 Task: Coach Bookkeeping Template.
Action: Mouse moved to (119, 204)
Screenshot: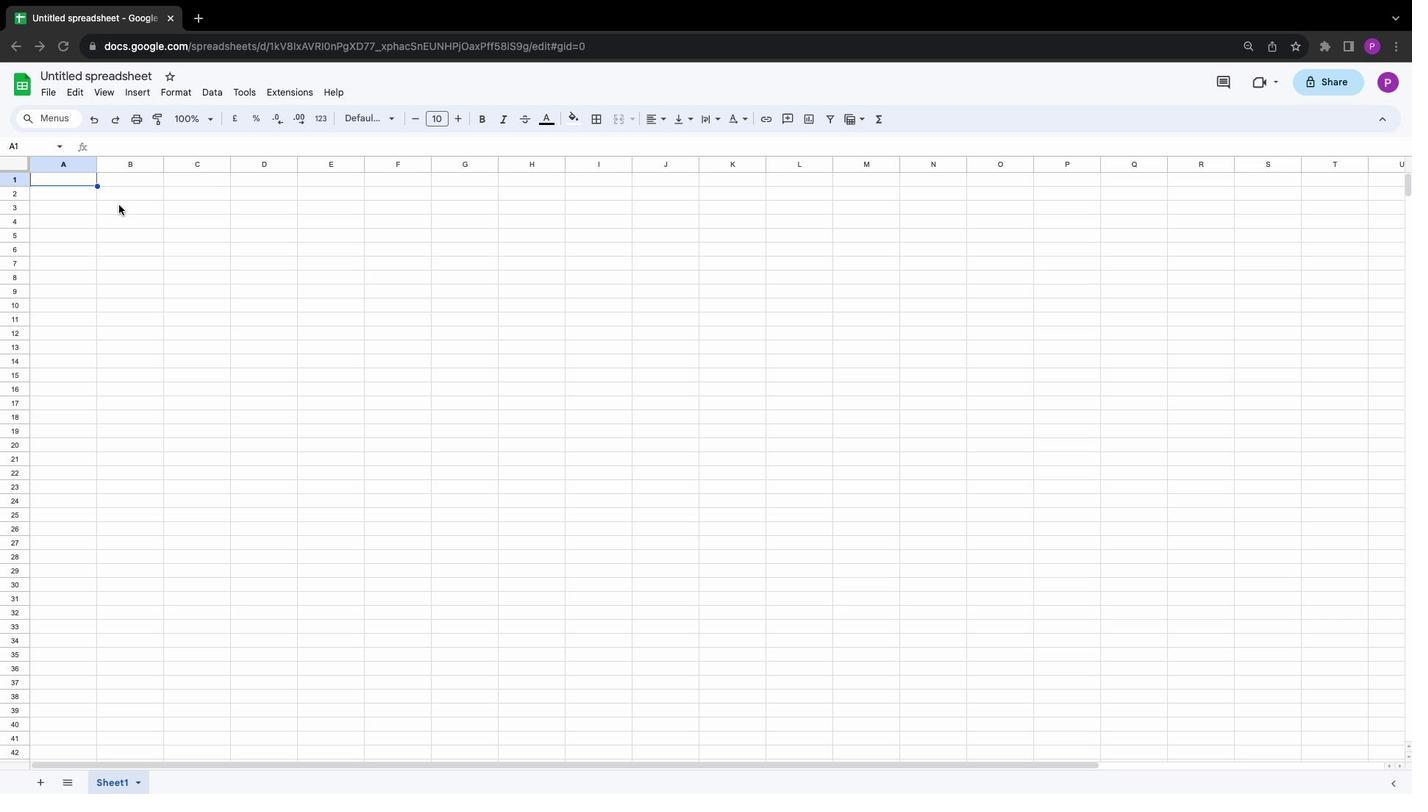
Action: Mouse pressed left at (119, 204)
Screenshot: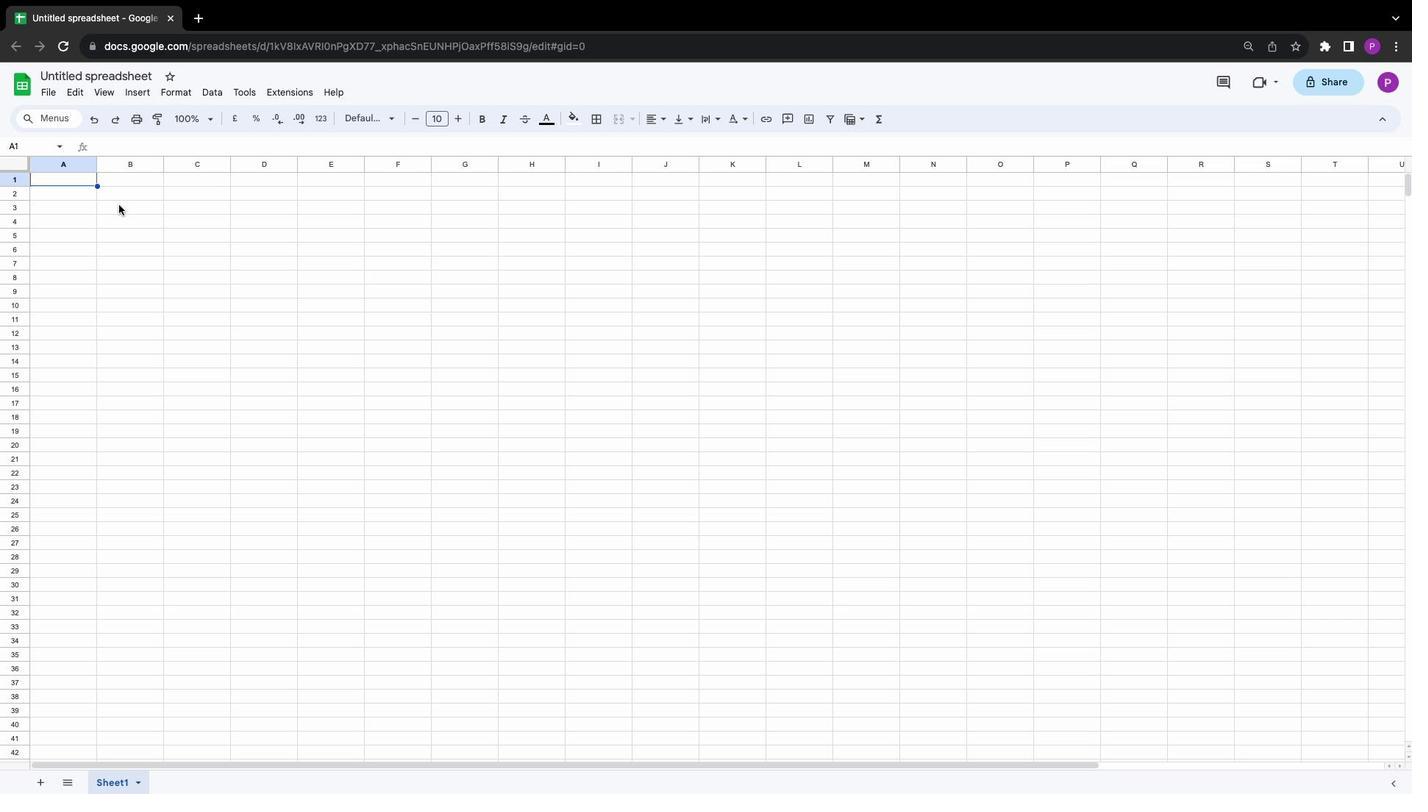 
Action: Mouse moved to (119, 204)
Screenshot: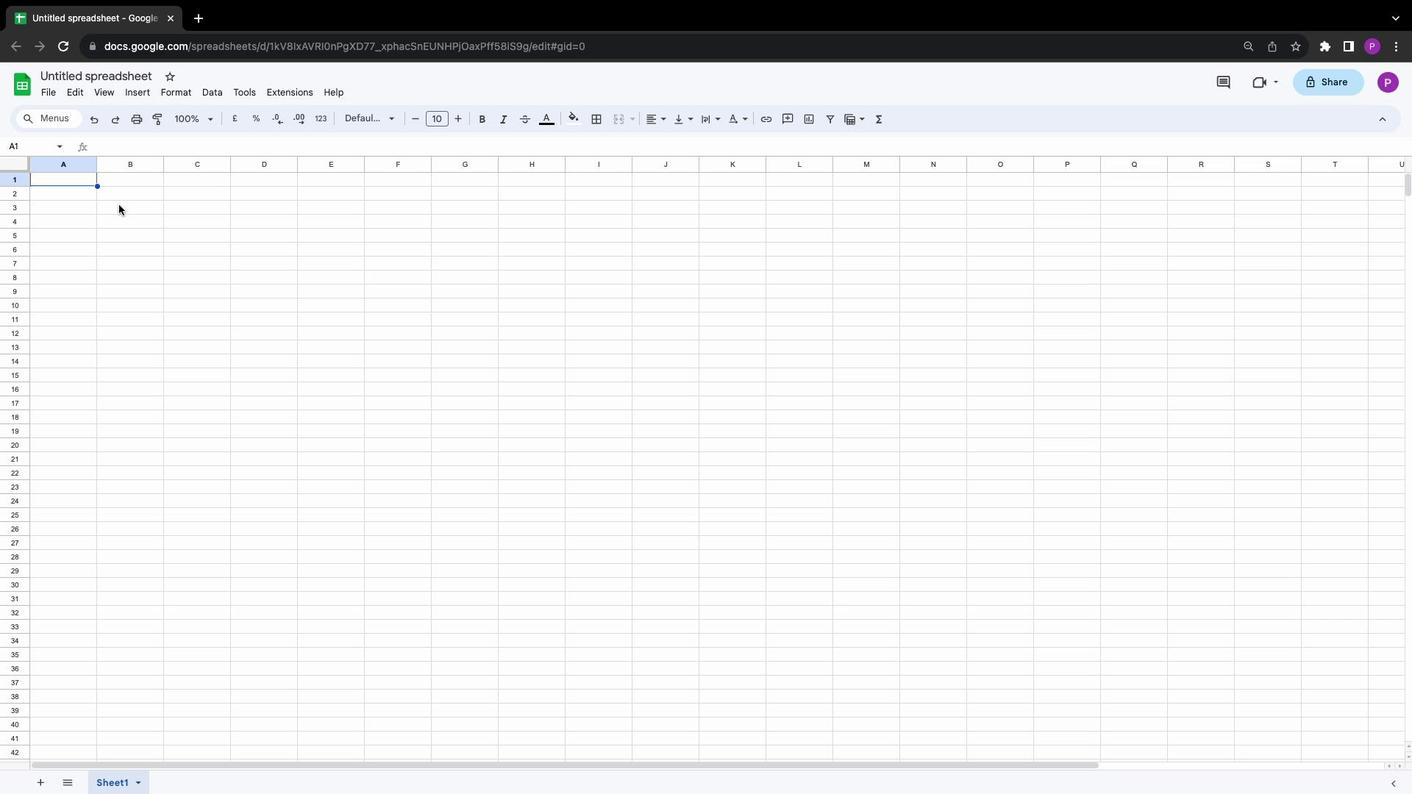 
Action: Mouse pressed left at (119, 204)
Screenshot: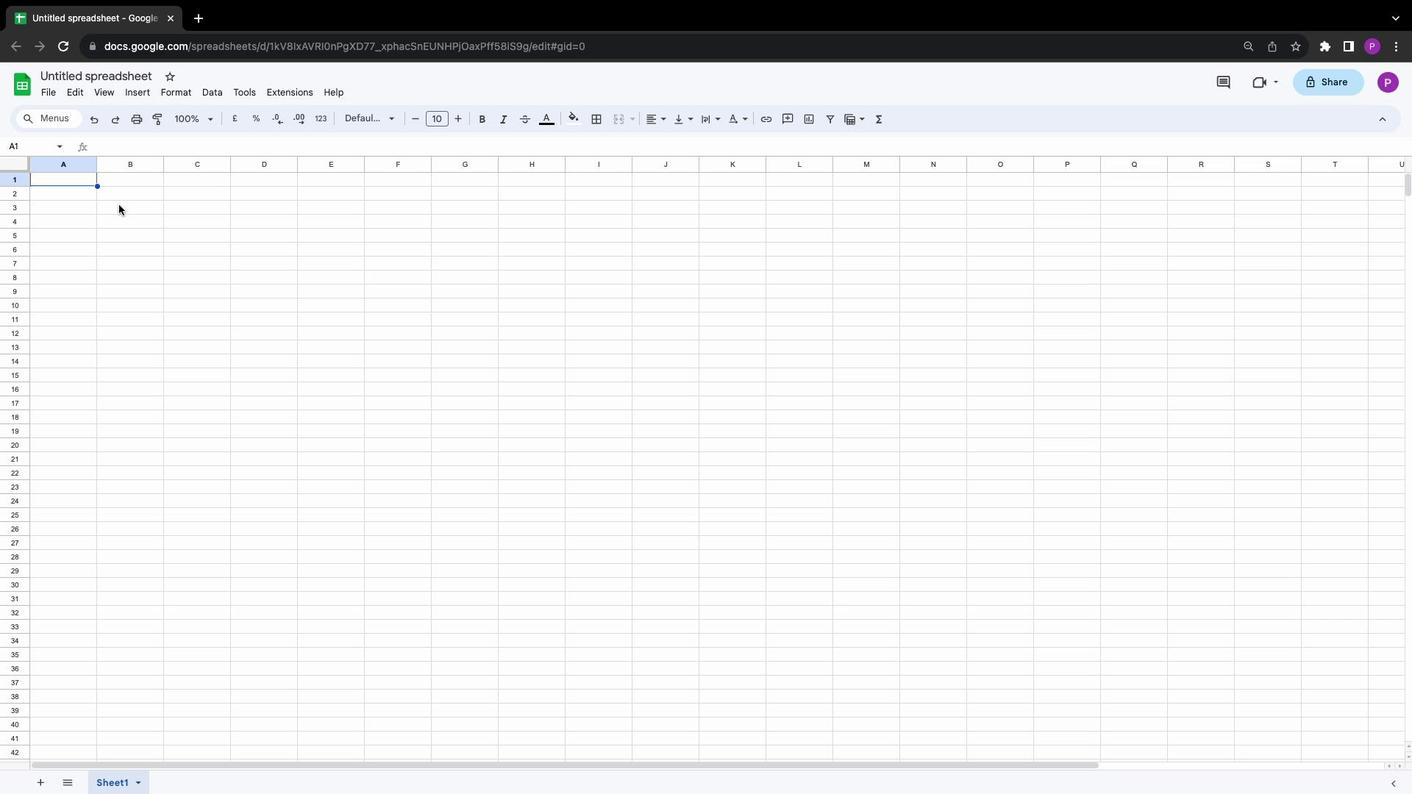 
Action: Mouse moved to (110, 90)
Screenshot: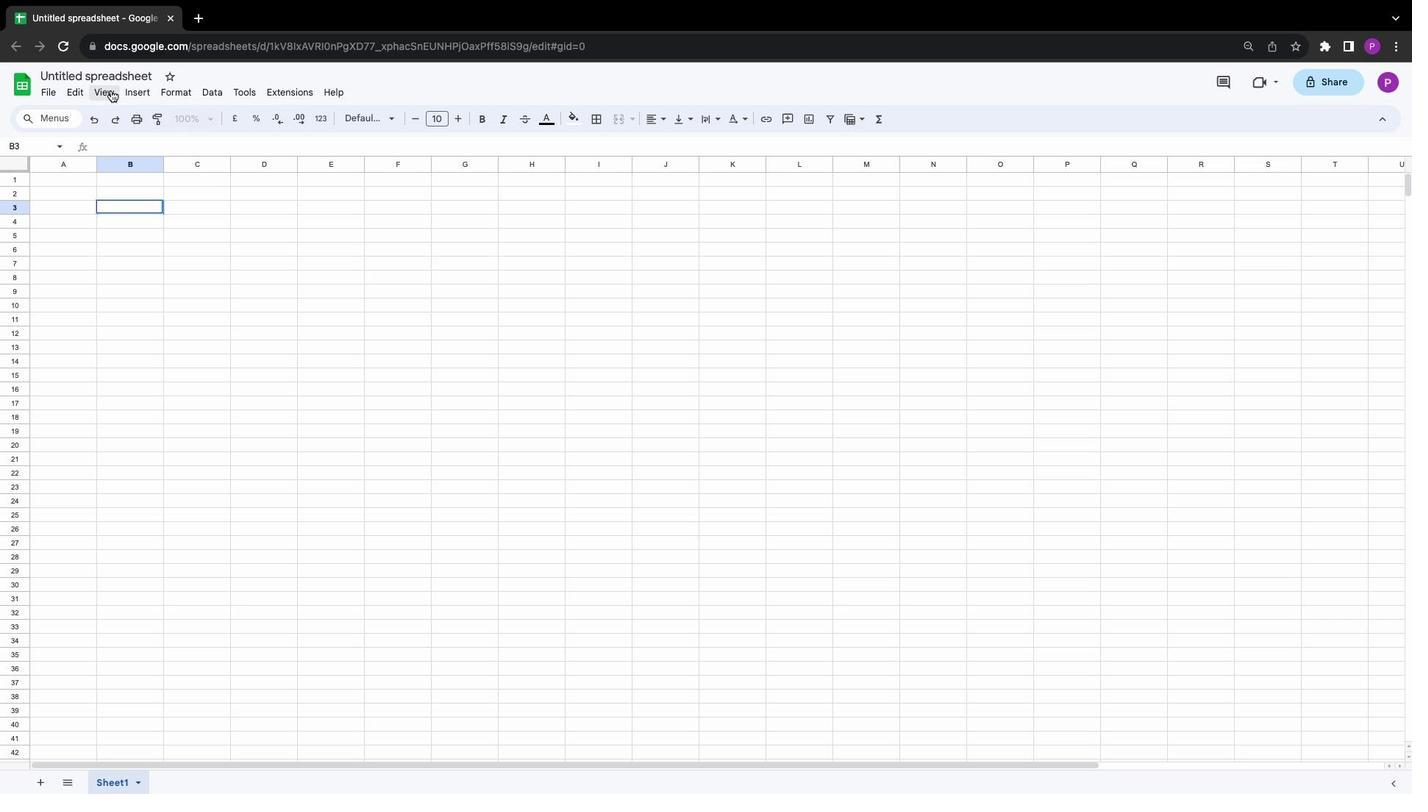
Action: Mouse pressed left at (110, 90)
Screenshot: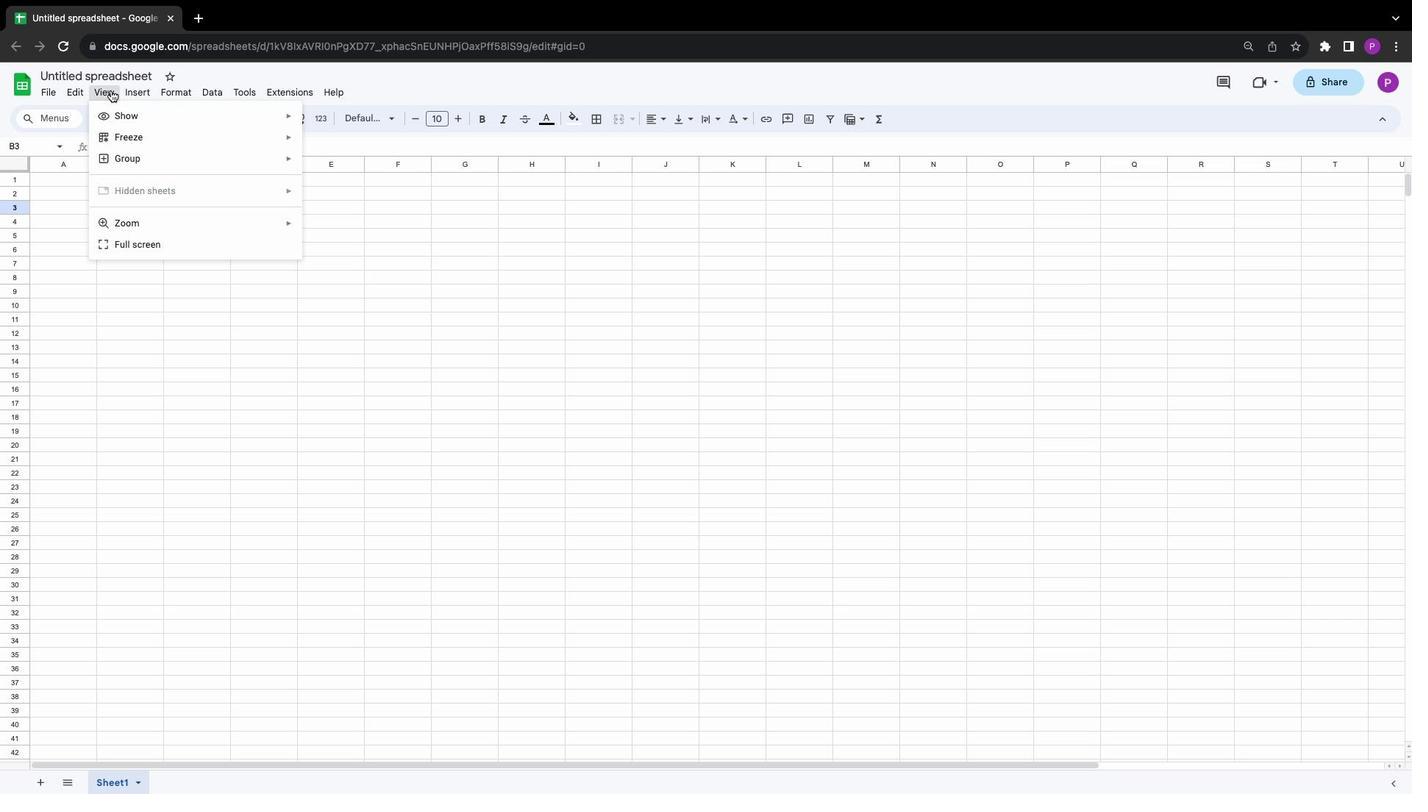 
Action: Mouse moved to (341, 138)
Screenshot: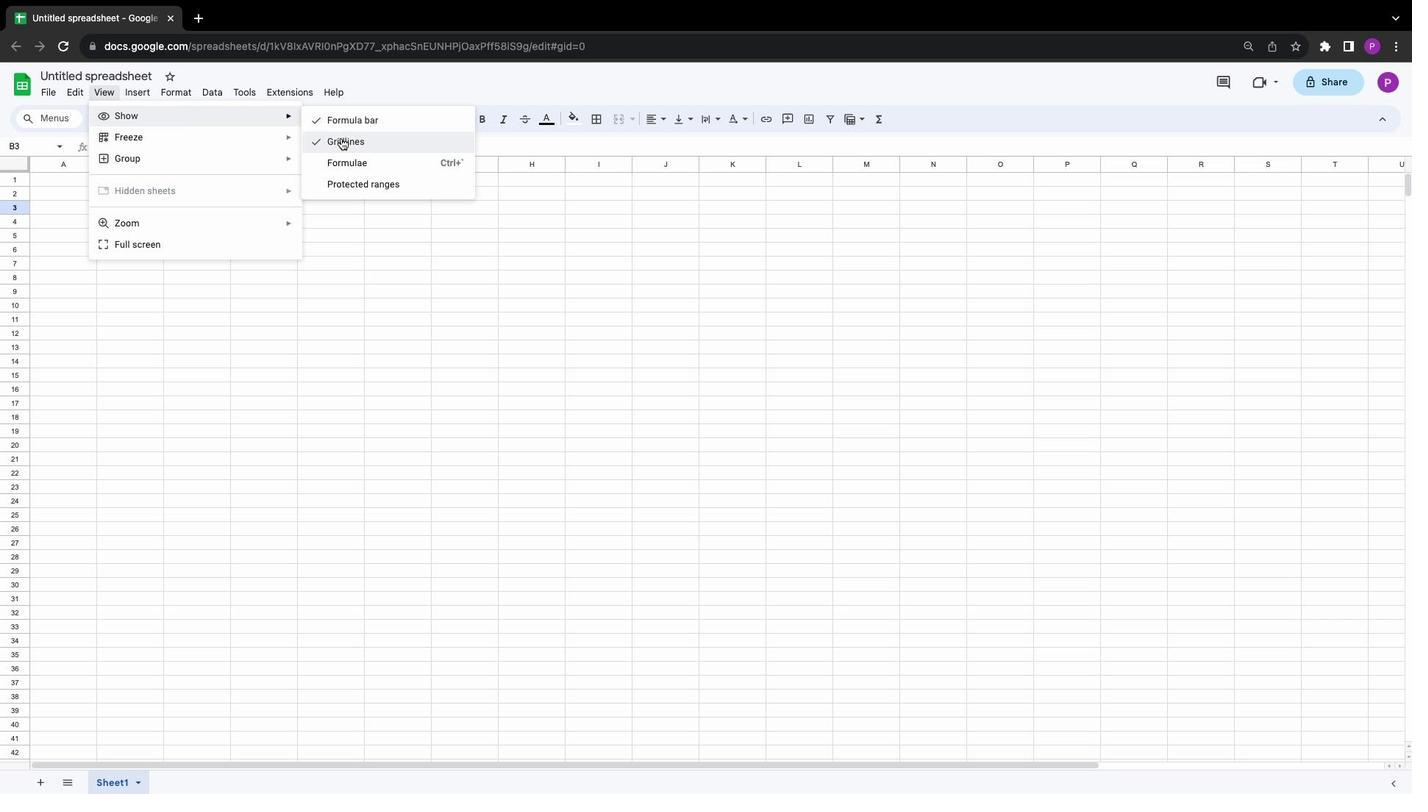 
Action: Mouse pressed left at (341, 138)
Screenshot: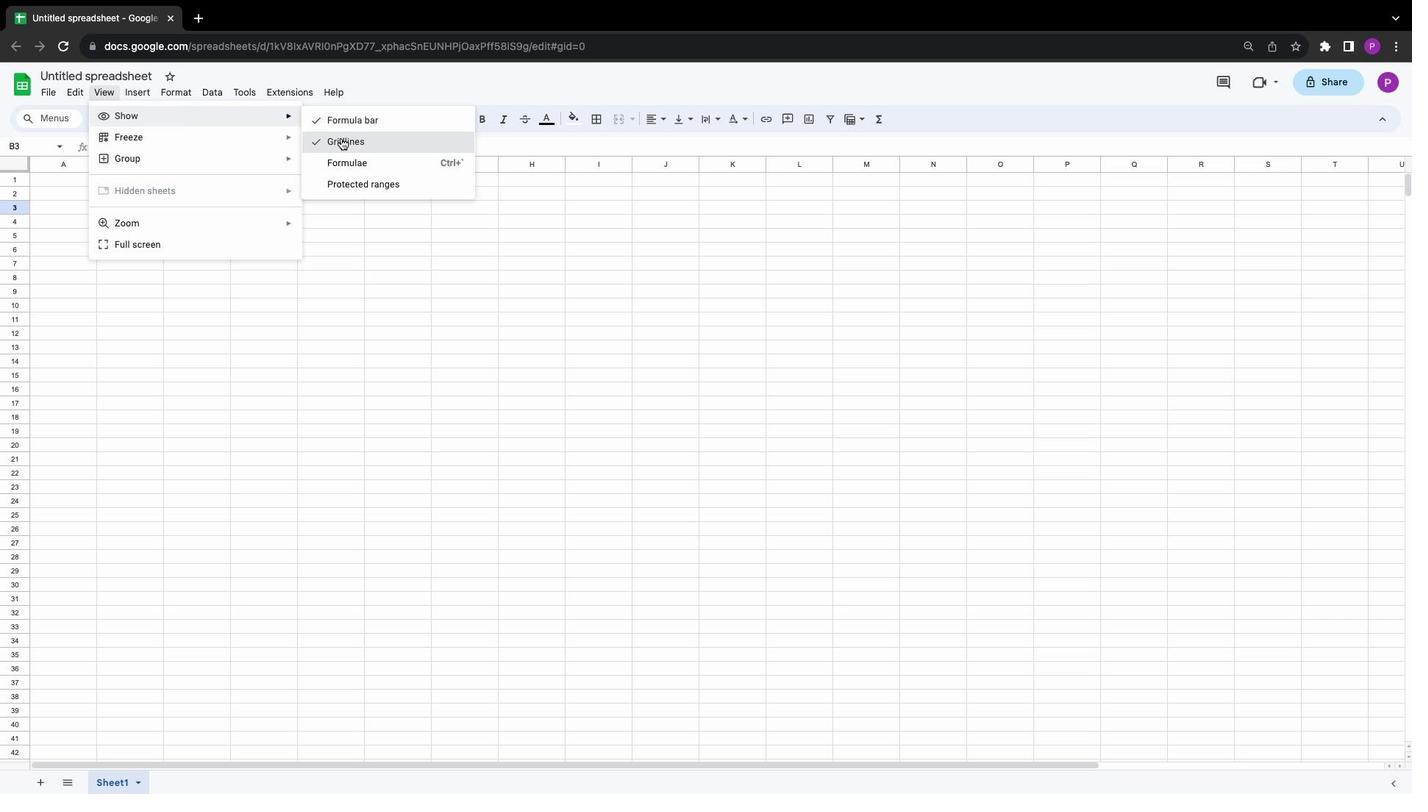 
Action: Mouse moved to (237, 277)
Screenshot: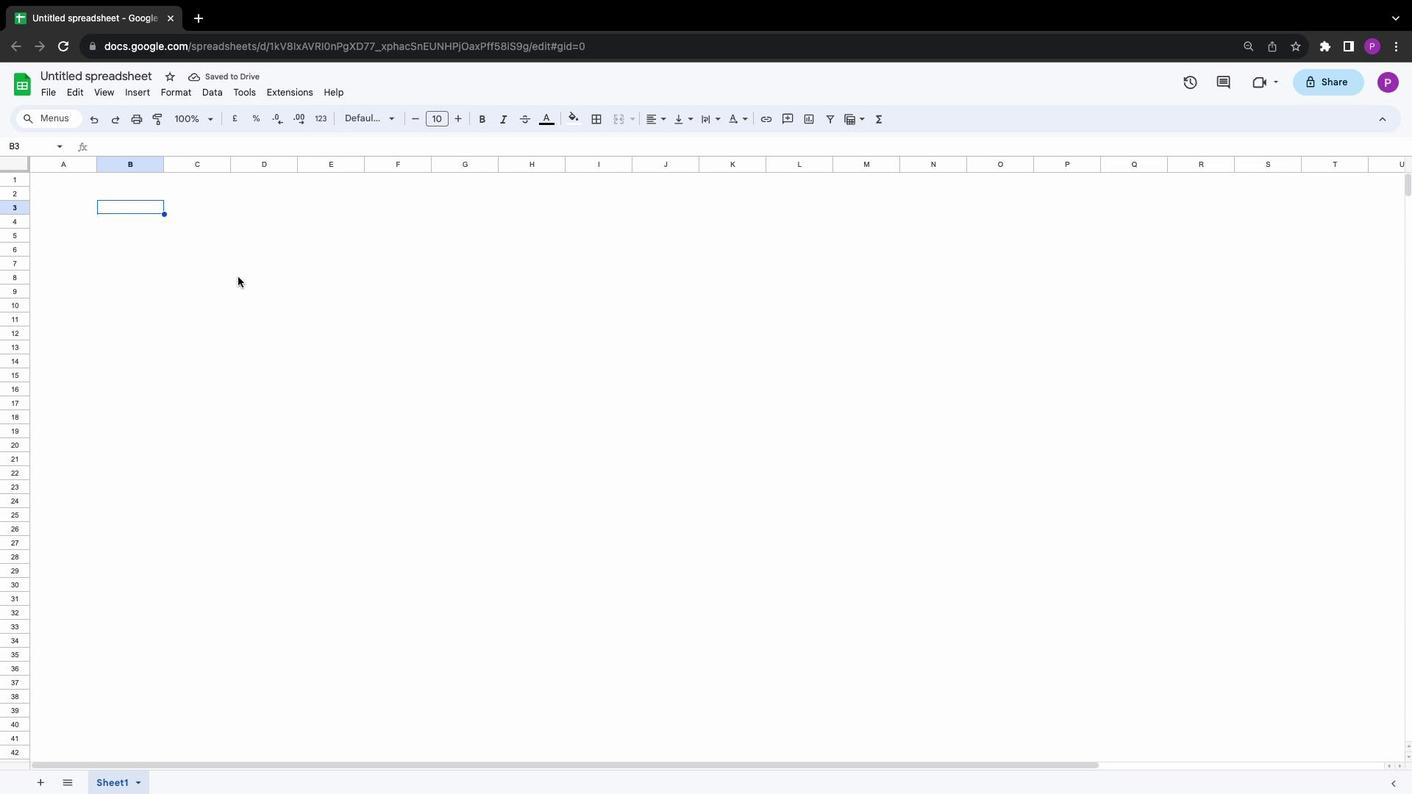 
Action: Mouse pressed left at (237, 277)
Screenshot: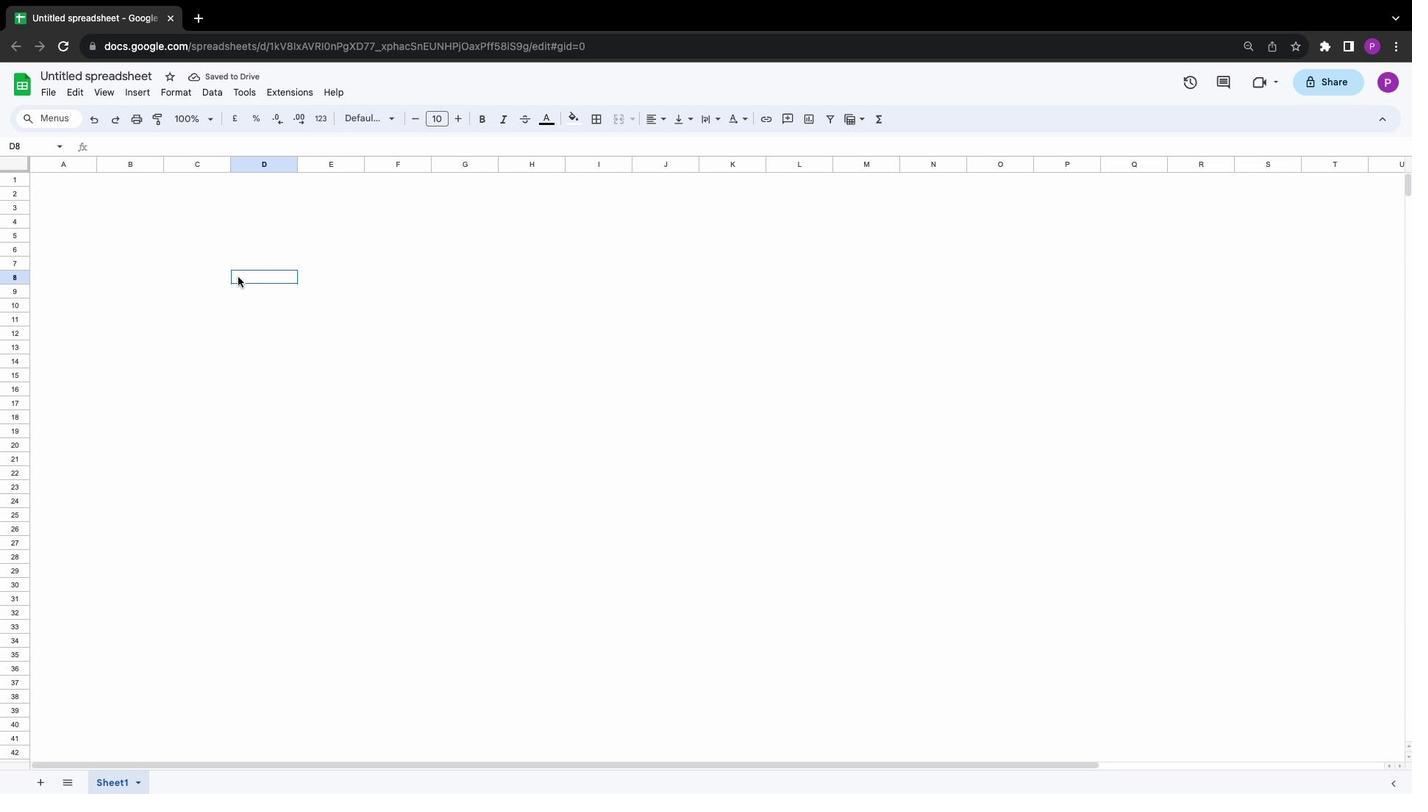 
Action: Mouse moved to (314, 242)
Screenshot: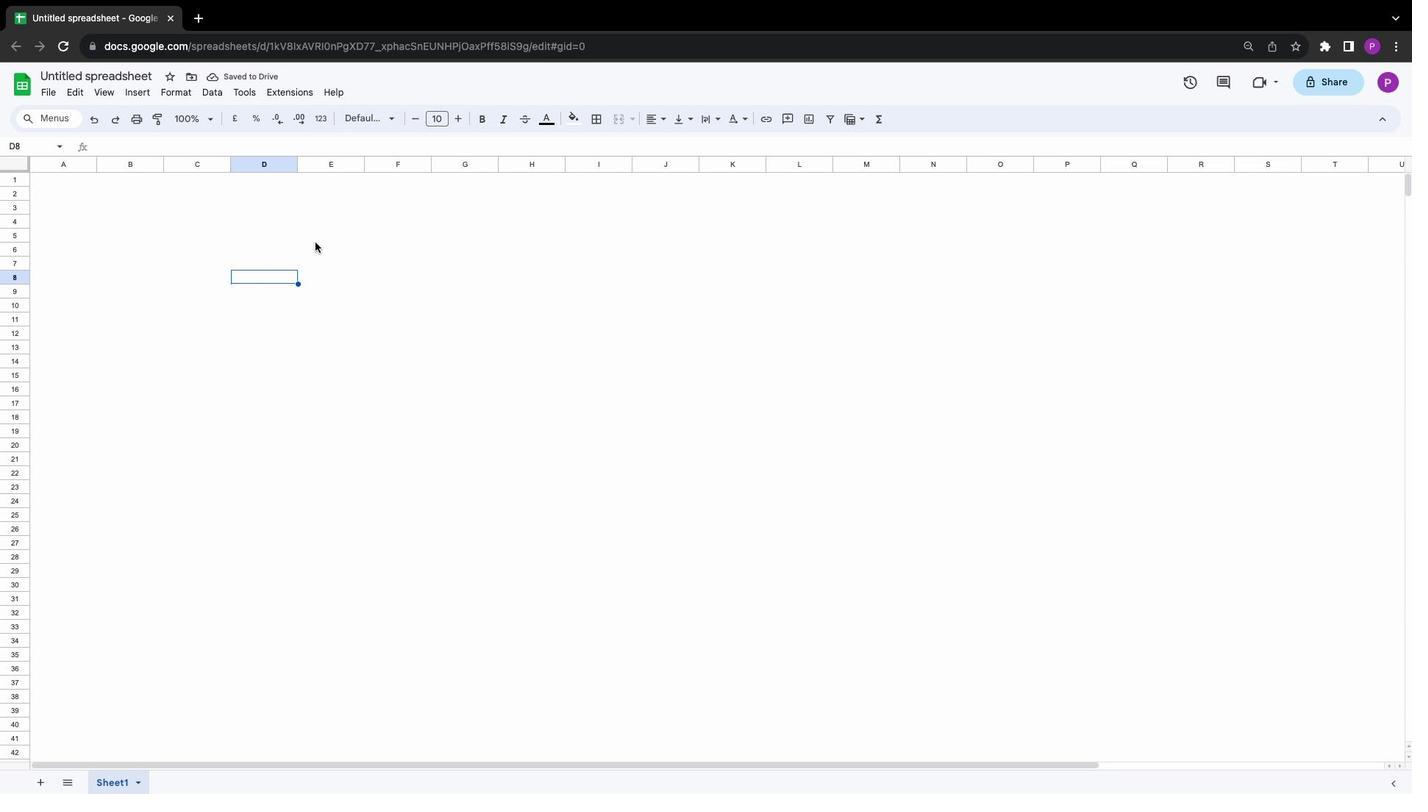 
Action: Mouse pressed left at (314, 242)
Screenshot: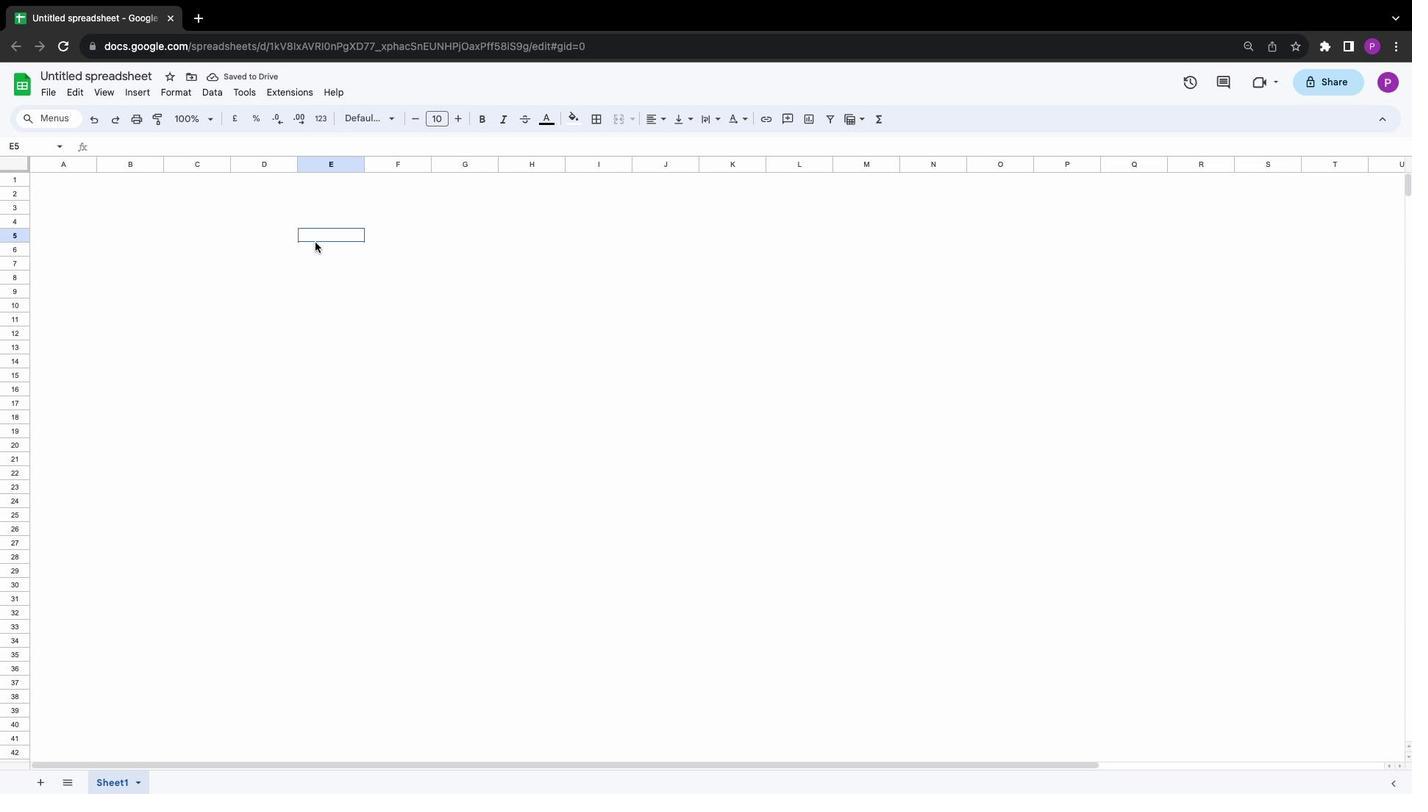 
Action: Key pressed Key.shift'A''B''C'Key.spaceKey.shift'C''o''a''c''h''i''n''g'Key.spaceKey.shift'C''o''m''p''a''n''y'Key.enter'3''6''7''7'Key.spaceKey.shift'T''h''o''m''p''s''o''n'Key.spaceKey.shift'D''r''i''v''e'Key.space'.'Key.backspace','Key.shift'O''a''k''l''a''n''d'Key.spaceKey.shift'C''A'Key.space'9''4''9''0''3'Key.backspaceKey.backspaceKey.backspace'6''0''9''\x03''\x03''a''b''c''c''o''a''c''h''i''n''g''c''o''m''p''a''n''y'Key.shift'@''e''m''a''i''l'Key.space'.''c''o''m'Key.spaceKey.shift_r'|''2''2''2'Key.space'5''5''5'Key.space'7''7''7''7'
Screenshot: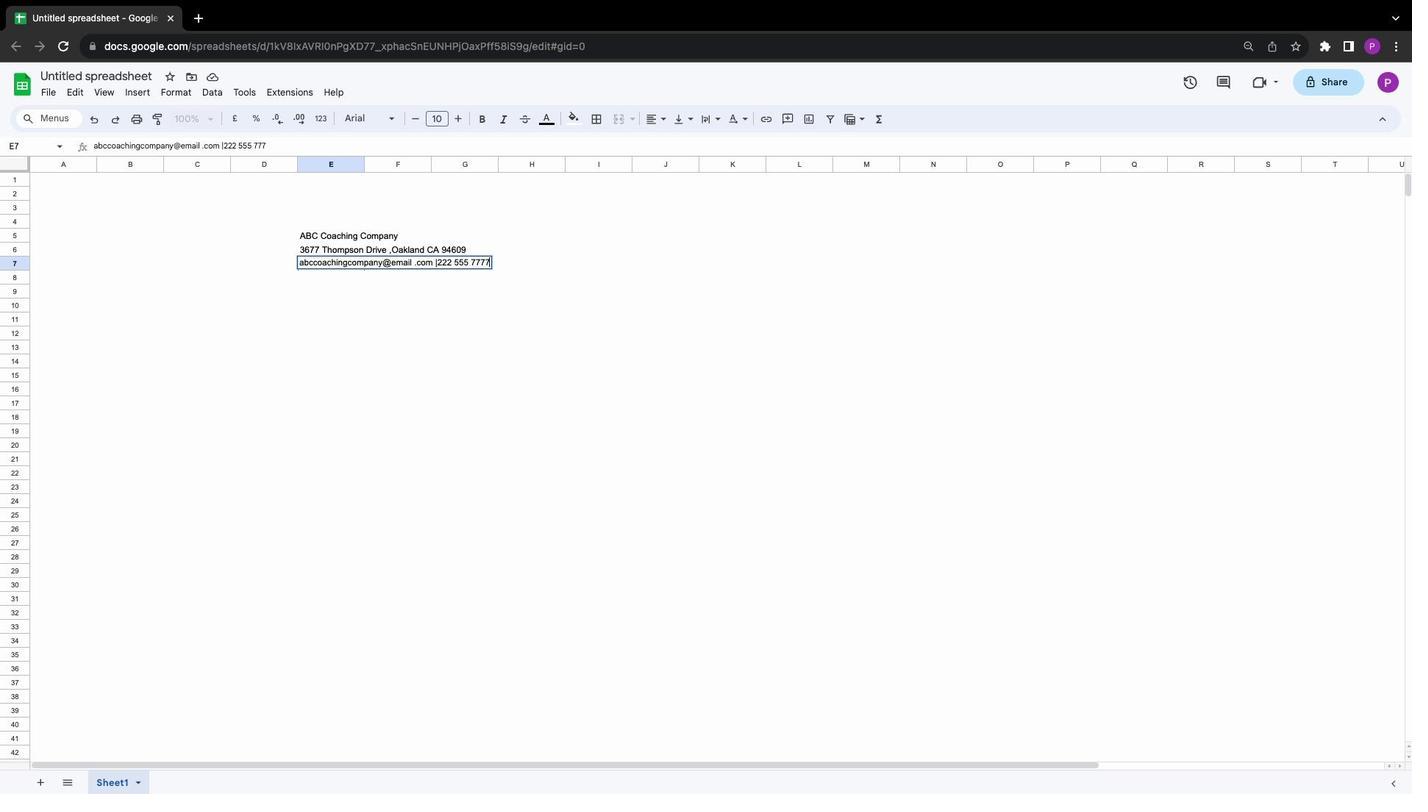 
Action: Mouse moved to (562, 243)
Screenshot: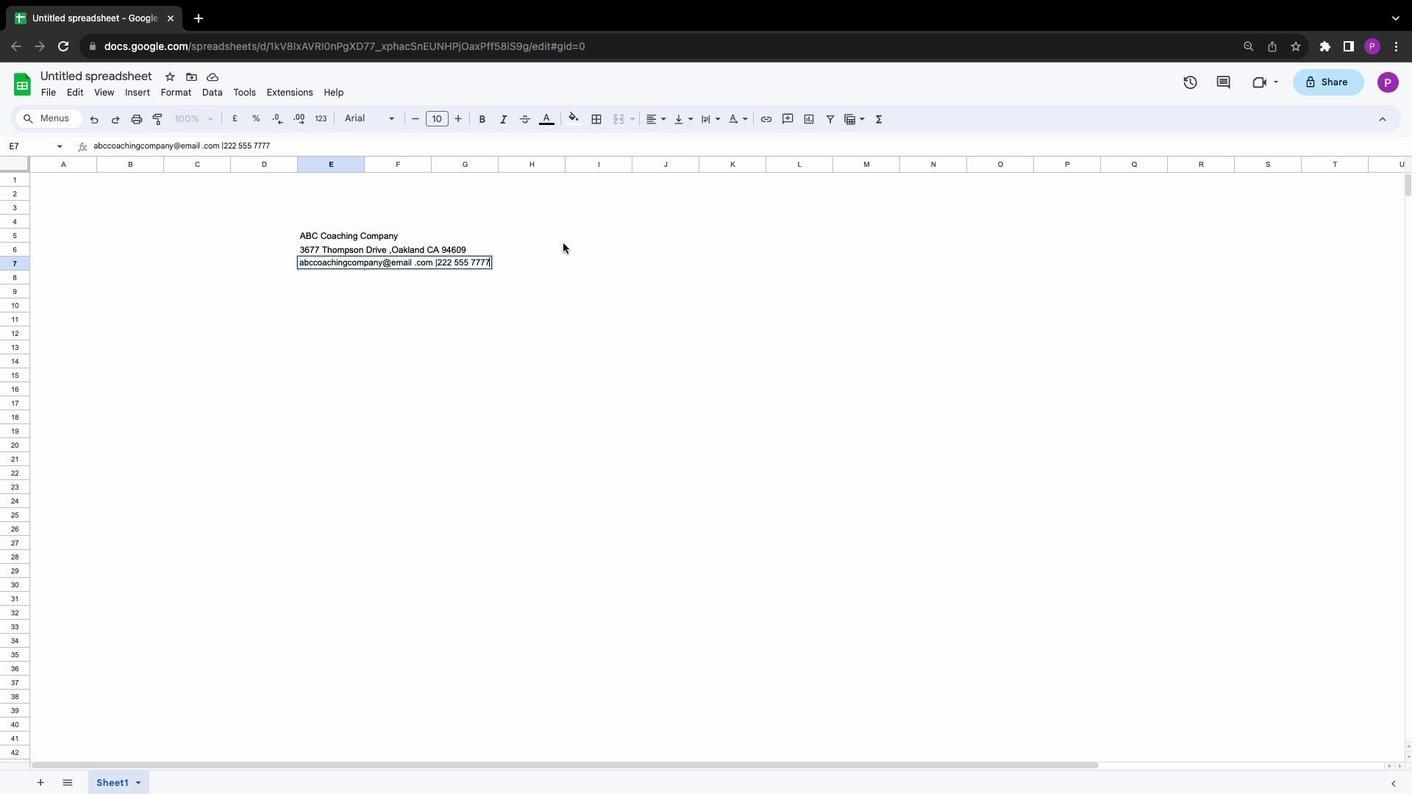 
Action: Mouse pressed left at (562, 243)
Screenshot: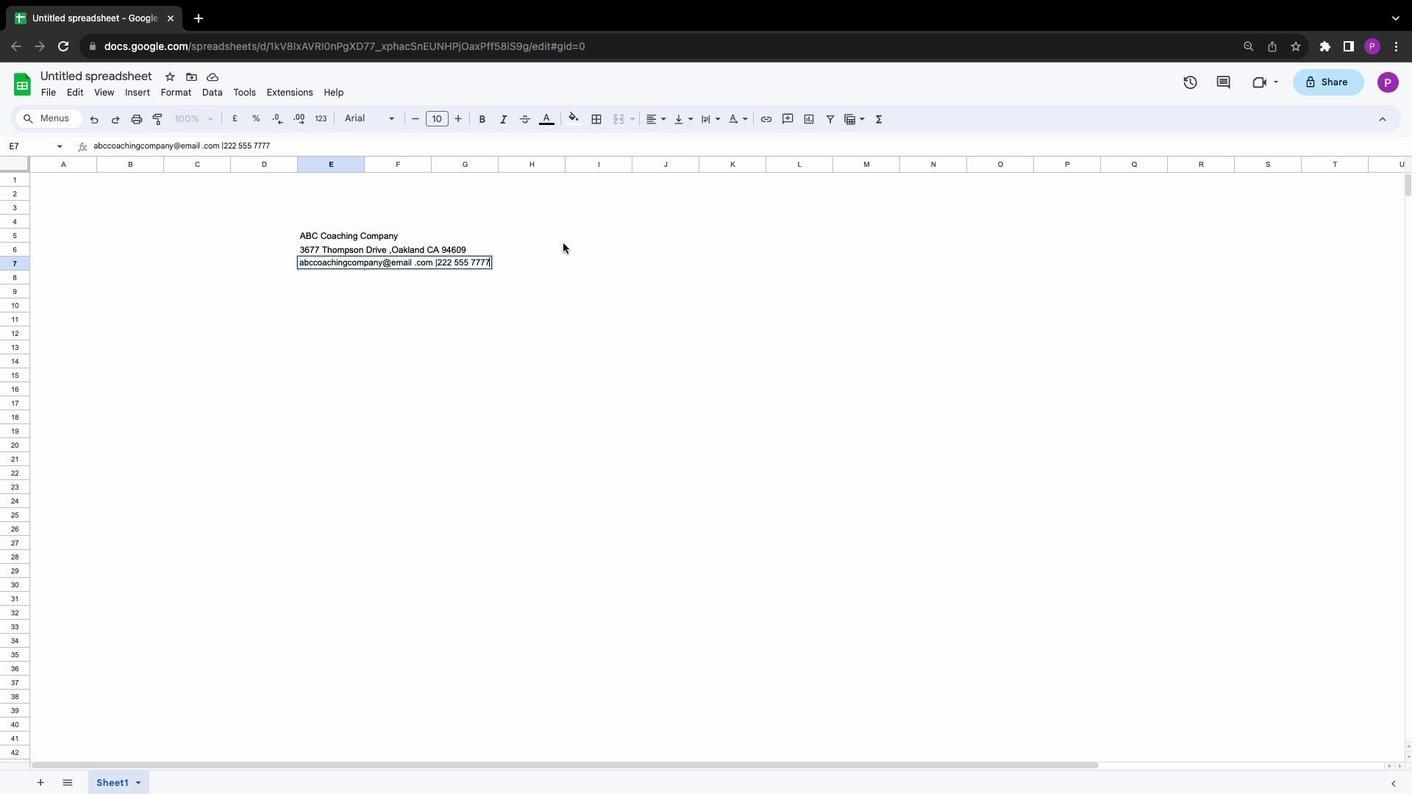 
Action: Mouse moved to (648, 245)
Screenshot: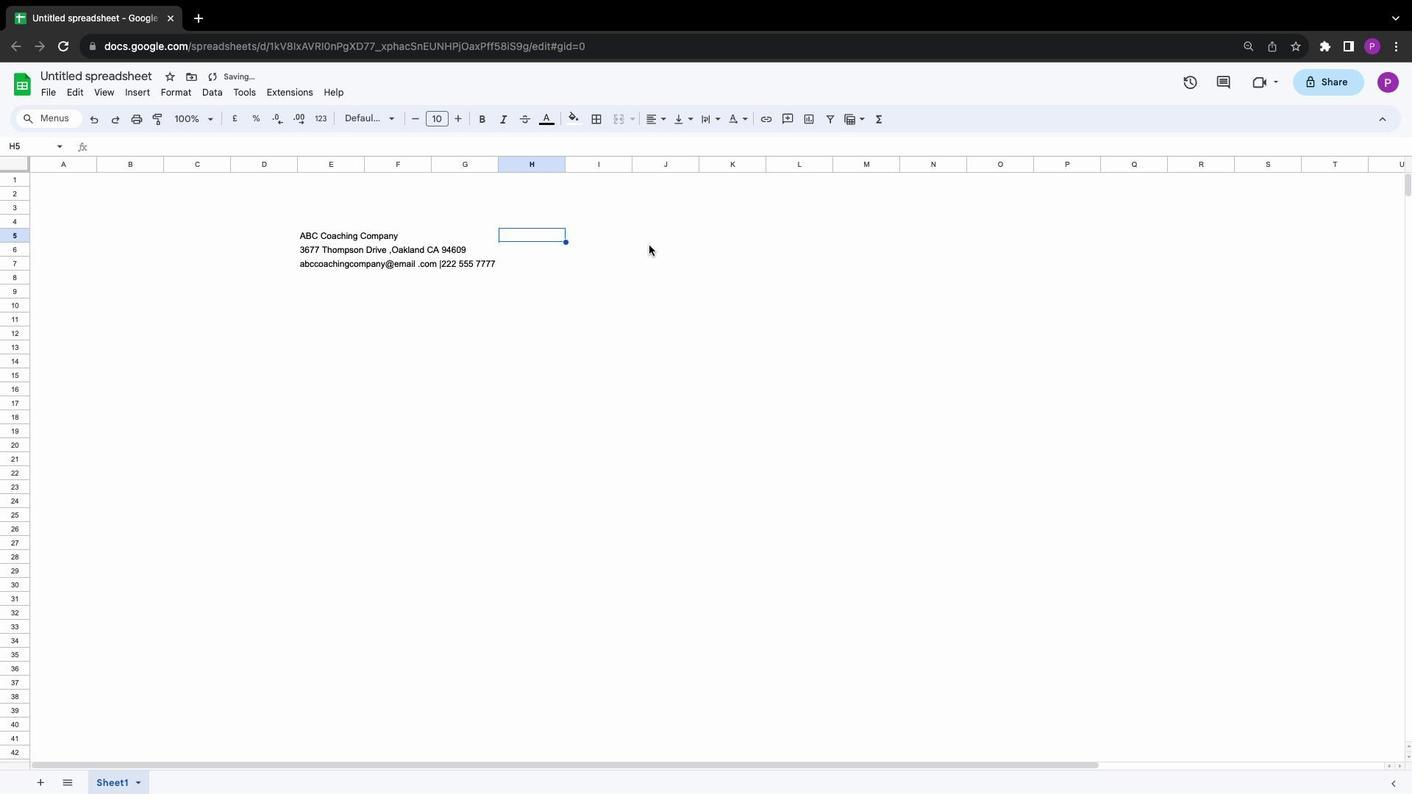 
Action: Mouse pressed left at (648, 245)
Screenshot: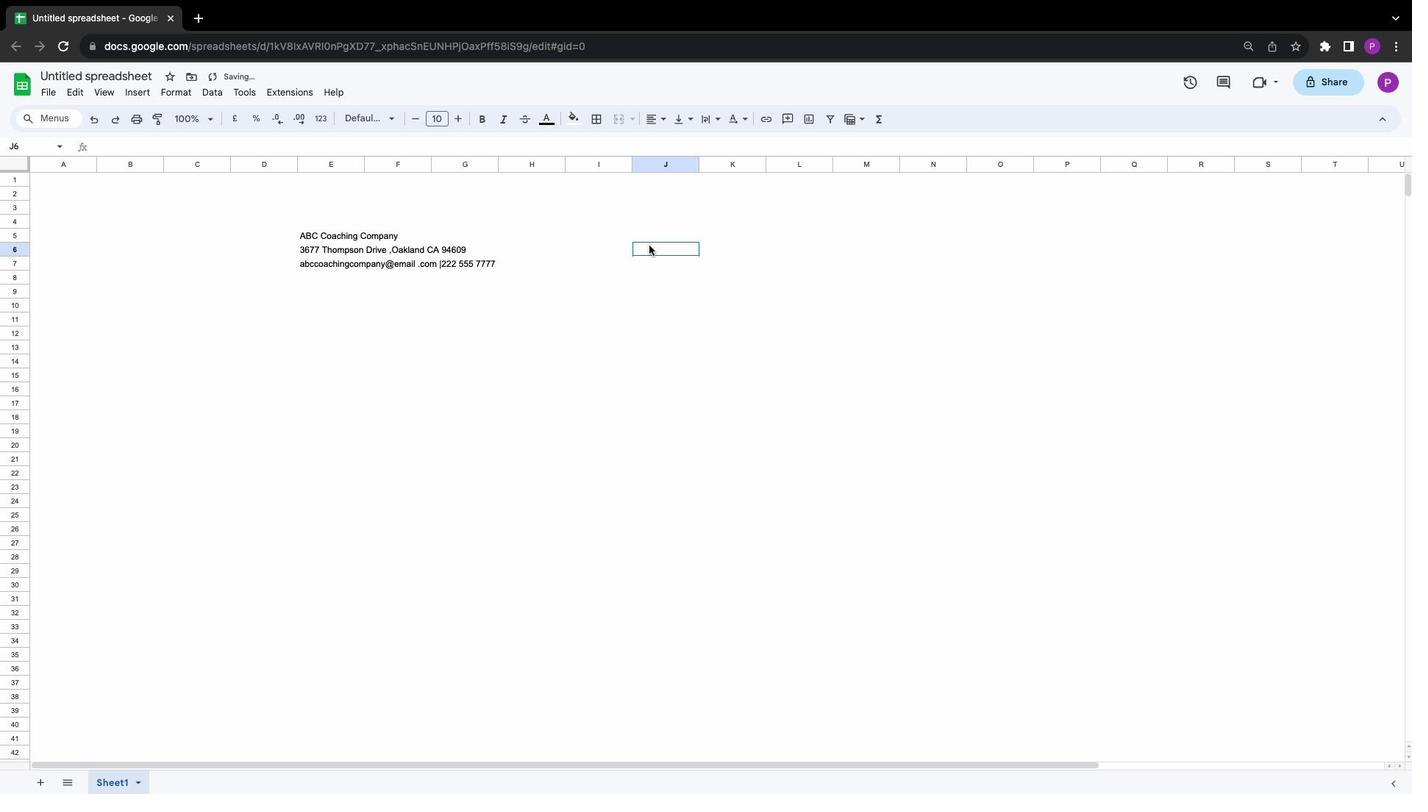 
Action: Mouse moved to (336, 303)
Screenshot: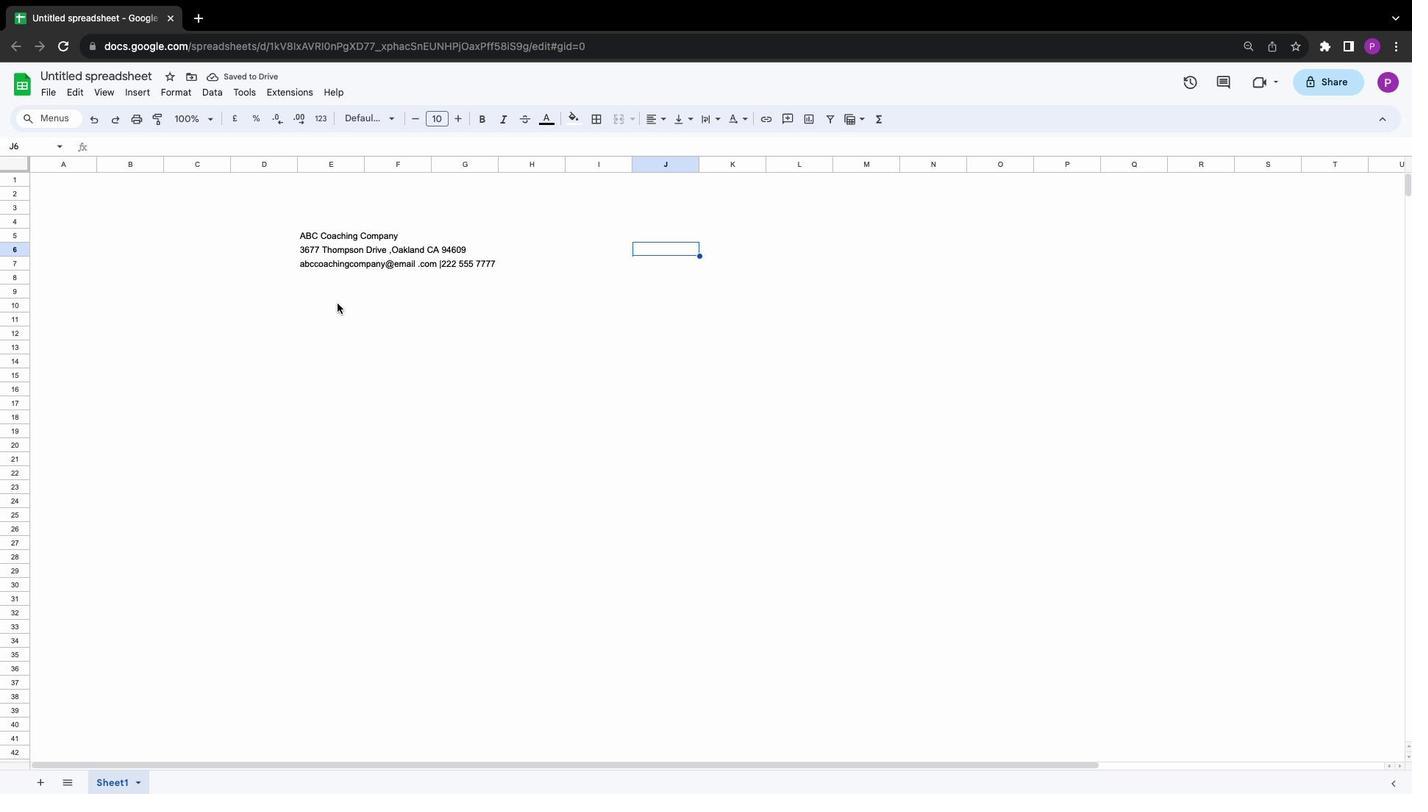 
Action: Mouse pressed left at (336, 303)
Screenshot: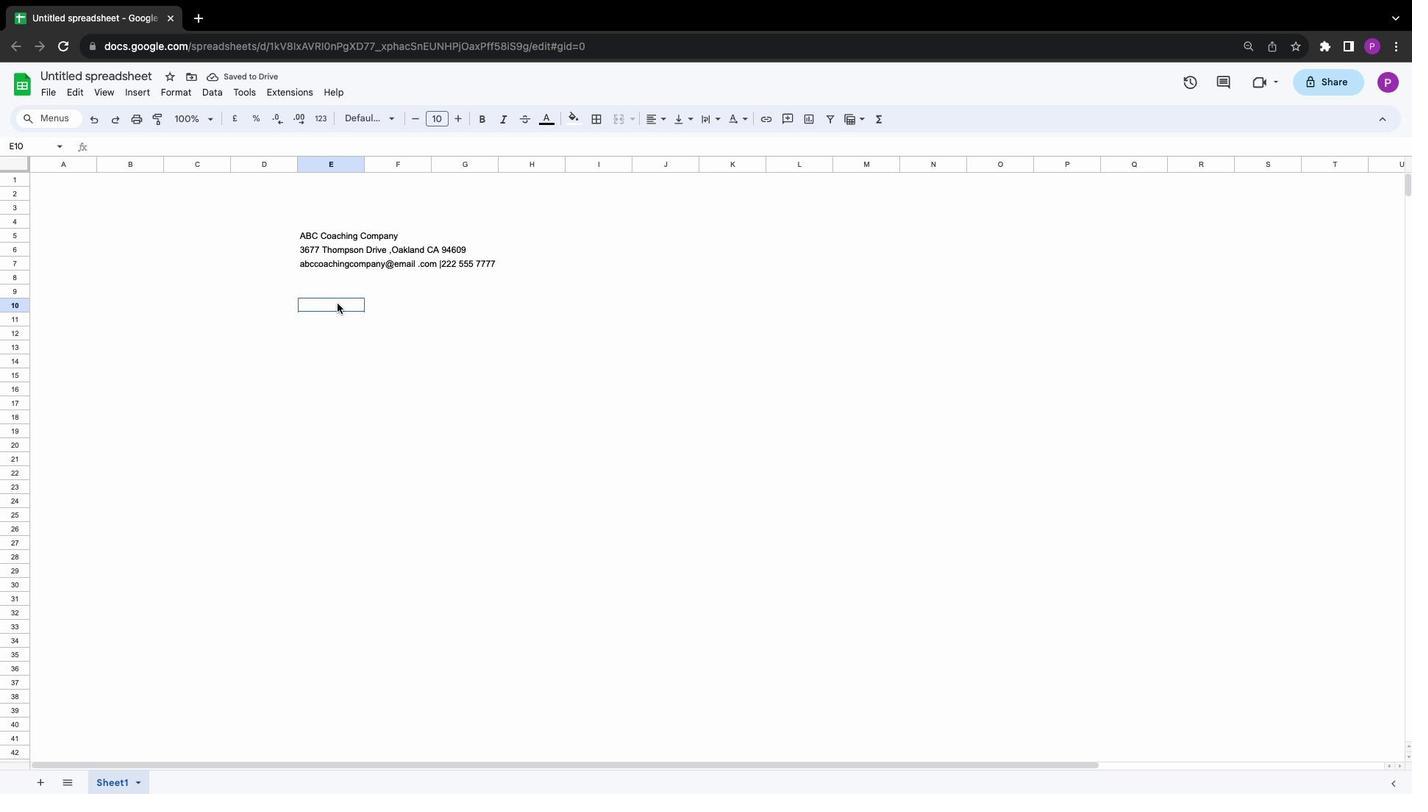 
Action: Mouse moved to (461, 308)
Screenshot: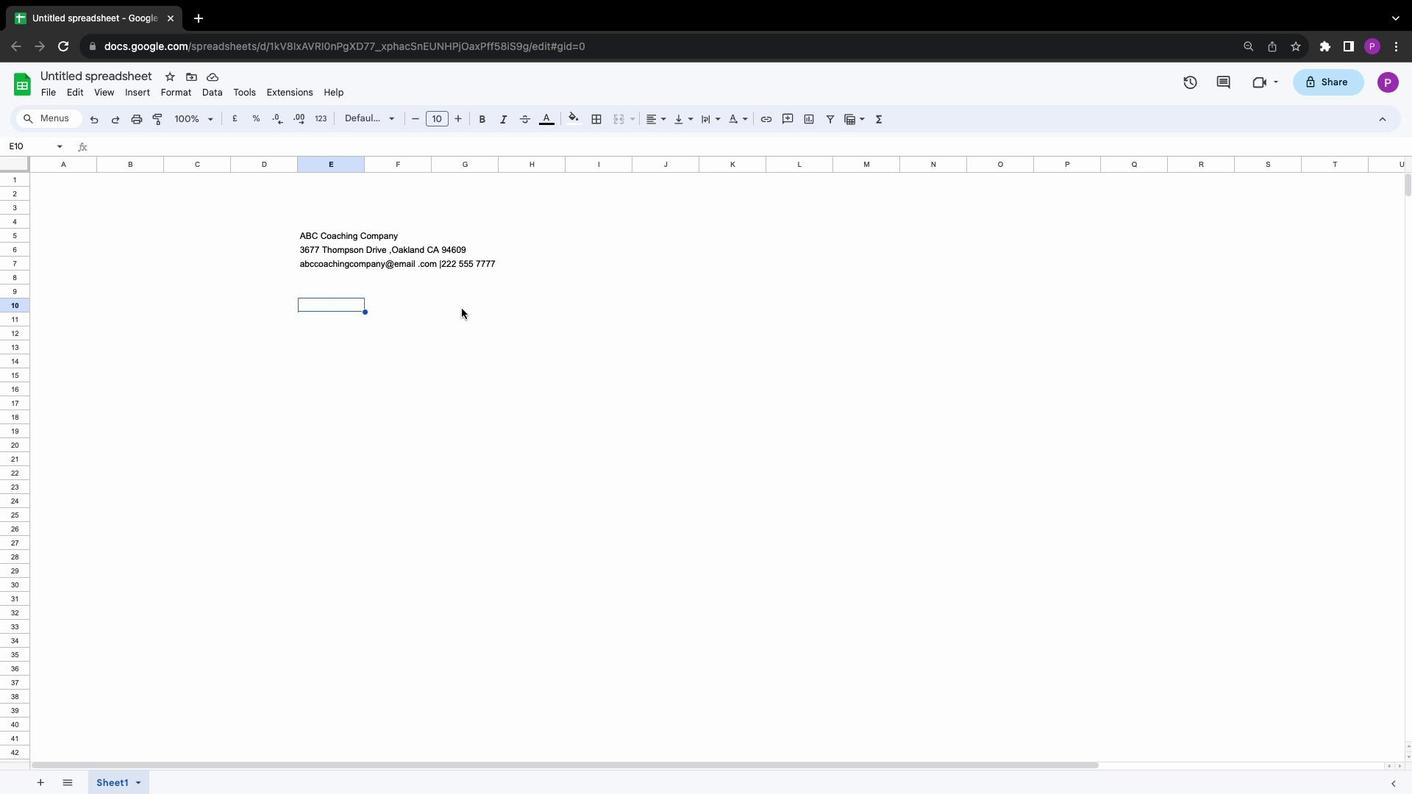 
Action: Mouse pressed left at (461, 308)
Screenshot: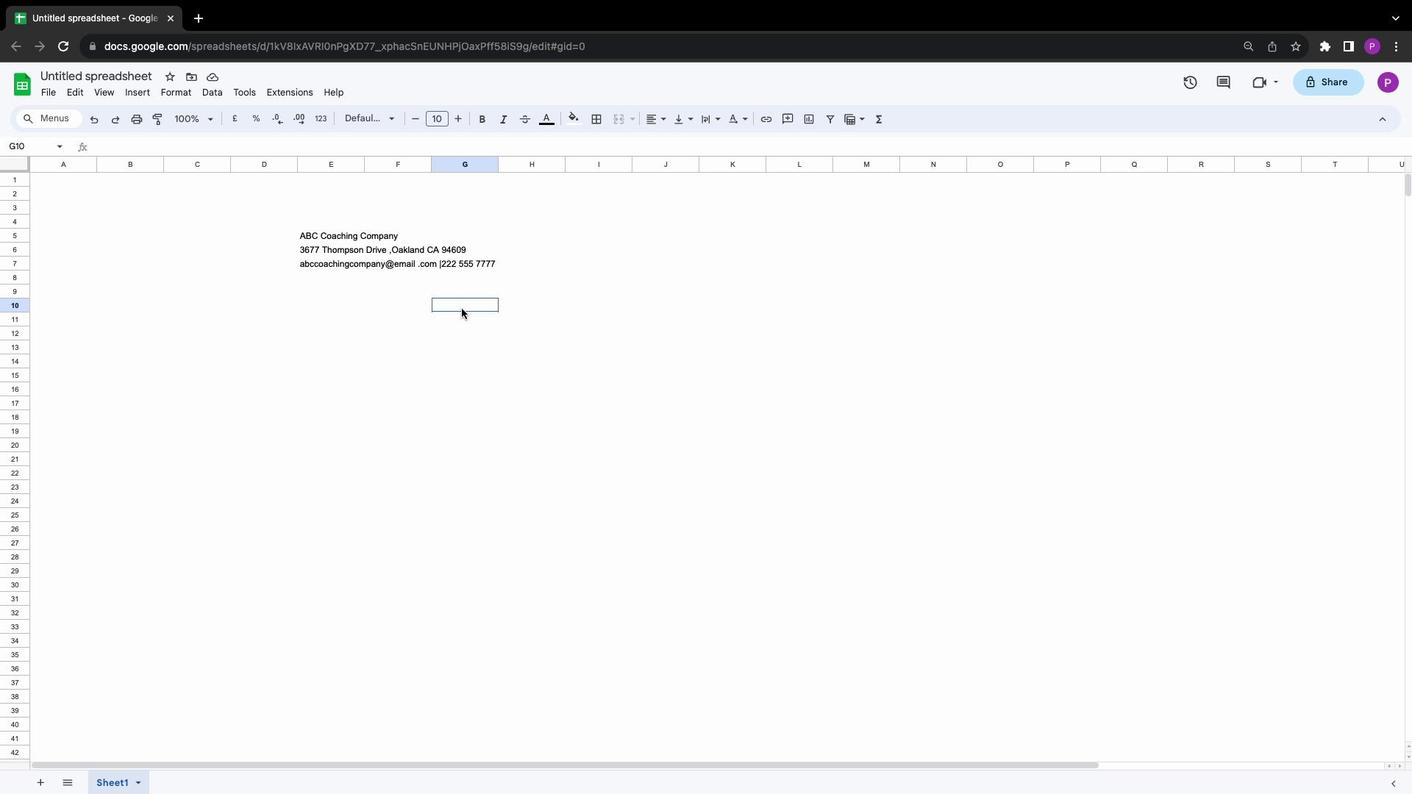 
Action: Key pressed Key.shift'C''o''a''c''h'Key.spaceKey.shift'B''O'Key.backspace'o''o''k''k''e''e''p''i''n''g'Key.enterKey.enterKey.enterKey.leftKey.leftKey.leftKey.shift'T''r''a''n''s''a''c''t''i''o''n'Key.spaceKey.shift'I''D'Key.rightKey.shift'D''a''t''e'Key.rightKey.shift'D''e''s''c''r''i''p''t''i''o''n'Key.rightKey.rightKey.shift'T''y''p''e'Key.rightKey.rightKey.shift'S''e''r''v''i''c''e''s'Key.rightKey.shift'E''x''p''e''n''s''e'Key.backspaceKey.backspace's''e'Key.rightKey.rightKey.shift'B''a''l''n''c''e'Key.backspaceKey.backspaceKey.backspaceKey.backspace'l''a''n''c''e'
Screenshot: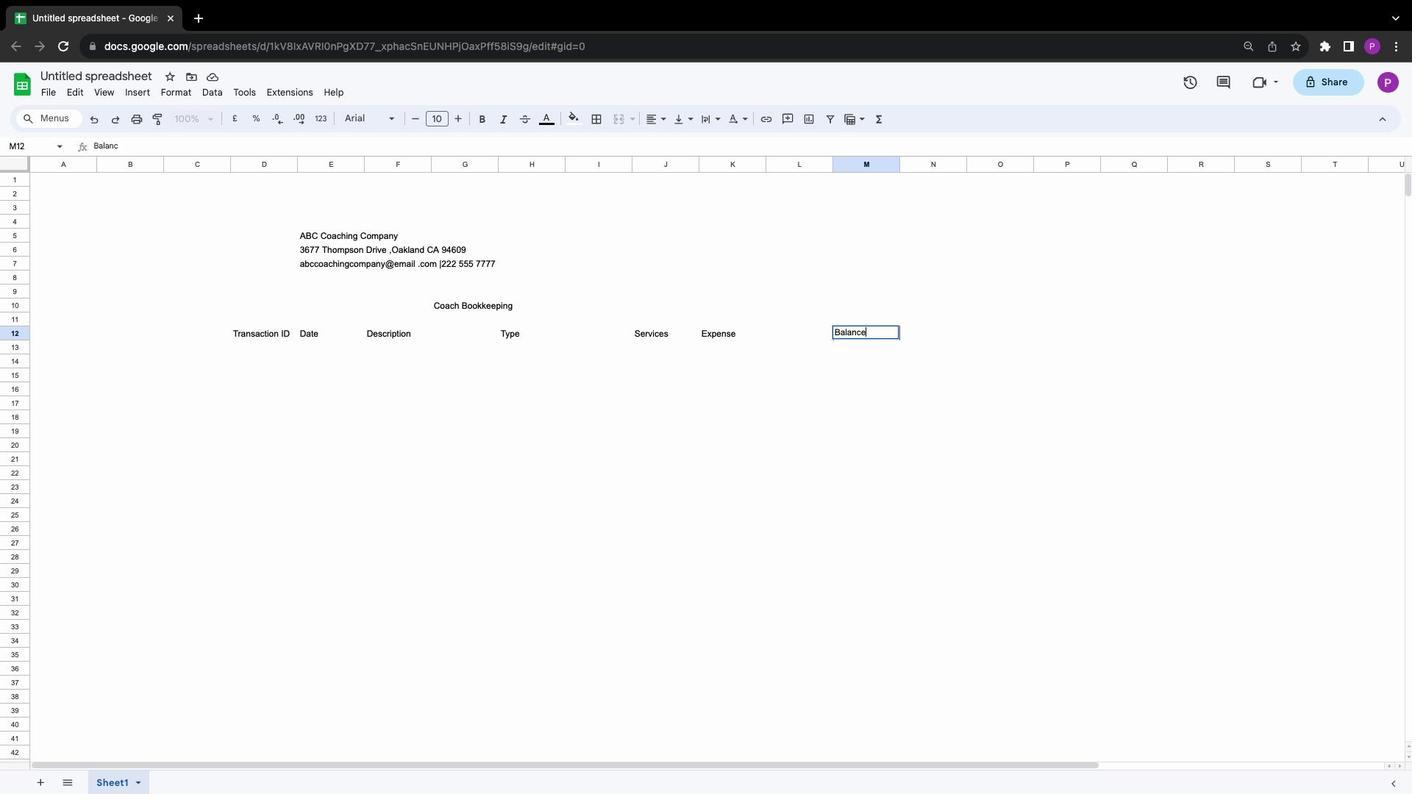 
Action: Mouse moved to (222, 414)
Screenshot: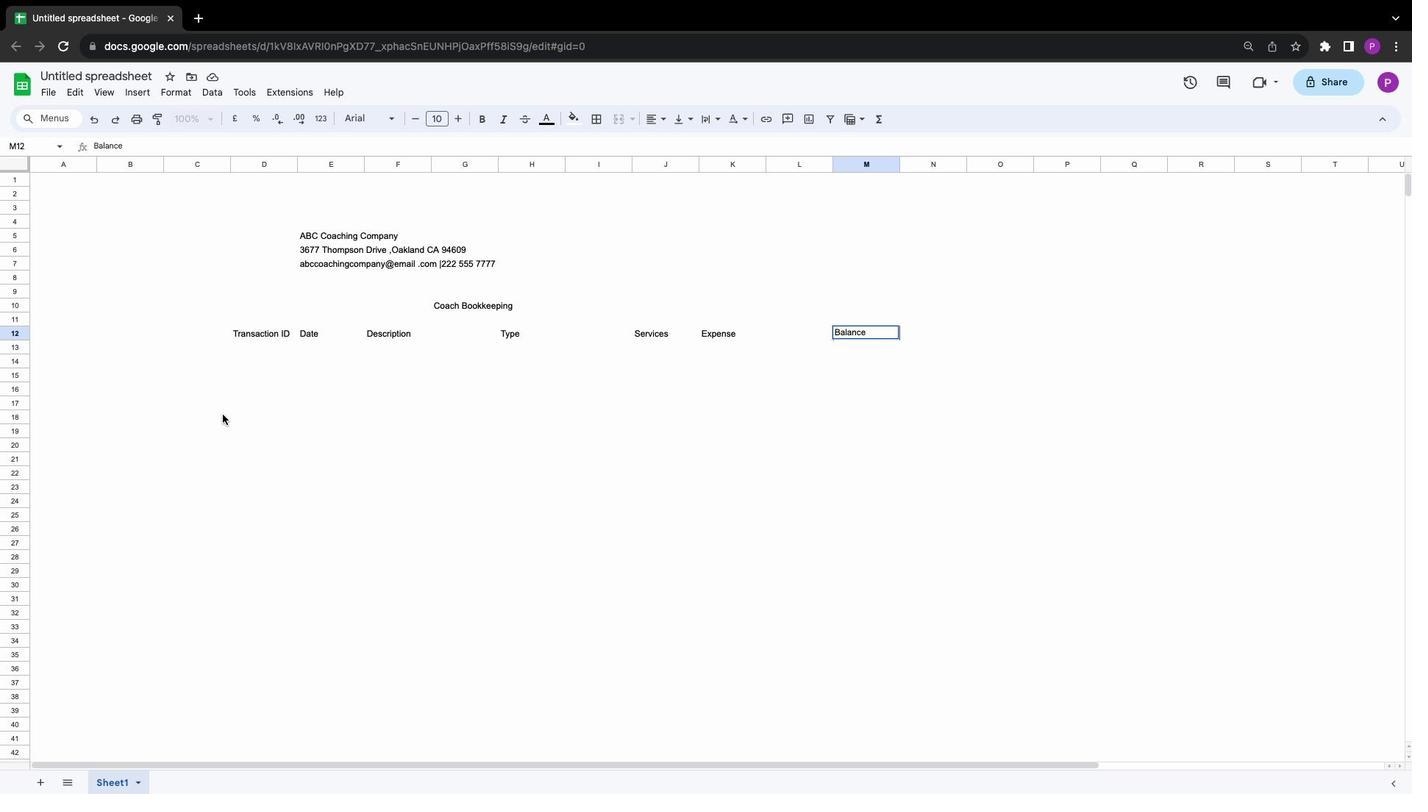 
Action: Mouse pressed left at (222, 414)
Screenshot: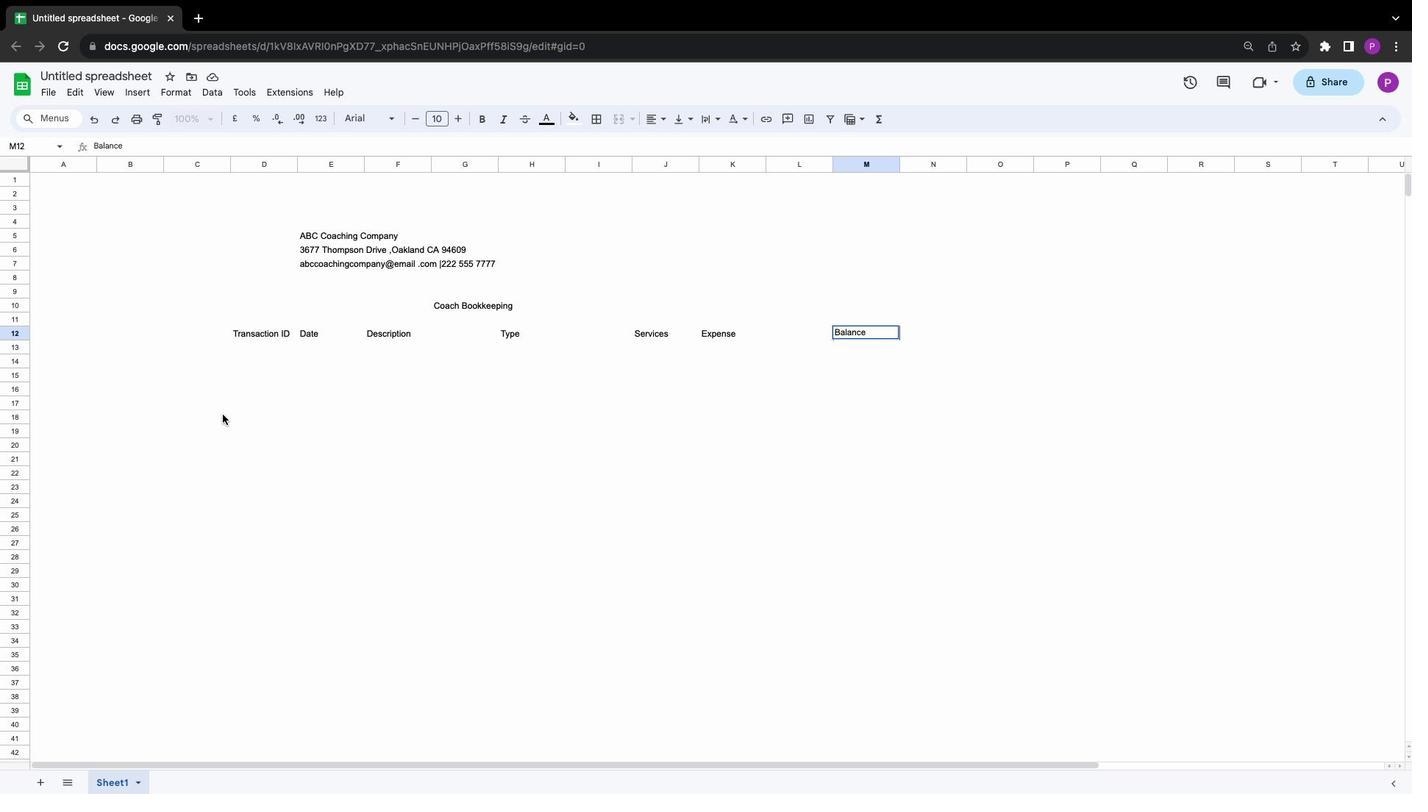
Action: Mouse moved to (149, 387)
Screenshot: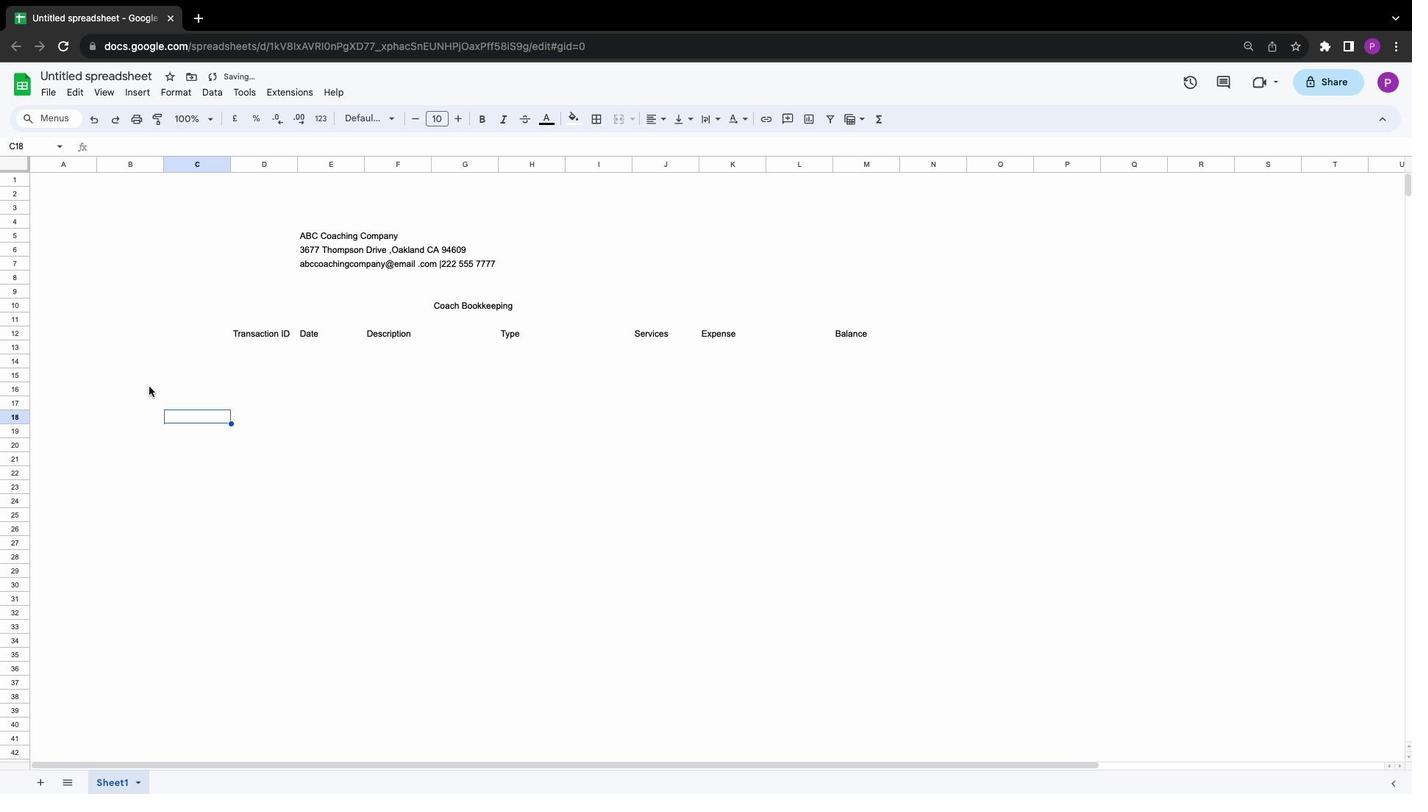 
Action: Mouse pressed left at (149, 387)
Screenshot: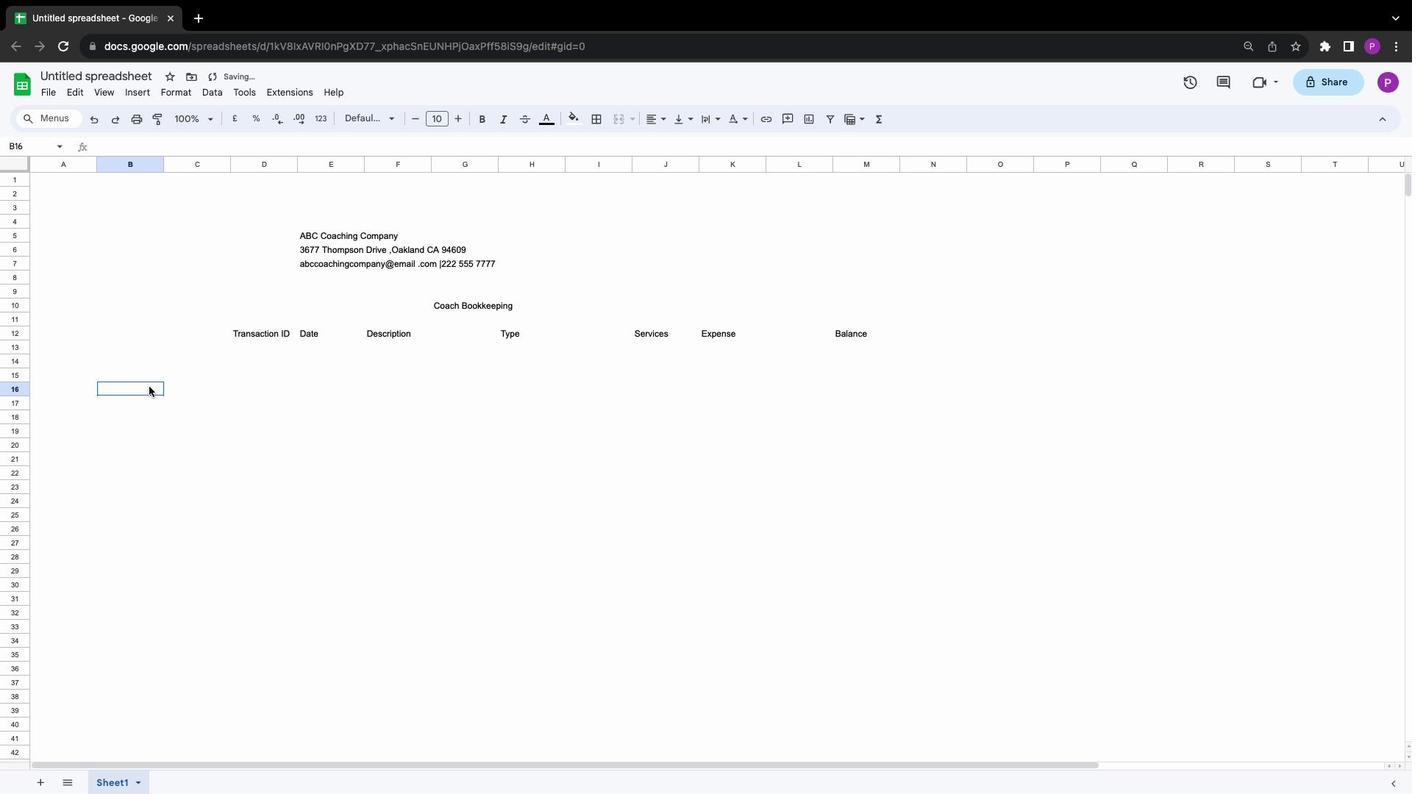 
Action: Mouse moved to (147, 420)
Screenshot: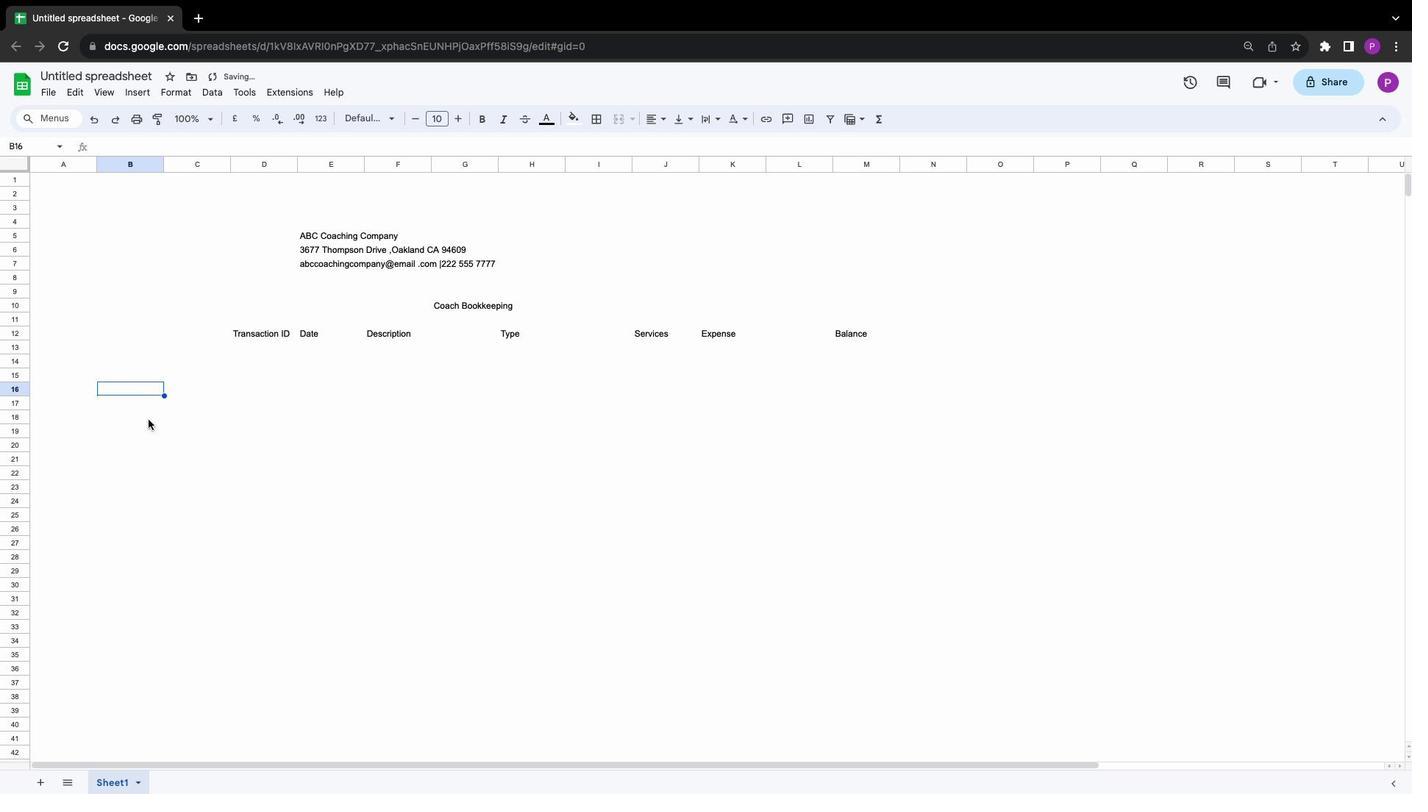 
Action: Mouse scrolled (147, 420) with delta (0, 0)
Screenshot: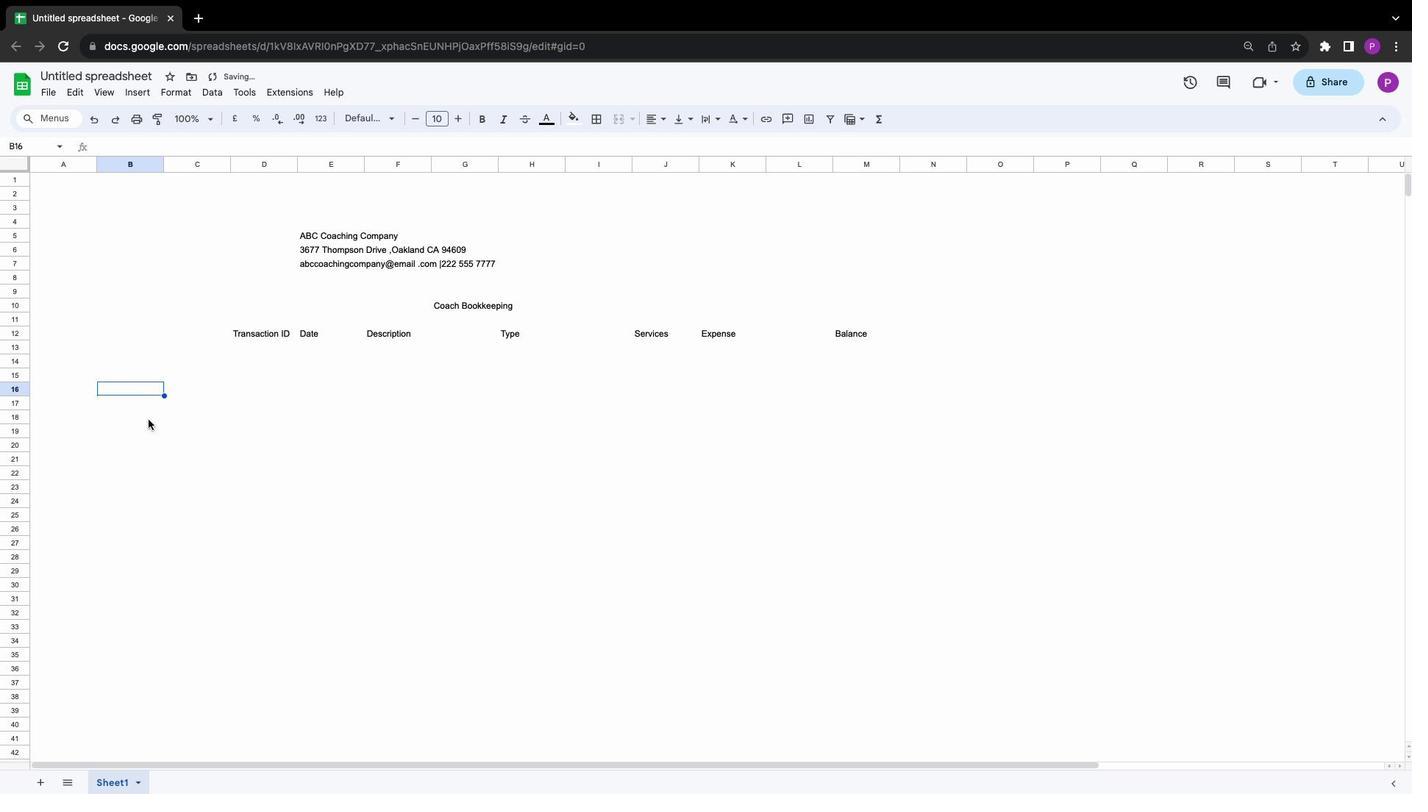
Action: Mouse scrolled (147, 420) with delta (0, 0)
Screenshot: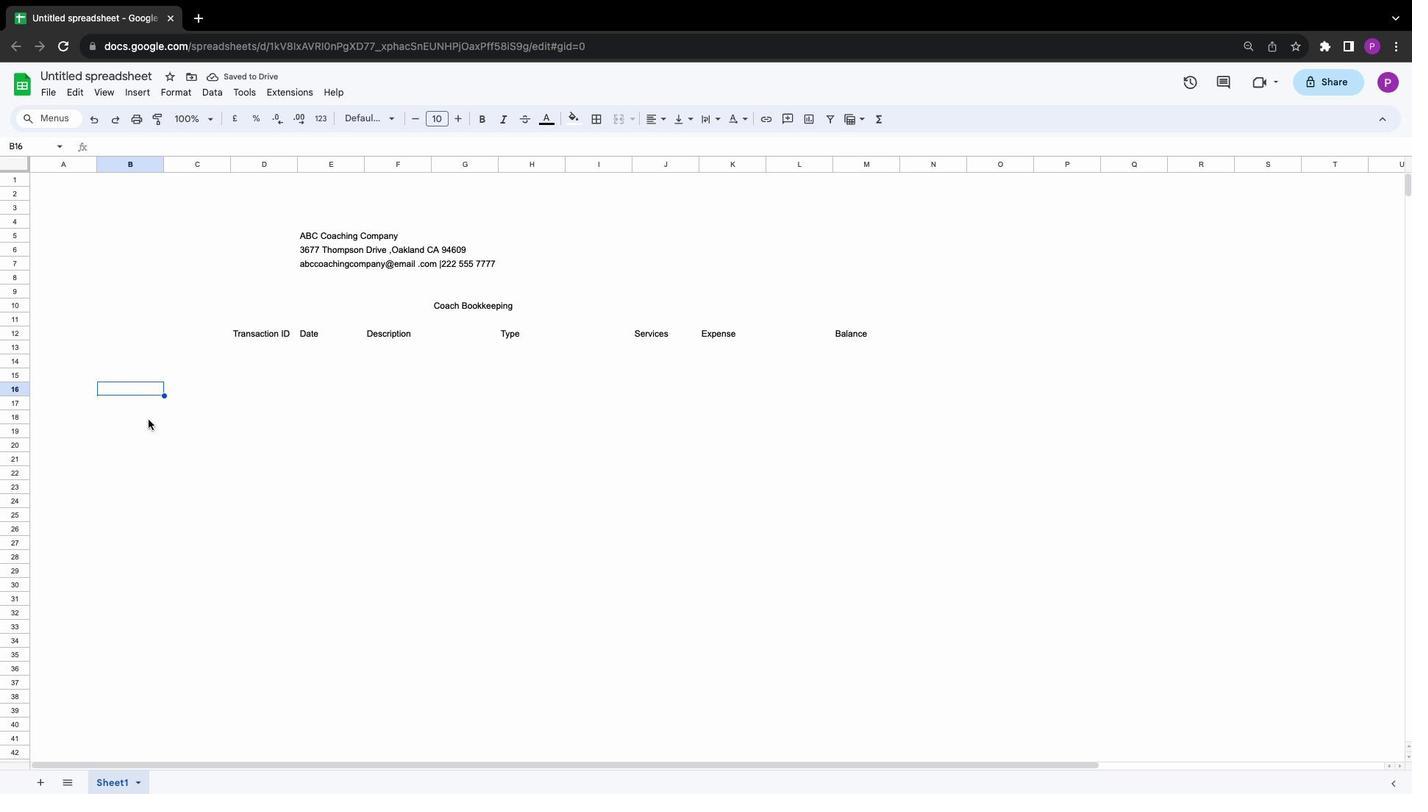
Action: Mouse scrolled (147, 420) with delta (0, 0)
Screenshot: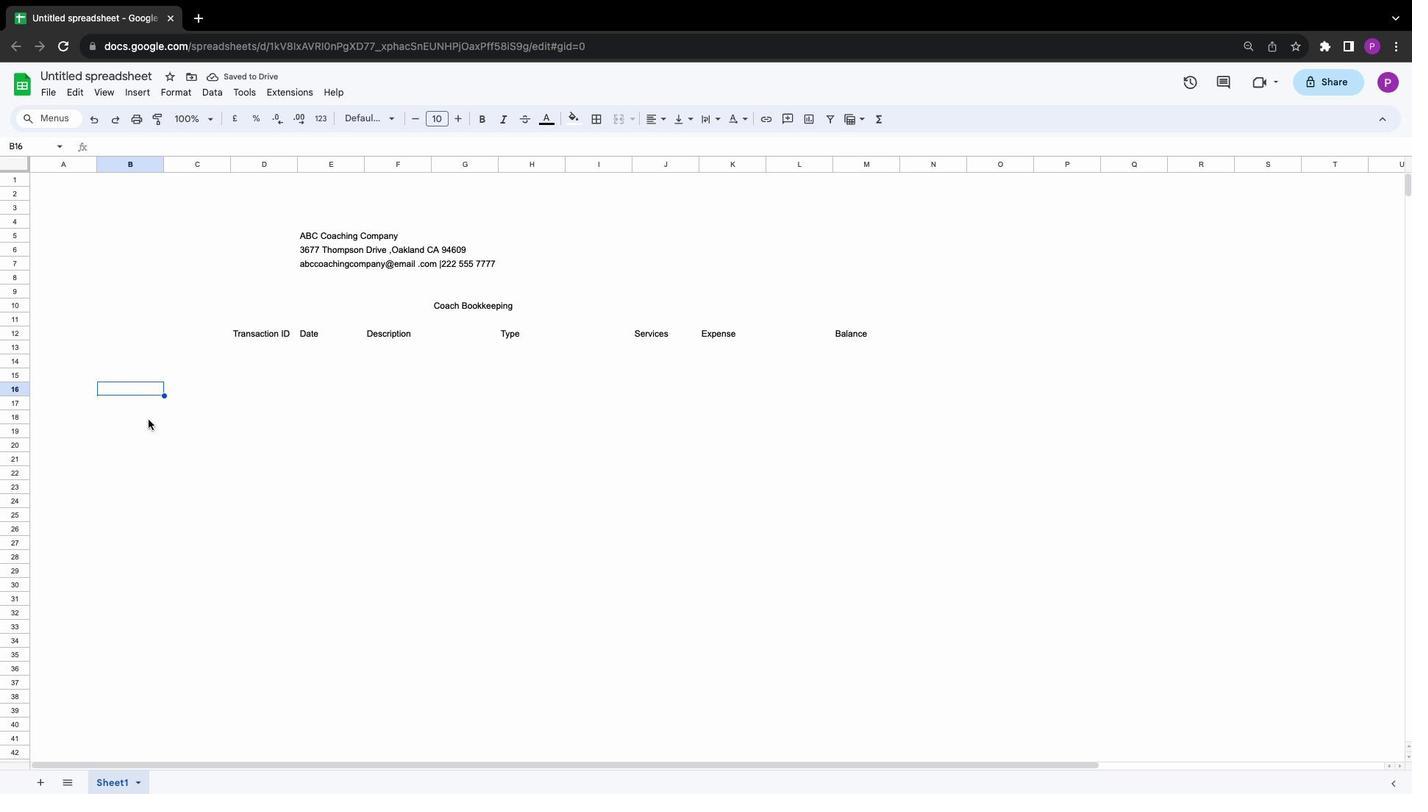 
Action: Mouse scrolled (147, 420) with delta (0, -1)
Screenshot: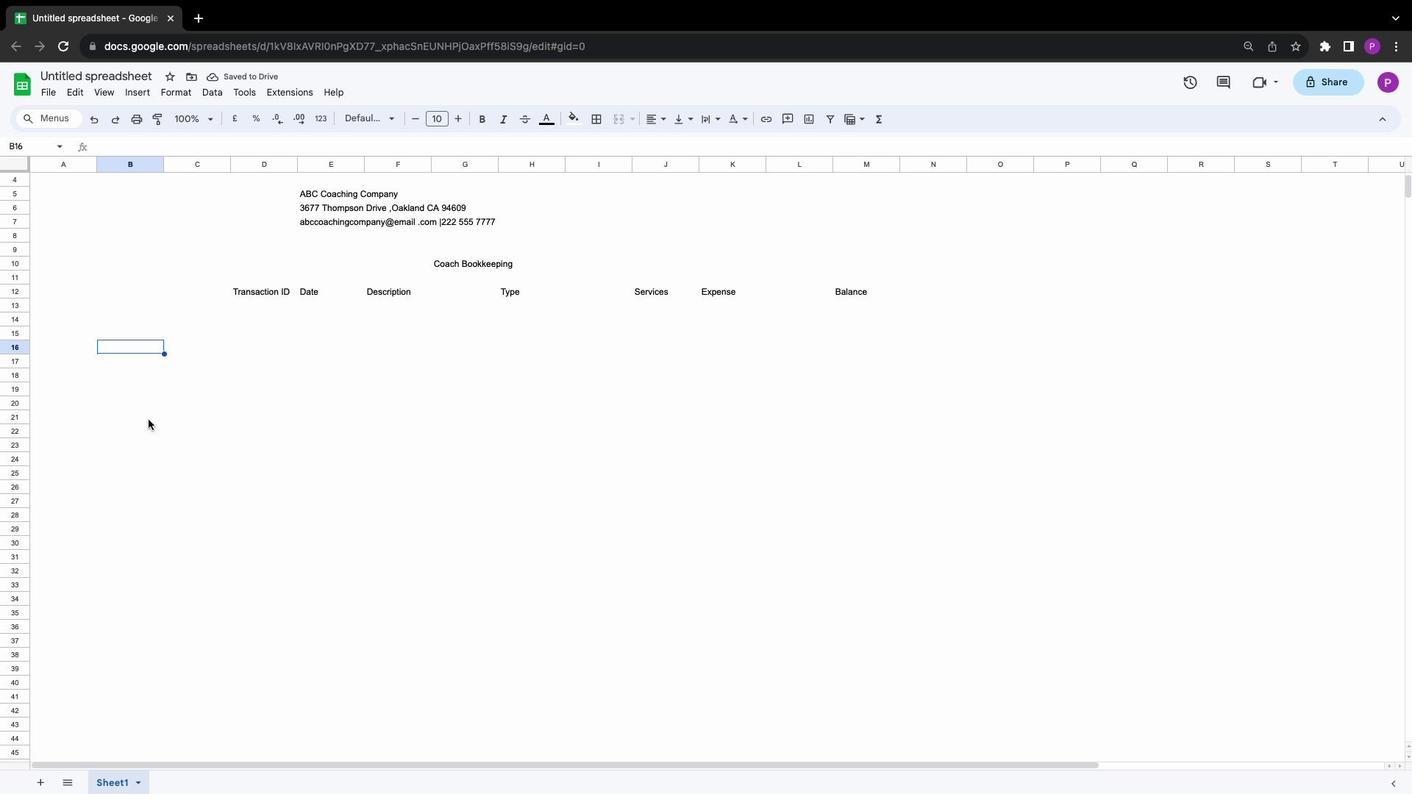 
Action: Mouse scrolled (147, 420) with delta (0, 0)
Screenshot: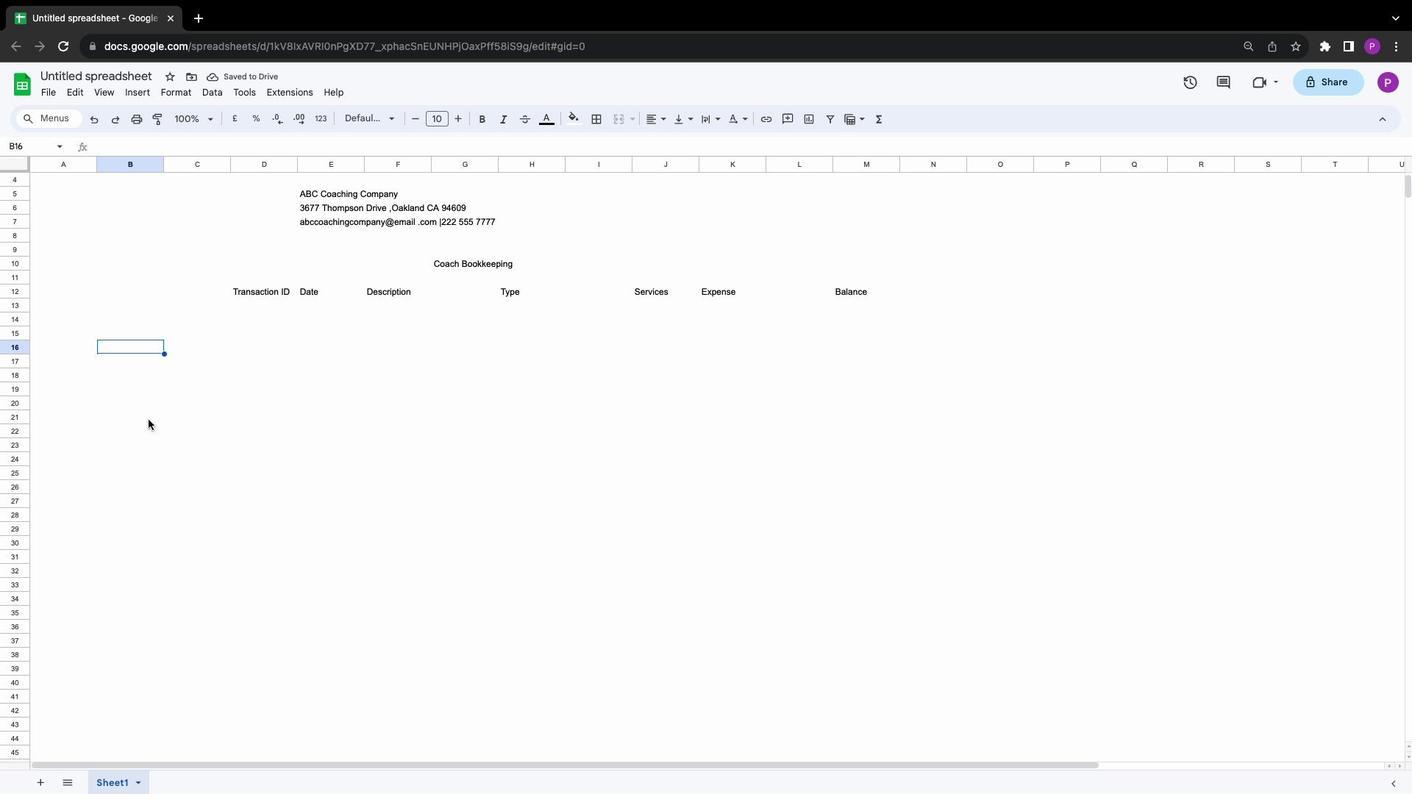 
Action: Mouse scrolled (147, 420) with delta (0, 0)
Screenshot: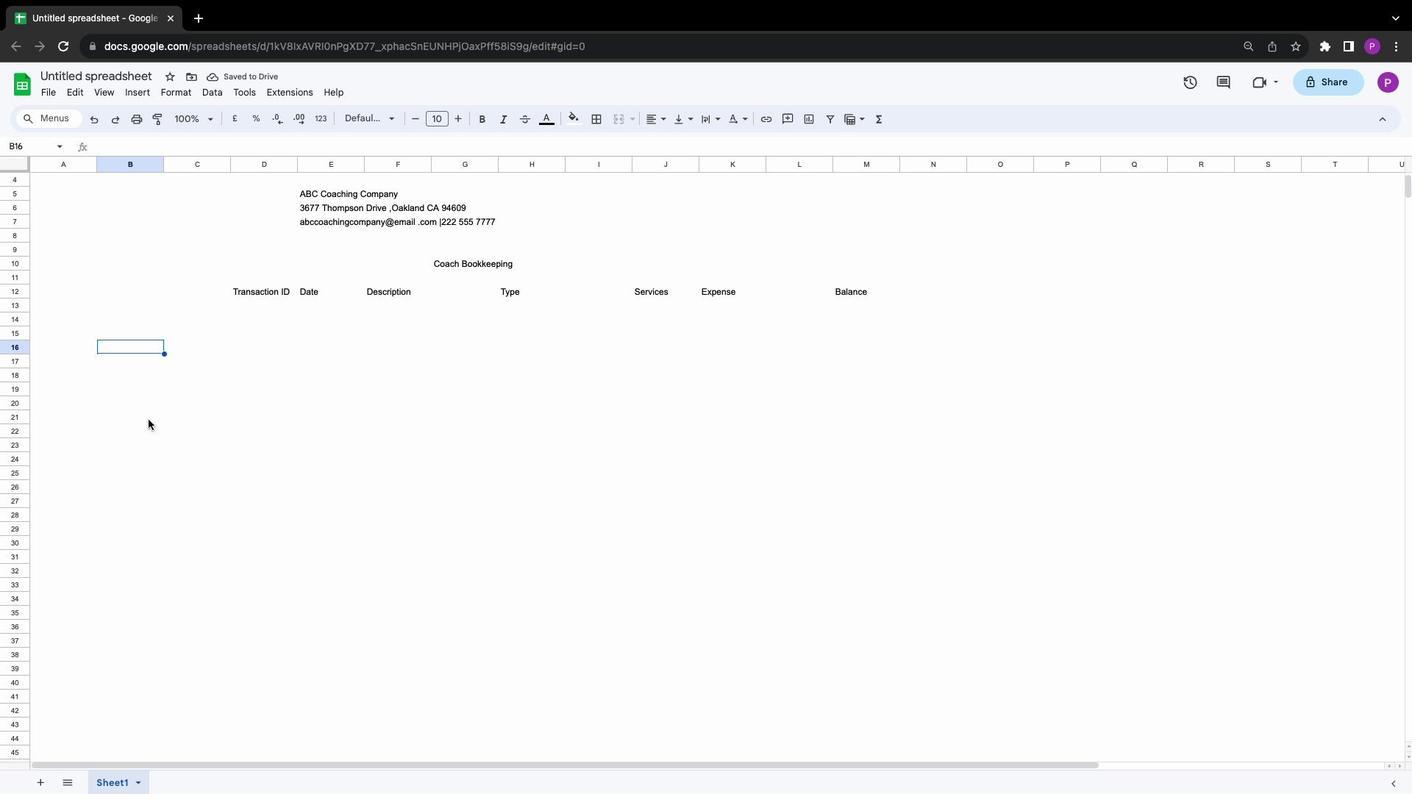 
Action: Mouse scrolled (147, 420) with delta (0, 1)
Screenshot: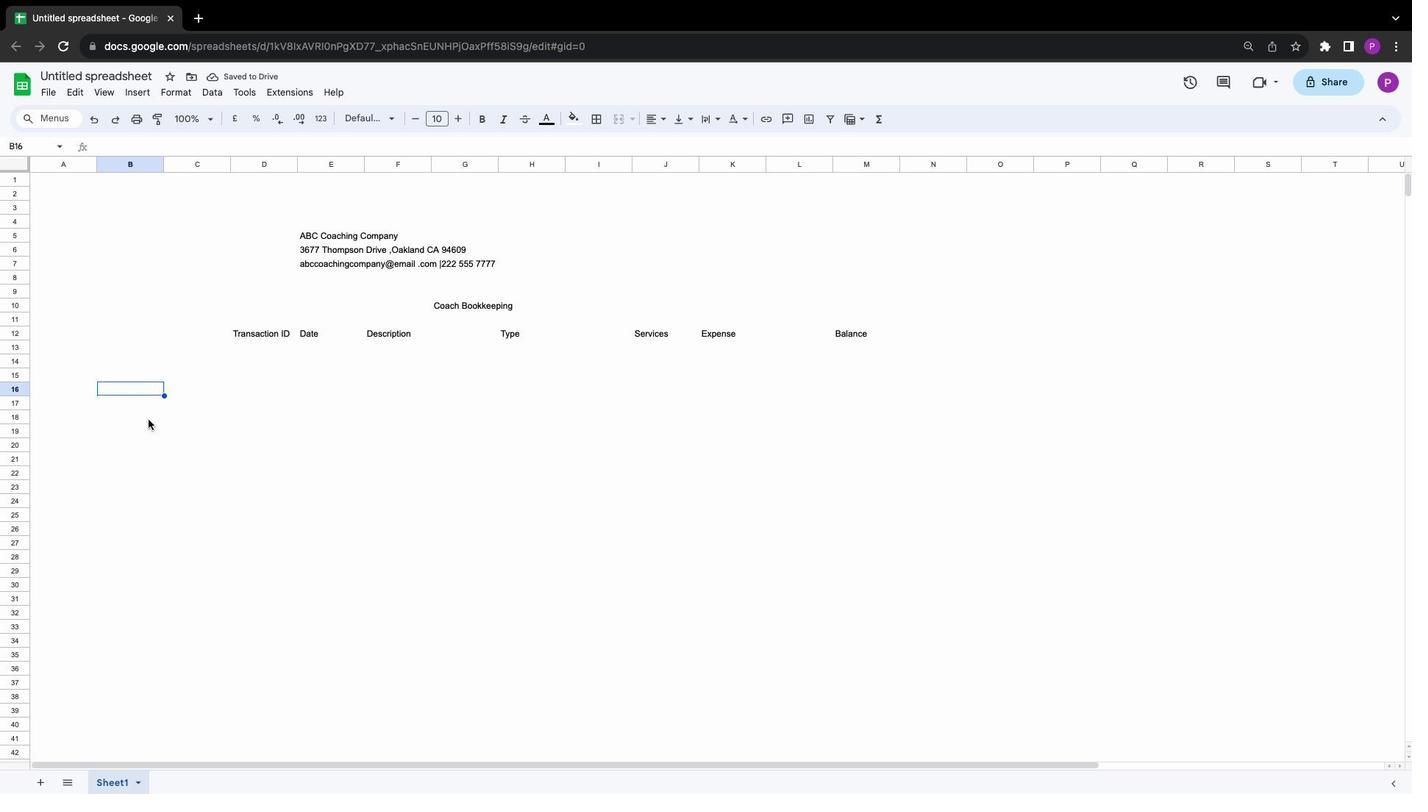 
Action: Mouse scrolled (147, 420) with delta (0, 2)
Screenshot: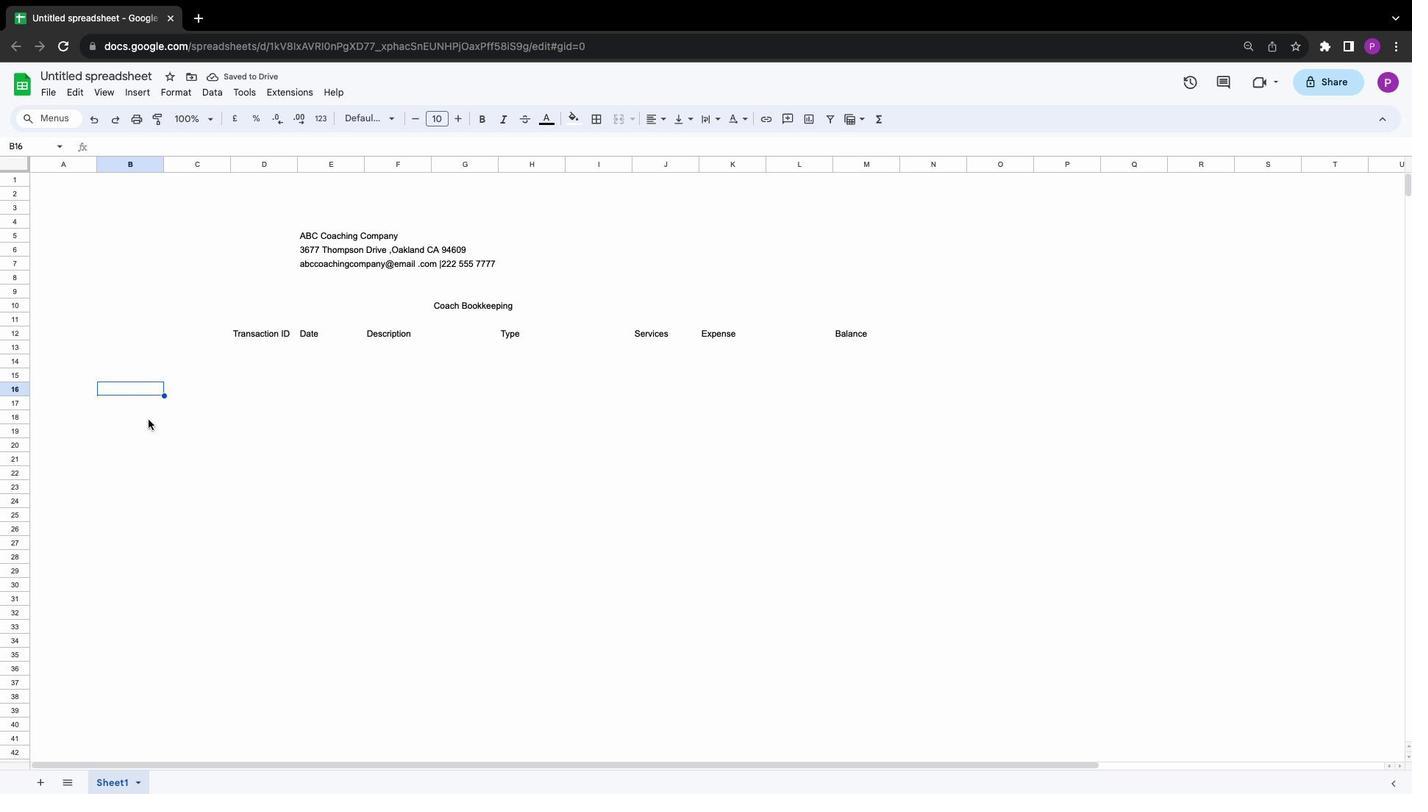 
Action: Mouse scrolled (147, 420) with delta (0, 2)
Screenshot: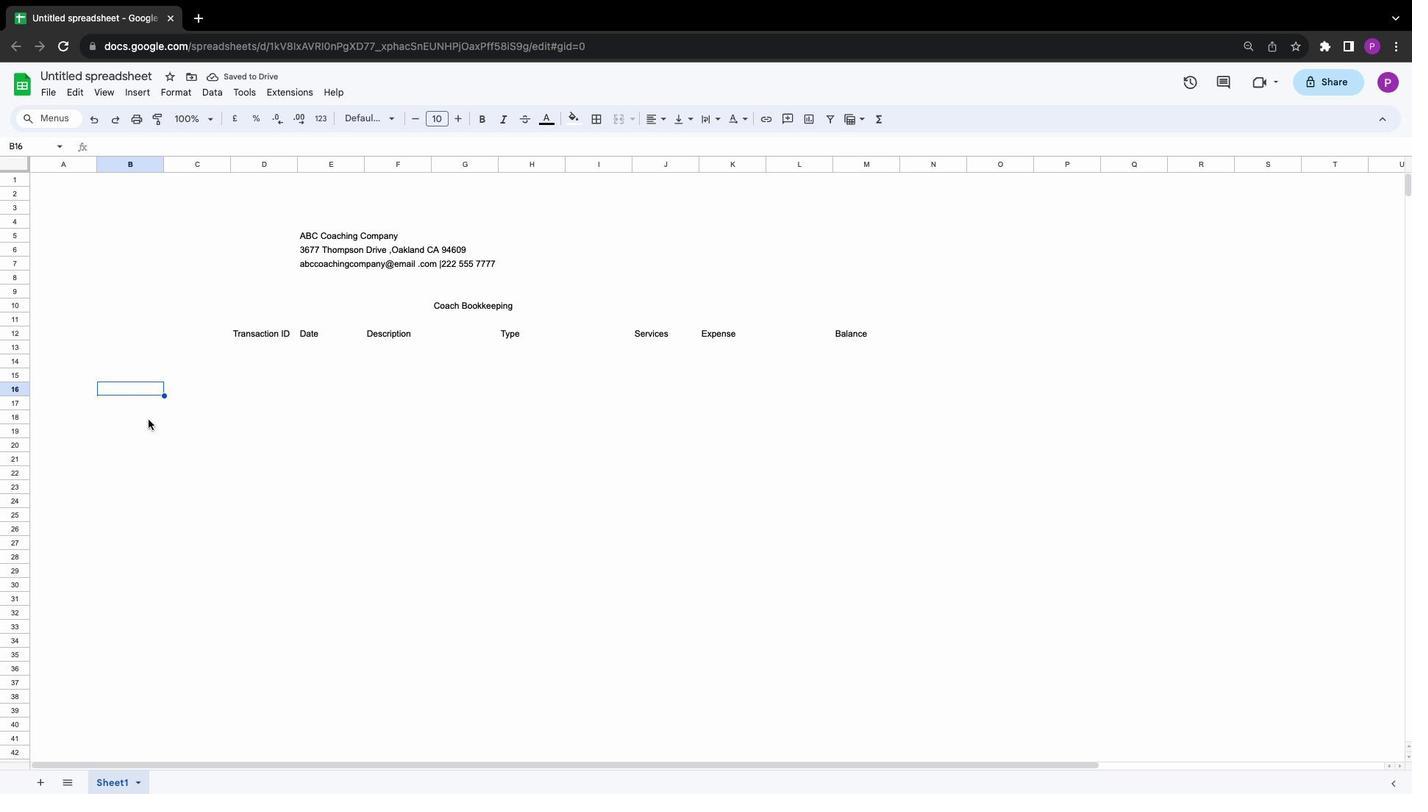 
Action: Mouse moved to (149, 420)
Screenshot: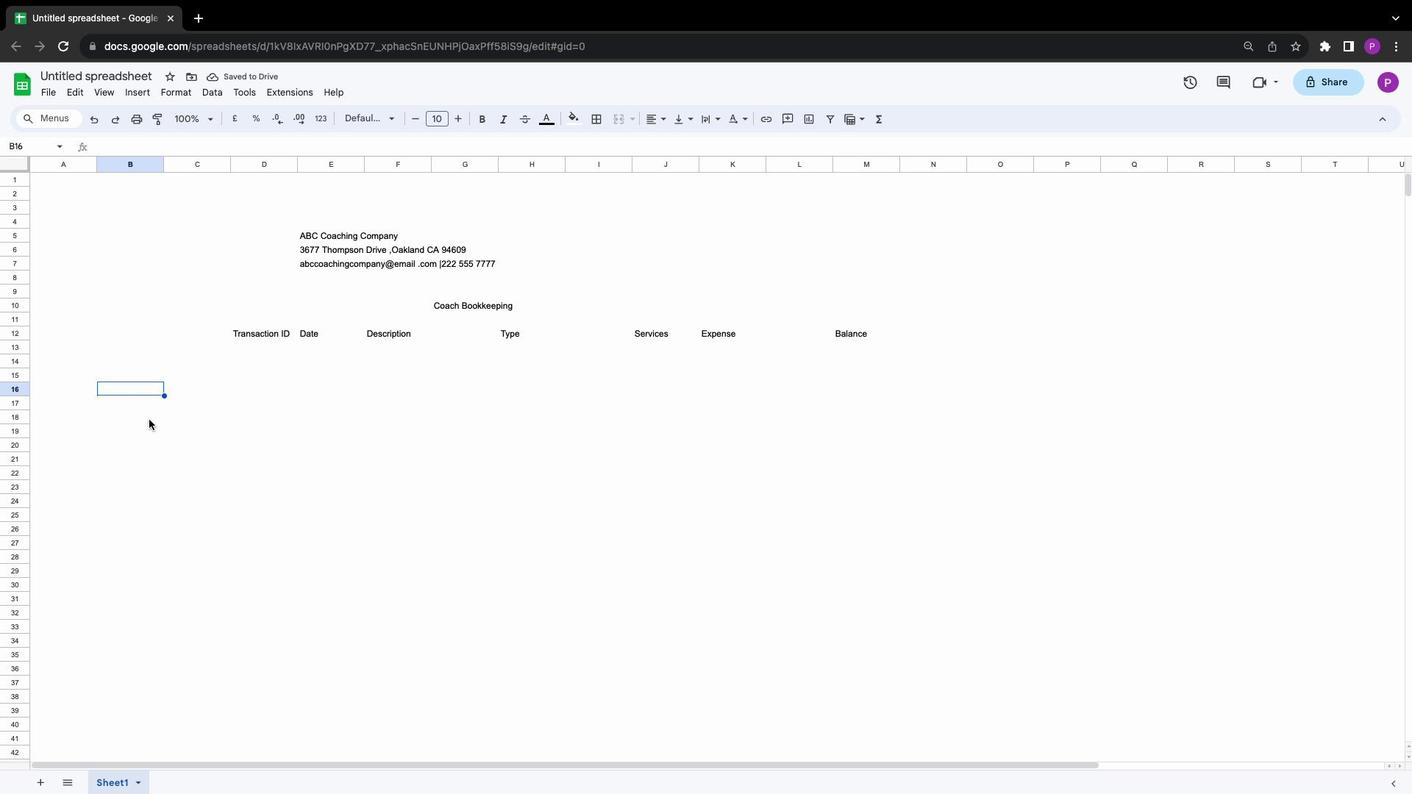 
Action: Mouse scrolled (149, 420) with delta (0, 0)
Screenshot: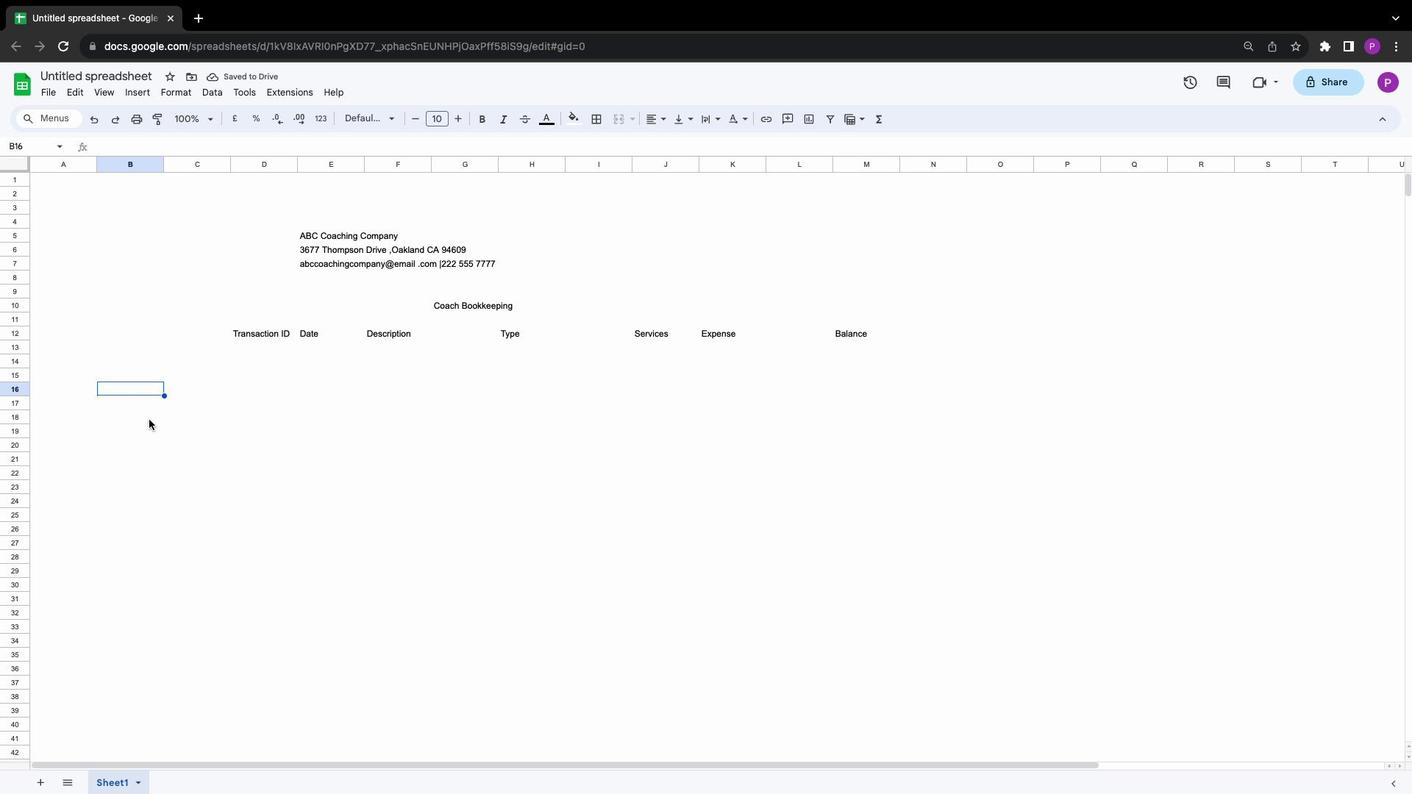 
Action: Mouse scrolled (149, 420) with delta (0, 0)
Screenshot: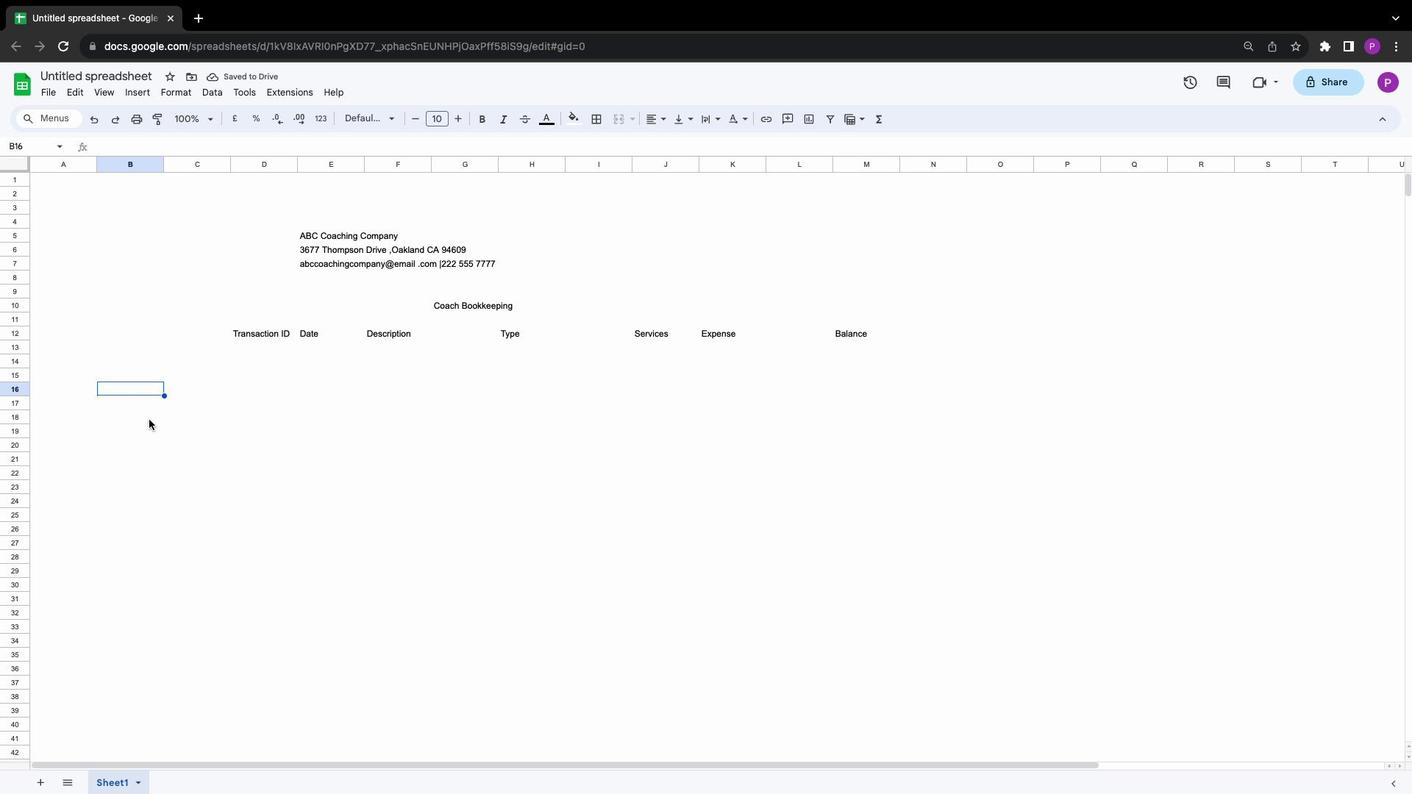 
Action: Mouse scrolled (149, 420) with delta (0, 2)
Screenshot: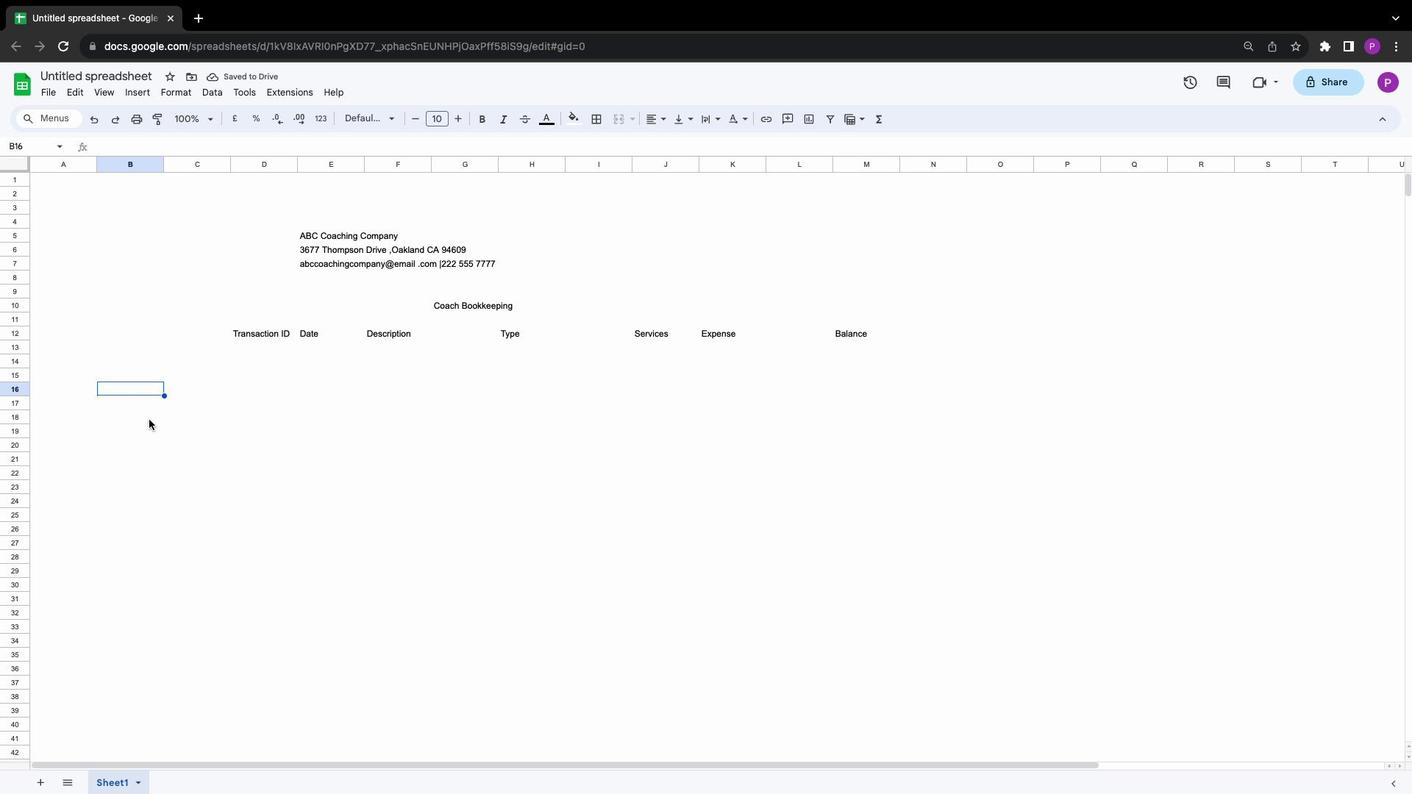 
Action: Mouse moved to (250, 328)
Screenshot: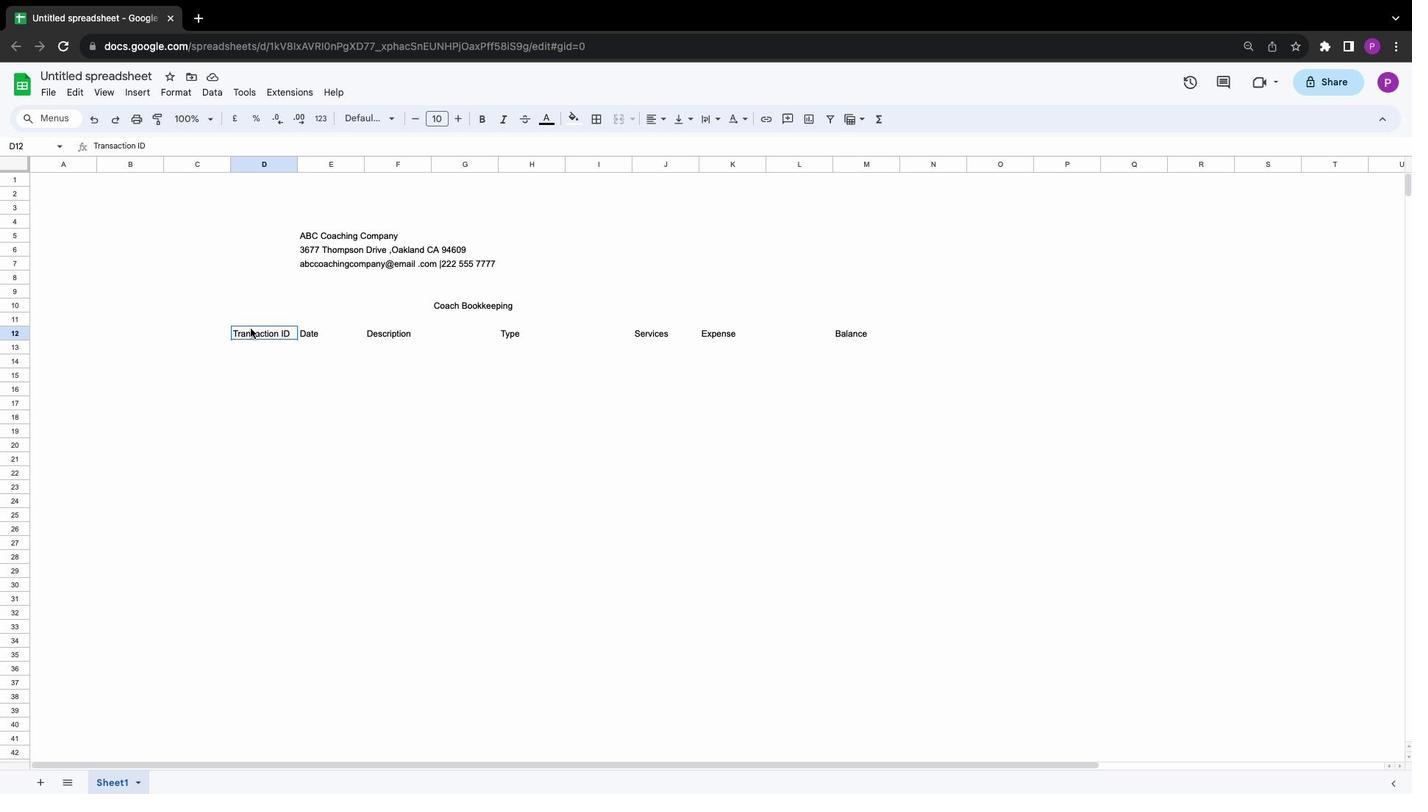 
Action: Mouse pressed left at (250, 328)
Screenshot: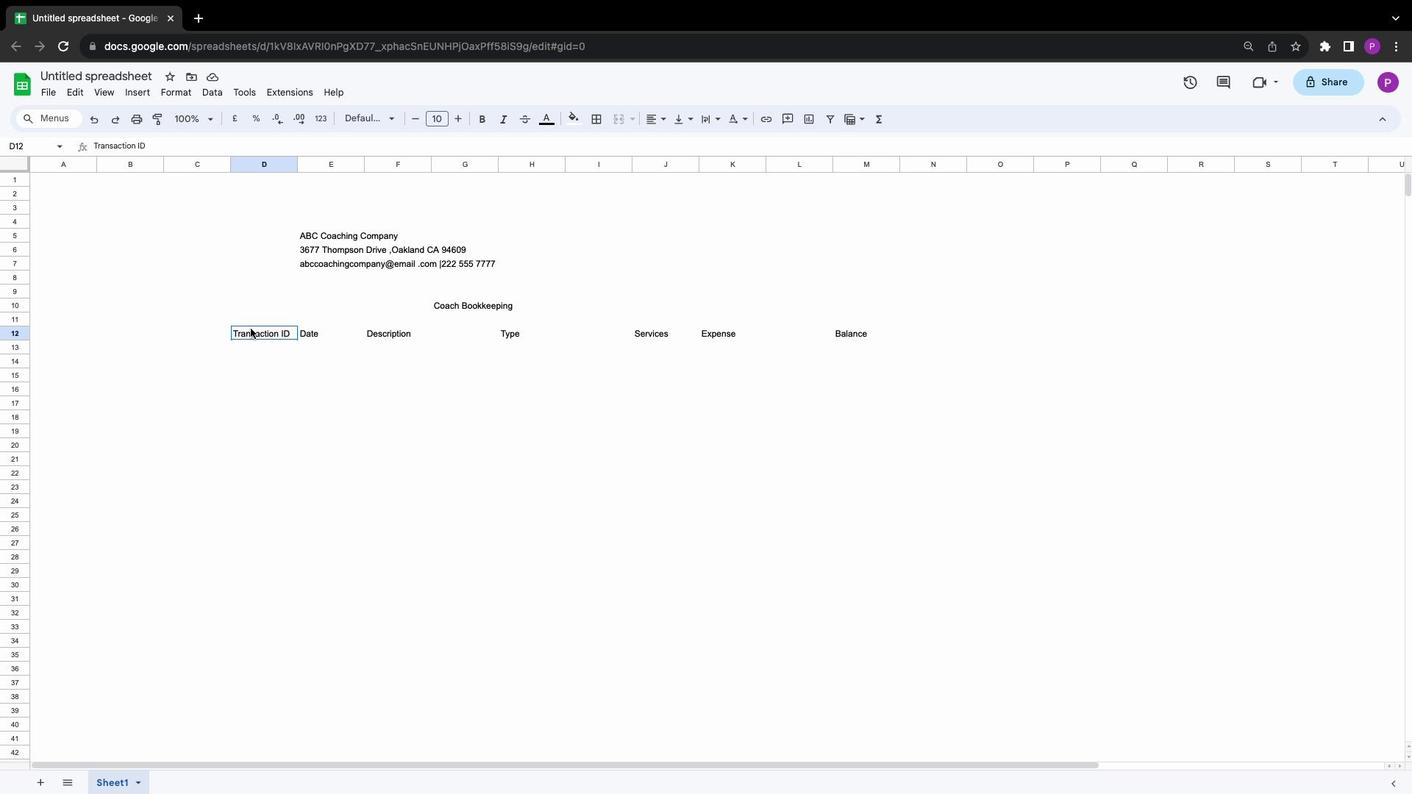 
Action: Mouse moved to (250, 328)
Screenshot: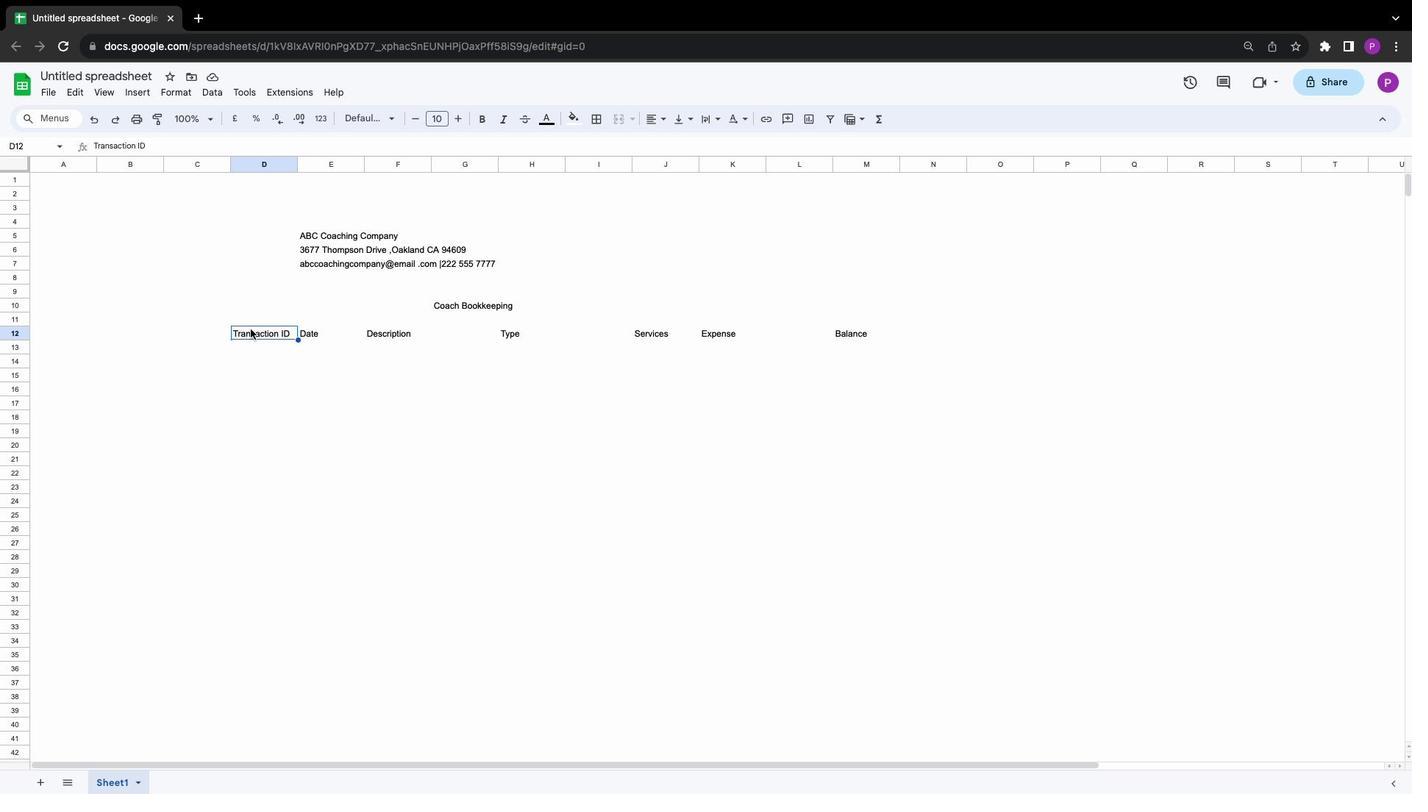 
Action: Mouse pressed left at (250, 328)
Screenshot: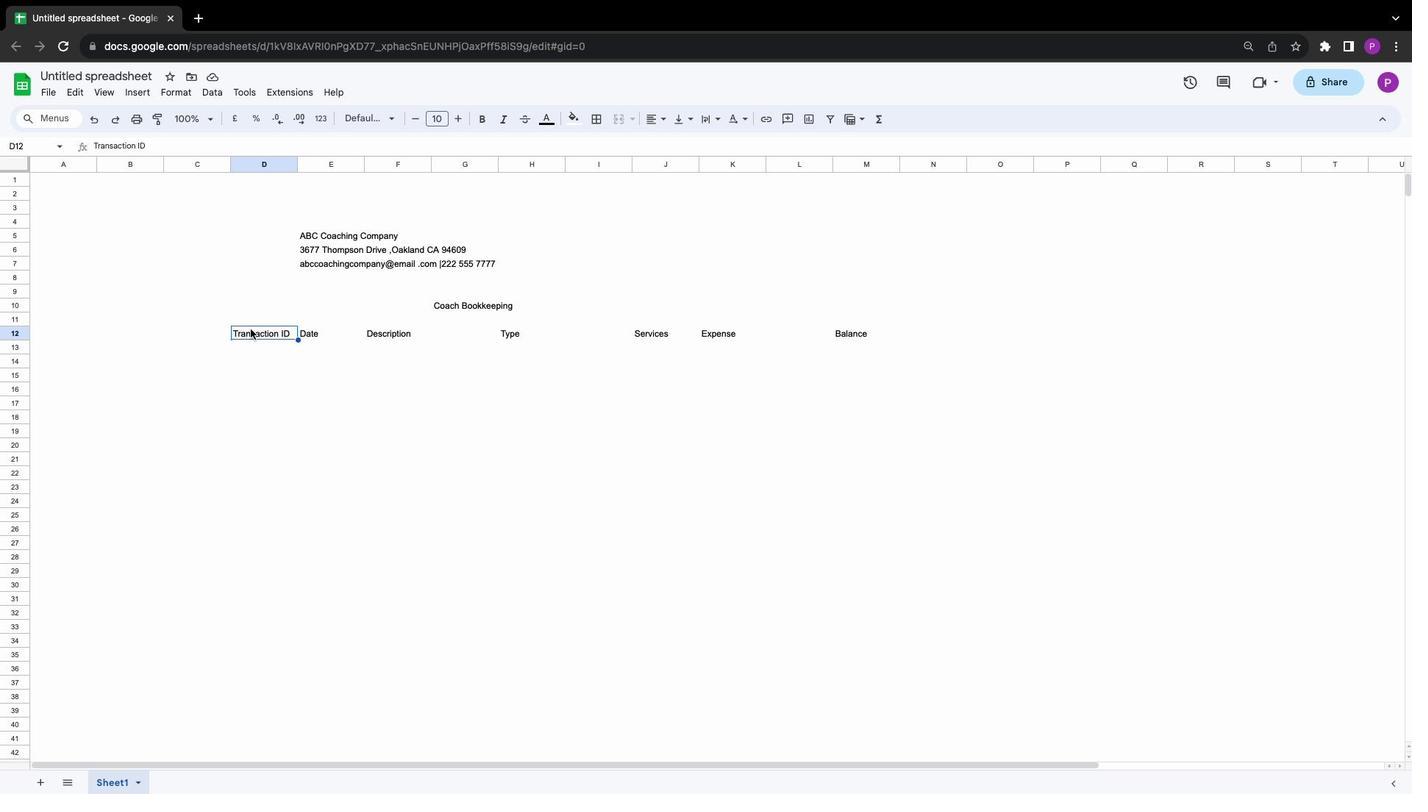 
Action: Mouse moved to (567, 122)
Screenshot: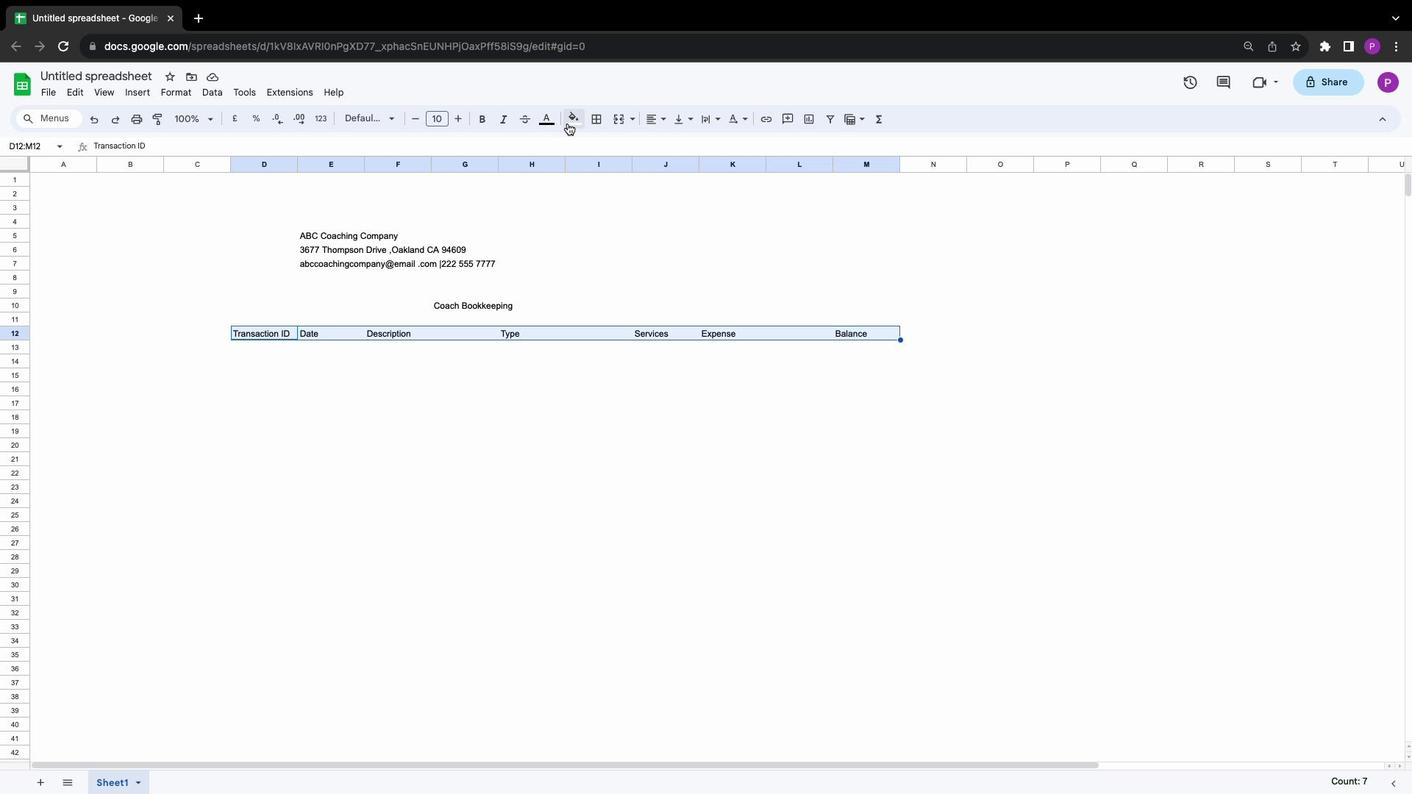 
Action: Mouse pressed left at (567, 122)
Screenshot: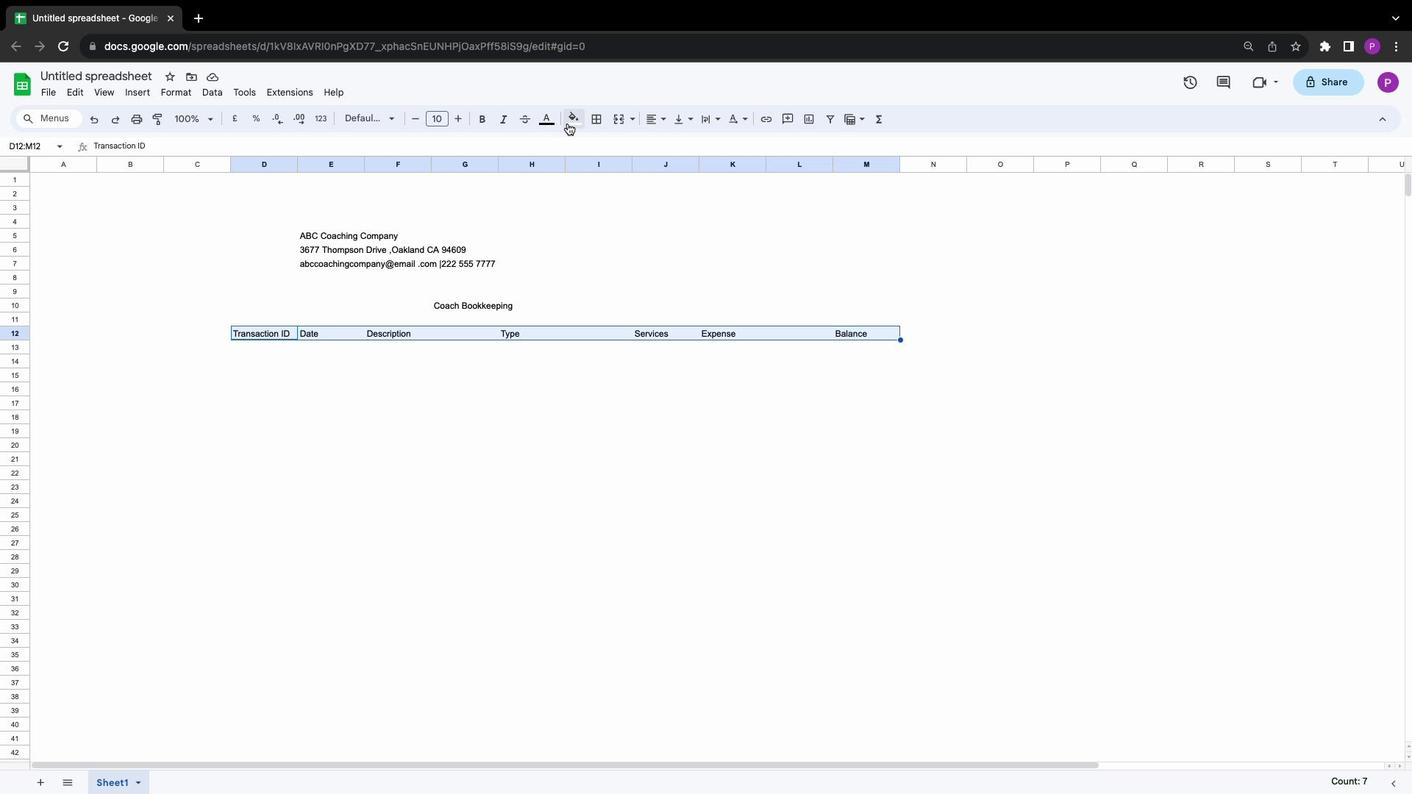
Action: Mouse moved to (665, 247)
Screenshot: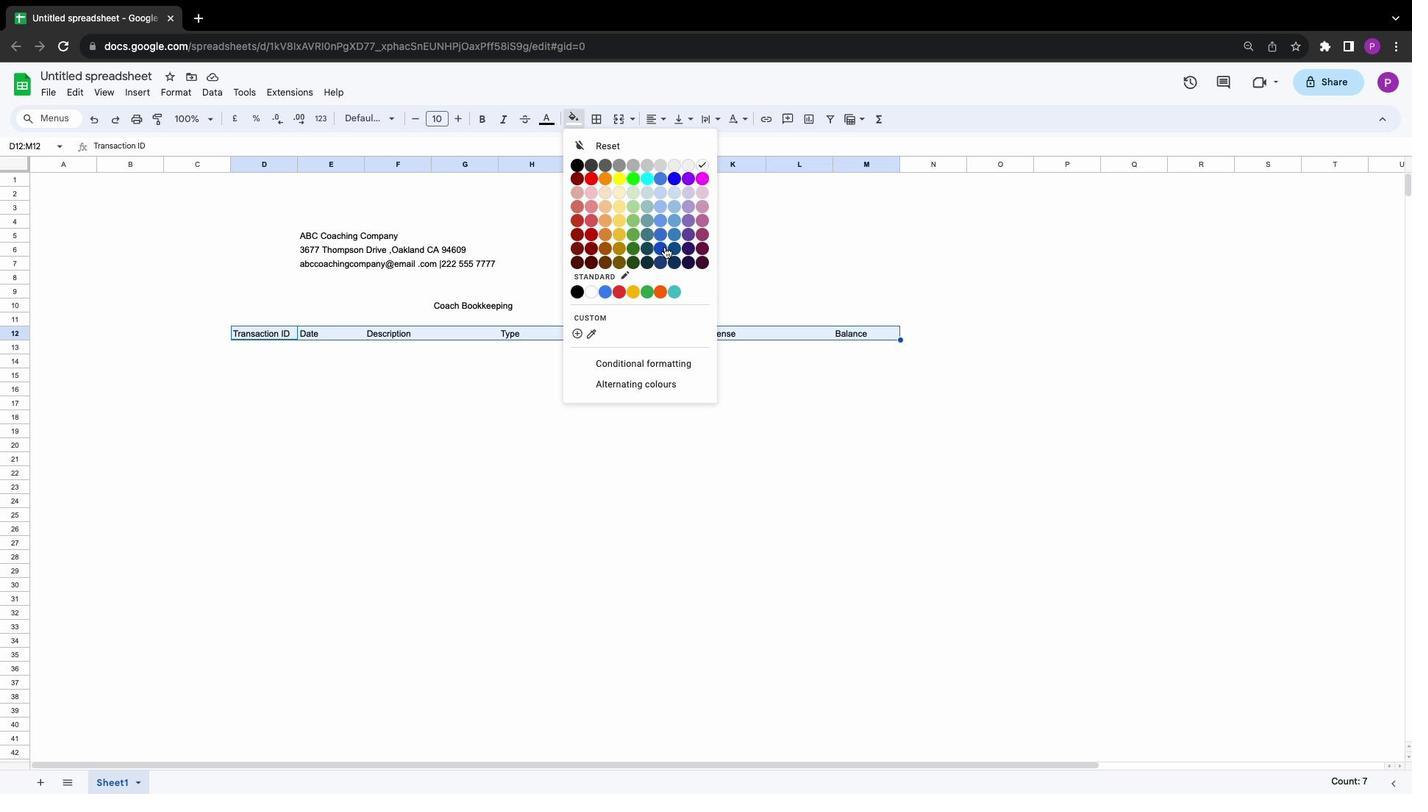 
Action: Mouse pressed left at (665, 247)
Screenshot: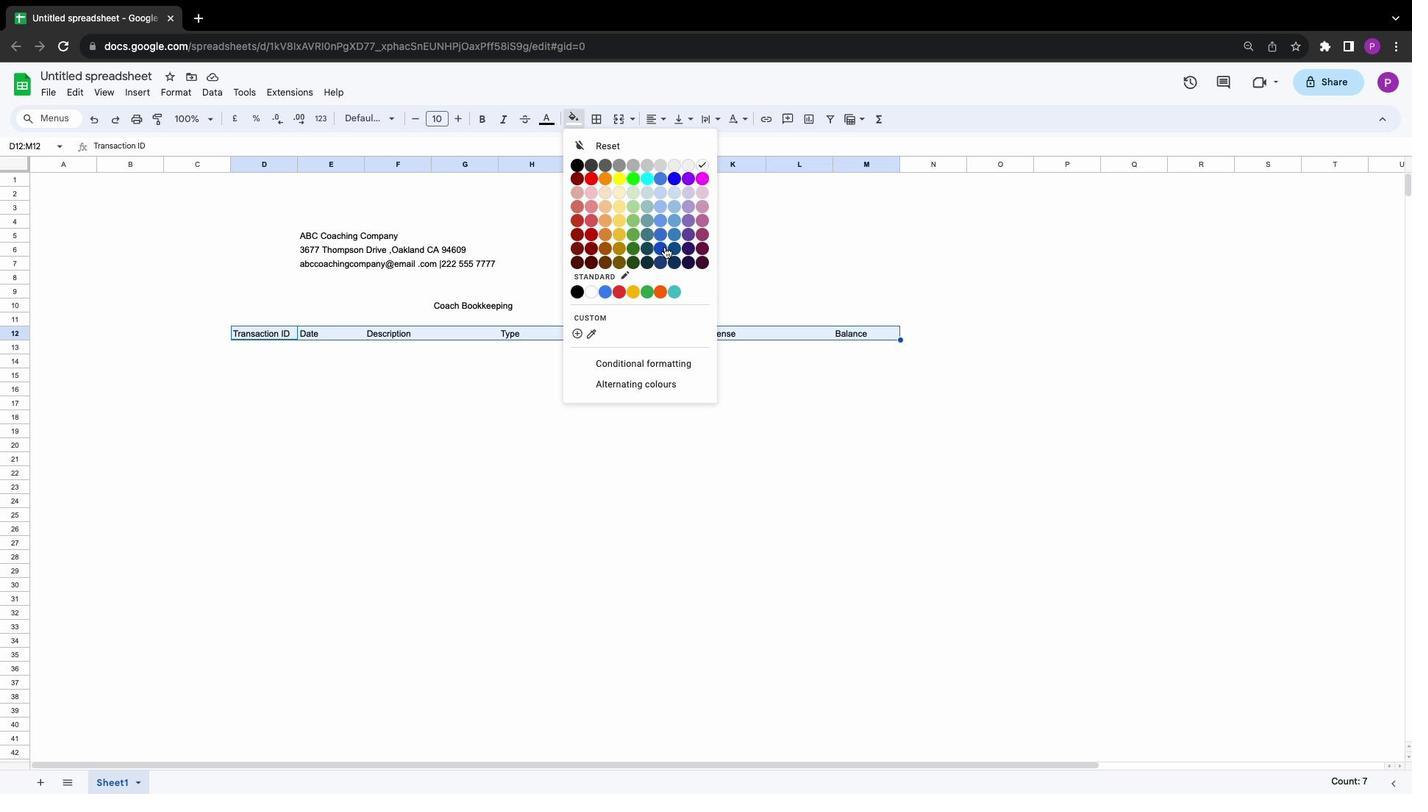 
Action: Mouse moved to (576, 121)
Screenshot: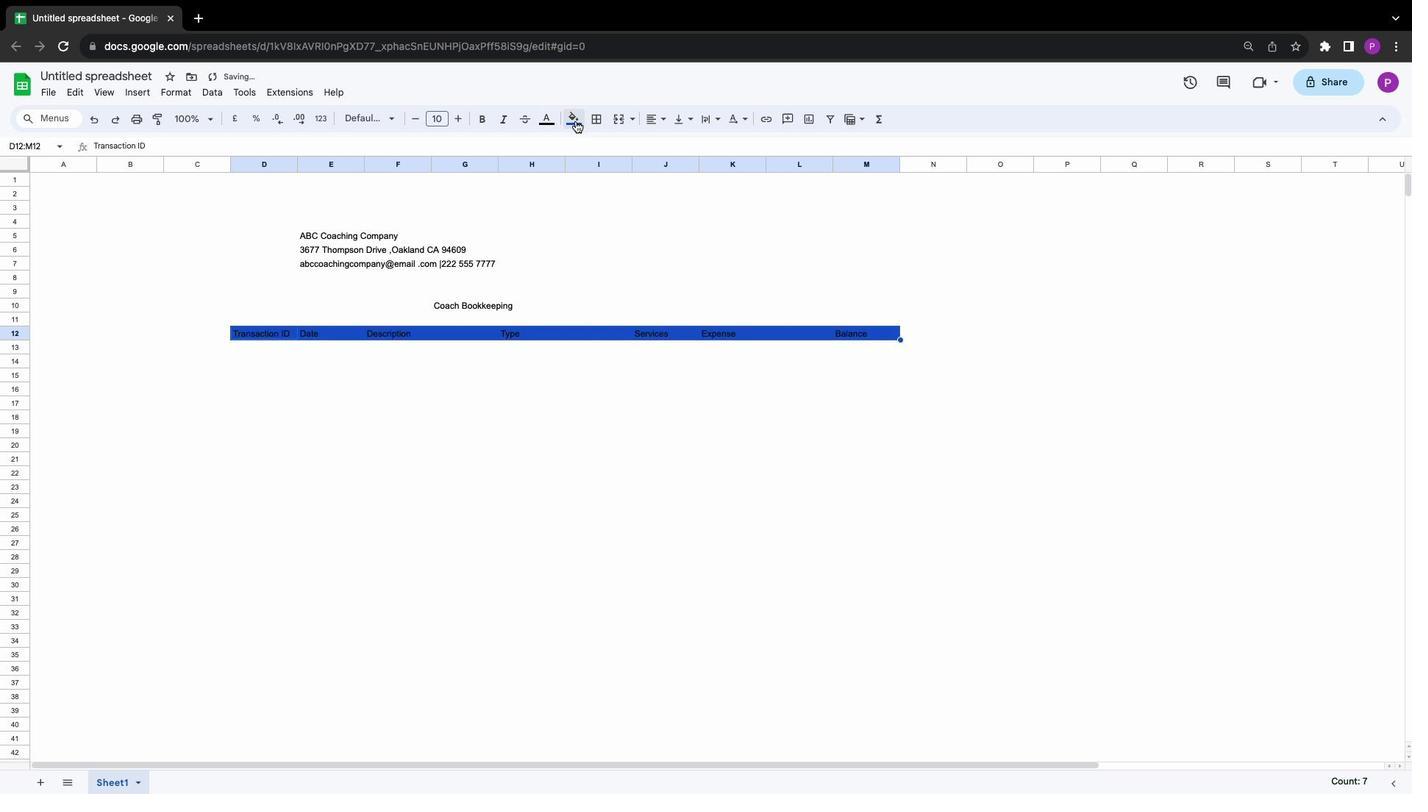 
Action: Mouse pressed left at (576, 121)
Screenshot: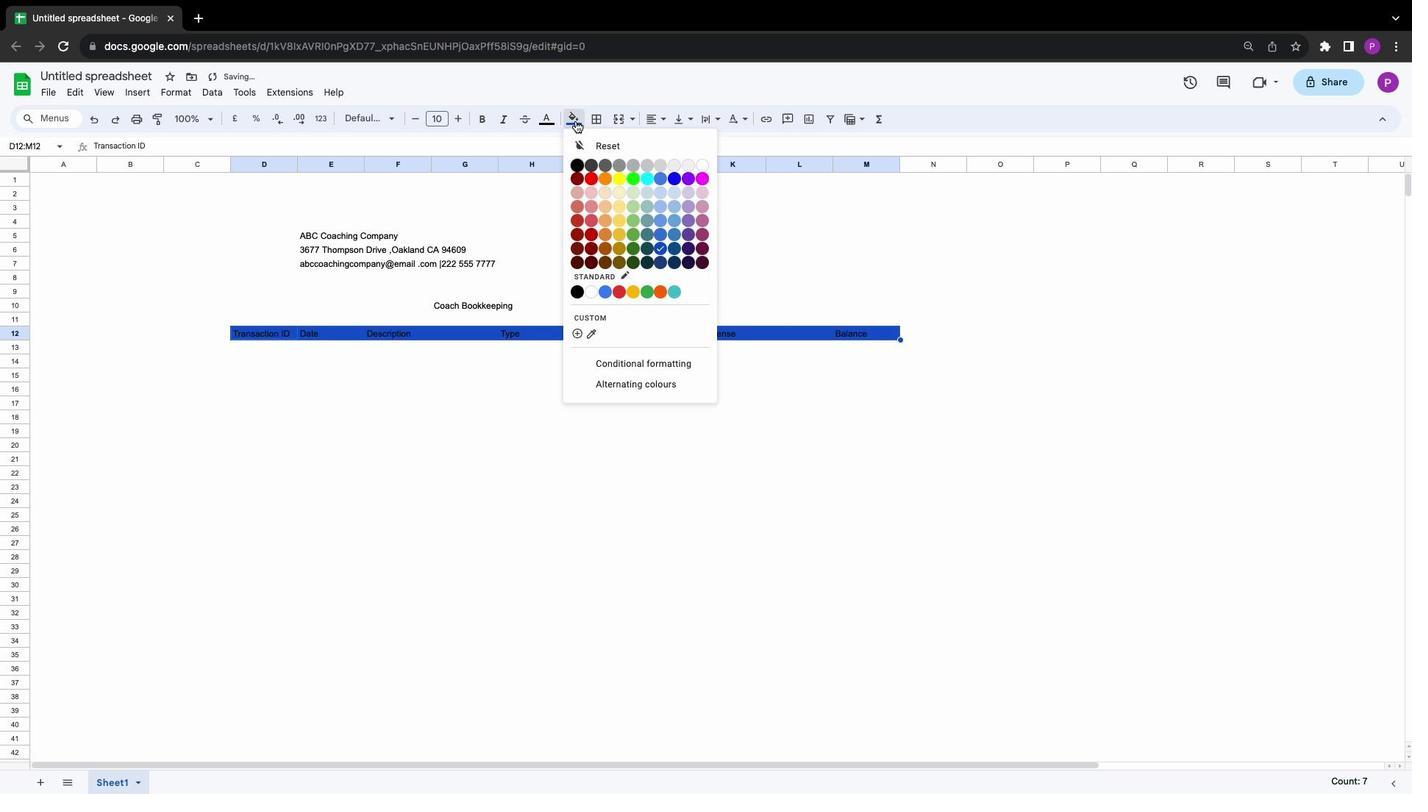 
Action: Mouse moved to (577, 336)
Screenshot: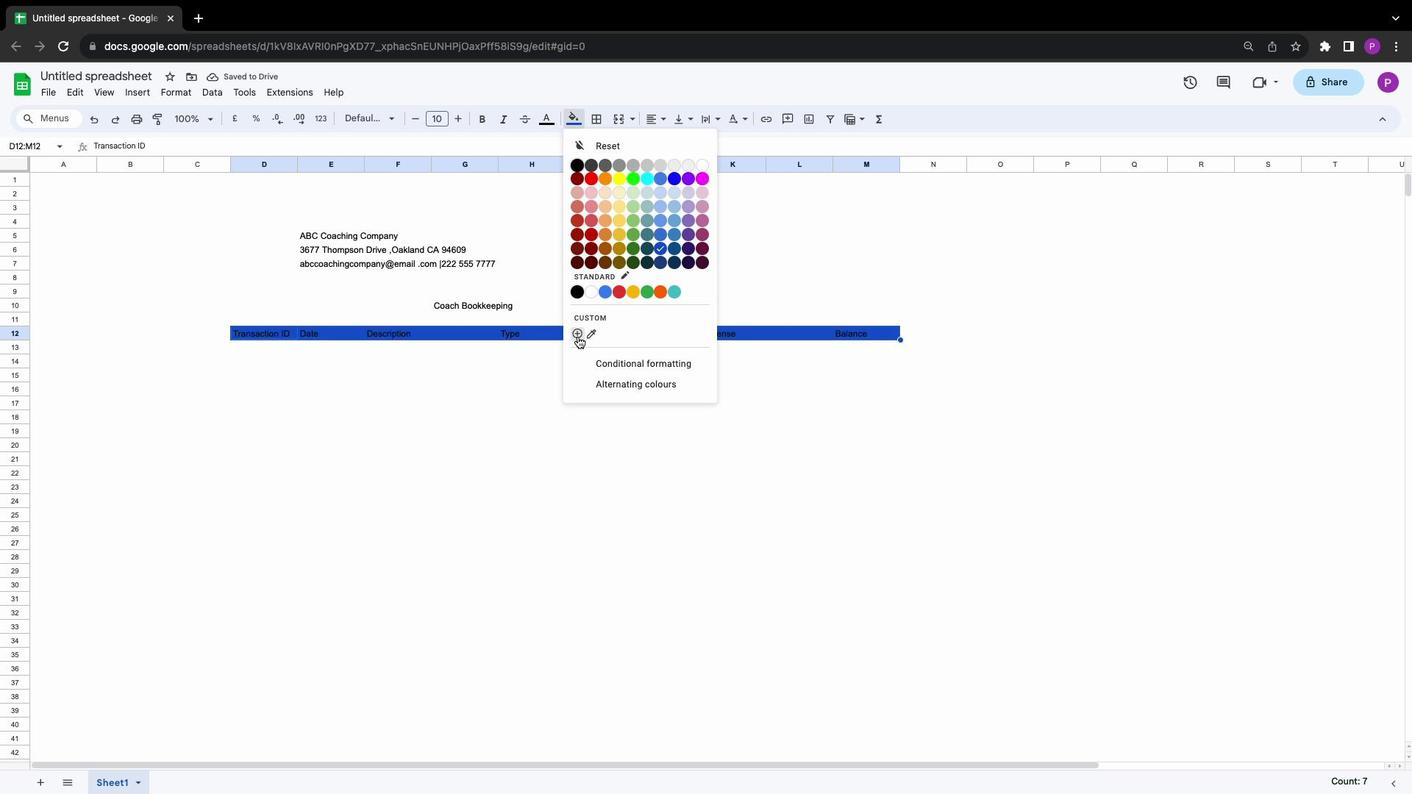 
Action: Mouse pressed left at (577, 336)
Screenshot: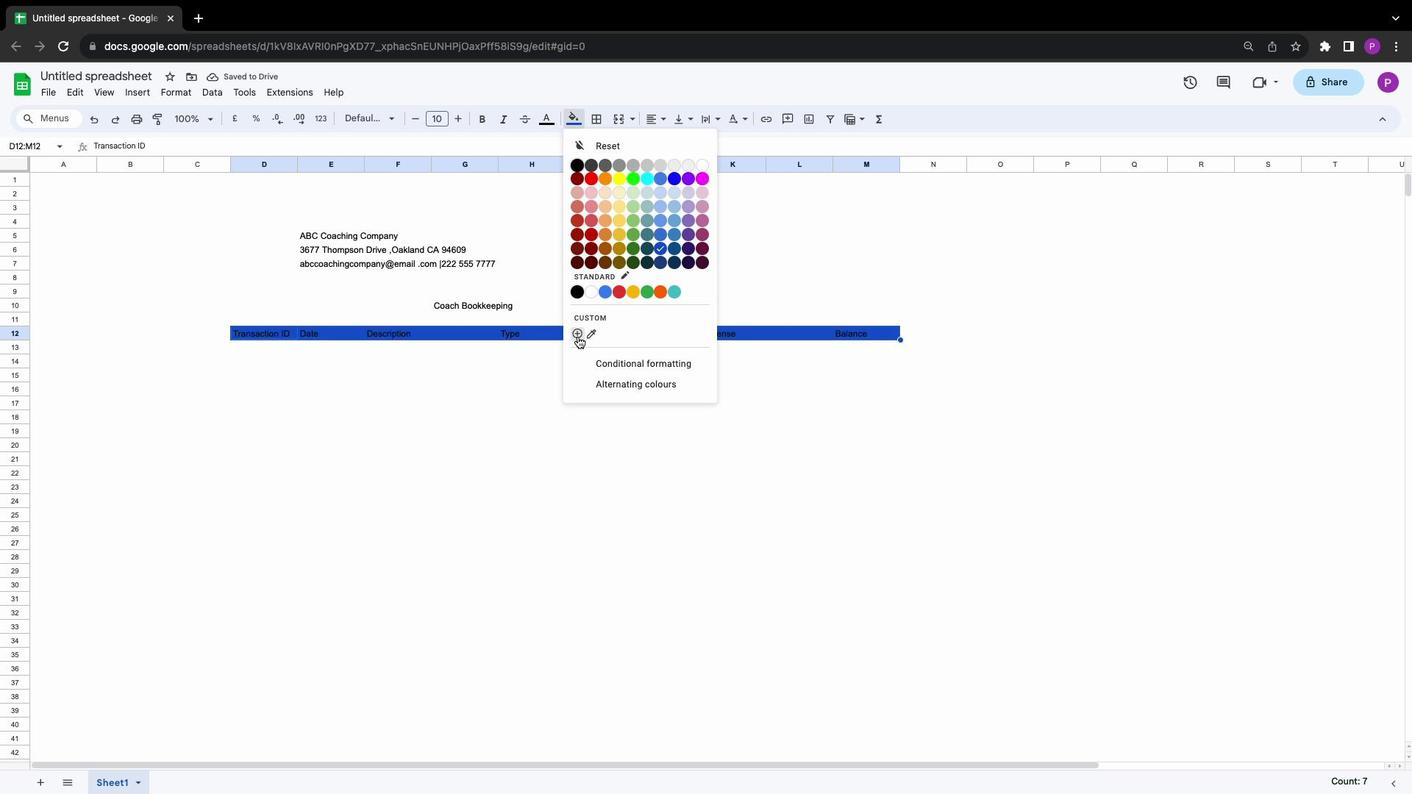 
Action: Mouse moved to (756, 436)
Screenshot: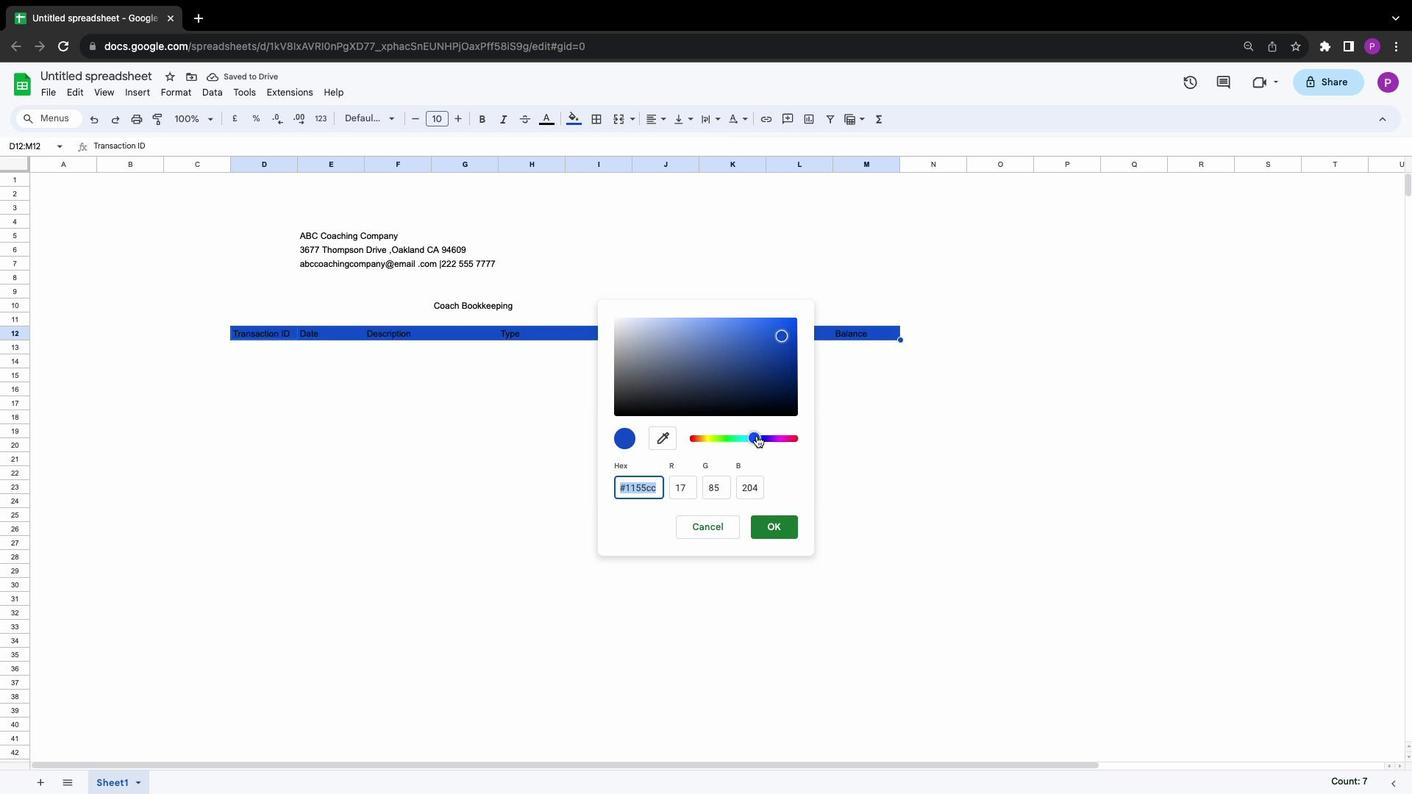 
Action: Mouse pressed left at (756, 436)
Screenshot: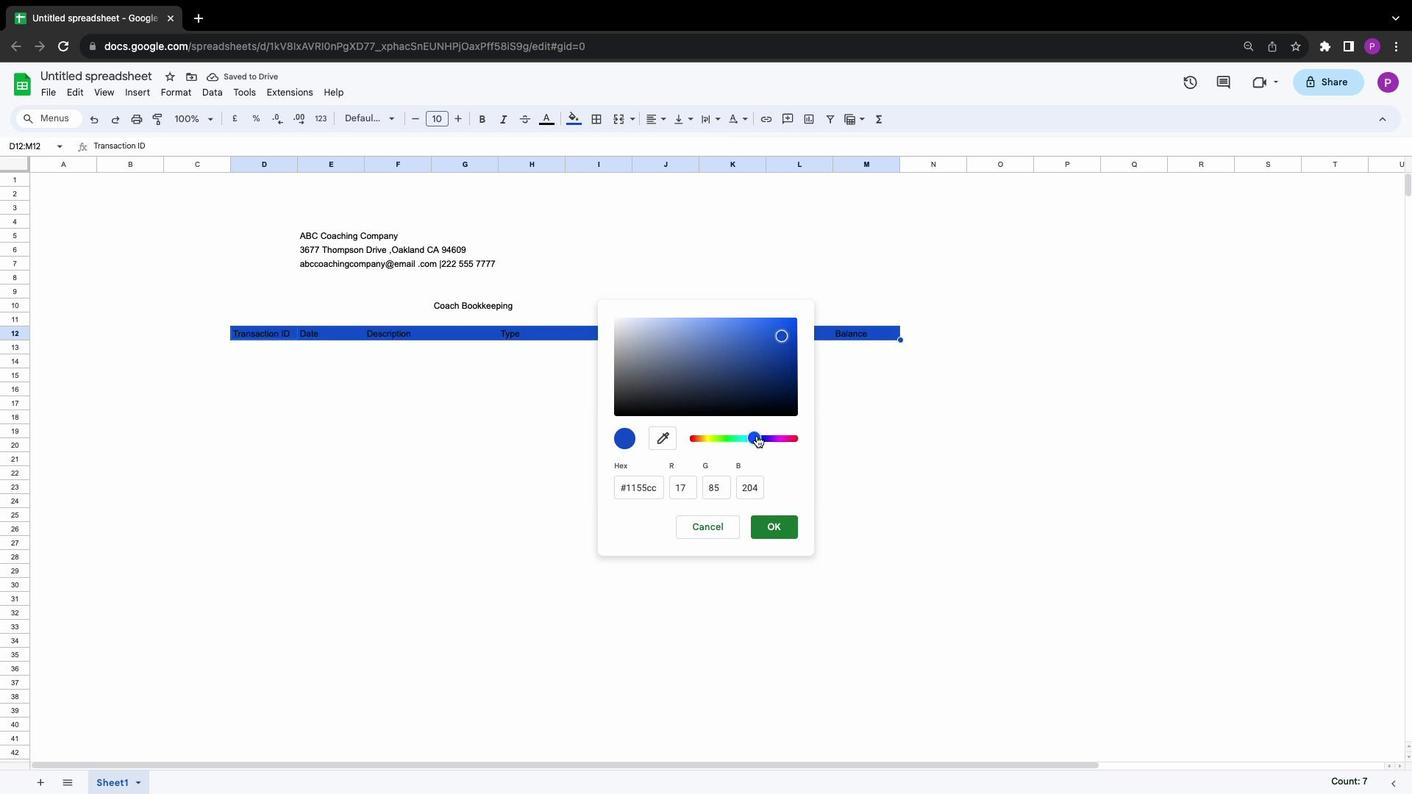 
Action: Mouse moved to (767, 370)
Screenshot: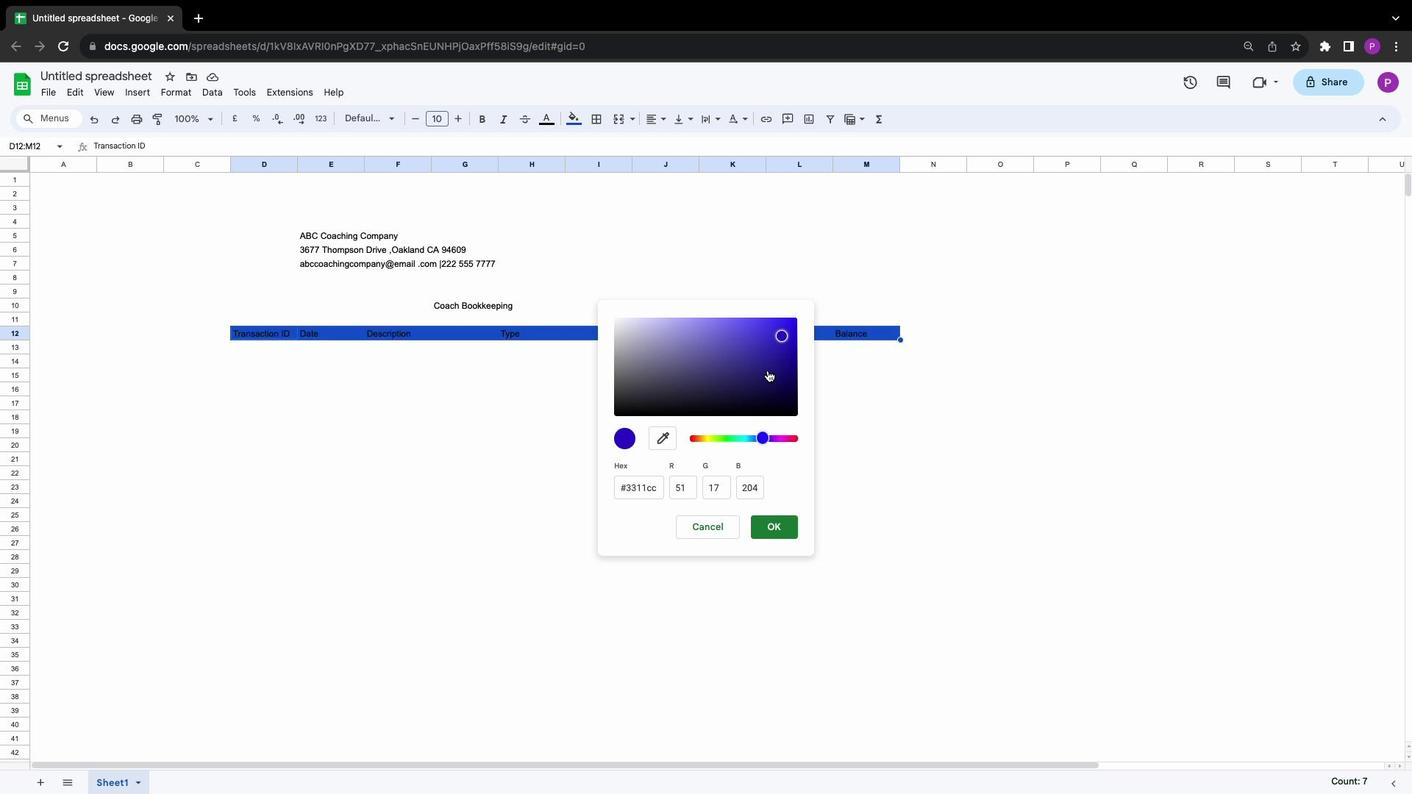 
Action: Mouse pressed left at (767, 370)
Screenshot: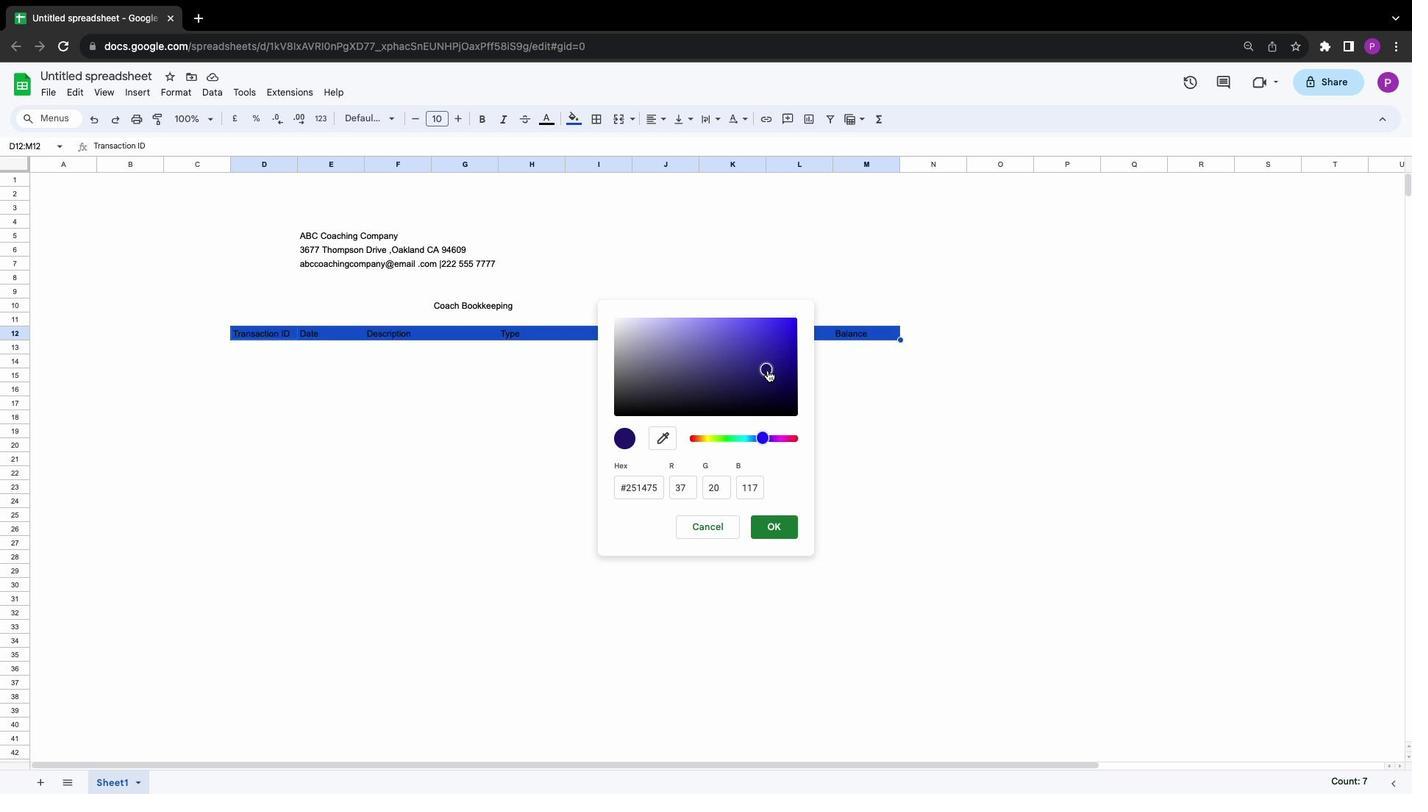 
Action: Mouse moved to (763, 437)
Screenshot: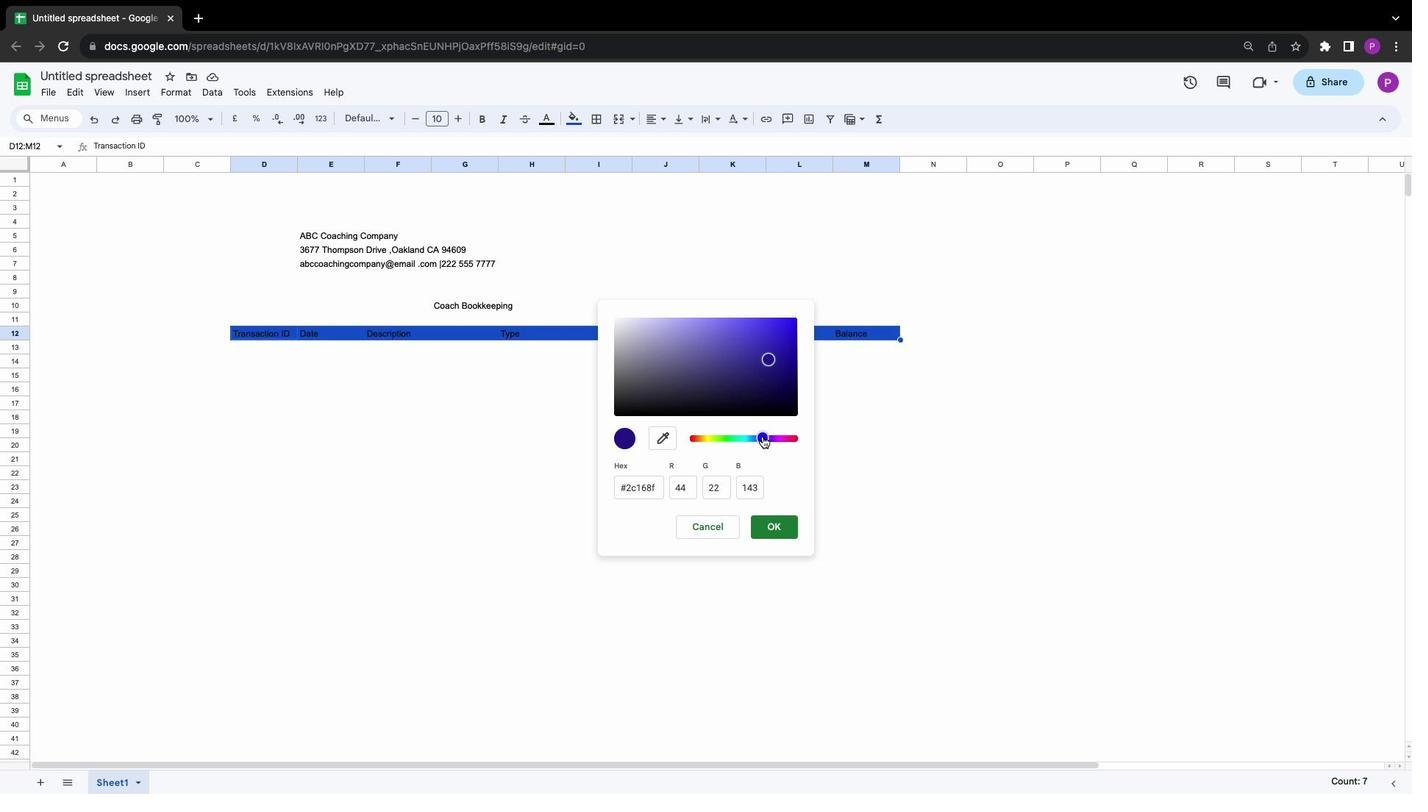
Action: Mouse pressed left at (763, 437)
Screenshot: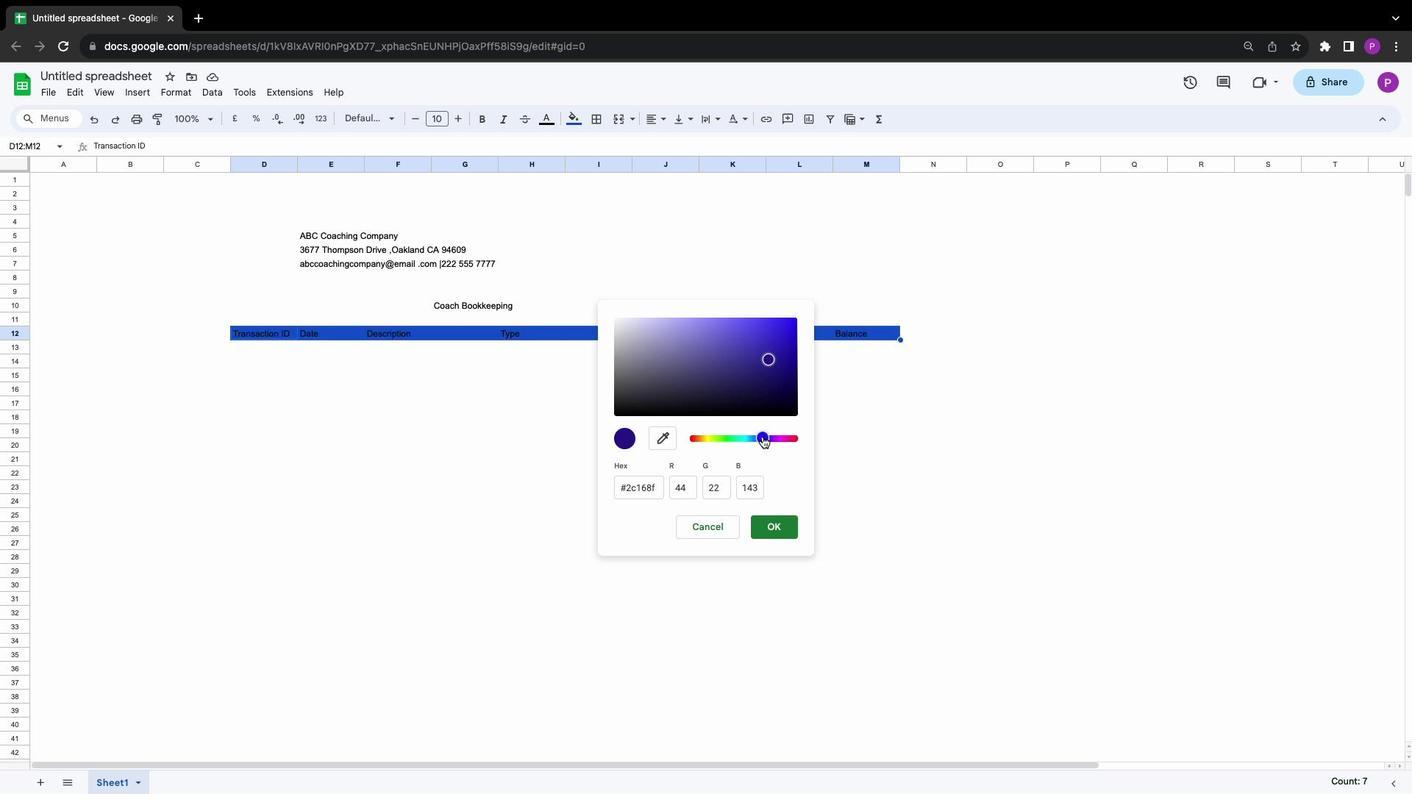 
Action: Mouse moved to (789, 519)
Screenshot: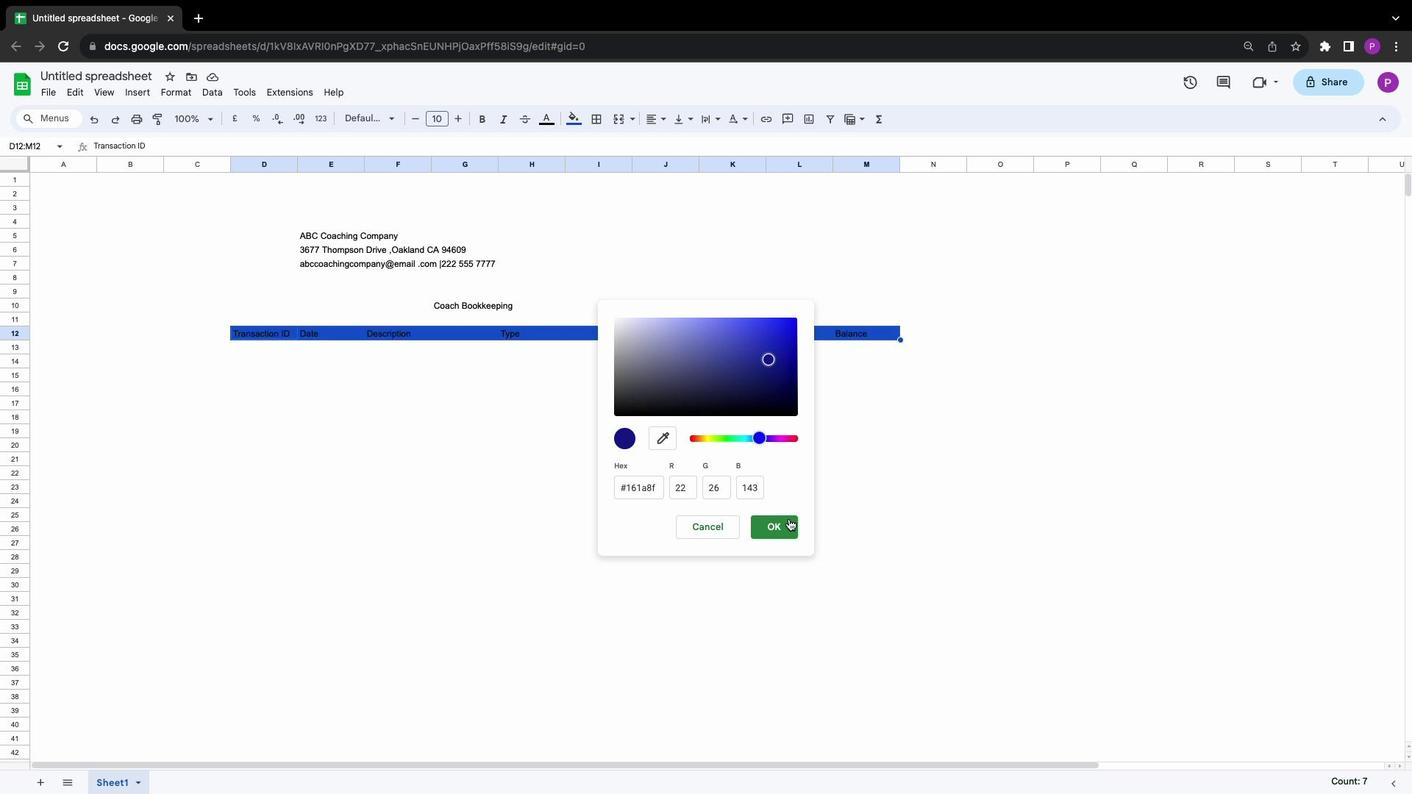 
Action: Mouse pressed left at (789, 519)
Screenshot: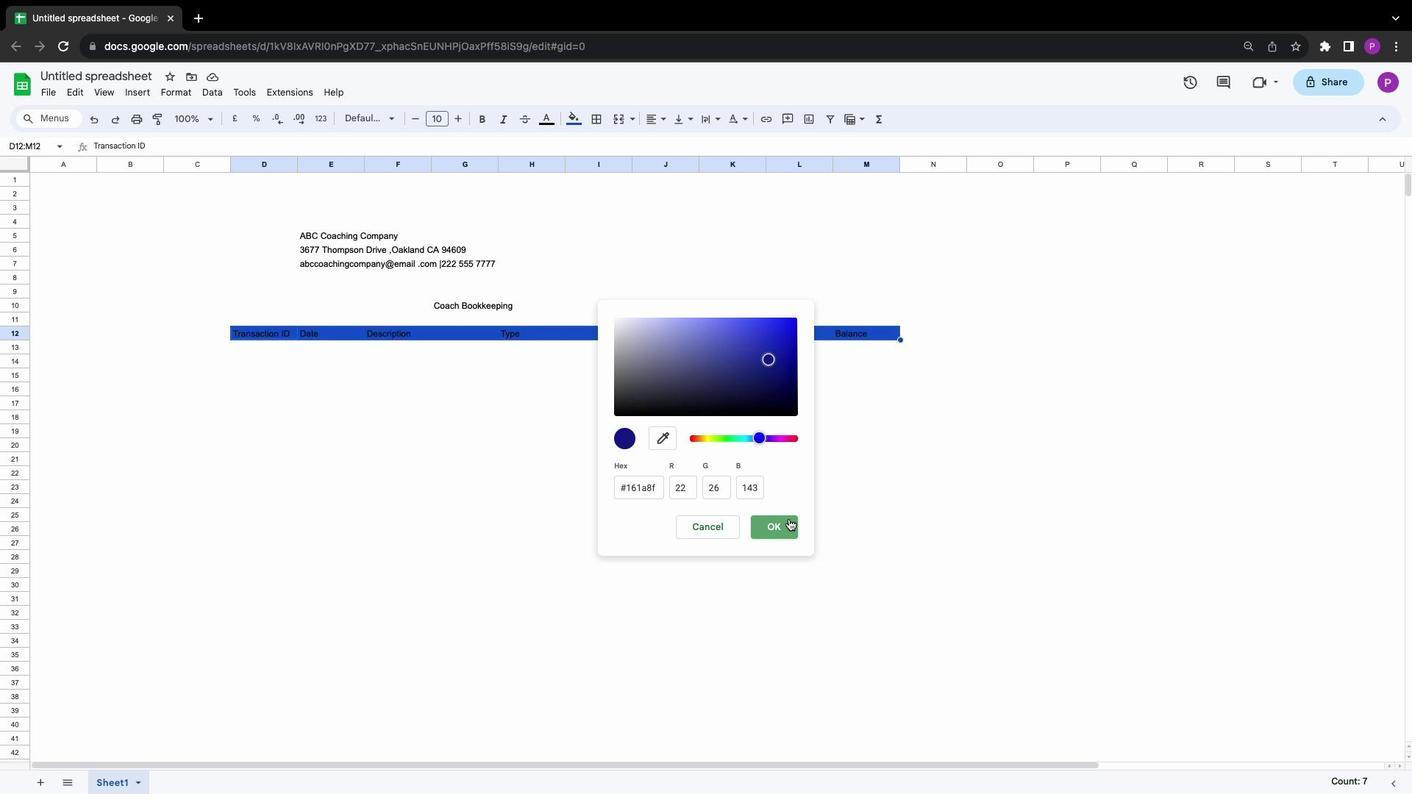 
Action: Mouse moved to (543, 121)
Screenshot: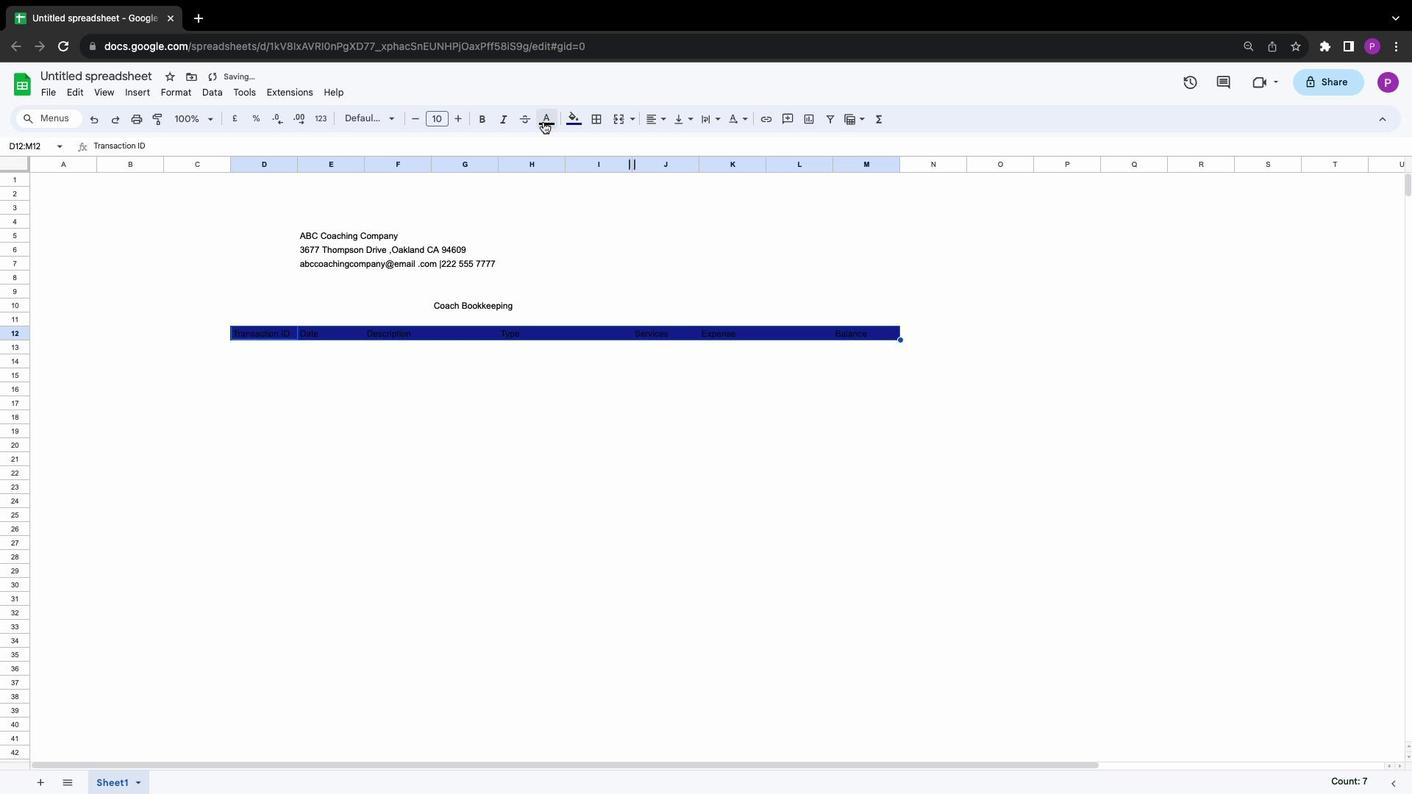 
Action: Mouse pressed left at (543, 121)
Screenshot: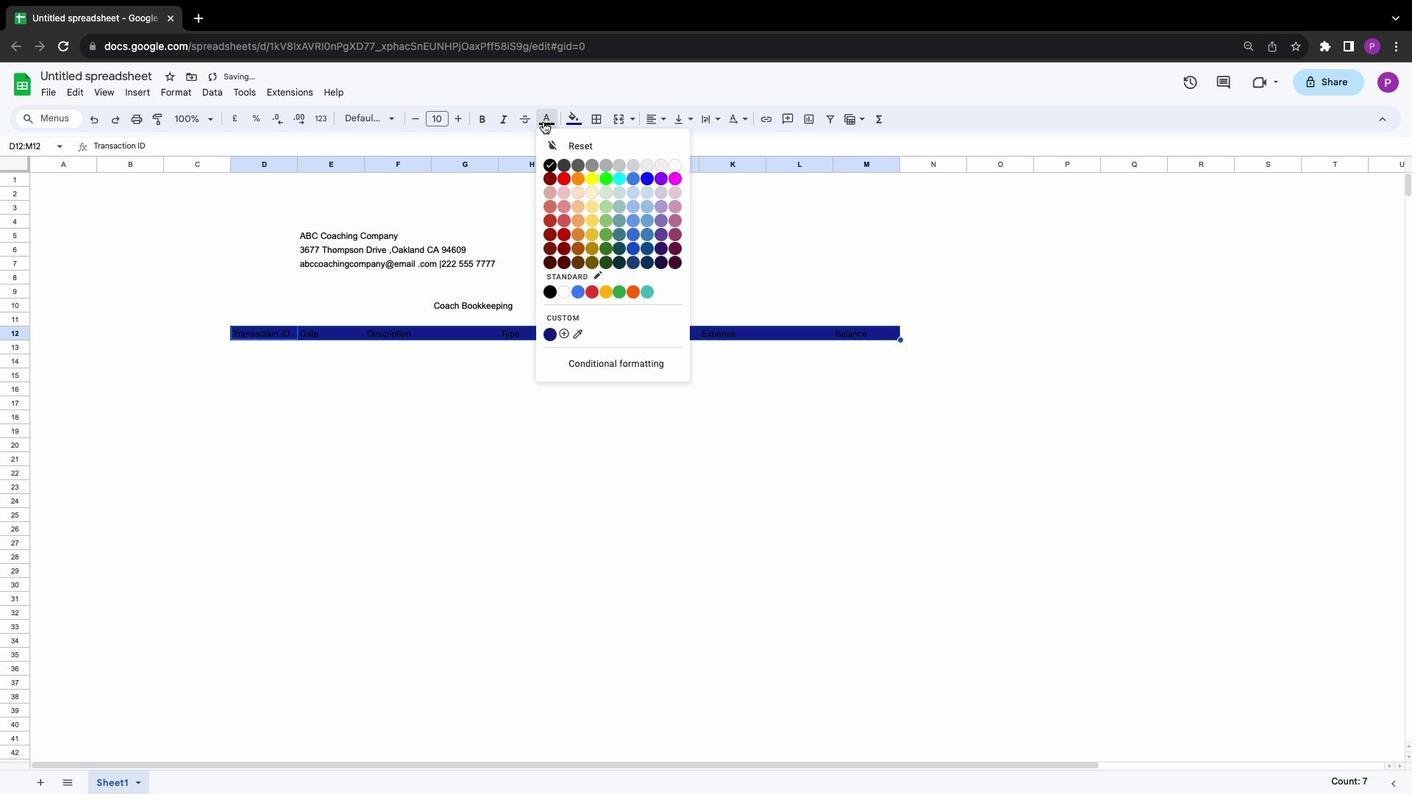 
Action: Mouse moved to (676, 163)
Screenshot: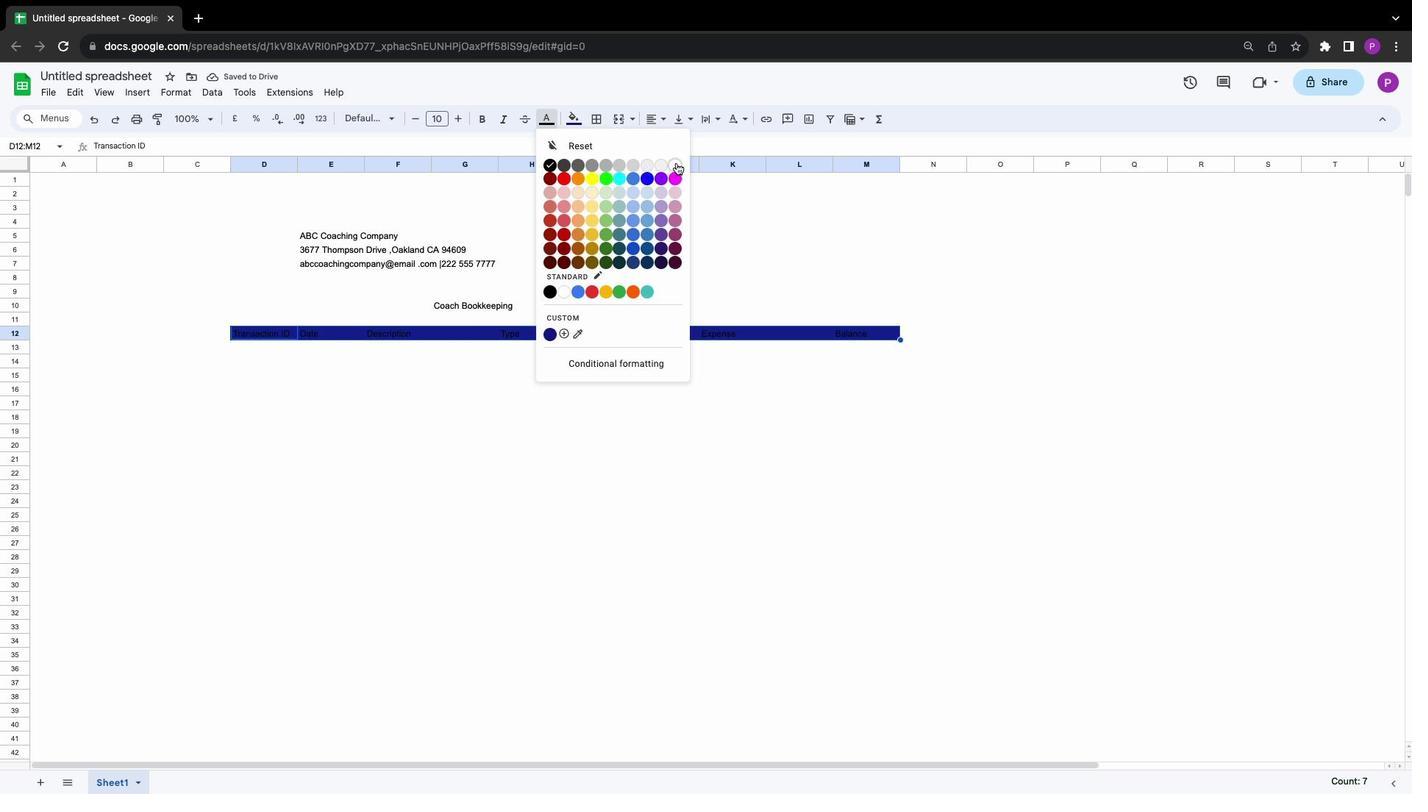 
Action: Mouse pressed left at (676, 163)
Screenshot: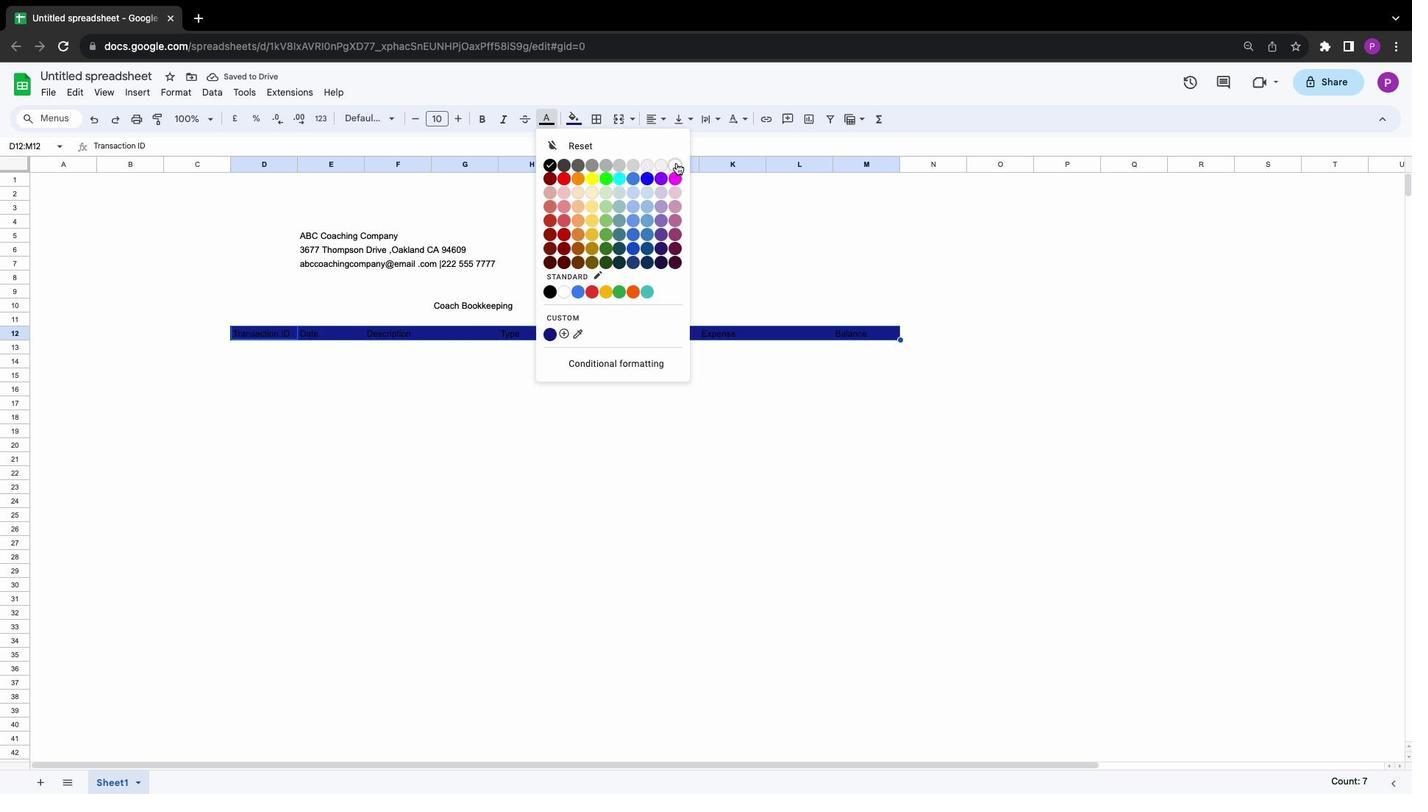 
Action: Mouse moved to (645, 125)
Screenshot: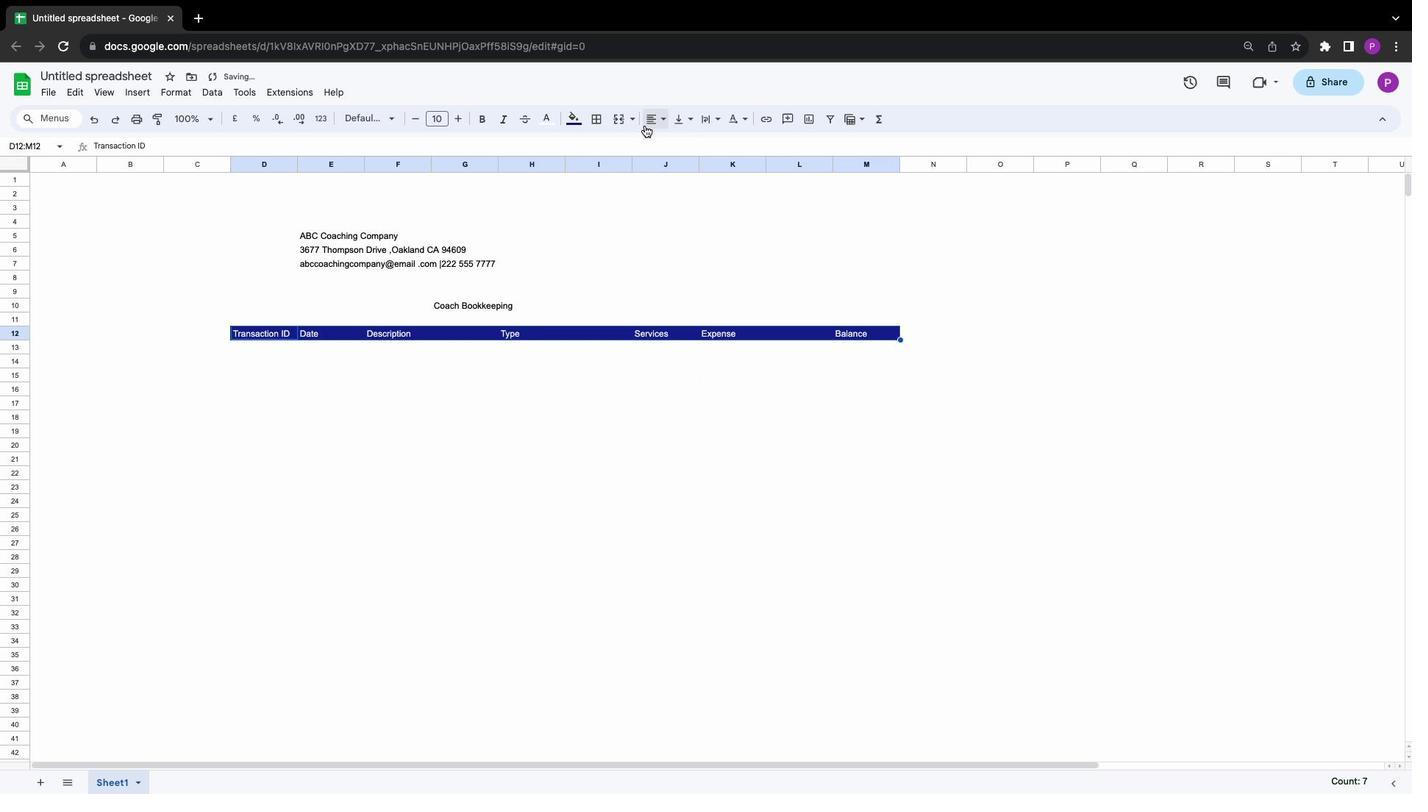 
Action: Mouse pressed left at (645, 125)
Screenshot: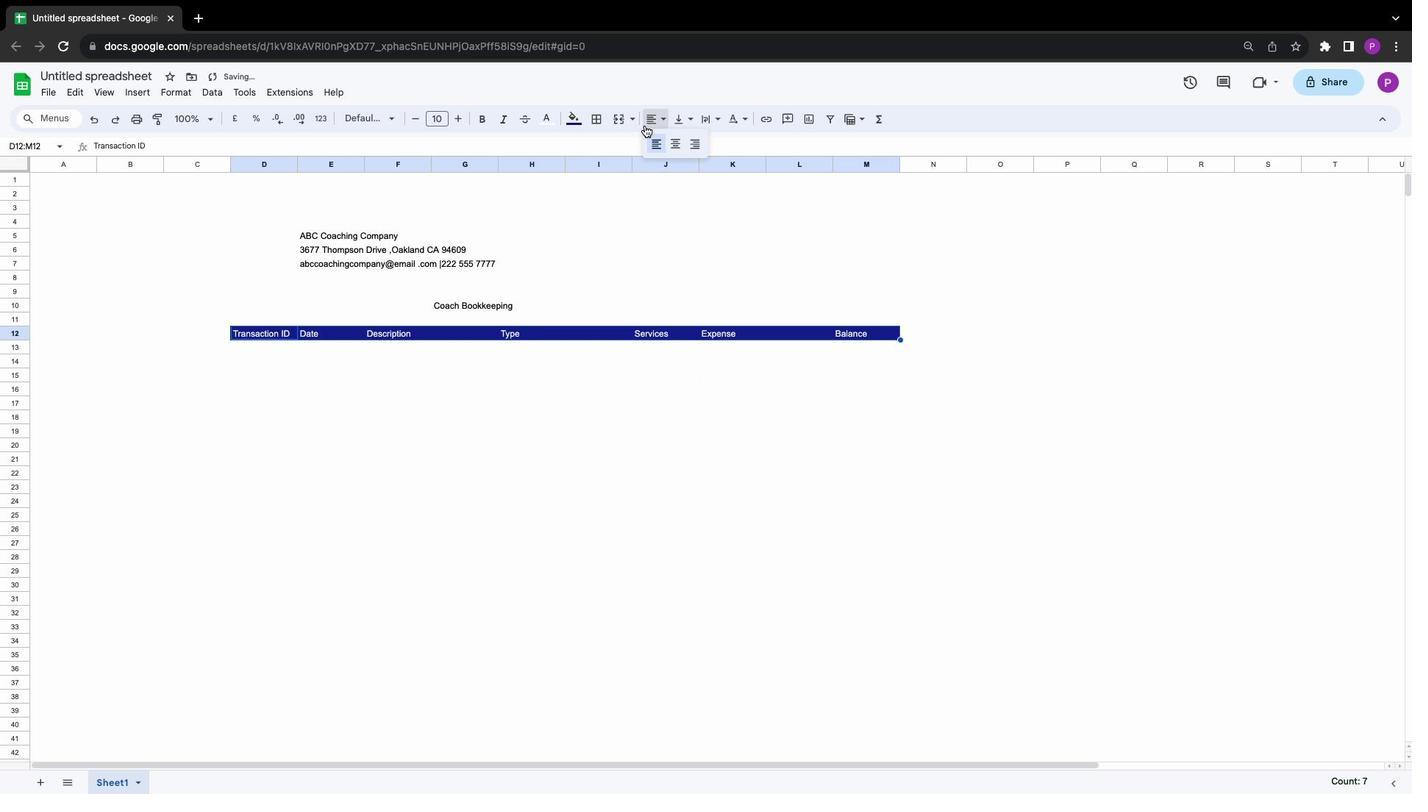 
Action: Mouse moved to (671, 142)
Screenshot: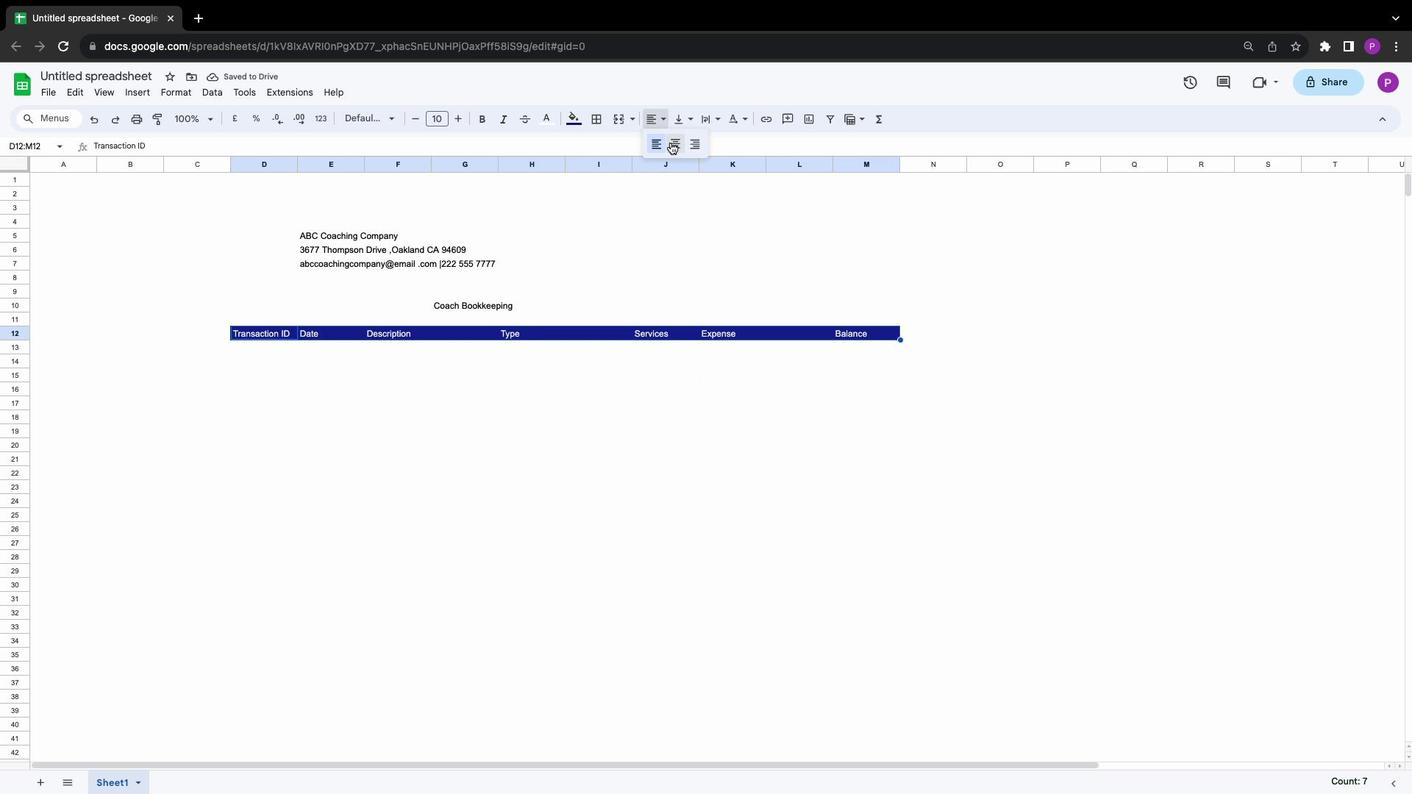
Action: Mouse pressed left at (671, 142)
Screenshot: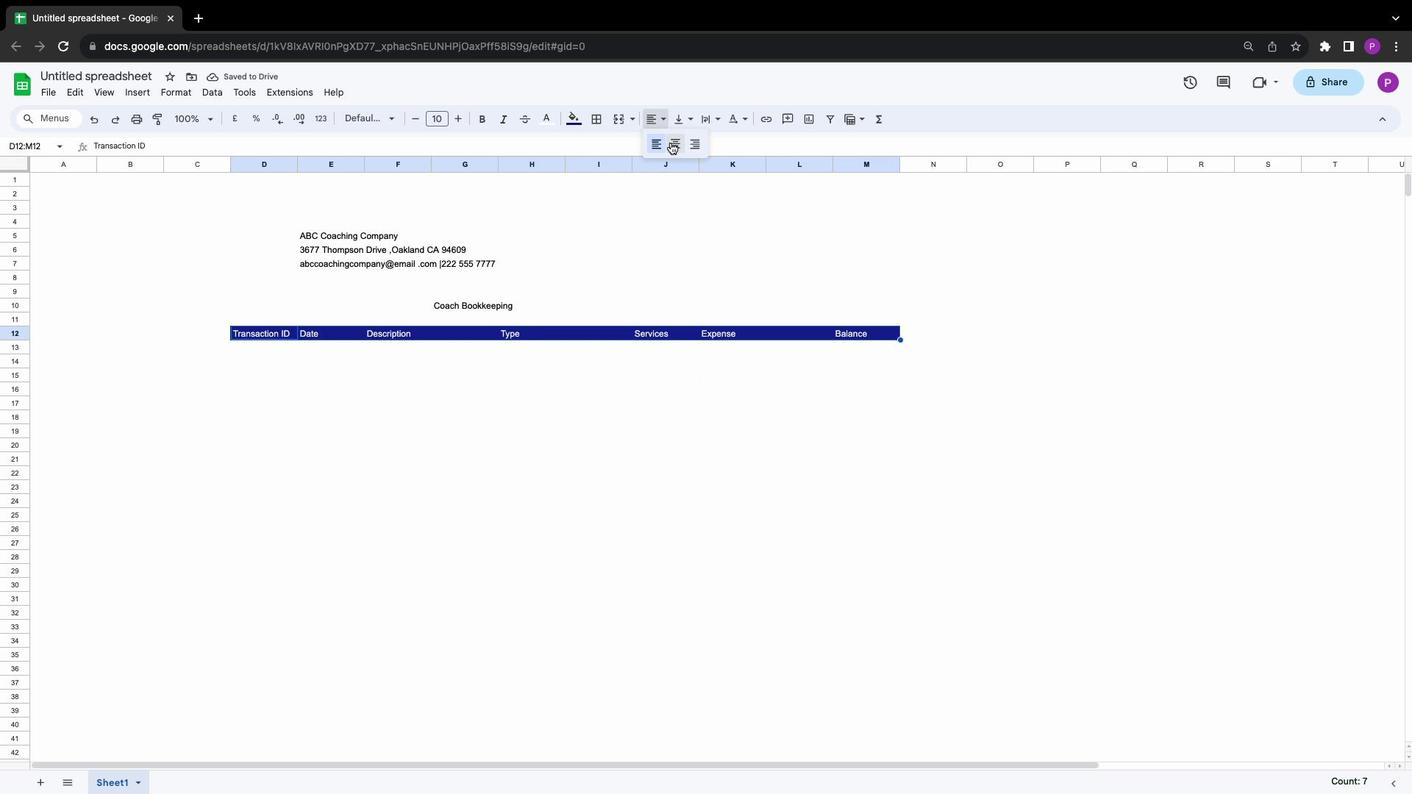 
Action: Mouse moved to (451, 114)
Screenshot: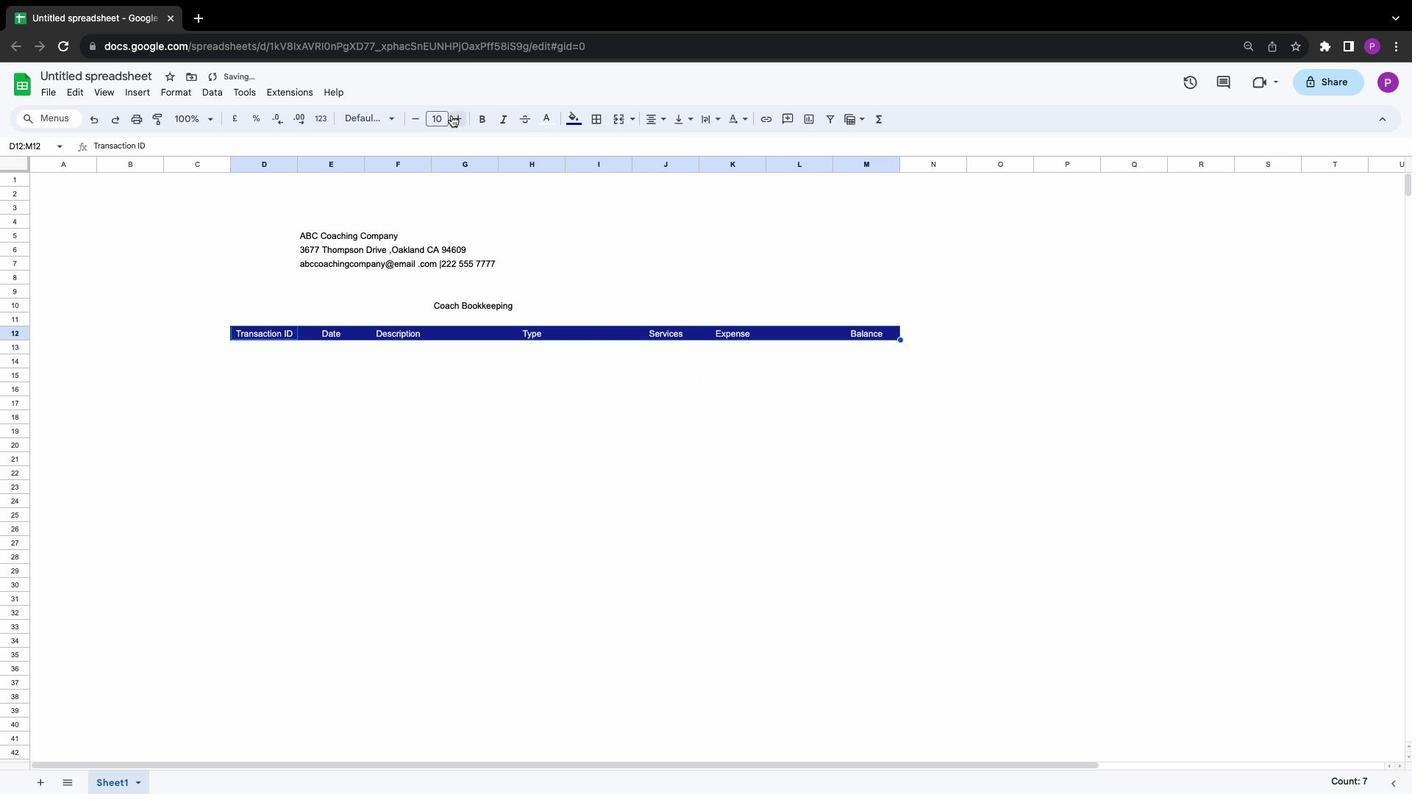 
Action: Mouse pressed left at (451, 114)
Screenshot: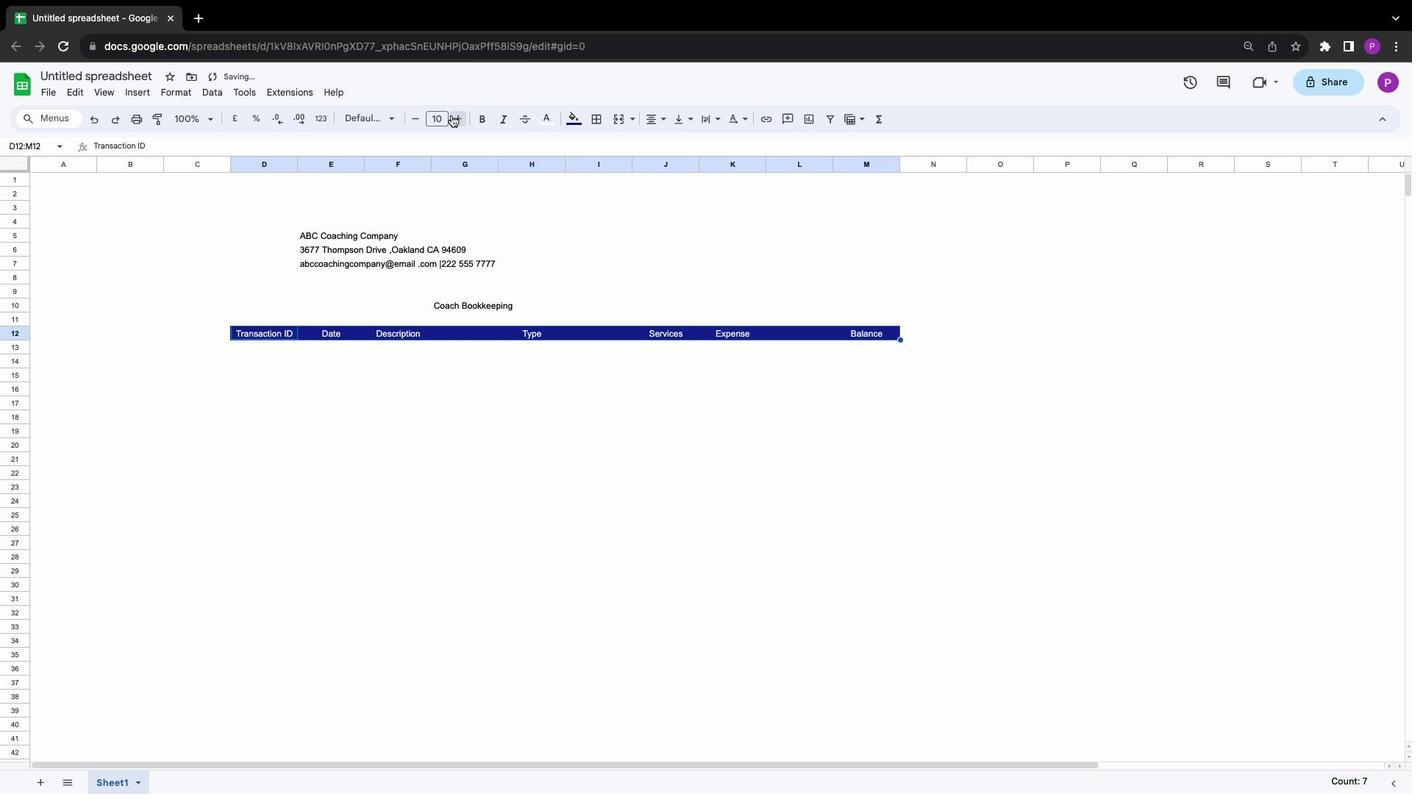 
Action: Mouse moved to (455, 116)
Screenshot: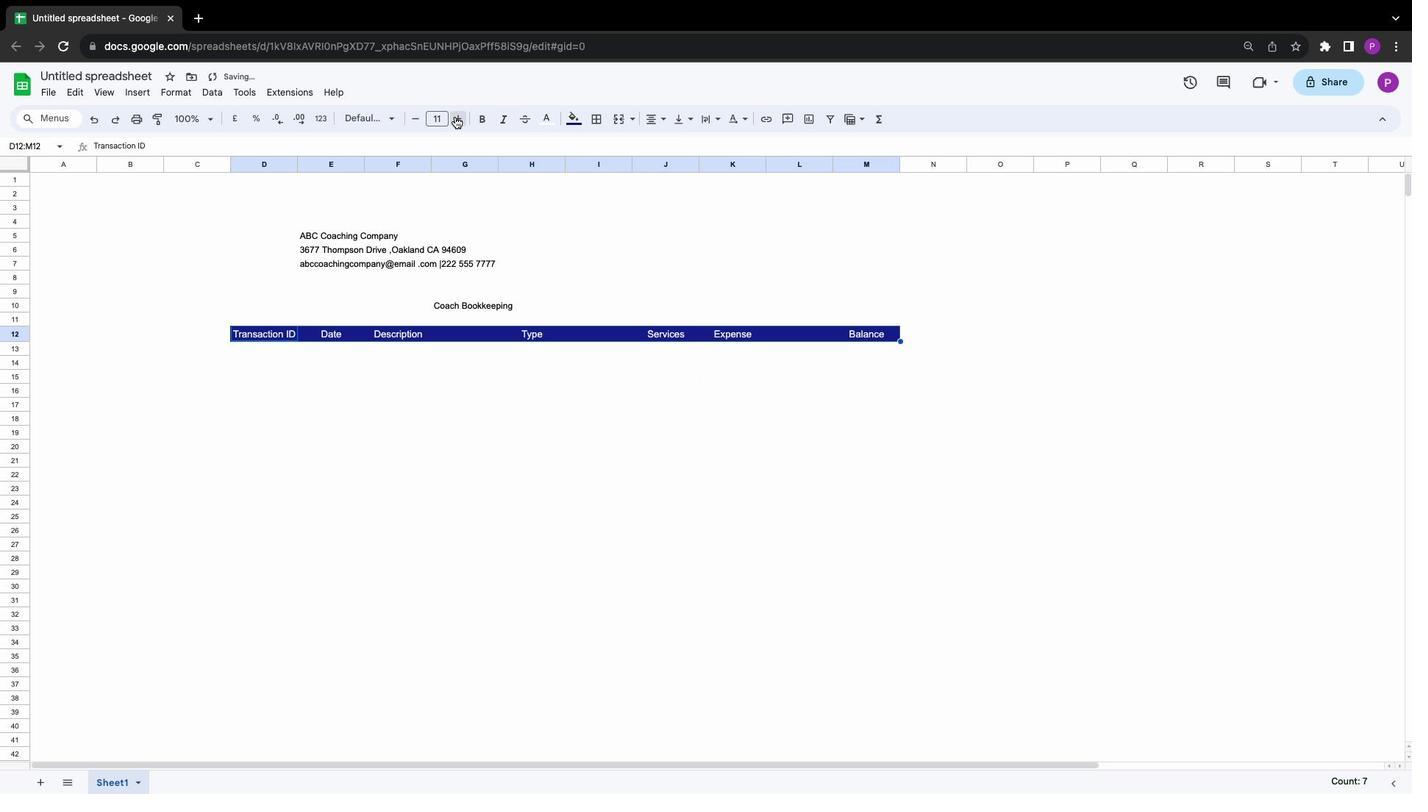 
Action: Mouse pressed left at (455, 116)
Screenshot: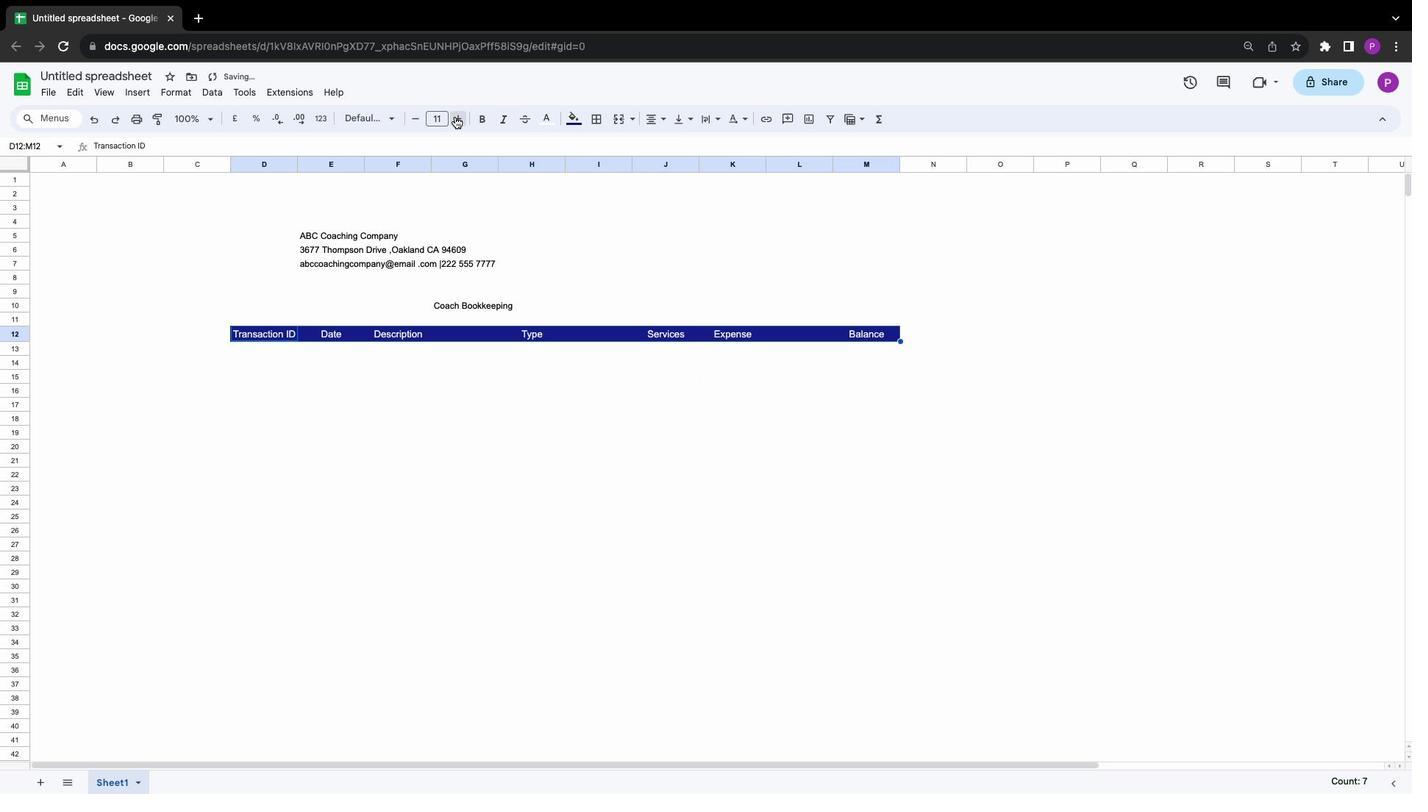 
Action: Mouse pressed left at (455, 116)
Screenshot: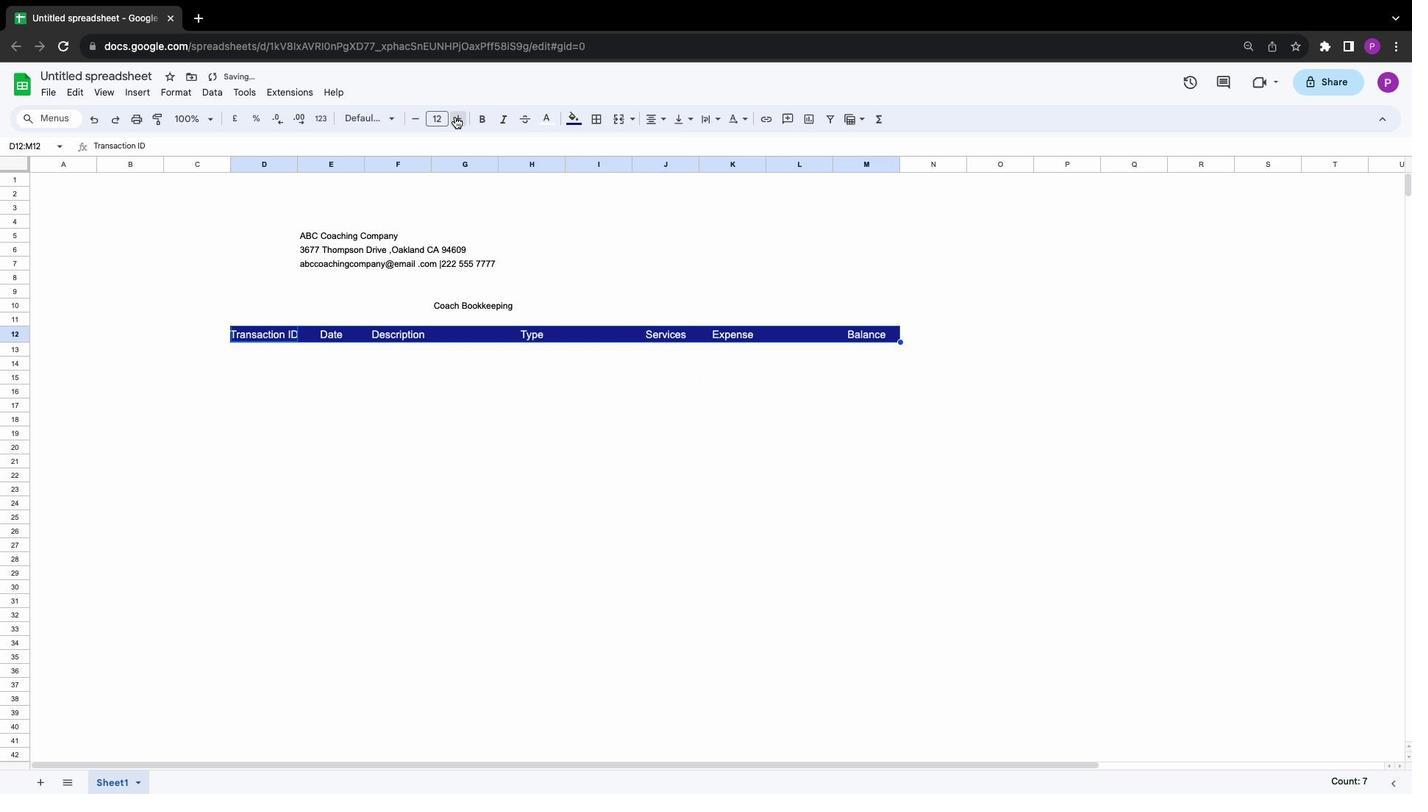 
Action: Mouse pressed left at (455, 116)
Screenshot: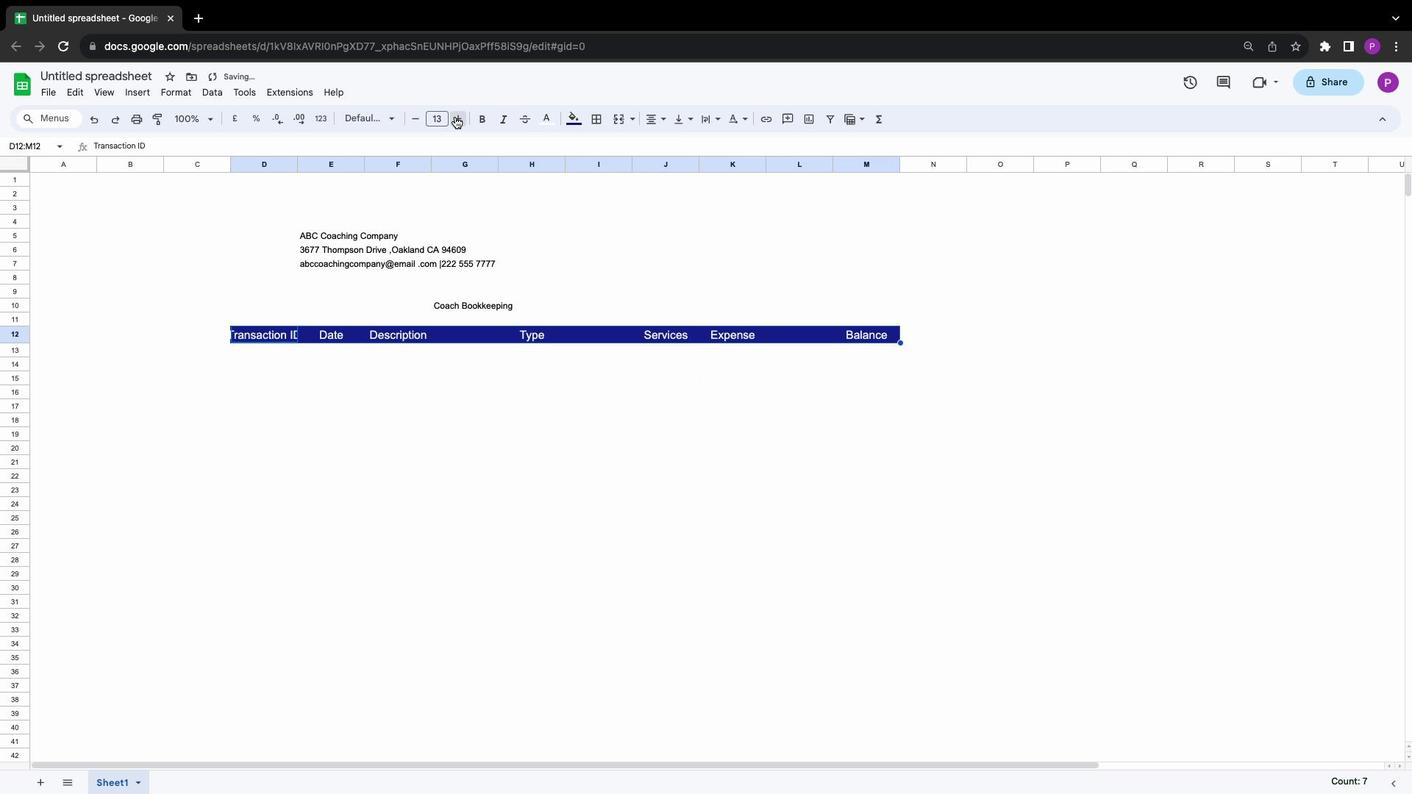 
Action: Mouse pressed left at (455, 116)
Screenshot: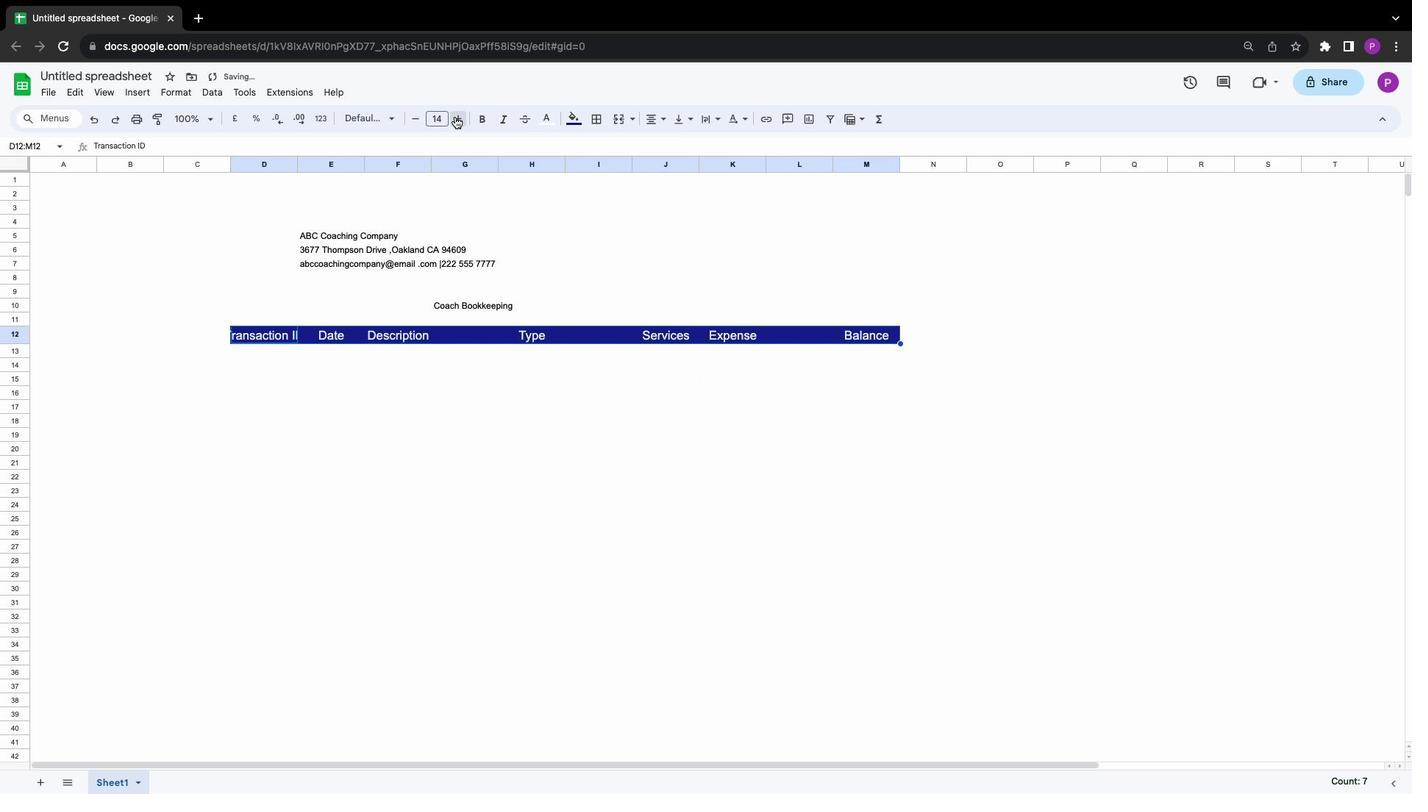 
Action: Mouse pressed left at (455, 116)
Screenshot: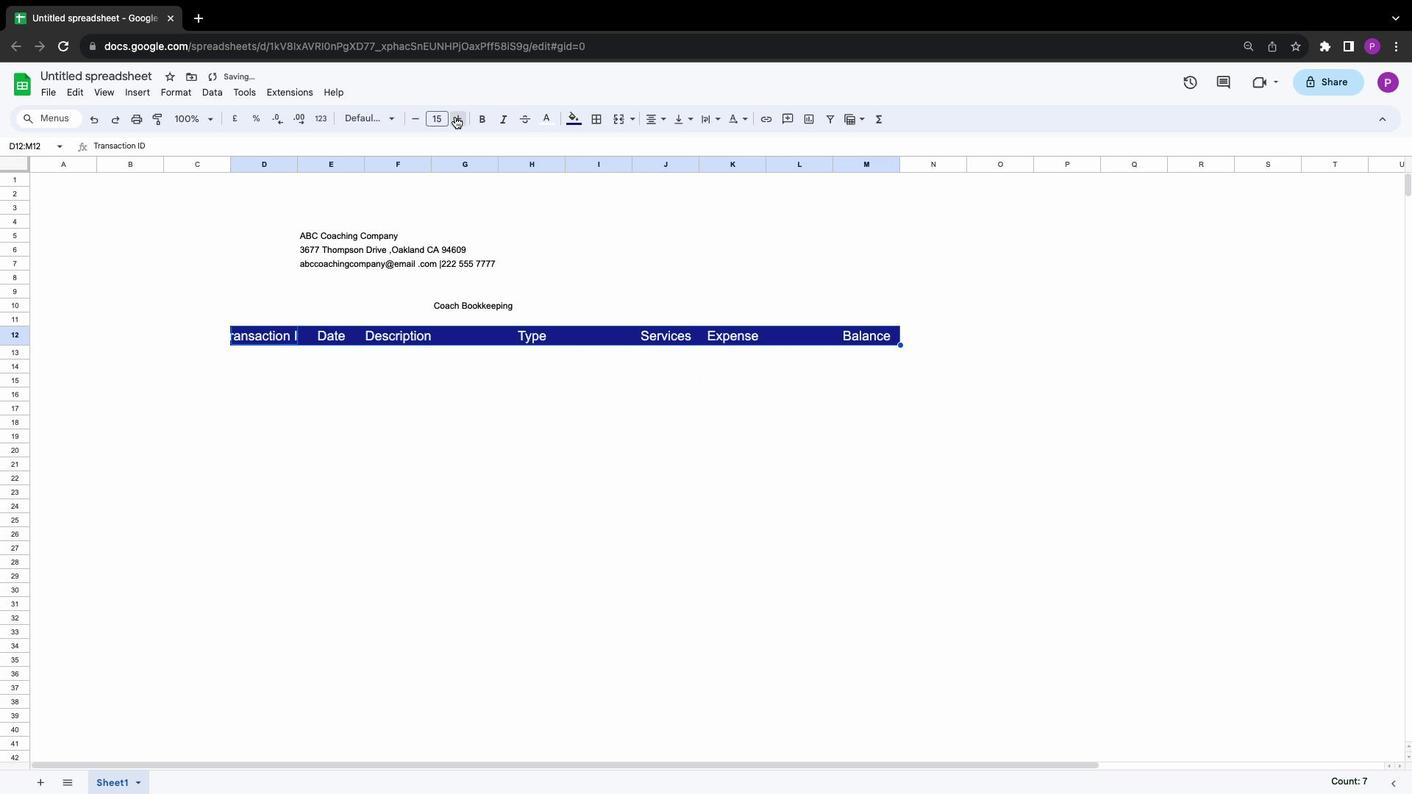 
Action: Mouse pressed left at (455, 116)
Screenshot: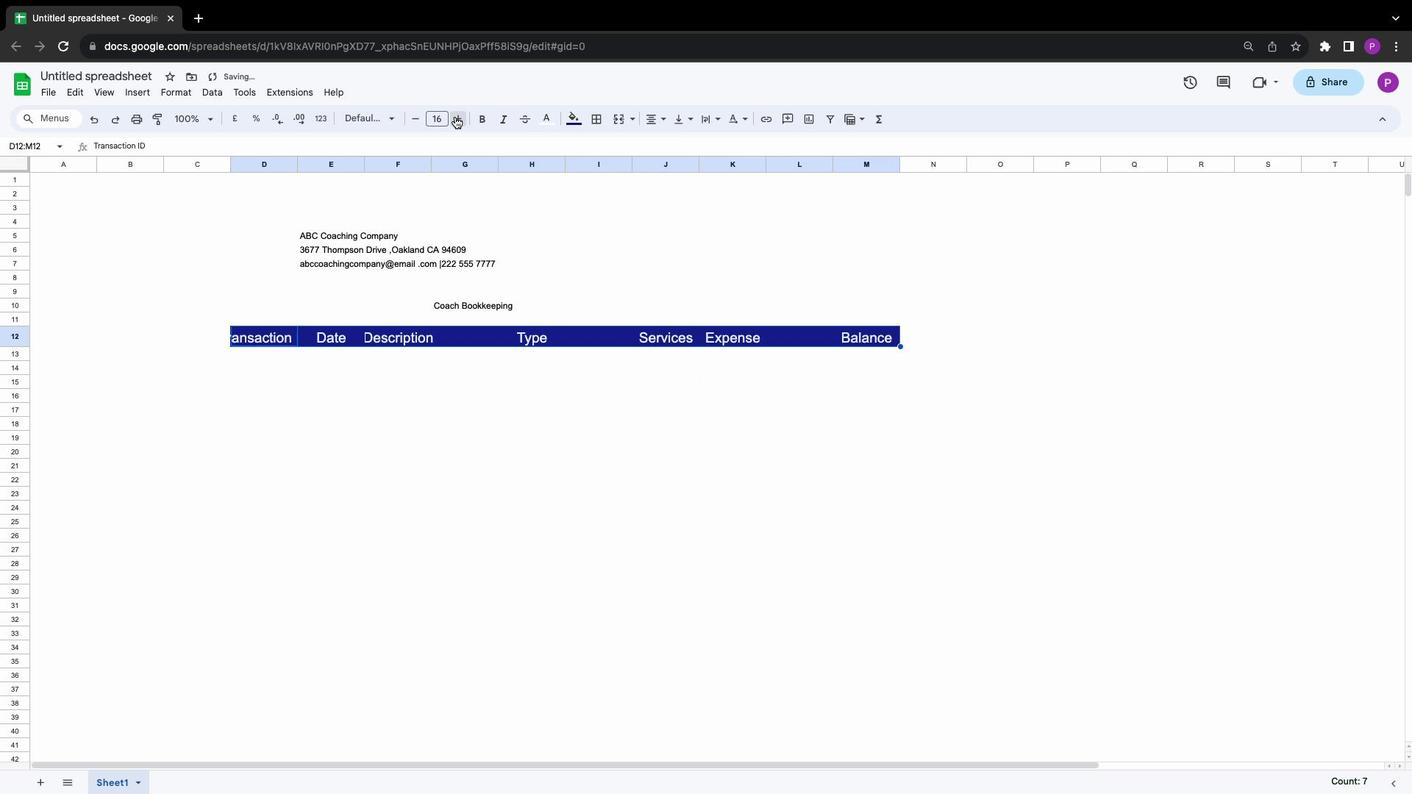 
Action: Mouse pressed left at (455, 116)
Screenshot: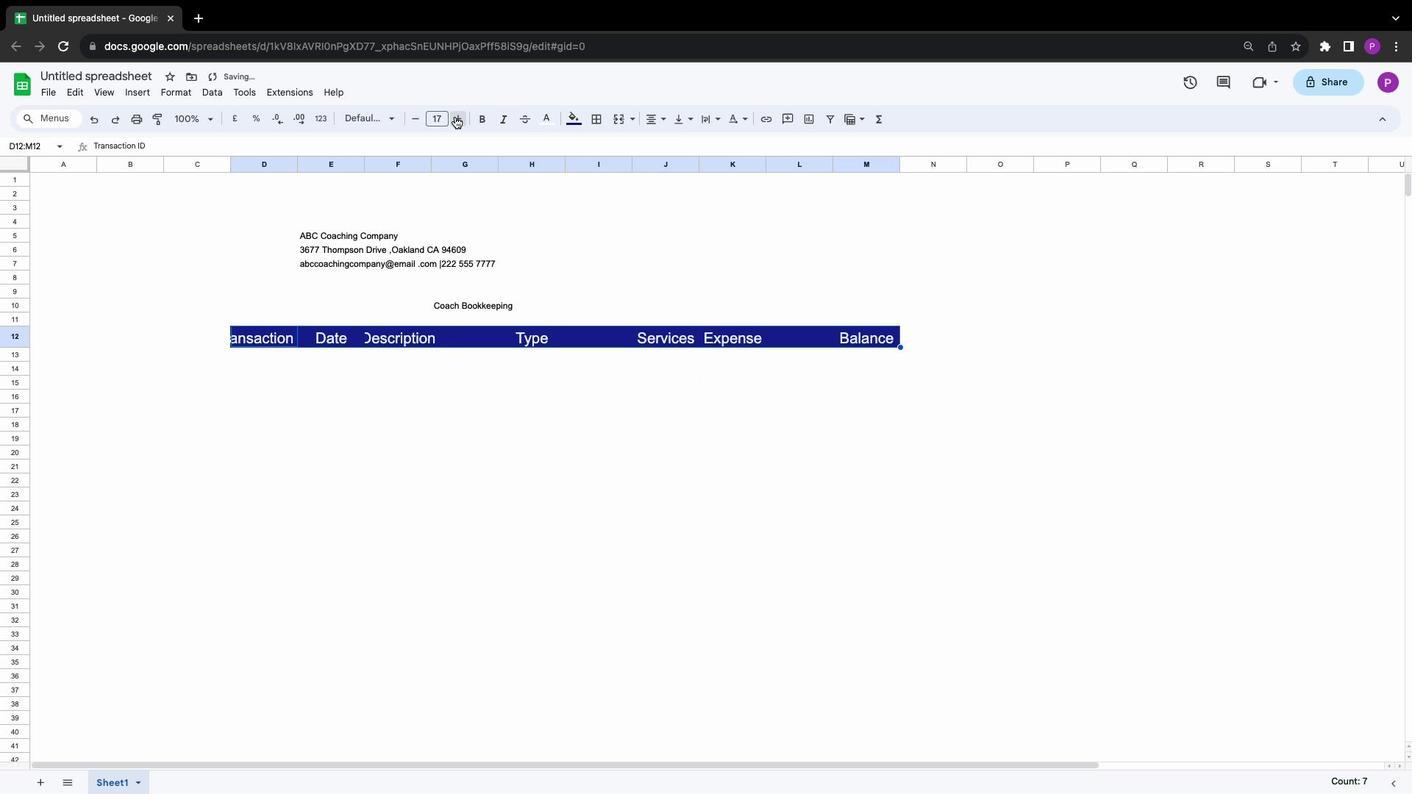 
Action: Mouse moved to (297, 161)
Screenshot: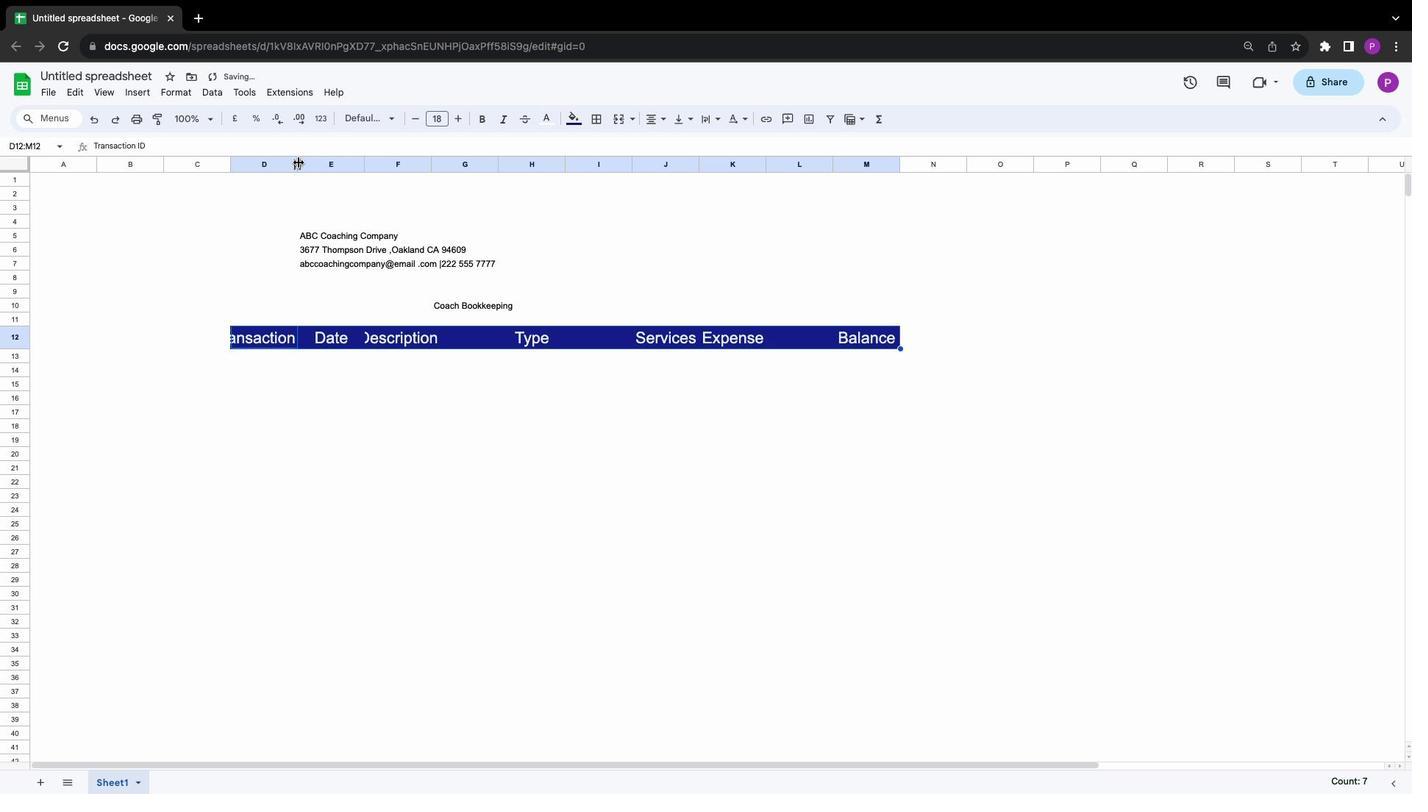 
Action: Mouse pressed left at (297, 161)
Screenshot: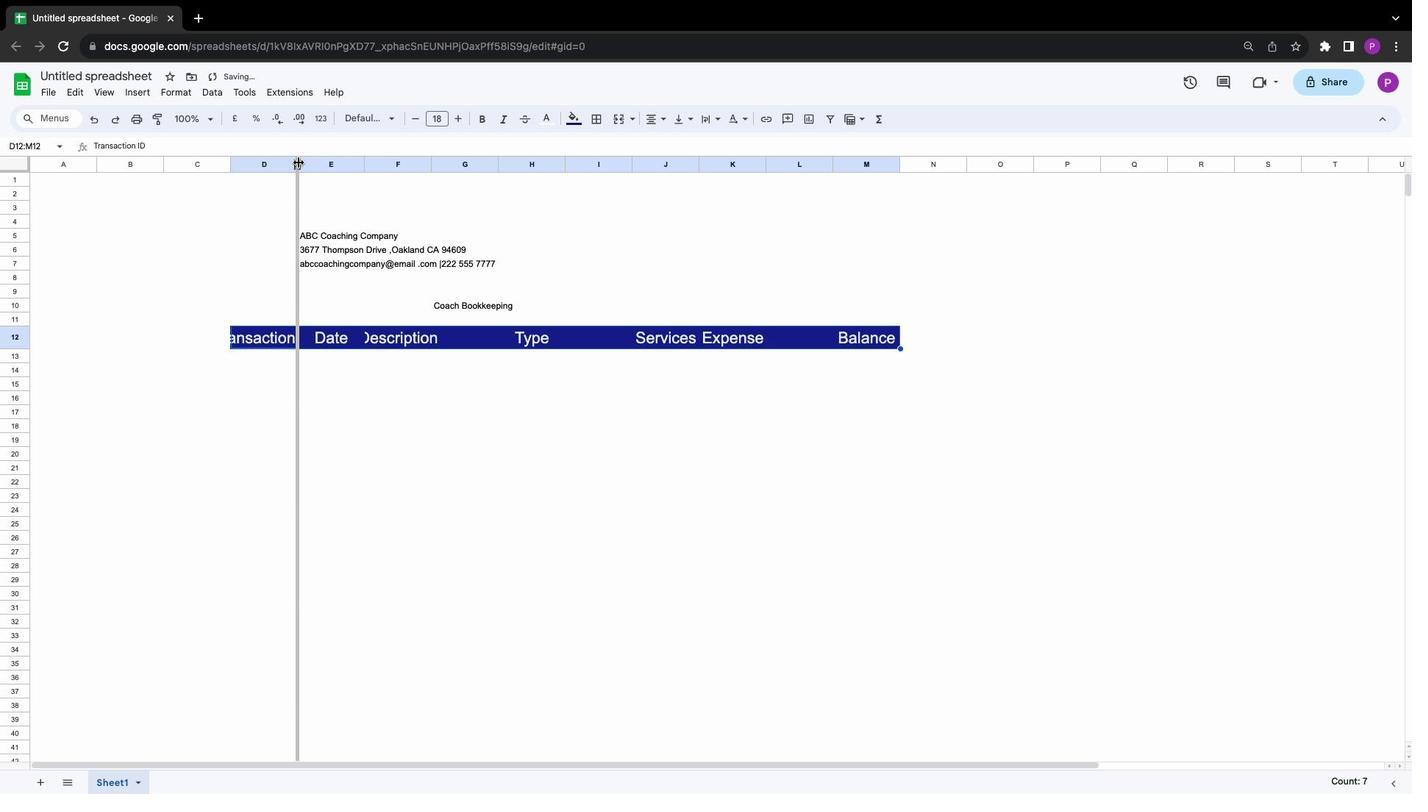
Action: Mouse moved to (323, 163)
Screenshot: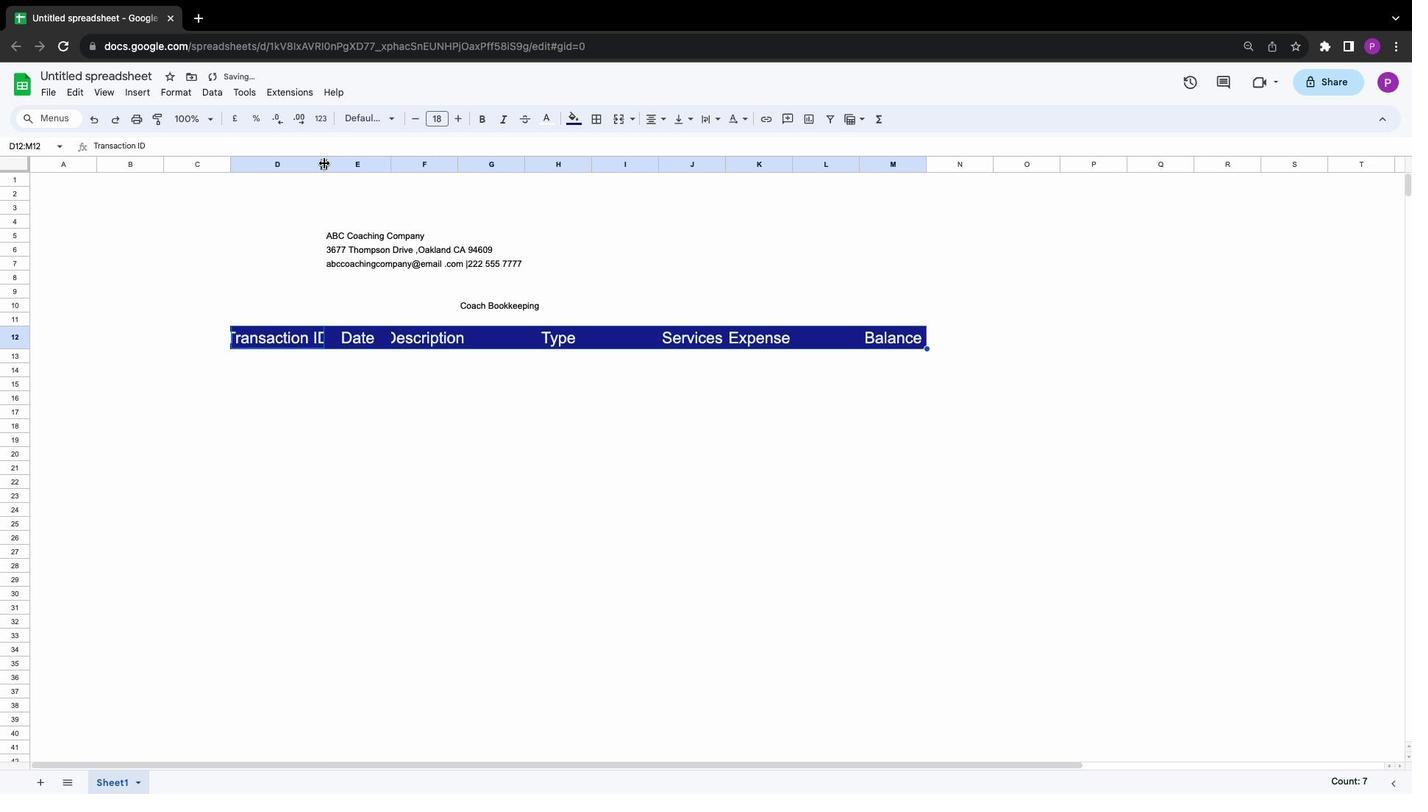 
Action: Mouse pressed left at (323, 163)
Screenshot: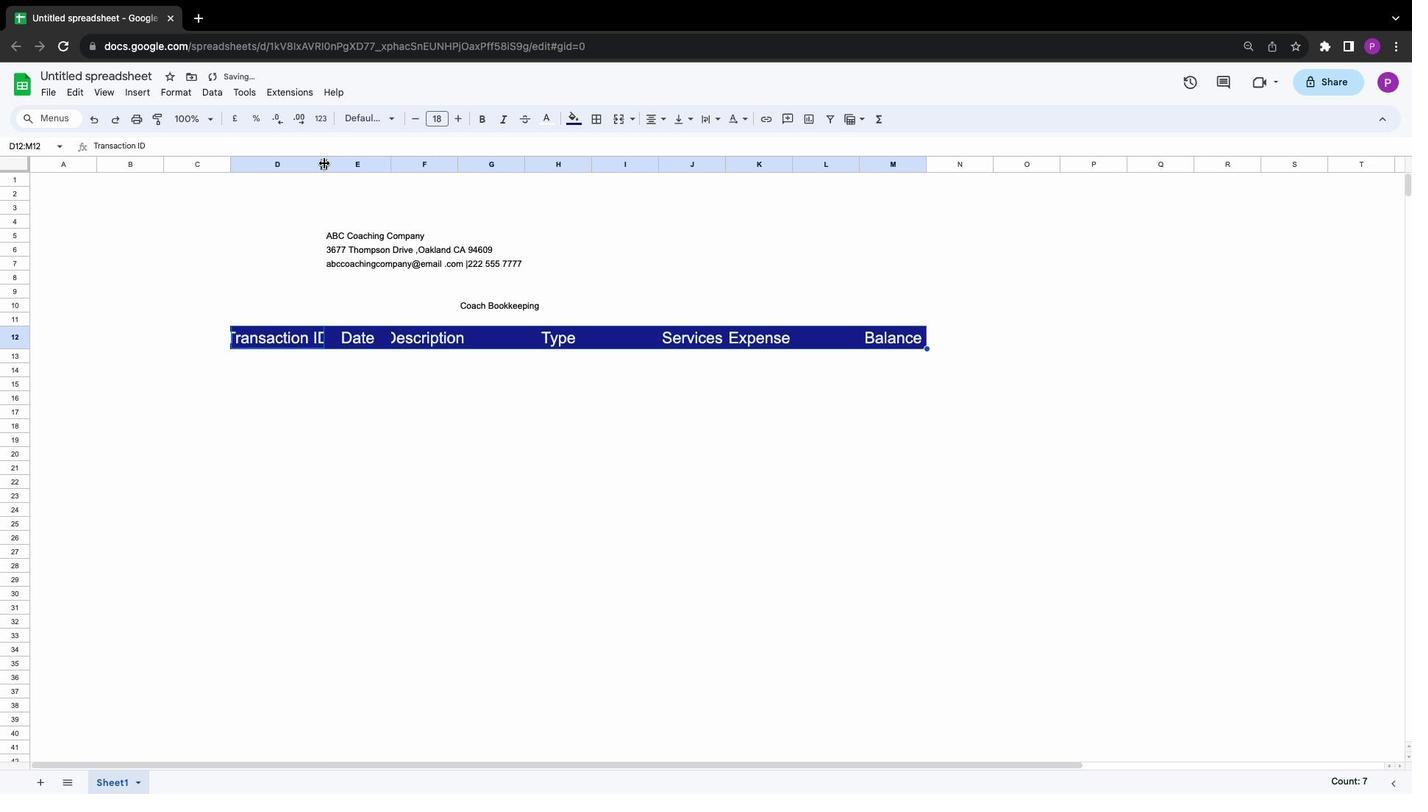 
Action: Mouse moved to (484, 162)
Screenshot: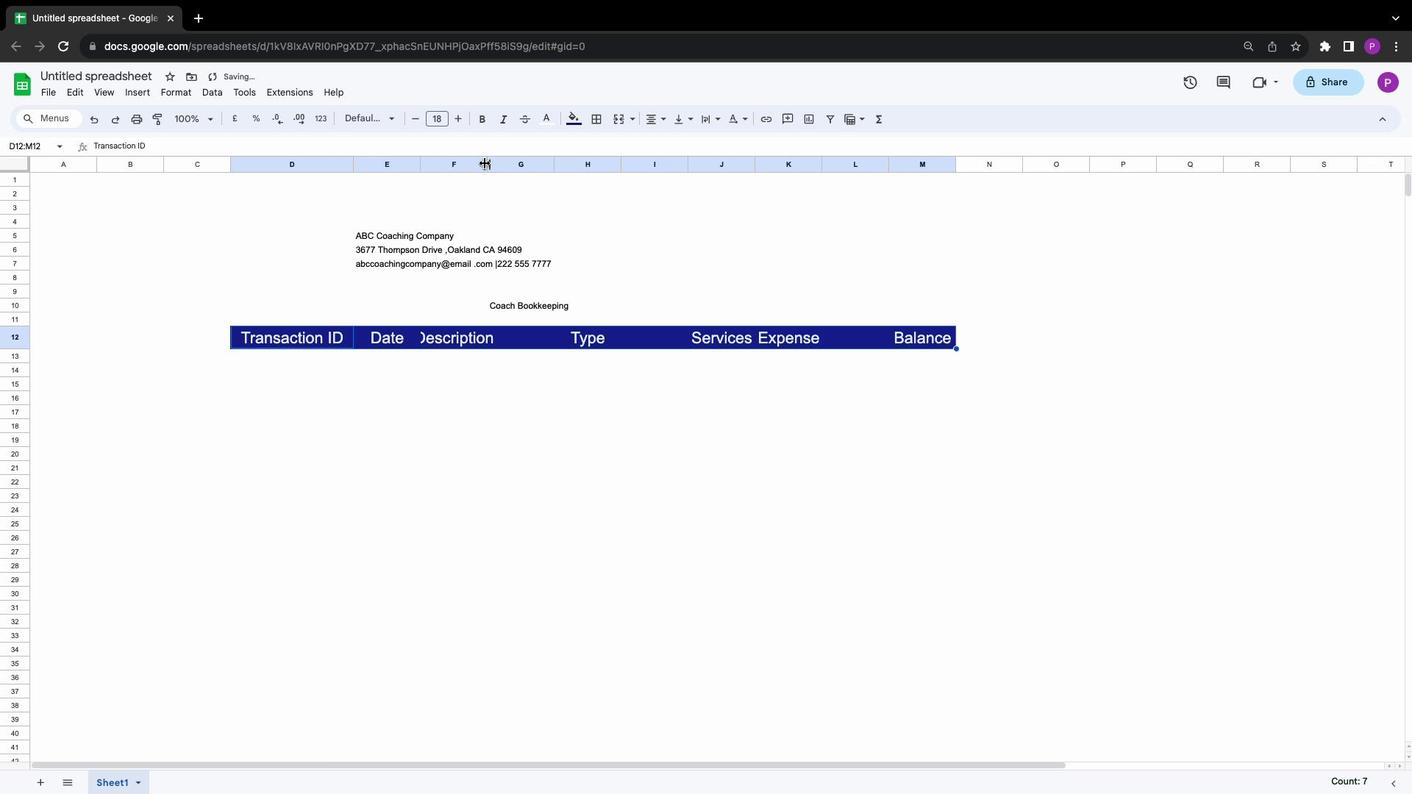 
Action: Mouse pressed left at (484, 162)
Screenshot: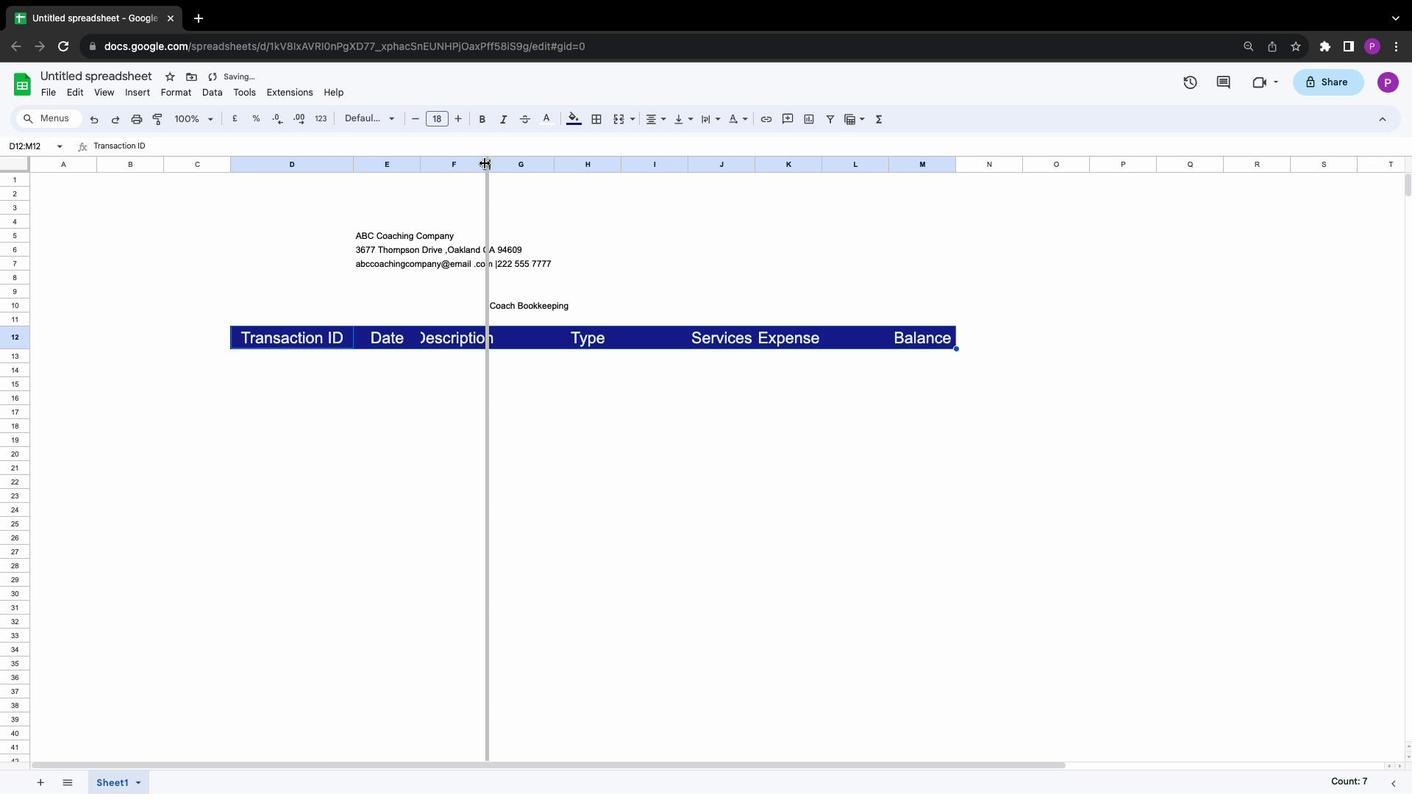 
Action: Mouse moved to (765, 339)
Screenshot: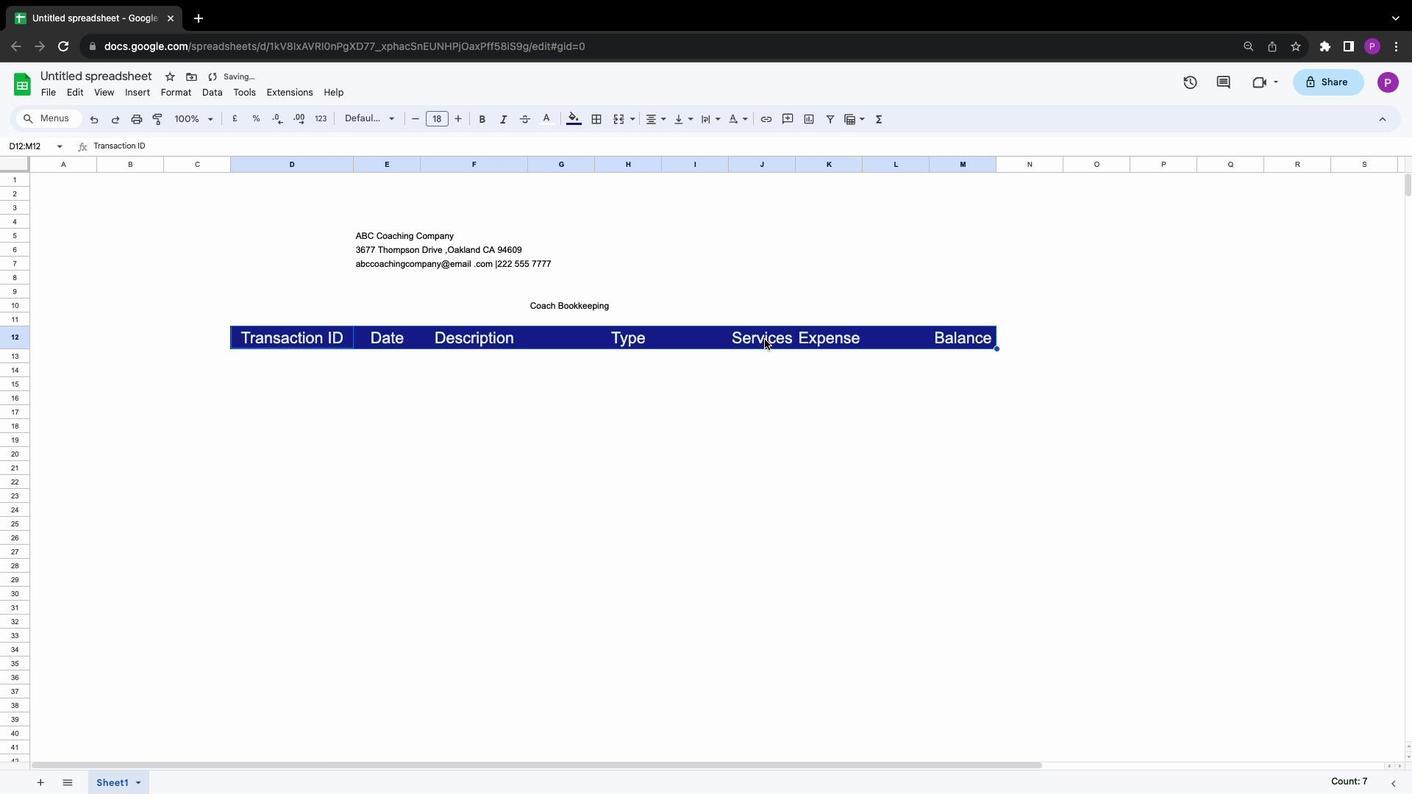 
Action: Mouse pressed left at (765, 339)
Screenshot: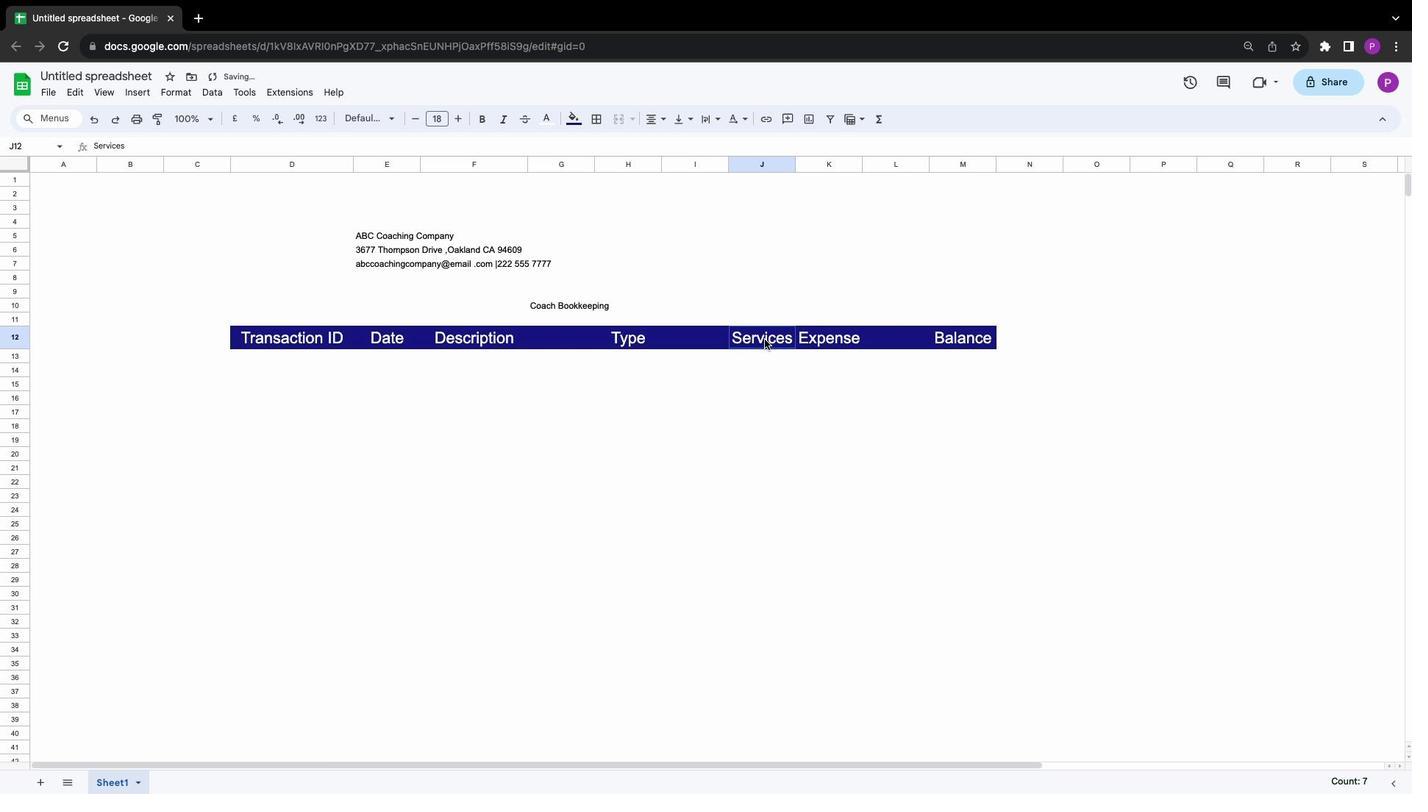 
Action: Mouse moved to (612, 115)
Screenshot: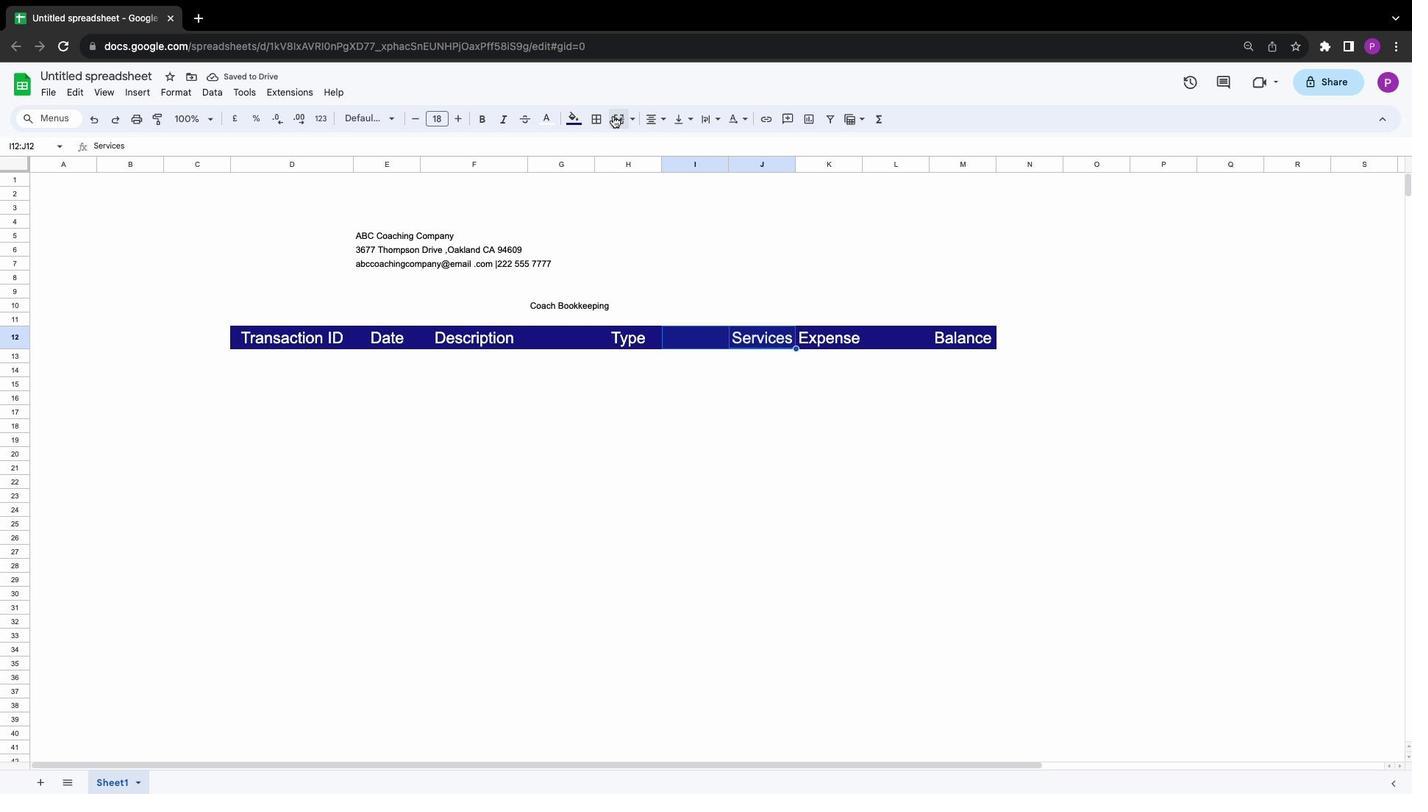 
Action: Mouse pressed left at (612, 115)
Screenshot: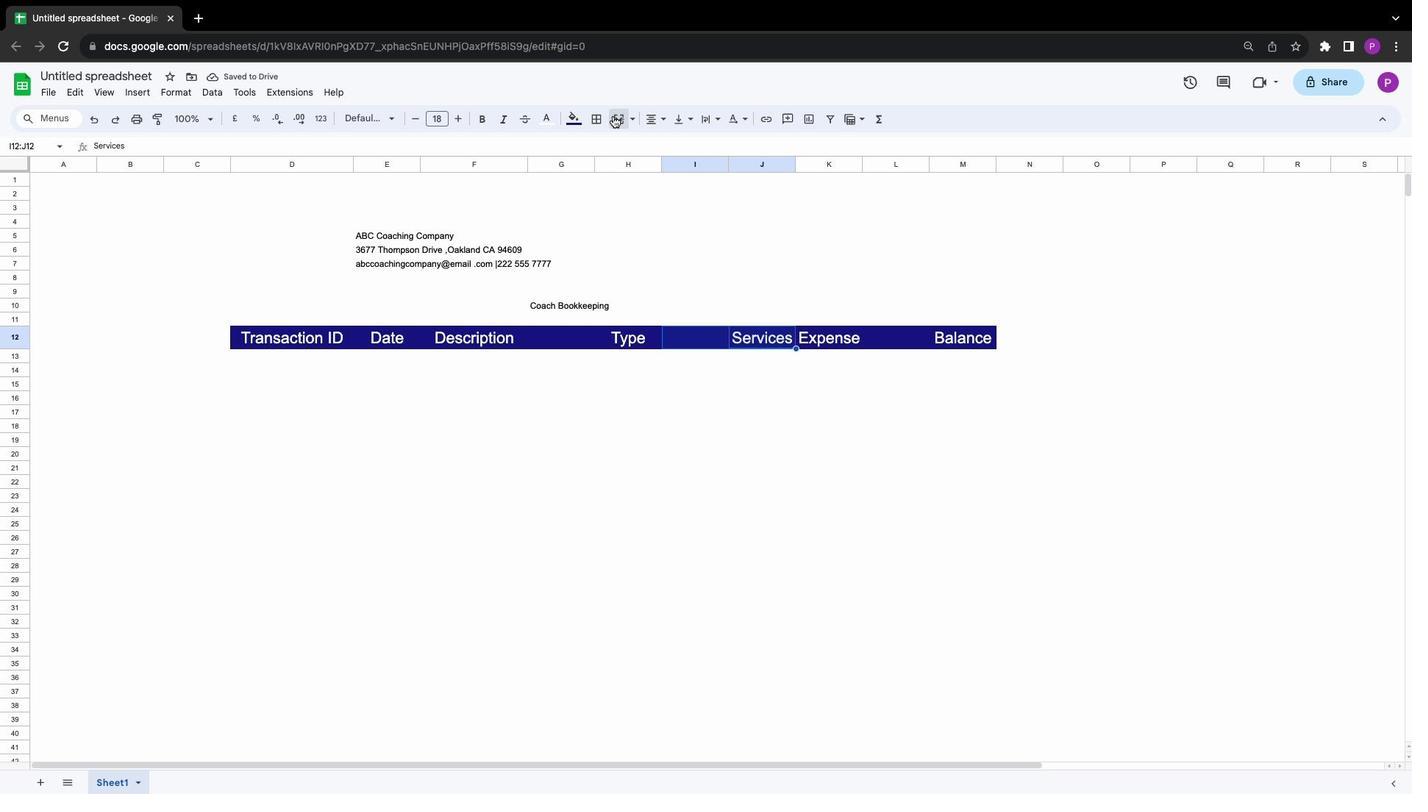 
Action: Mouse moved to (622, 339)
Screenshot: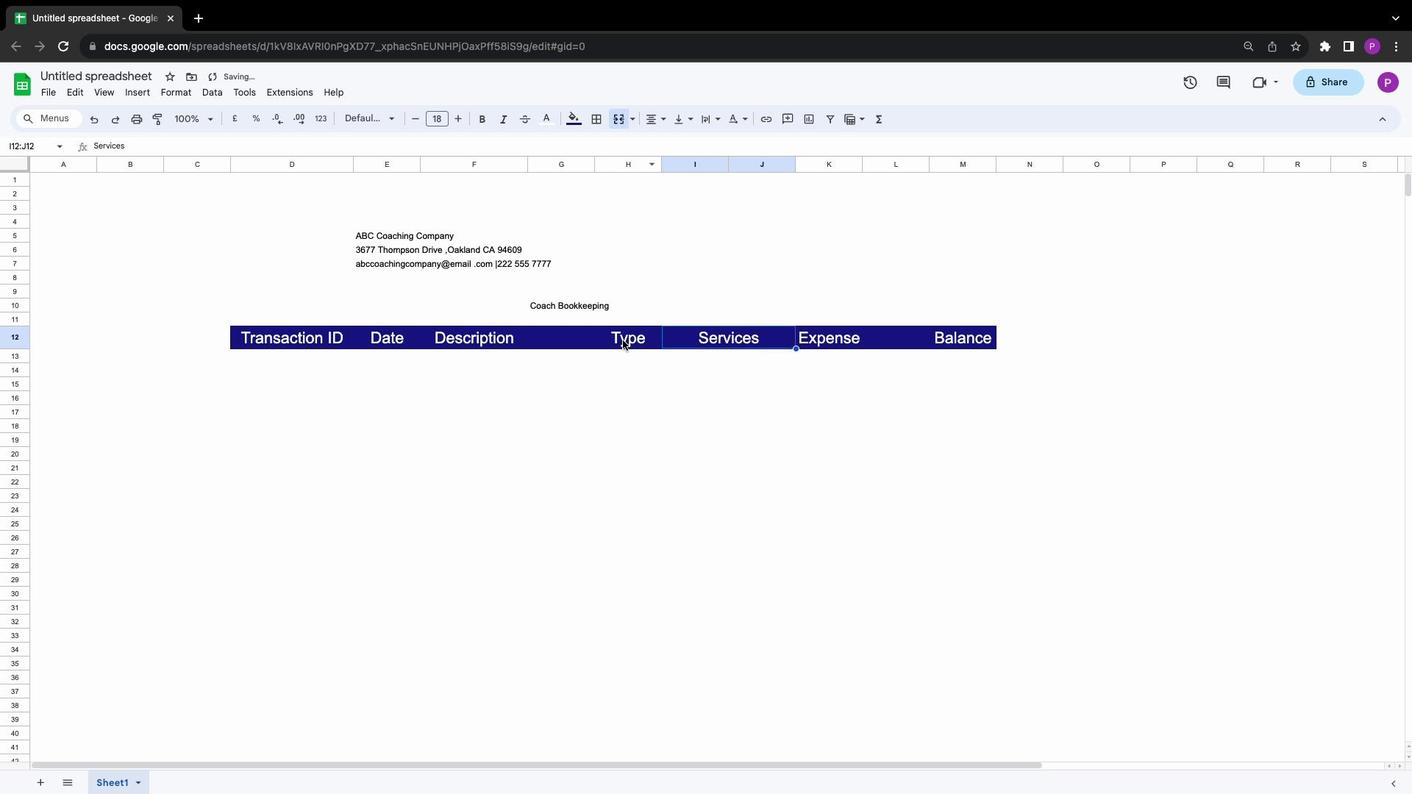 
Action: Mouse pressed left at (622, 339)
Screenshot: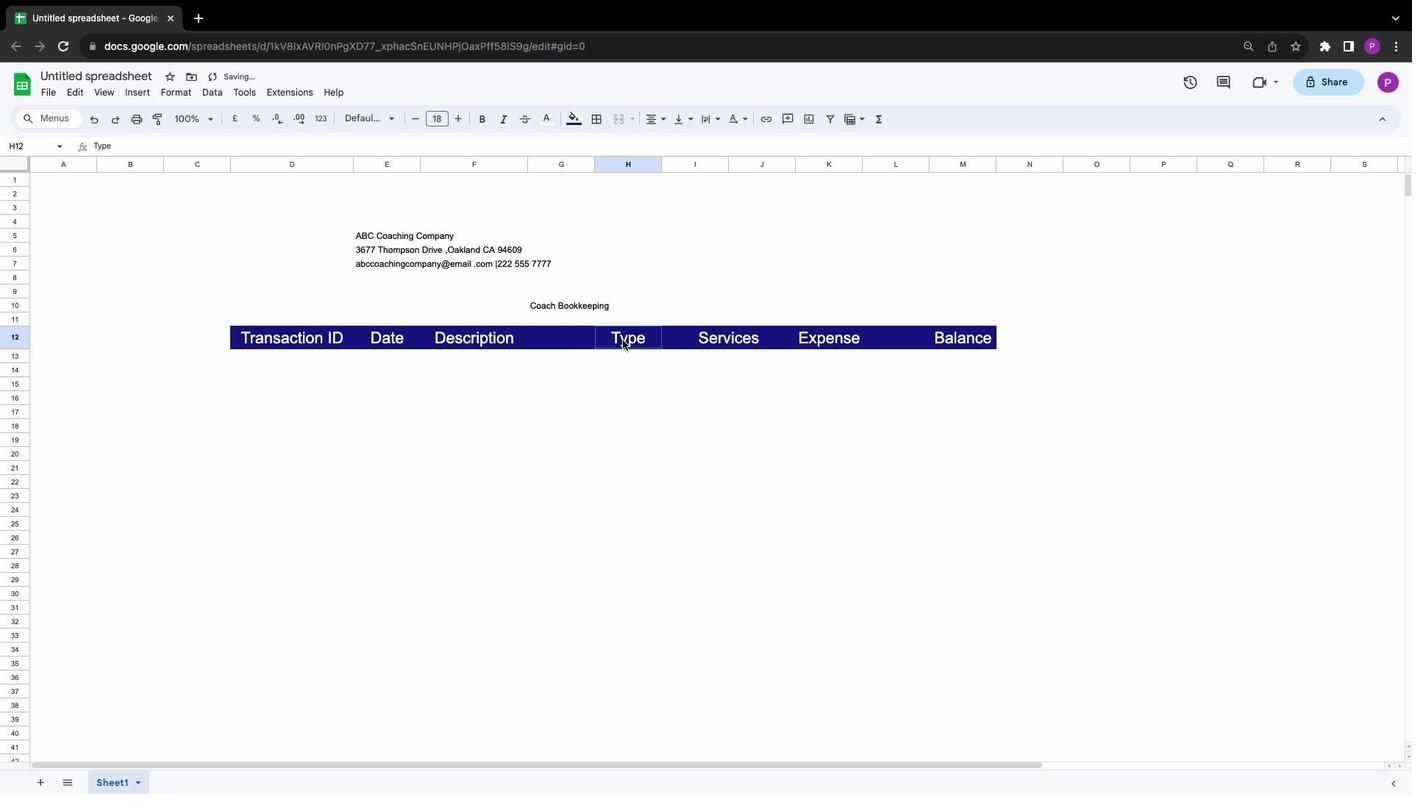 
Action: Mouse moved to (969, 336)
Screenshot: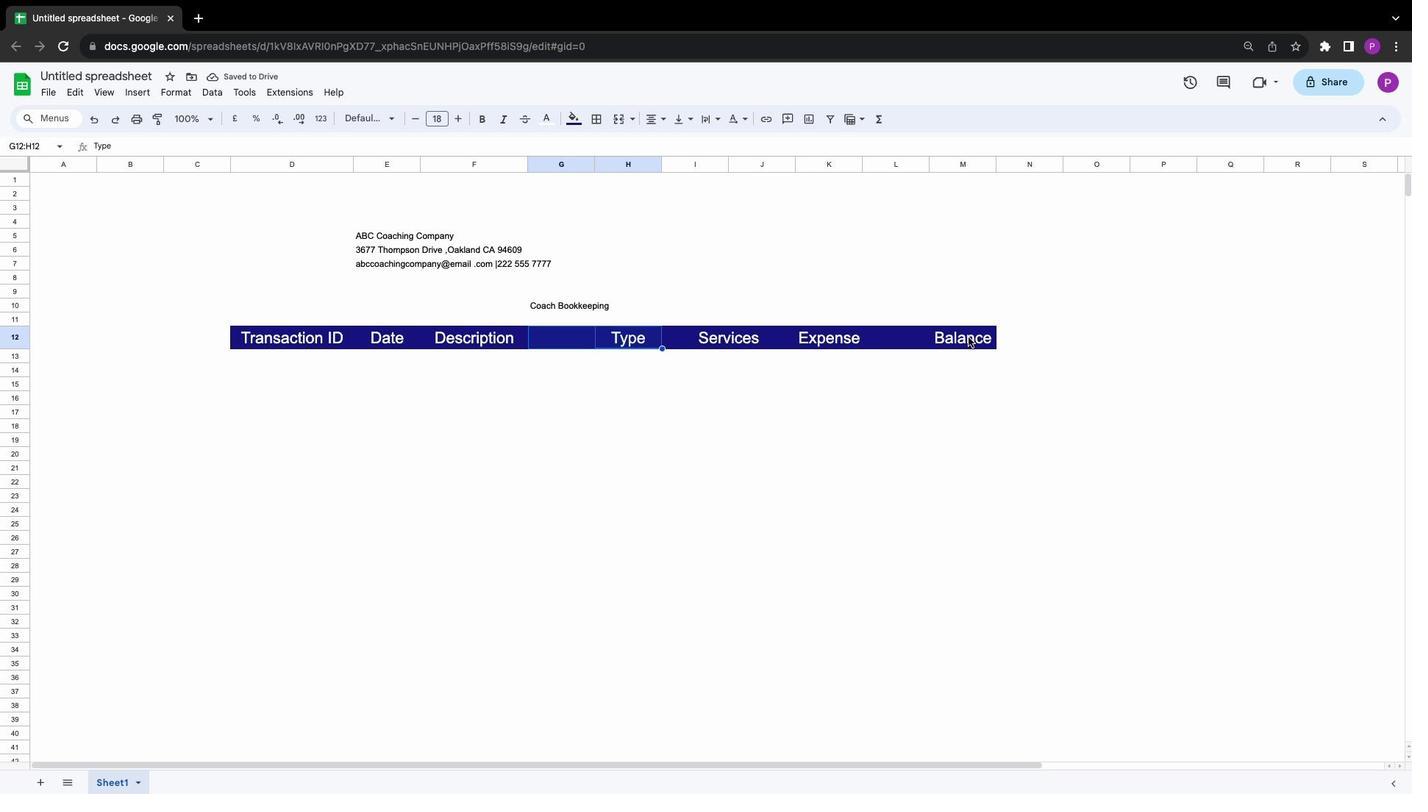 
Action: Mouse pressed left at (969, 336)
Screenshot: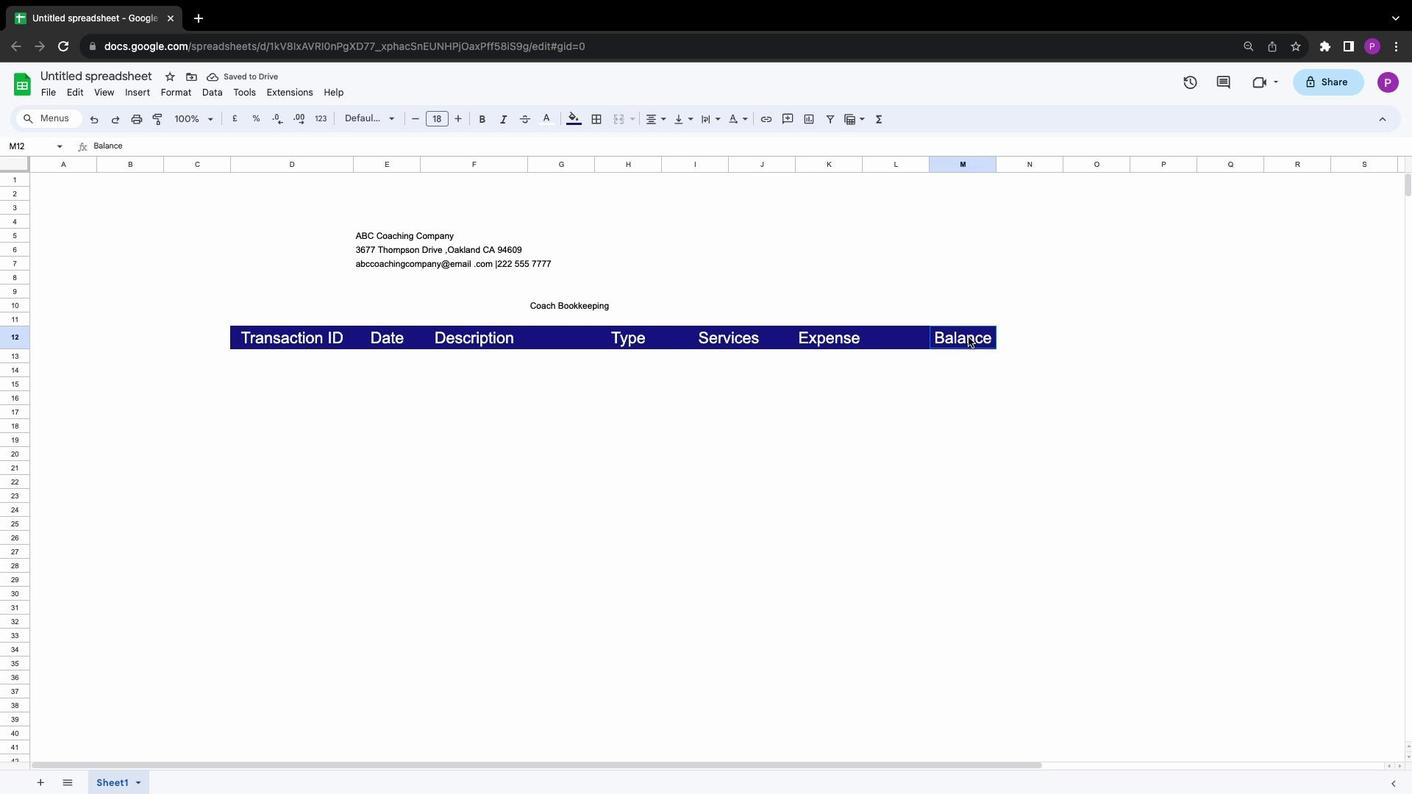 
Action: Mouse moved to (623, 123)
Screenshot: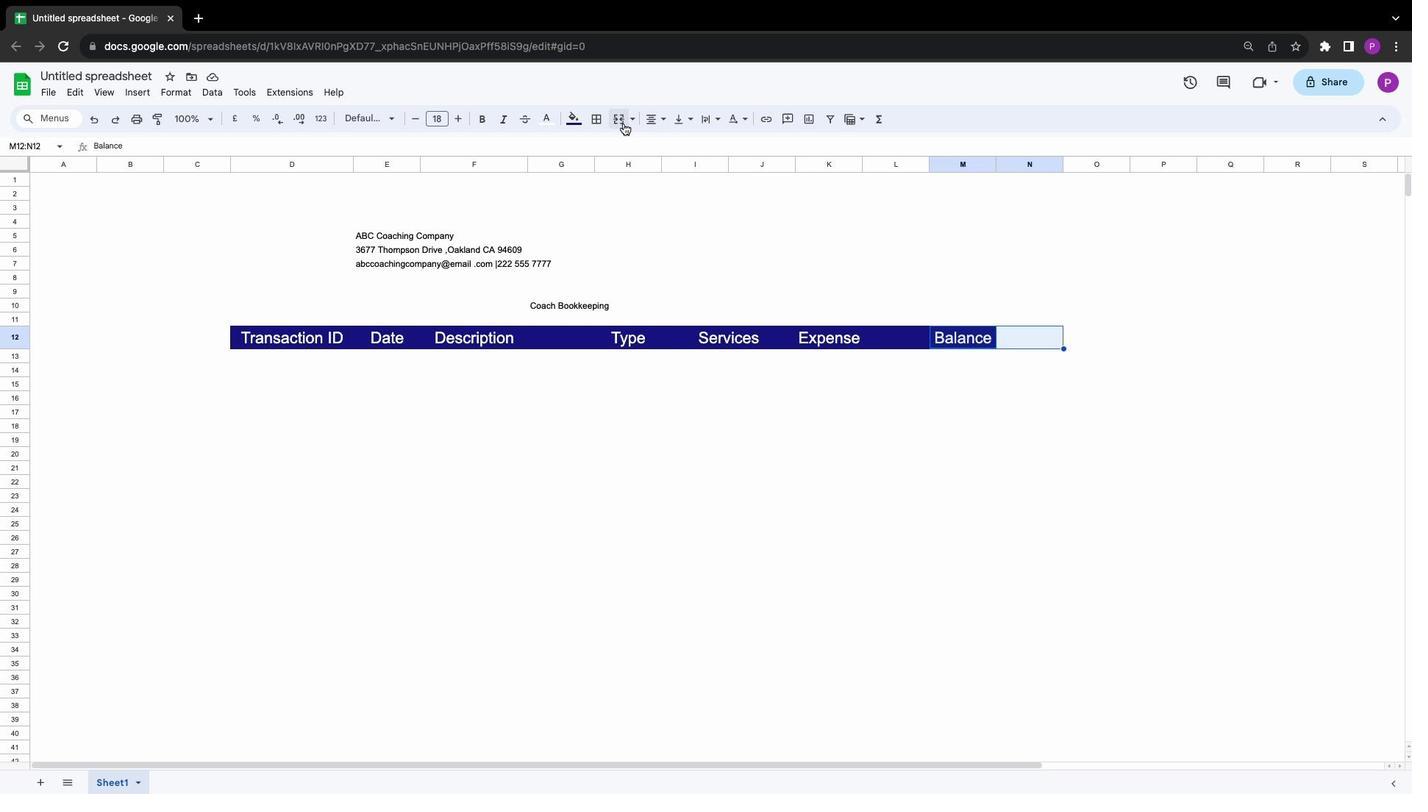 
Action: Mouse pressed left at (623, 123)
Screenshot: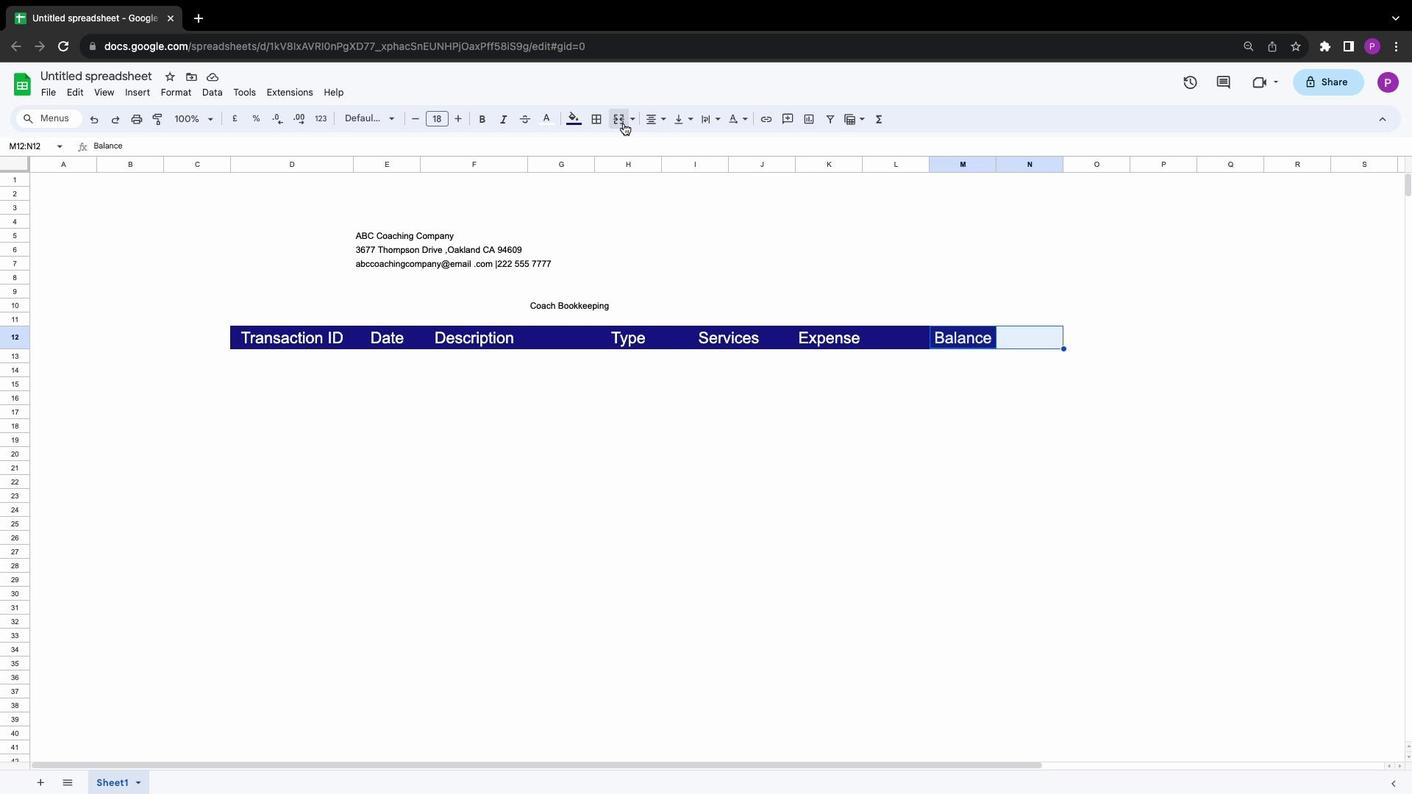 
Action: Mouse moved to (832, 342)
Screenshot: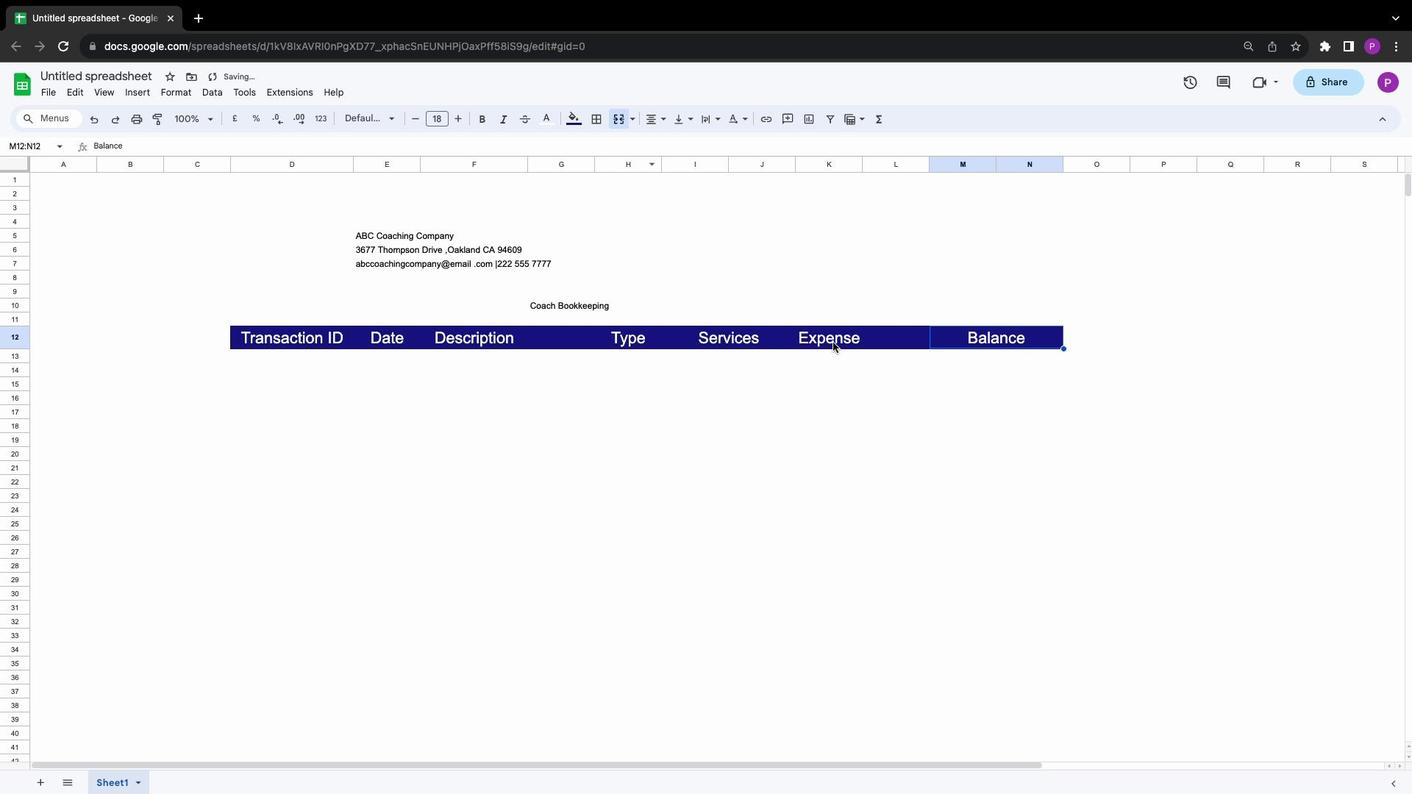 
Action: Mouse pressed left at (832, 342)
Screenshot: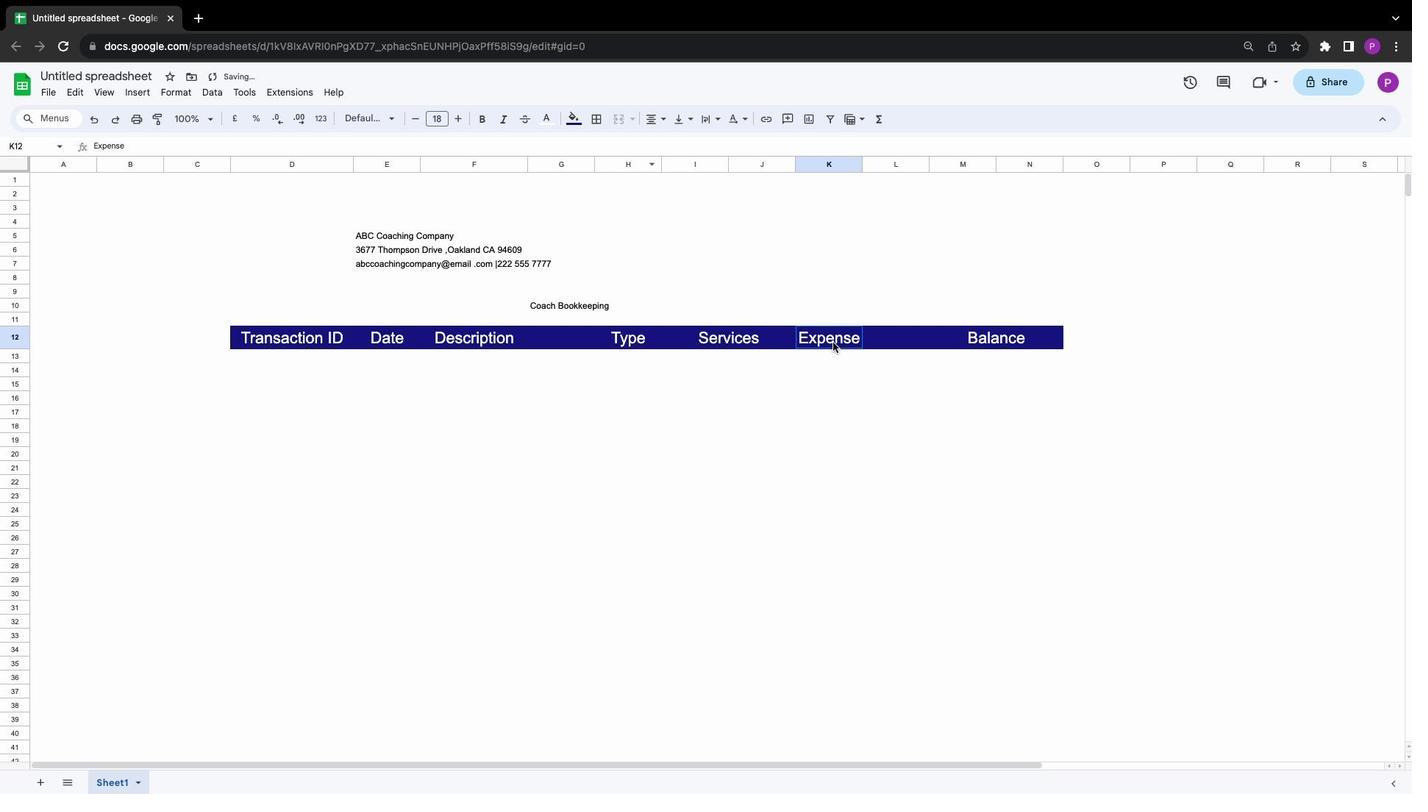 
Action: Mouse moved to (618, 124)
Screenshot: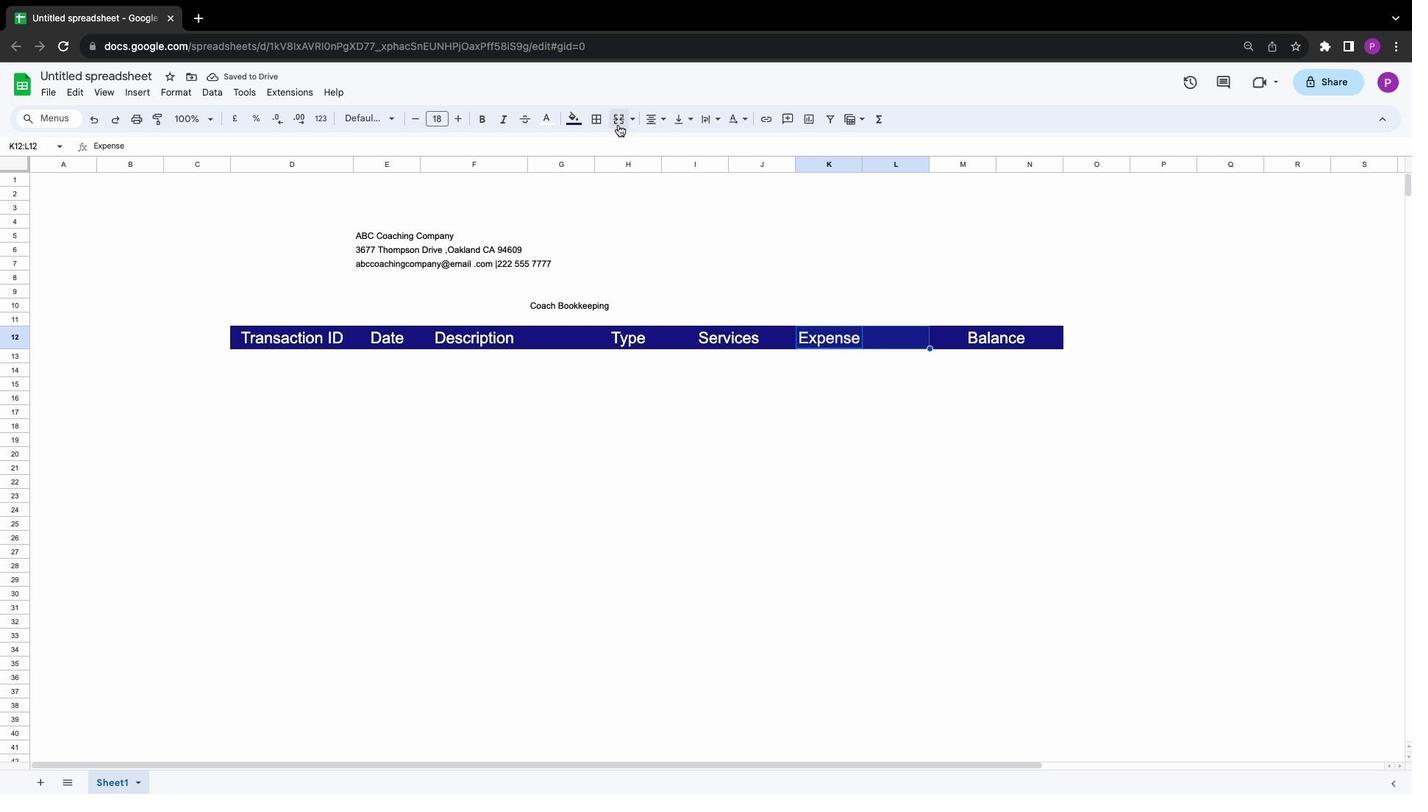 
Action: Mouse pressed left at (618, 124)
Screenshot: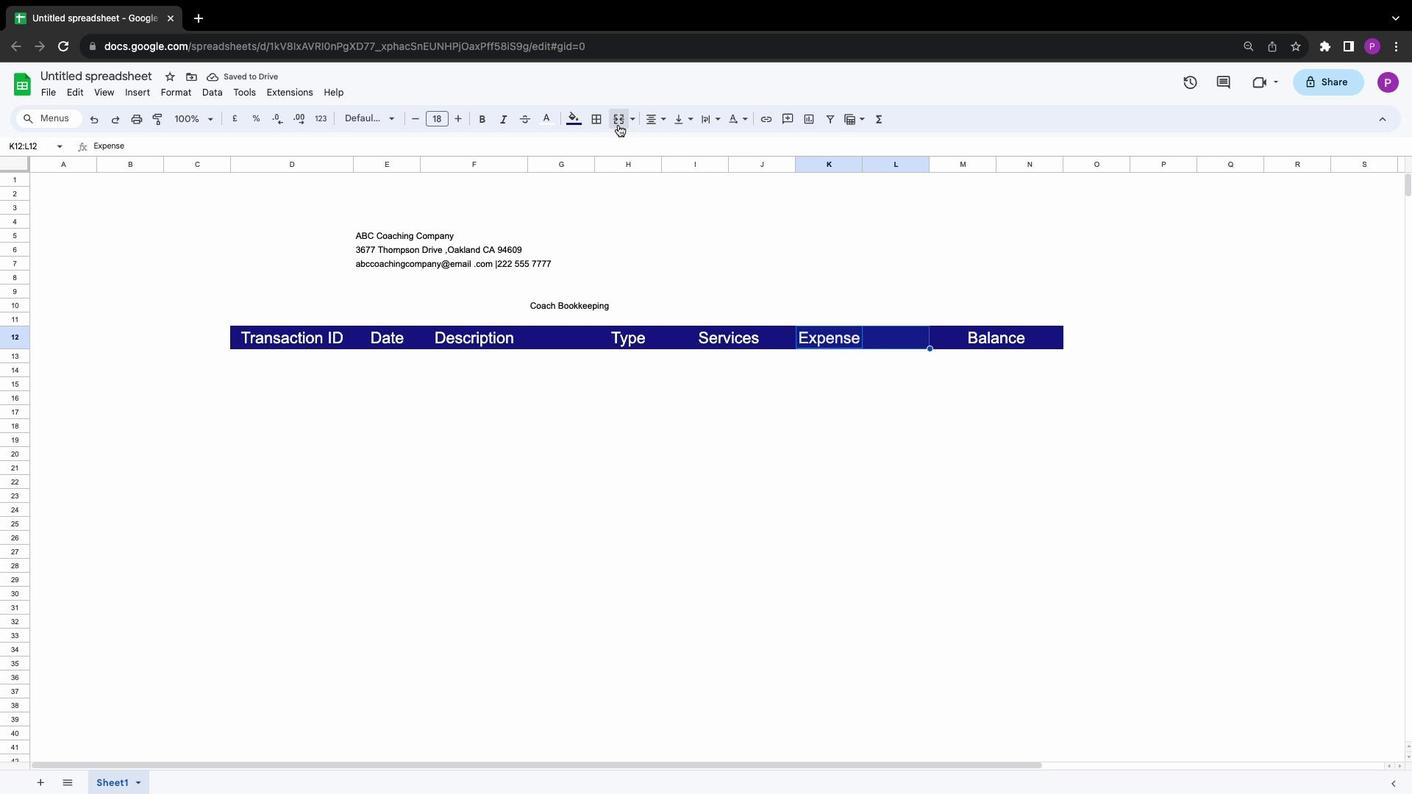 
Action: Mouse moved to (570, 389)
Screenshot: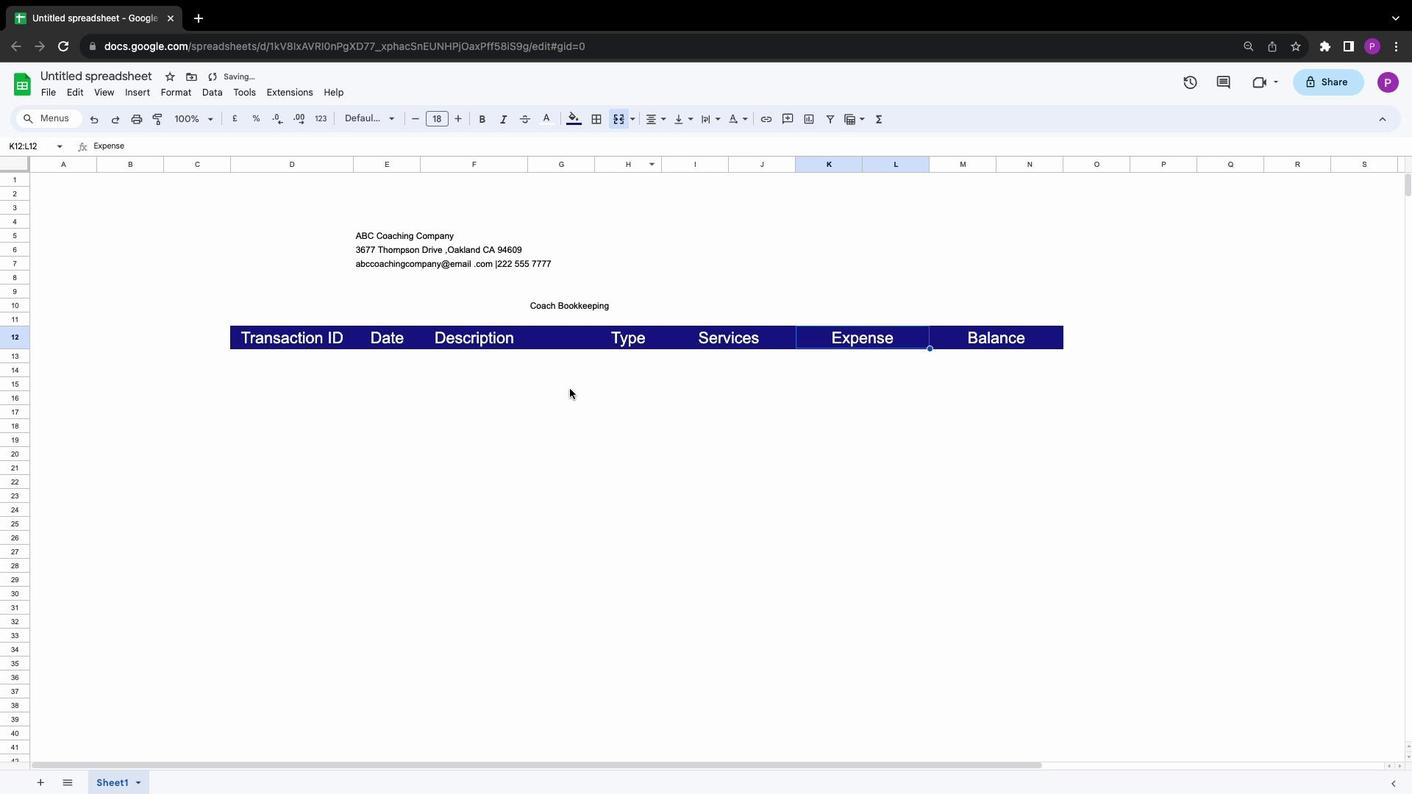 
Action: Mouse pressed left at (570, 389)
Screenshot: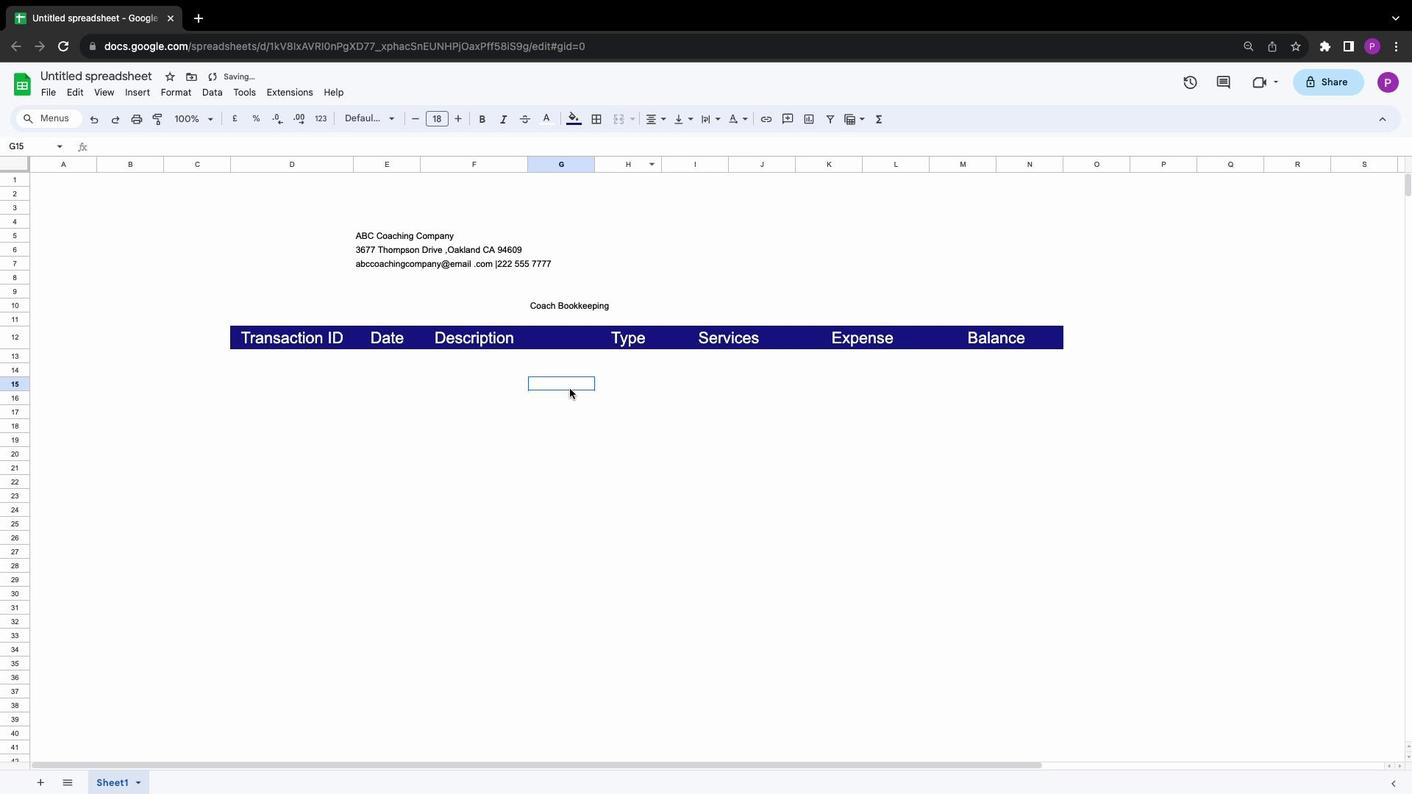 
Action: Mouse moved to (310, 363)
Screenshot: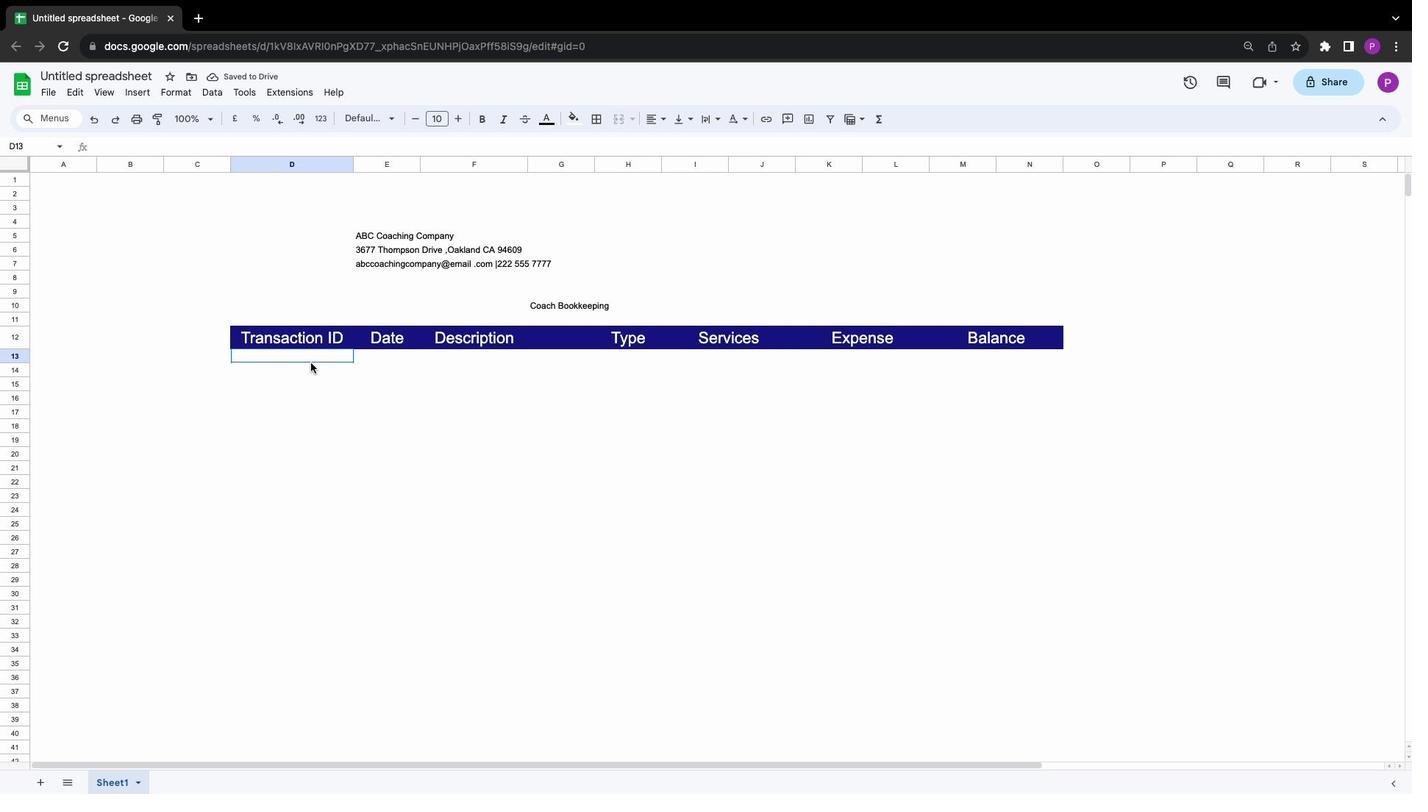 
Action: Mouse pressed left at (310, 363)
Screenshot: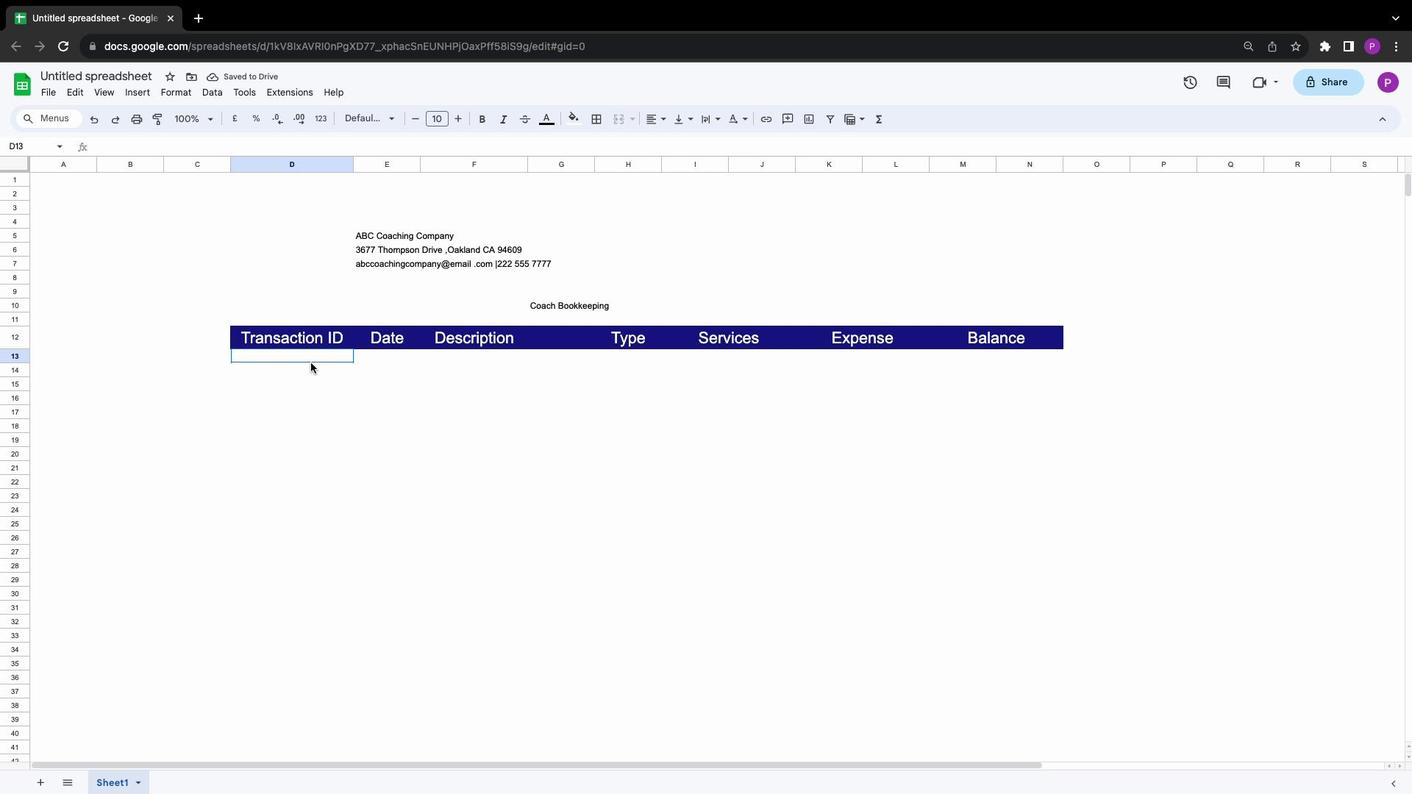 
Action: Mouse moved to (310, 363)
Screenshot: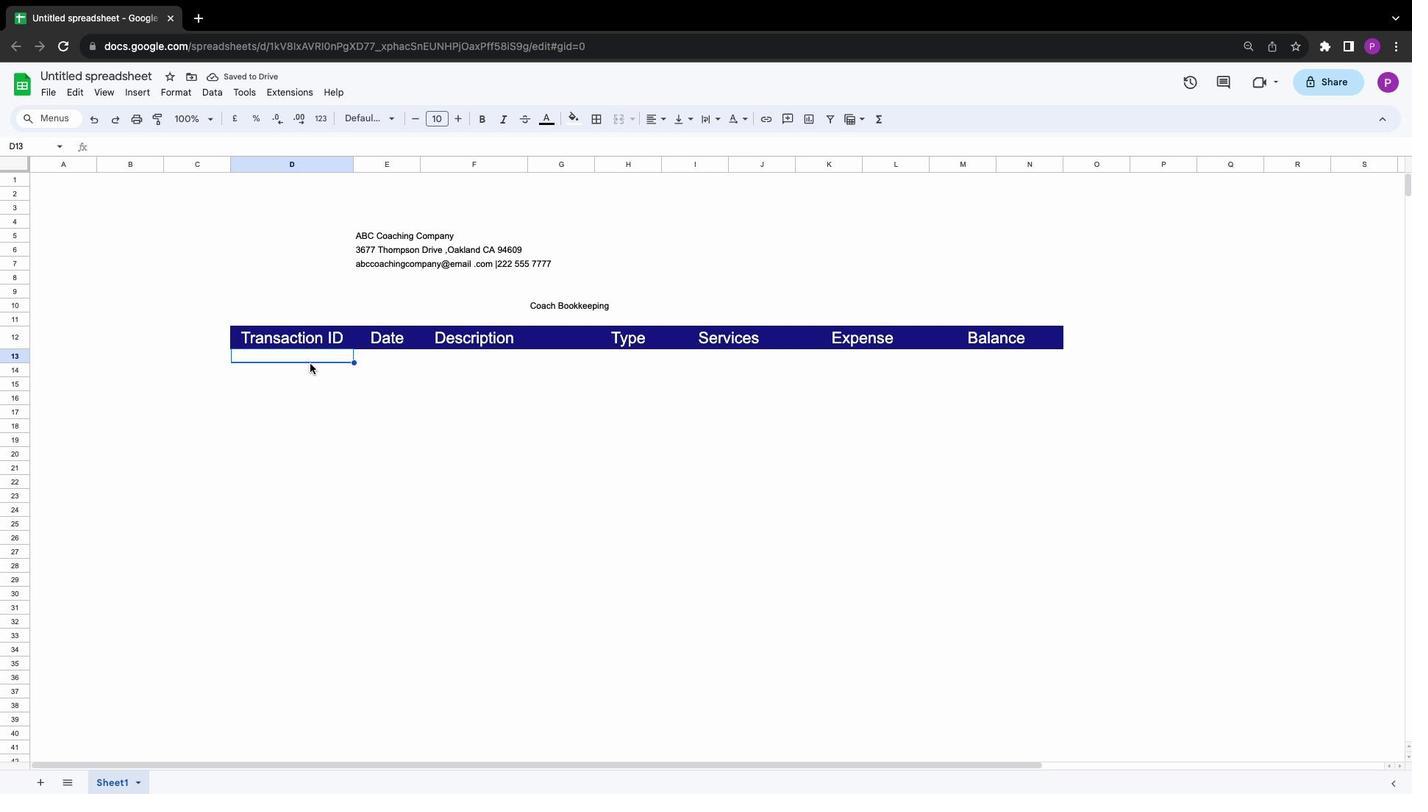 
Action: Key pressed '1''1''2''0''5''0''\x03''1''1''2''0''5''1''\x03''1''1''2''0''5''2''\x03''1''1''2''0''5''3''\x03''1''1''2''0''5''4''\x03''1''1''2''0''5''5'
Screenshot: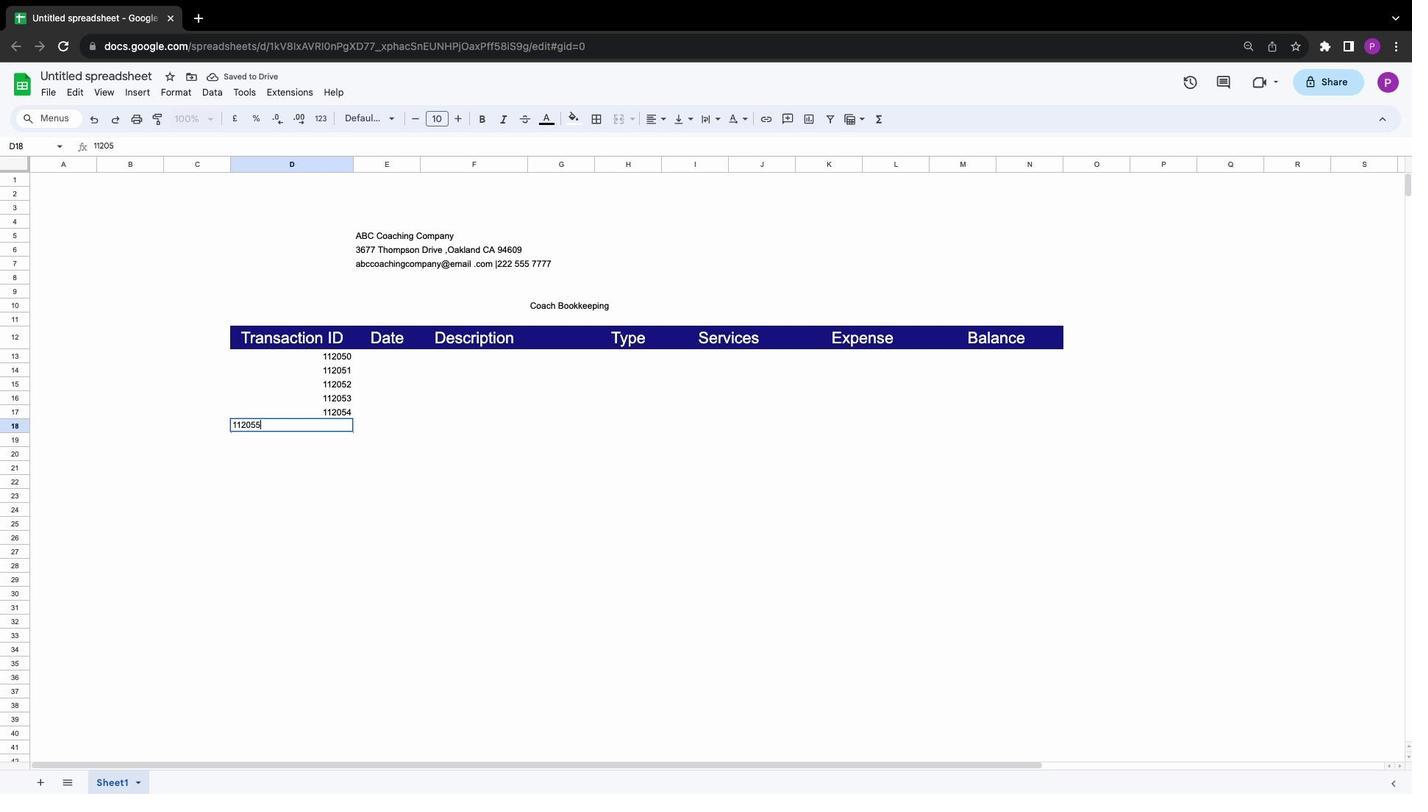 
Action: Mouse moved to (318, 360)
Screenshot: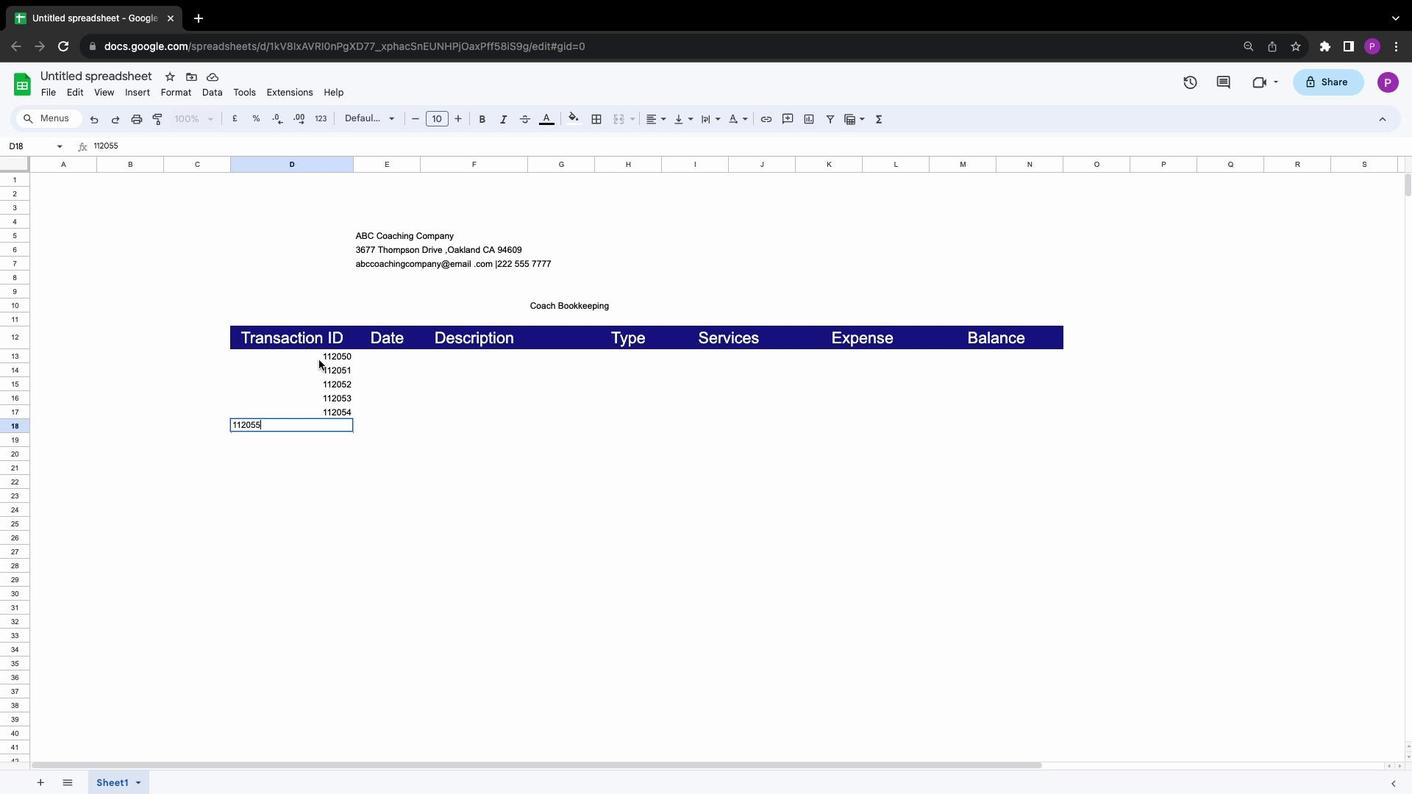 
Action: Mouse pressed left at (318, 360)
Screenshot: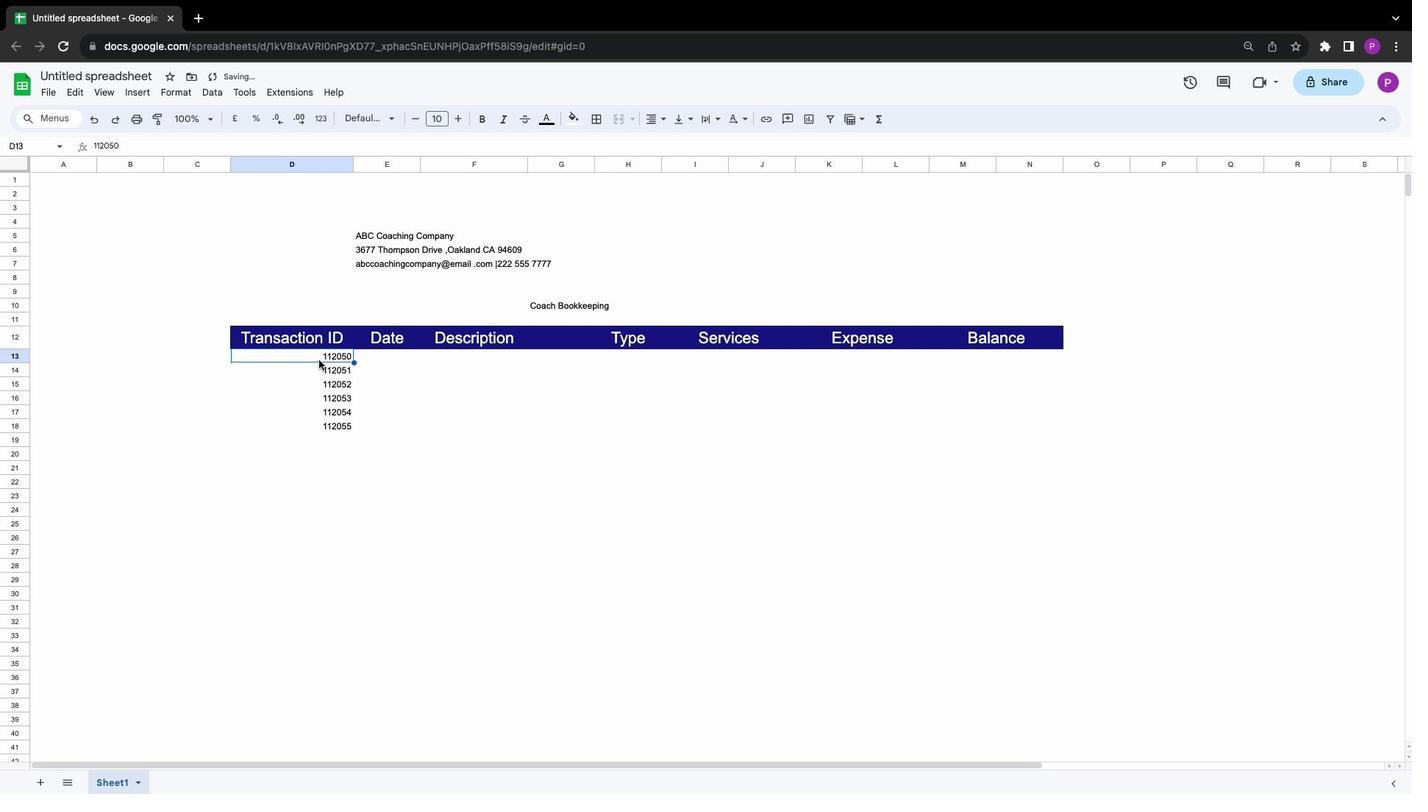 
Action: Mouse moved to (654, 108)
Screenshot: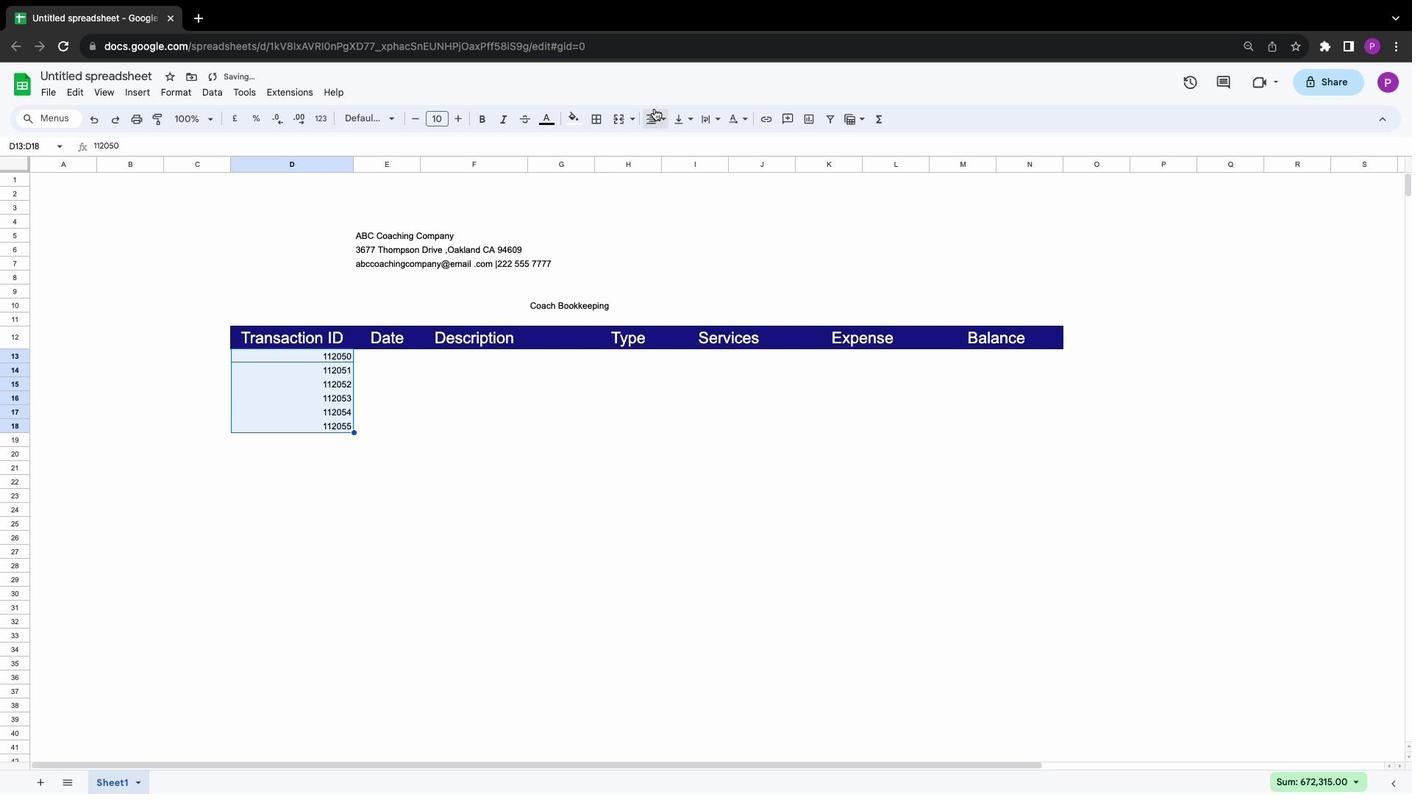
Action: Mouse pressed left at (654, 108)
Screenshot: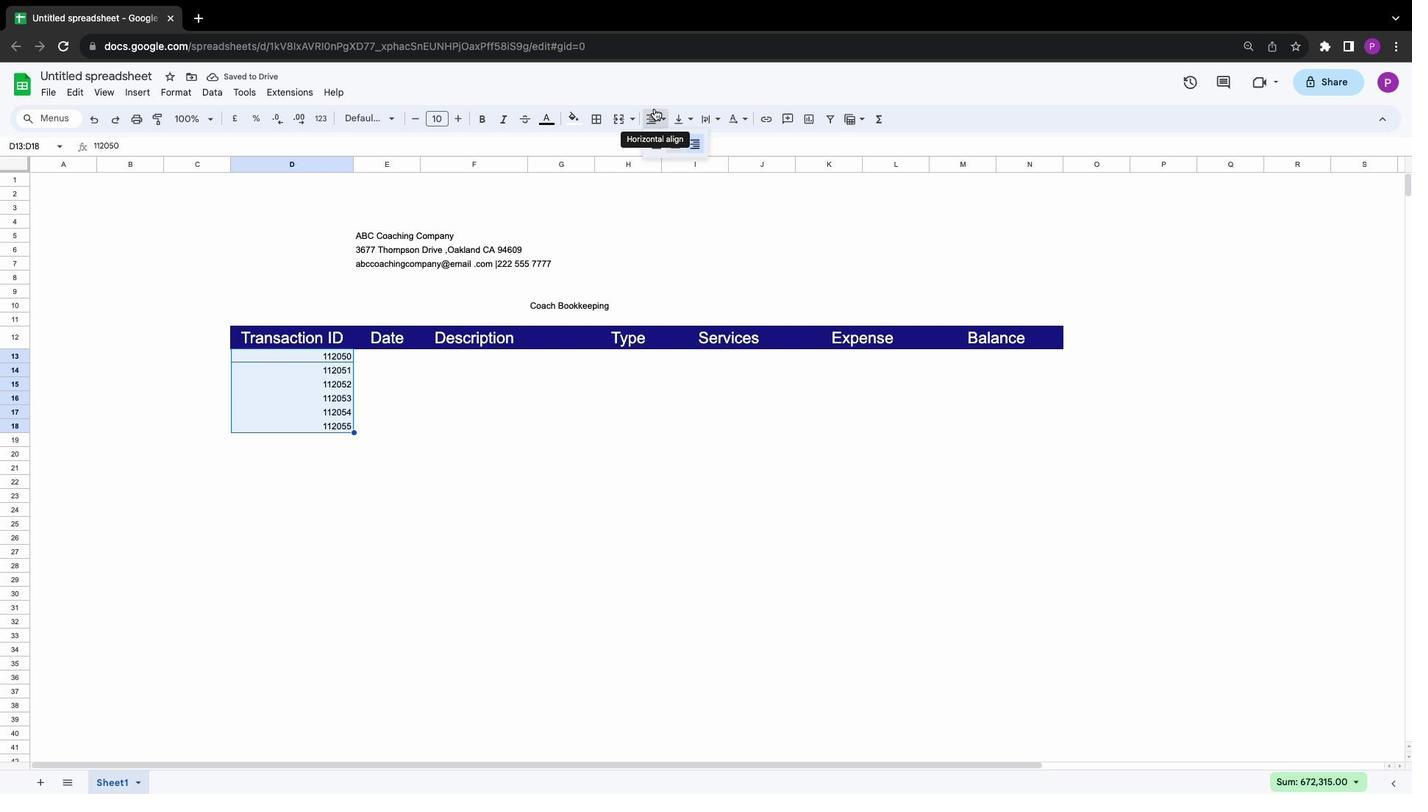
Action: Mouse moved to (674, 144)
Screenshot: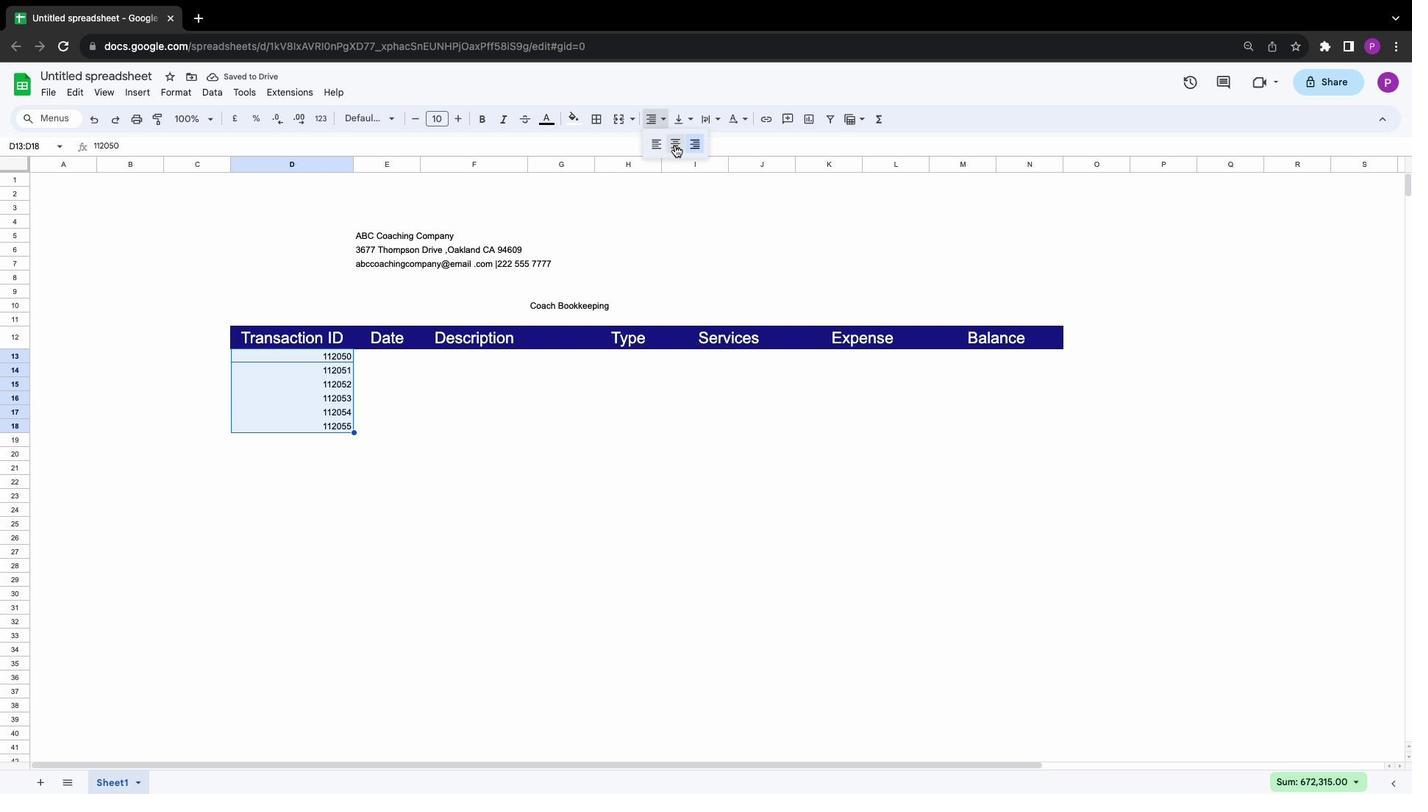 
Action: Mouse pressed left at (674, 144)
Screenshot: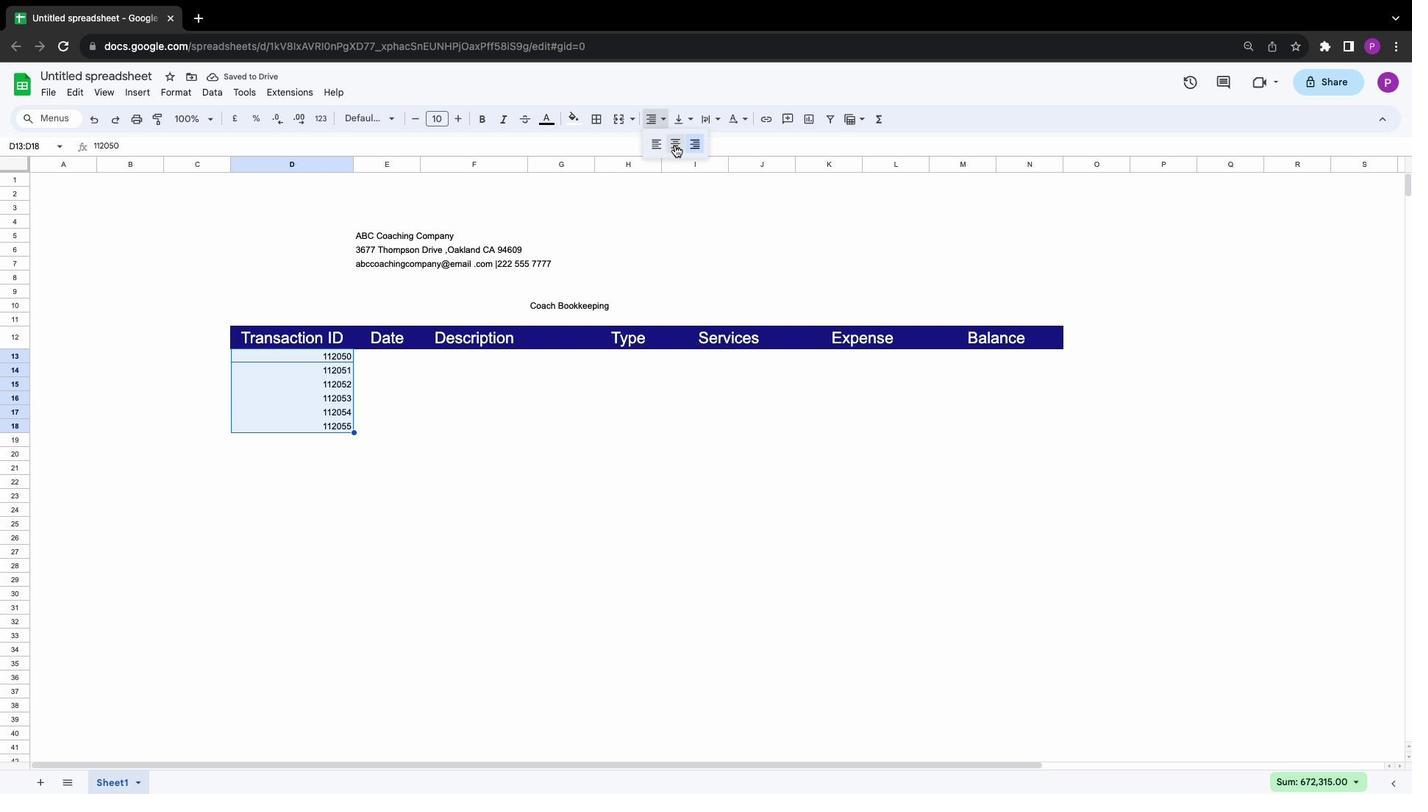 
Action: Mouse moved to (378, 359)
Screenshot: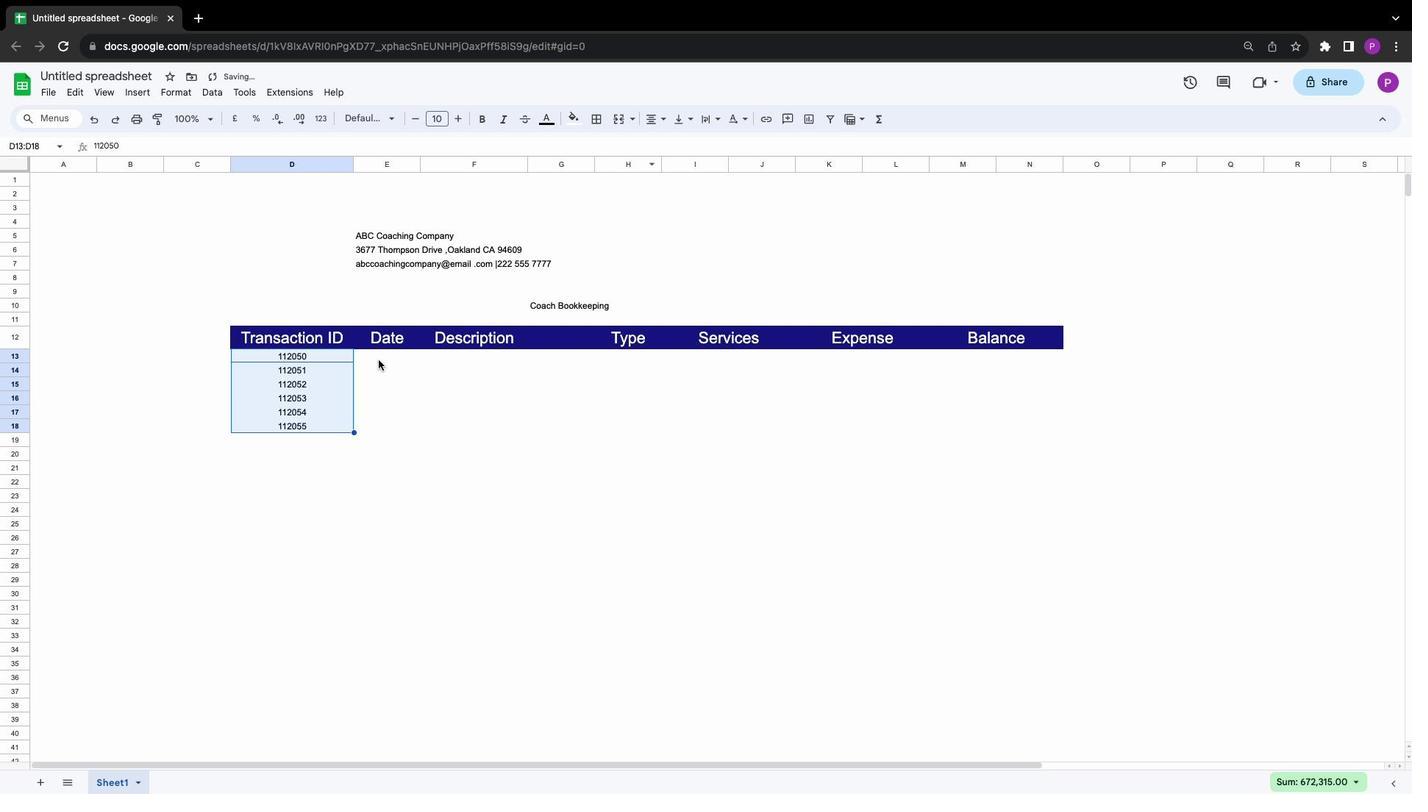 
Action: Mouse pressed left at (378, 359)
Screenshot: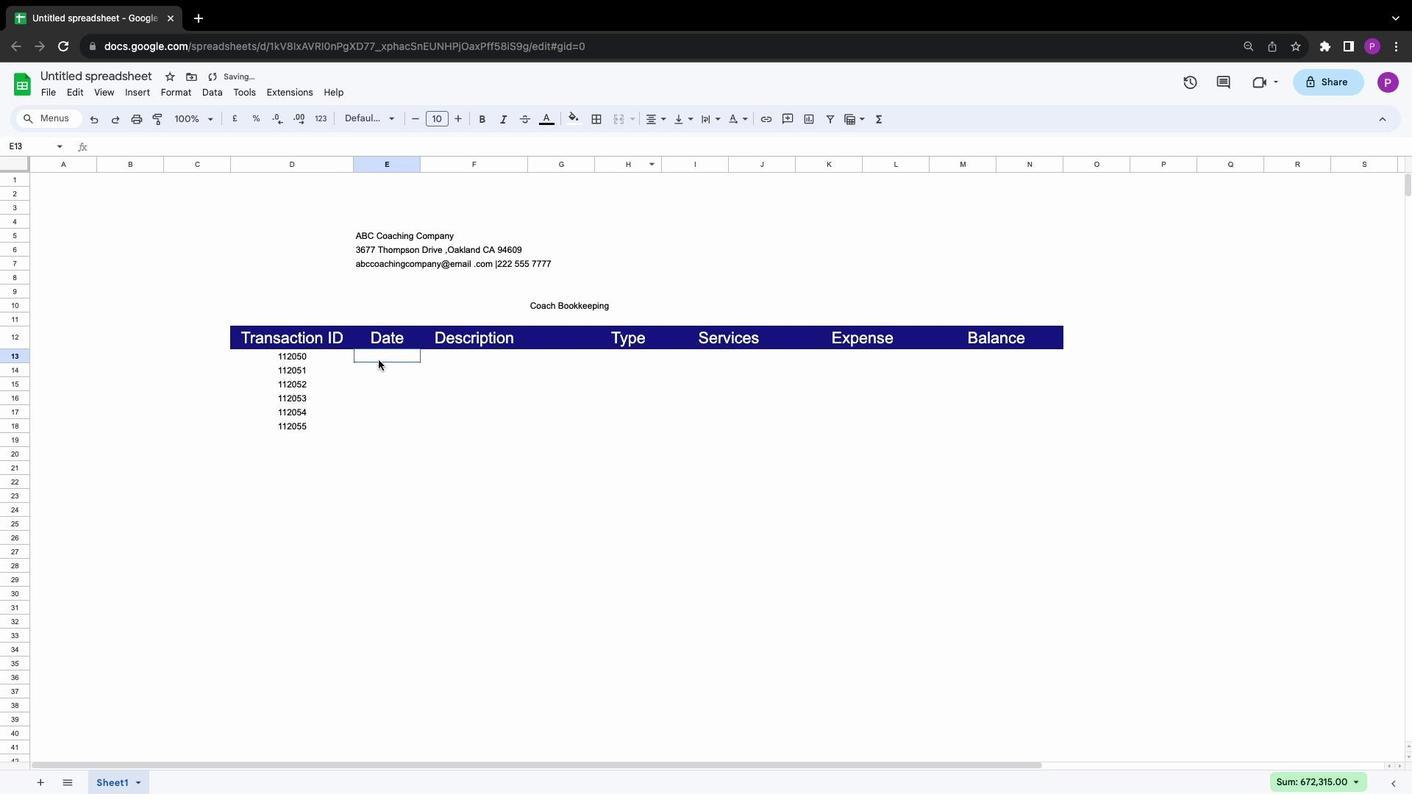 
Action: Key pressed '0''6''/''0''1''/''2''3''\x03''0''6''/''0''5''/''2''3''\x03''0''6''/''1''0''/''2''3''\x03''0''6''/''1''5'
Screenshot: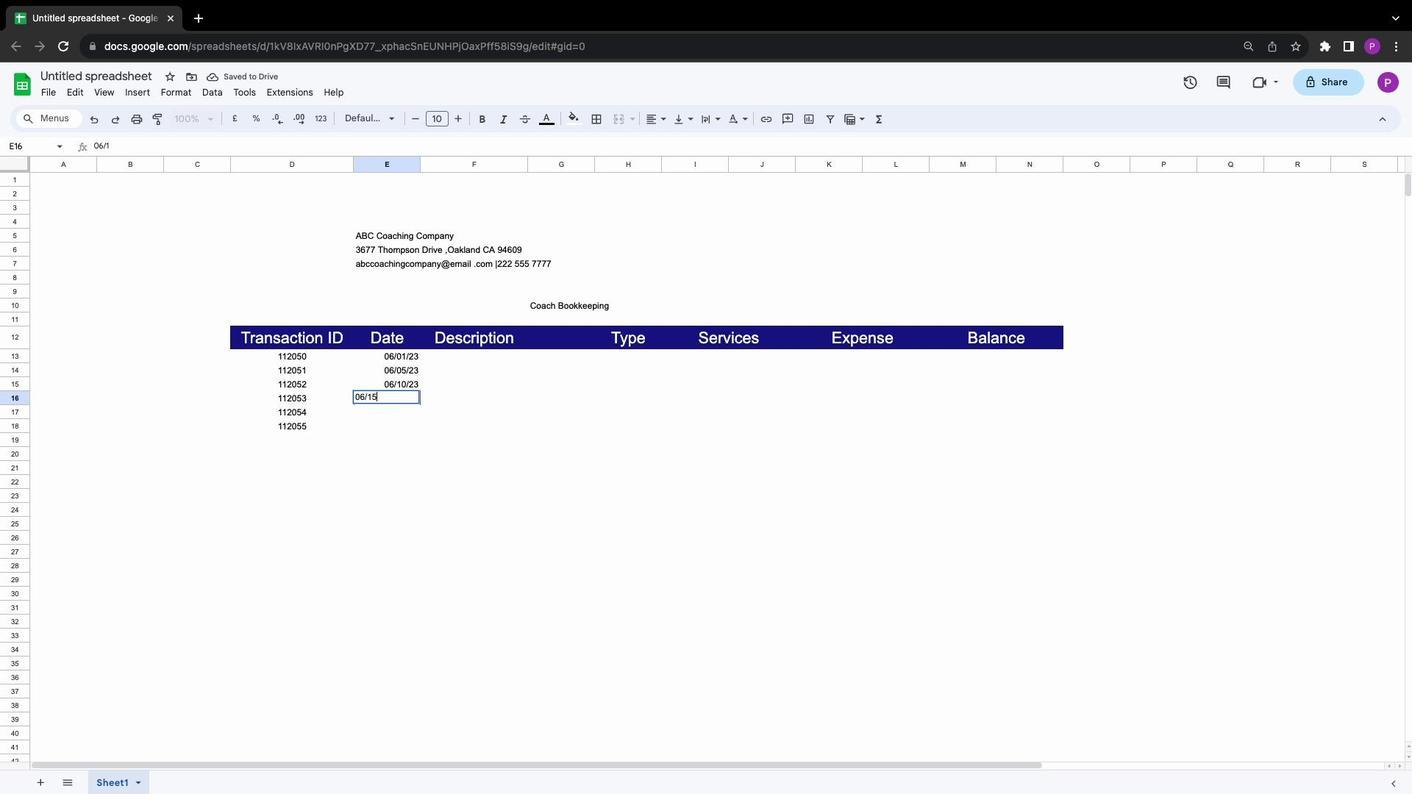 
Action: Mouse moved to (395, 358)
Screenshot: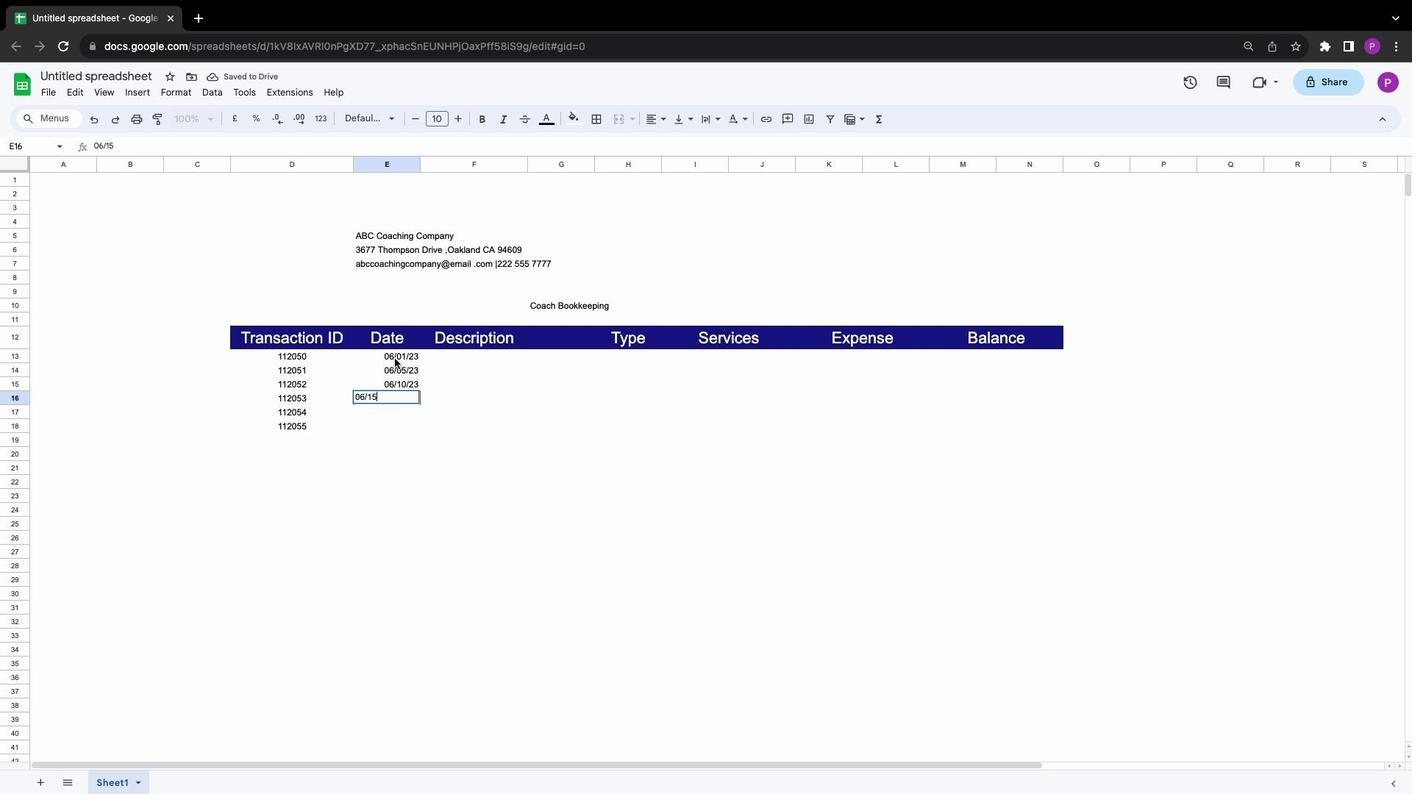 
Action: Mouse pressed left at (395, 358)
Screenshot: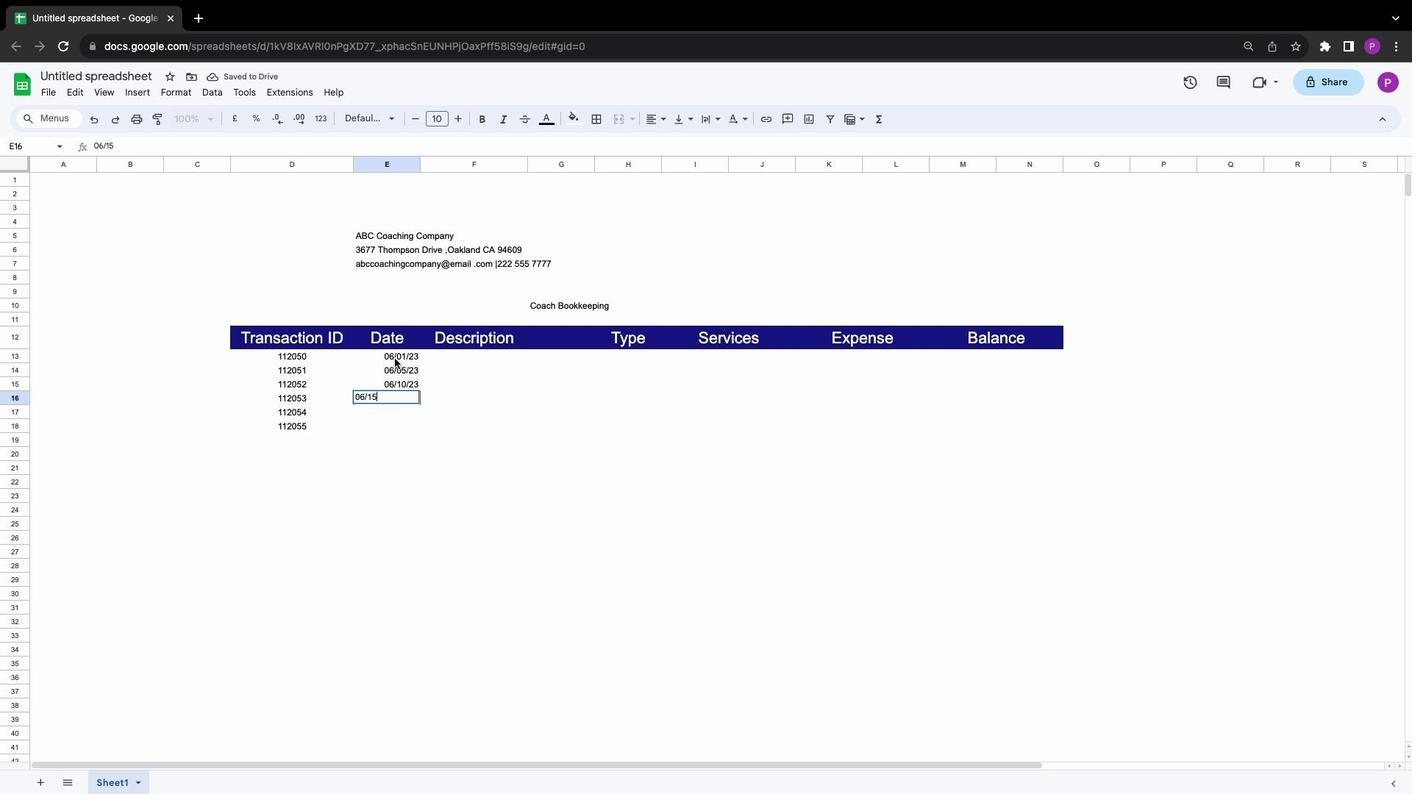 
Action: Mouse pressed left at (395, 358)
Screenshot: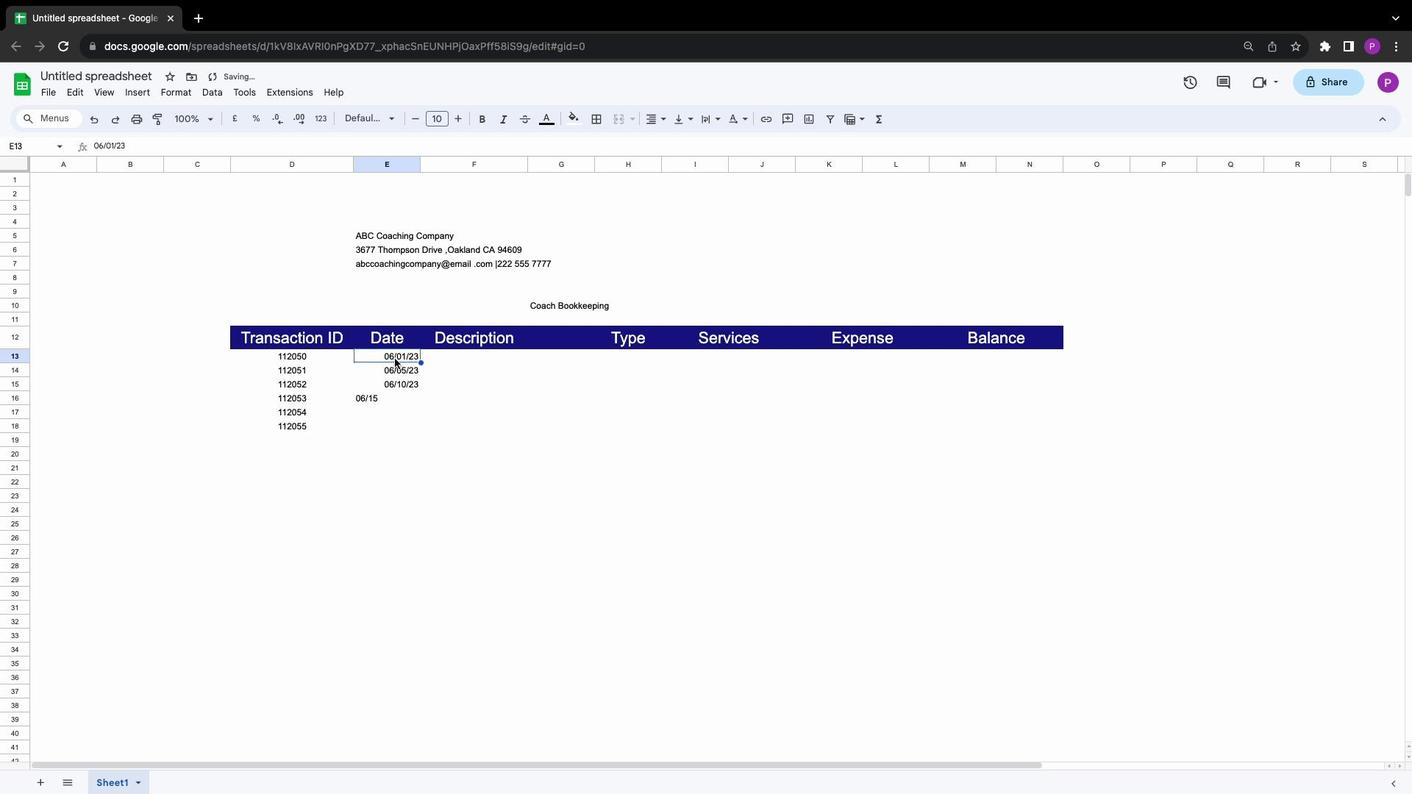 
Action: Mouse pressed left at (395, 358)
Screenshot: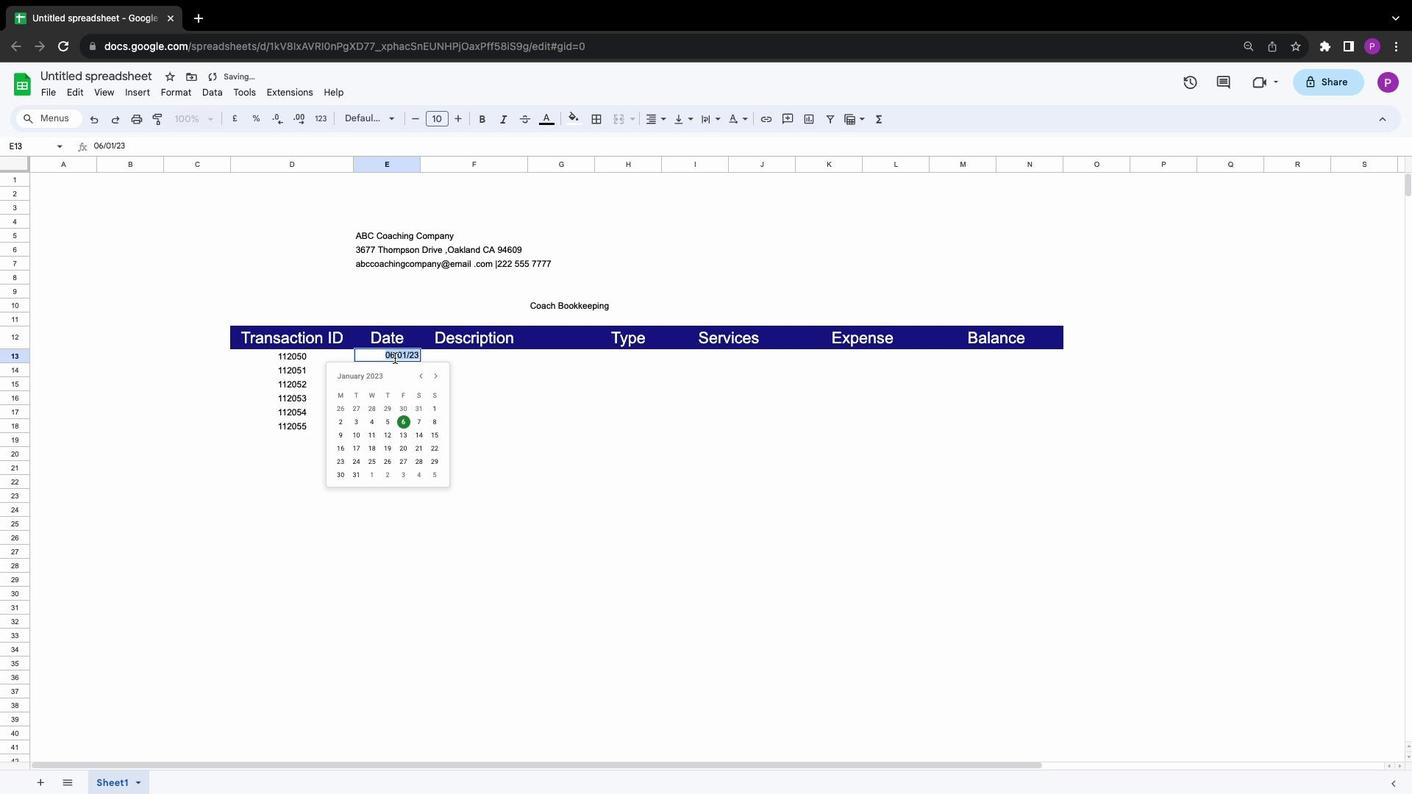 
Action: Mouse moved to (409, 360)
Screenshot: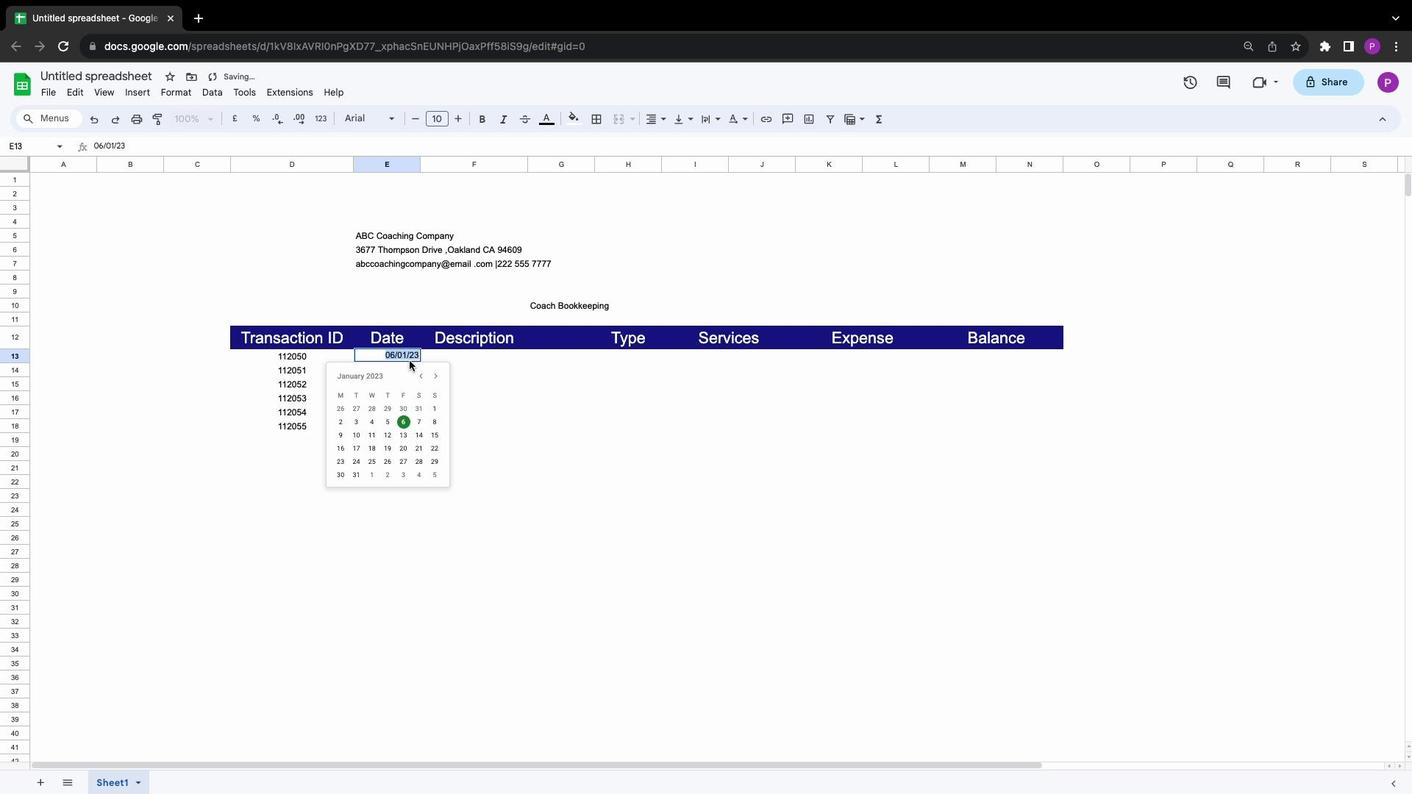 
Action: Key pressed '0''6''-''0''1''-''2''3''\x03'
Screenshot: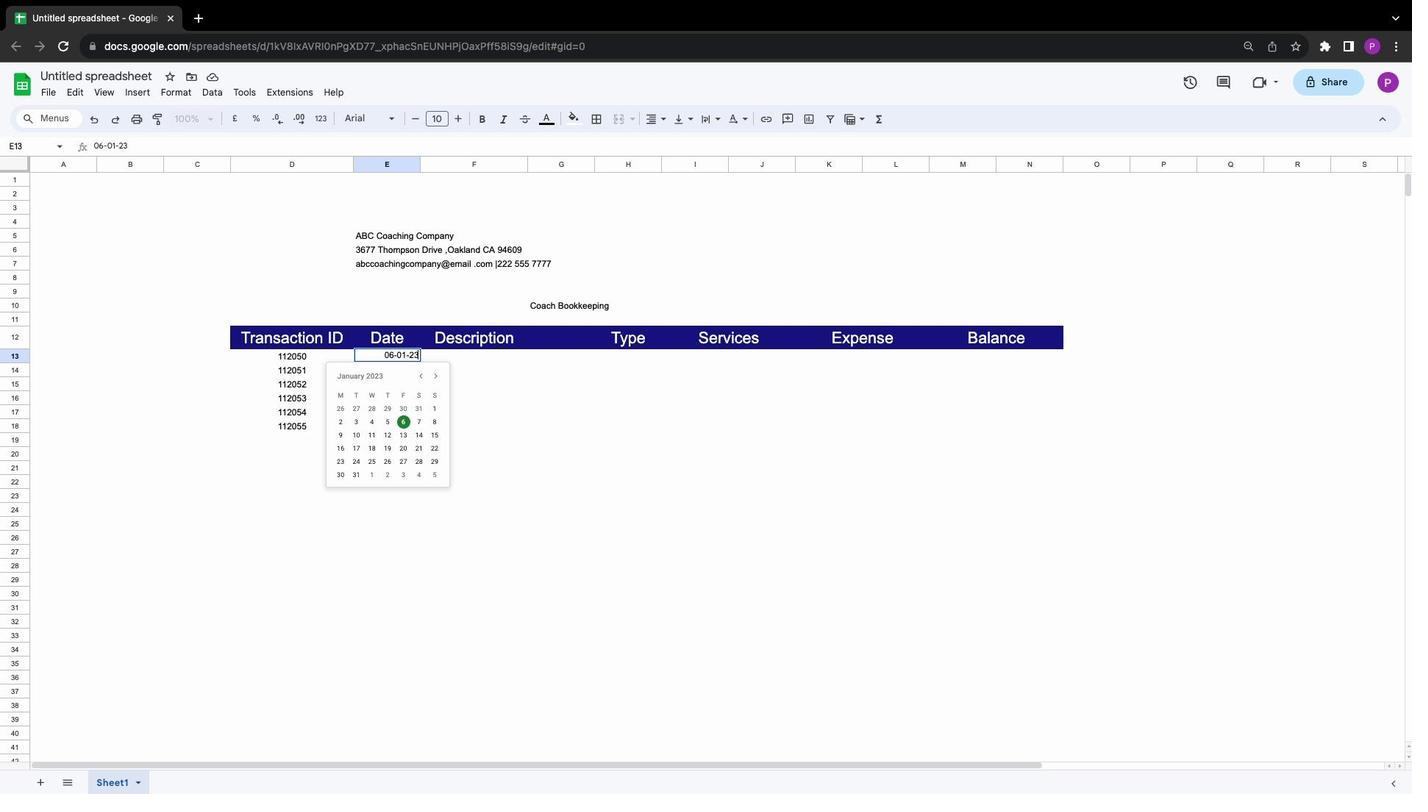 
Action: Mouse moved to (381, 410)
Screenshot: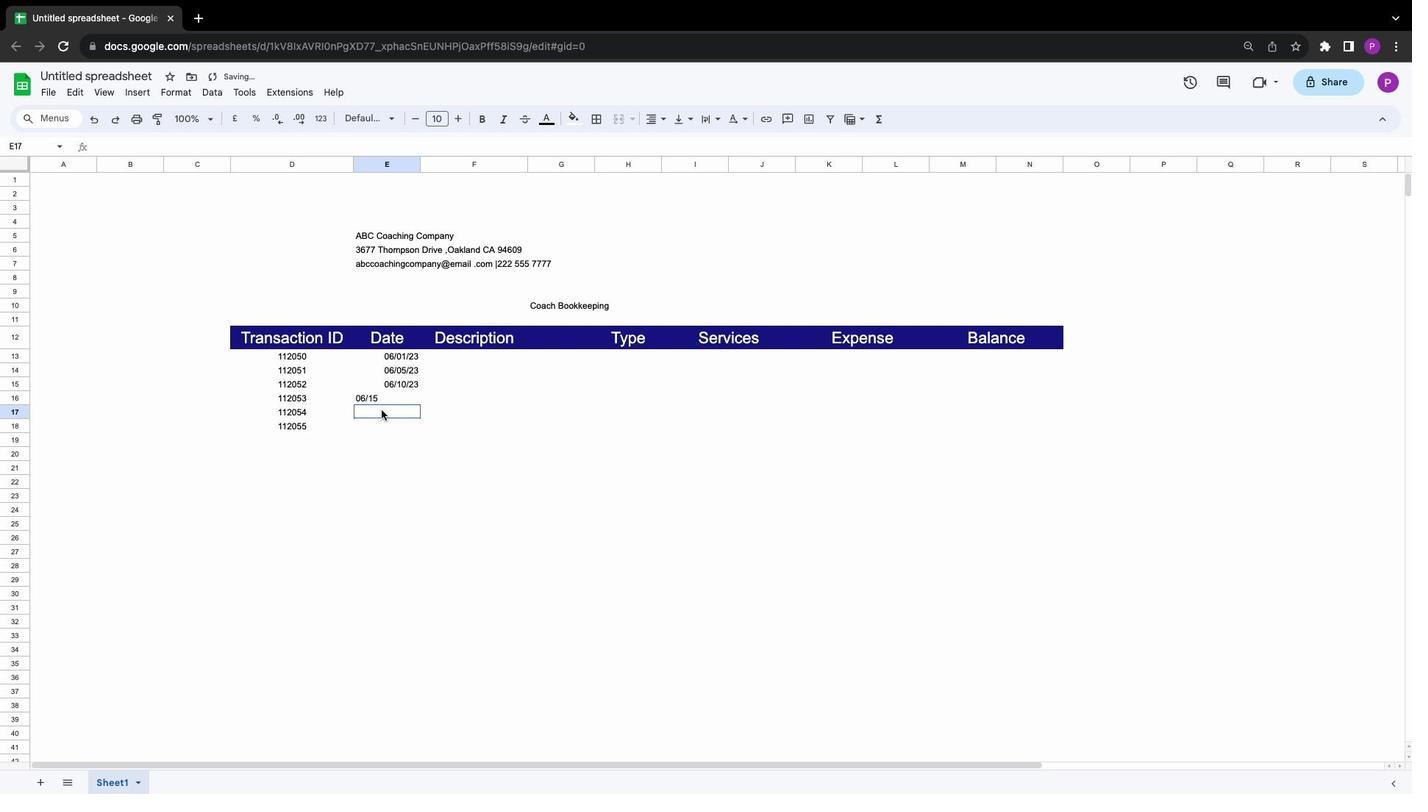 
Action: Mouse pressed left at (381, 410)
Screenshot: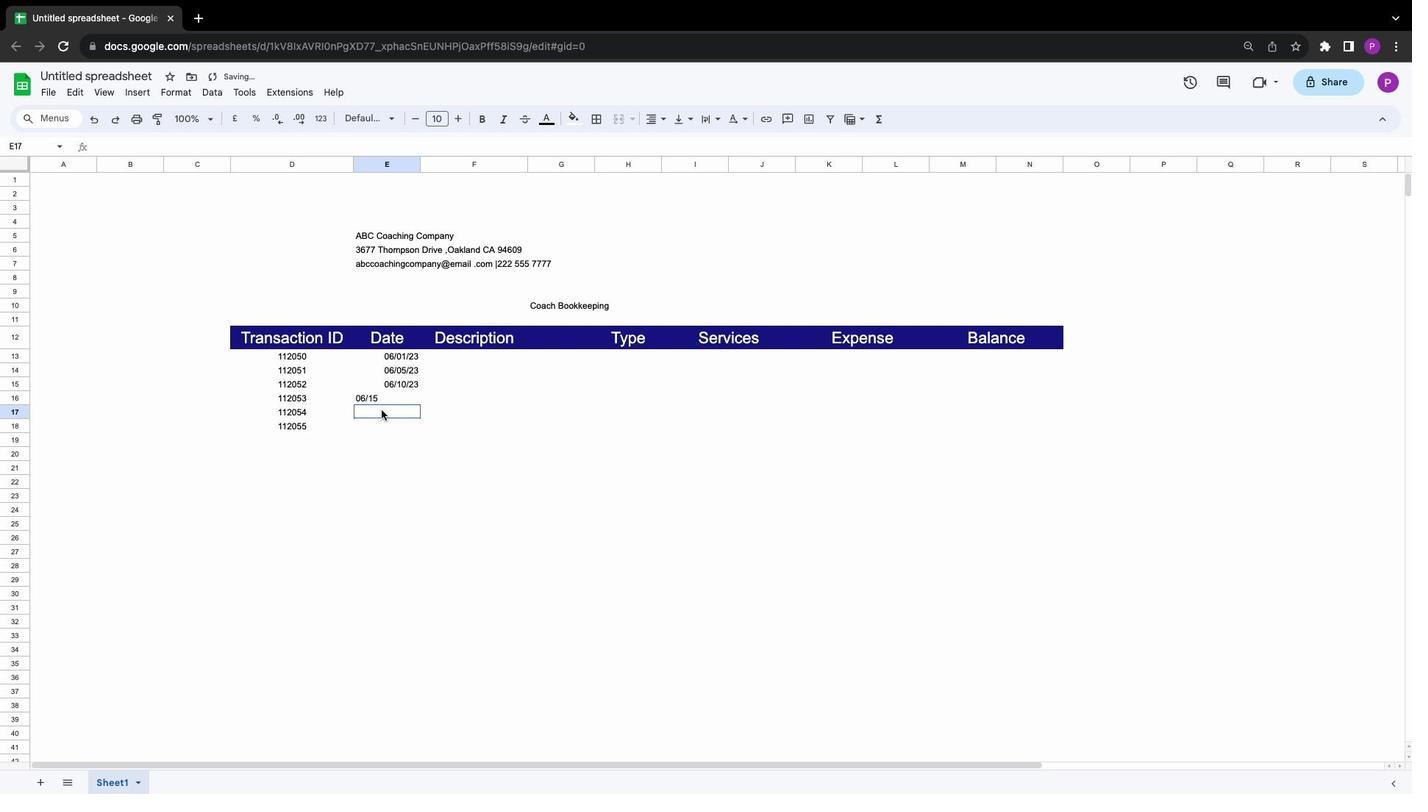 
Action: Mouse moved to (386, 360)
Screenshot: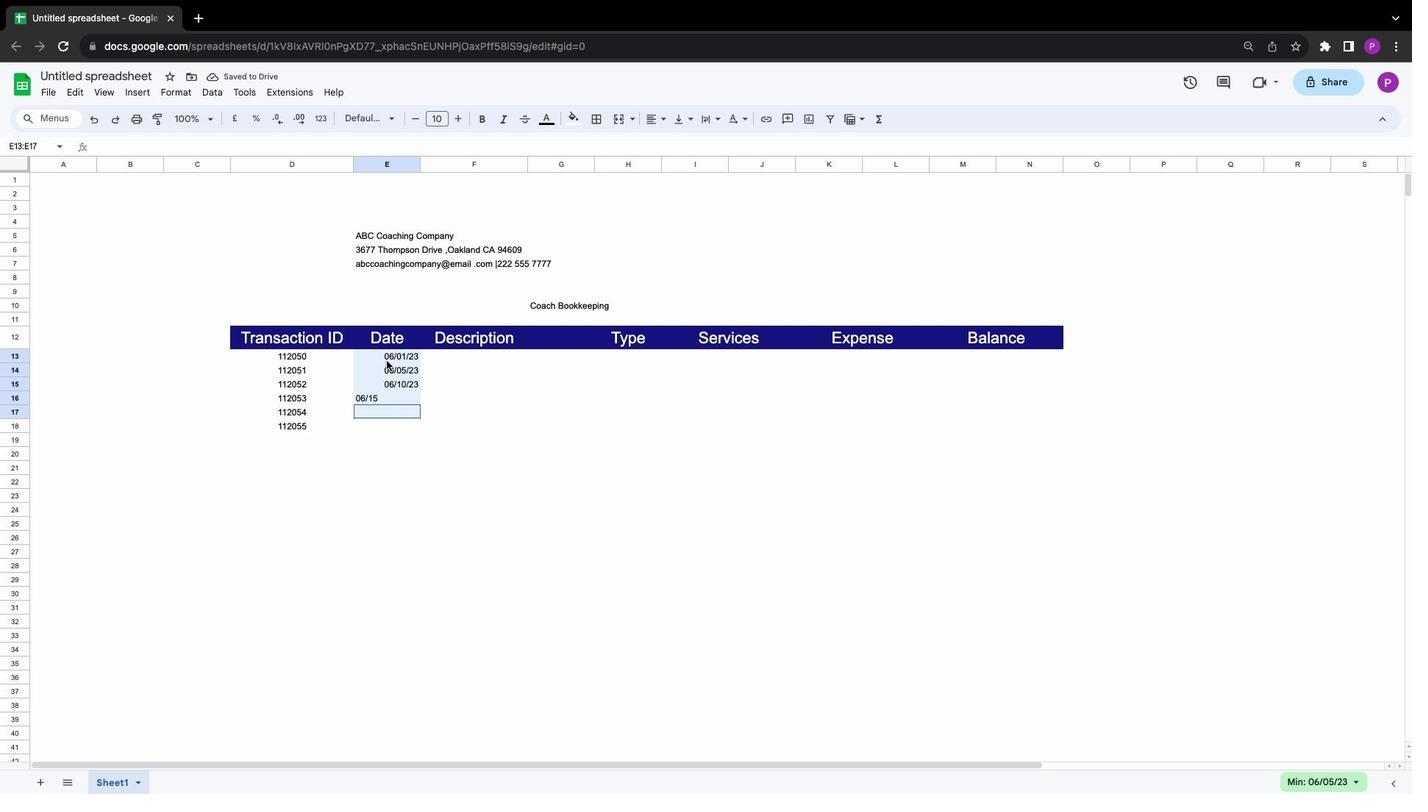 
Action: Key pressed Key.backspace
Screenshot: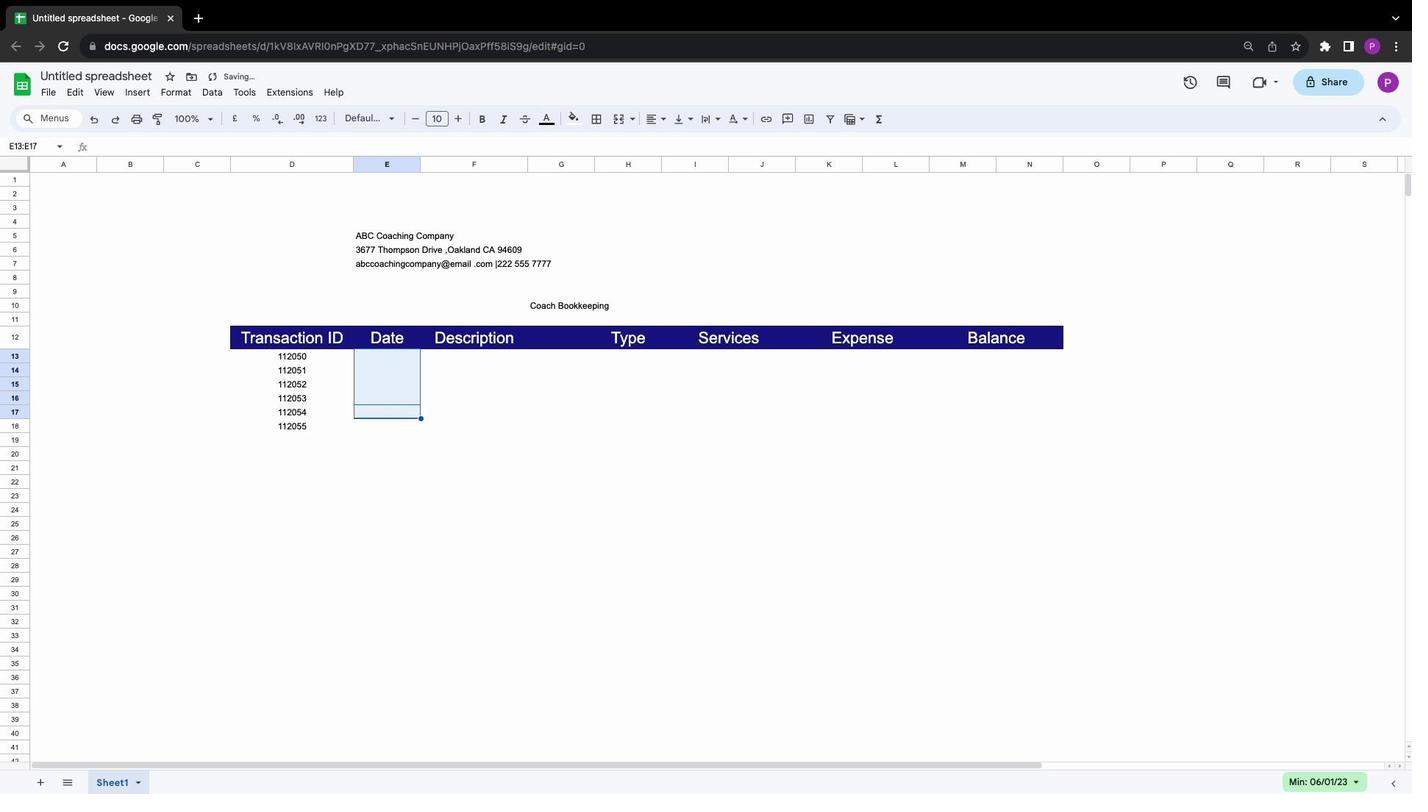 
Action: Mouse moved to (392, 355)
Screenshot: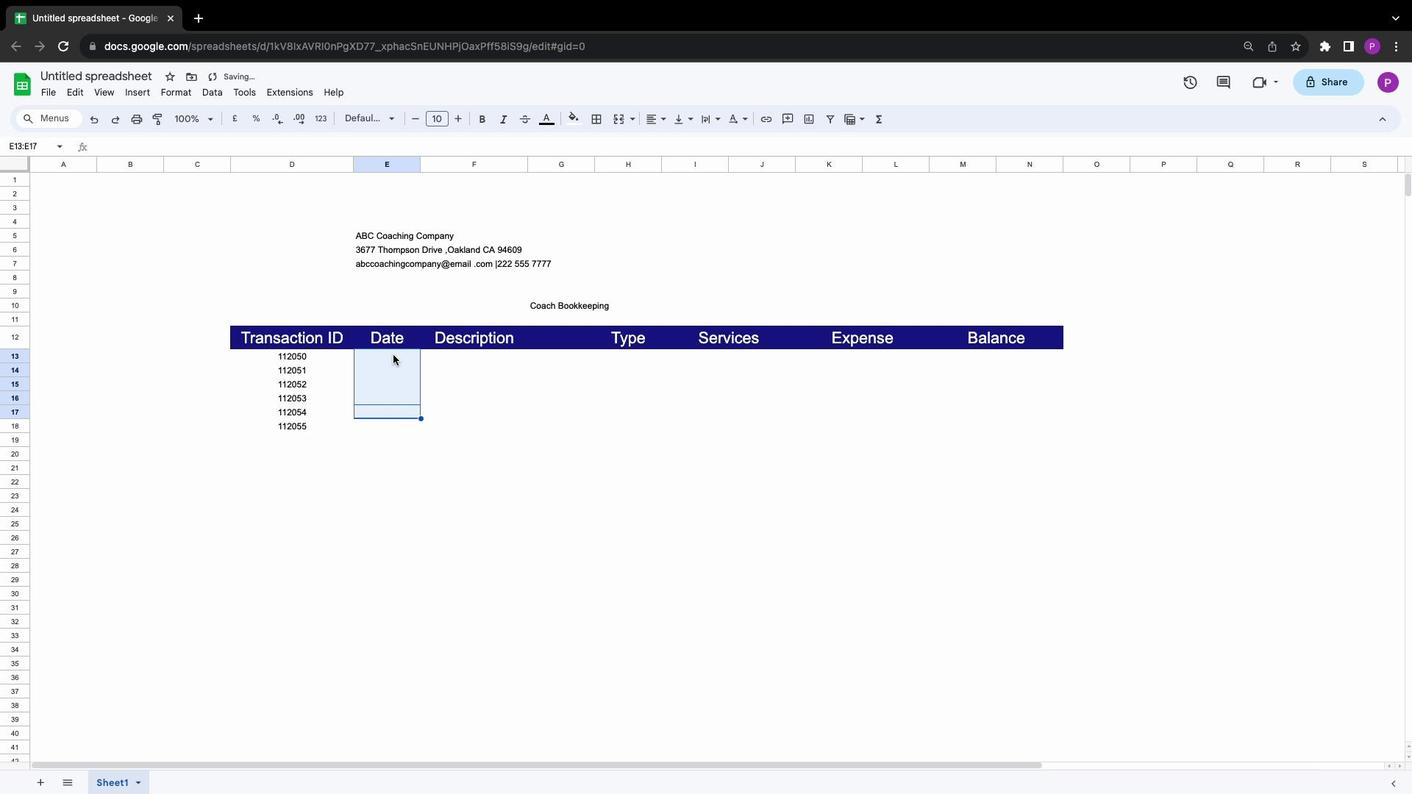 
Action: Mouse pressed left at (392, 355)
Screenshot: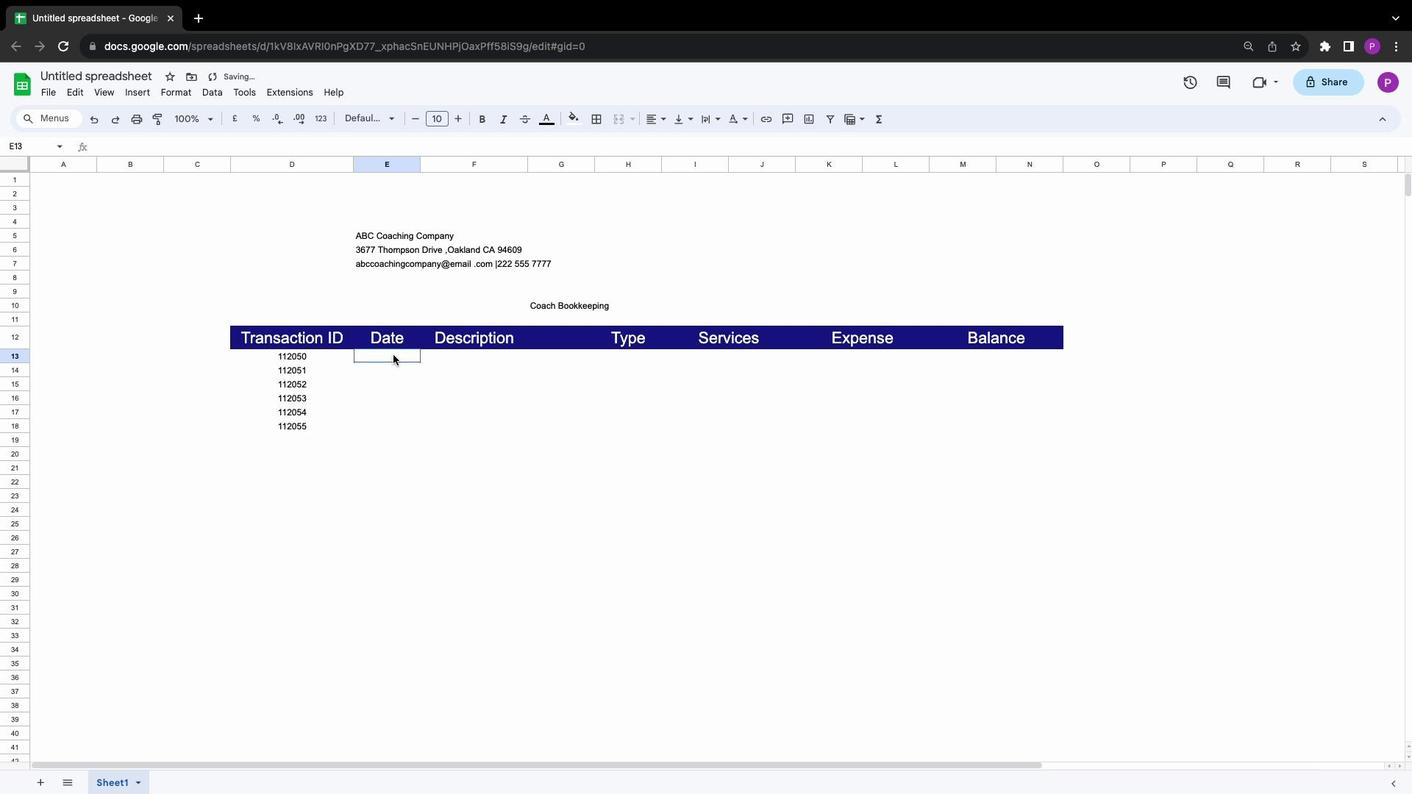 
Action: Key pressed '0''6''-''0''1''-''2''3''\x03'
Screenshot: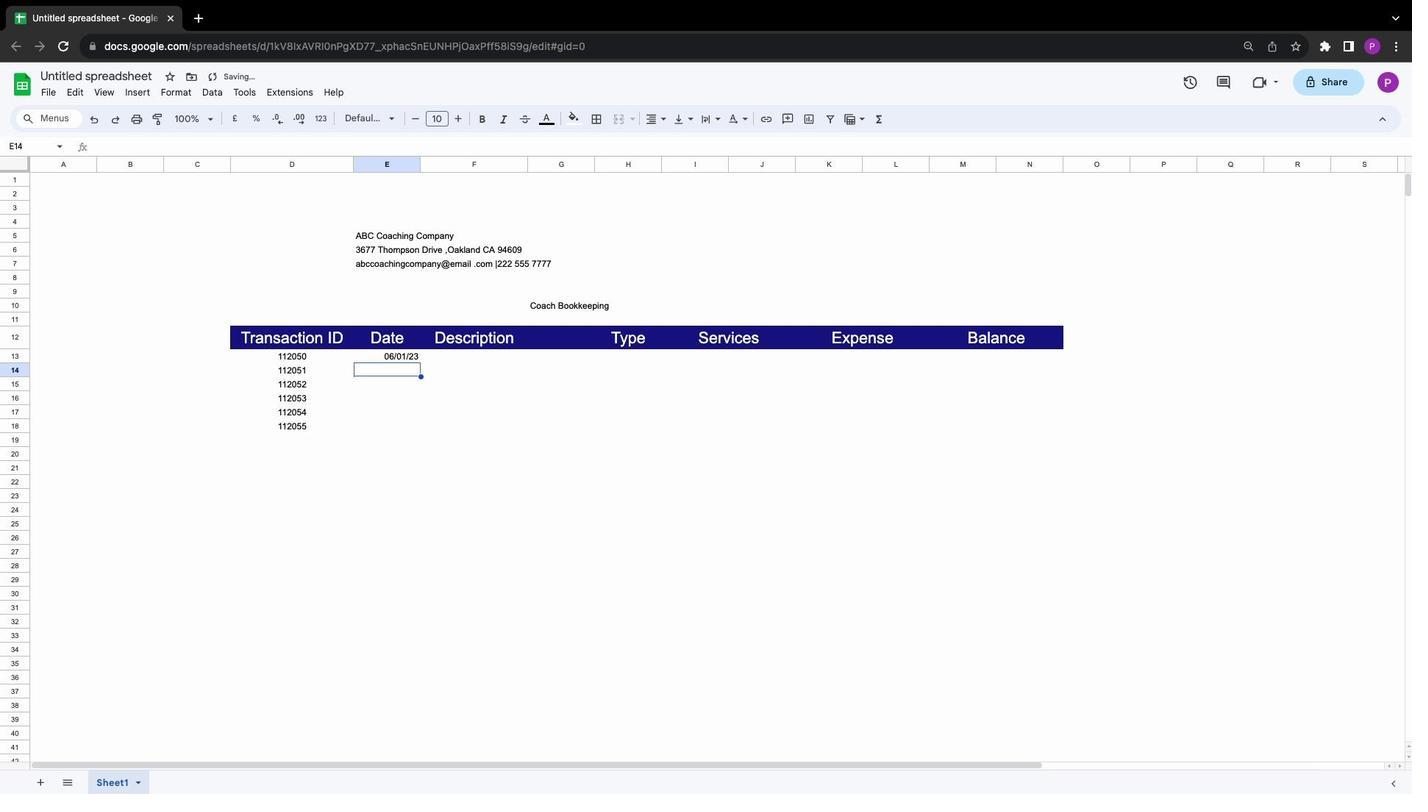 
Action: Mouse moved to (416, 360)
Screenshot: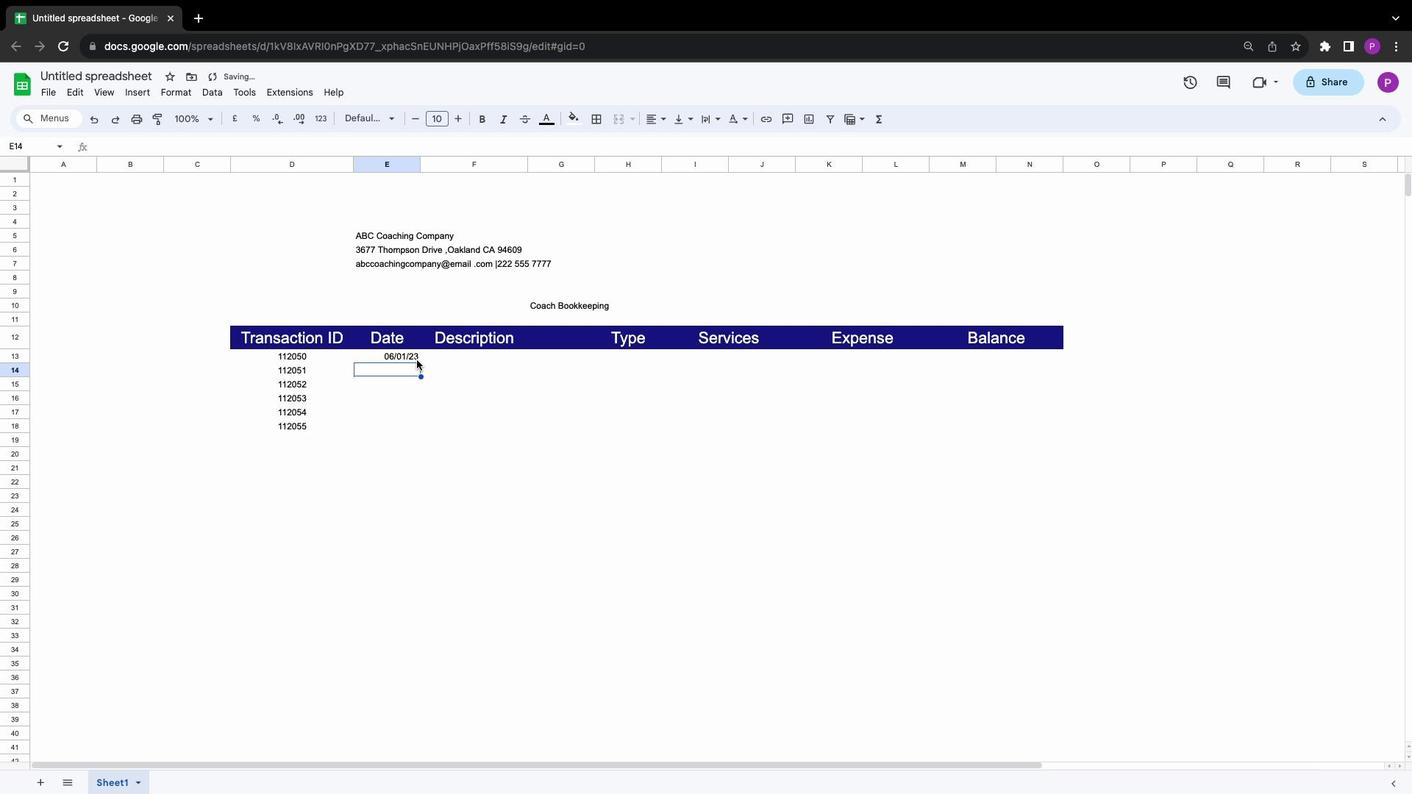 
Action: Mouse pressed left at (416, 360)
Screenshot: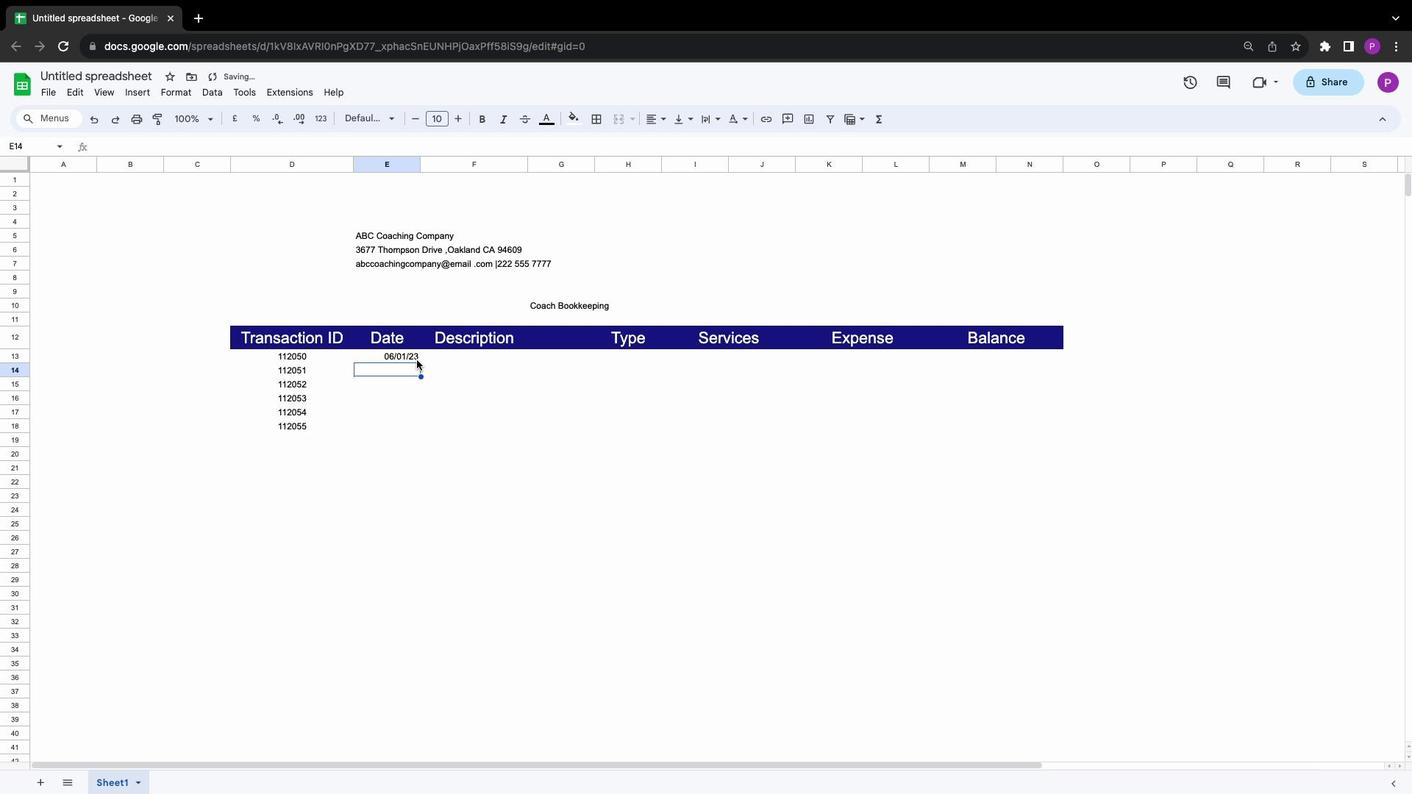 
Action: Mouse moved to (422, 363)
Screenshot: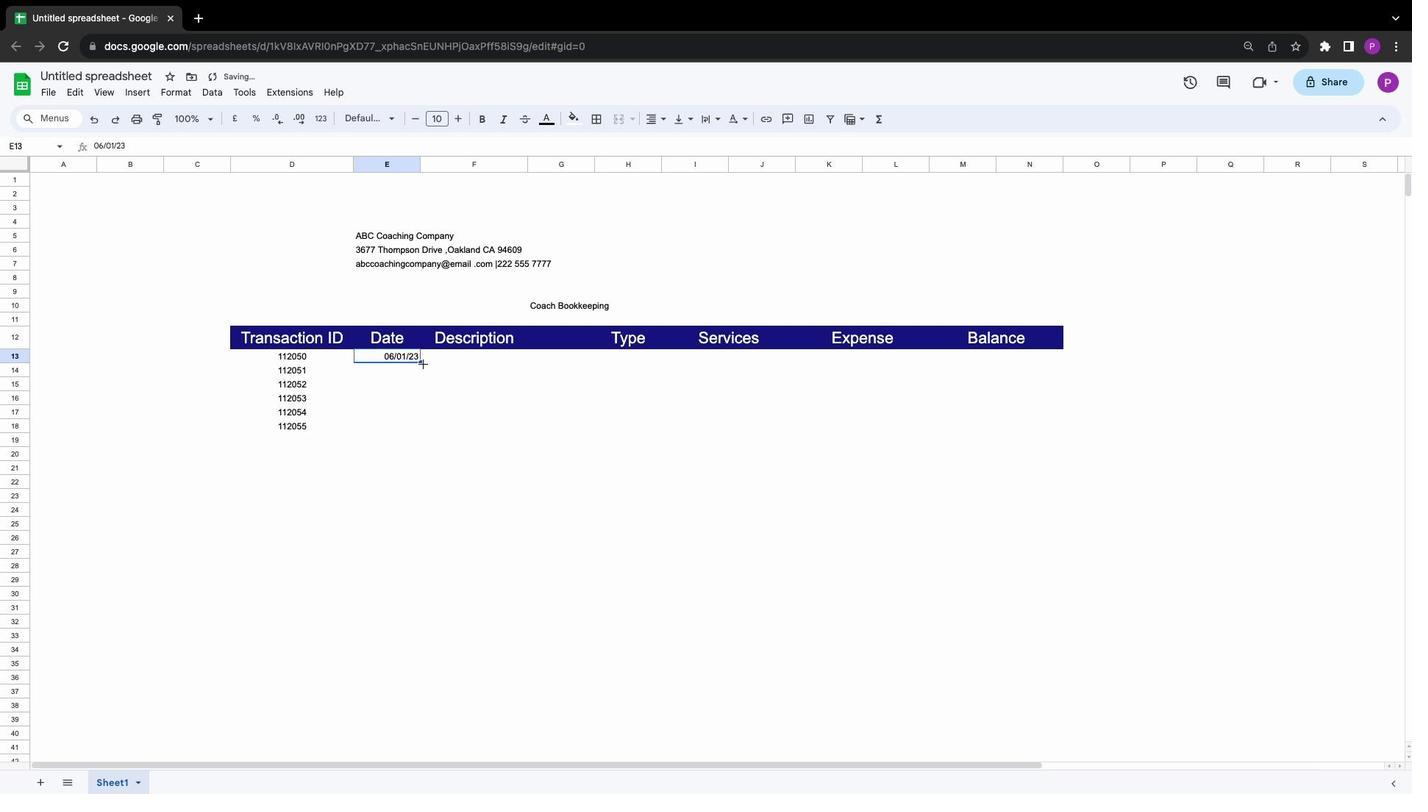
Action: Mouse pressed left at (422, 363)
Screenshot: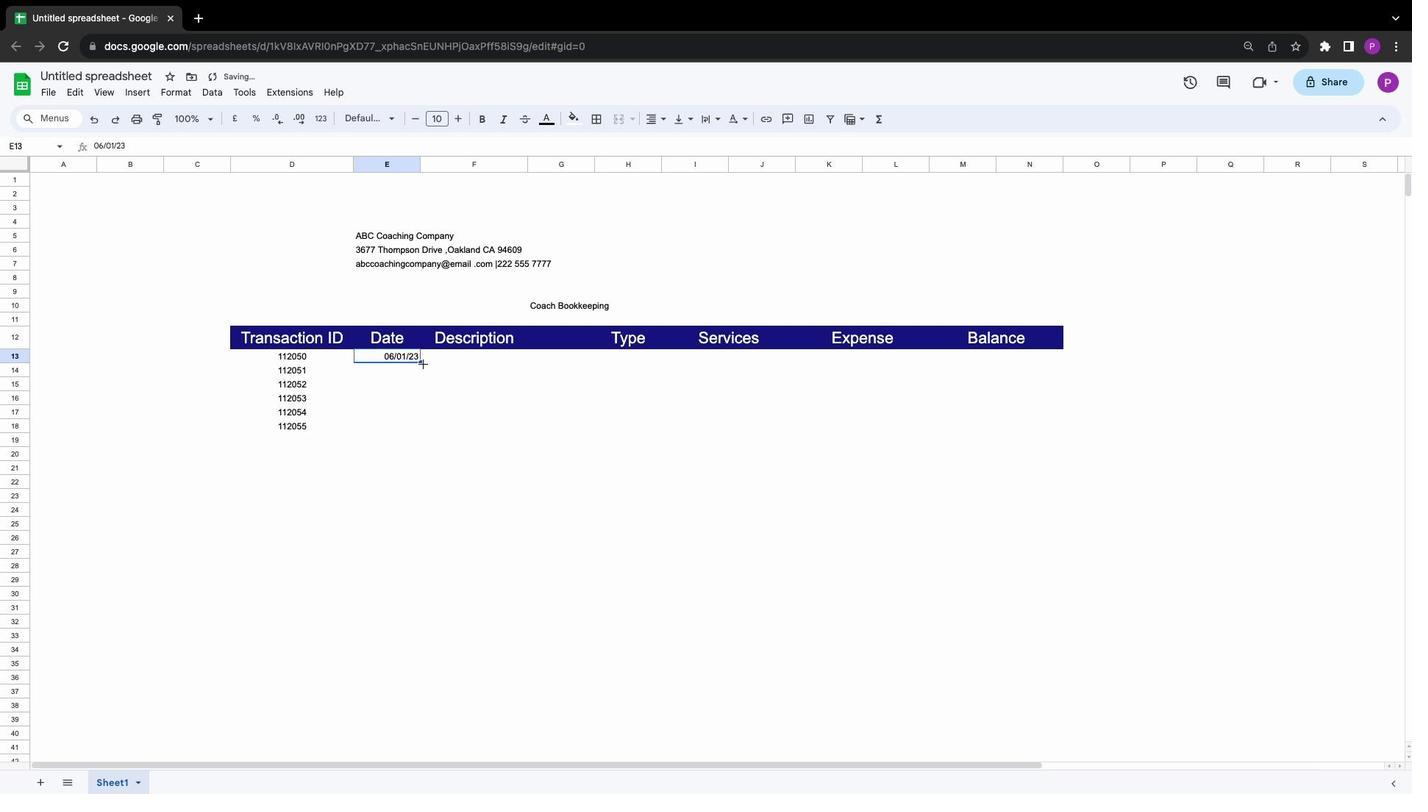
Action: Mouse moved to (401, 374)
Screenshot: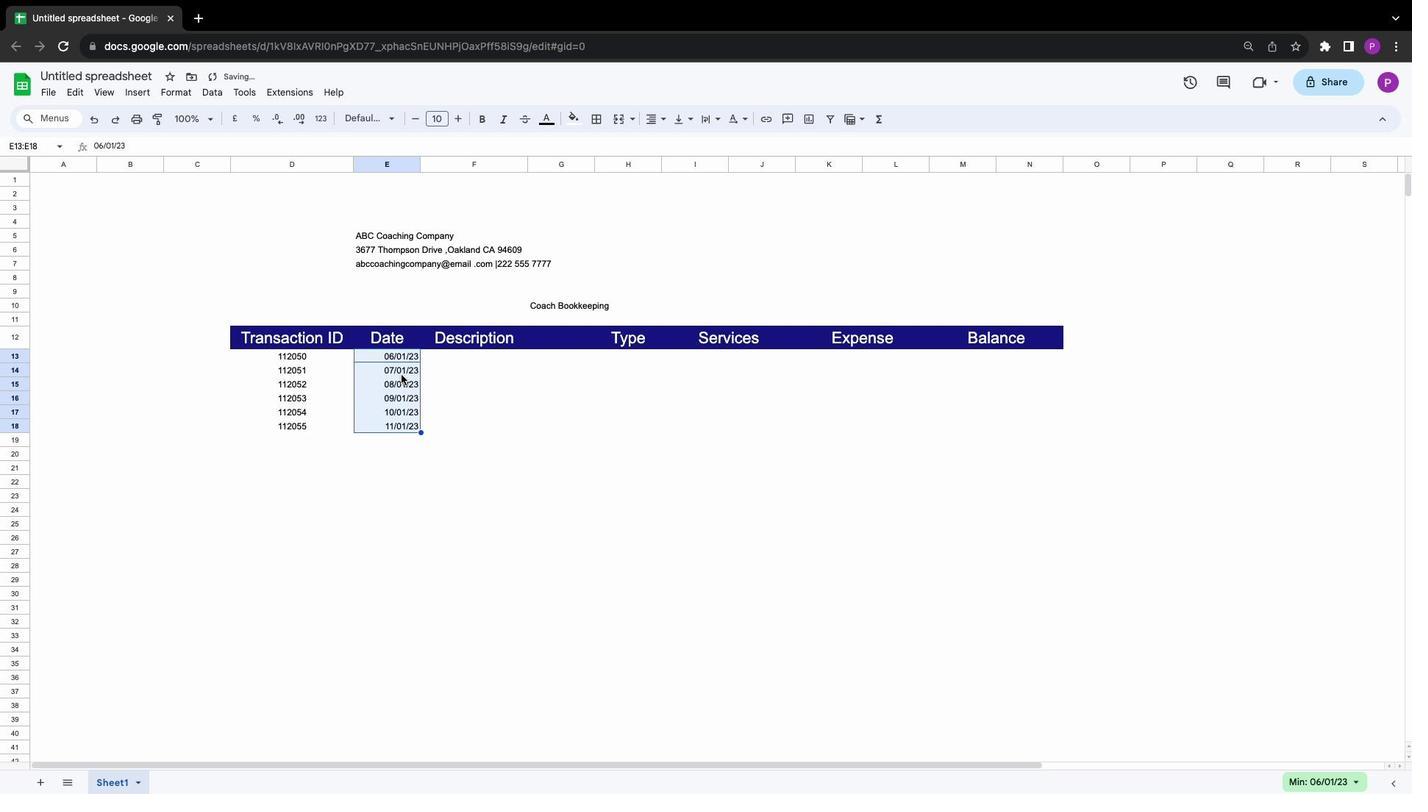 
Action: Mouse pressed left at (401, 374)
Screenshot: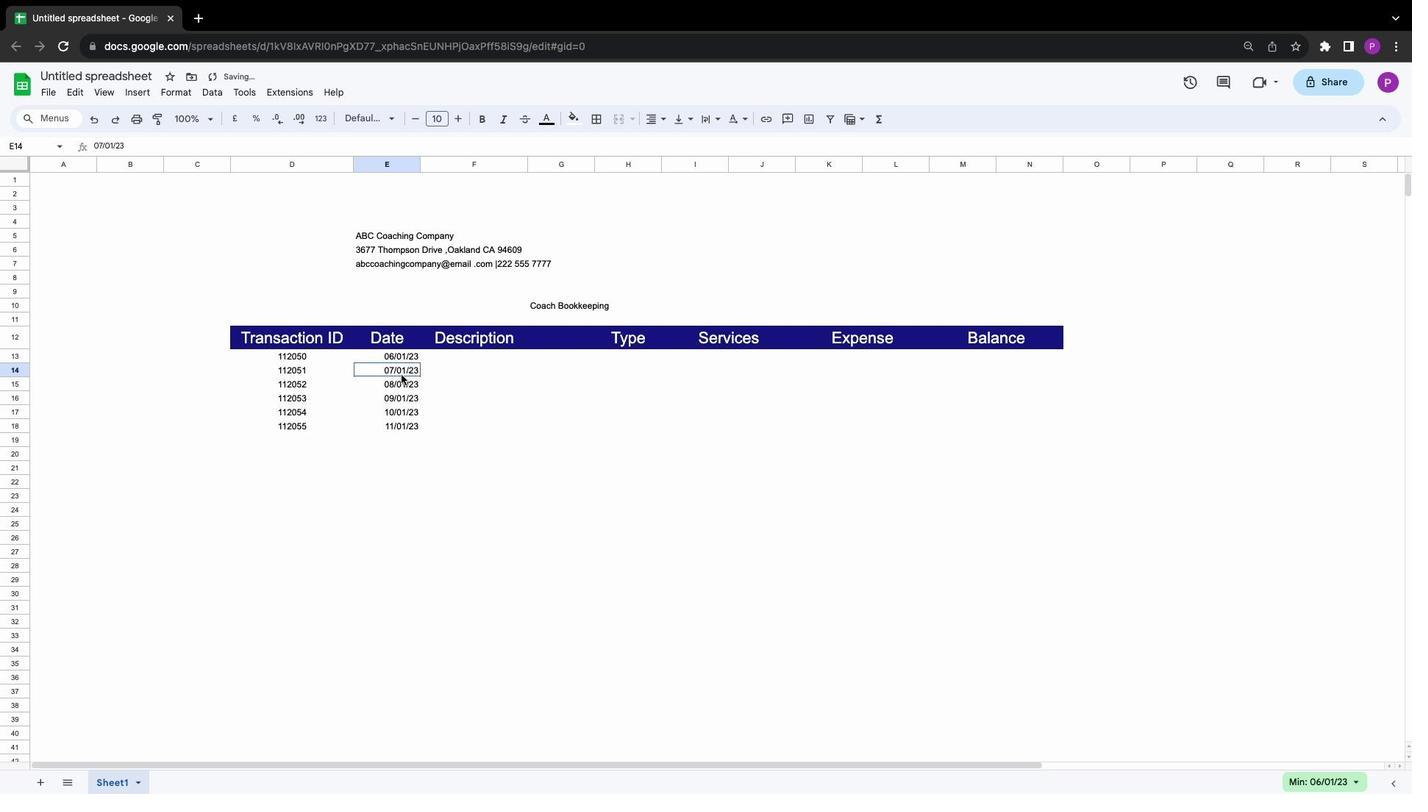 
Action: Mouse pressed left at (401, 374)
Screenshot: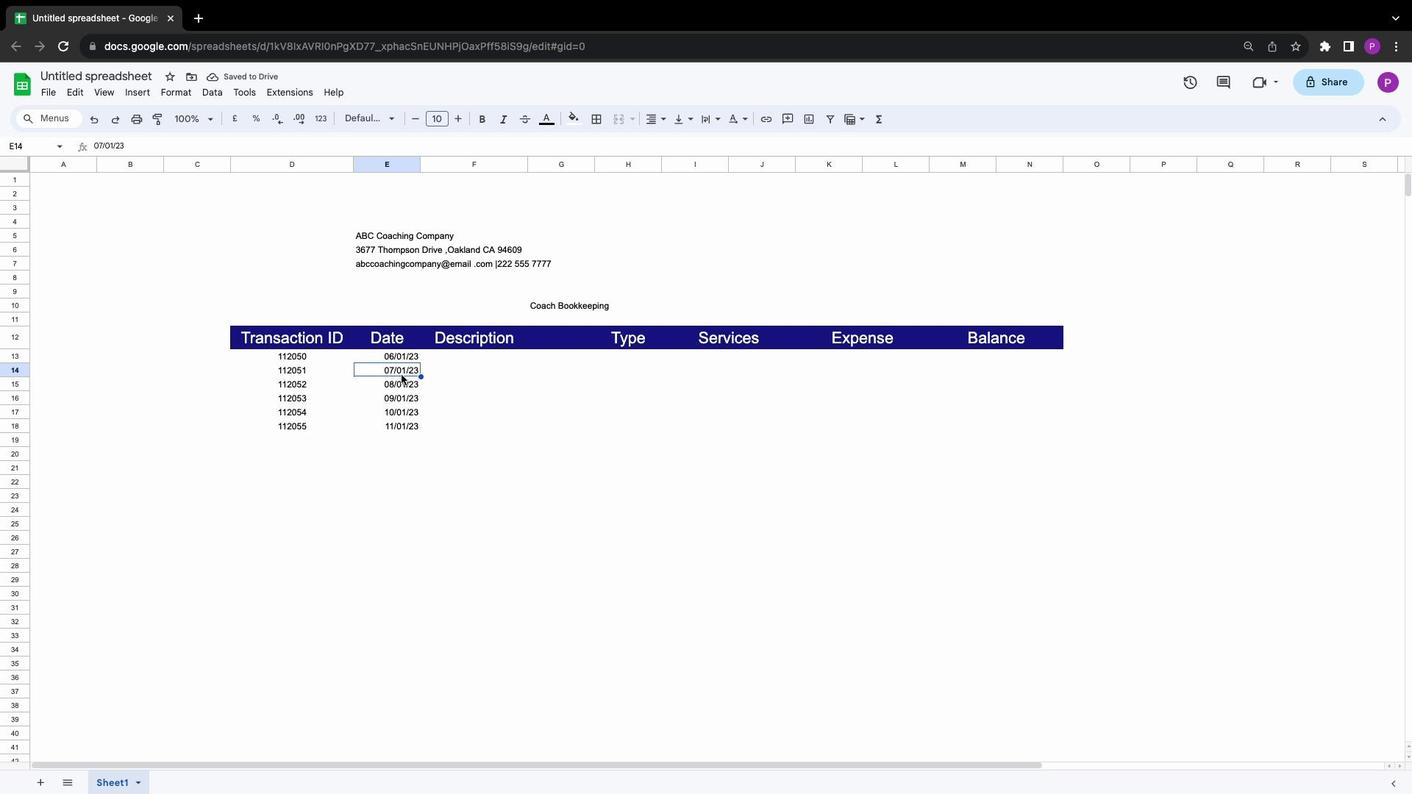 
Action: Mouse moved to (424, 393)
Screenshot: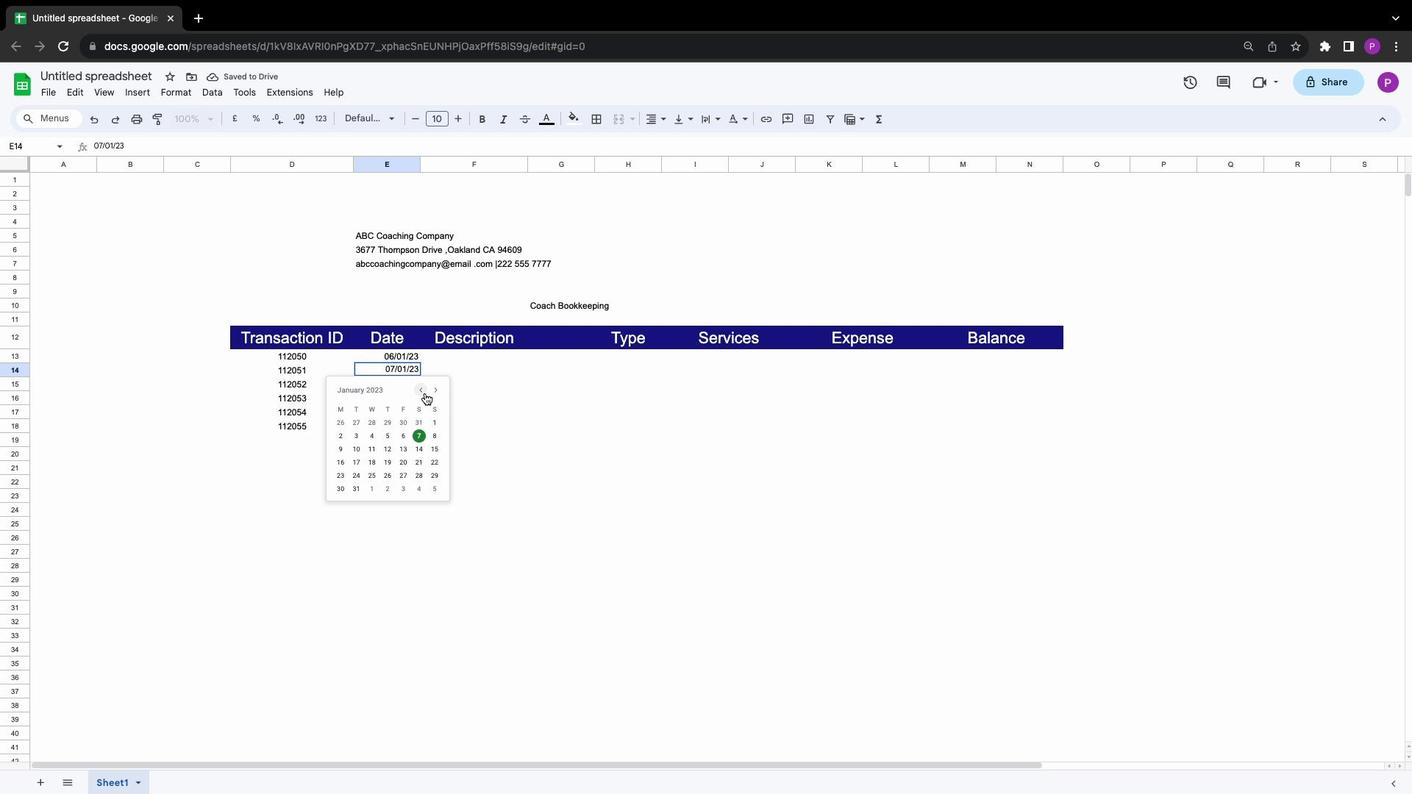
Action: Mouse pressed left at (424, 393)
Screenshot: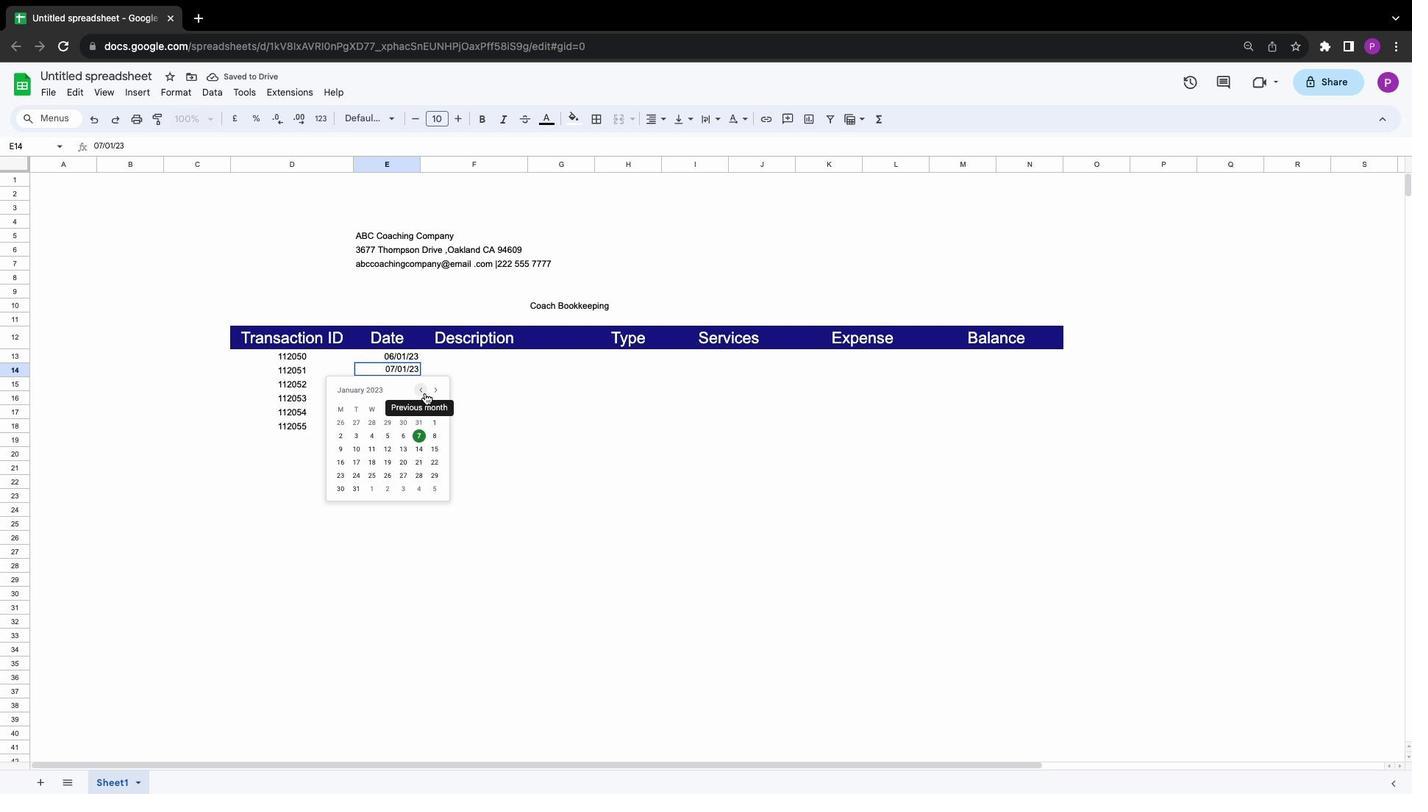 
Action: Mouse moved to (356, 433)
Screenshot: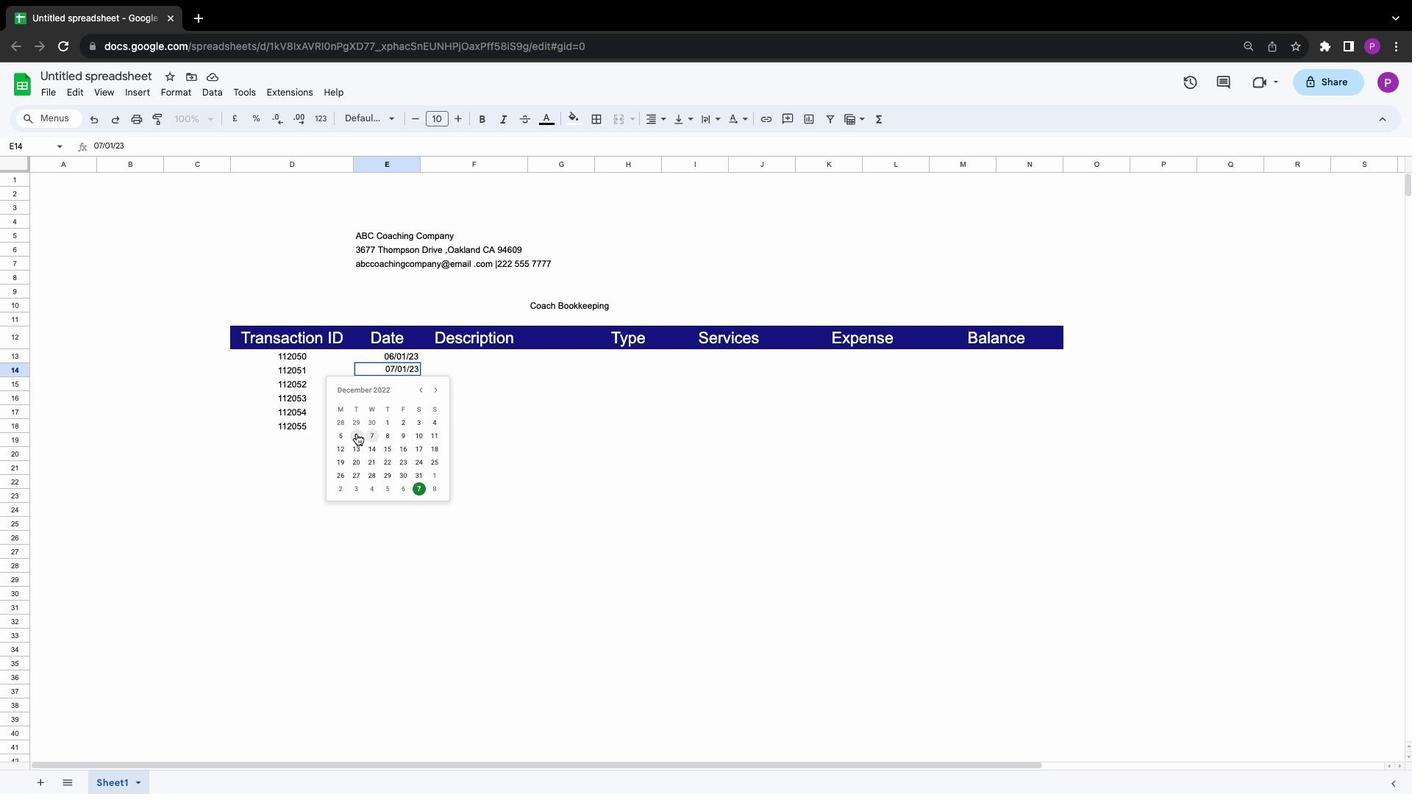 
Action: Mouse pressed left at (356, 433)
Screenshot: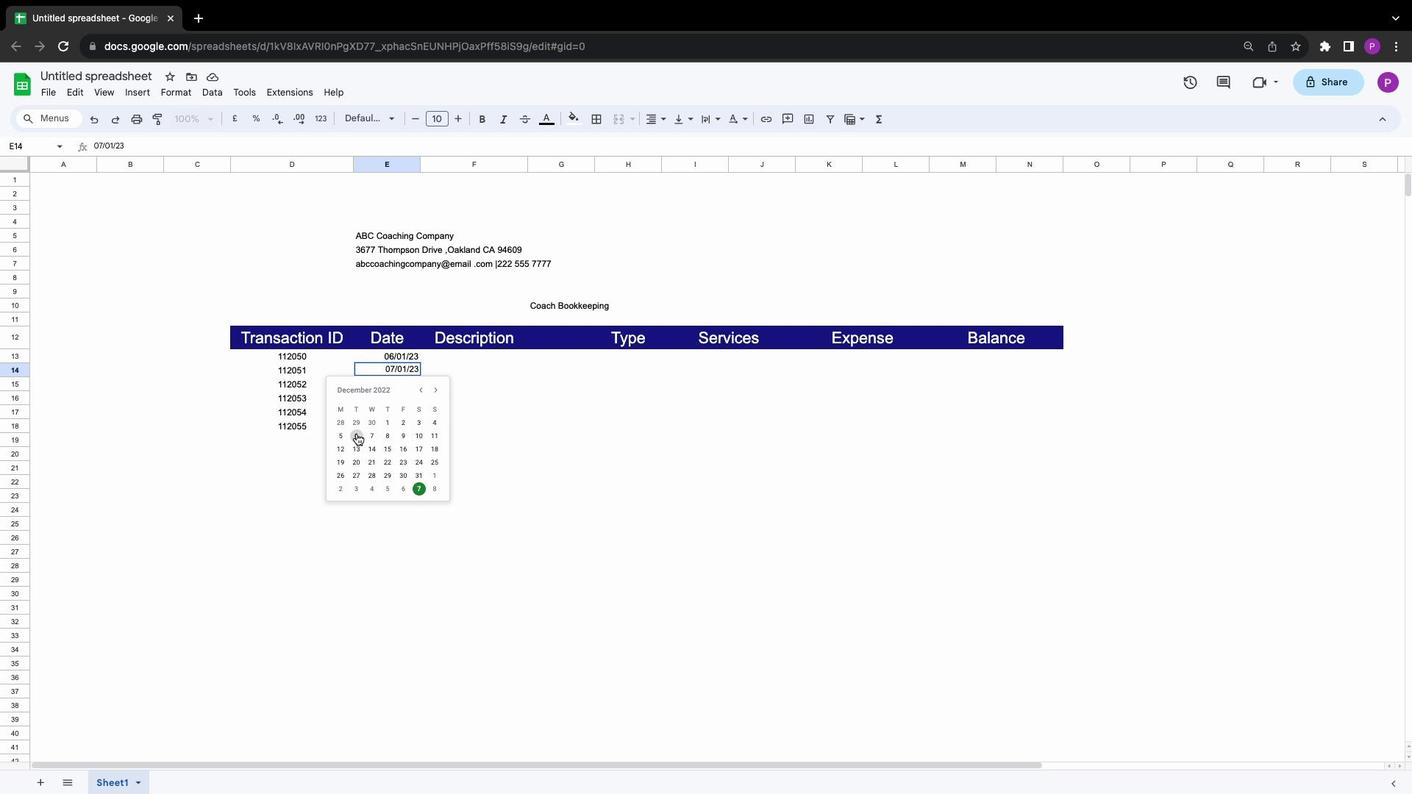 
Action: Mouse moved to (403, 371)
Screenshot: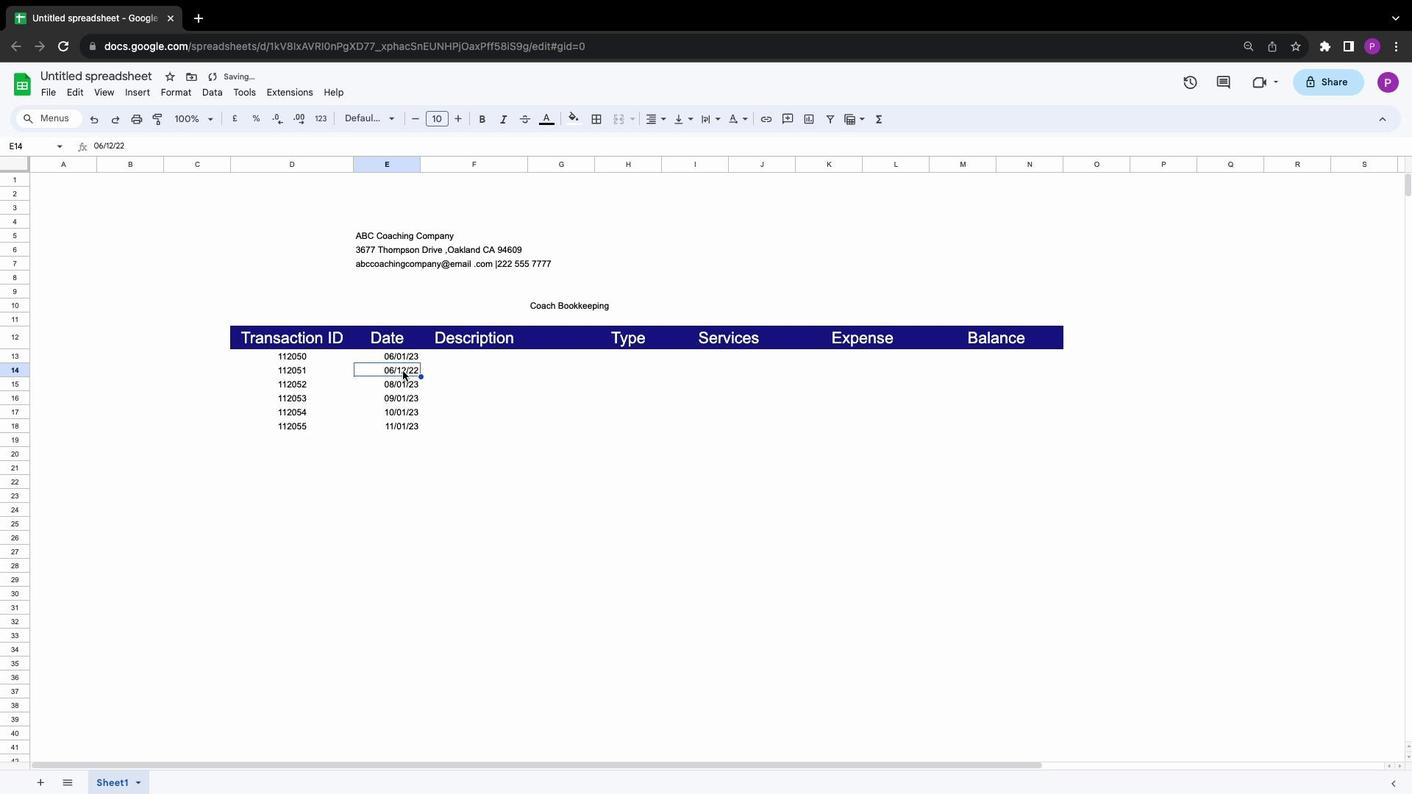 
Action: Mouse pressed left at (403, 371)
Screenshot: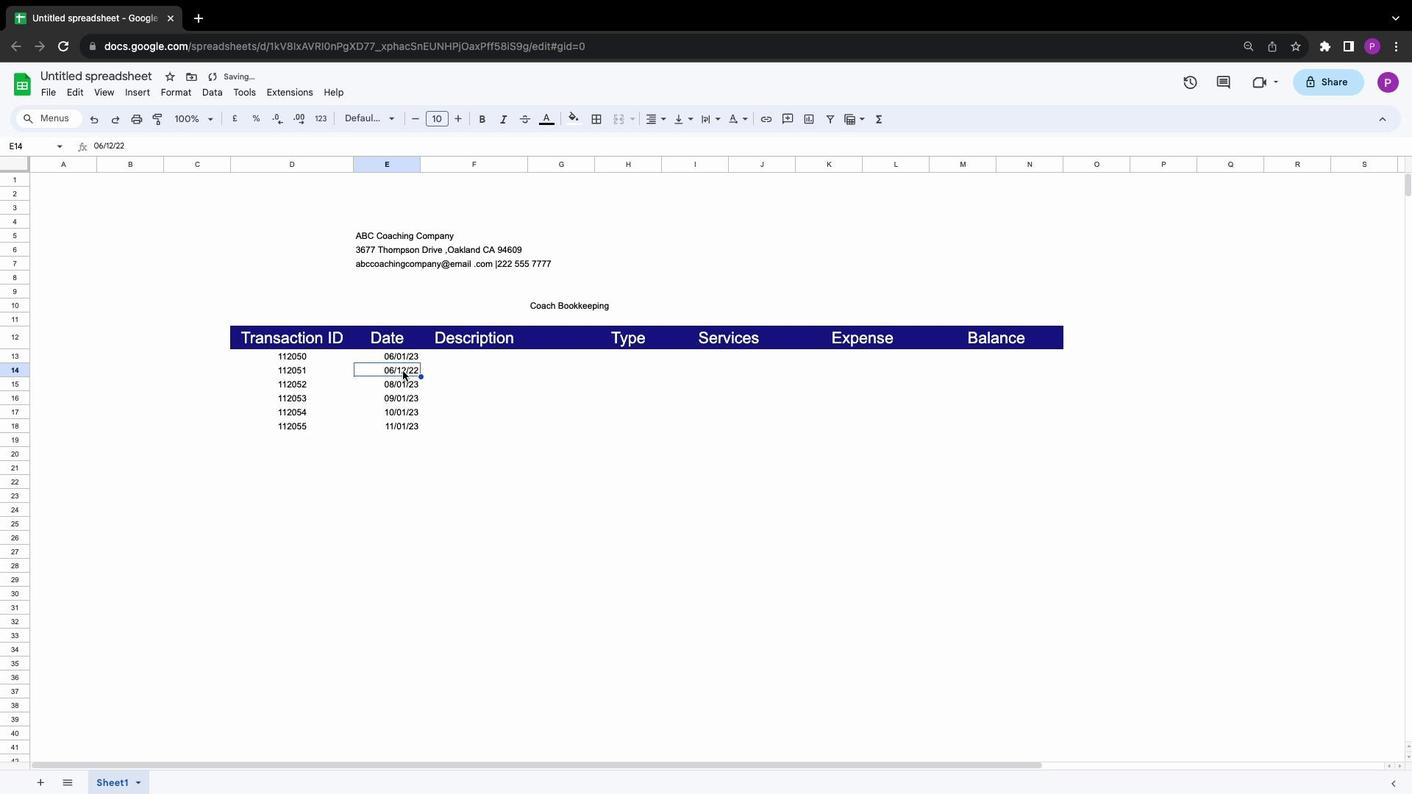
Action: Mouse pressed left at (403, 371)
Screenshot: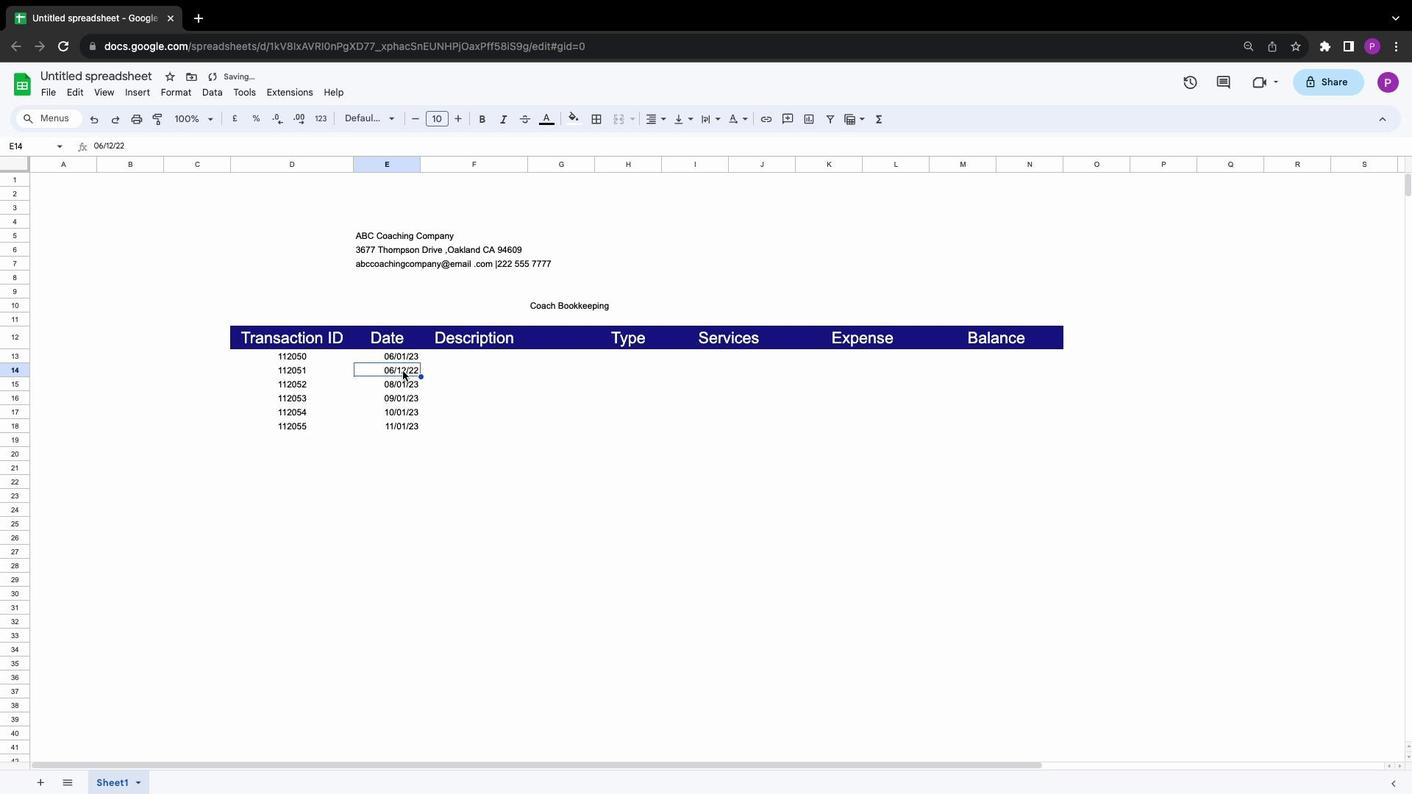
Action: Mouse pressed left at (403, 371)
Screenshot: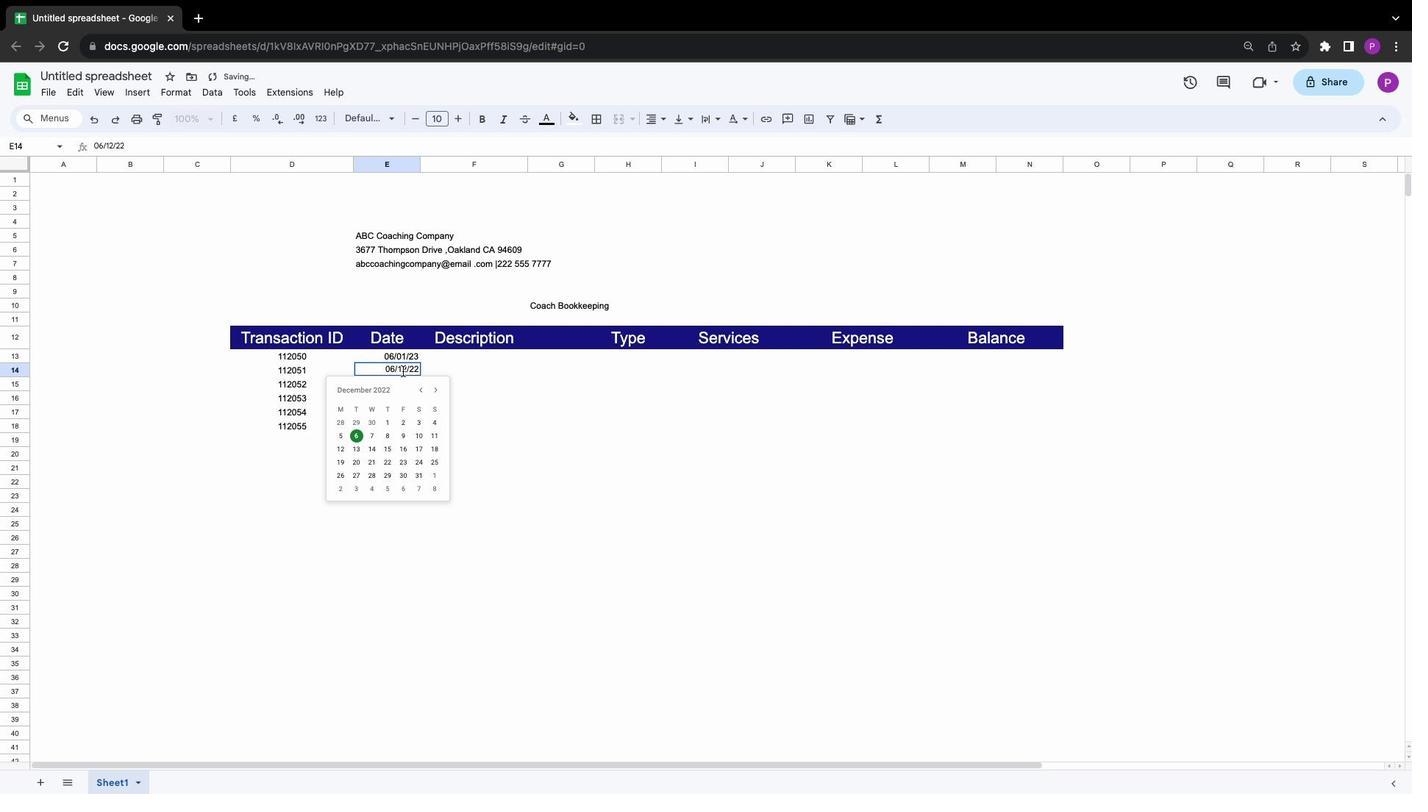 
Action: Mouse moved to (407, 371)
Screenshot: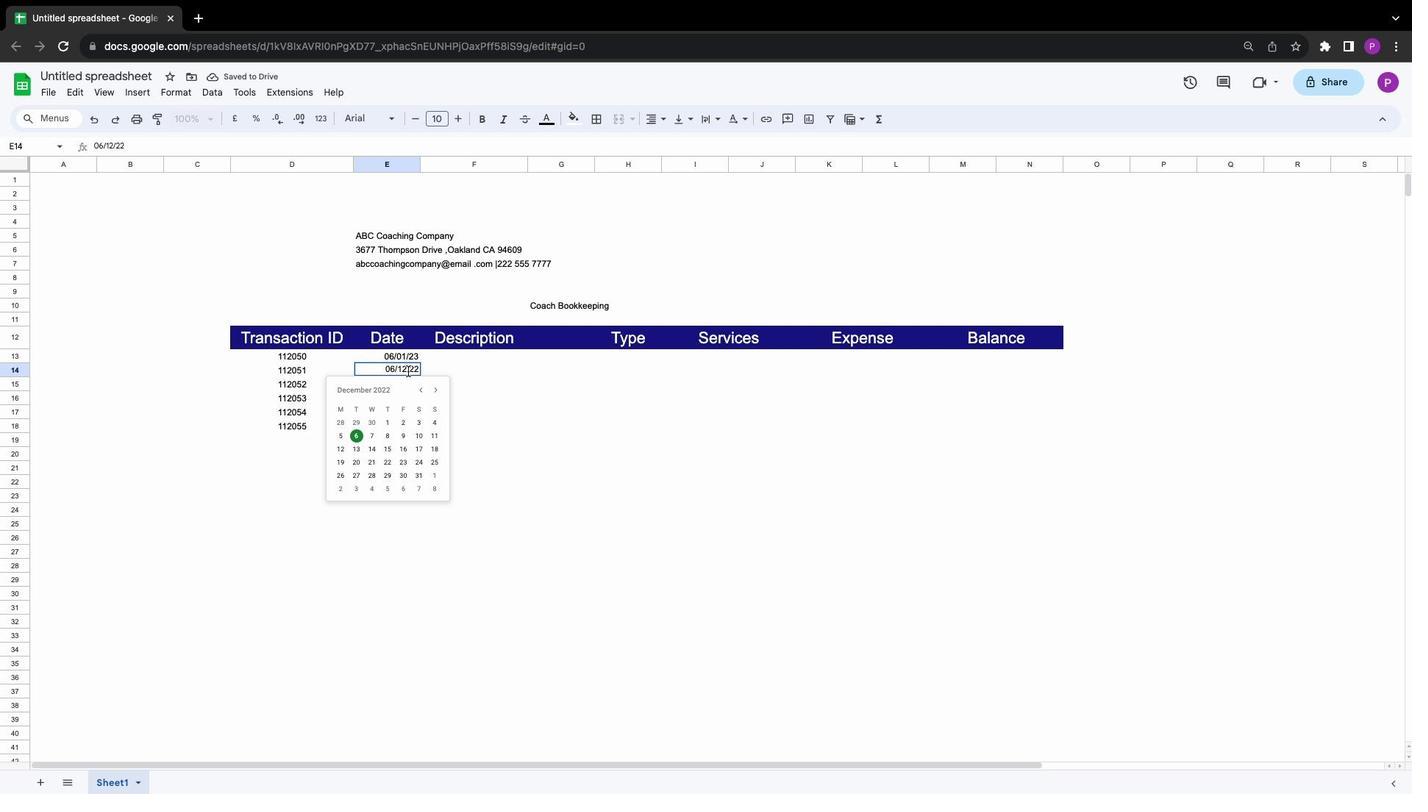 
Action: Key pressed Key.backspace'0'Key.rightKey.backspace'5'
Screenshot: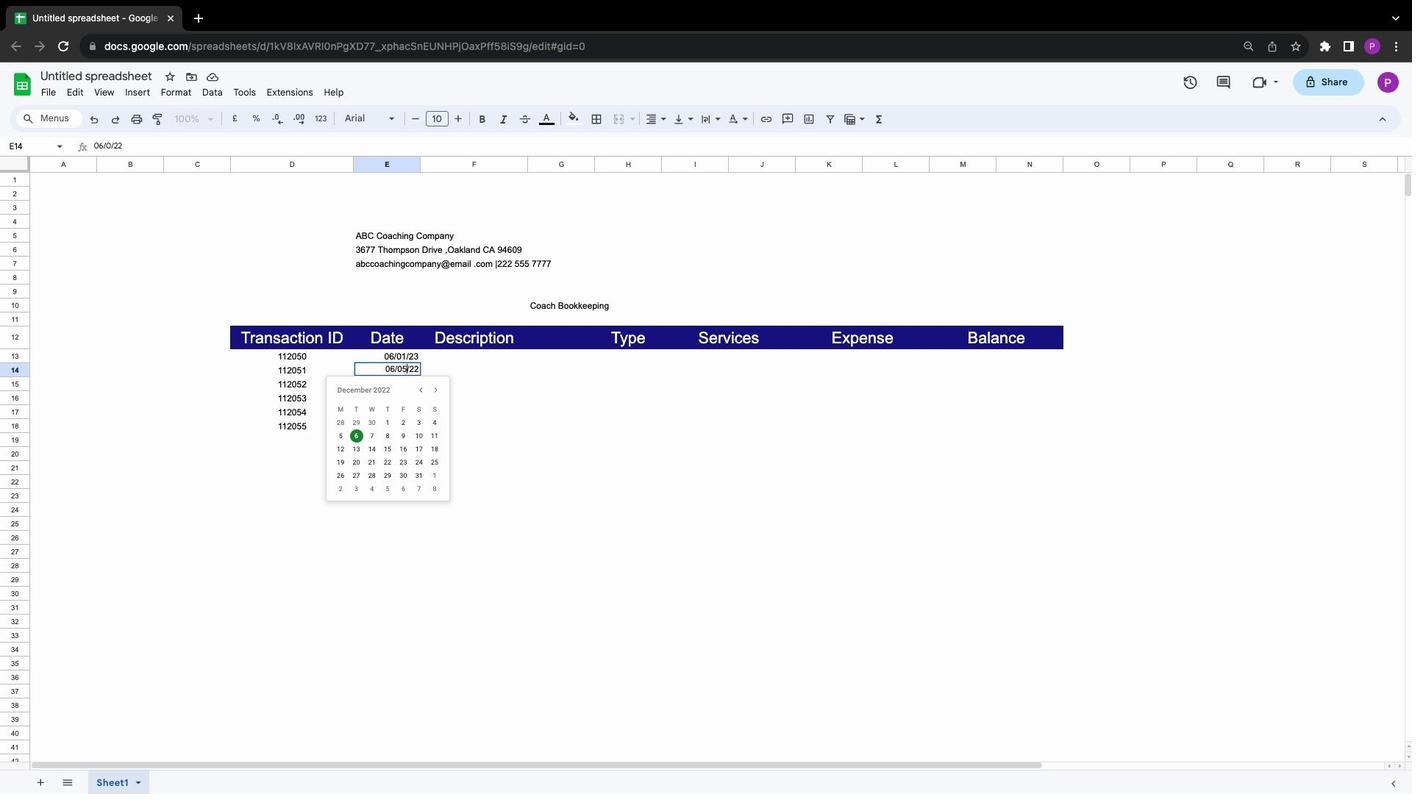 
Action: Mouse moved to (442, 364)
Screenshot: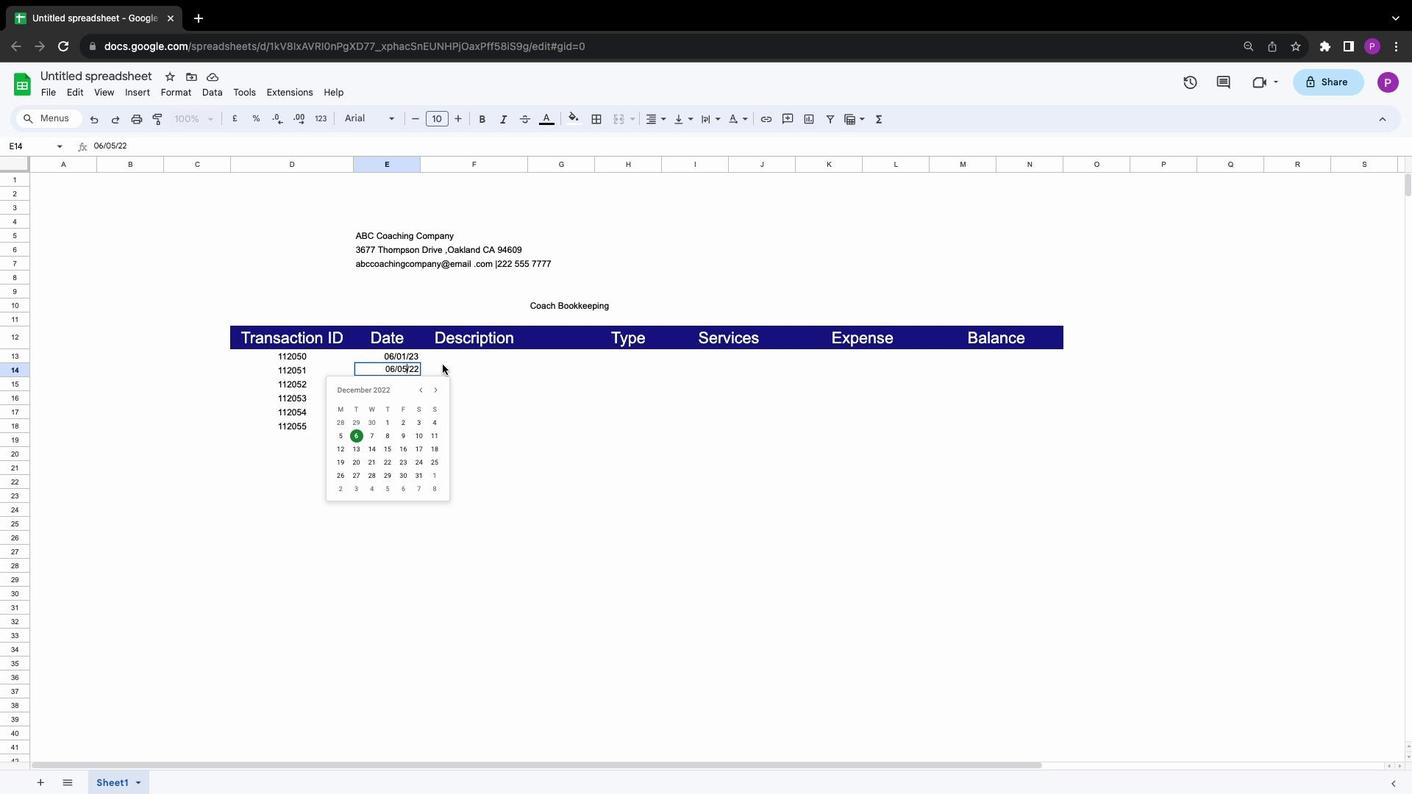
Action: Mouse pressed left at (442, 364)
Screenshot: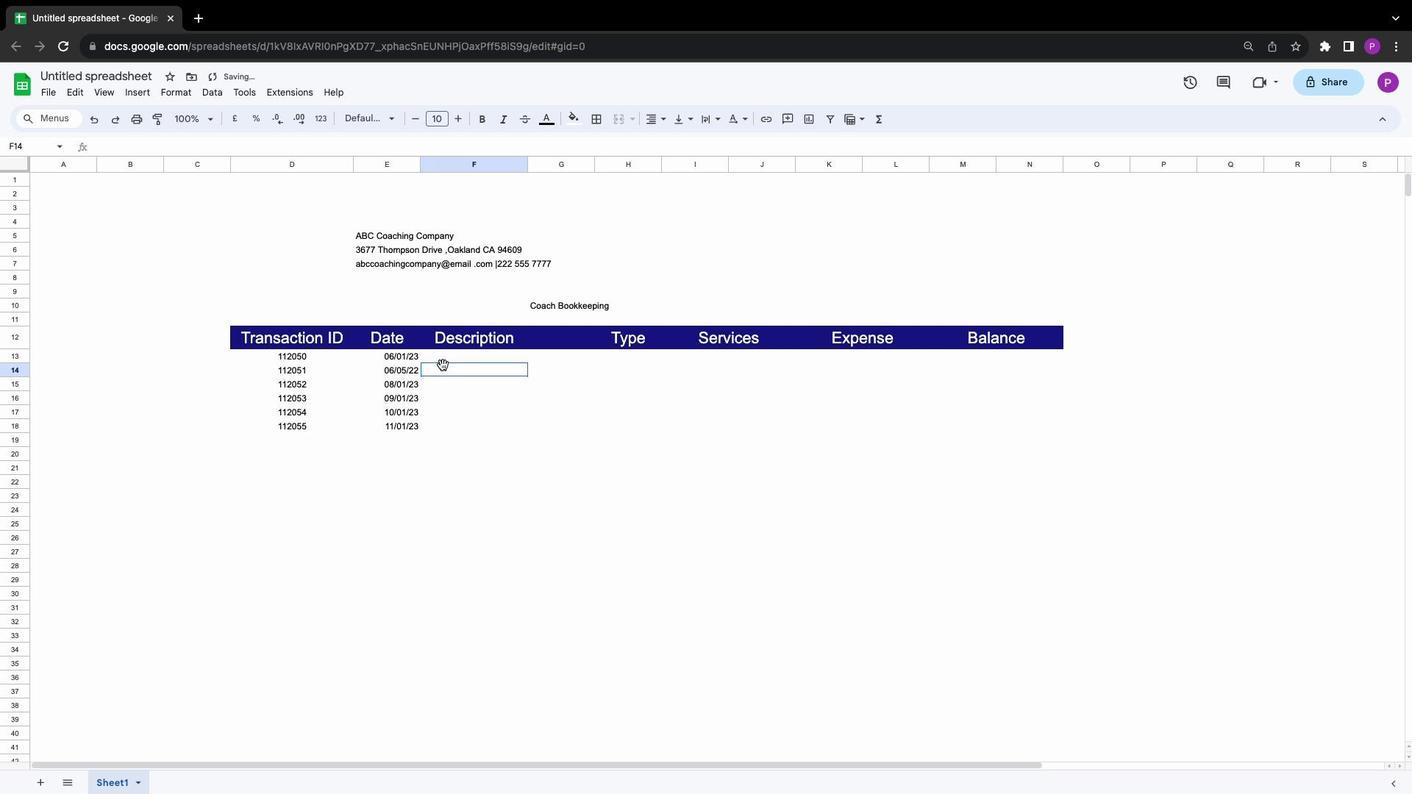 
Action: Mouse moved to (406, 373)
Screenshot: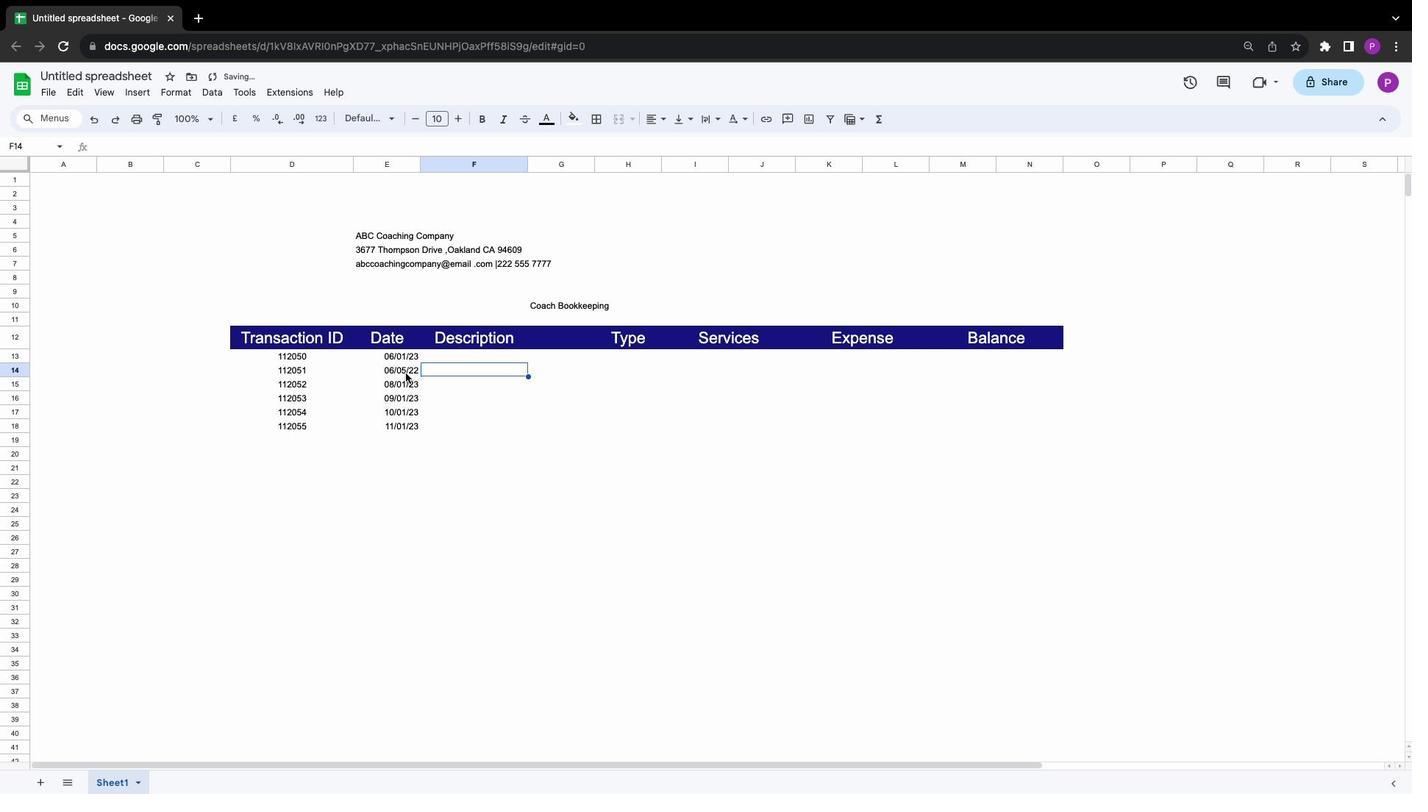 
Action: Mouse pressed left at (406, 373)
Screenshot: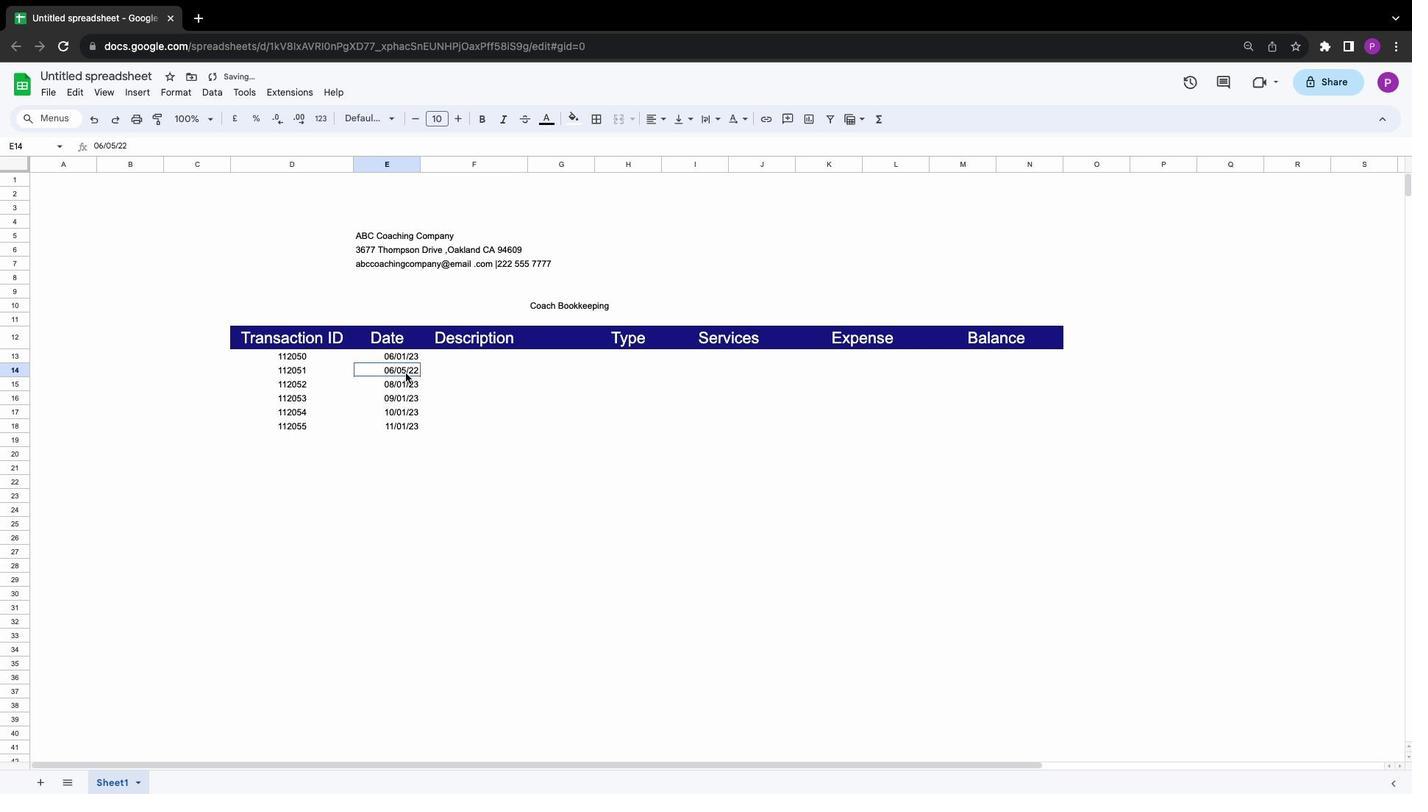 
Action: Mouse moved to (407, 357)
Screenshot: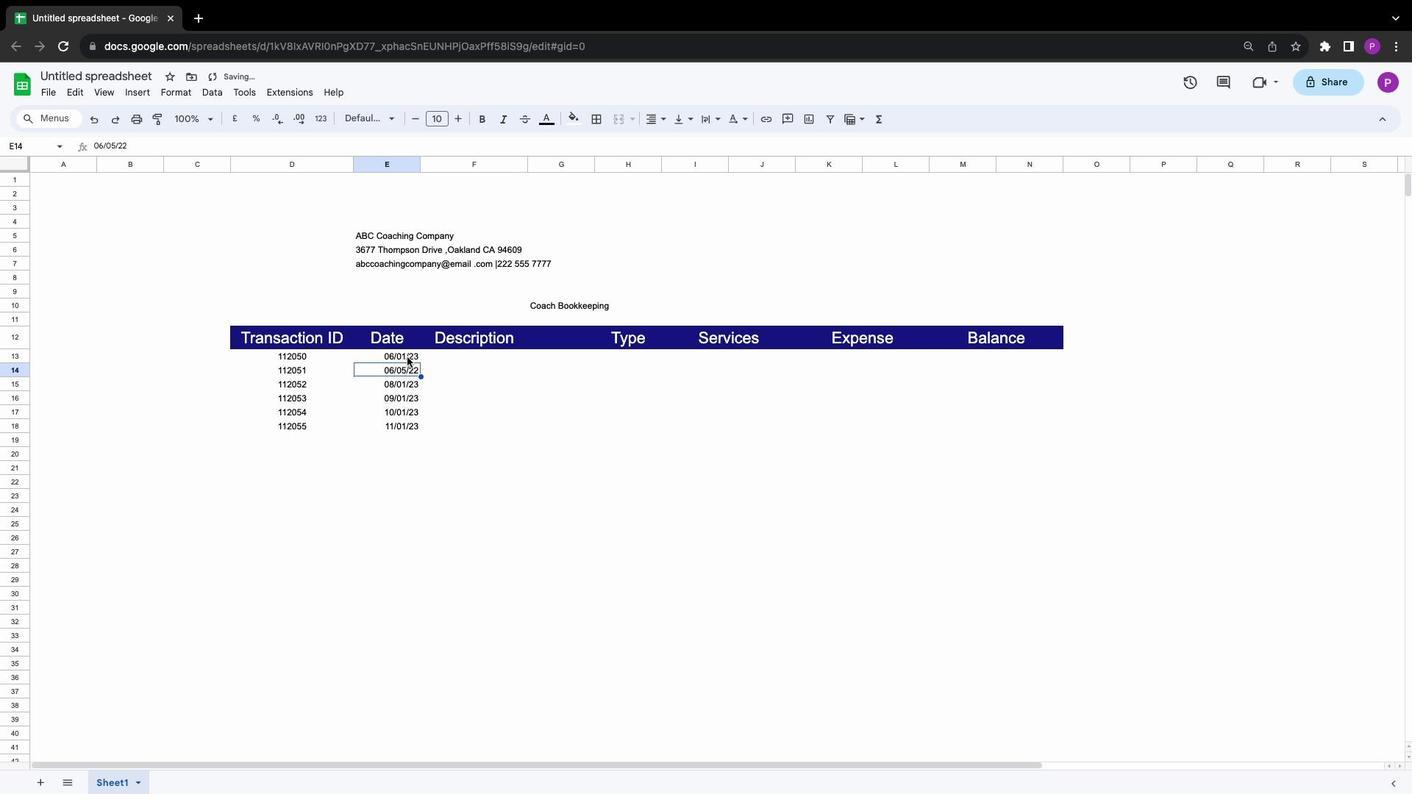 
Action: Mouse pressed left at (407, 357)
Screenshot: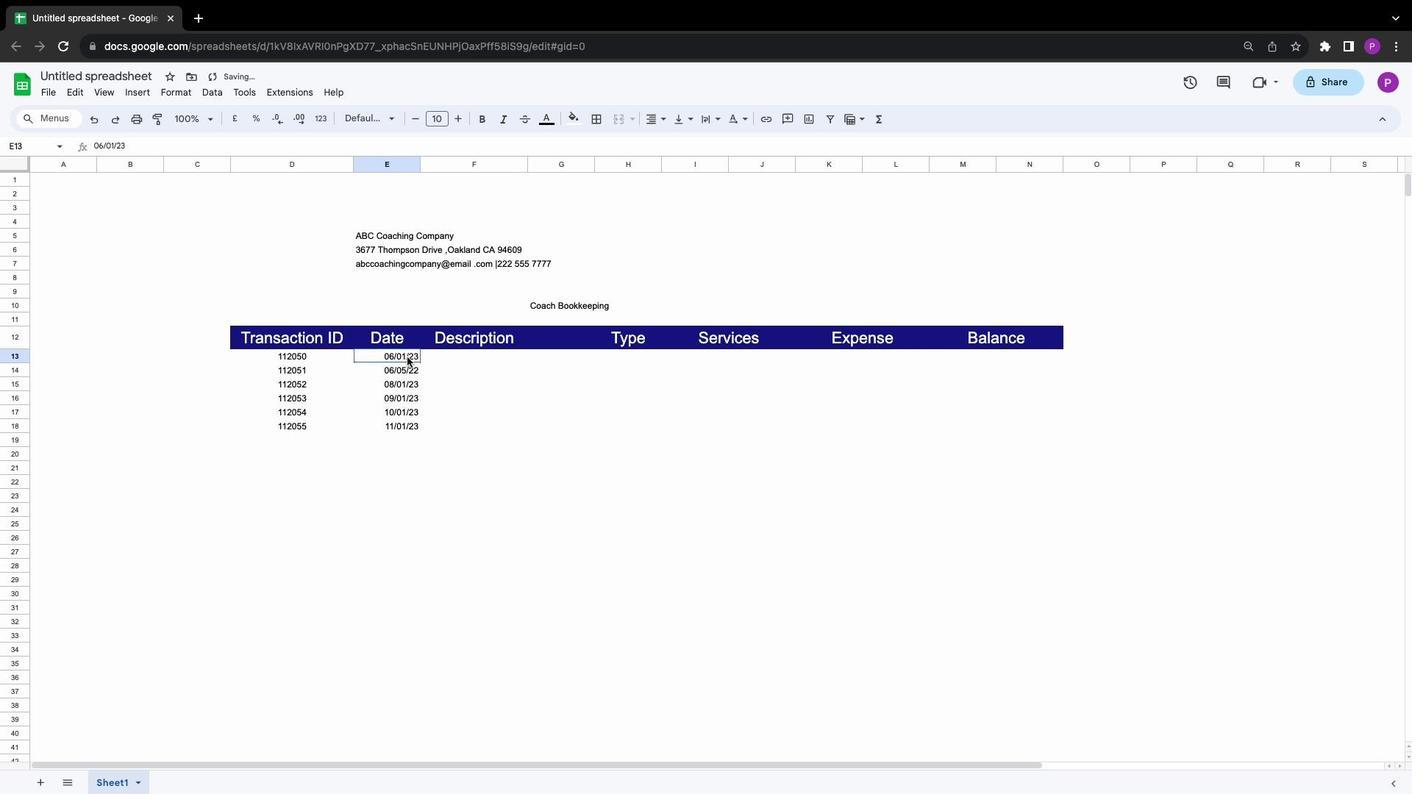 
Action: Mouse moved to (420, 379)
Screenshot: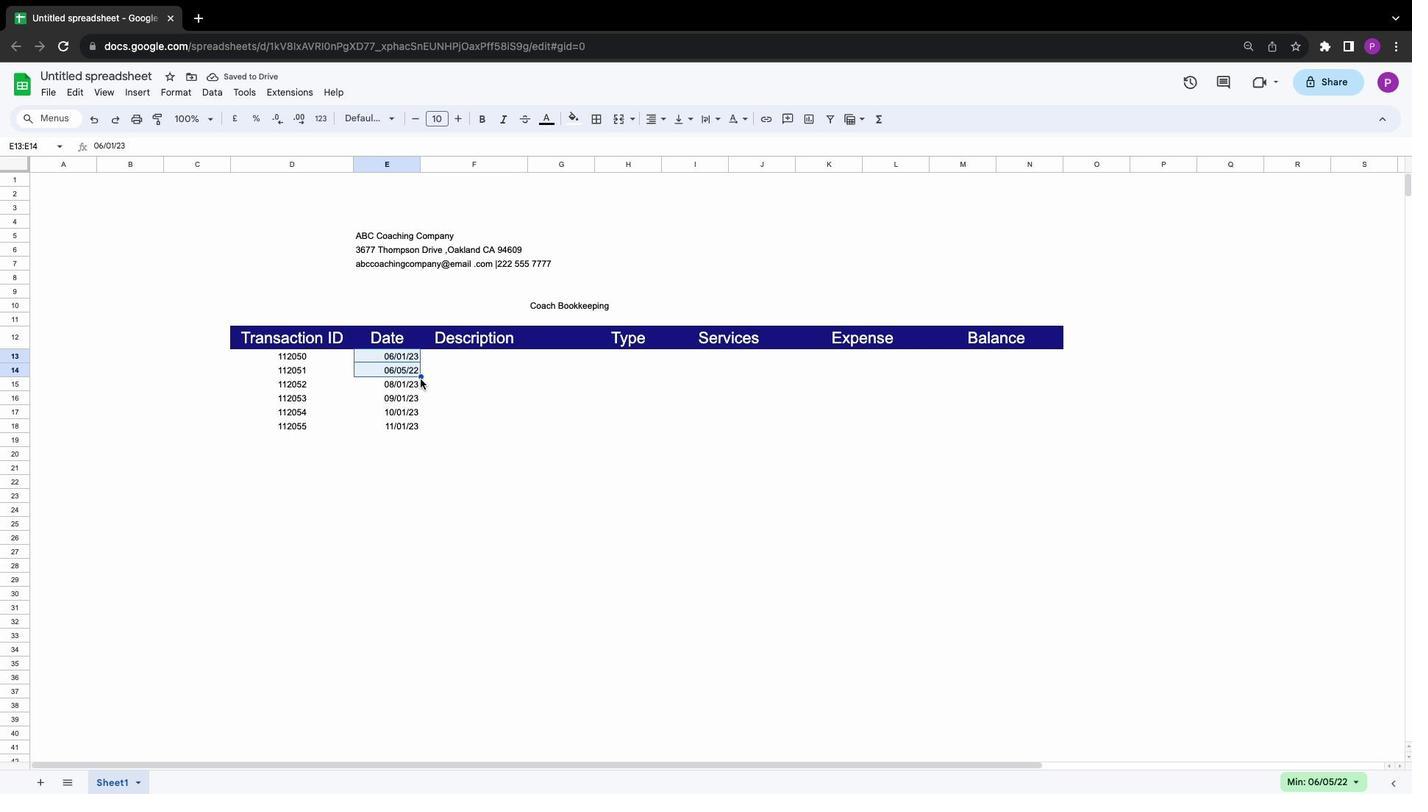 
Action: Key pressed Key.cmd
Screenshot: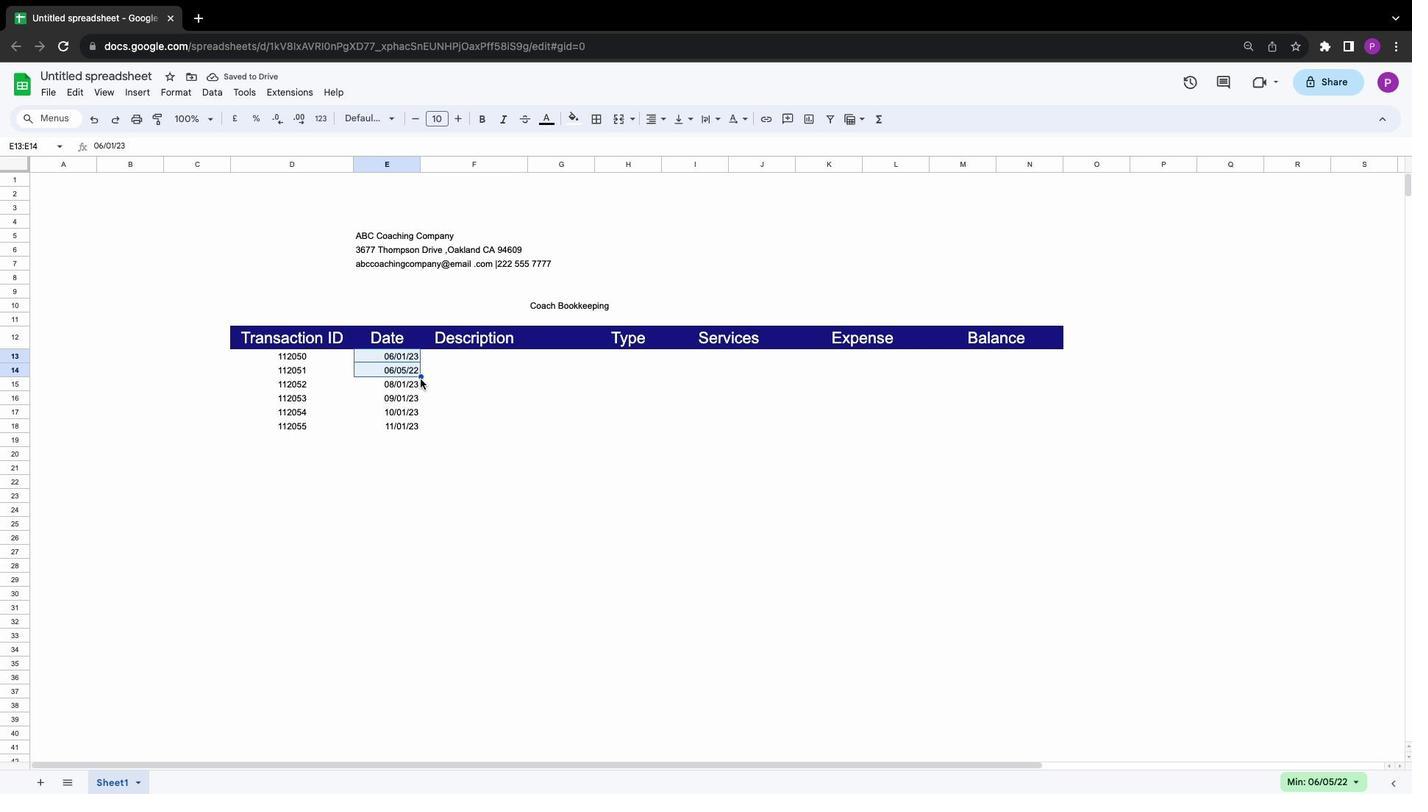 
Action: Mouse moved to (420, 377)
Screenshot: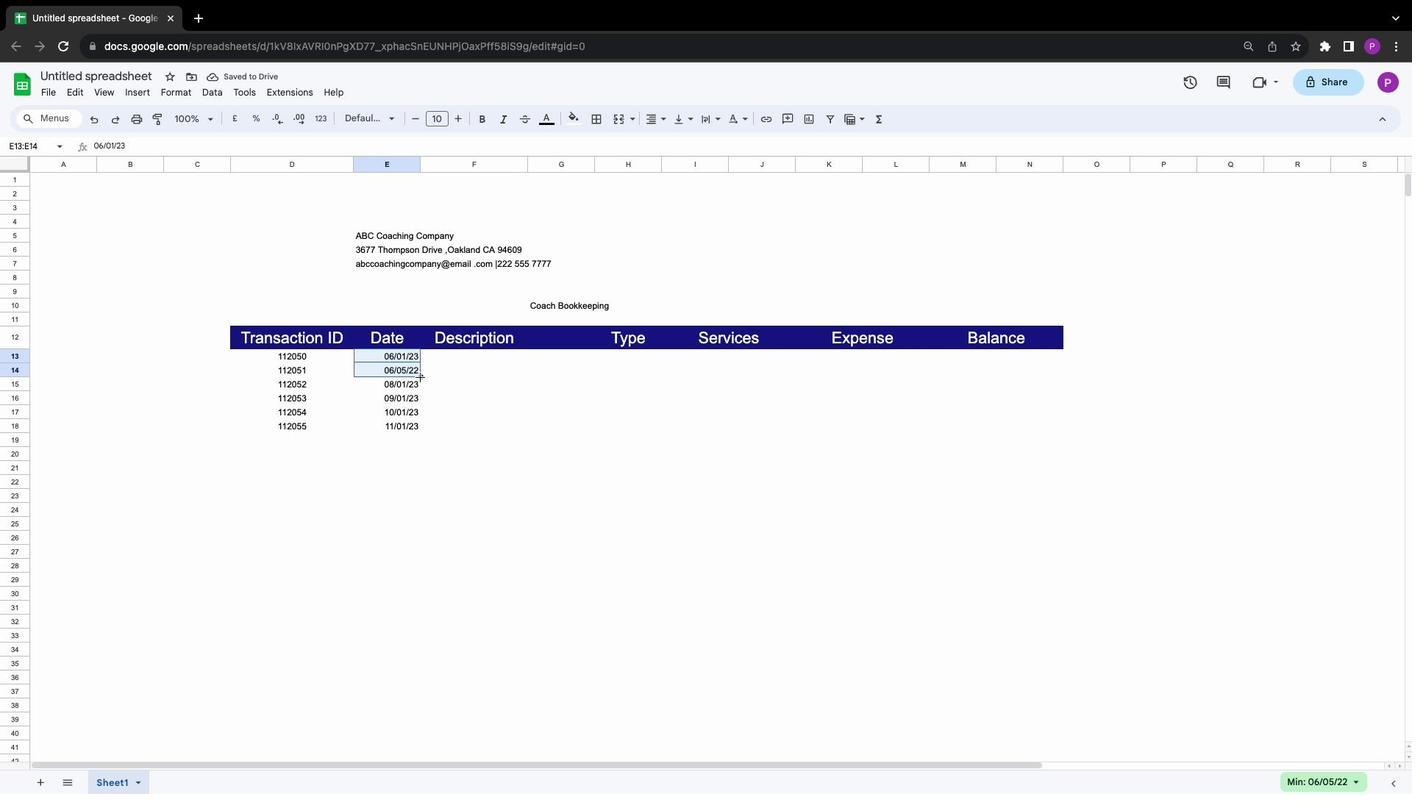 
Action: Mouse pressed left at (420, 377)
Screenshot: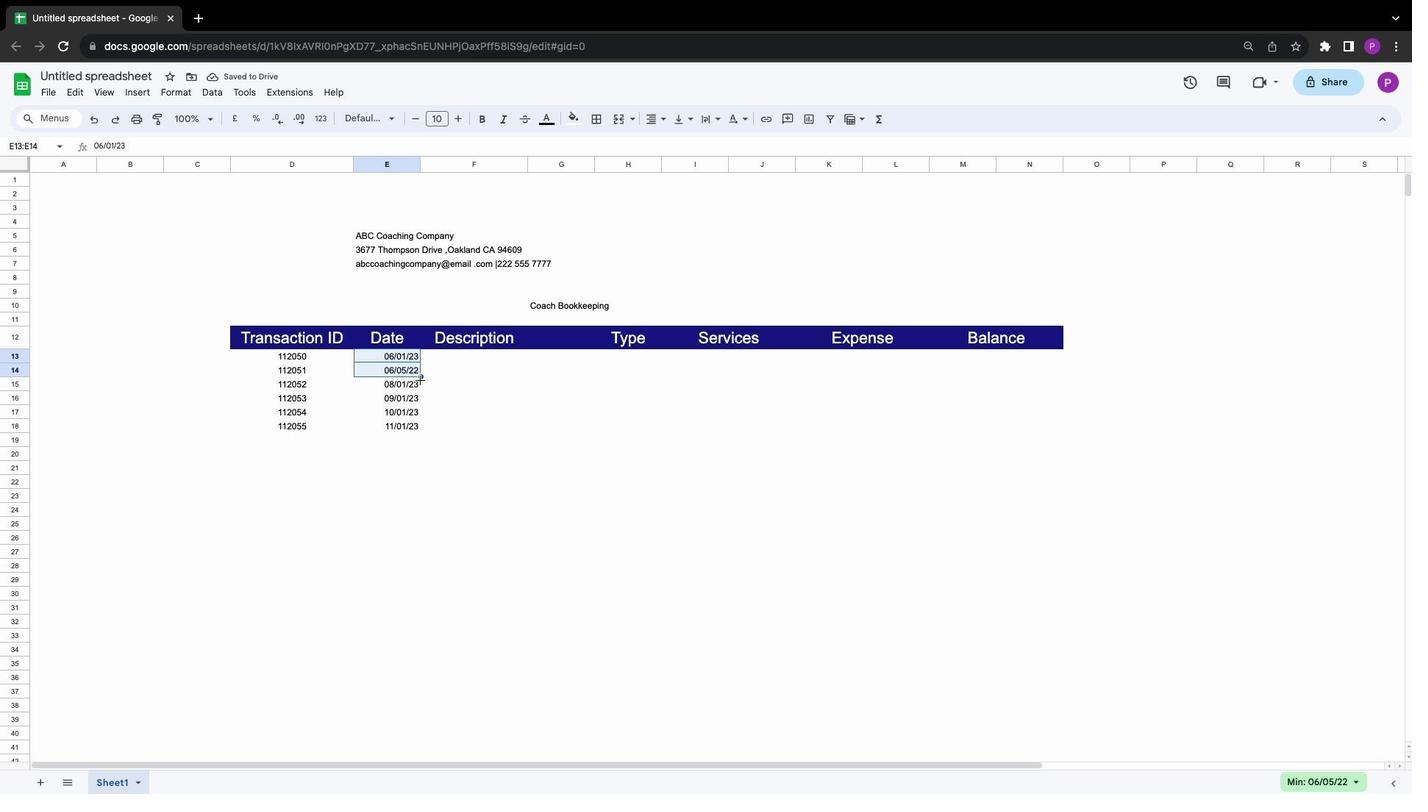 
Action: Mouse moved to (400, 388)
Screenshot: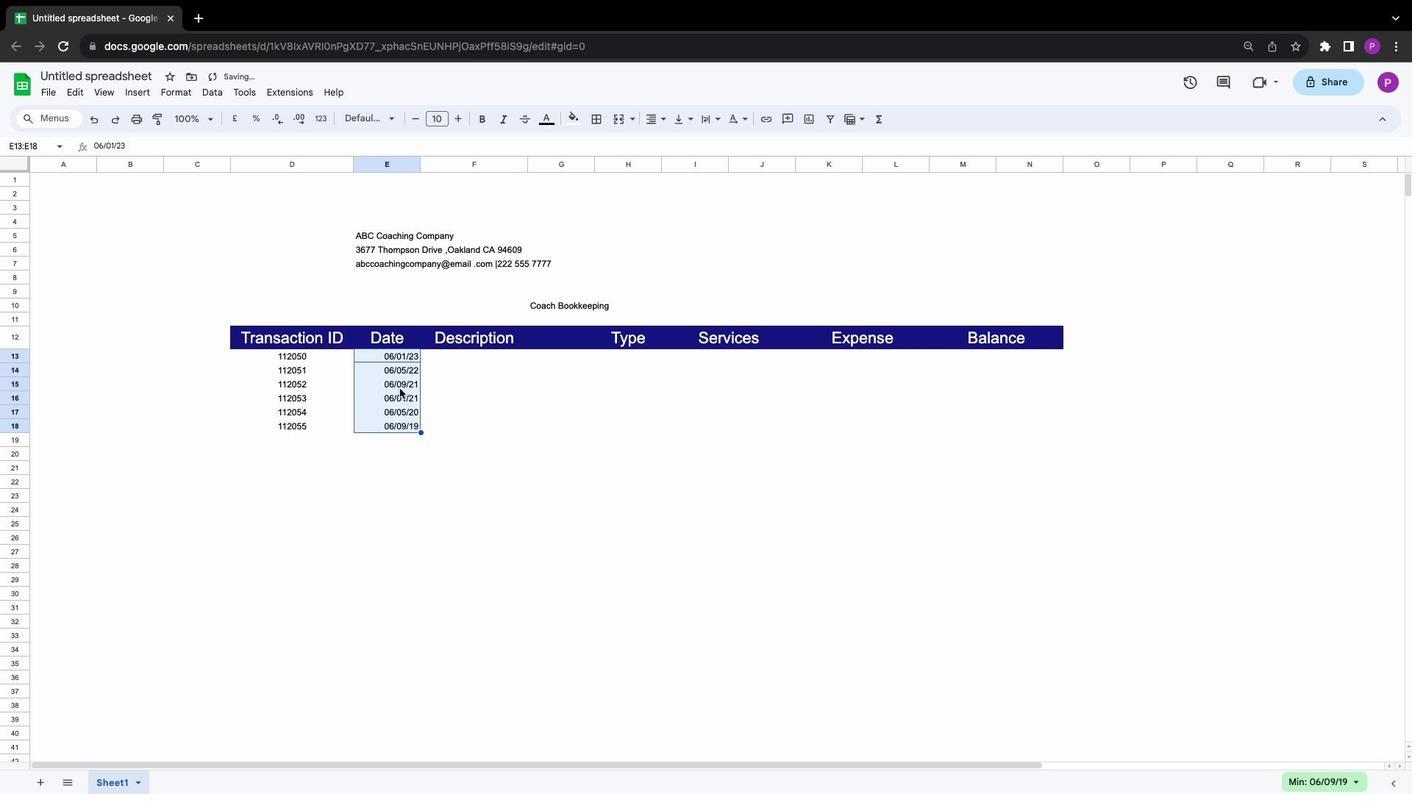 
Action: Mouse pressed left at (400, 388)
Screenshot: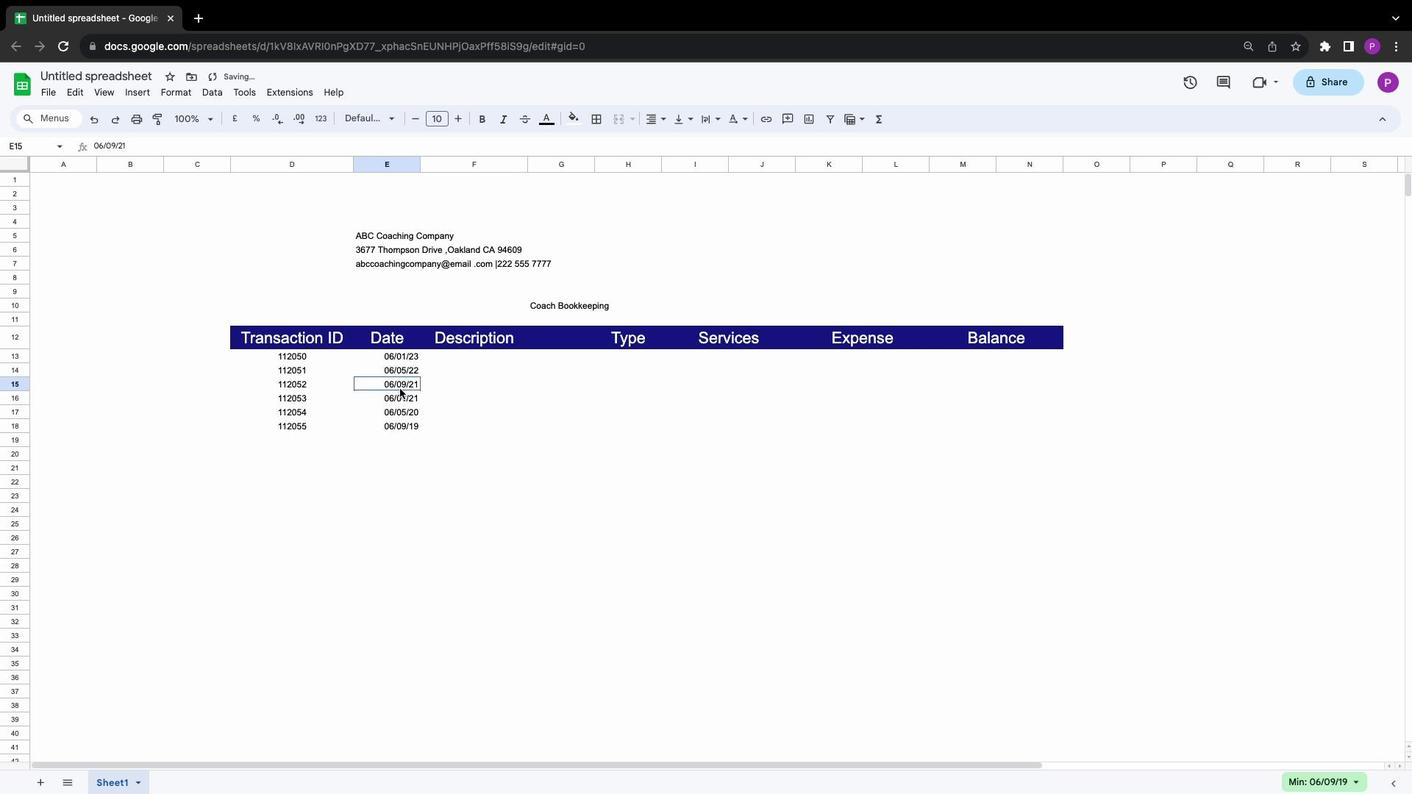 
Action: Mouse moved to (404, 388)
Screenshot: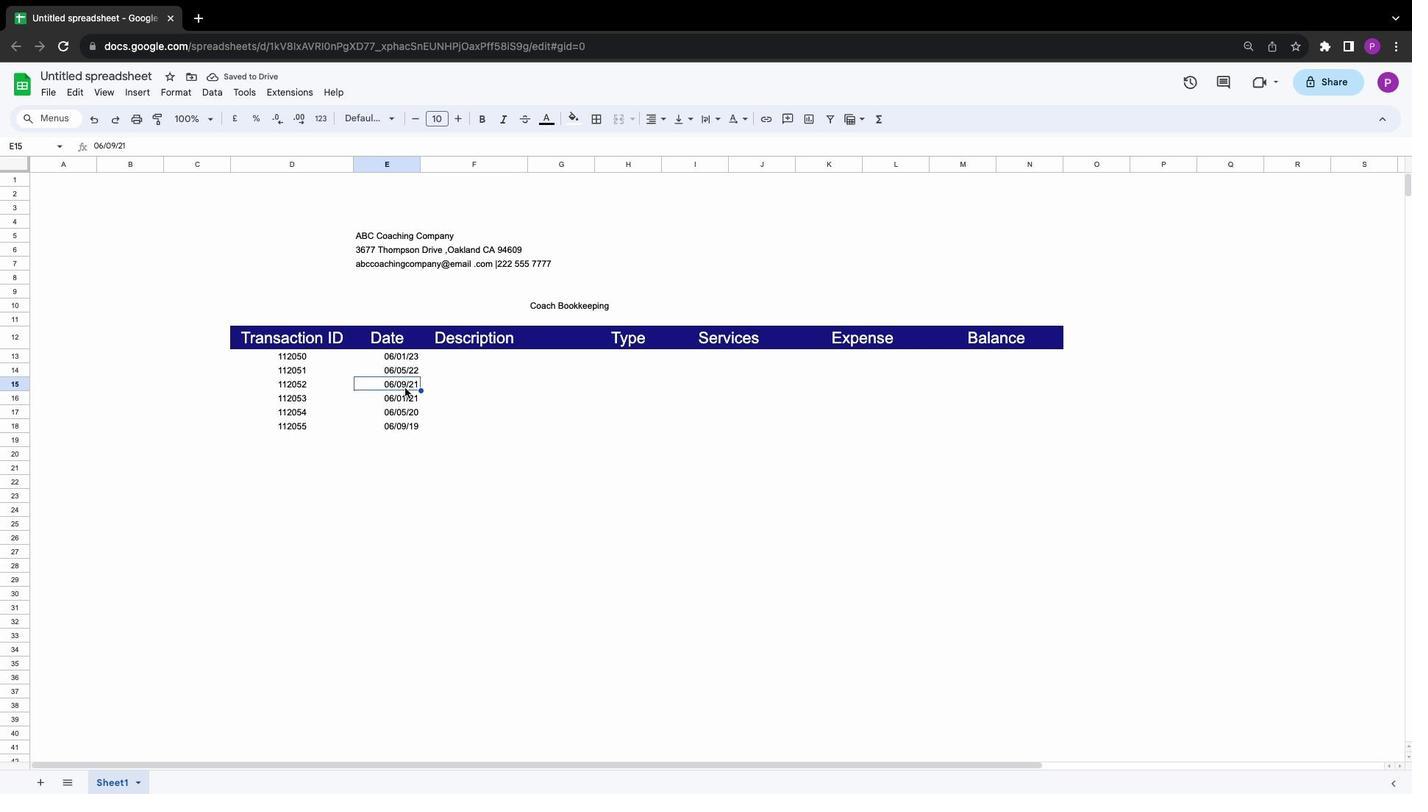 
Action: Mouse pressed left at (404, 388)
Screenshot: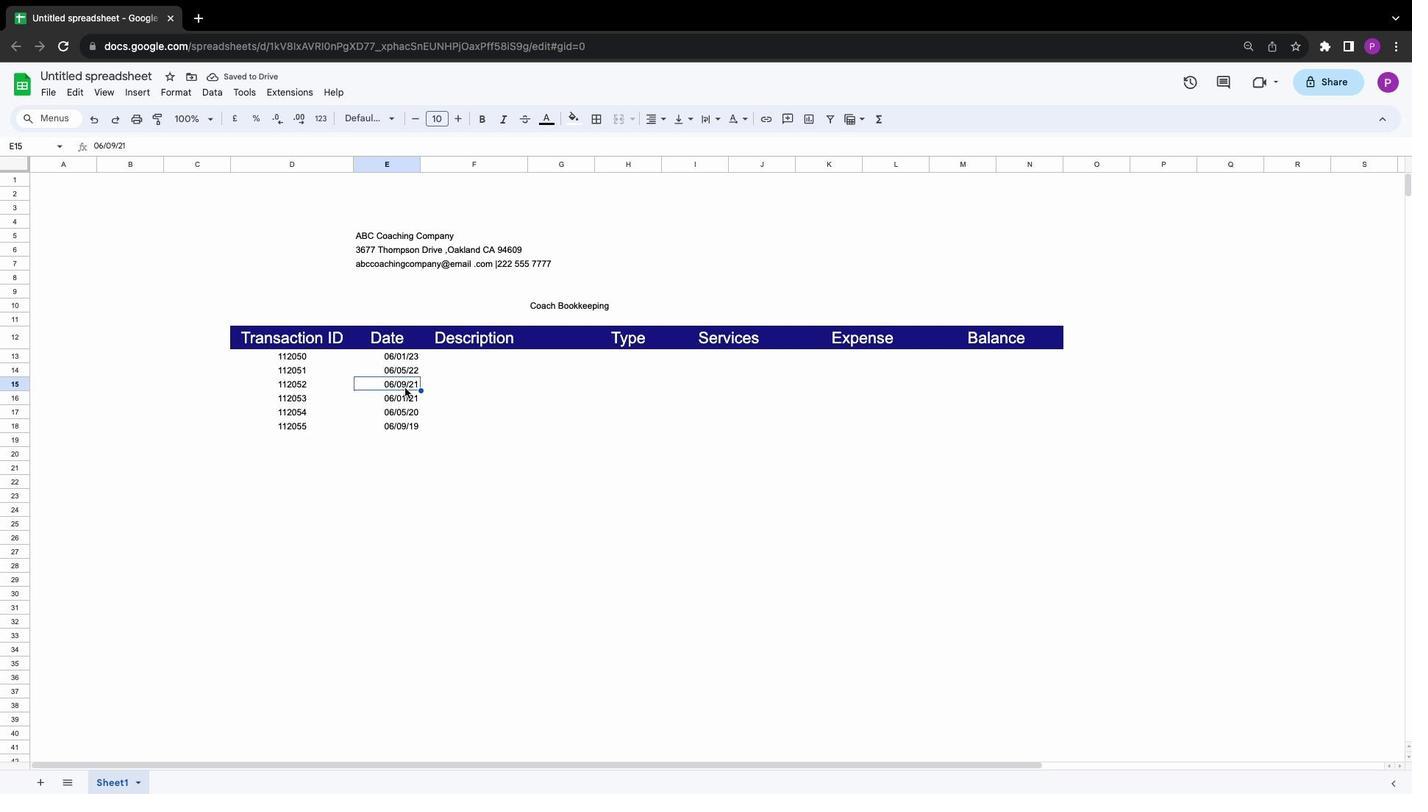 
Action: Mouse pressed left at (404, 388)
Screenshot: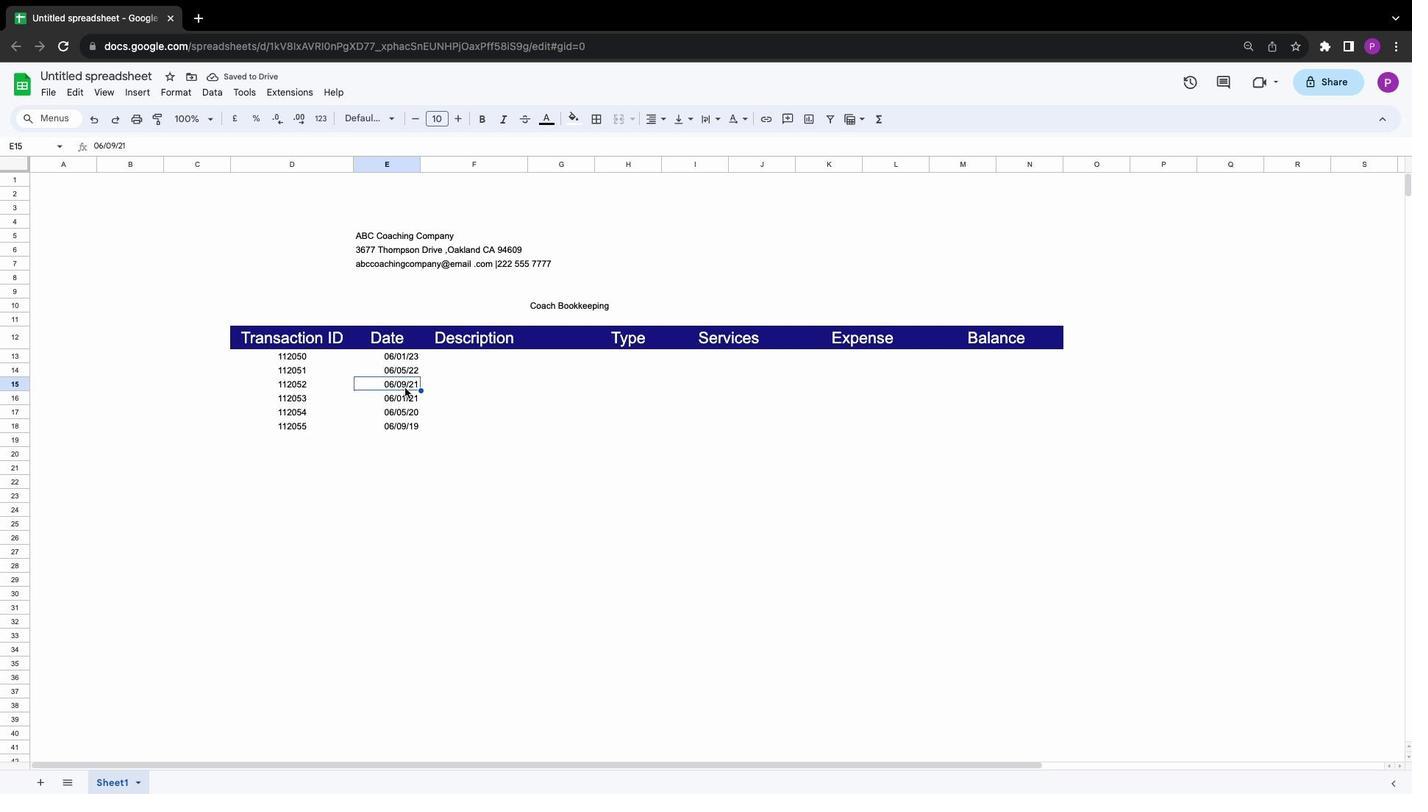 
Action: Mouse moved to (399, 380)
Screenshot: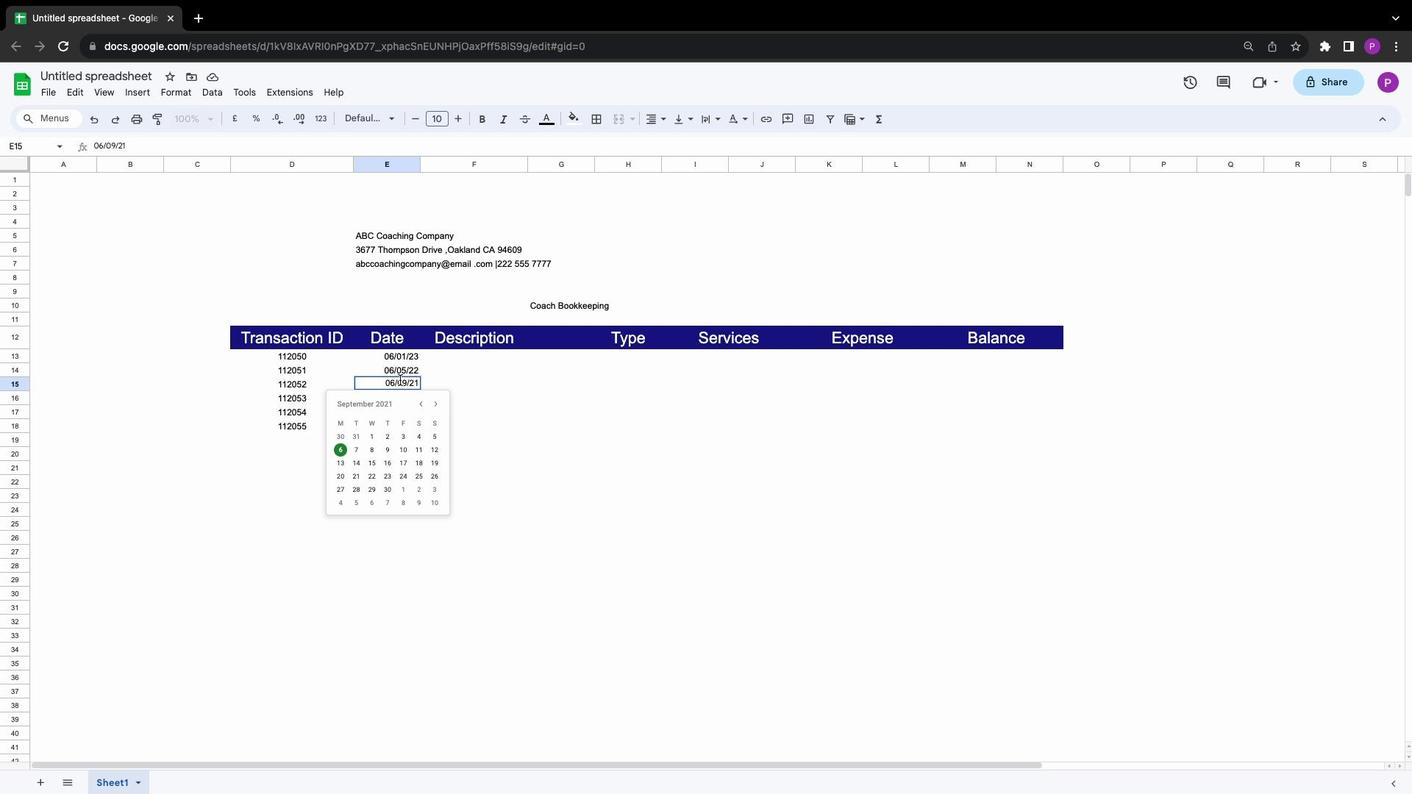 
Action: Mouse pressed left at (399, 380)
Screenshot: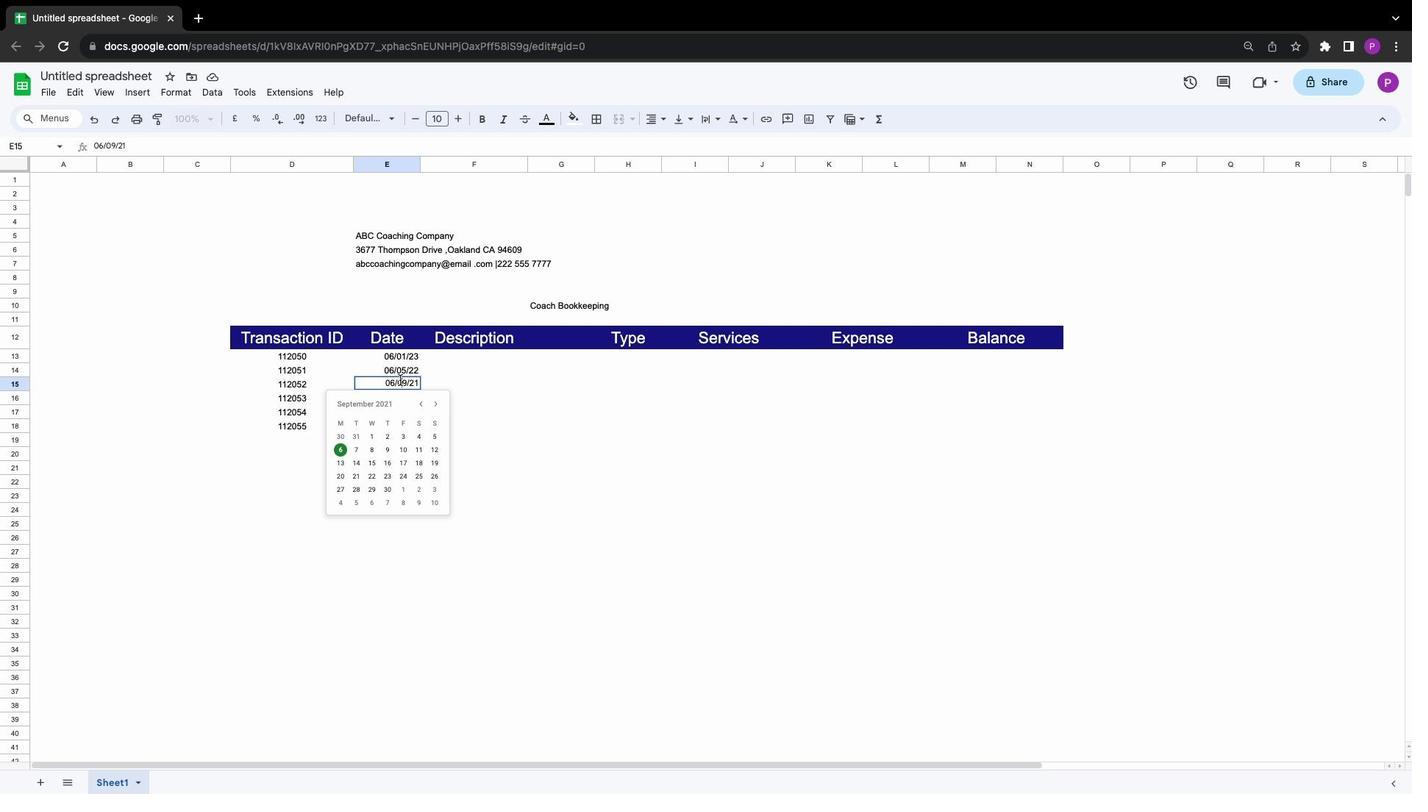
Action: Mouse moved to (404, 382)
Screenshot: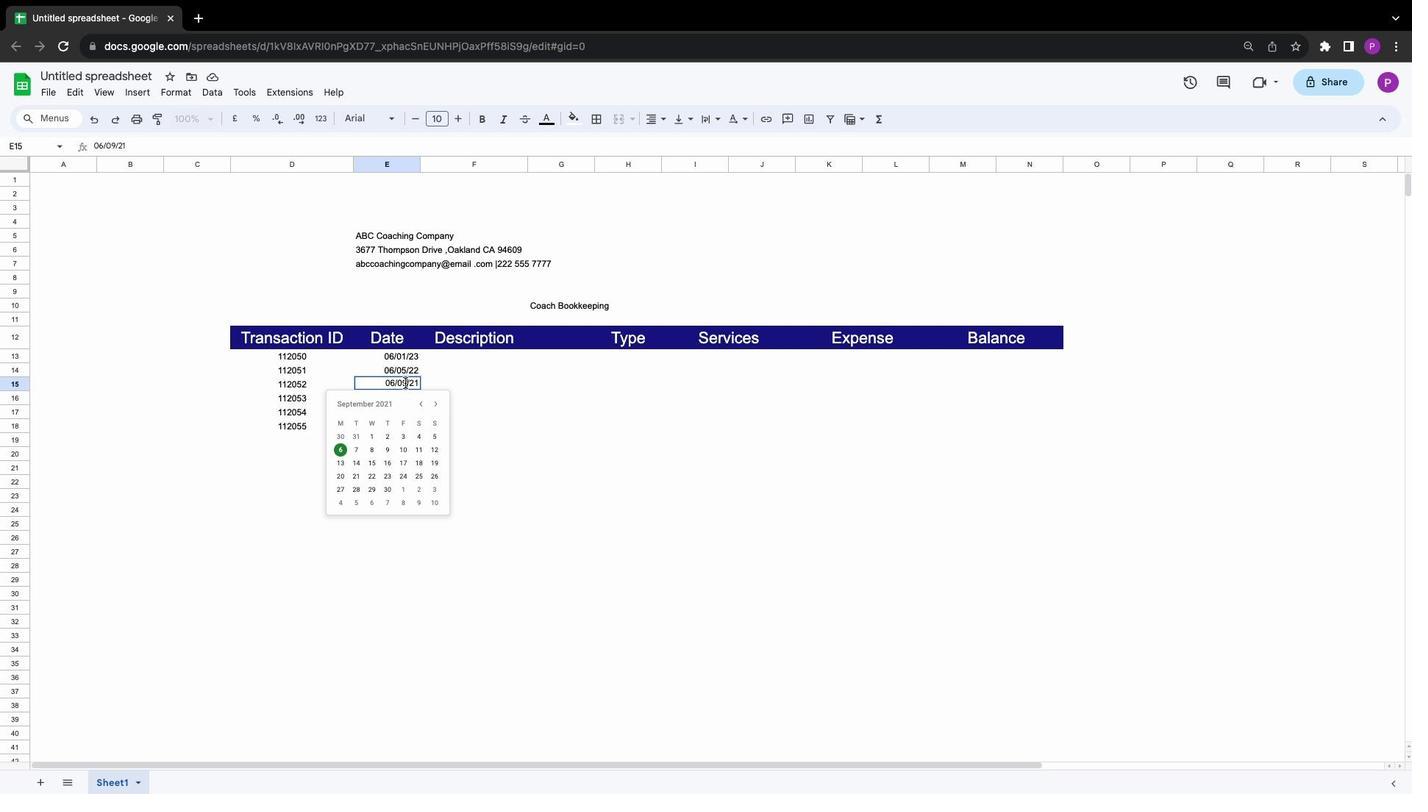 
Action: Mouse pressed left at (404, 382)
Screenshot: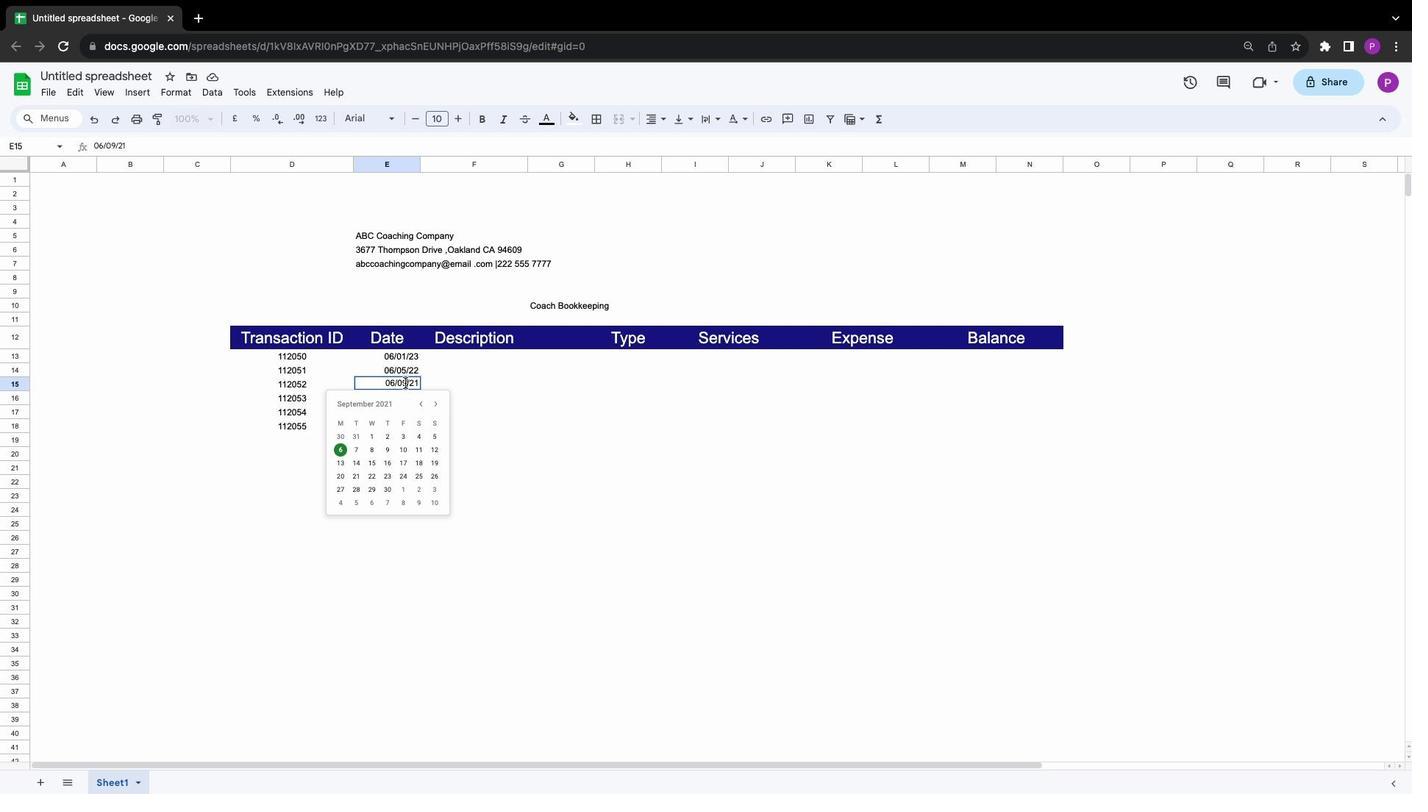
Action: Mouse moved to (403, 381)
Screenshot: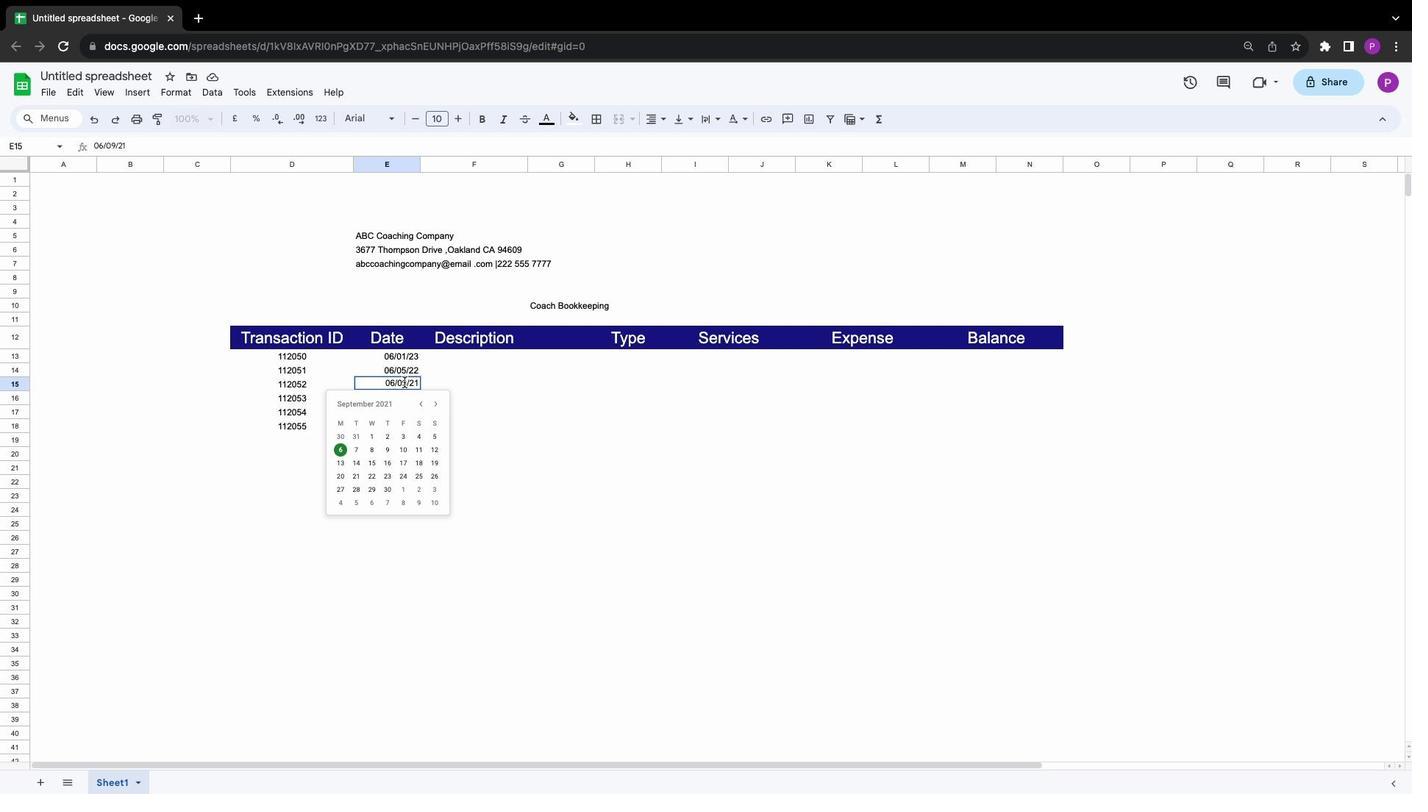 
Action: Key pressed Key.backspaceKey.backspace'1''\x03'
Screenshot: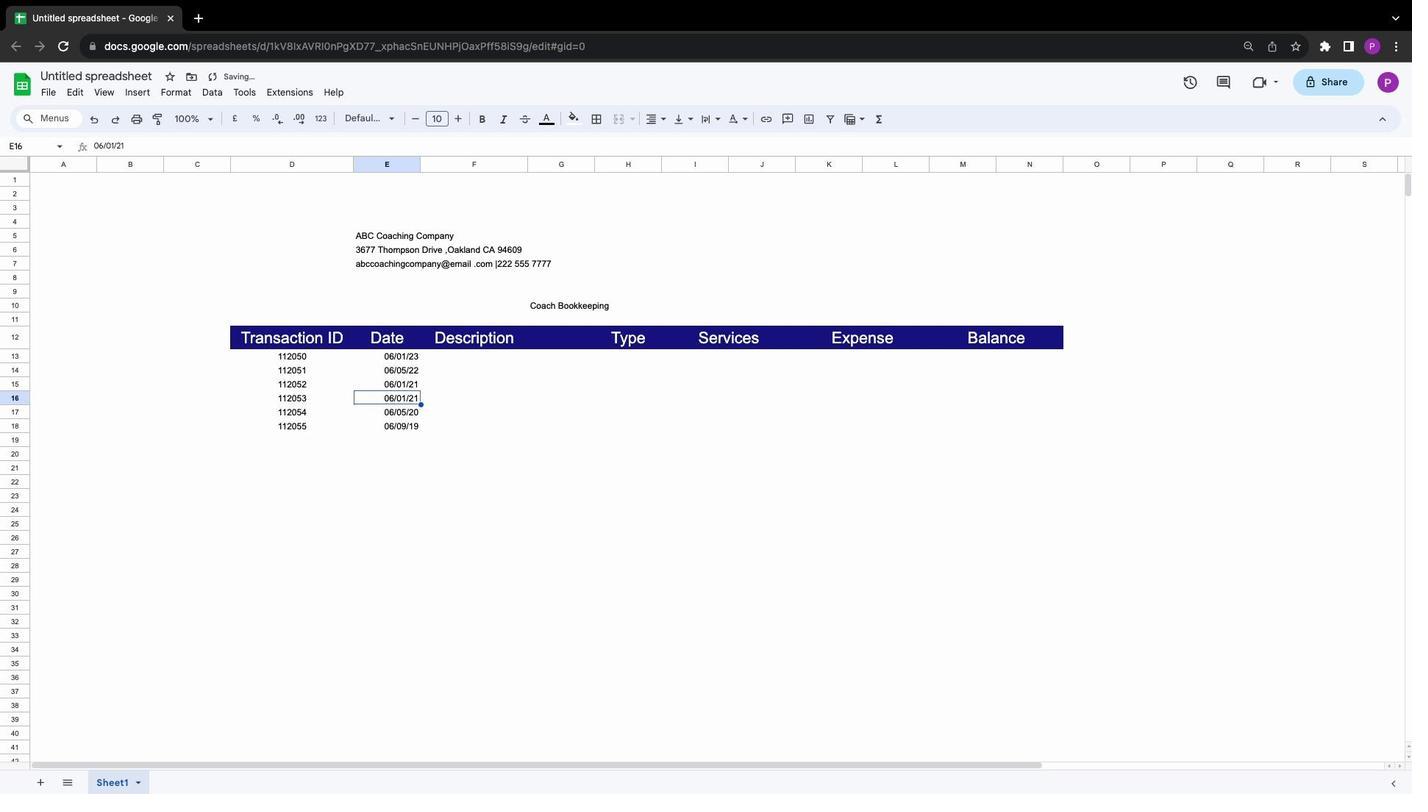 
Action: Mouse moved to (395, 382)
Screenshot: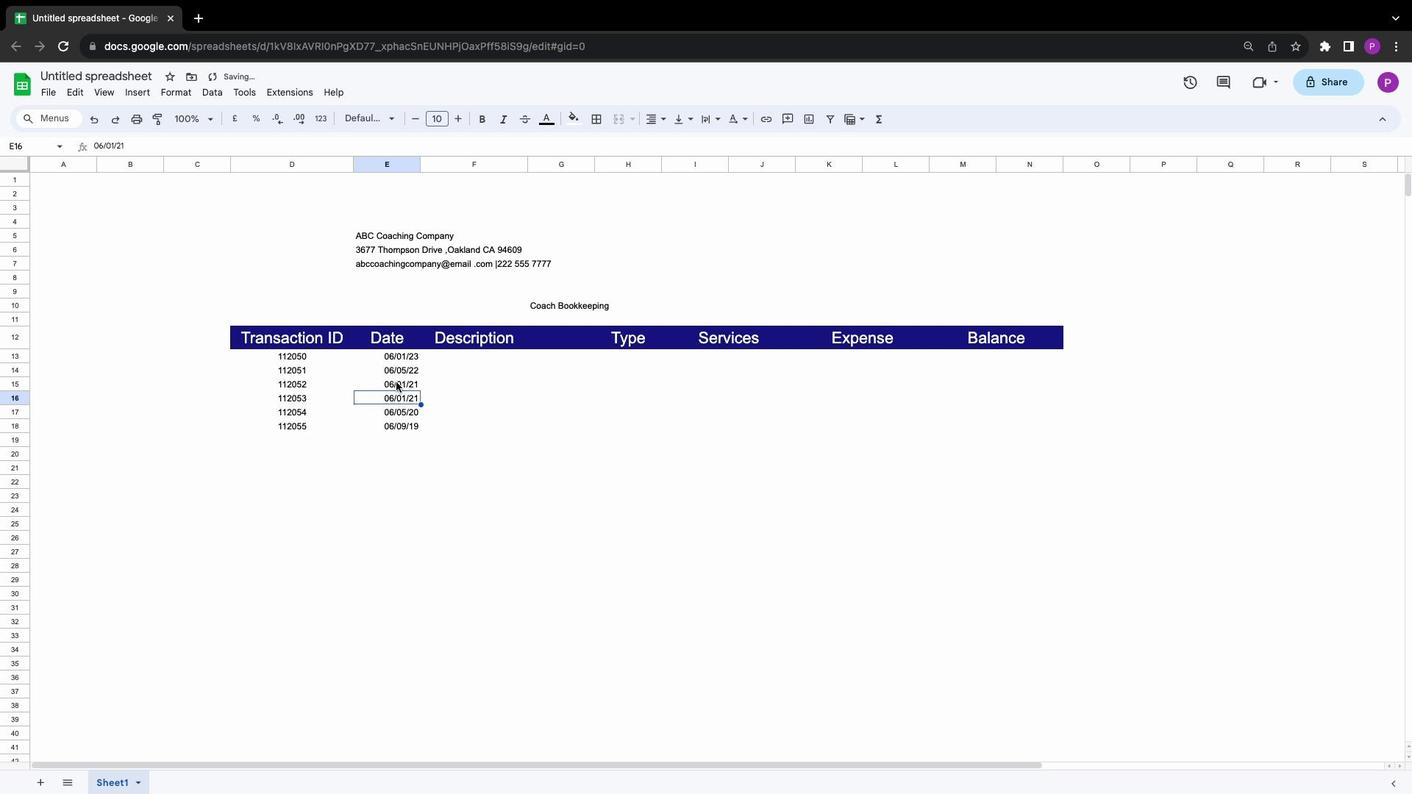 
Action: Mouse pressed left at (395, 382)
Screenshot: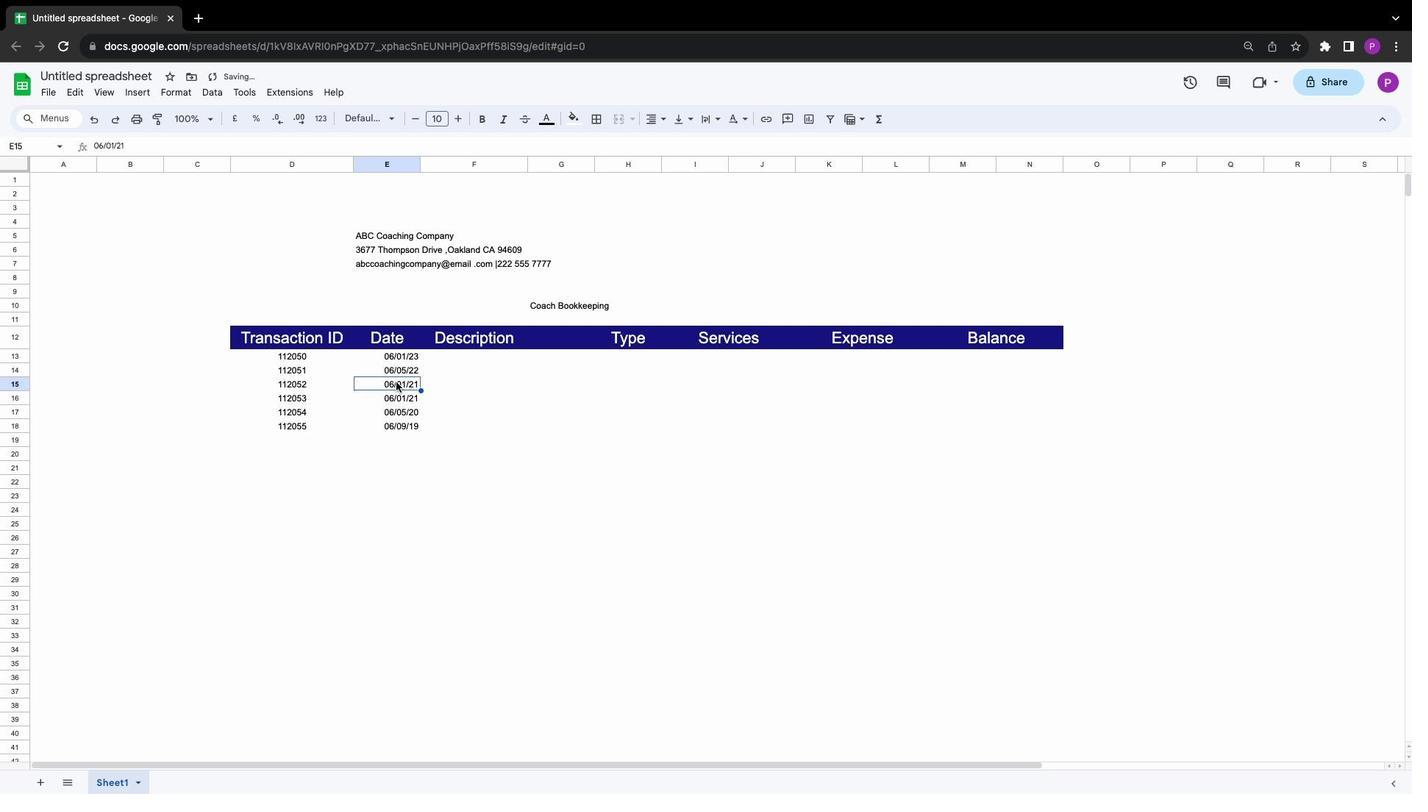 
Action: Mouse pressed left at (395, 382)
Screenshot: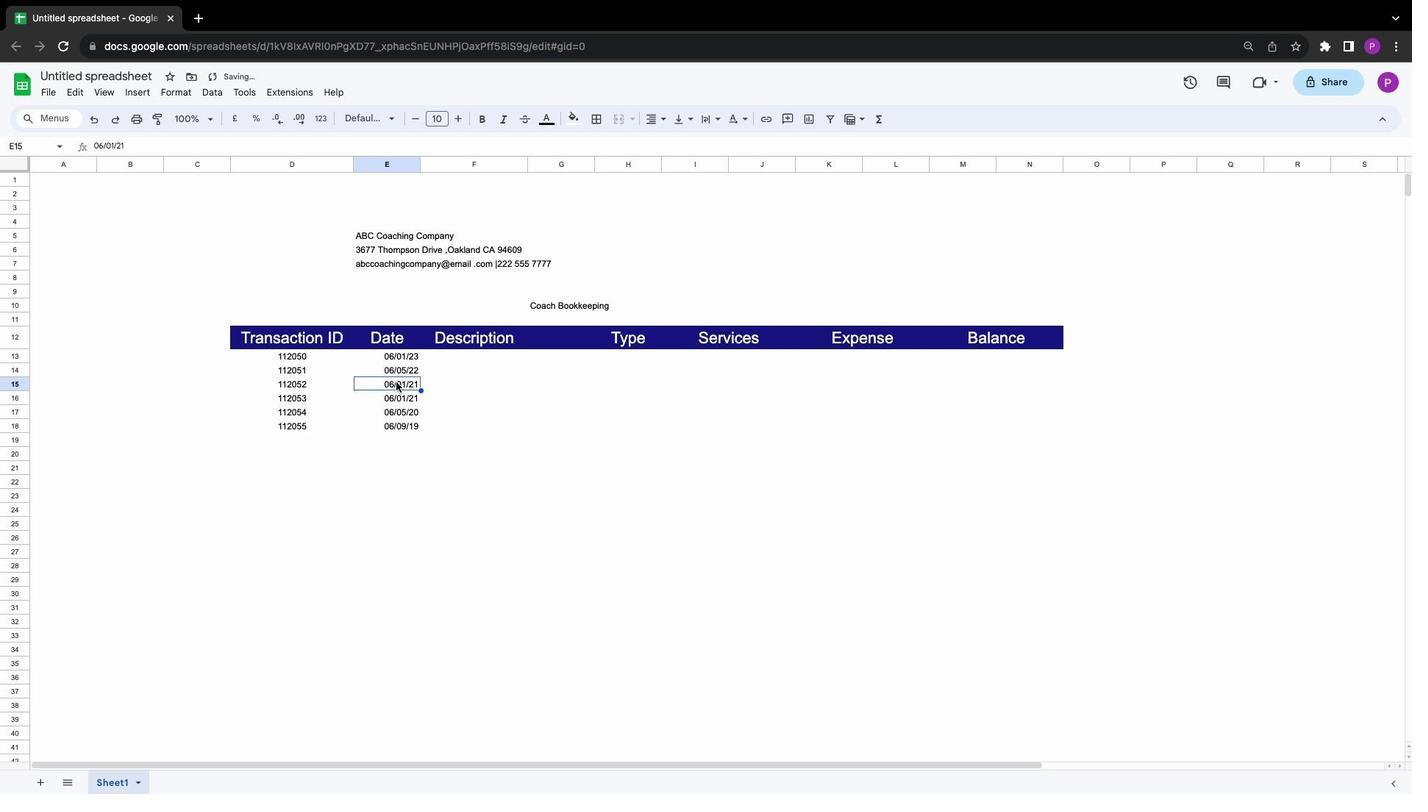 
Action: Mouse moved to (406, 382)
Screenshot: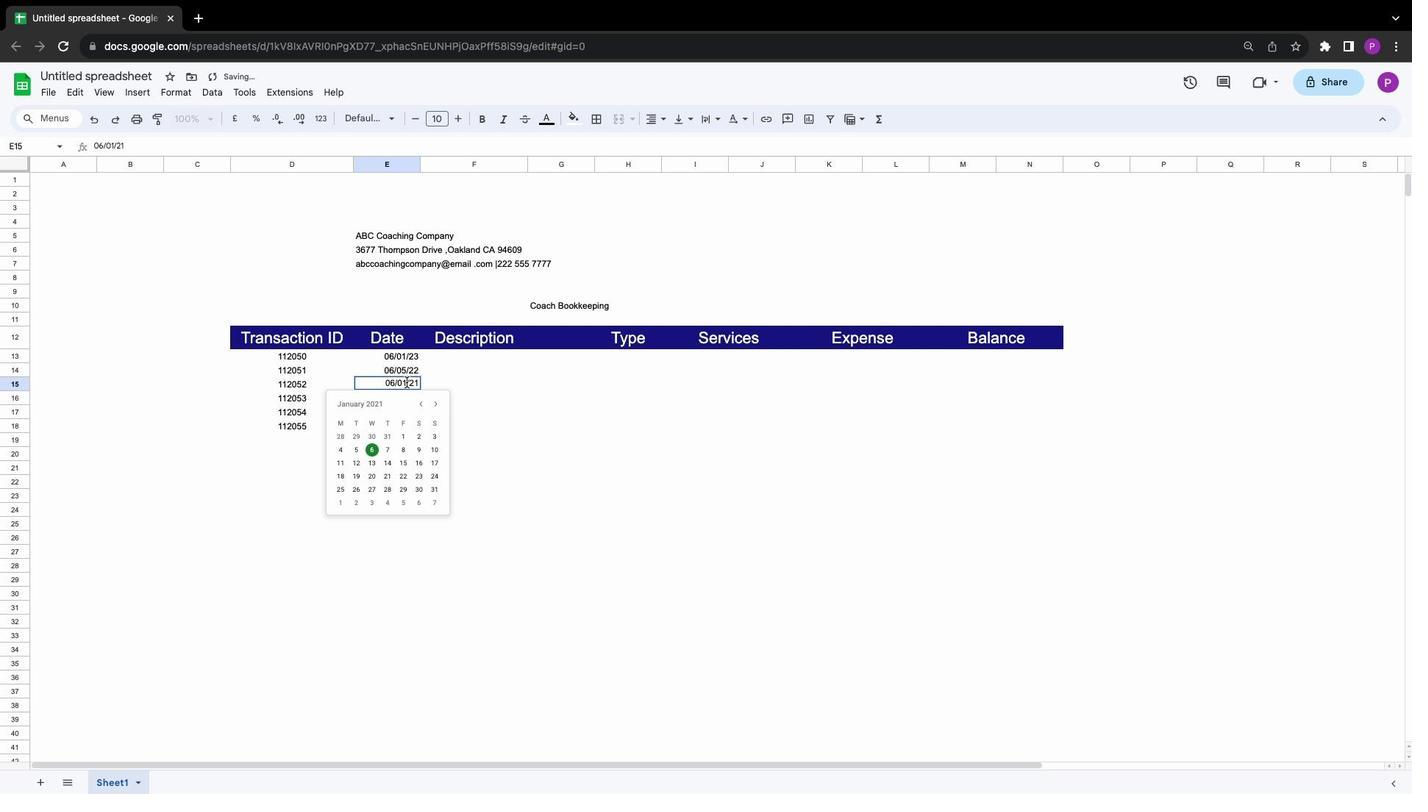 
Action: Mouse pressed left at (406, 382)
Screenshot: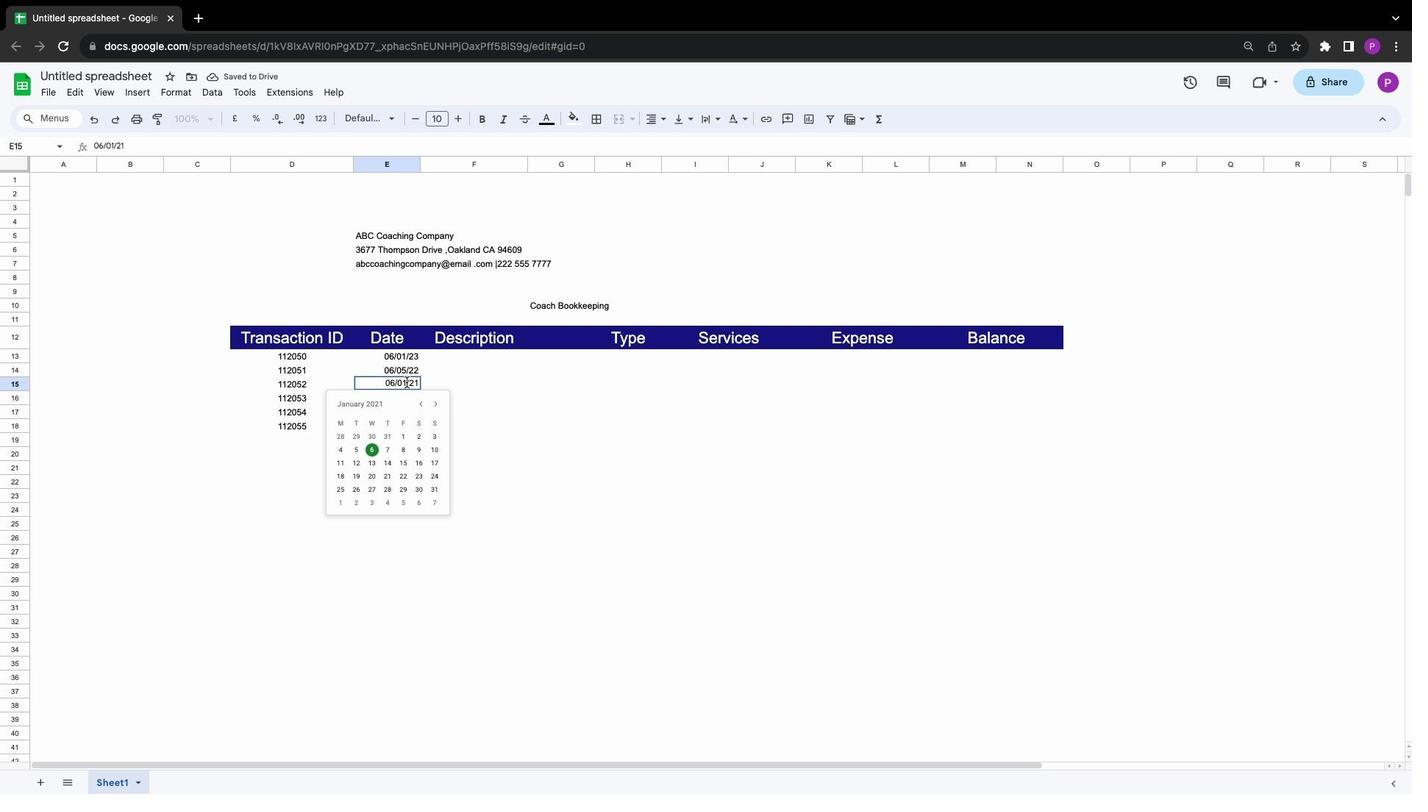 
Action: Mouse moved to (414, 390)
Screenshot: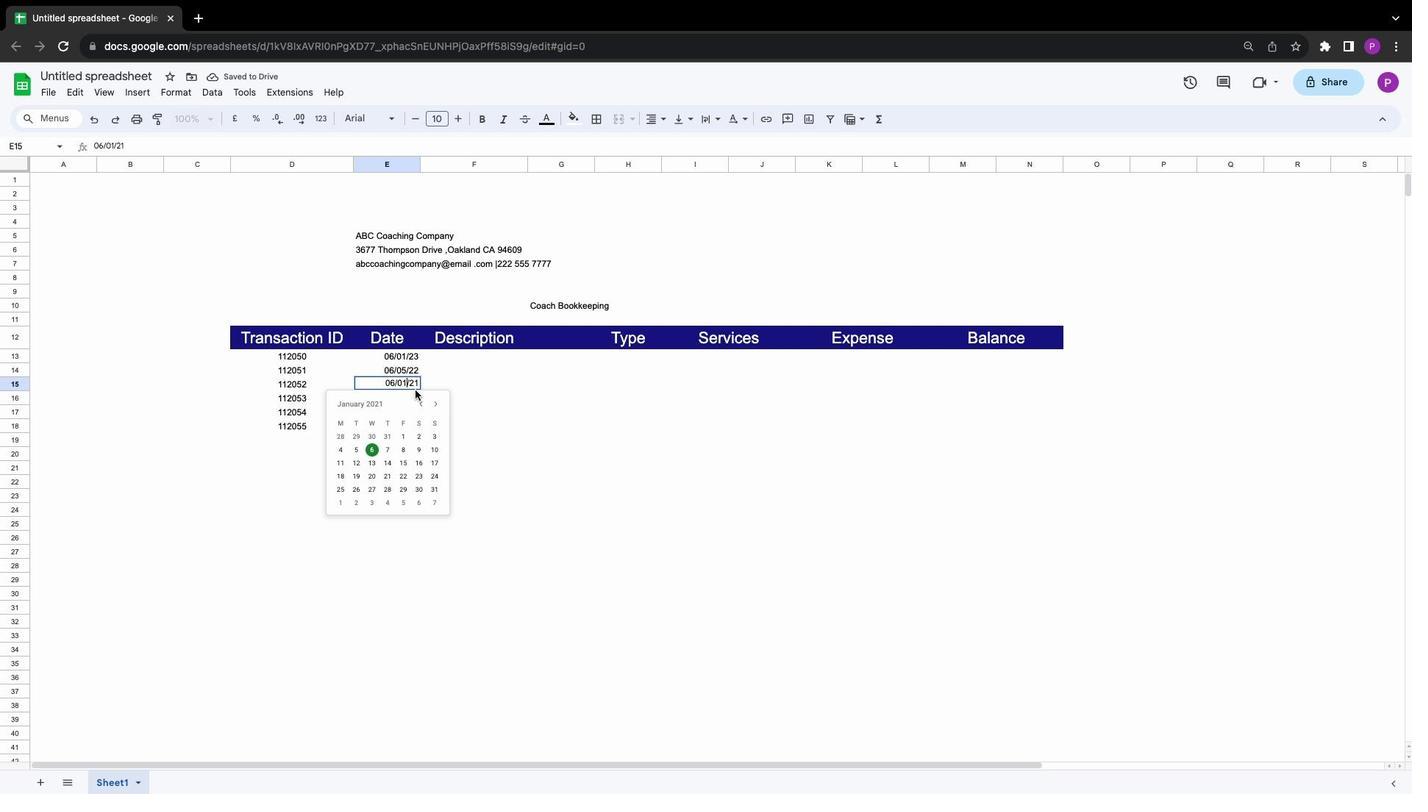 
Action: Key pressed '0''\x03'
Screenshot: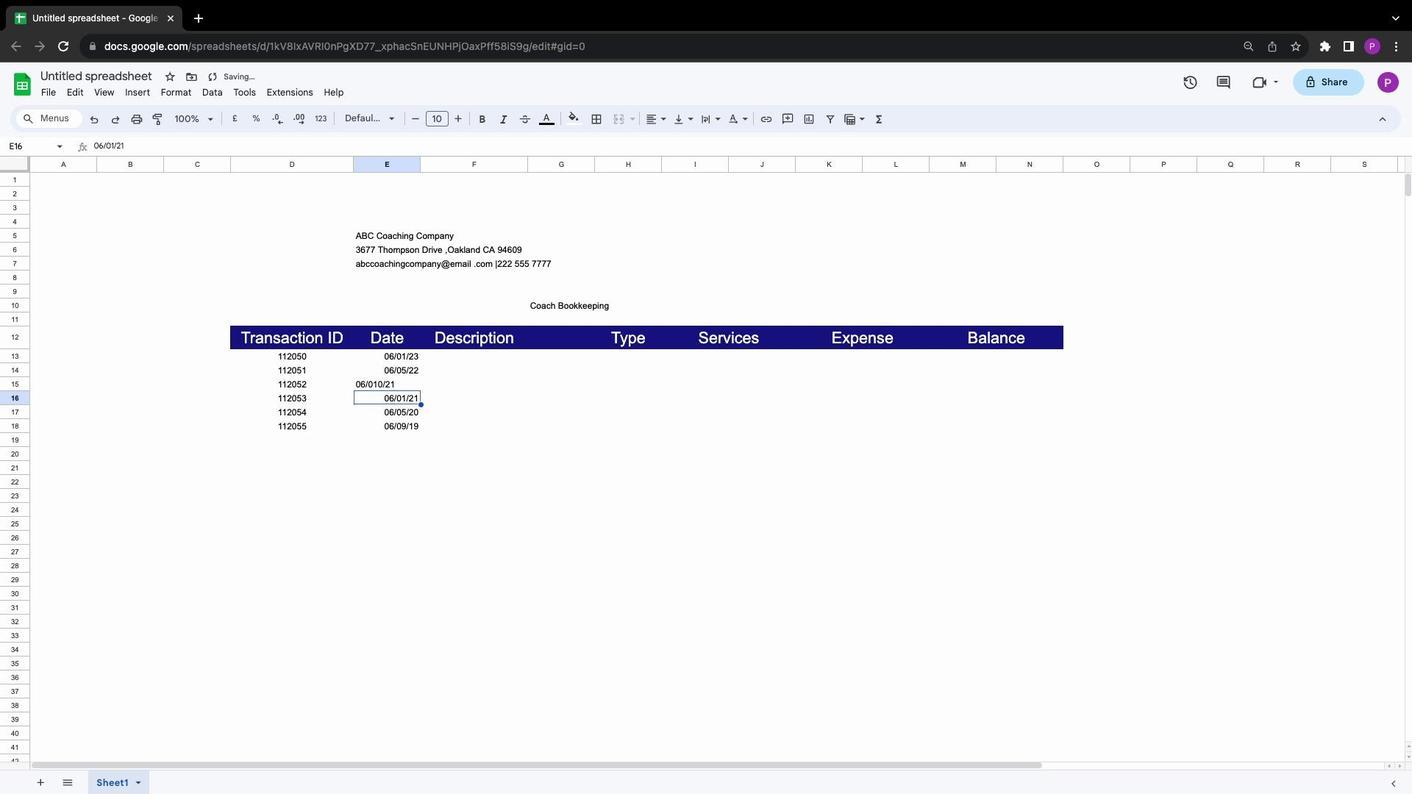 
Action: Mouse moved to (380, 387)
Screenshot: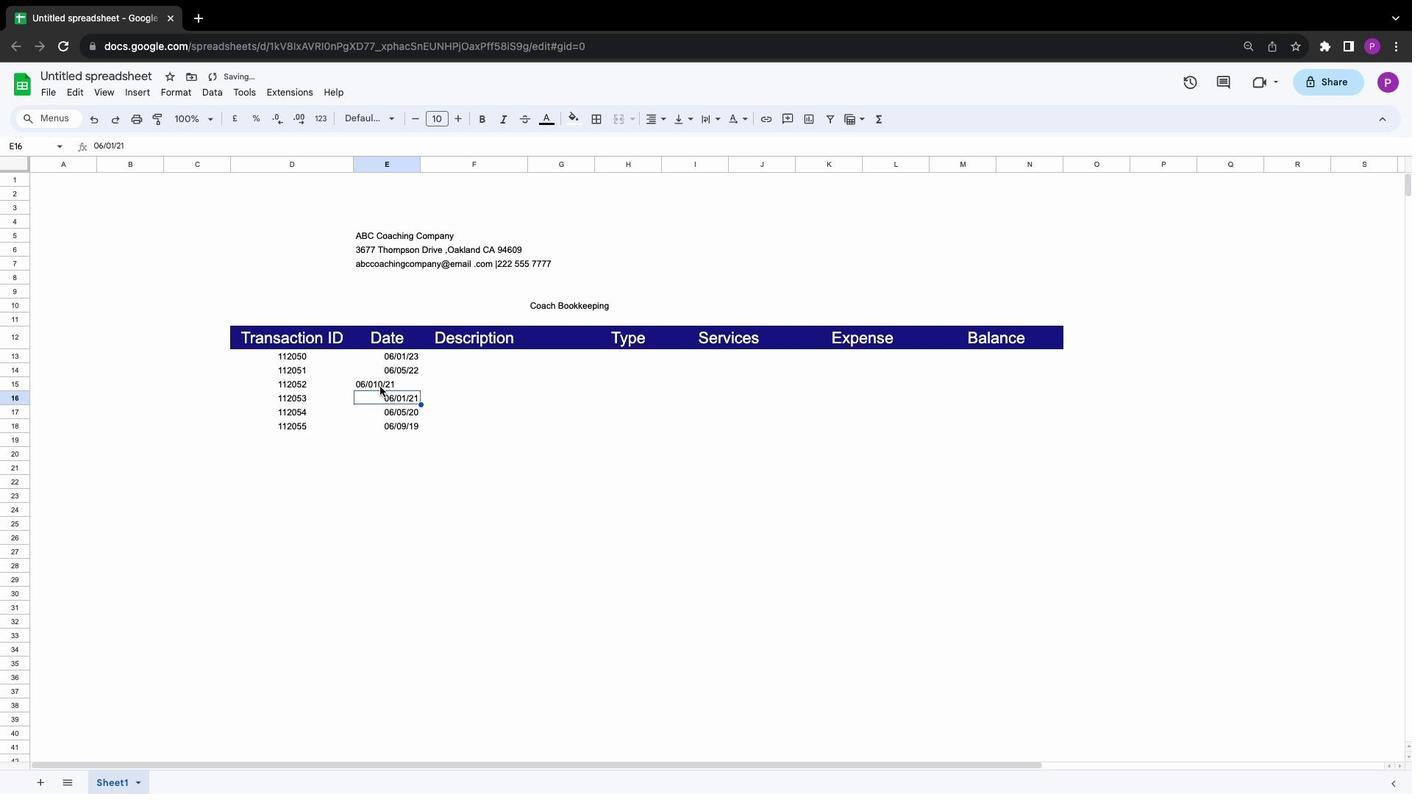 
Action: Mouse pressed left at (380, 387)
Screenshot: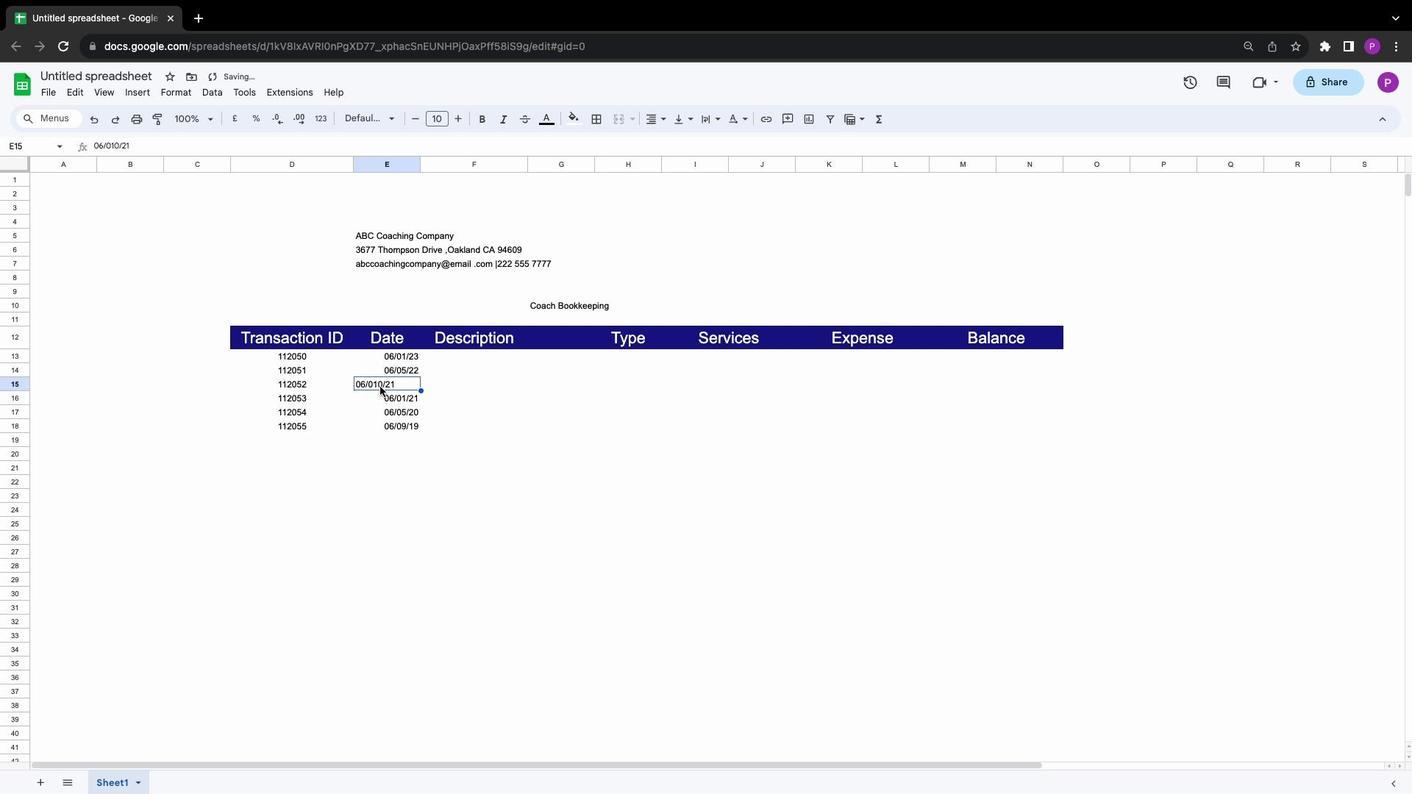 
Action: Mouse pressed left at (380, 387)
Screenshot: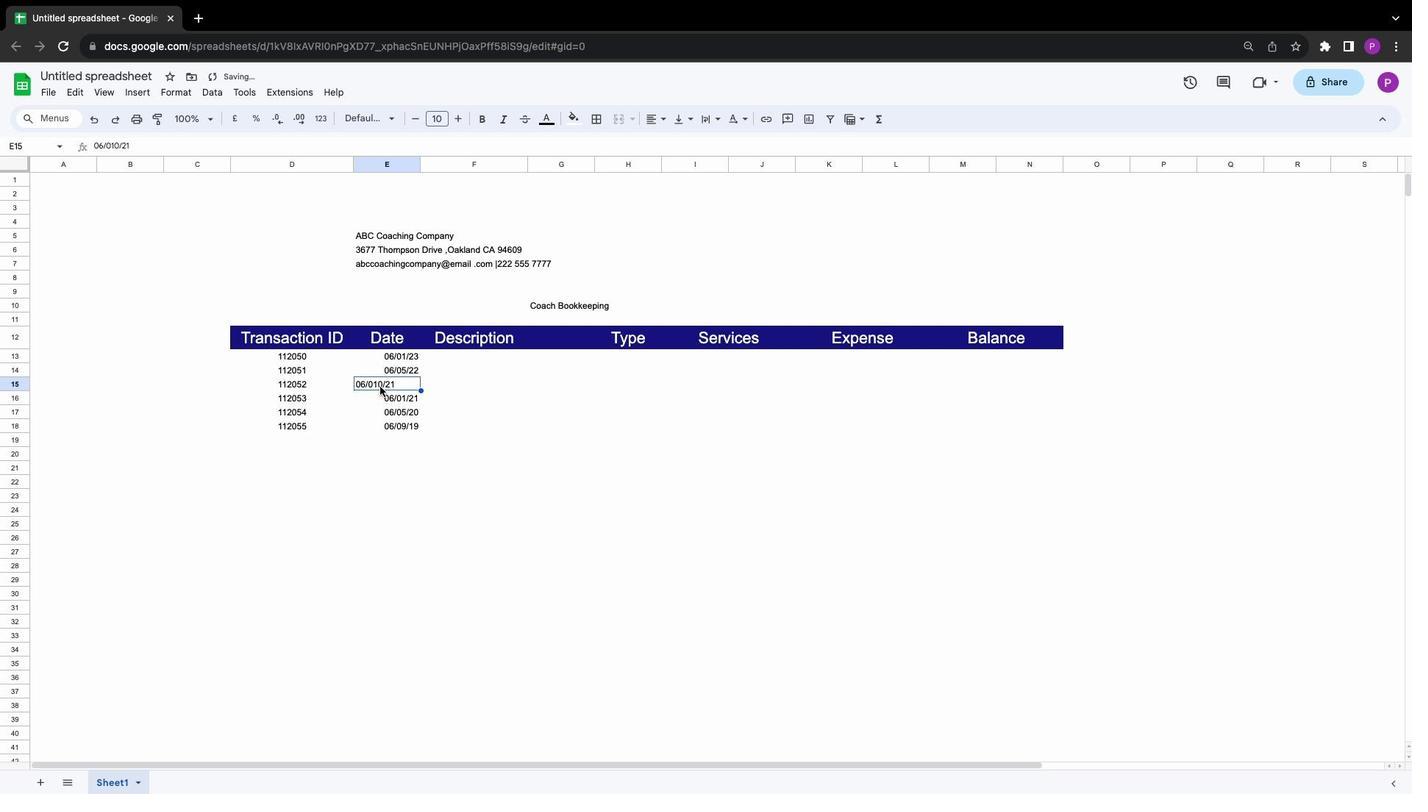 
Action: Mouse moved to (370, 380)
Screenshot: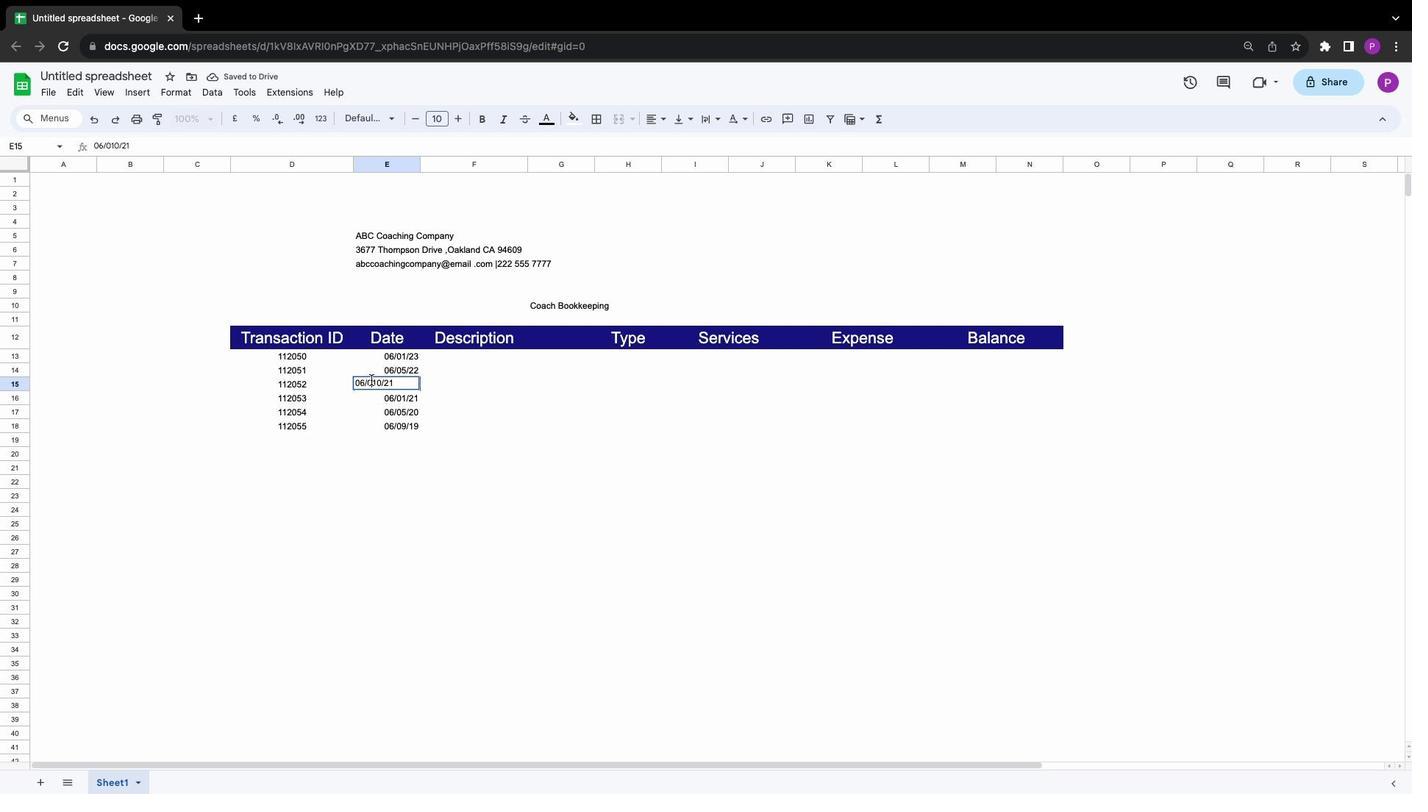 
Action: Mouse pressed left at (370, 380)
Screenshot: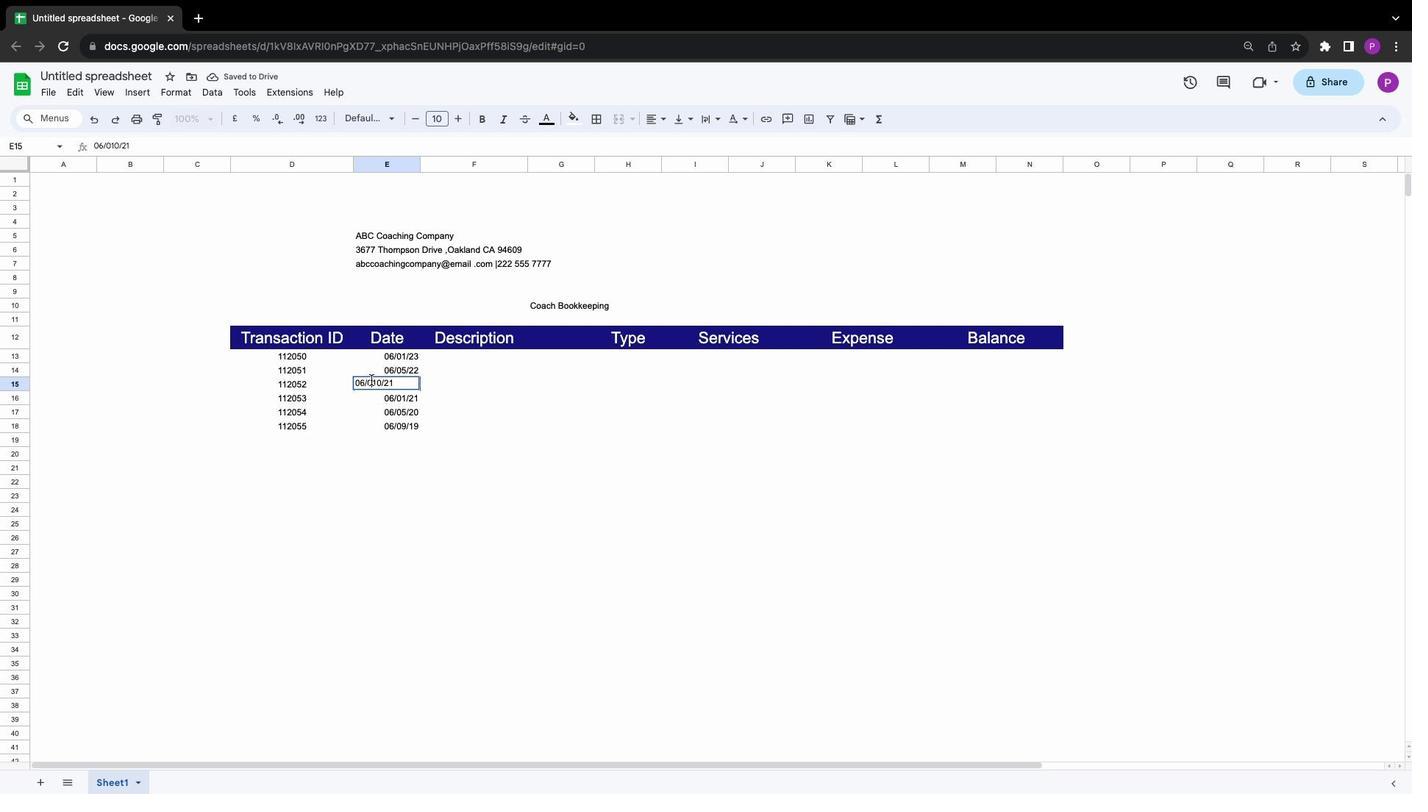 
Action: Mouse moved to (377, 384)
Screenshot: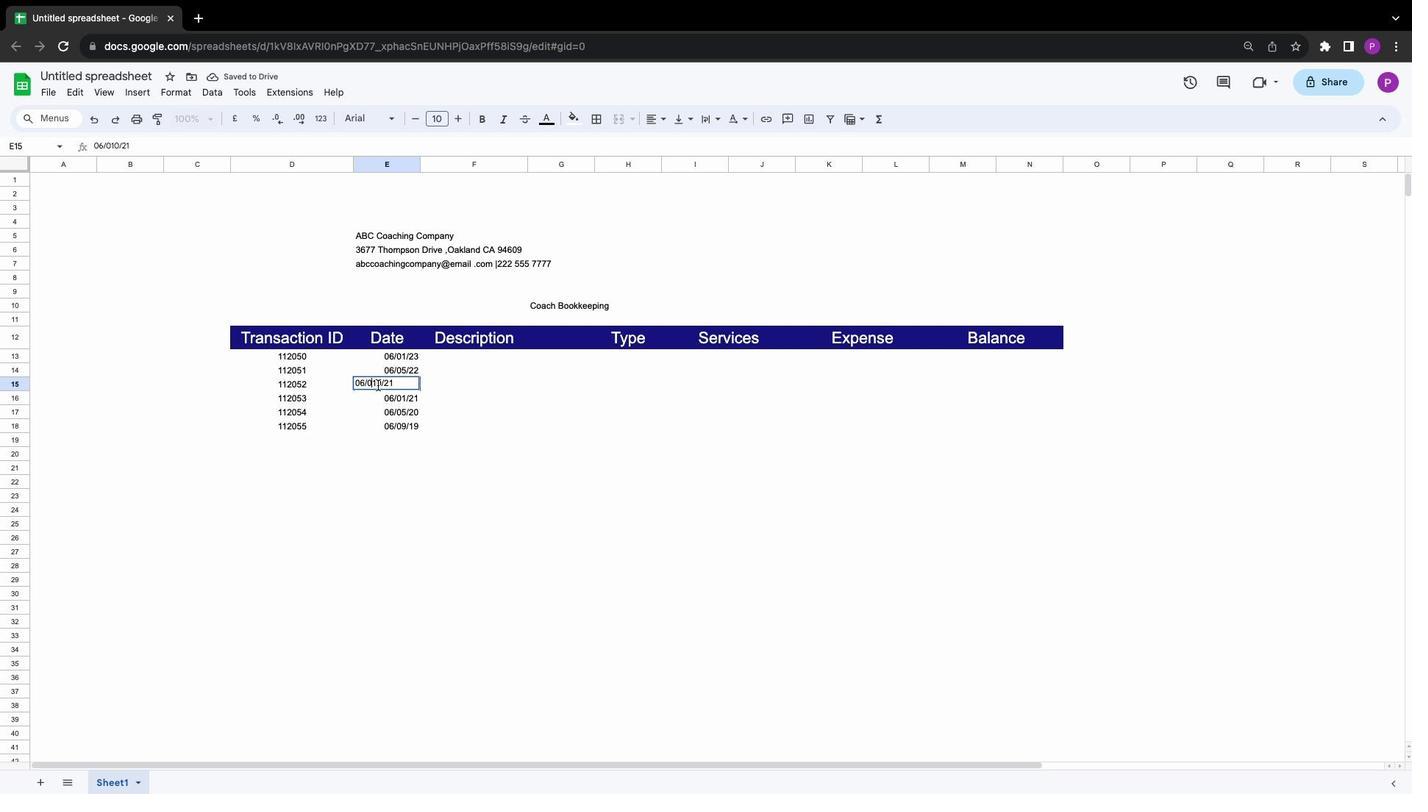 
Action: Key pressed Key.backspace
Screenshot: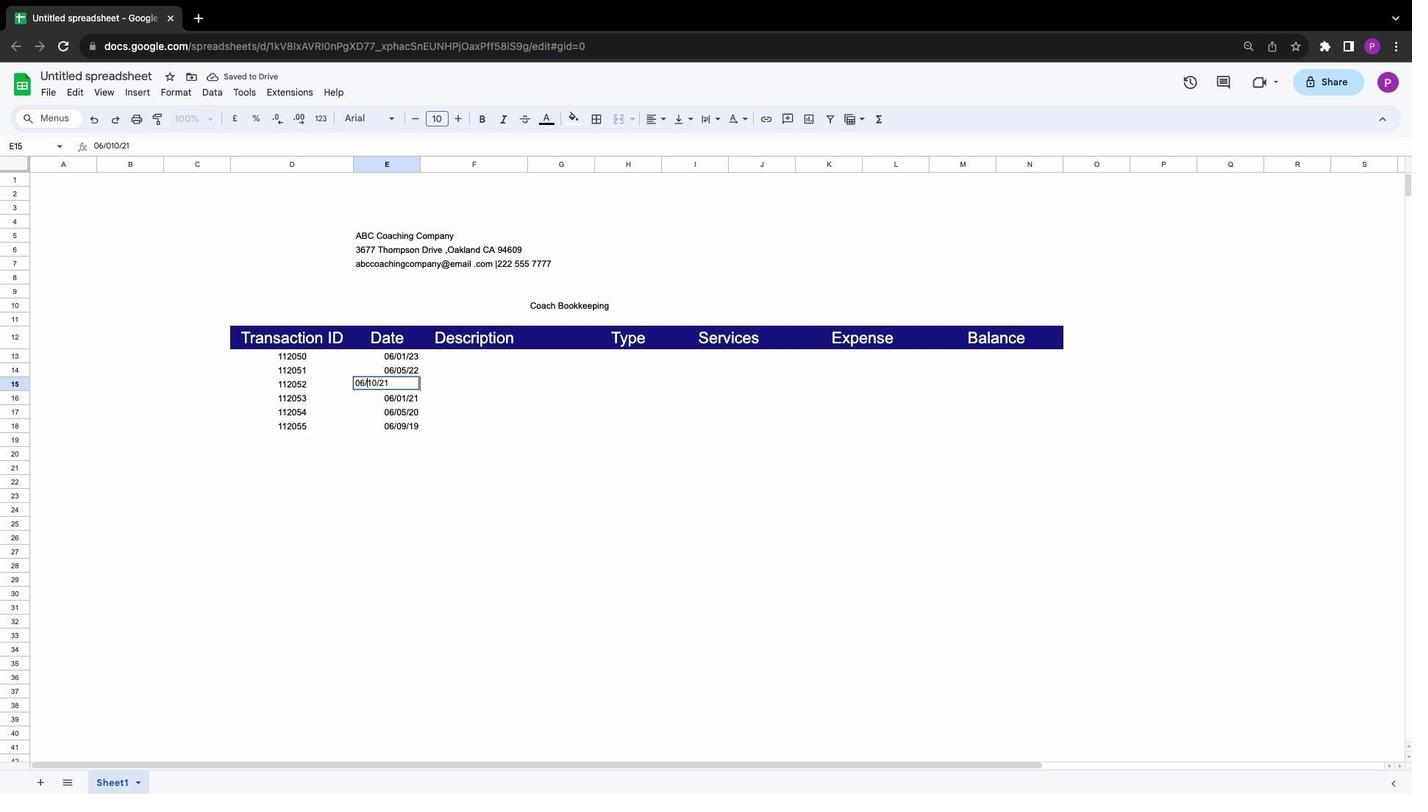 
Action: Mouse moved to (454, 387)
Screenshot: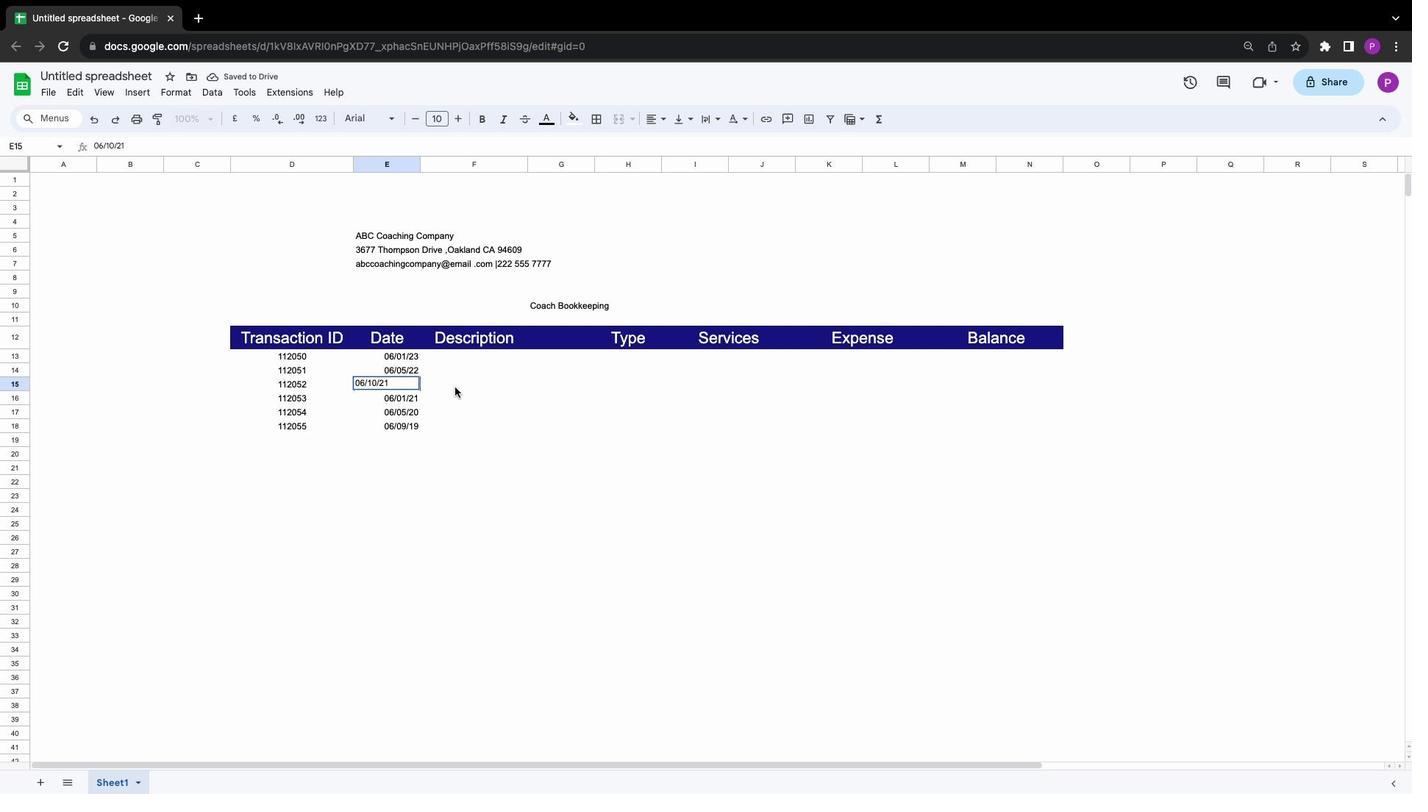 
Action: Mouse pressed left at (454, 387)
Screenshot: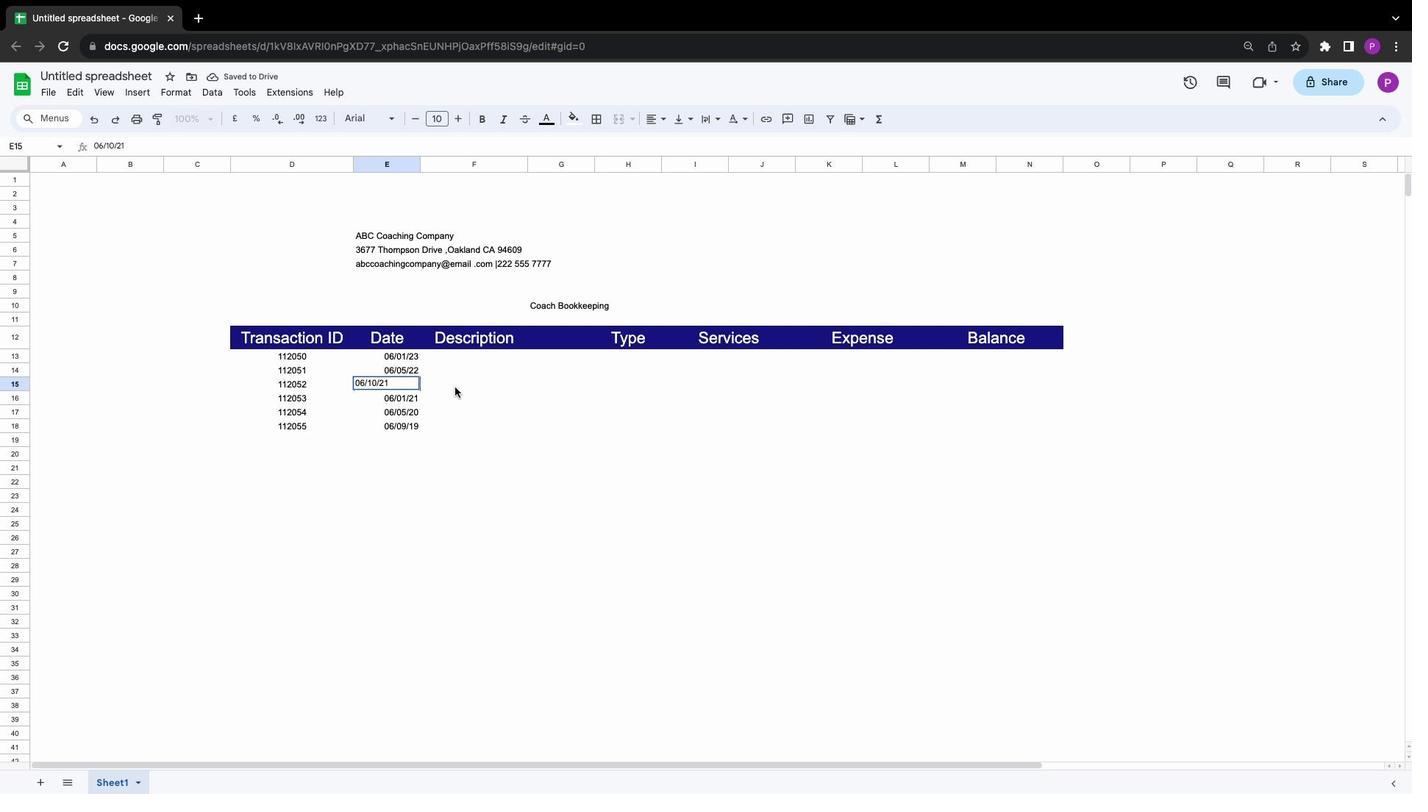 
Action: Mouse moved to (408, 398)
Screenshot: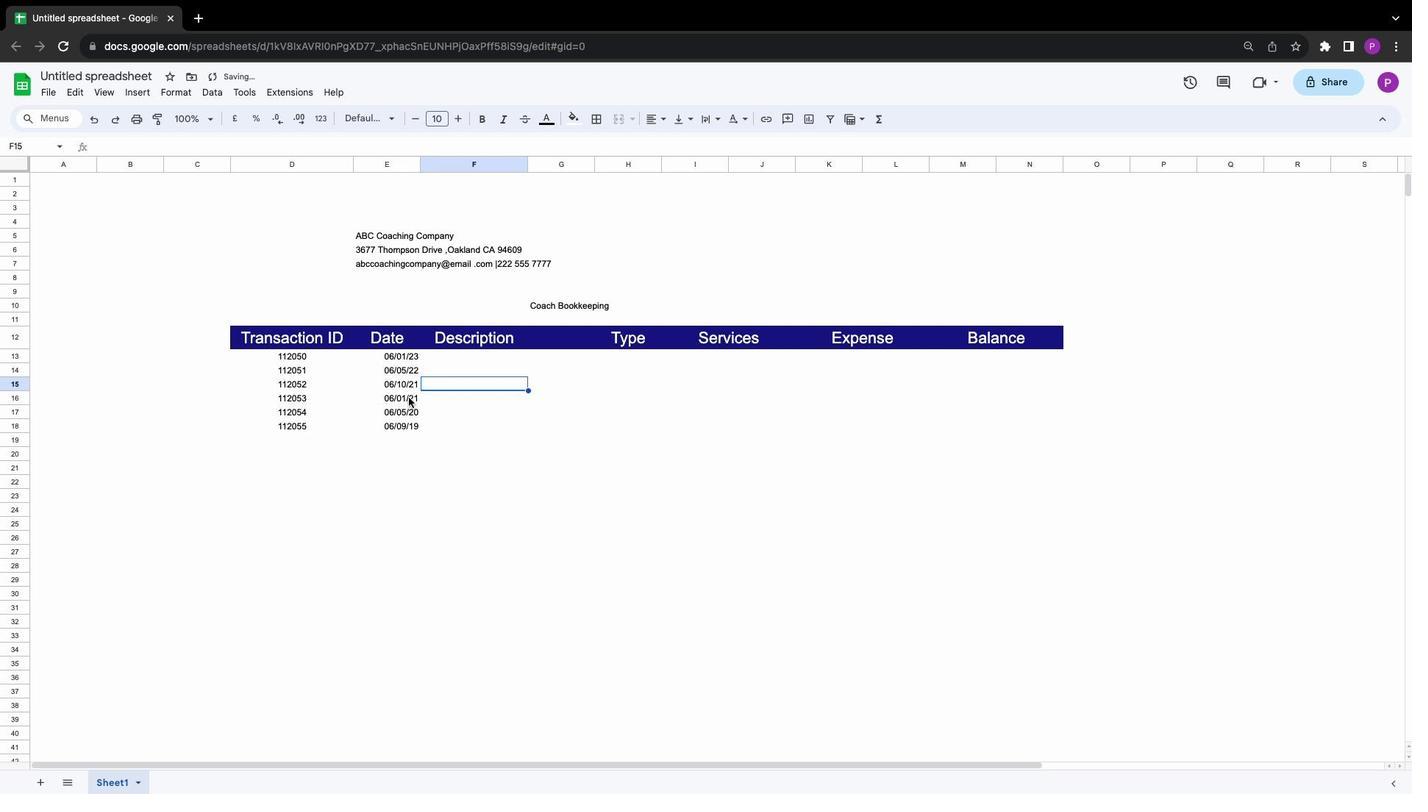 
Action: Mouse pressed left at (408, 398)
Screenshot: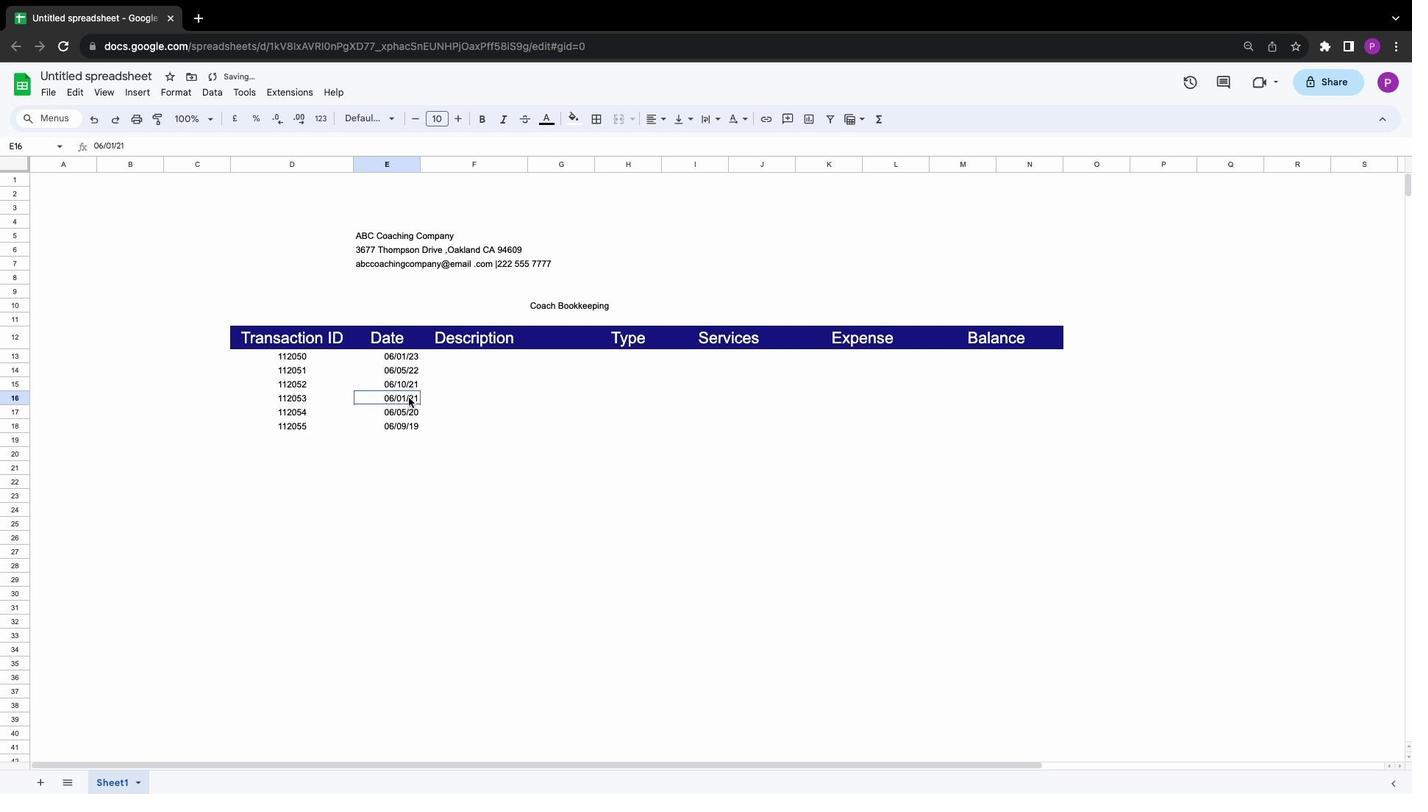 
Action: Mouse pressed left at (408, 398)
Screenshot: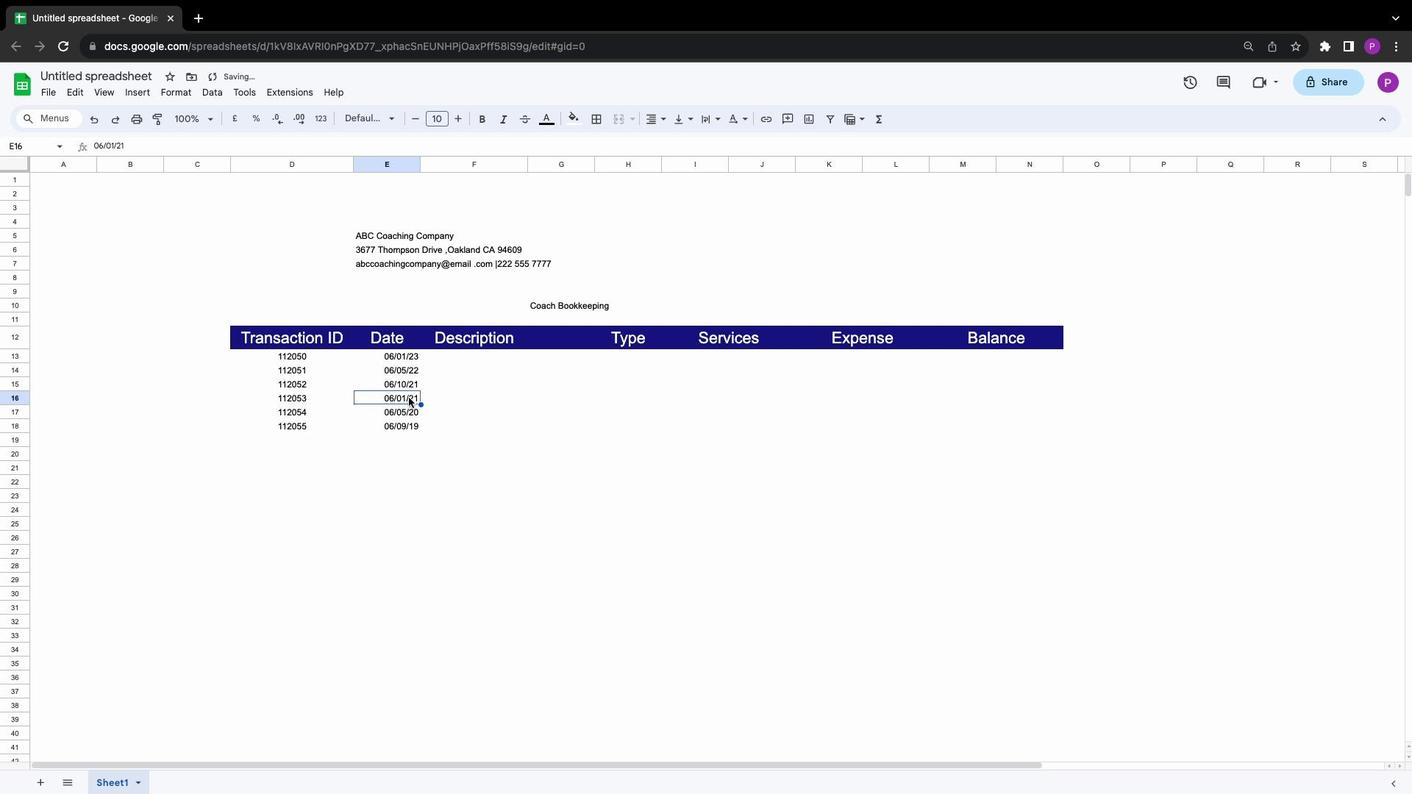 
Action: Mouse pressed left at (408, 398)
Screenshot: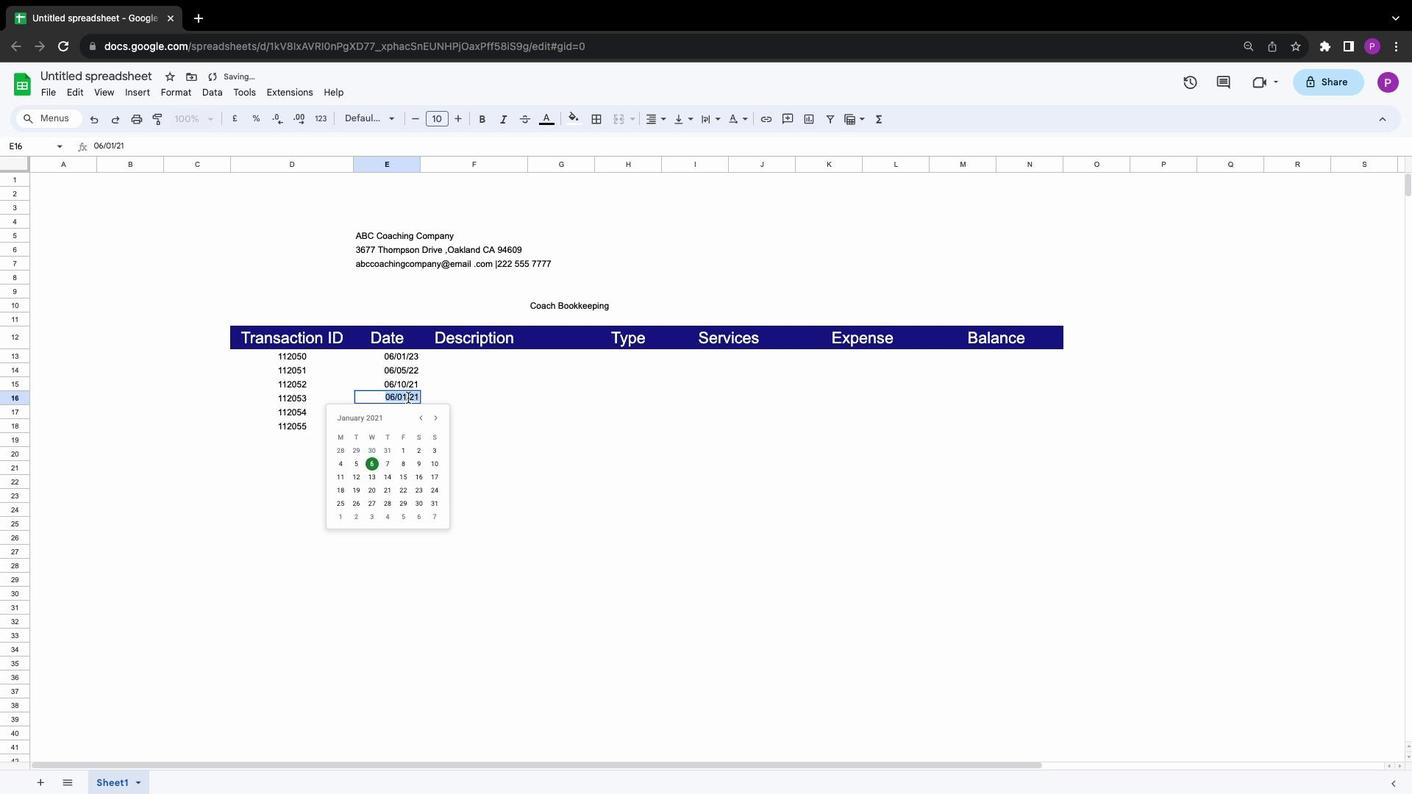 
Action: Mouse moved to (406, 477)
Screenshot: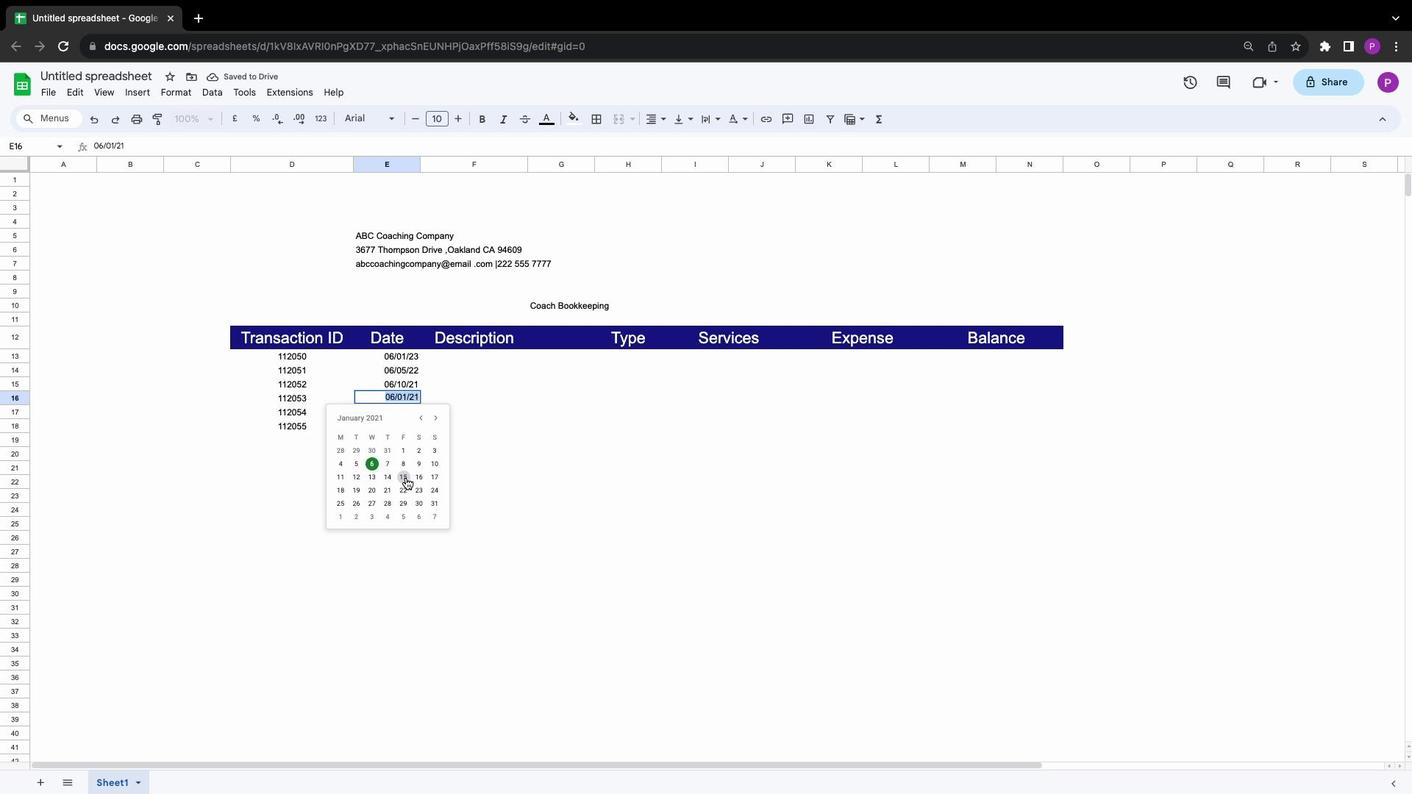 
Action: Mouse pressed left at (406, 477)
Screenshot: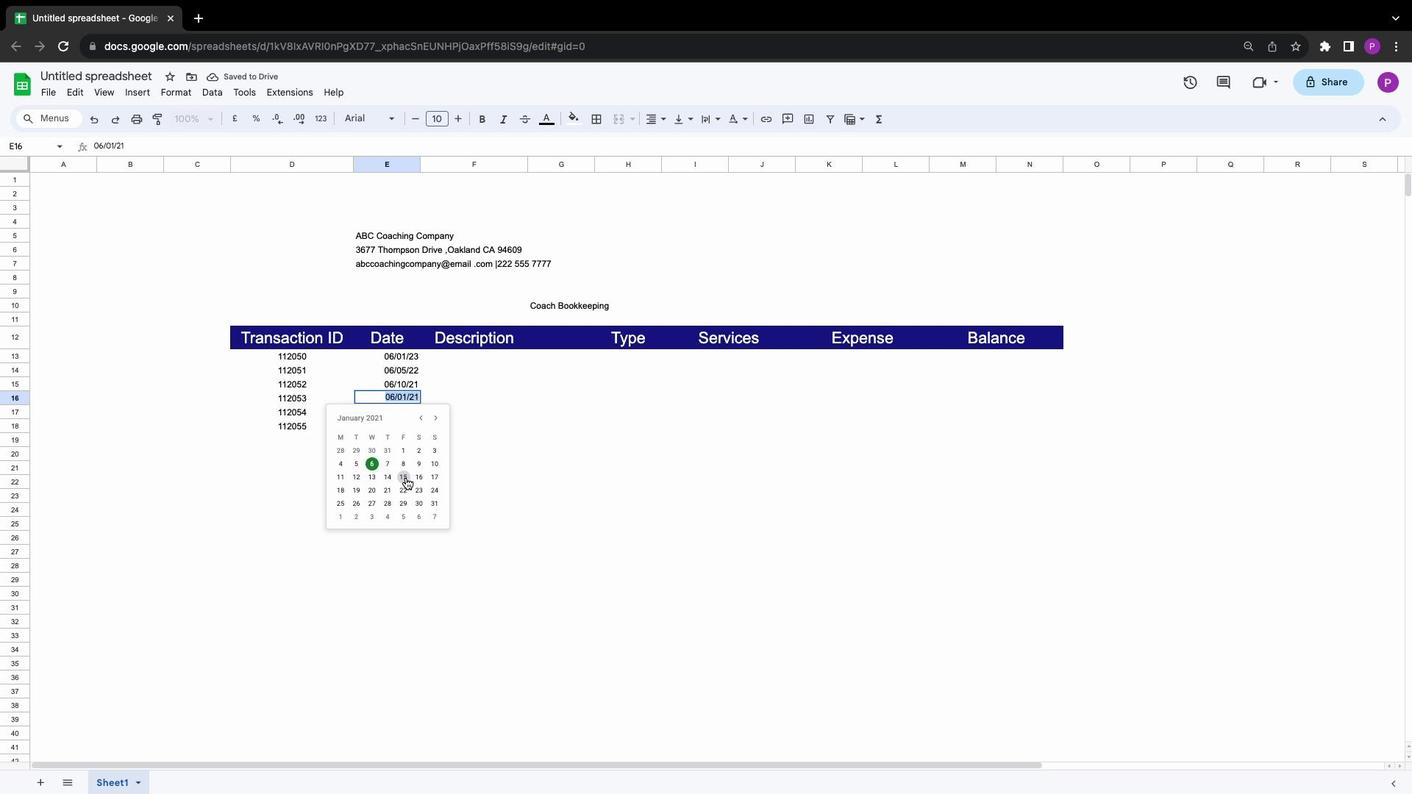 
Action: Mouse moved to (392, 401)
Screenshot: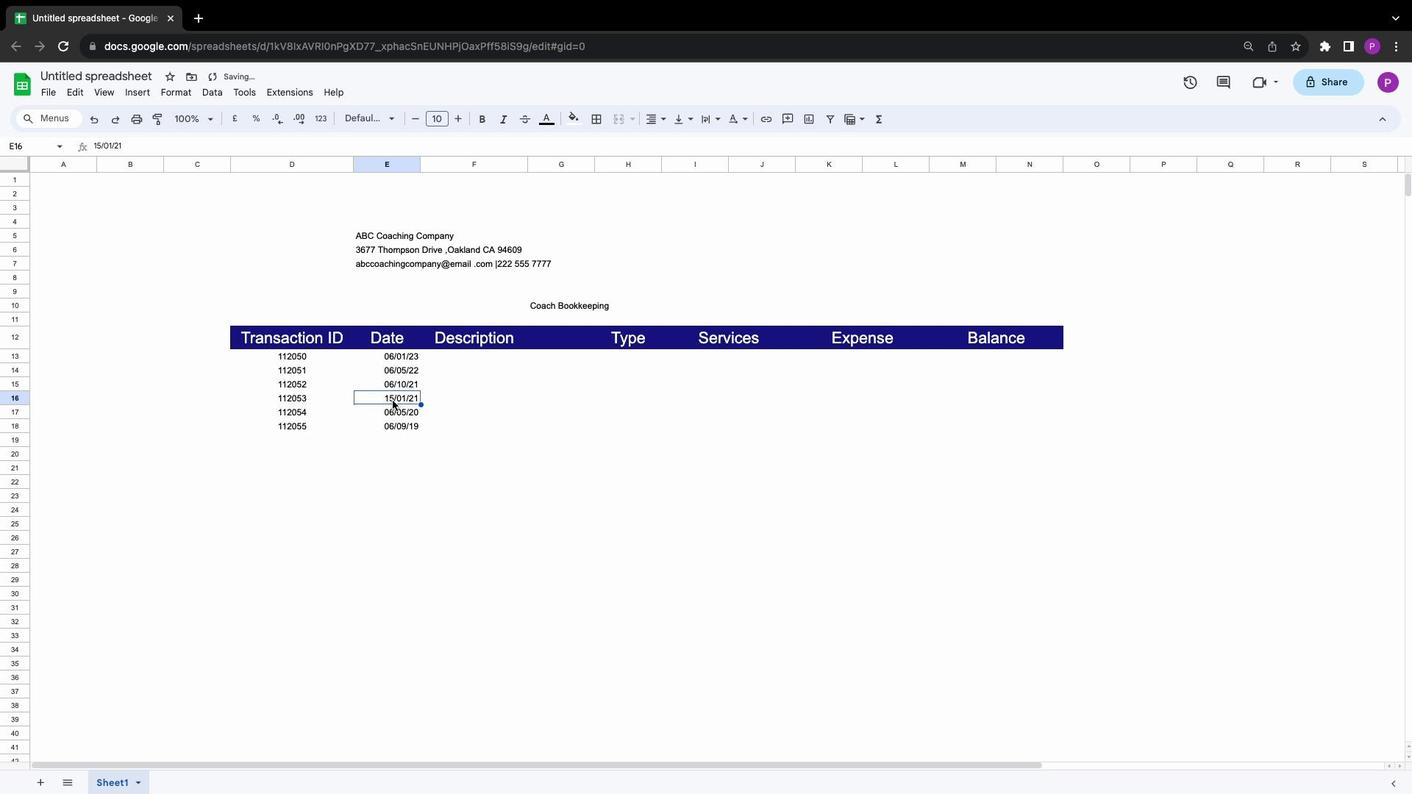 
Action: Mouse pressed left at (392, 401)
Screenshot: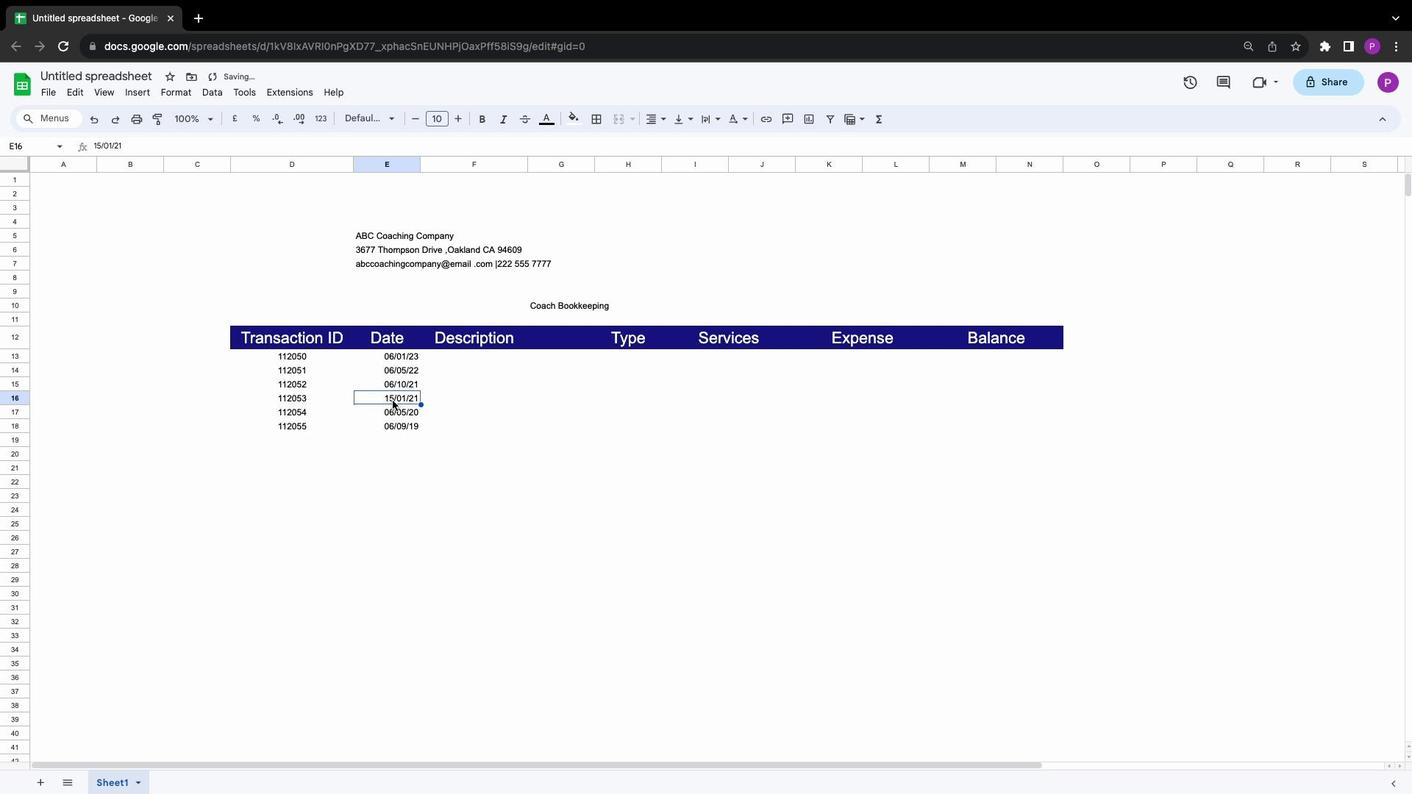 
Action: Mouse pressed left at (392, 401)
Screenshot: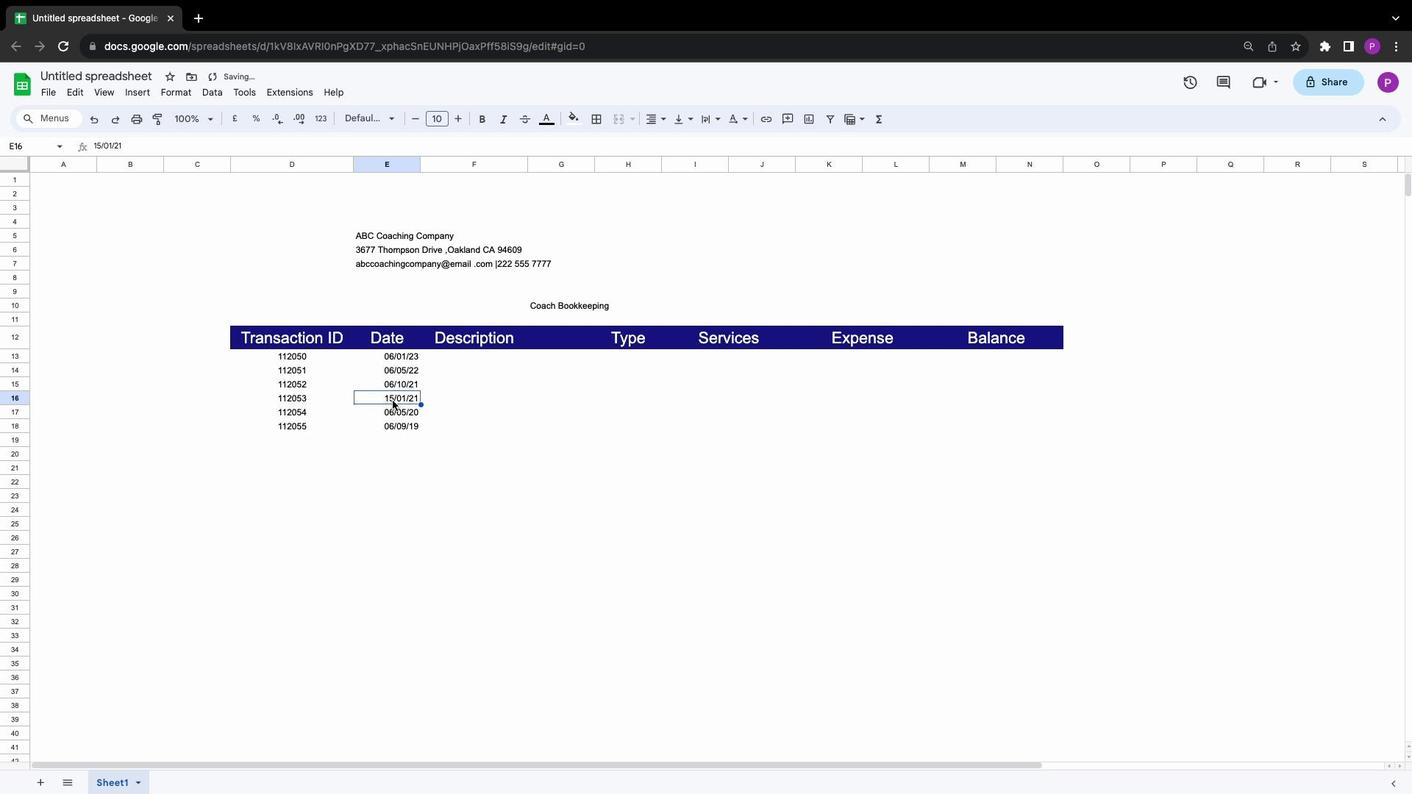 
Action: Mouse pressed left at (392, 401)
Screenshot: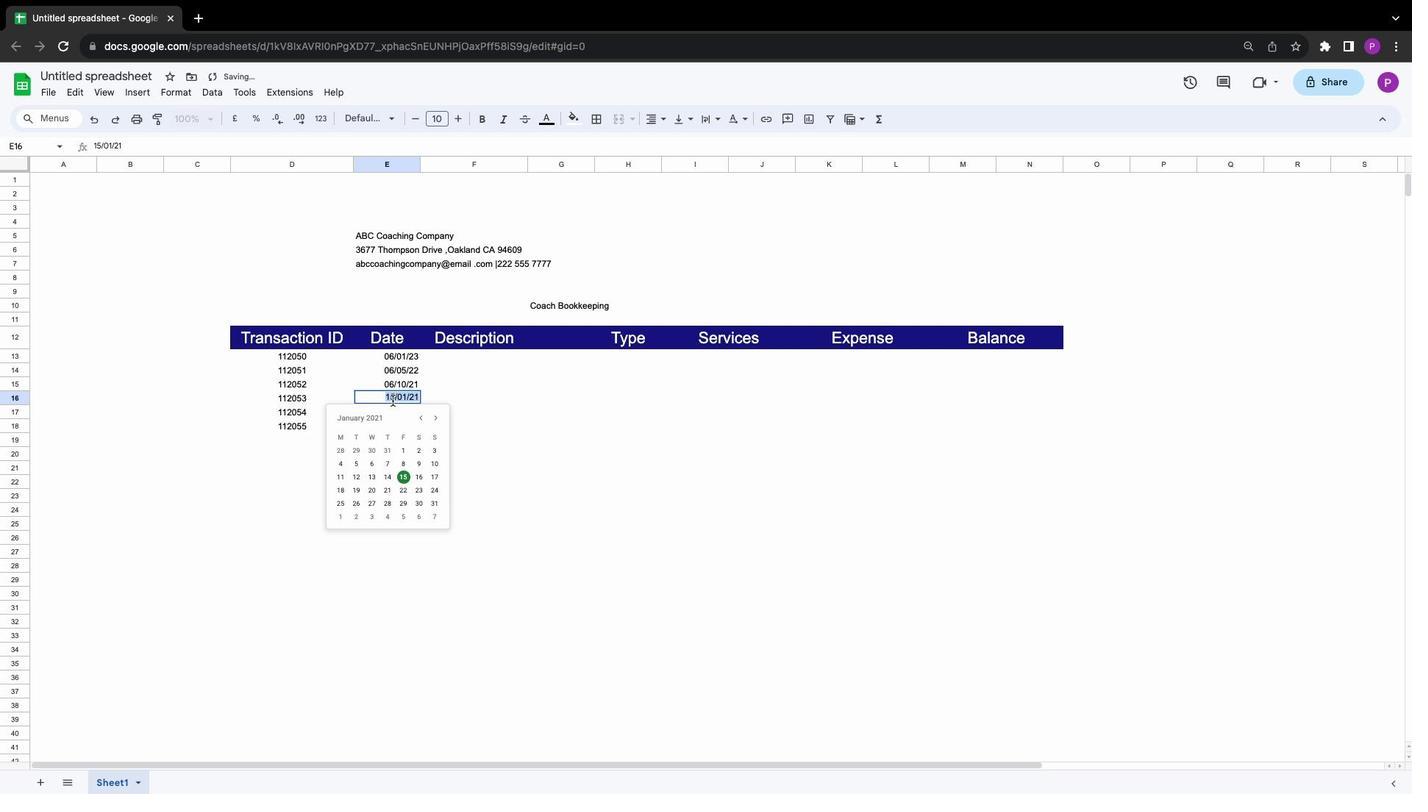 
Action: Mouse moved to (447, 392)
Screenshot: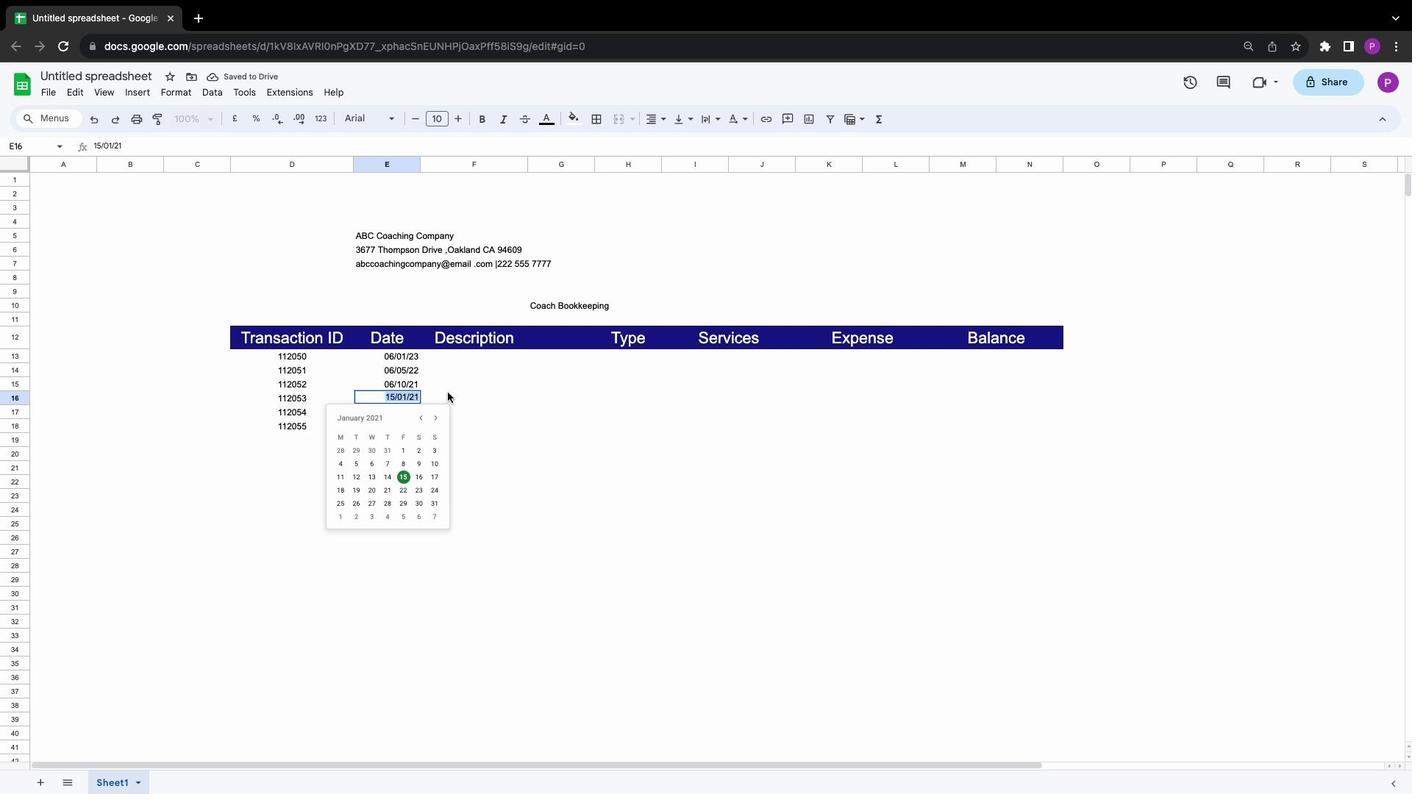 
Action: Key pressed '0''6''-''1''5''-''2''3''\x03'
Screenshot: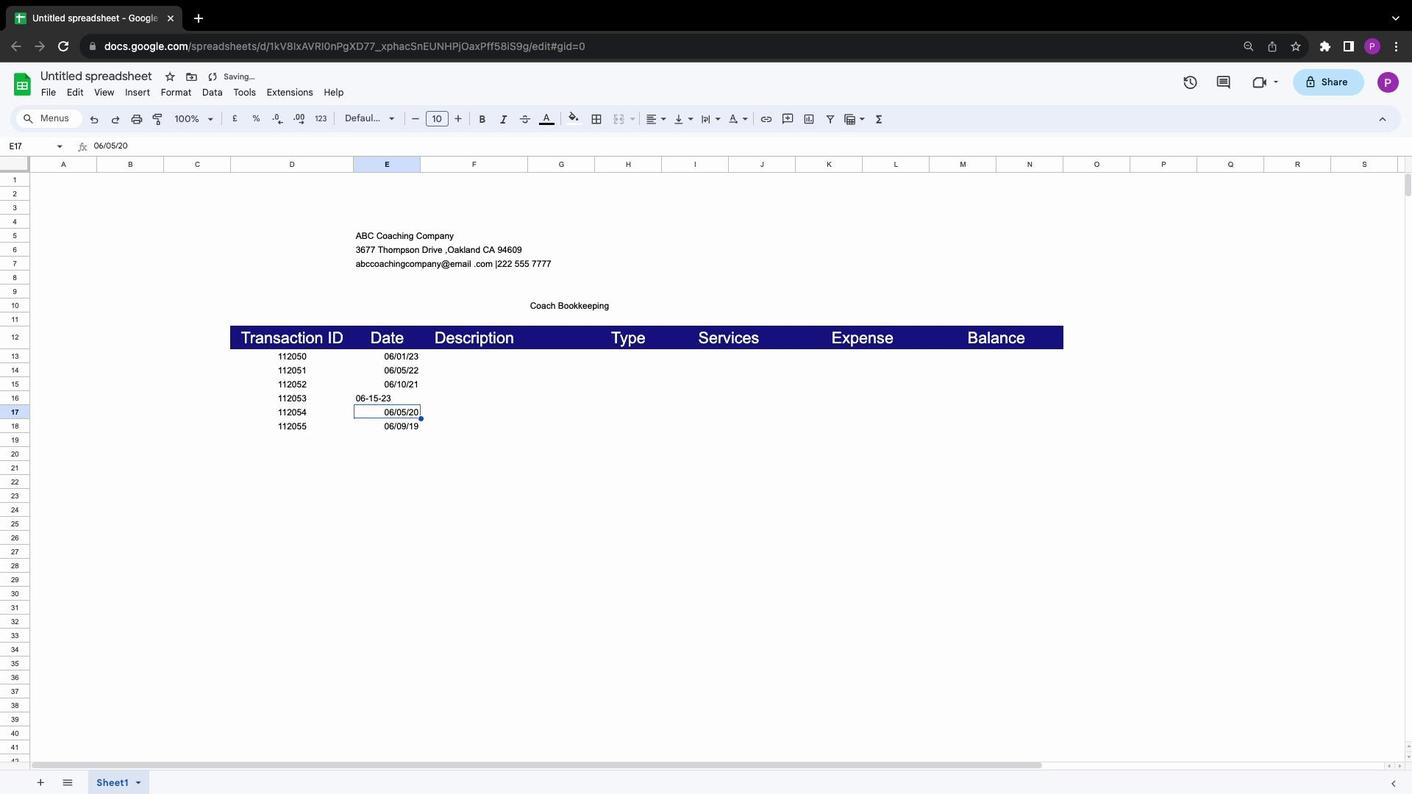 
Action: Mouse moved to (403, 398)
Screenshot: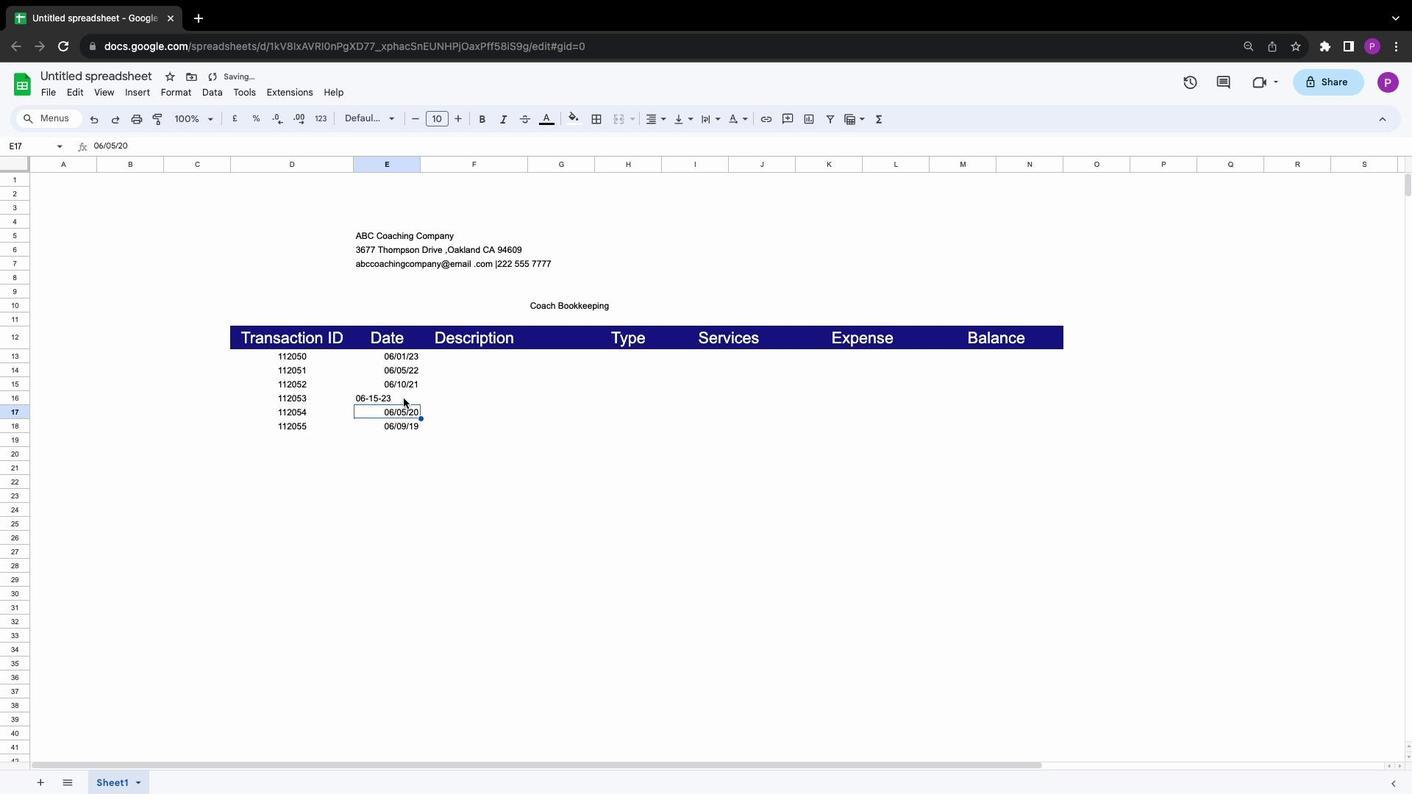 
Action: Mouse pressed left at (403, 398)
Screenshot: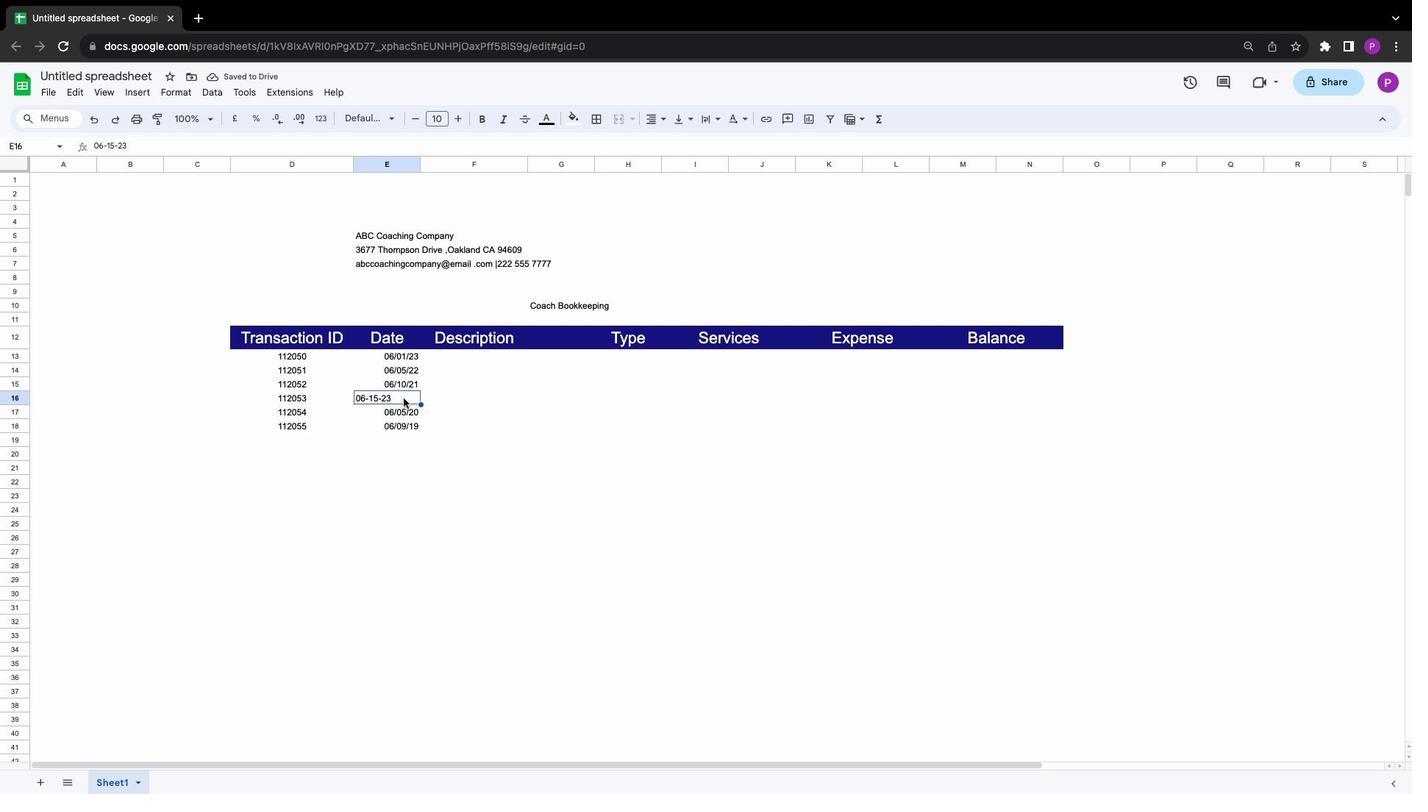 
Action: Mouse moved to (420, 404)
Screenshot: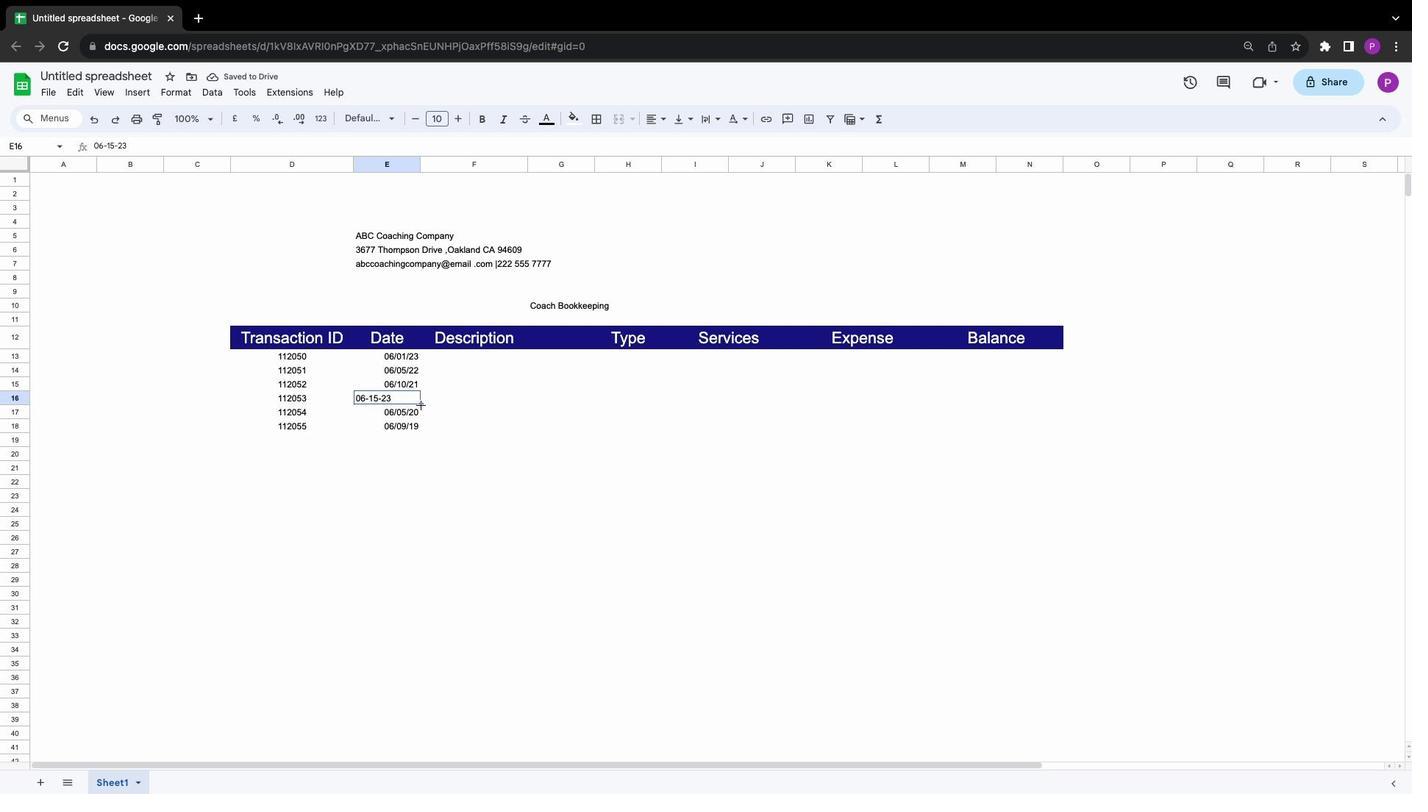 
Action: Mouse pressed left at (420, 404)
Screenshot: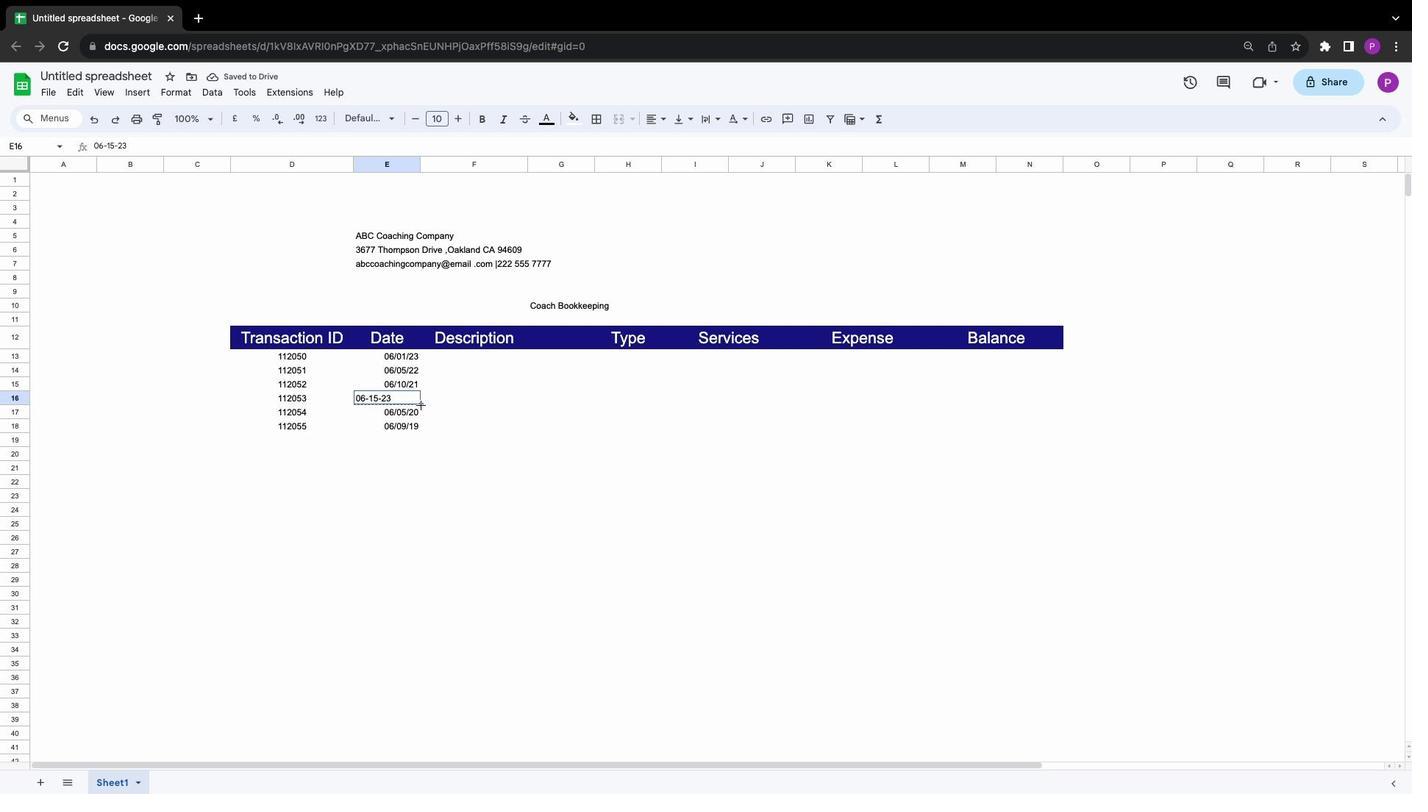 
Action: Mouse moved to (377, 414)
Screenshot: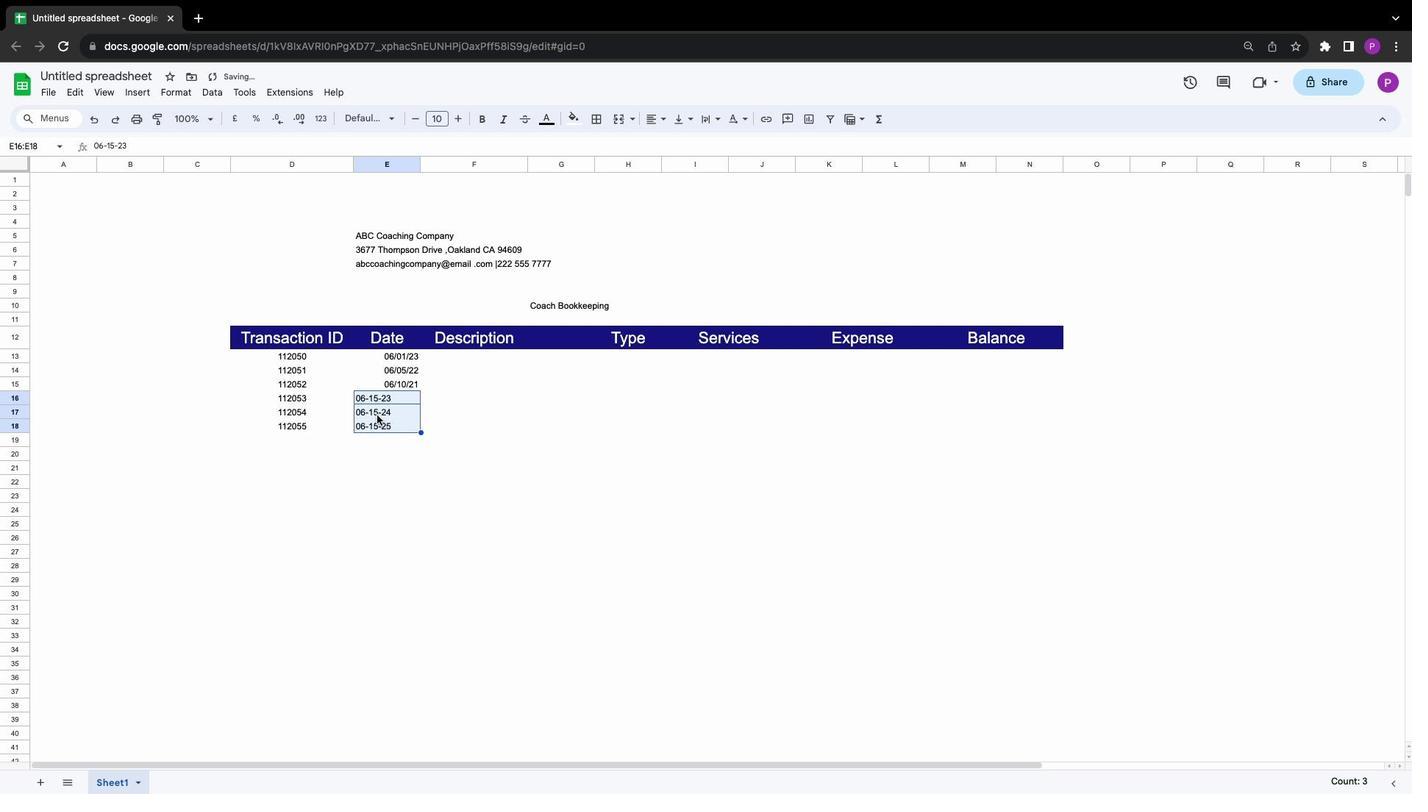 
Action: Mouse pressed left at (377, 414)
Screenshot: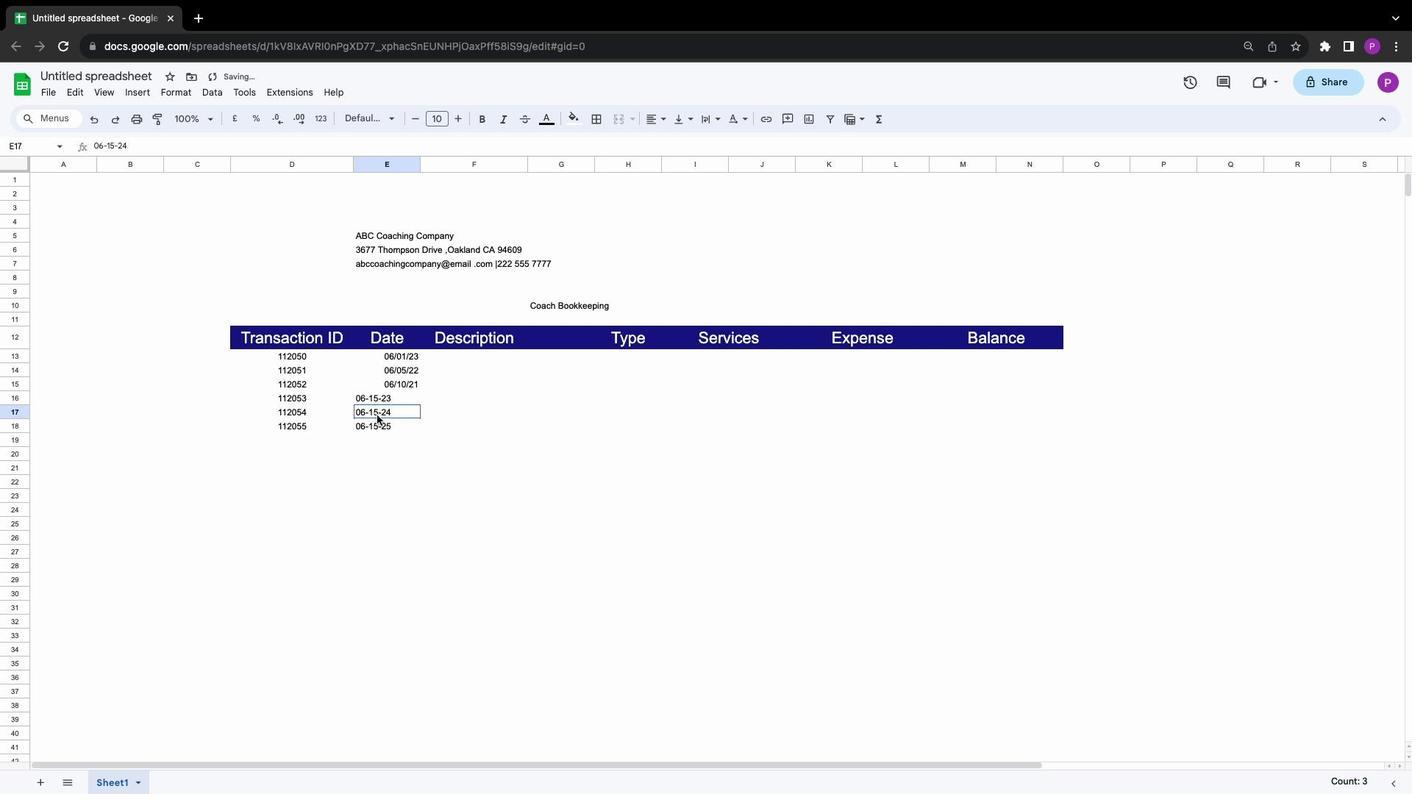 
Action: Mouse pressed left at (377, 414)
Screenshot: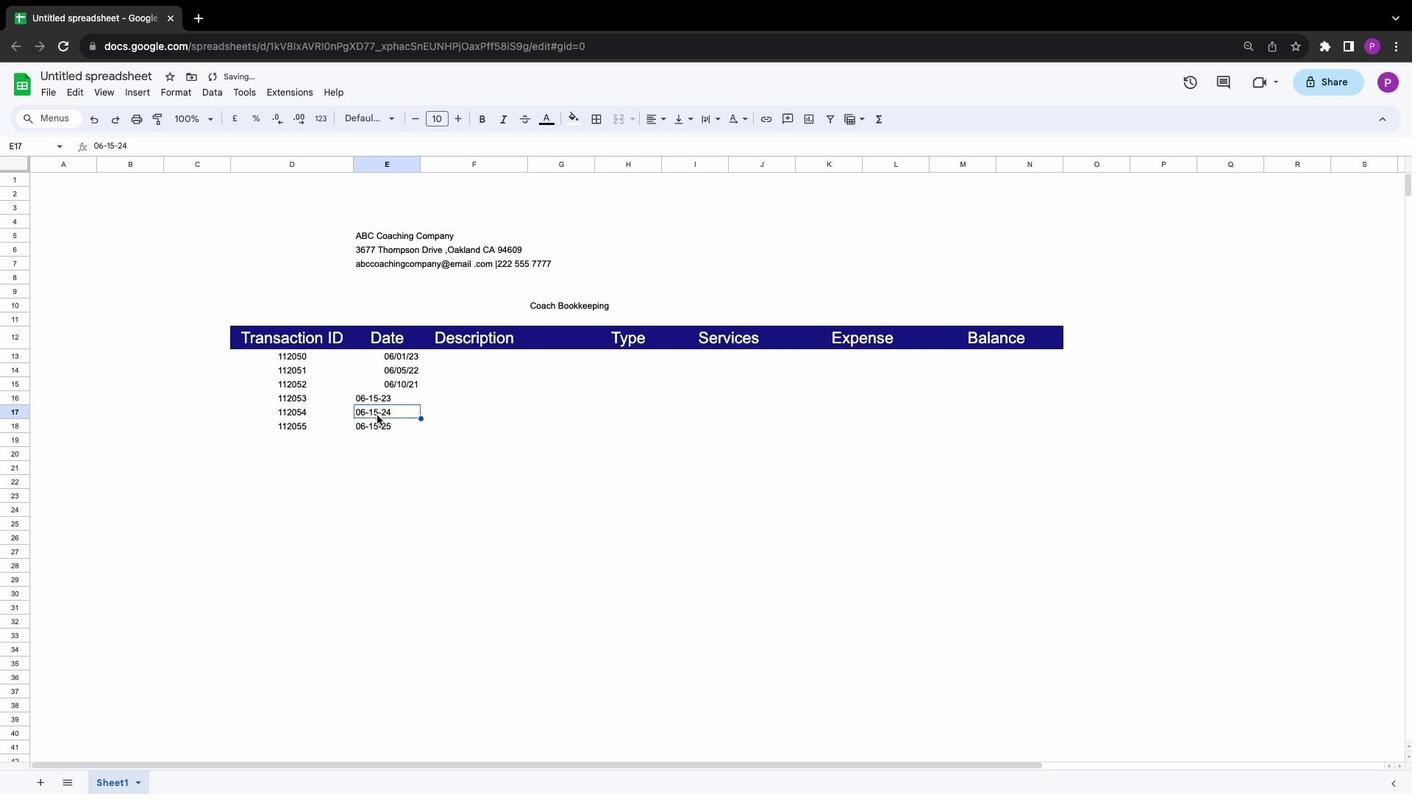 
Action: Mouse moved to (376, 412)
Screenshot: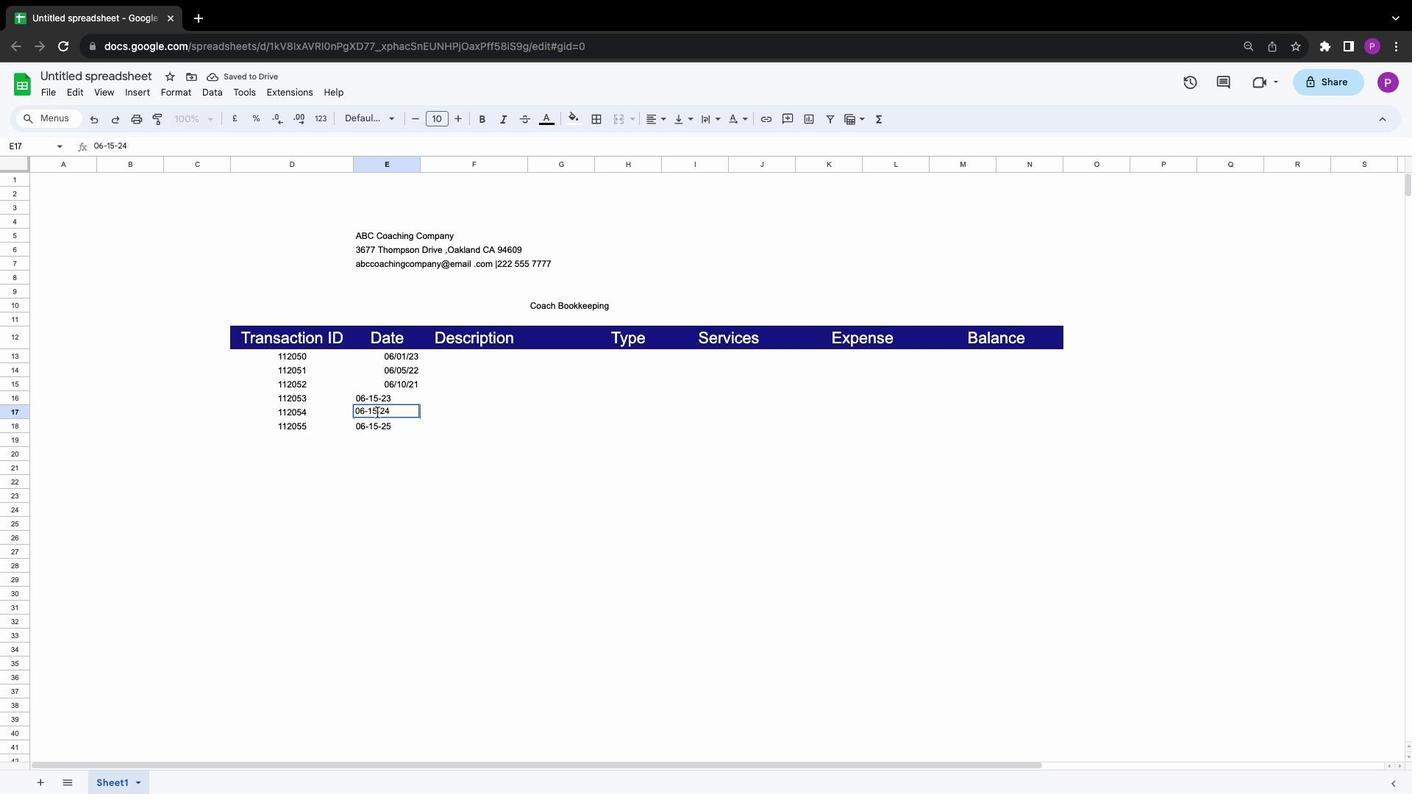 
Action: Mouse pressed left at (376, 412)
Screenshot: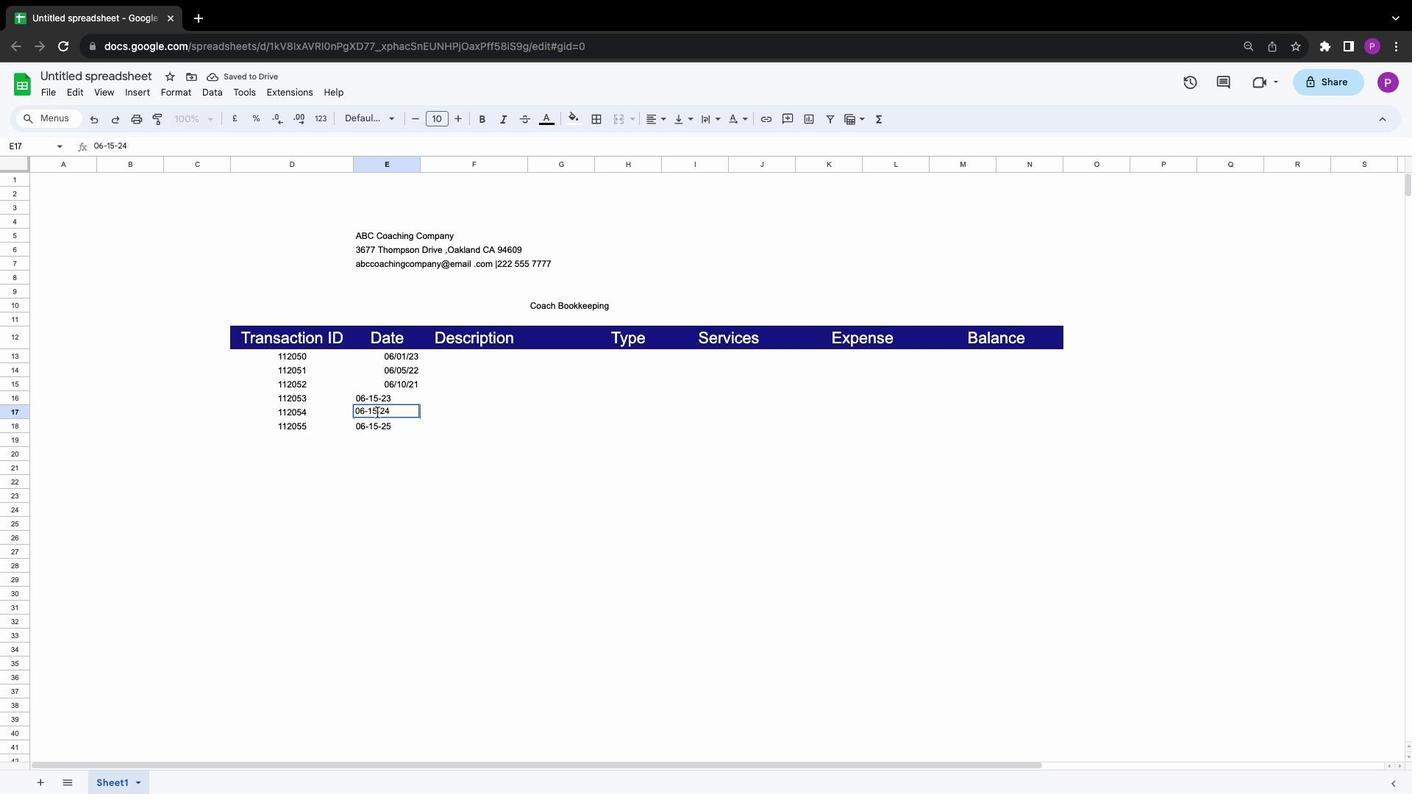 
Action: Mouse moved to (384, 430)
Screenshot: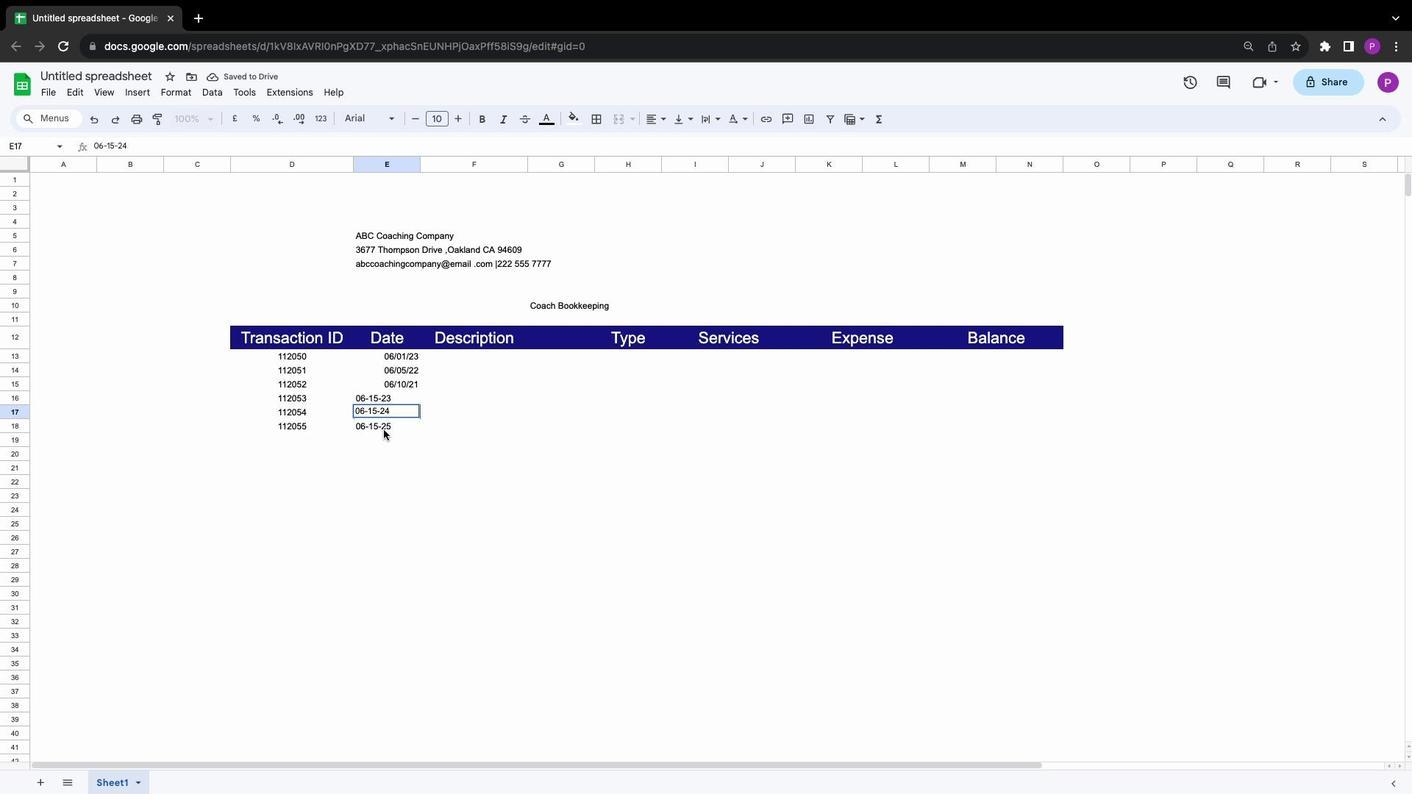 
Action: Key pressed Key.backspaceKey.backspace
Screenshot: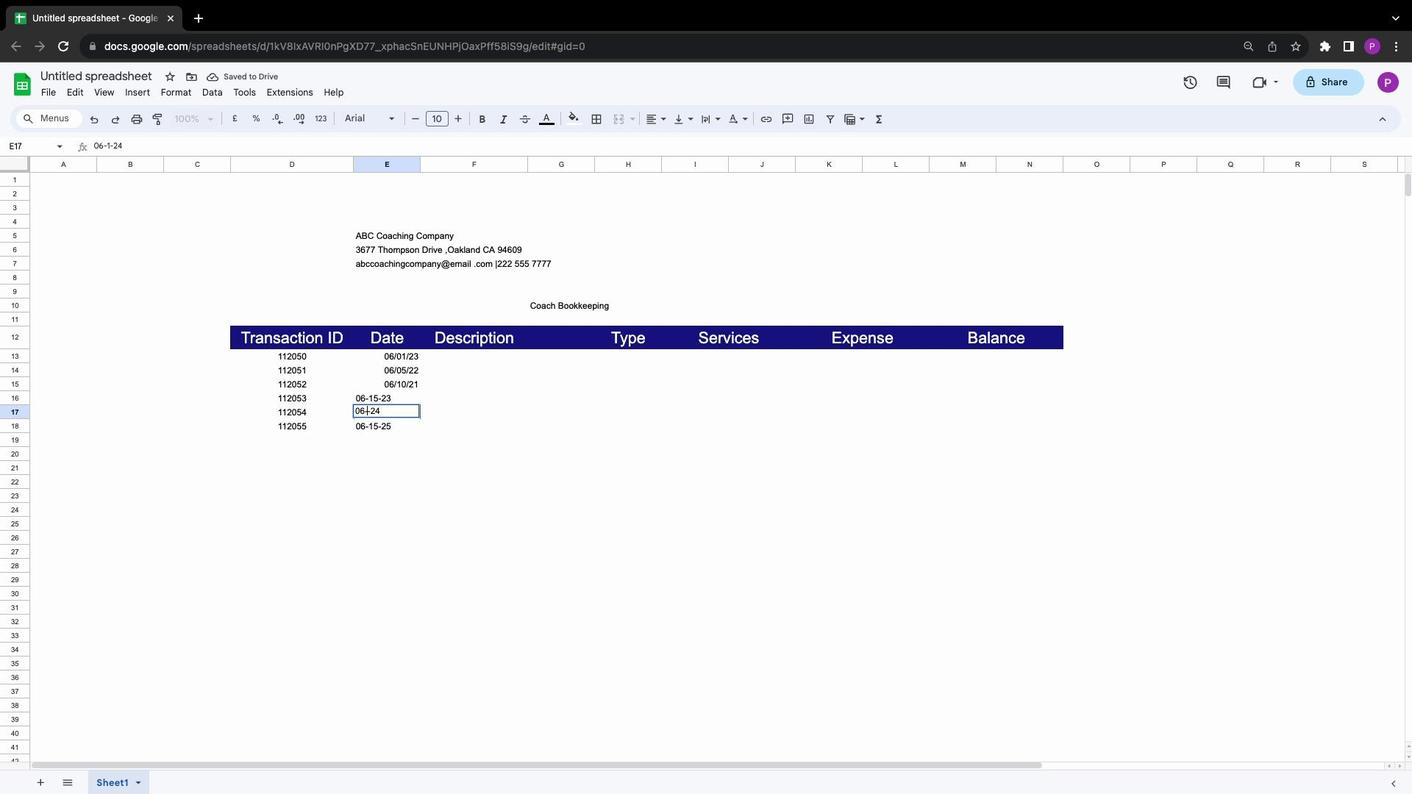 
Action: Mouse moved to (387, 437)
Screenshot: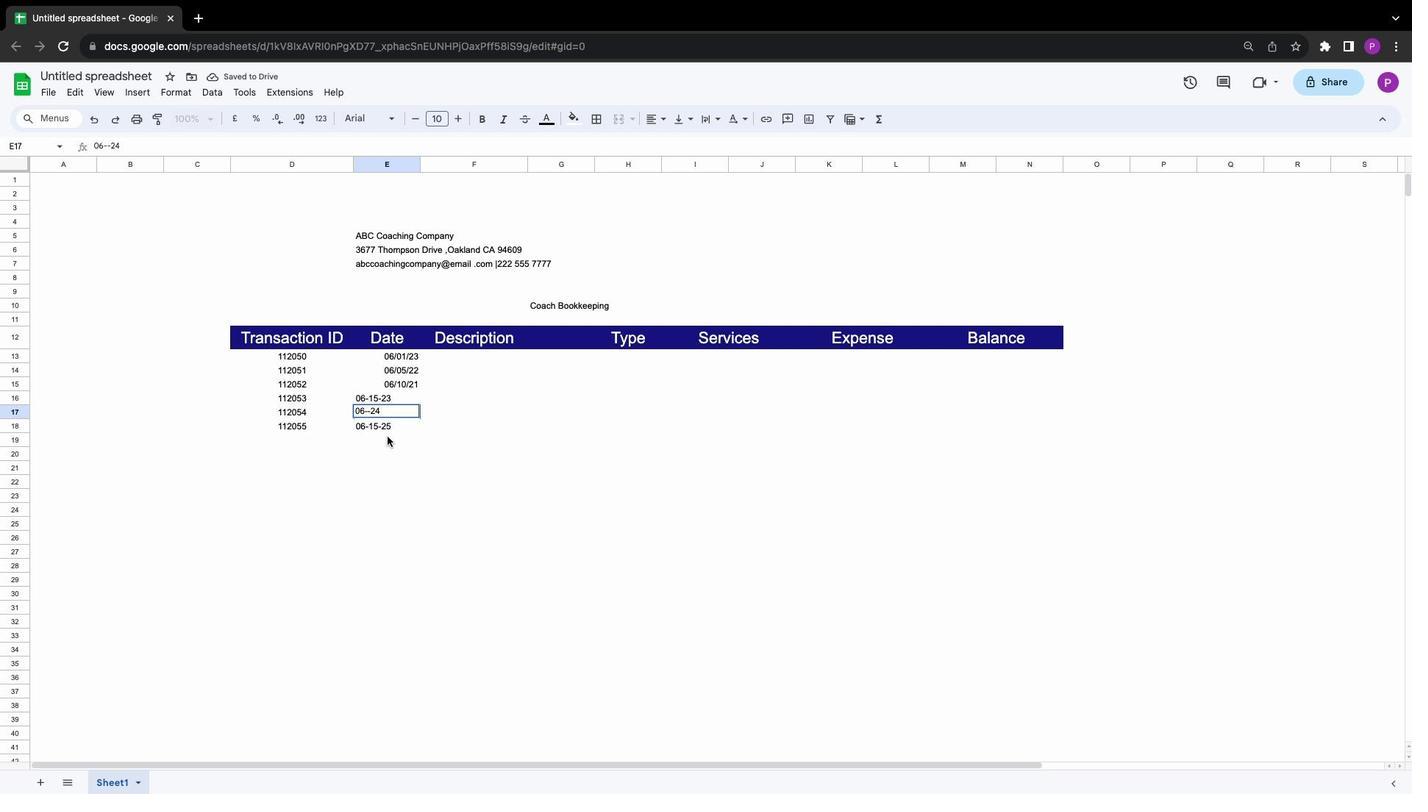
Action: Key pressed '2''0'
Screenshot: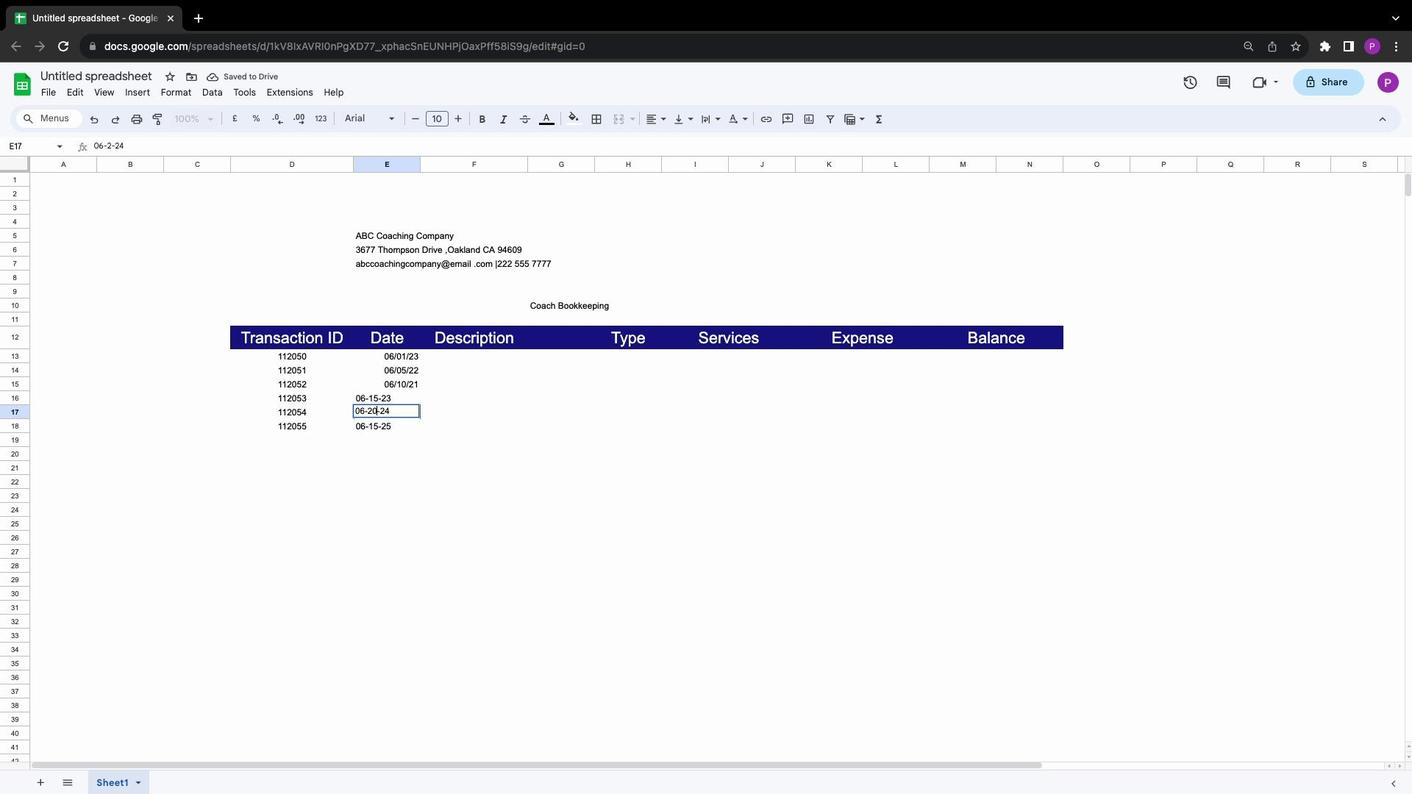 
Action: Mouse moved to (378, 428)
Screenshot: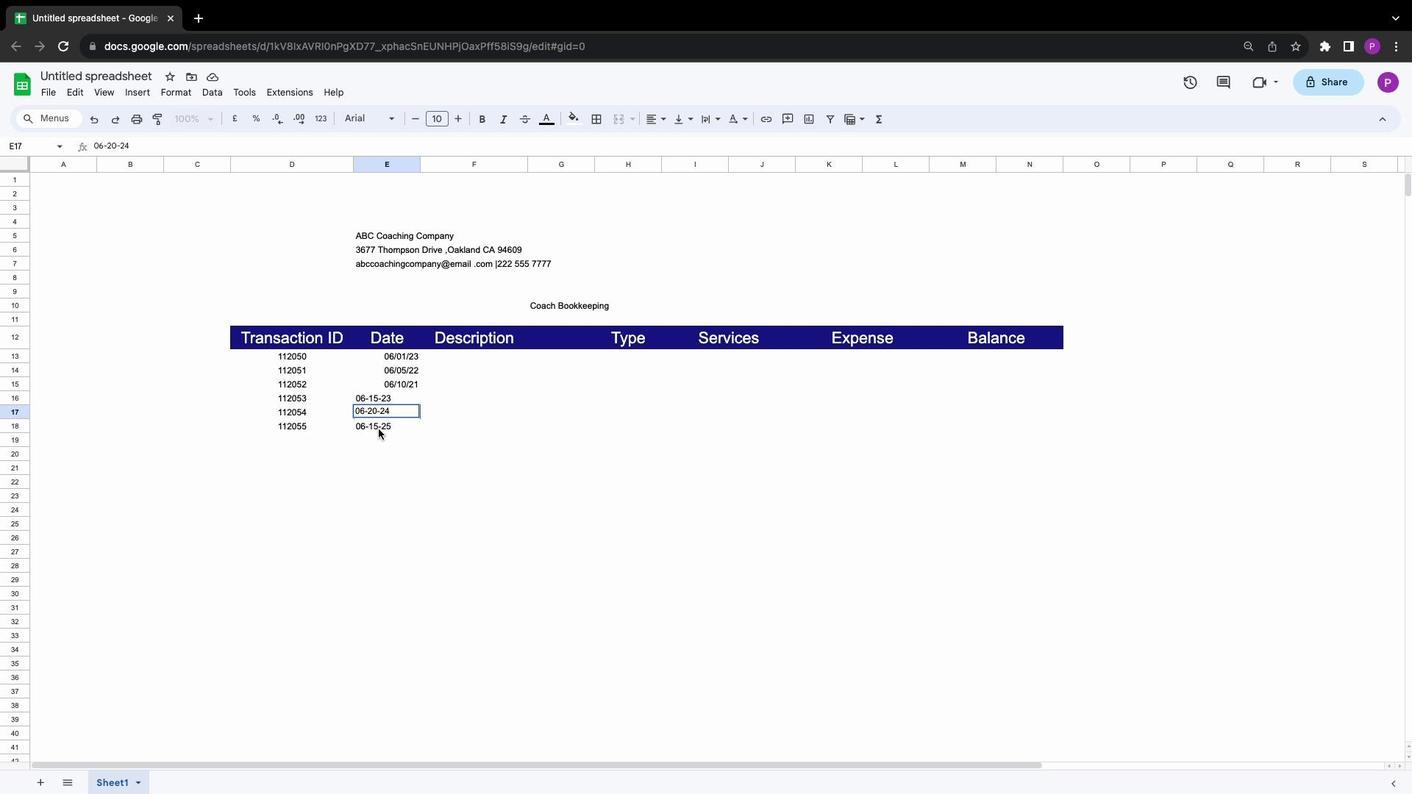 
Action: Mouse pressed left at (378, 428)
Screenshot: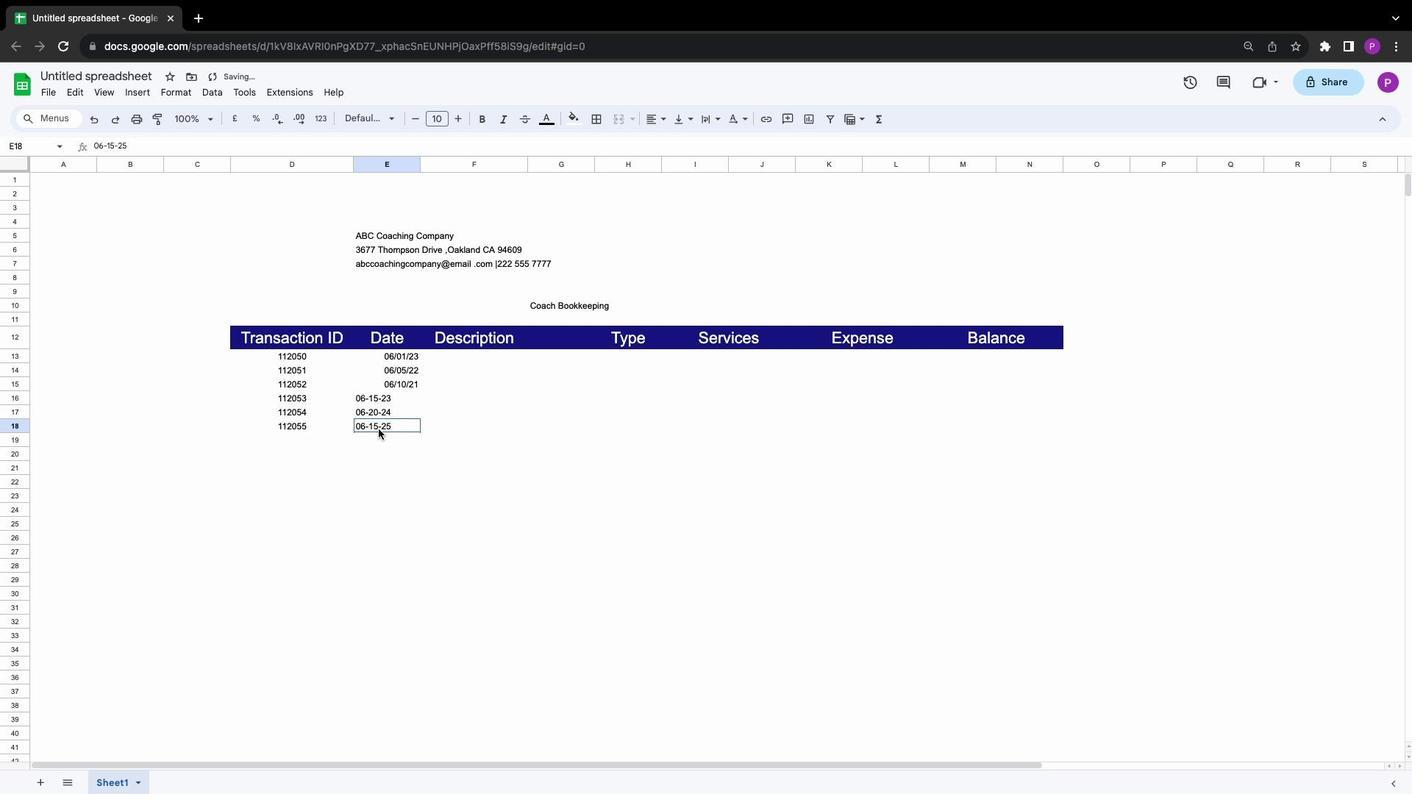 
Action: Mouse pressed left at (378, 428)
Screenshot: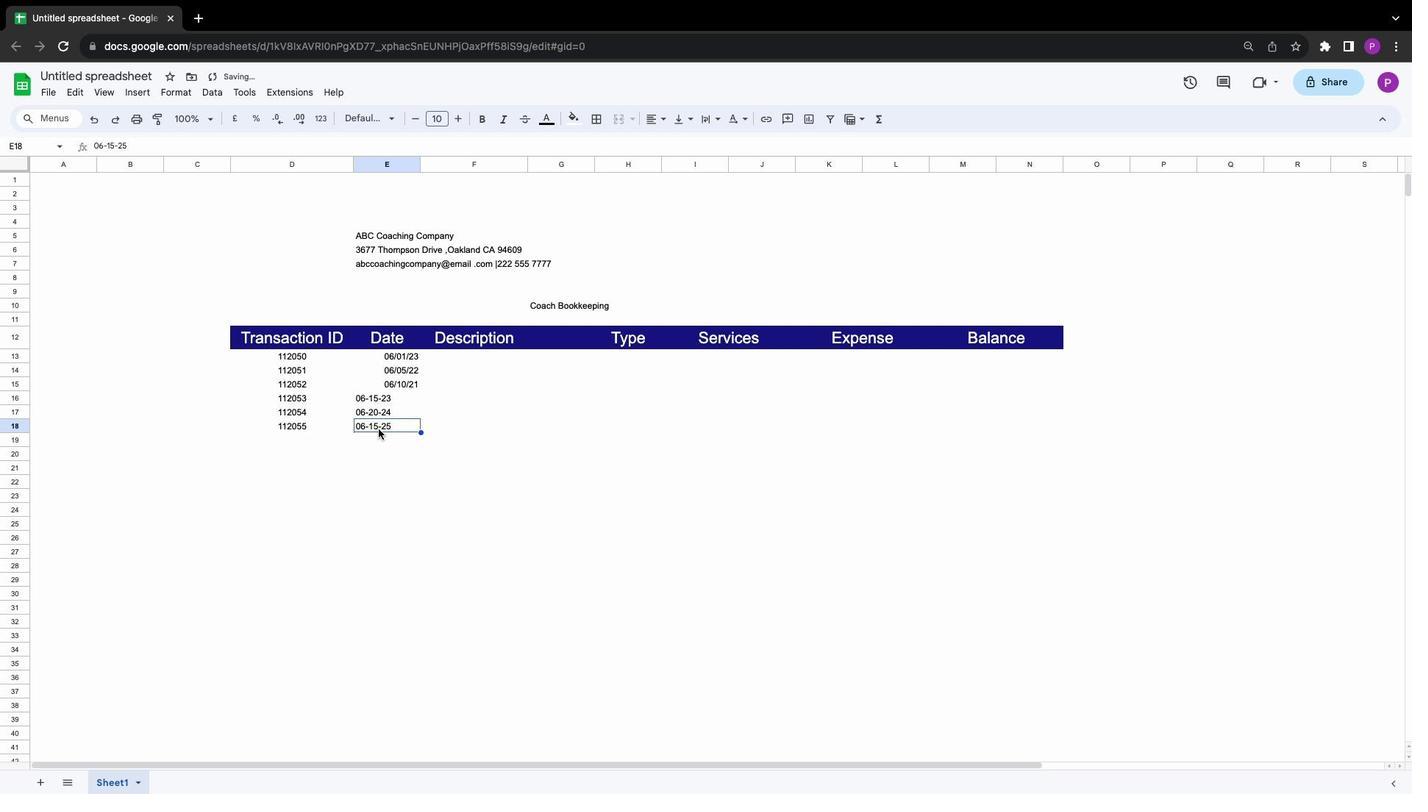 
Action: Mouse pressed left at (378, 428)
Screenshot: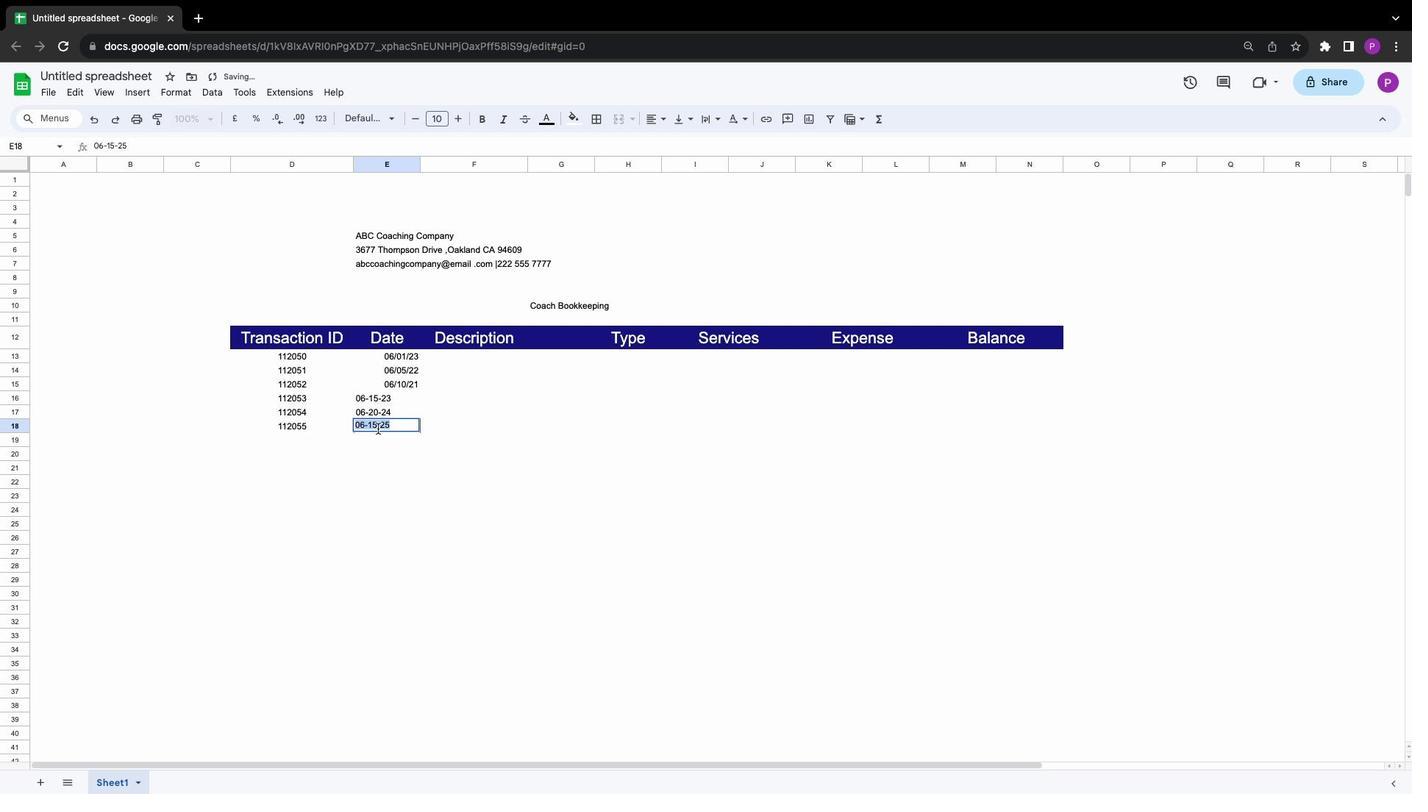 
Action: Mouse moved to (377, 427)
Screenshot: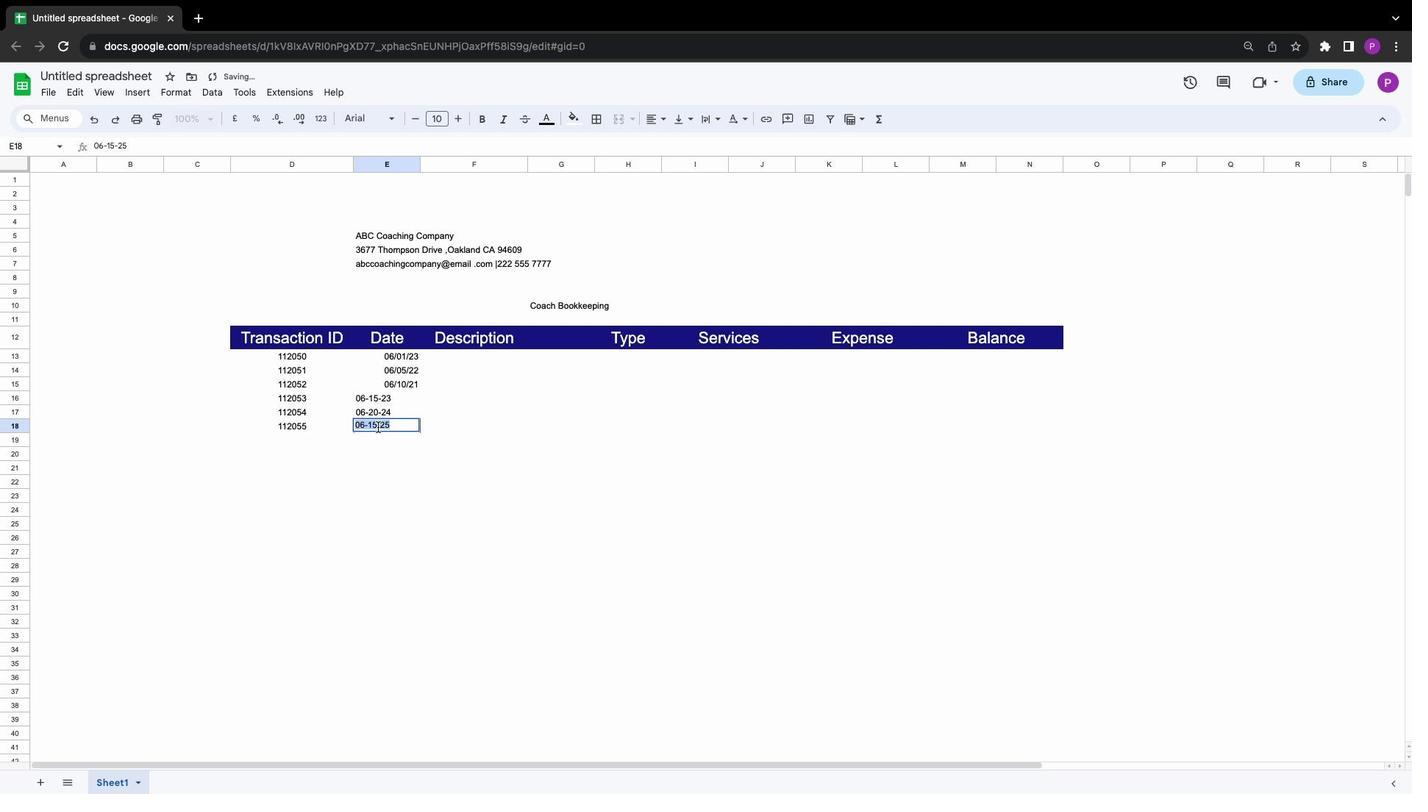
Action: Mouse pressed left at (377, 427)
Screenshot: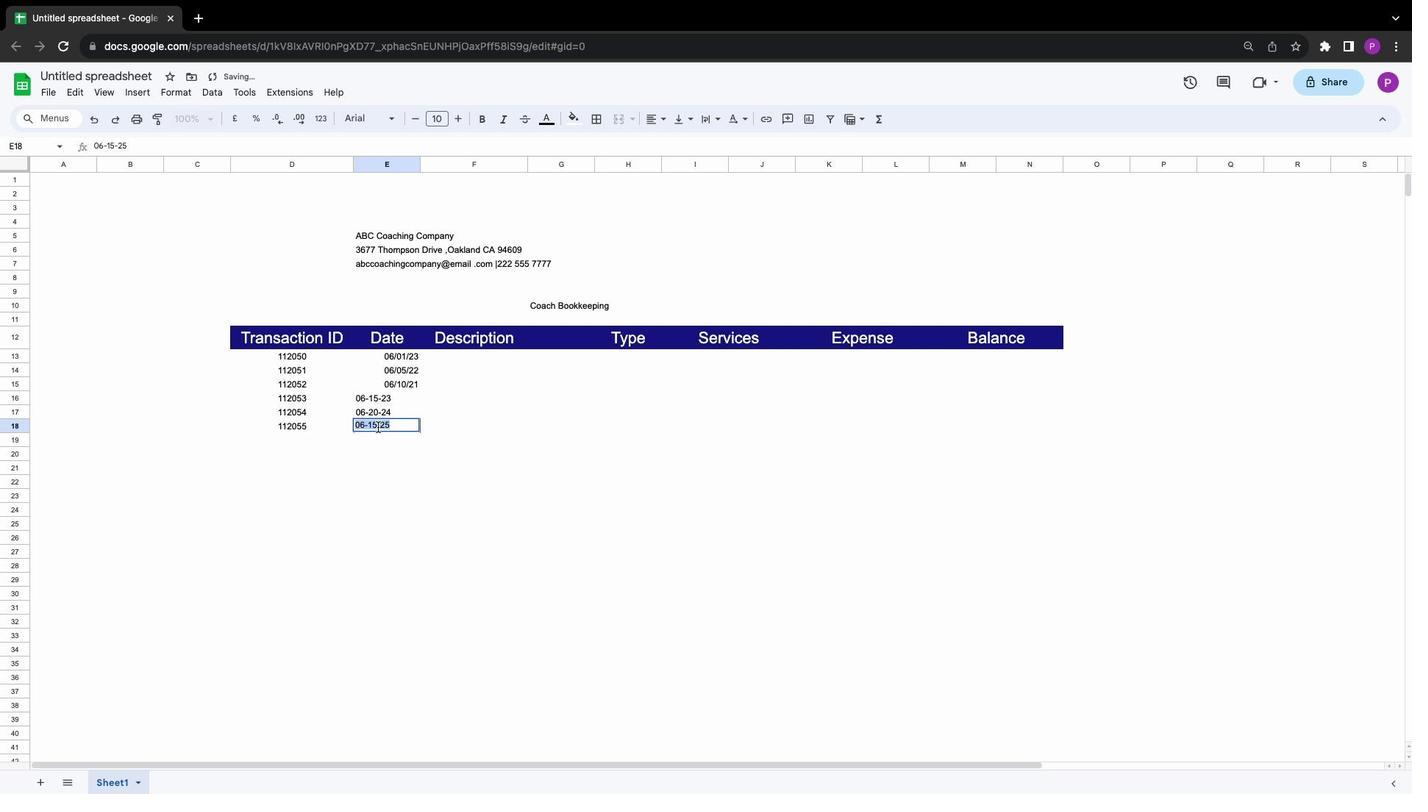 
Action: Mouse moved to (385, 438)
Screenshot: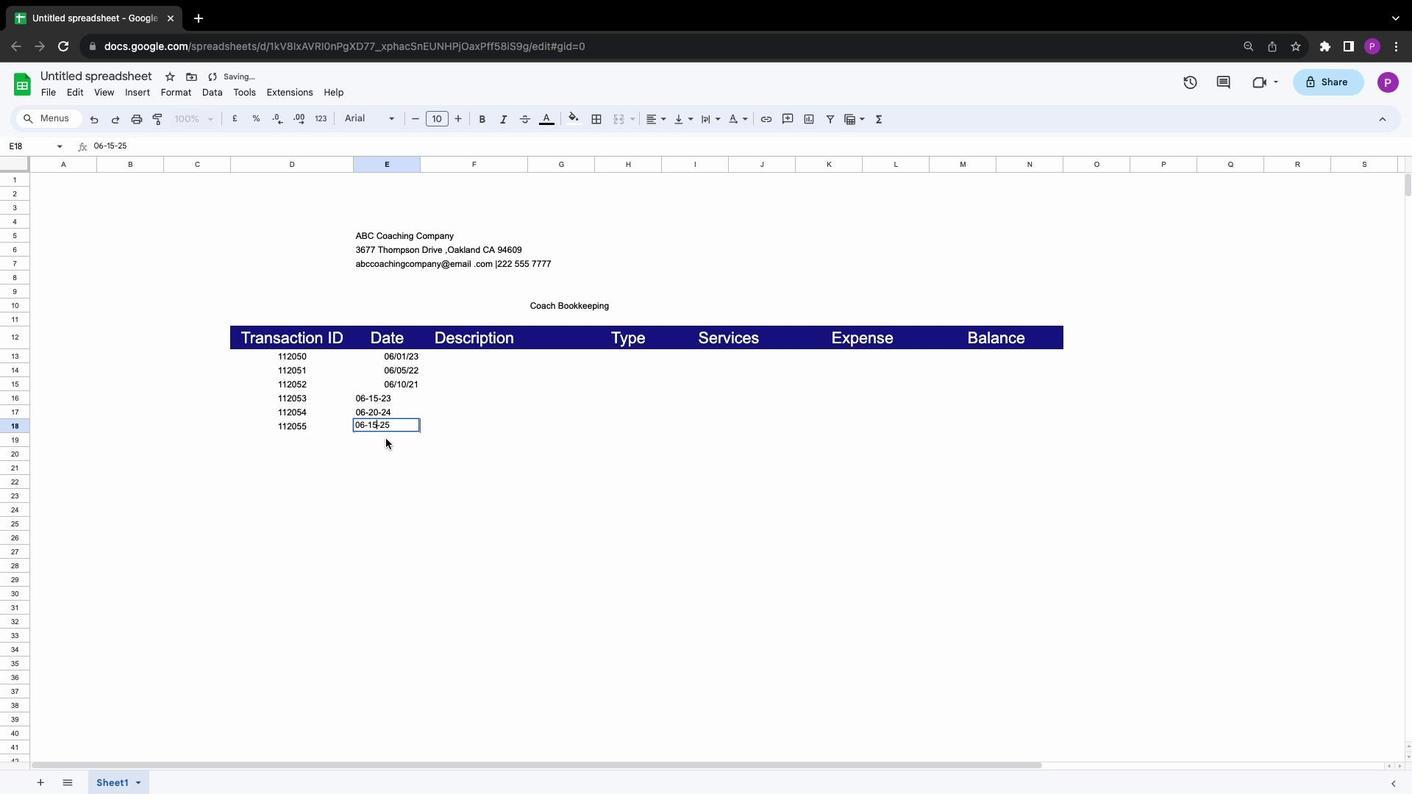 
Action: Key pressed Key.backspaceKey.backspace'2''5'
Screenshot: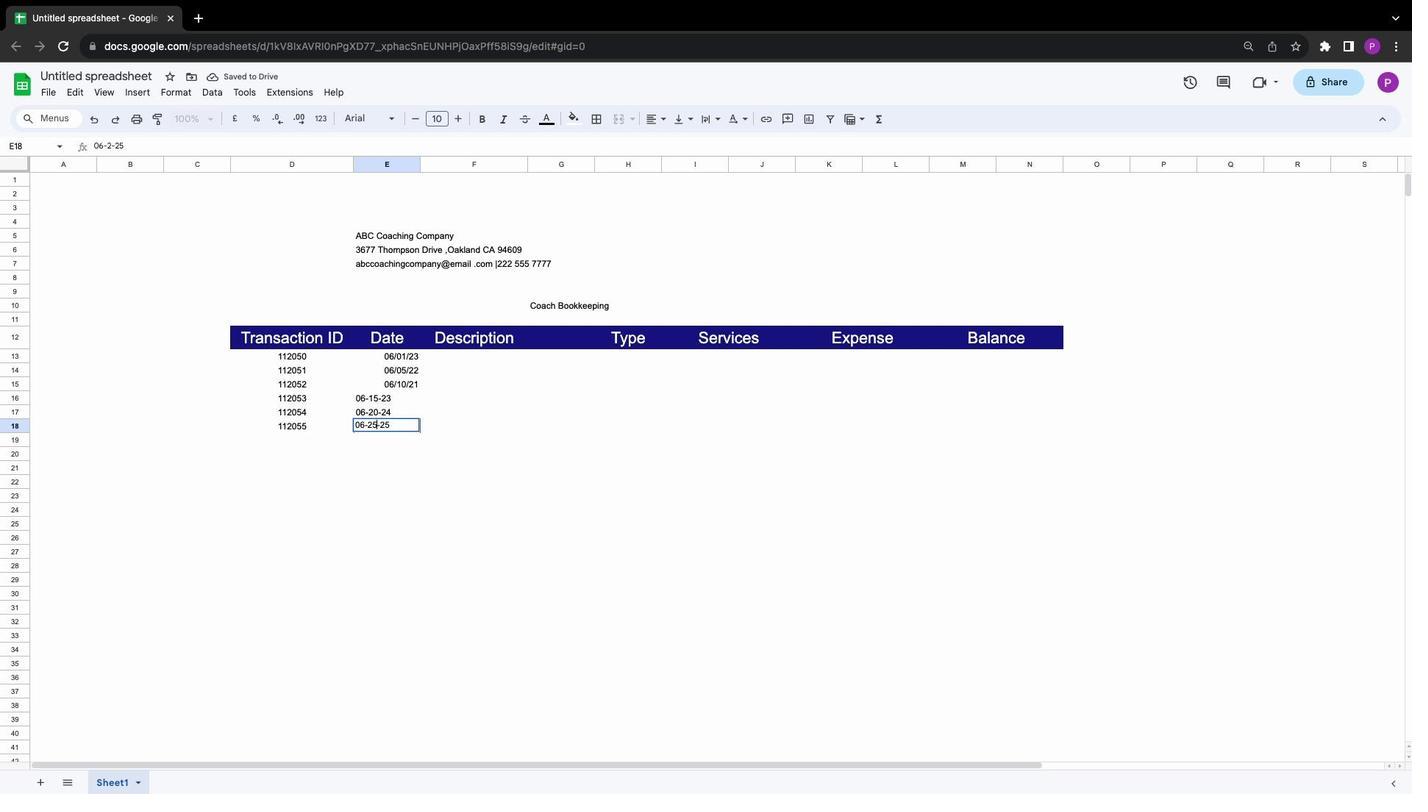 
Action: Mouse moved to (387, 426)
Screenshot: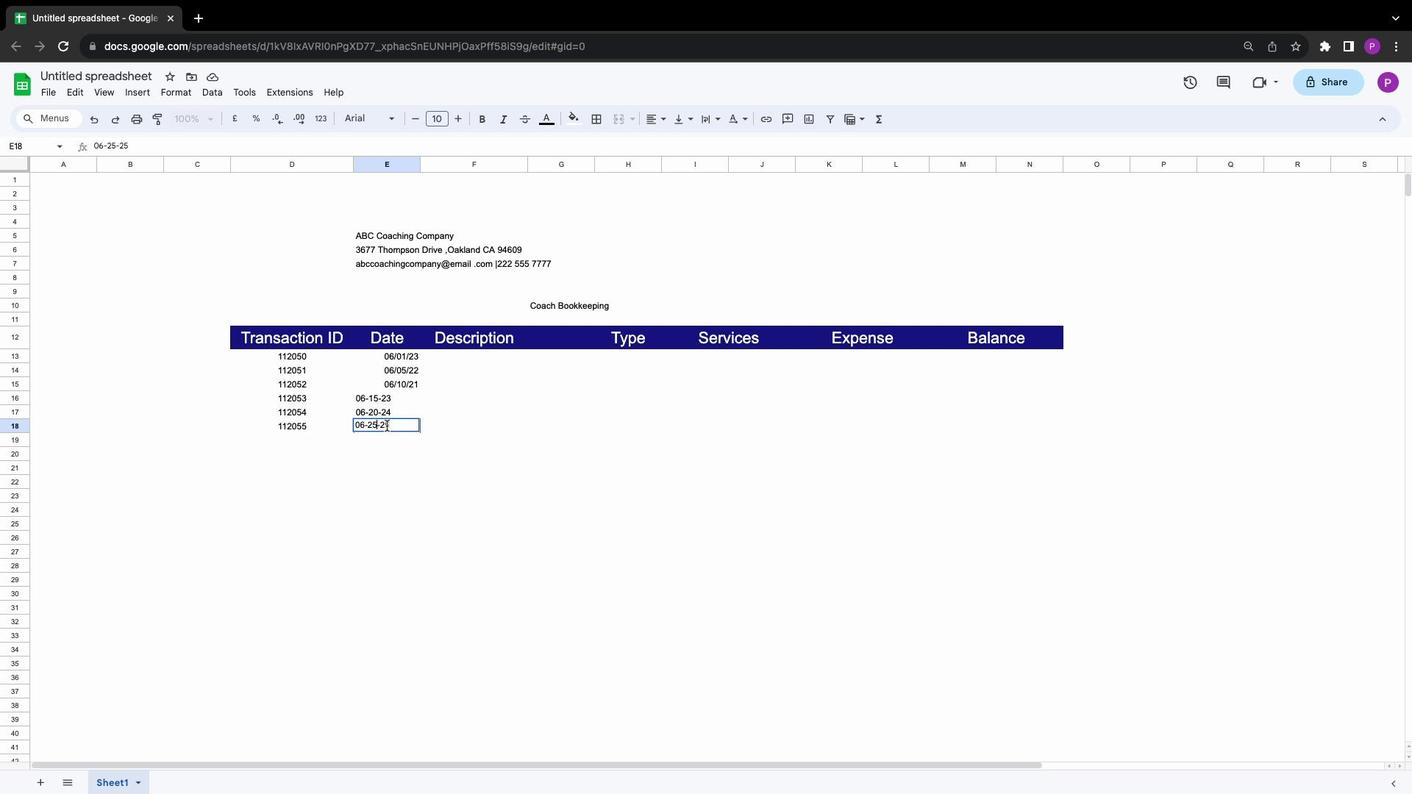 
Action: Mouse pressed left at (387, 426)
Screenshot: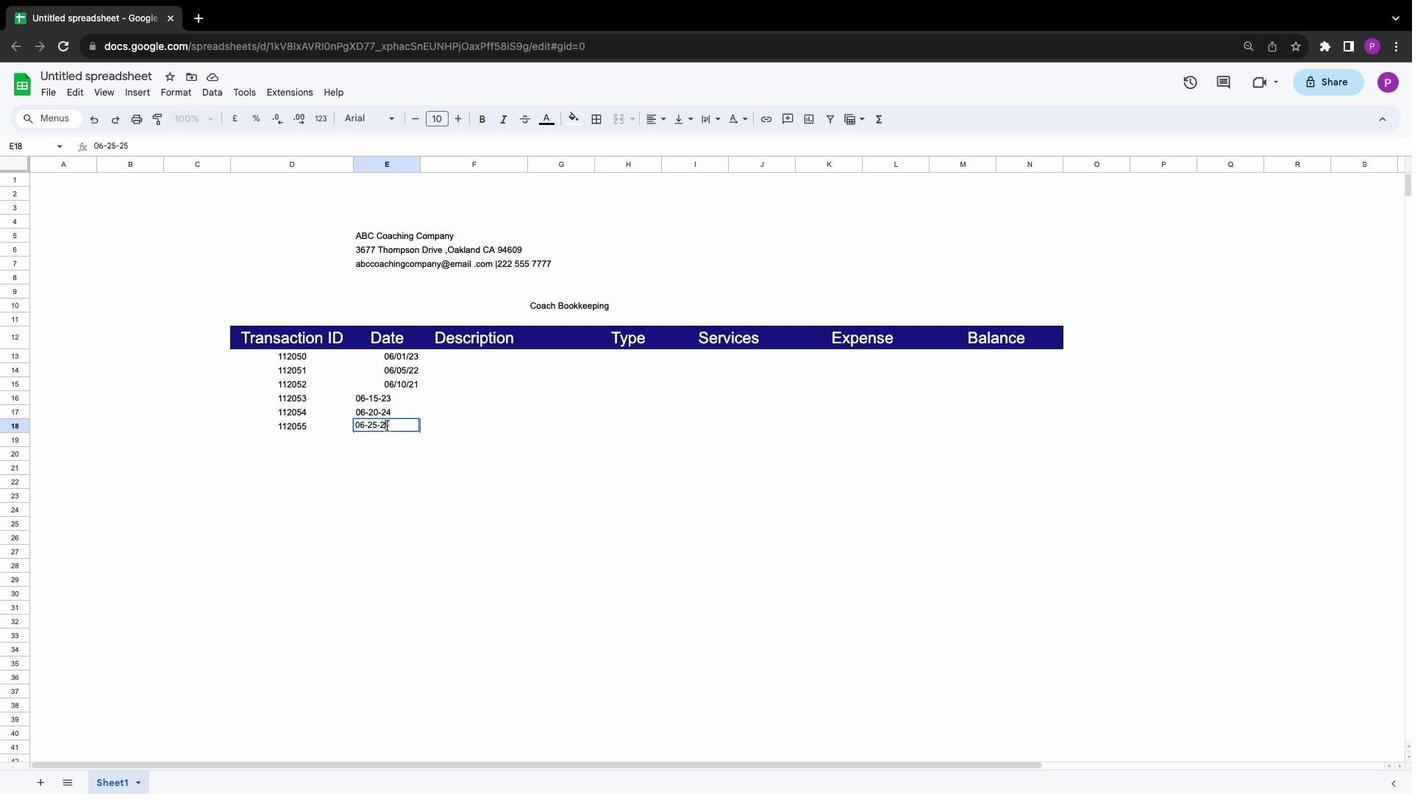 
Action: Mouse pressed left at (387, 426)
Screenshot: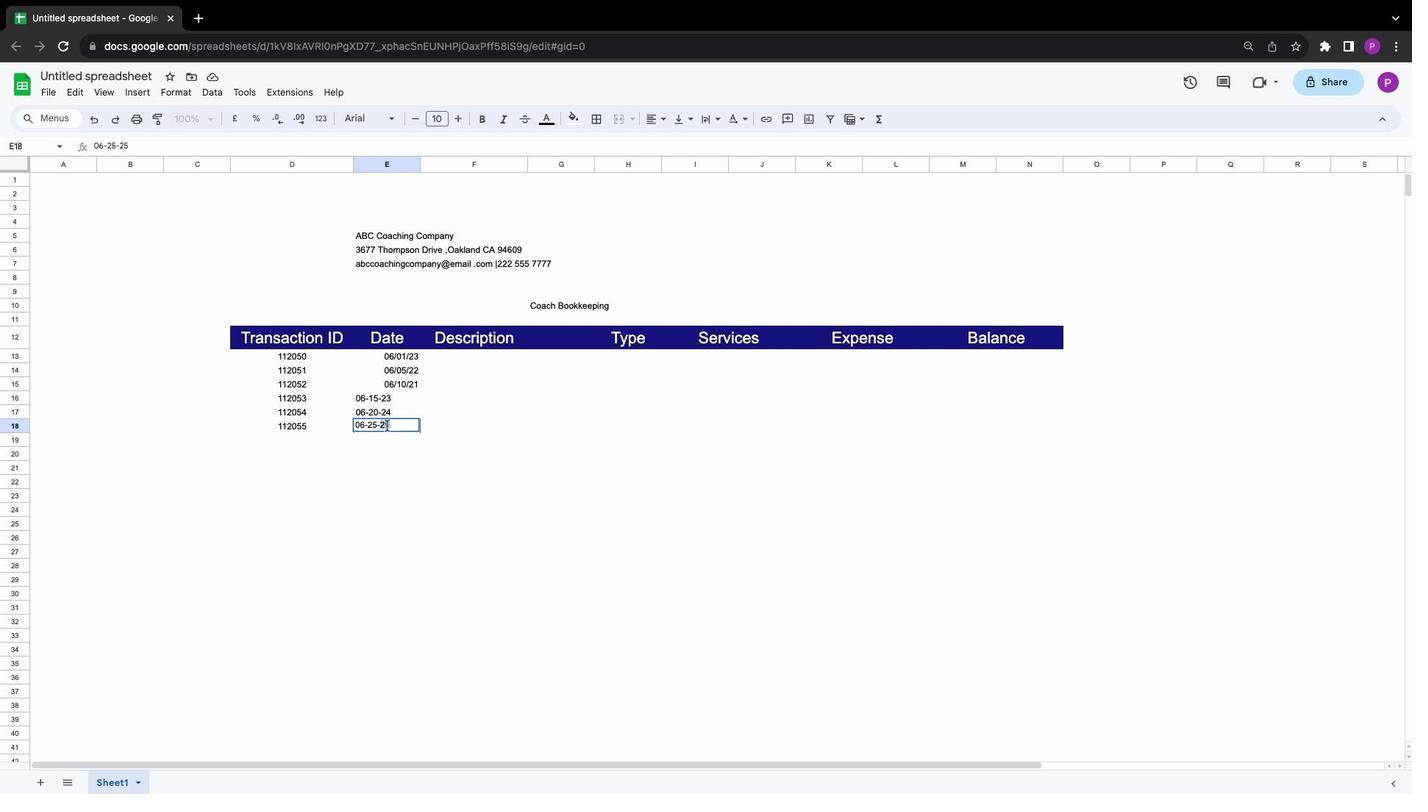 
Action: Mouse moved to (389, 433)
Screenshot: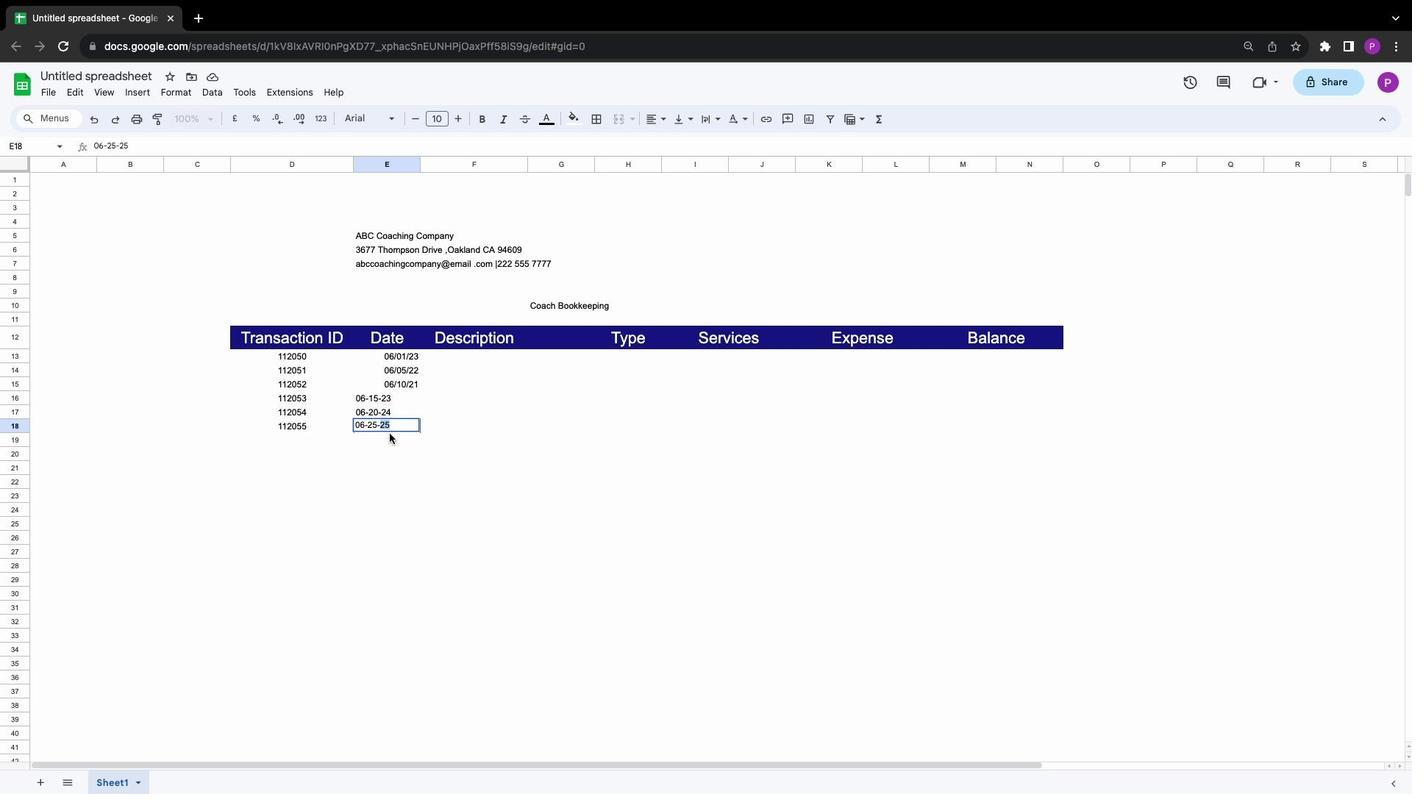 
Action: Key pressed '2''3'
Screenshot: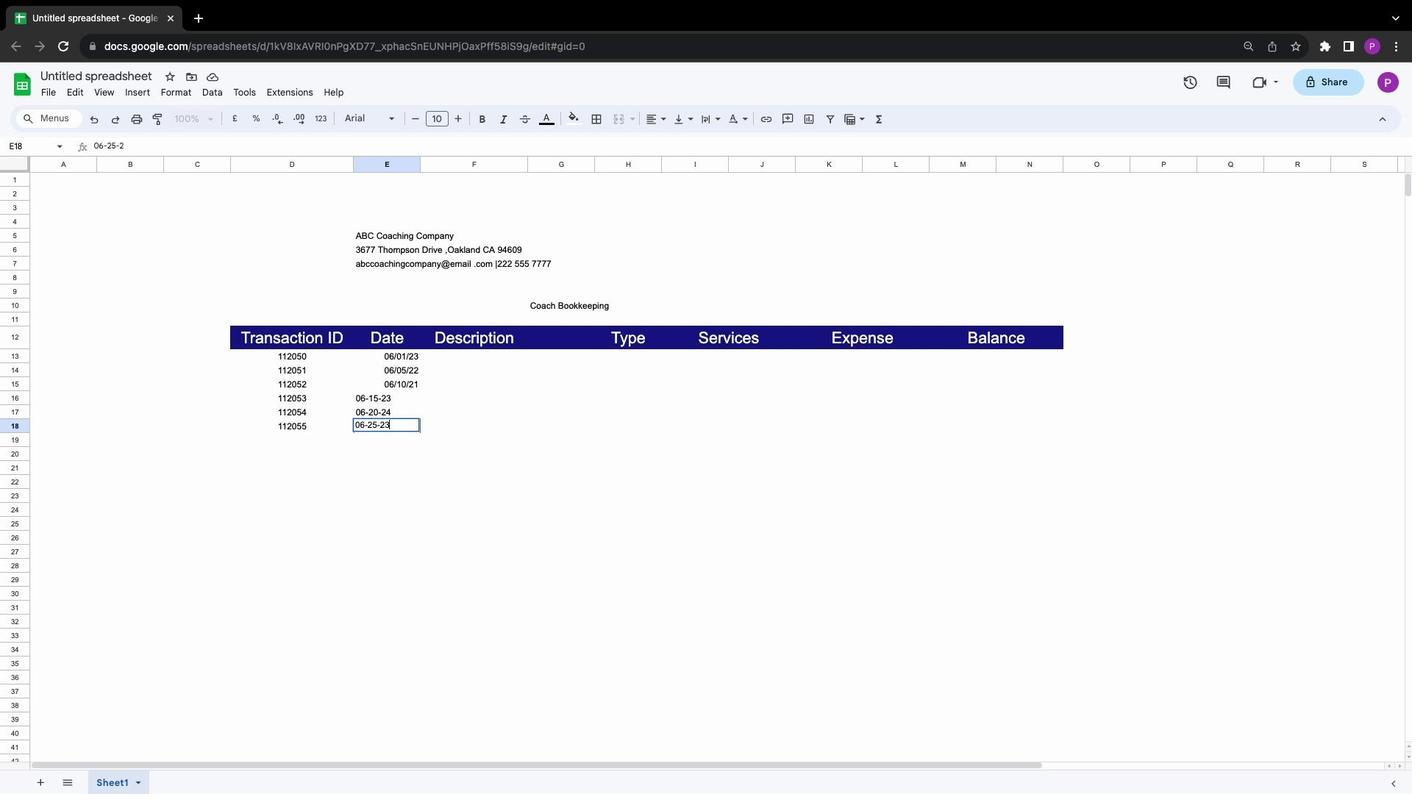
Action: Mouse moved to (383, 398)
Screenshot: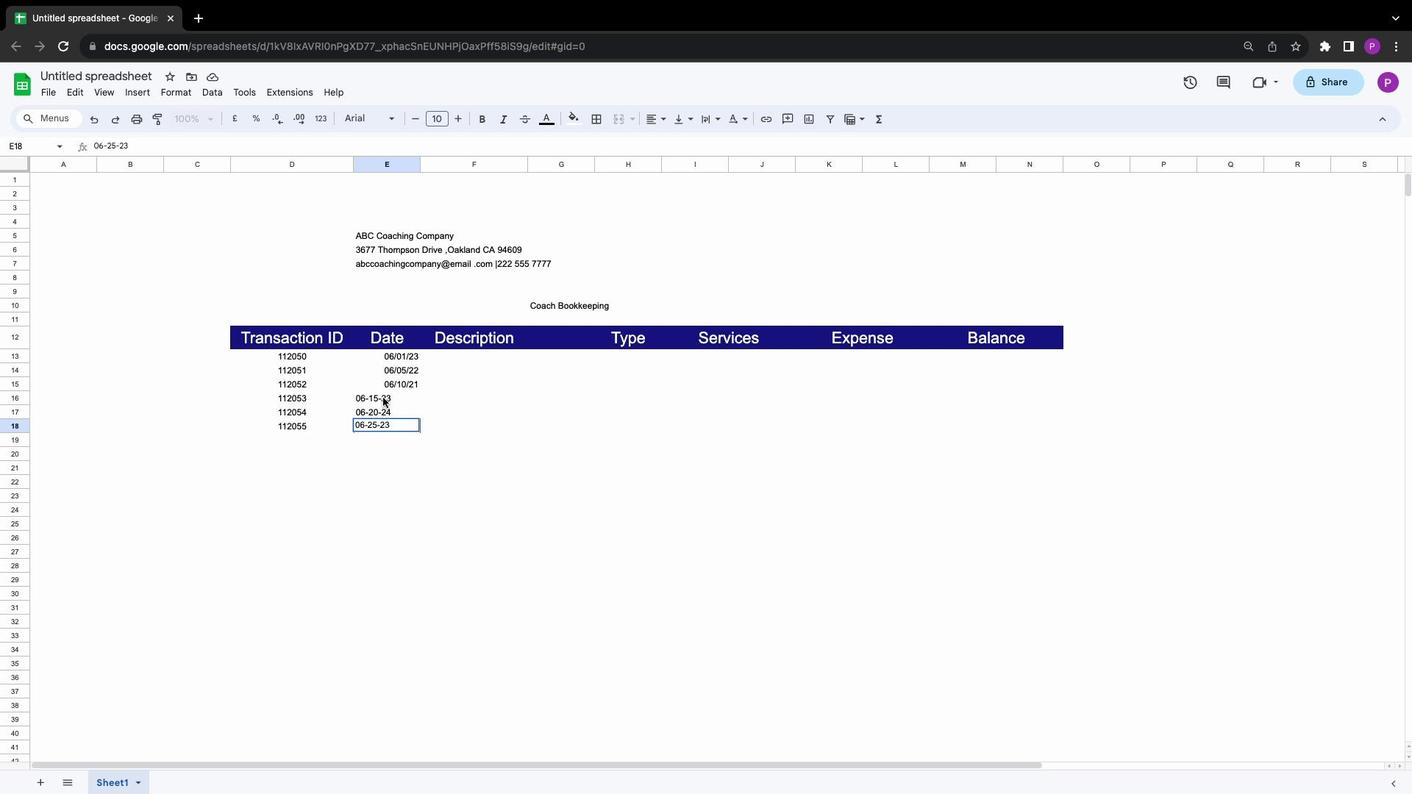 
Action: Mouse pressed left at (383, 398)
Screenshot: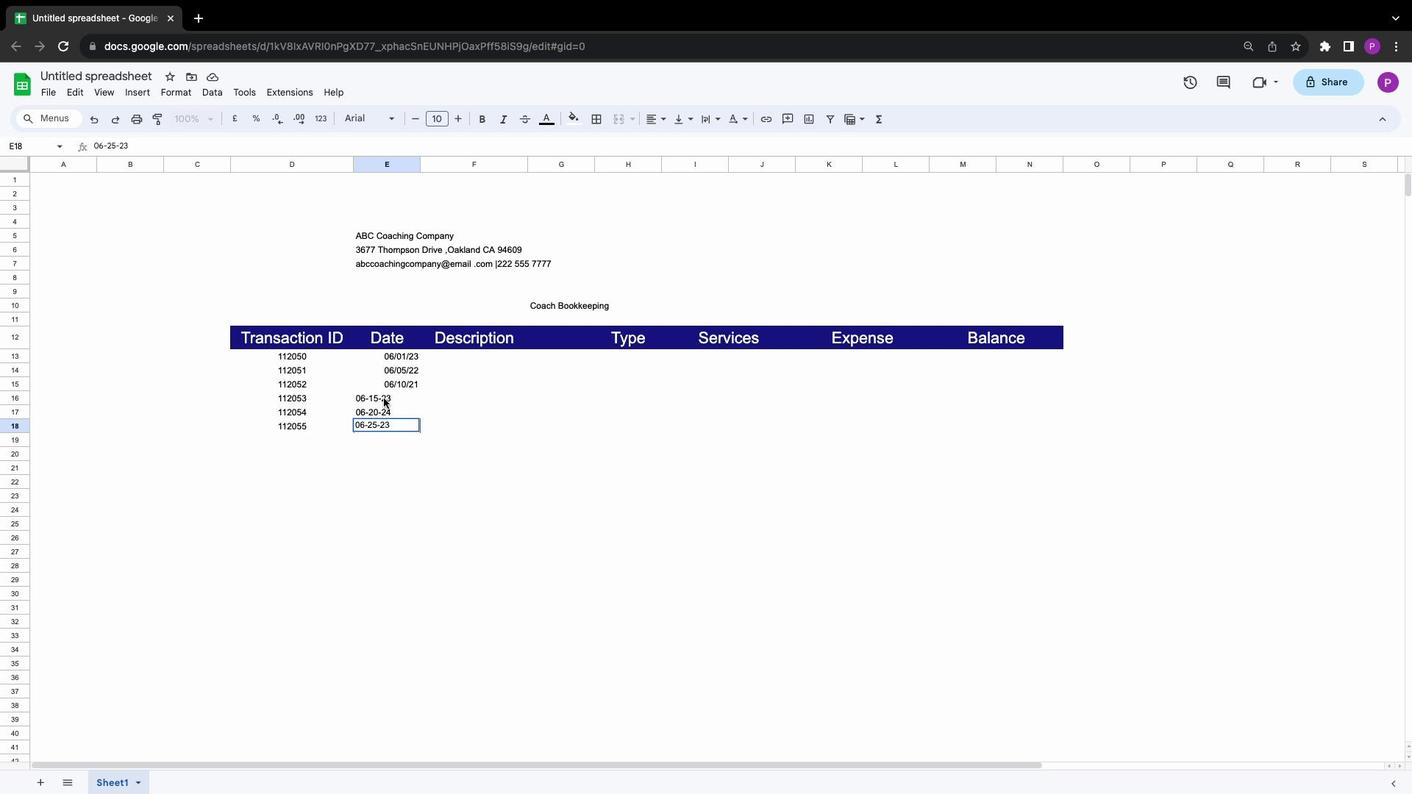 
Action: Mouse moved to (389, 426)
Screenshot: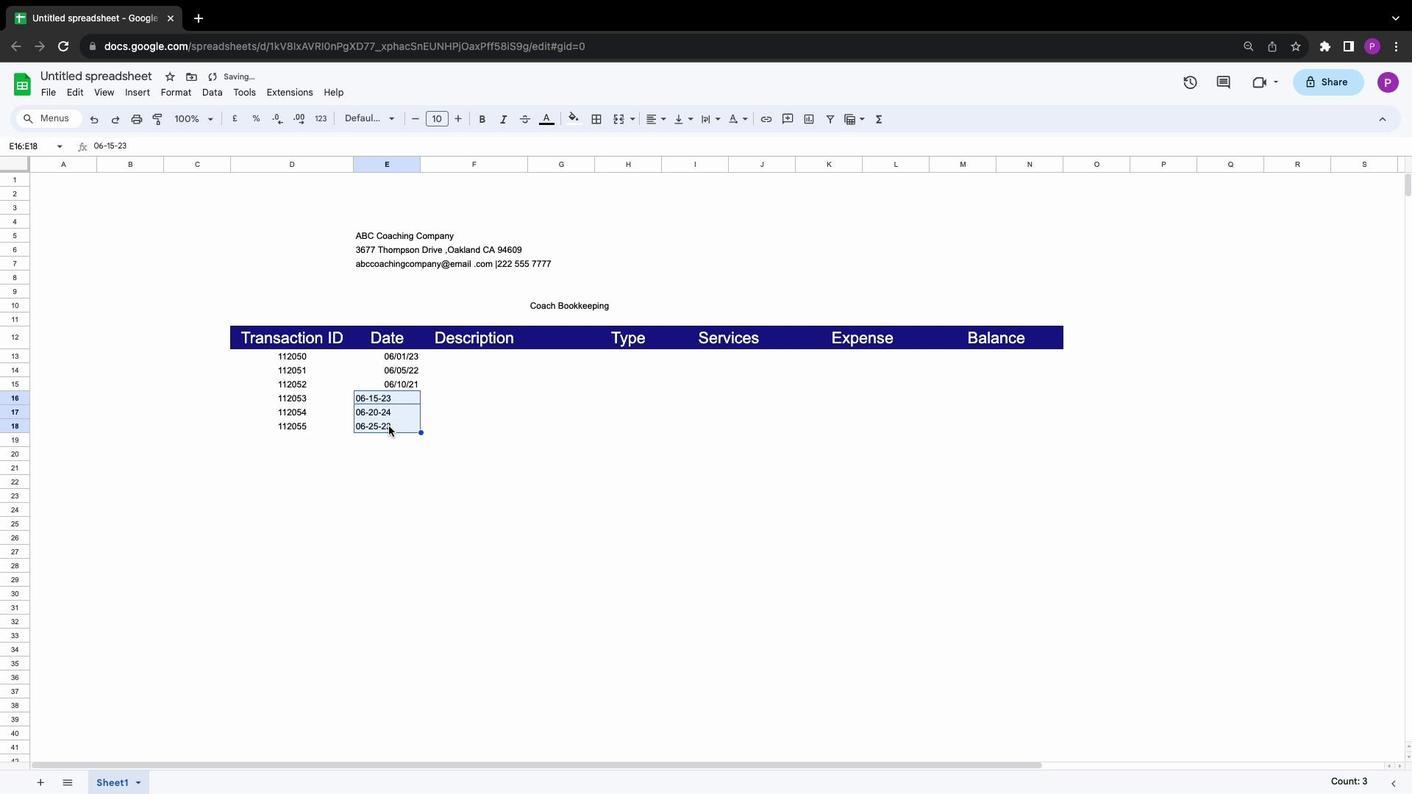 
Action: Key pressed Key.cmd
Screenshot: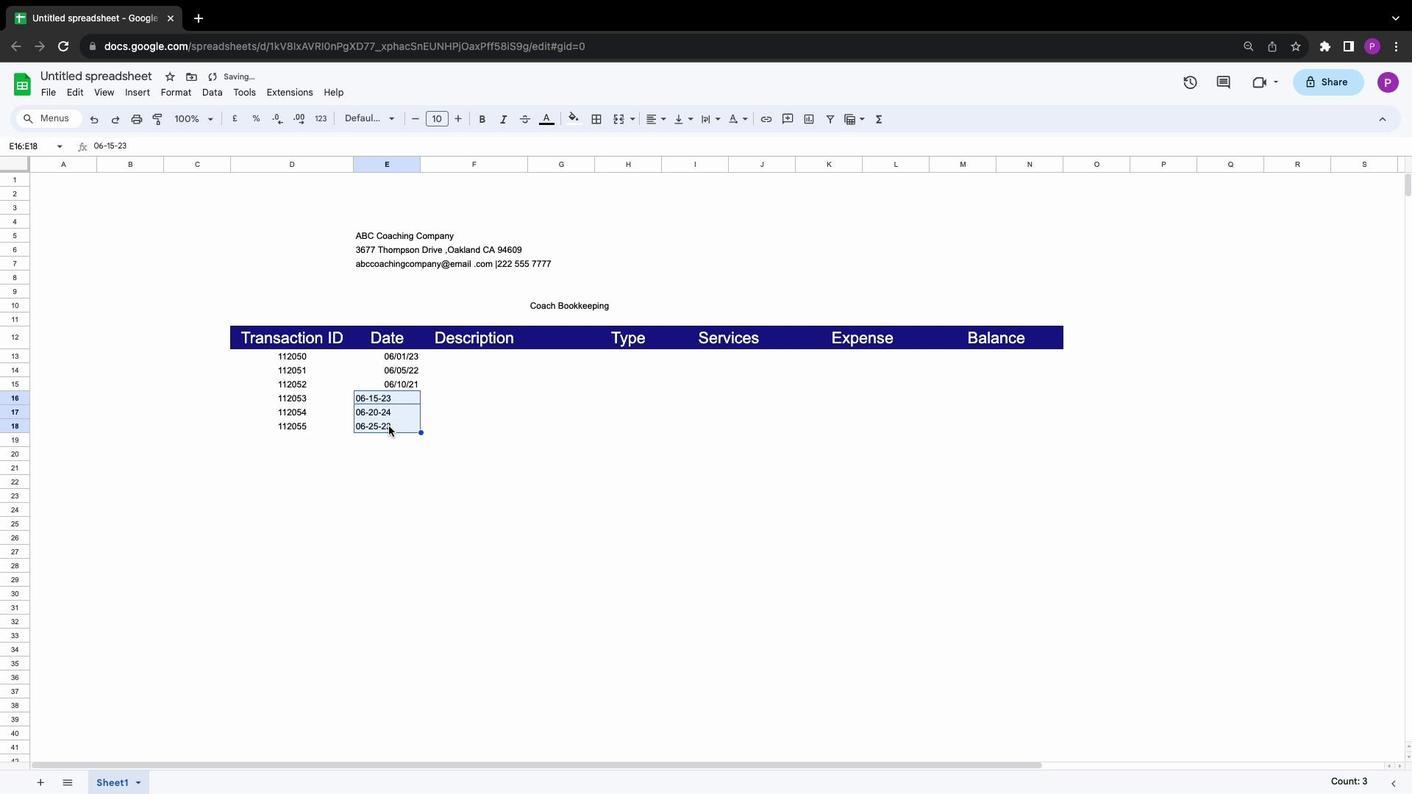 
Action: Mouse moved to (389, 426)
Screenshot: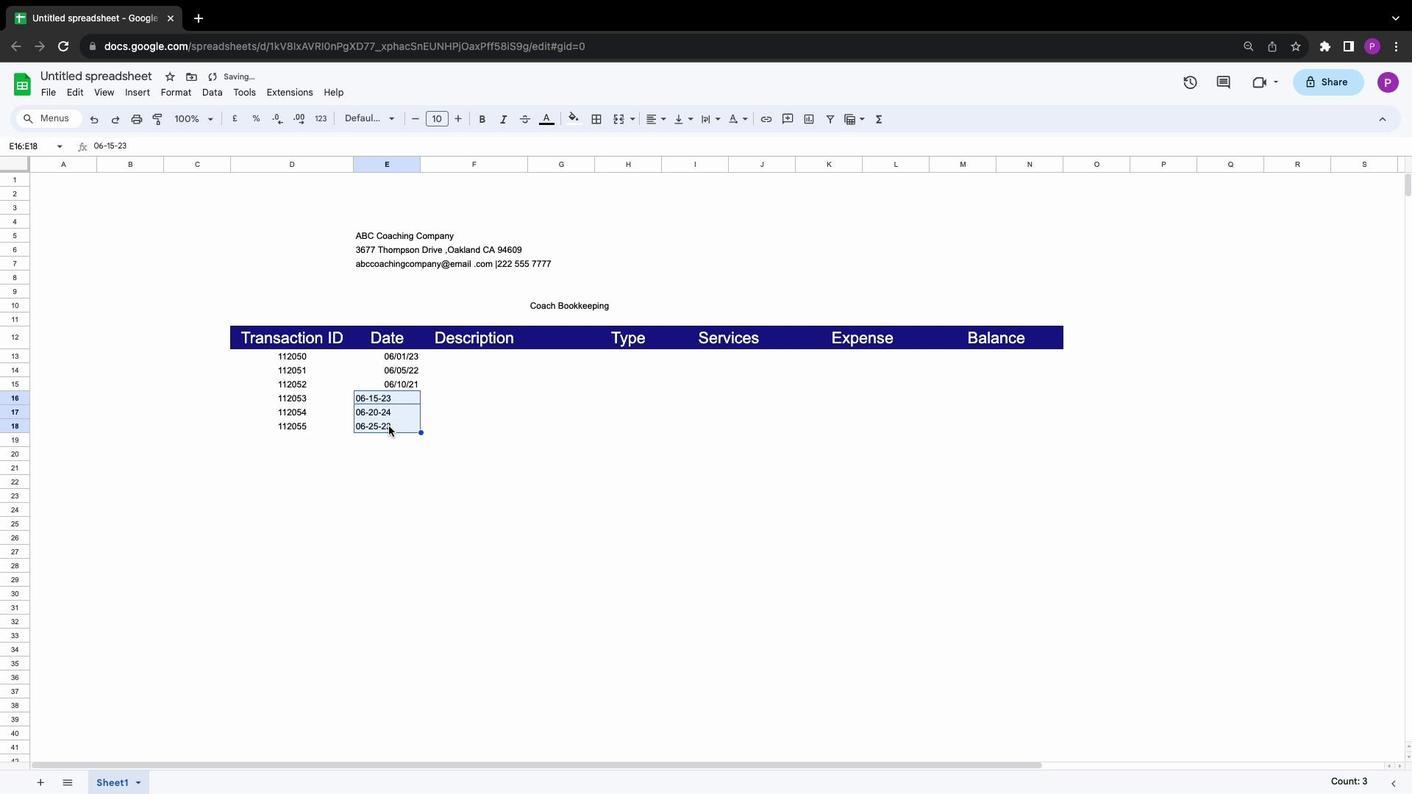 
Action: Key pressed 'c'
Screenshot: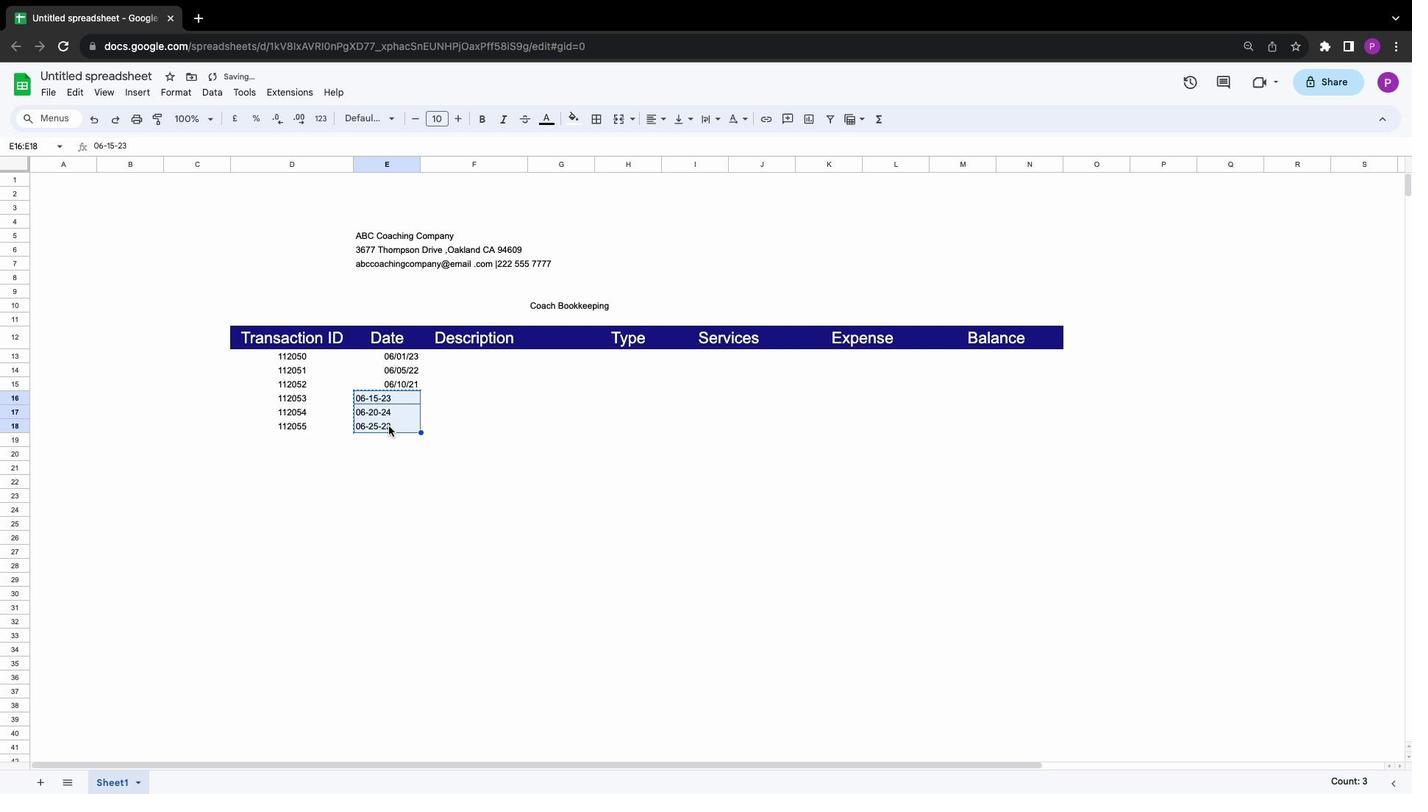 
Action: Mouse moved to (389, 353)
Screenshot: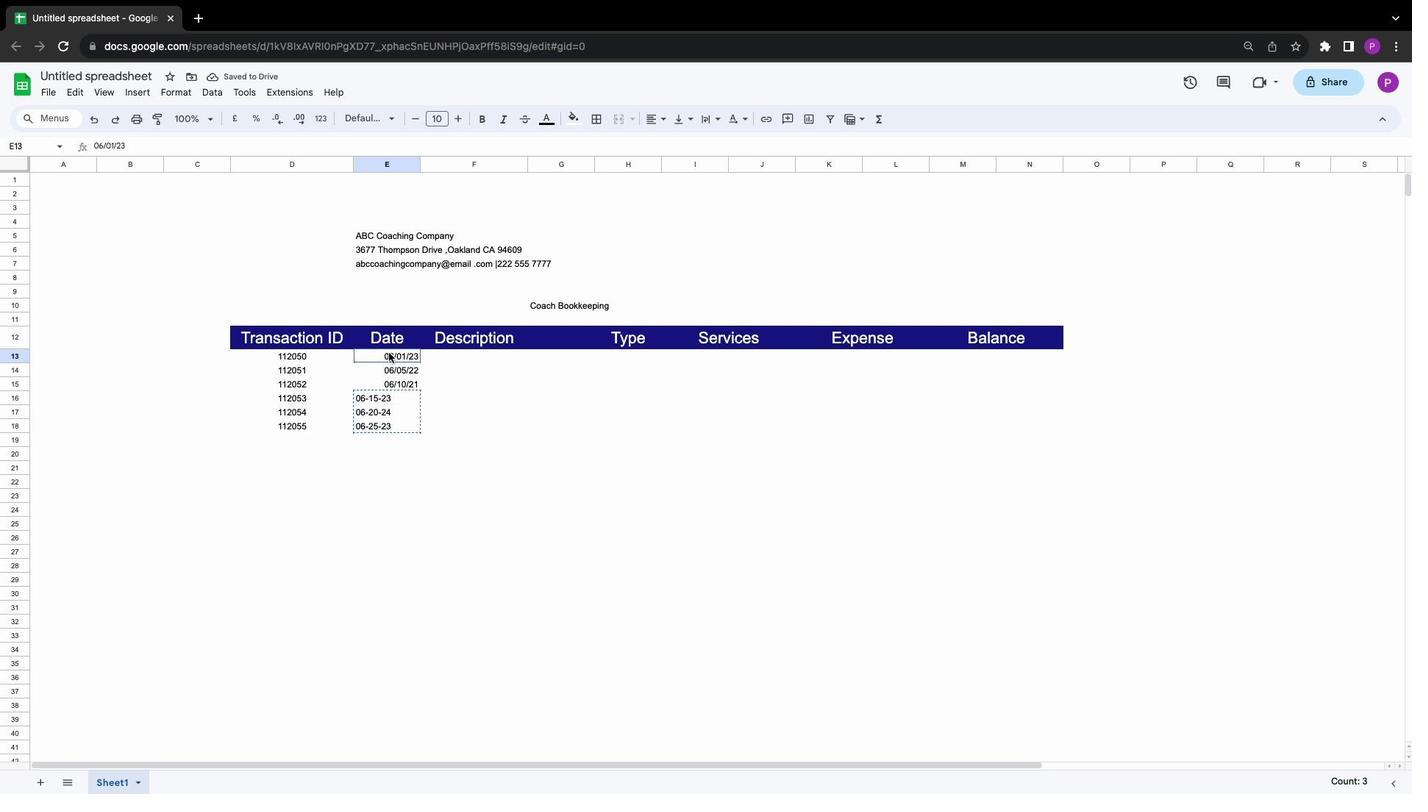 
Action: Mouse pressed left at (389, 353)
Screenshot: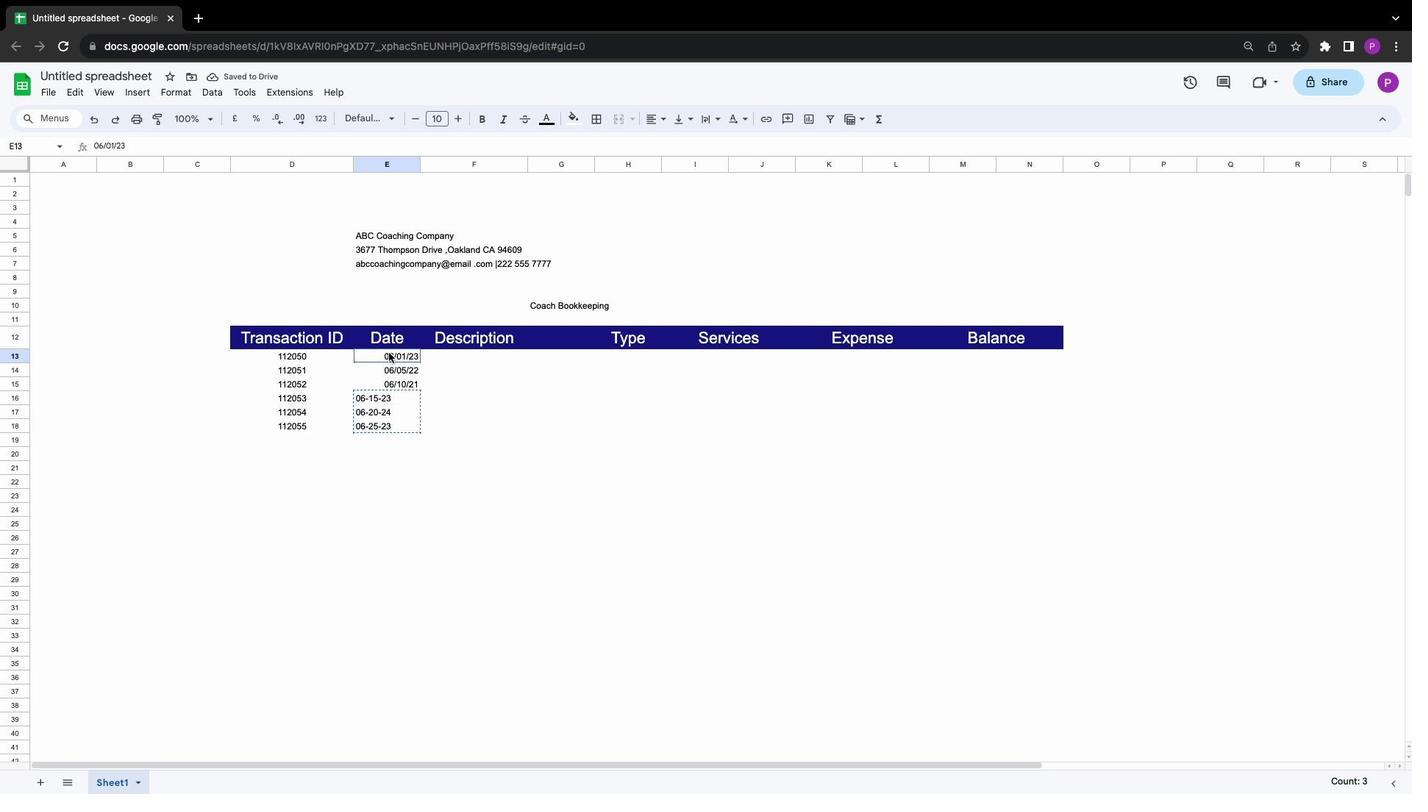 
Action: Mouse moved to (389, 353)
Screenshot: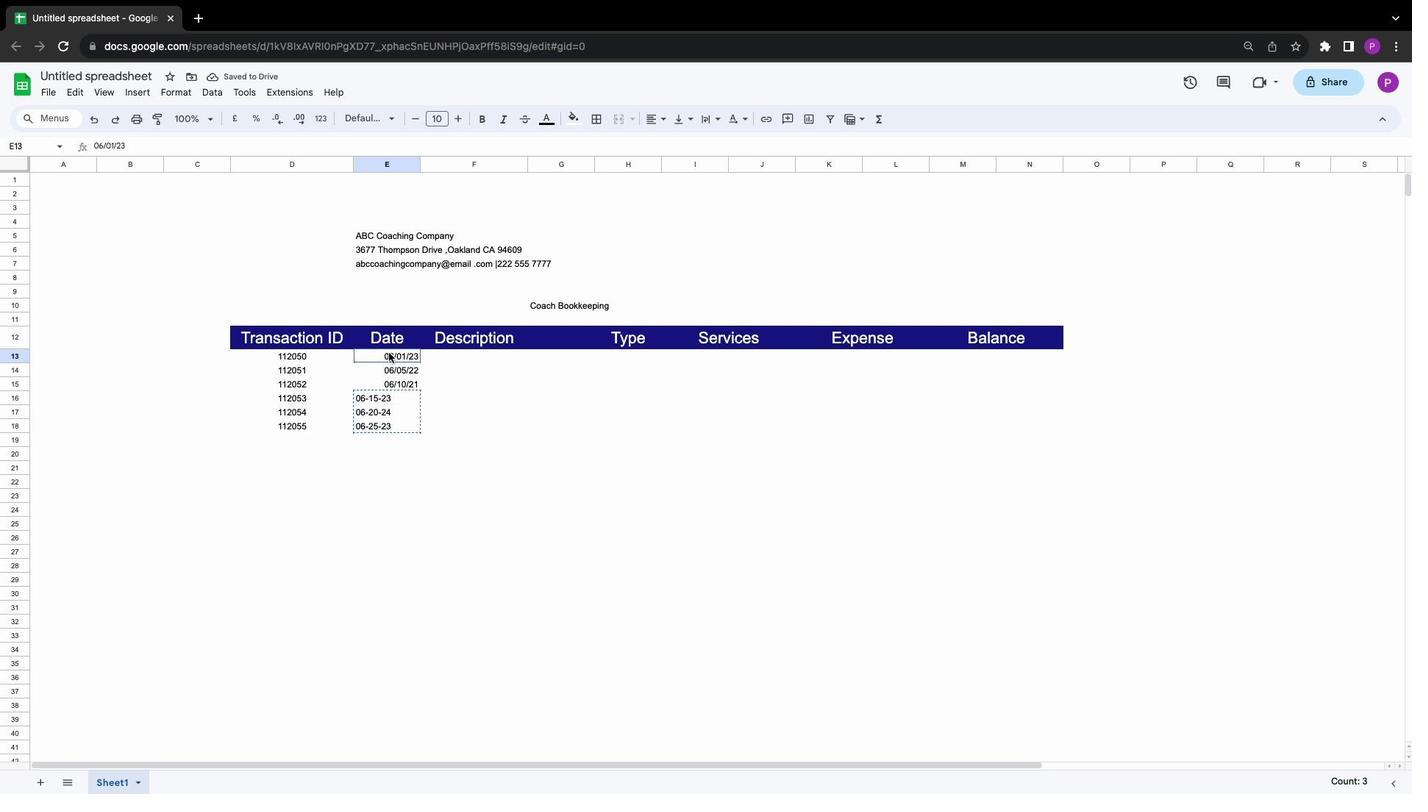 
Action: Key pressed Key.cmd'v'
Screenshot: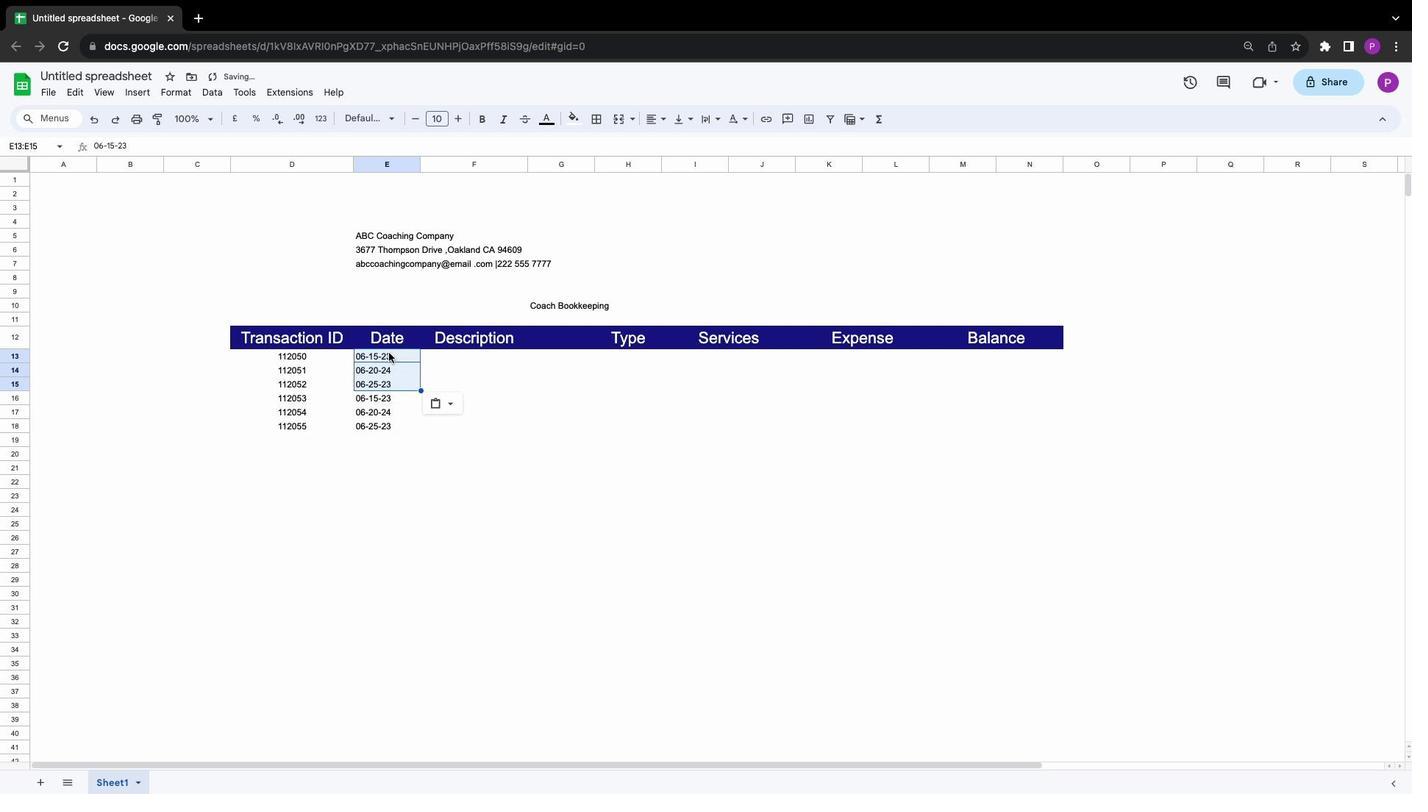 
Action: Mouse moved to (378, 358)
Screenshot: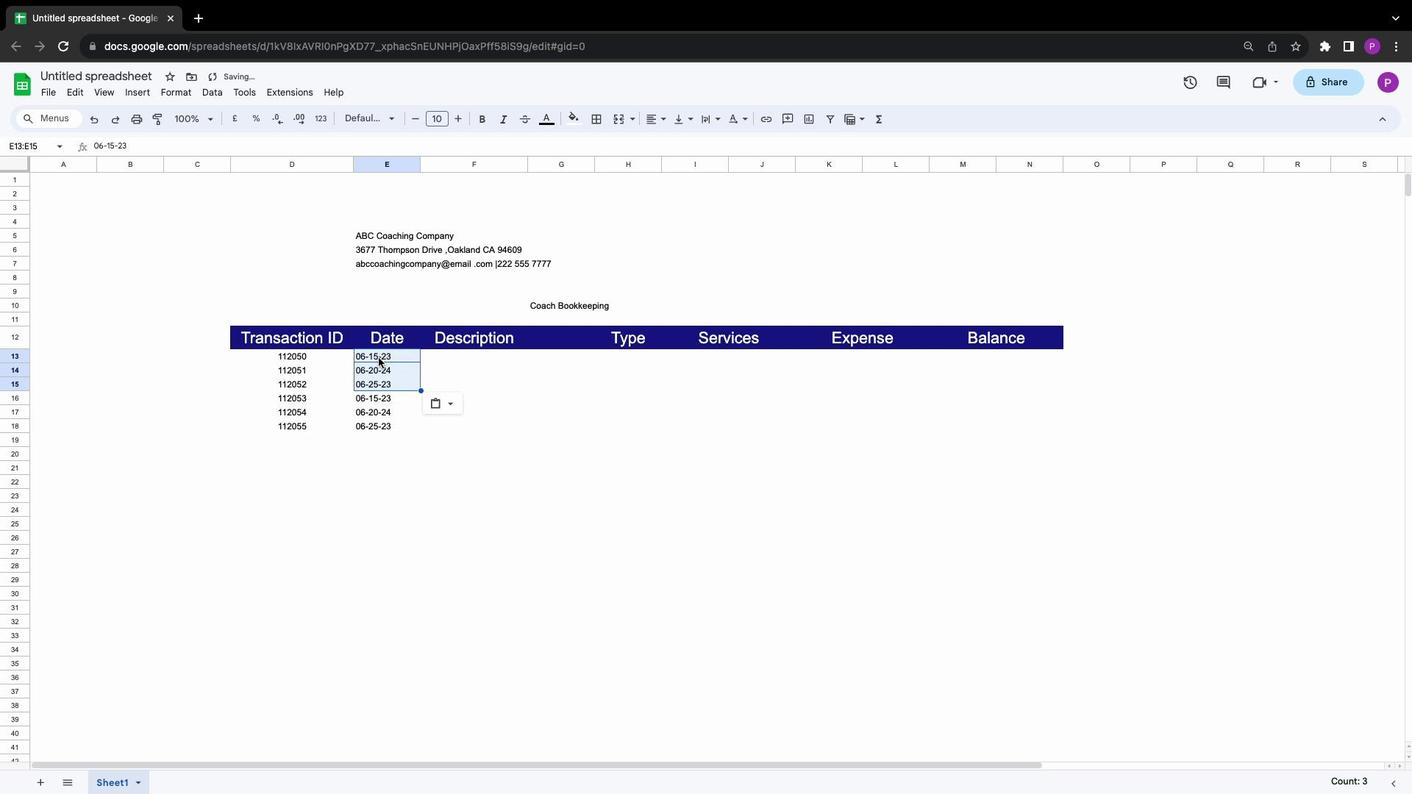 
Action: Mouse pressed left at (378, 358)
Screenshot: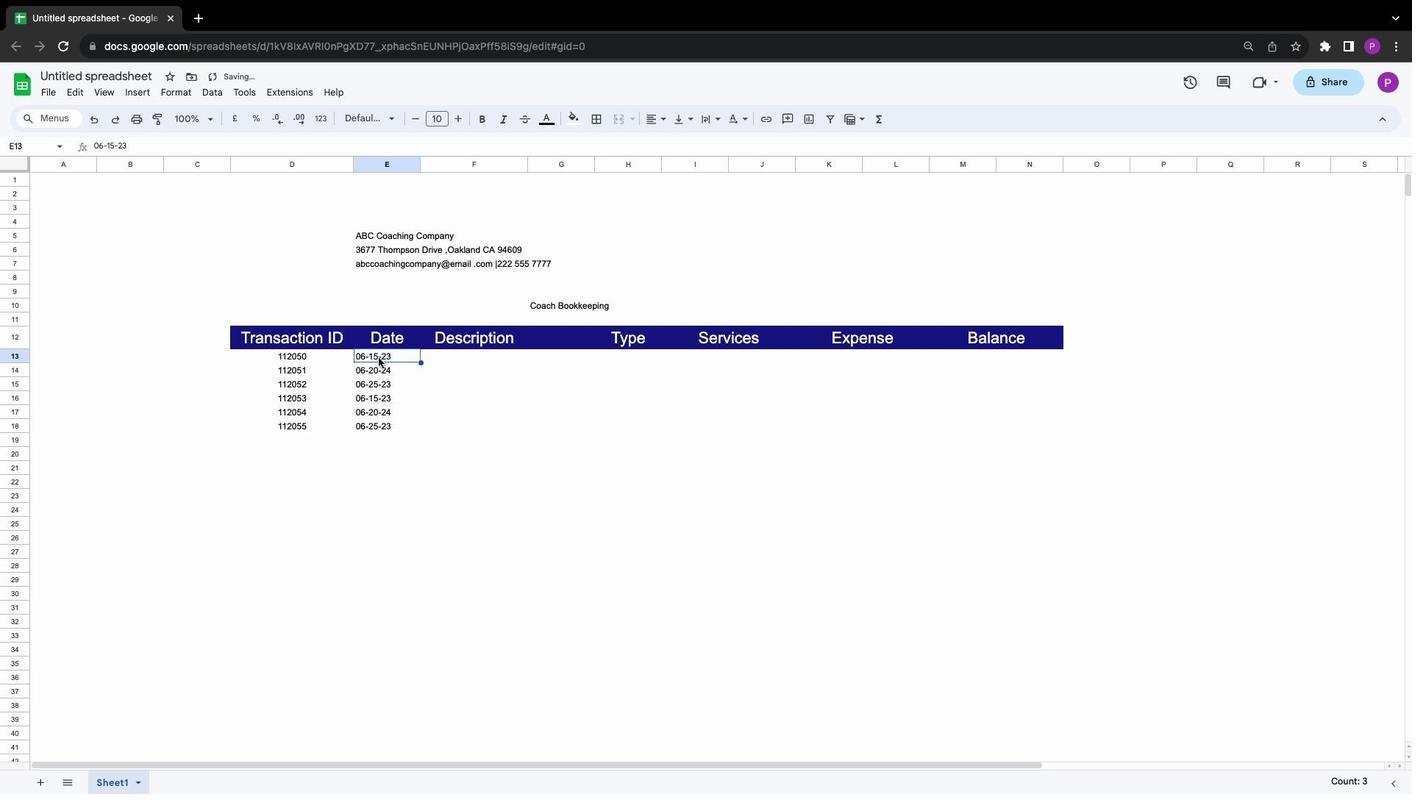 
Action: Mouse moved to (374, 356)
Screenshot: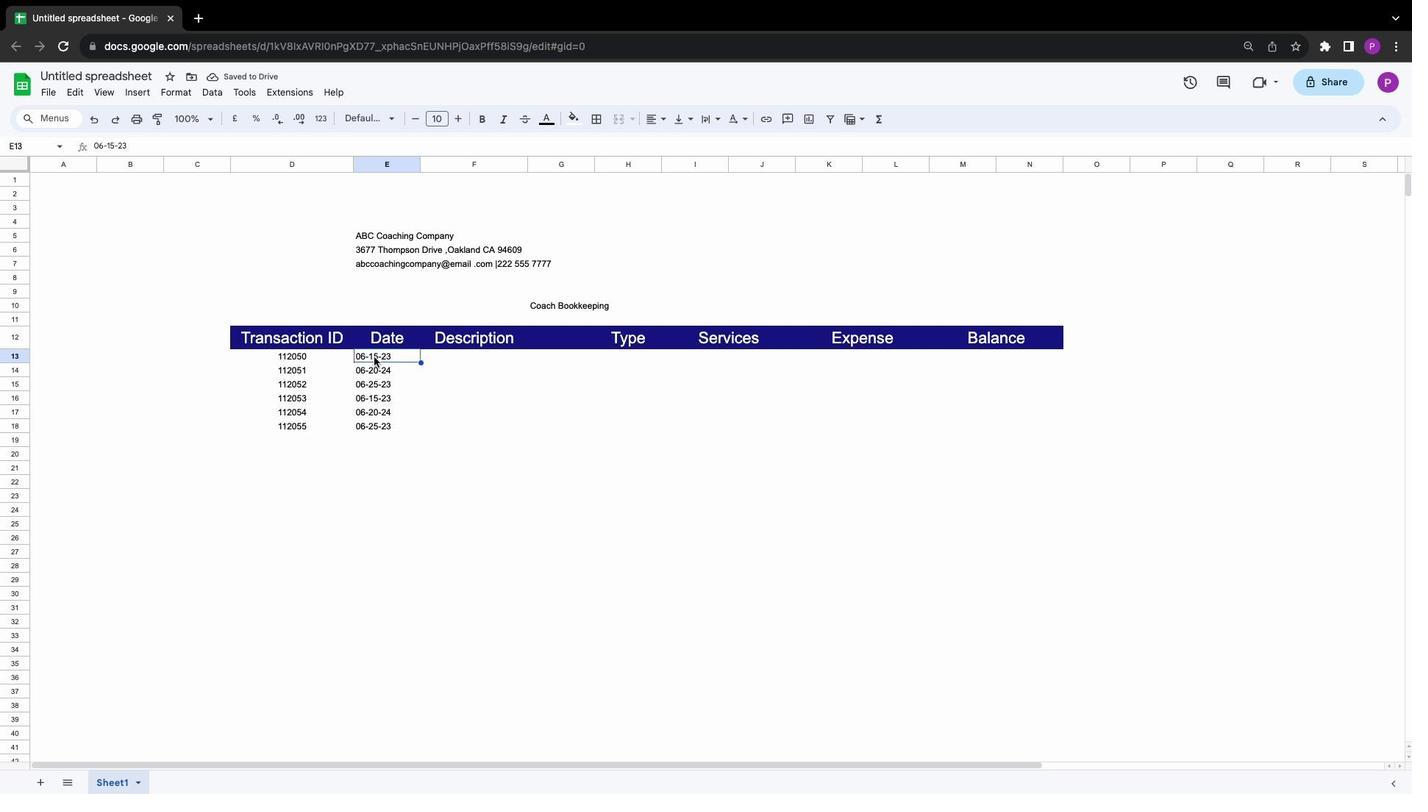 
Action: Mouse pressed left at (374, 356)
Screenshot: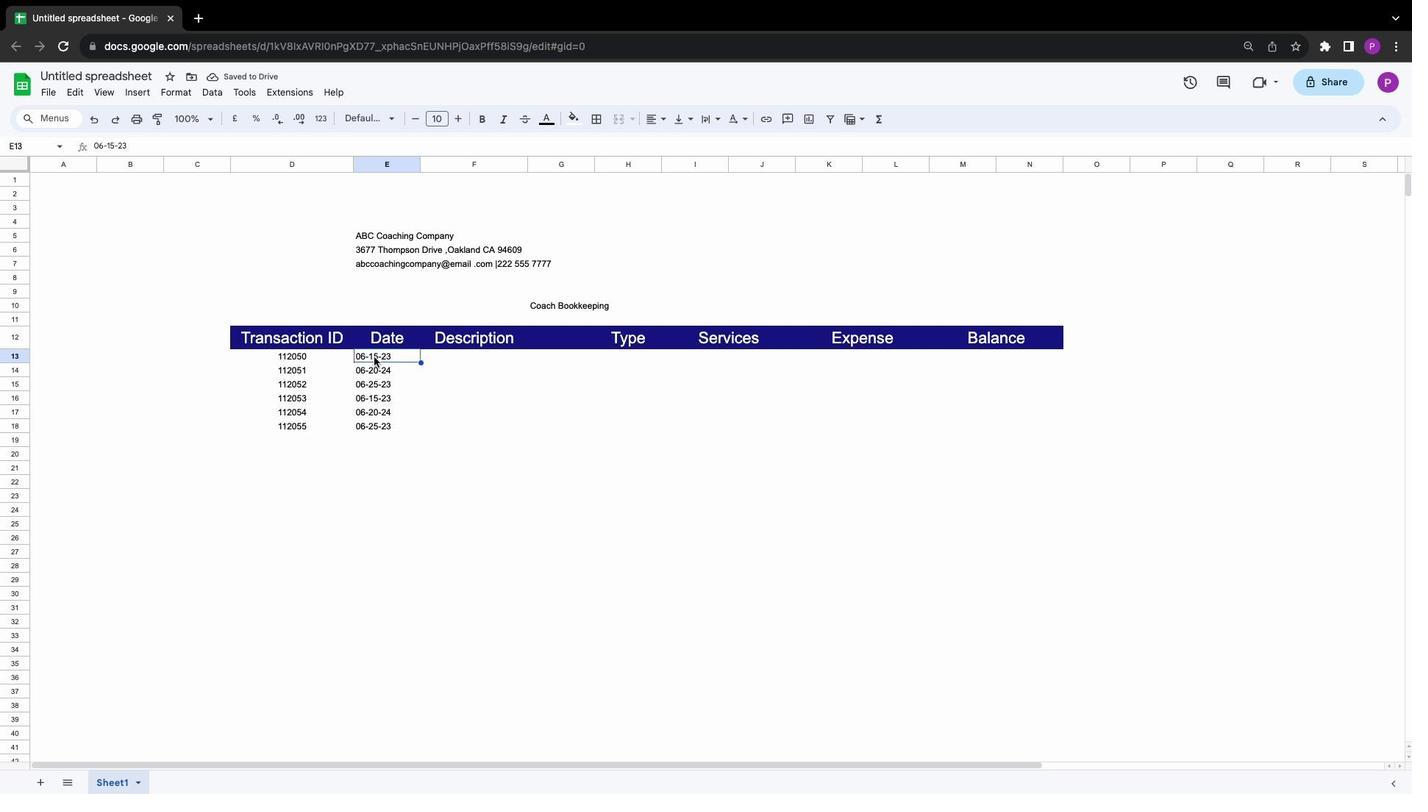 
Action: Mouse moved to (374, 357)
Screenshot: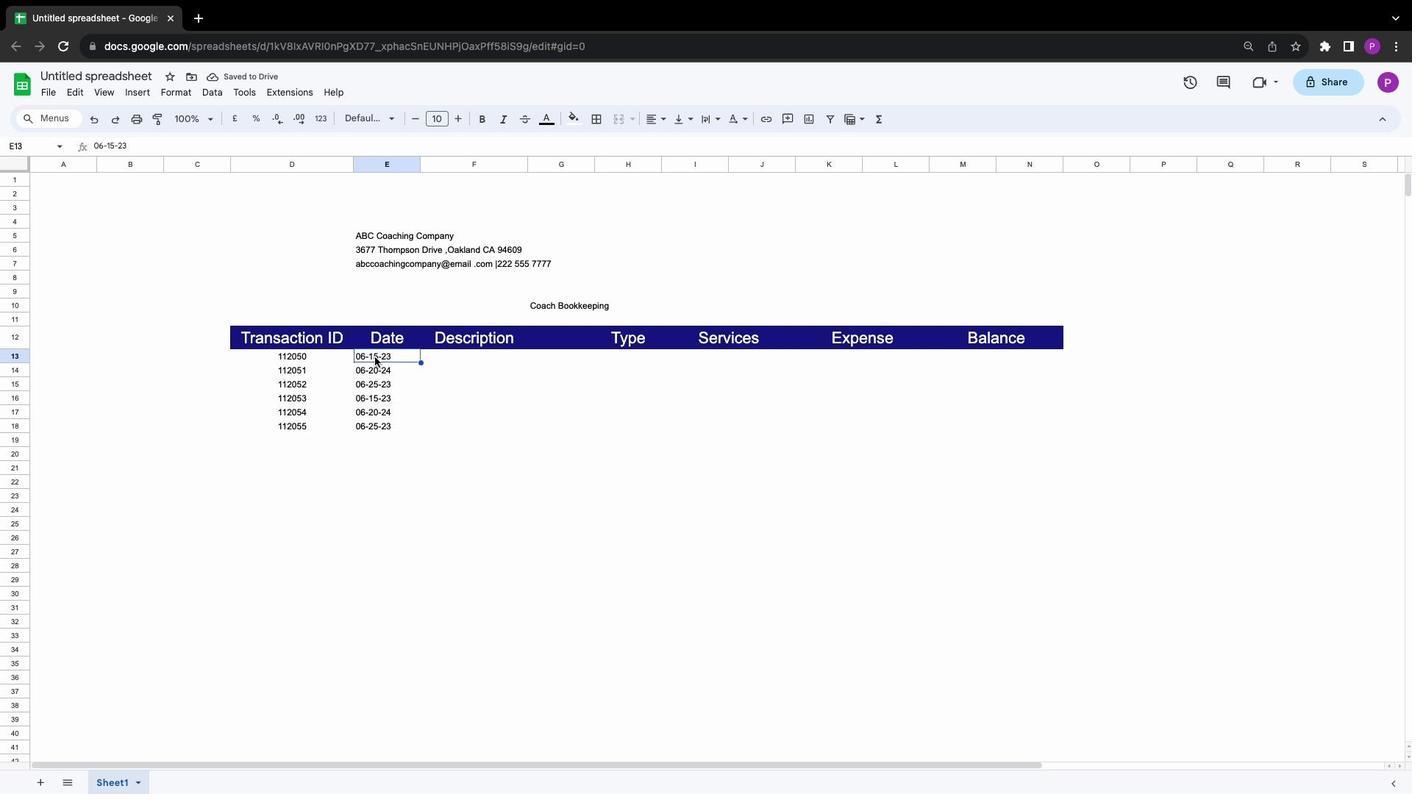 
Action: Mouse pressed left at (374, 357)
Screenshot: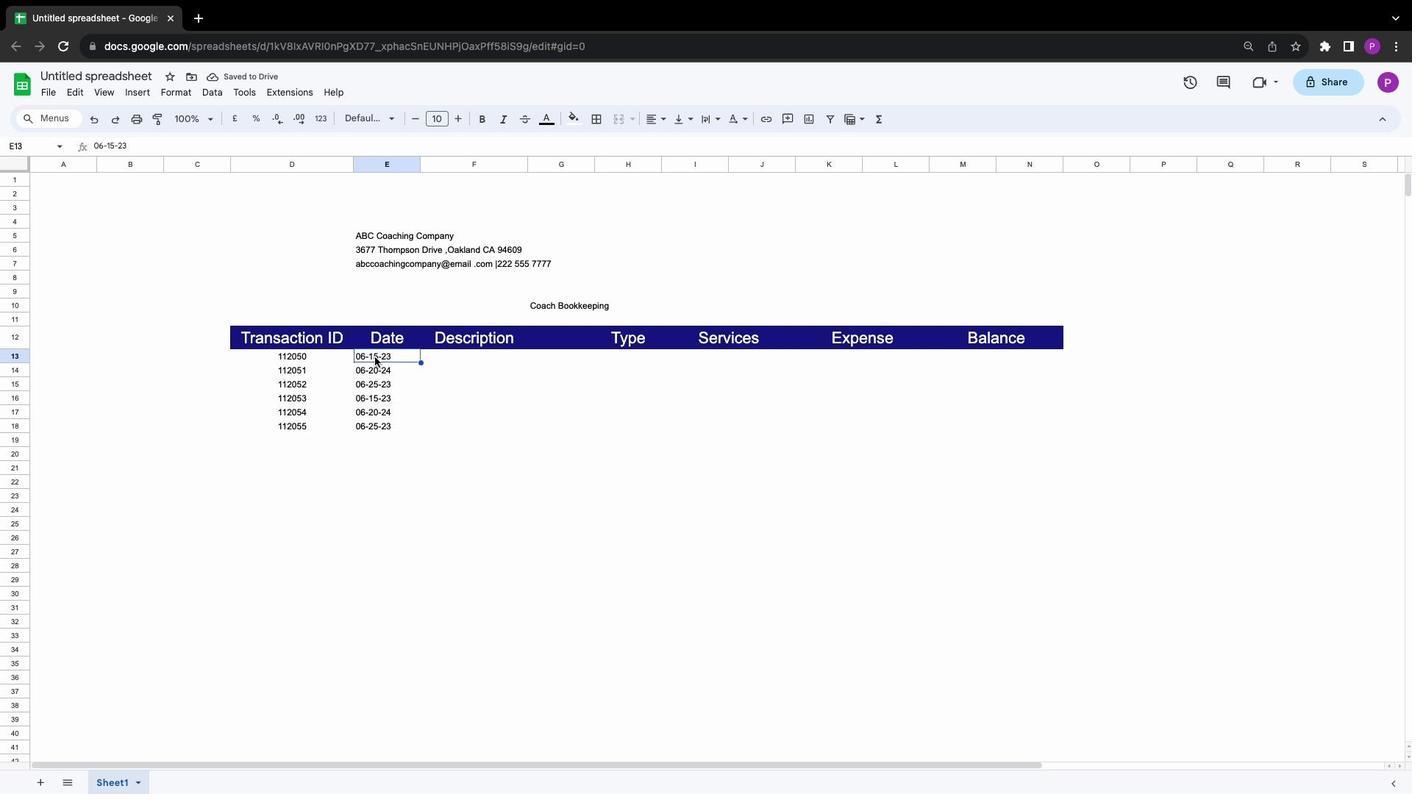 
Action: Mouse moved to (376, 359)
Screenshot: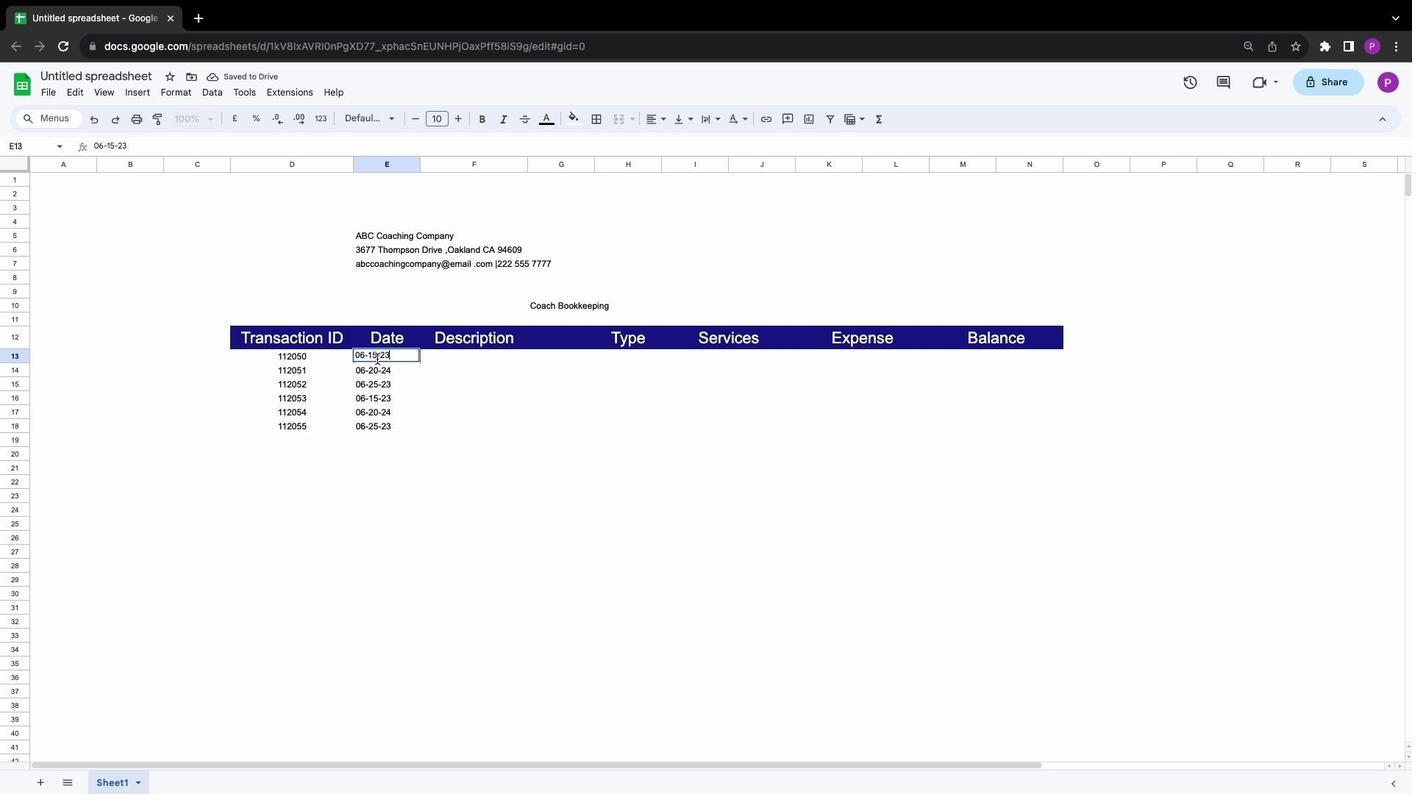 
Action: Mouse pressed left at (376, 359)
Screenshot: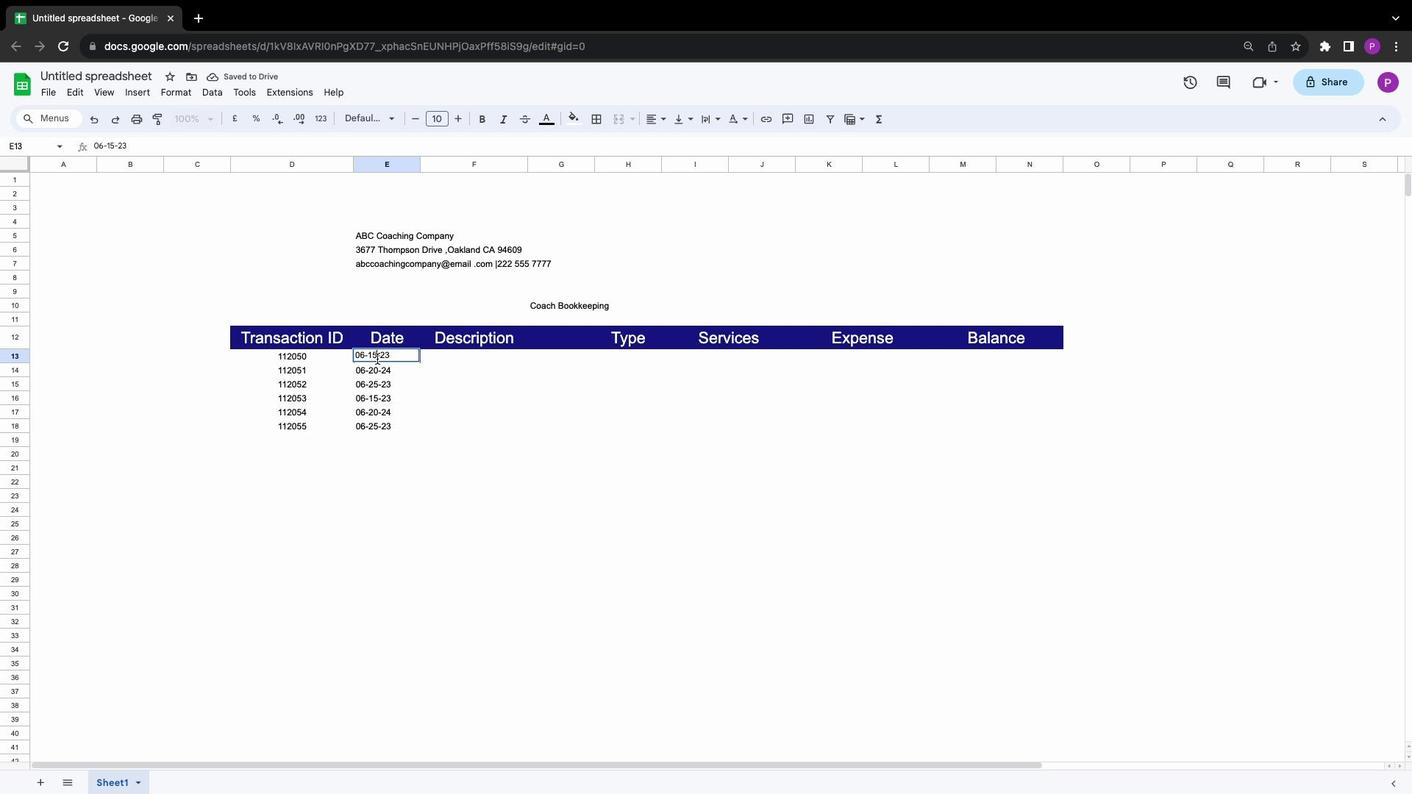 
Action: Mouse moved to (388, 378)
Screenshot: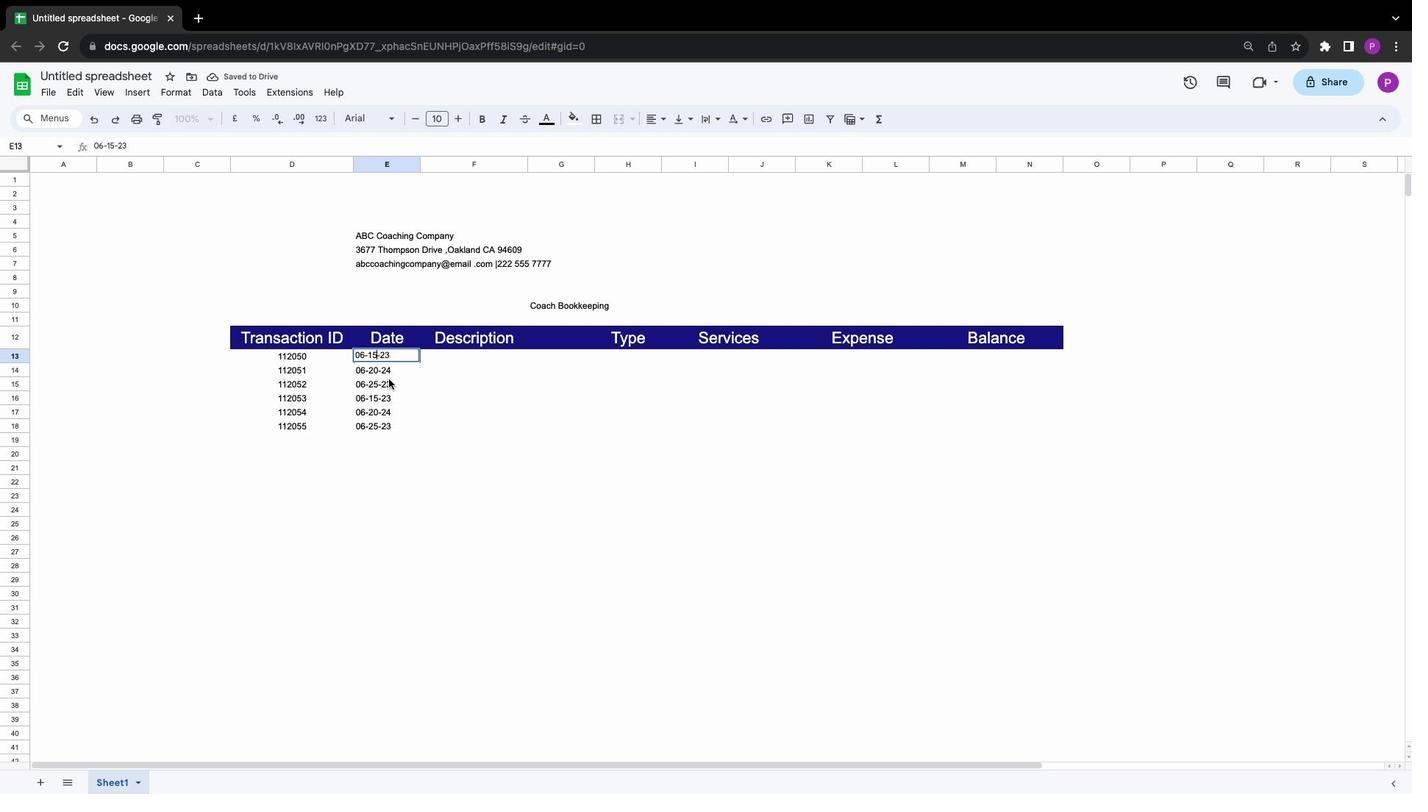 
Action: Key pressed Key.backspaceKey.backspace
Screenshot: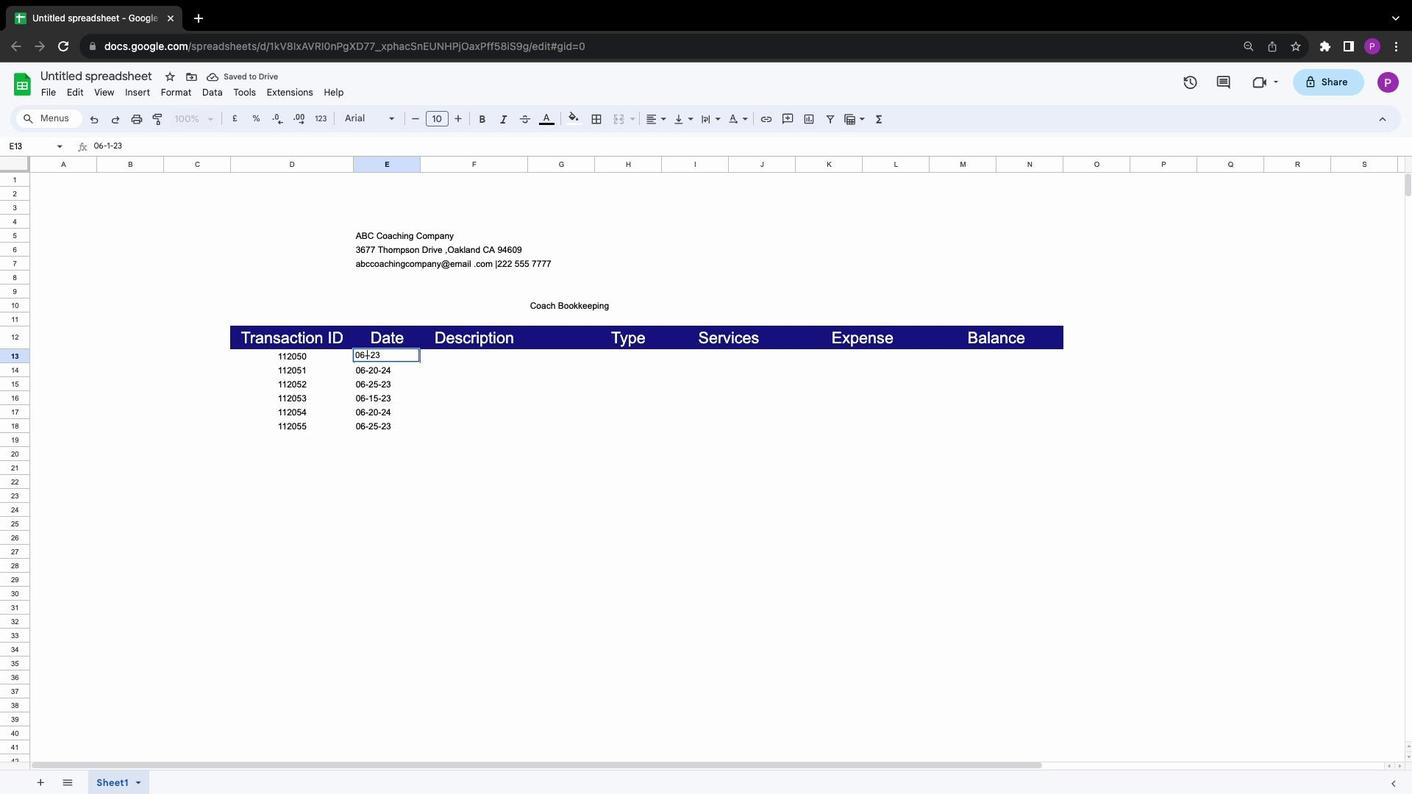 
Action: Mouse moved to (389, 387)
Screenshot: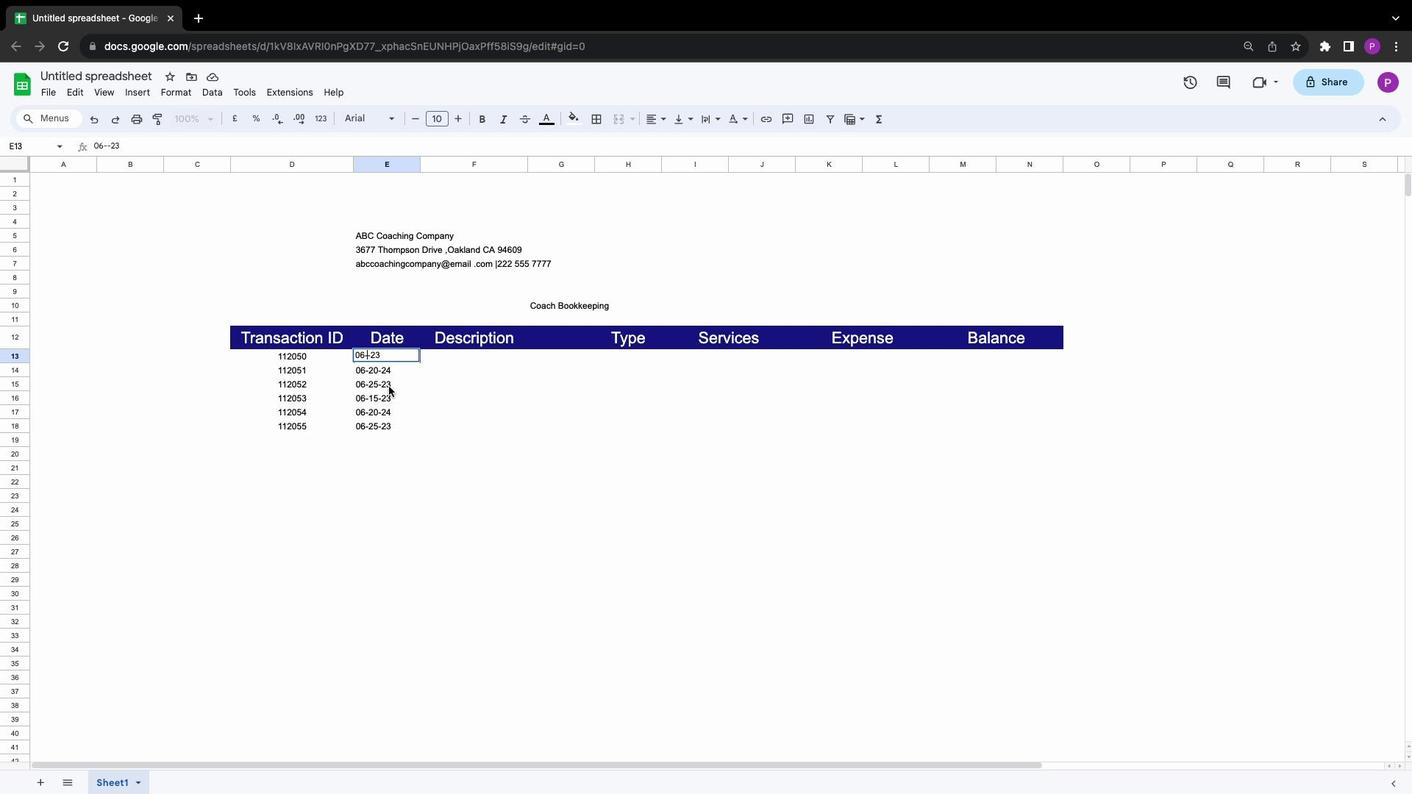 
Action: Key pressed '0''1'
Screenshot: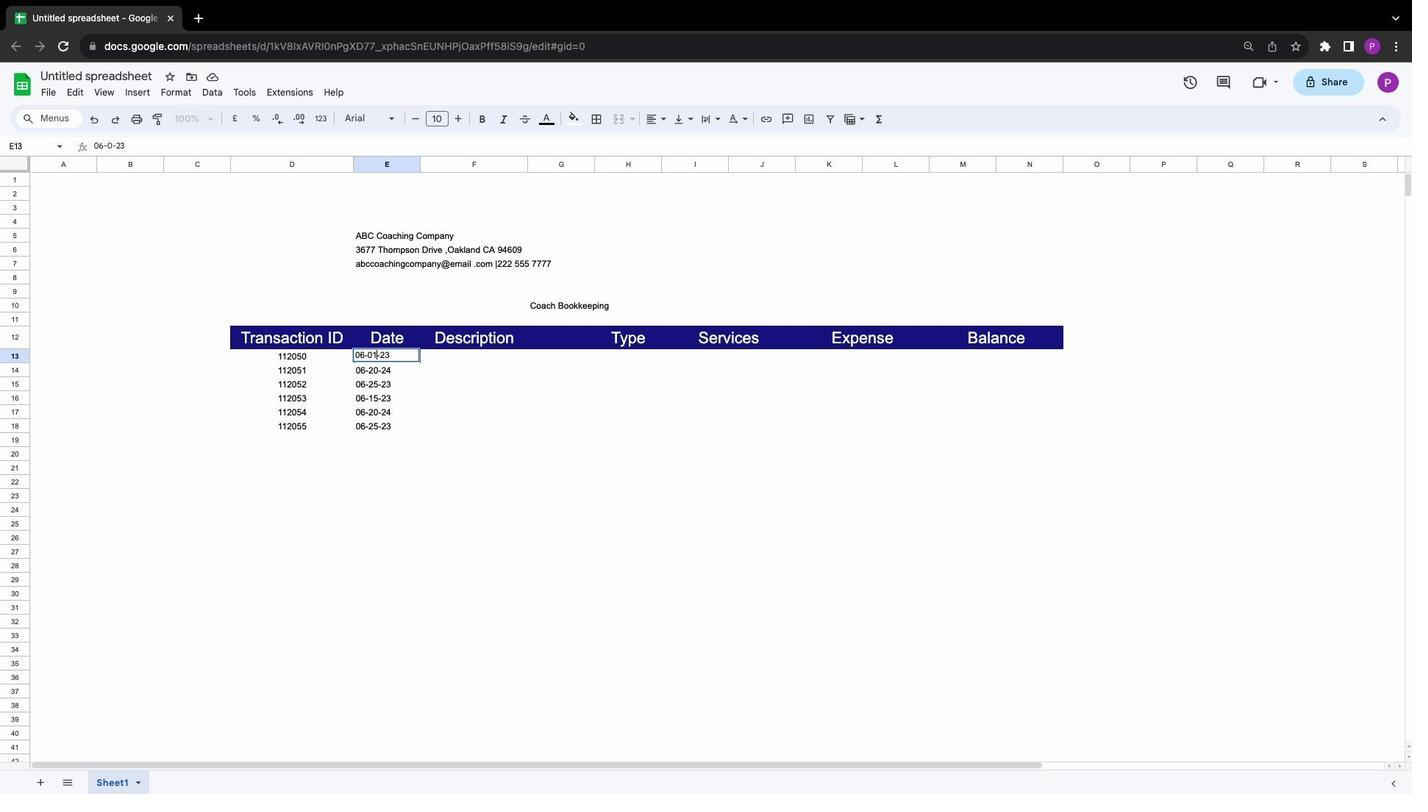 
Action: Mouse moved to (379, 370)
Screenshot: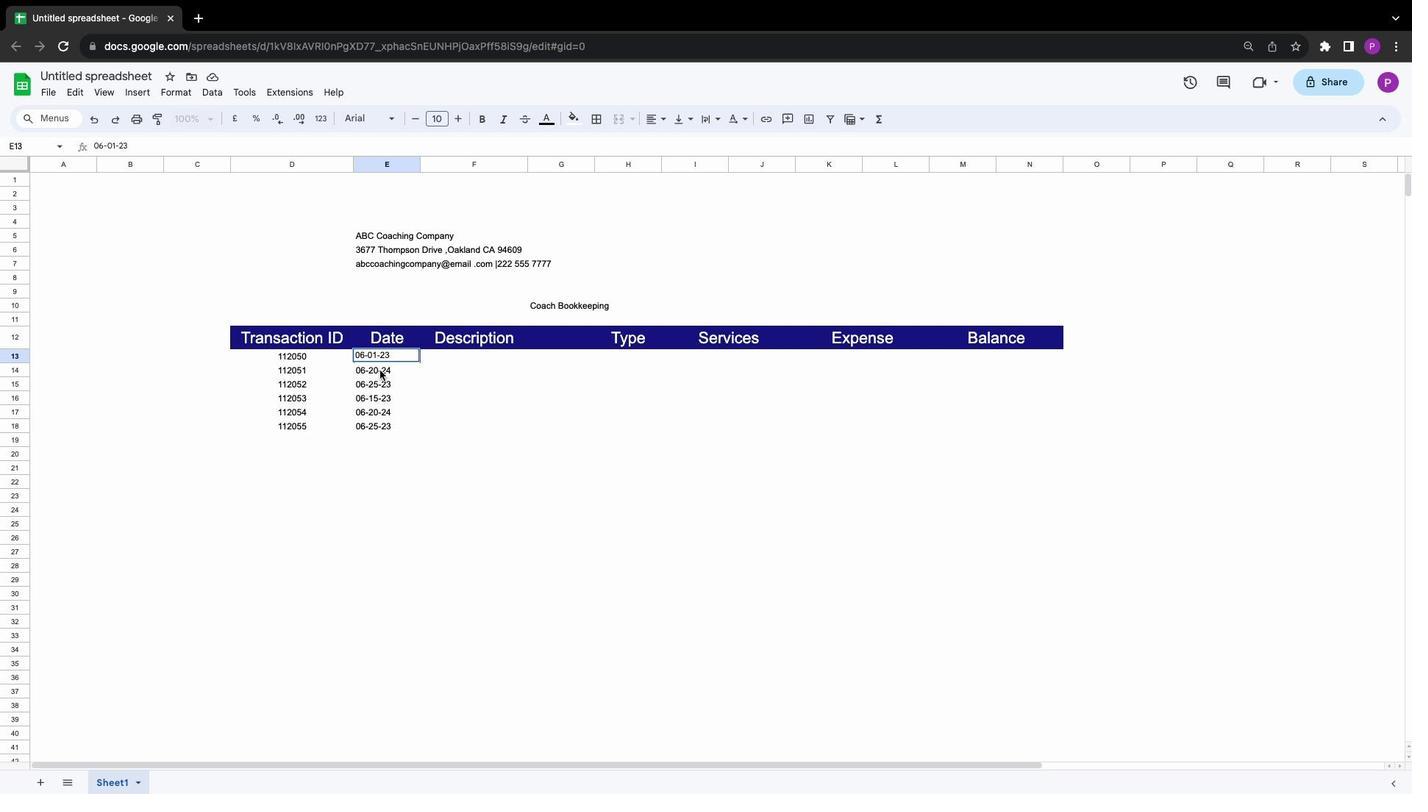 
Action: Mouse pressed left at (379, 370)
Screenshot: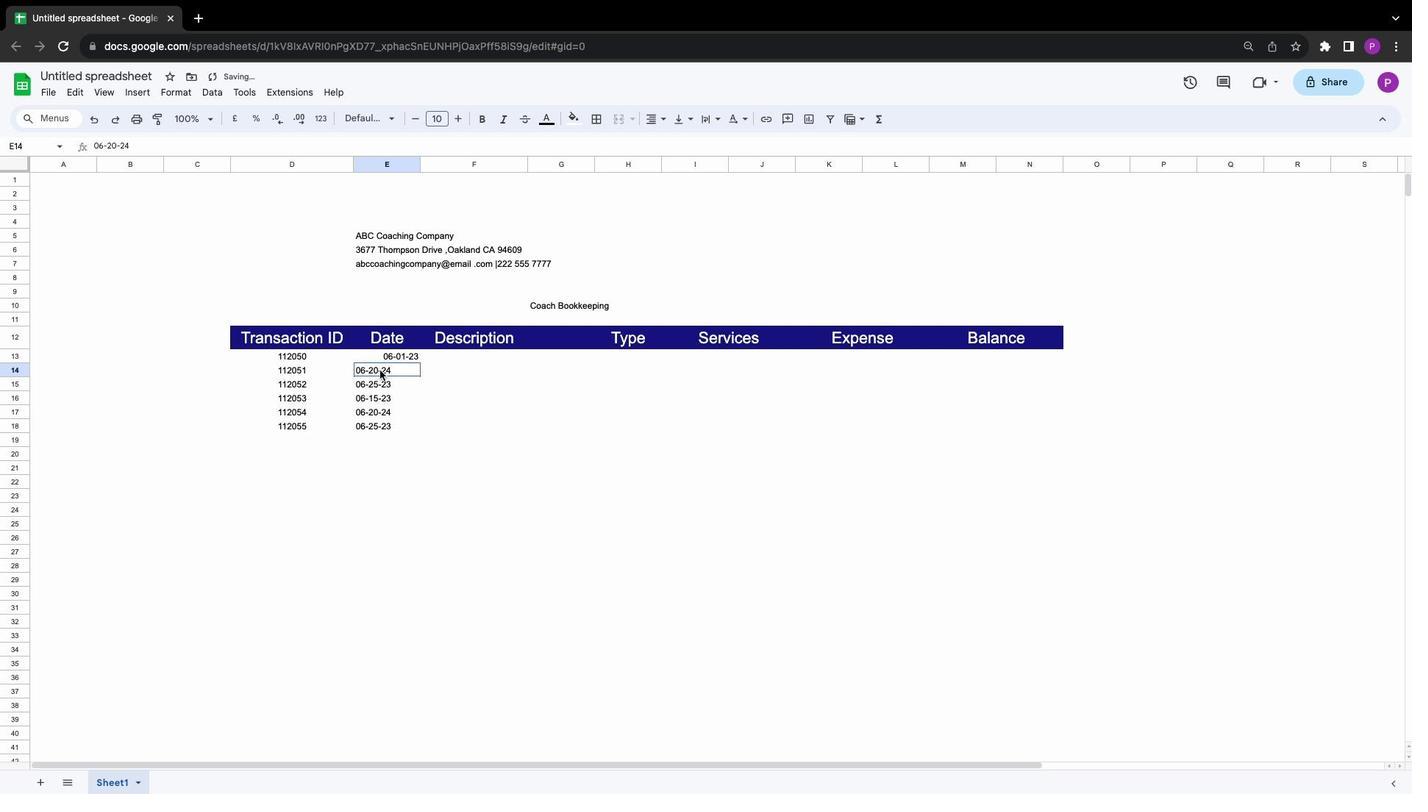 
Action: Mouse pressed left at (379, 370)
Screenshot: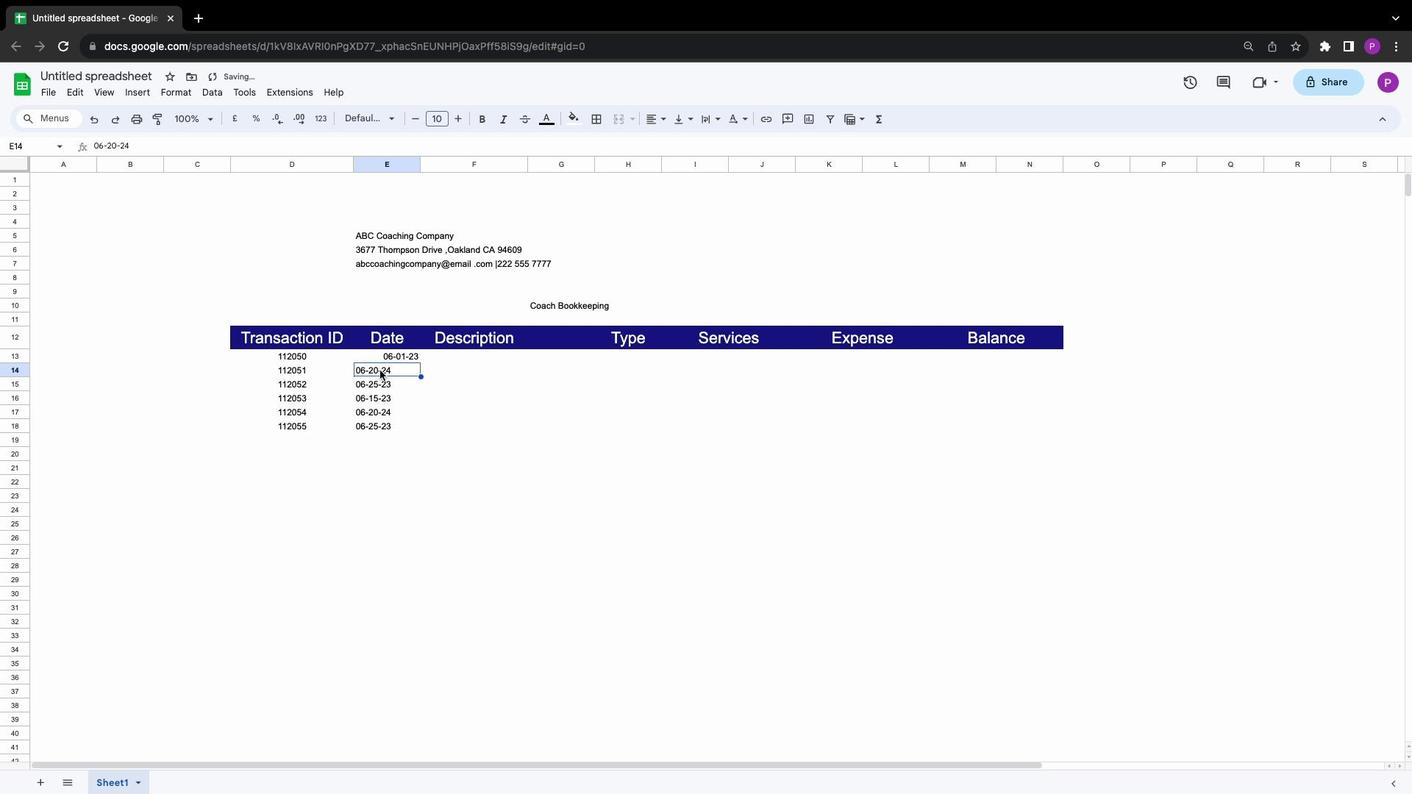 
Action: Mouse moved to (377, 370)
Screenshot: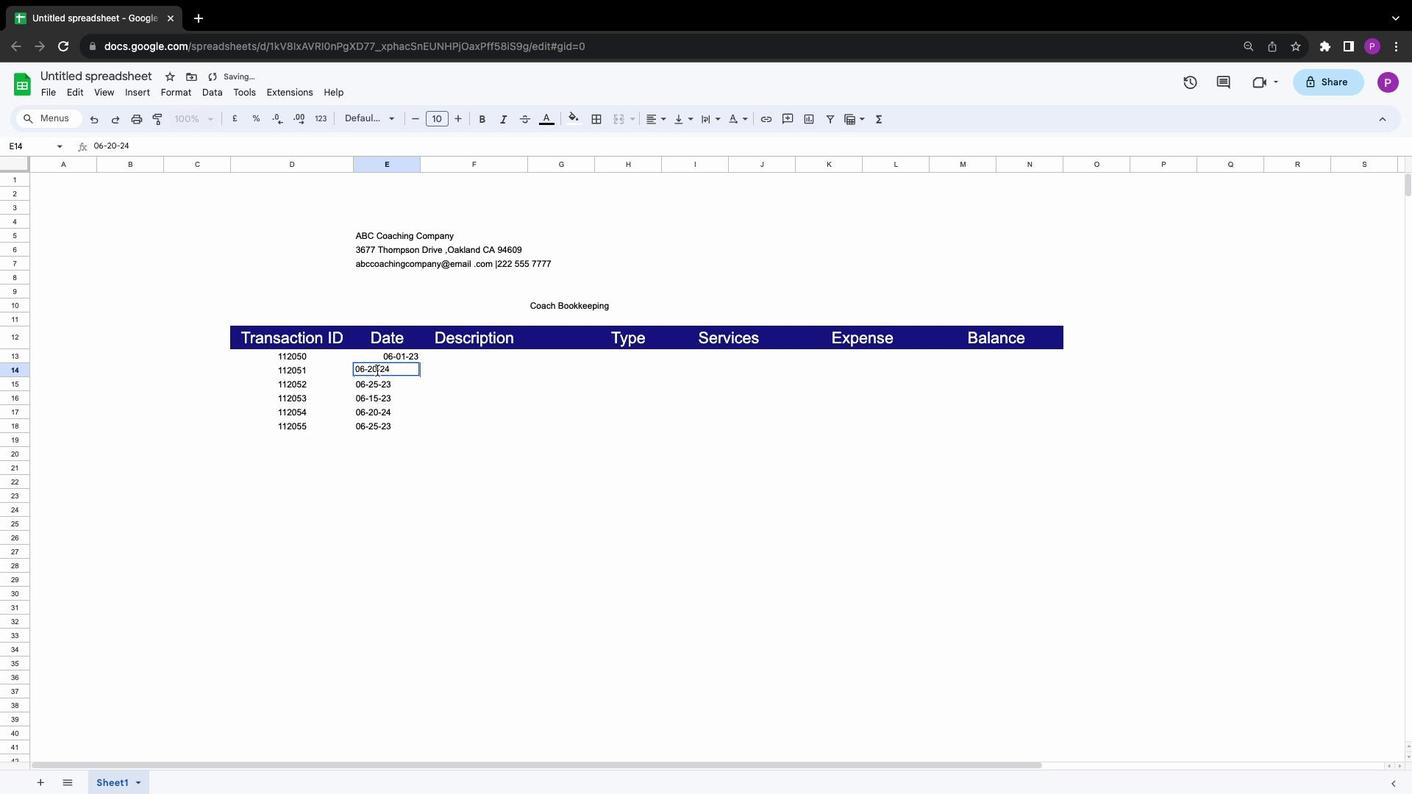 
Action: Mouse pressed left at (377, 370)
Screenshot: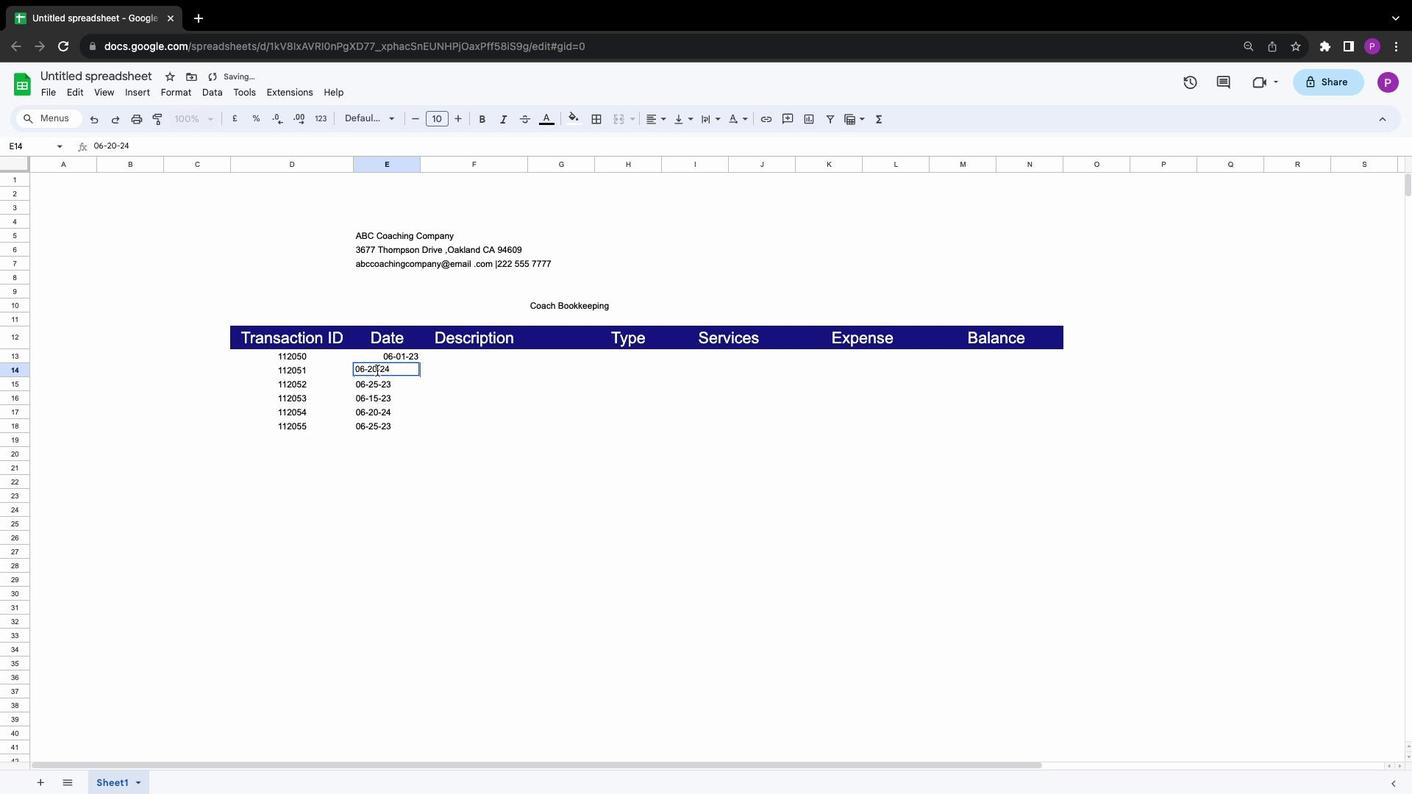 
Action: Mouse moved to (381, 378)
Screenshot: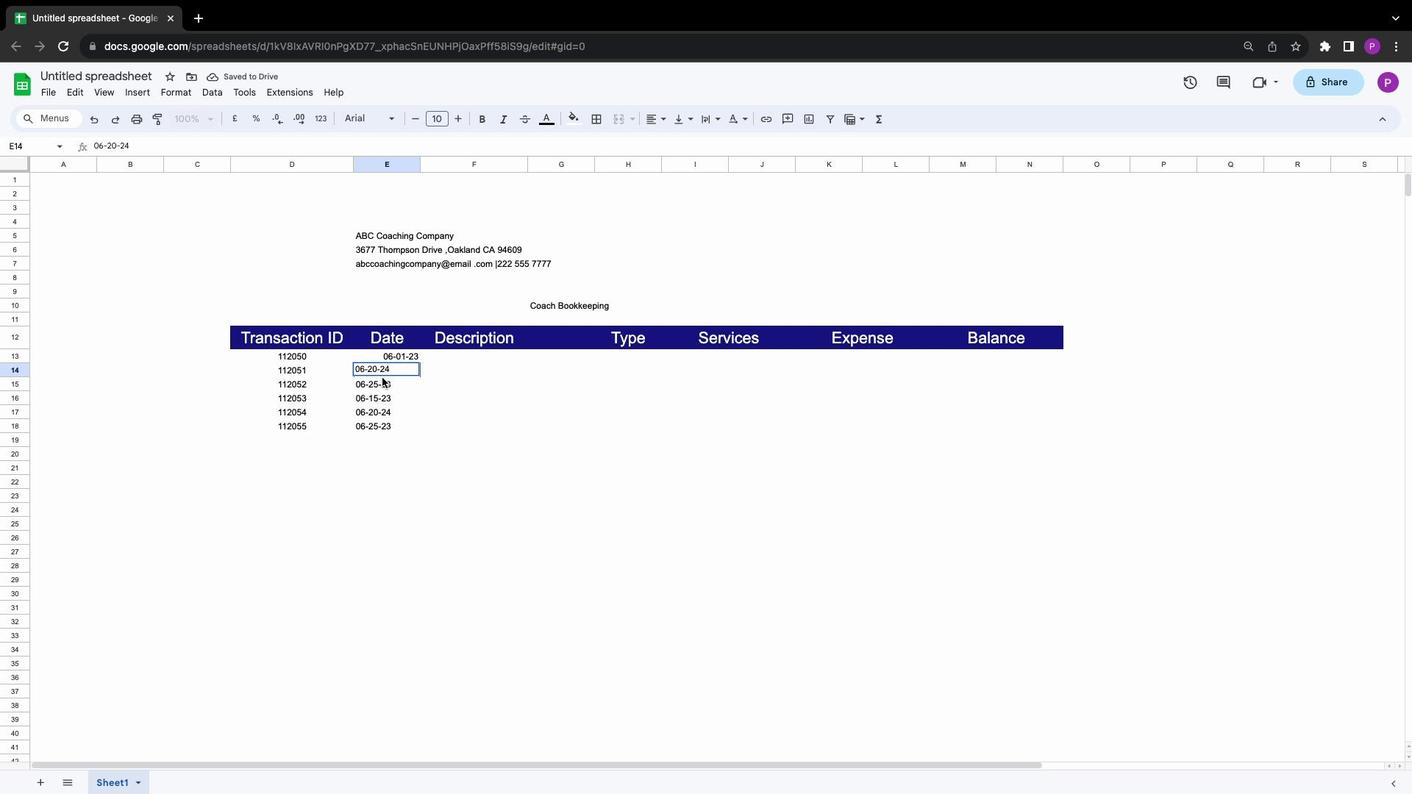 
Action: Key pressed Key.backspace
Screenshot: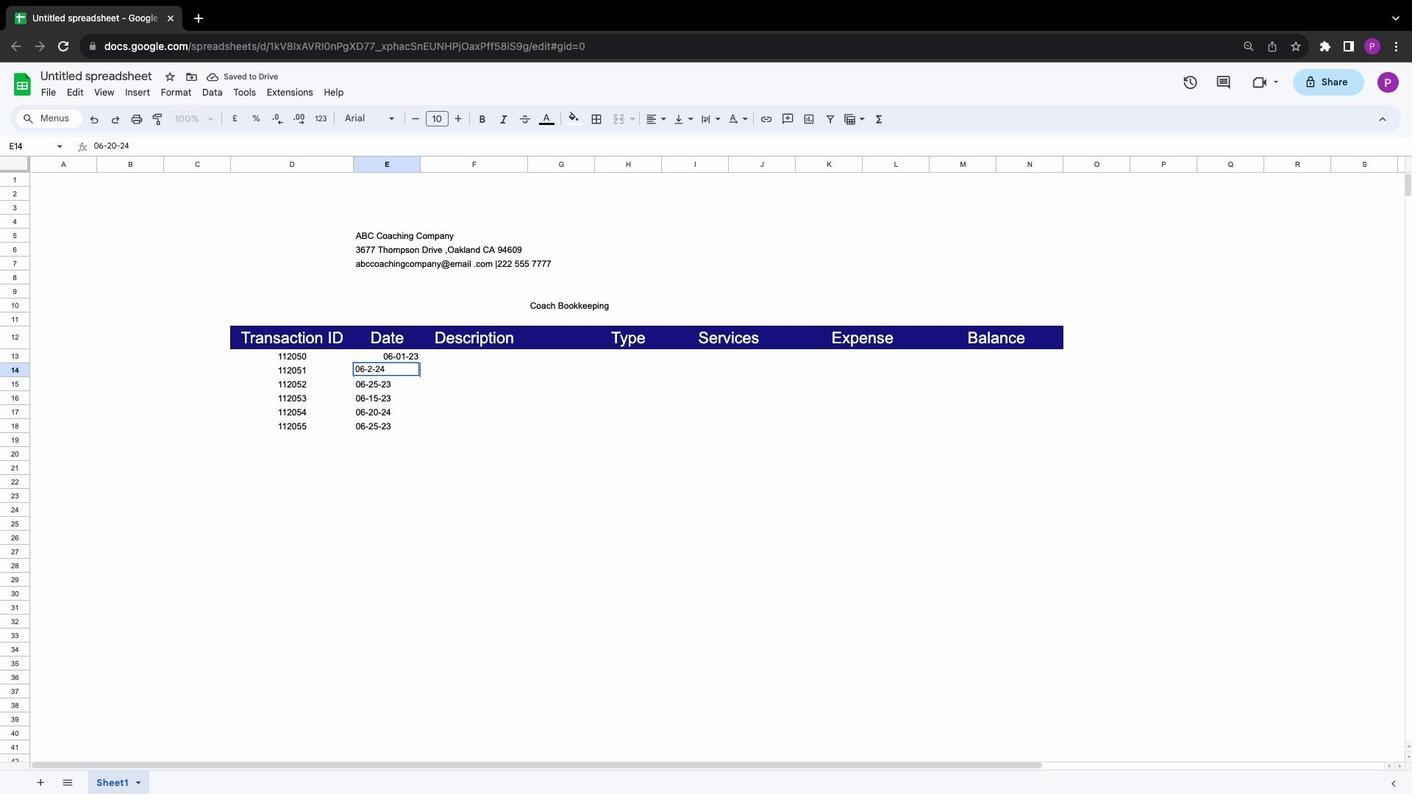 
Action: Mouse moved to (380, 383)
Screenshot: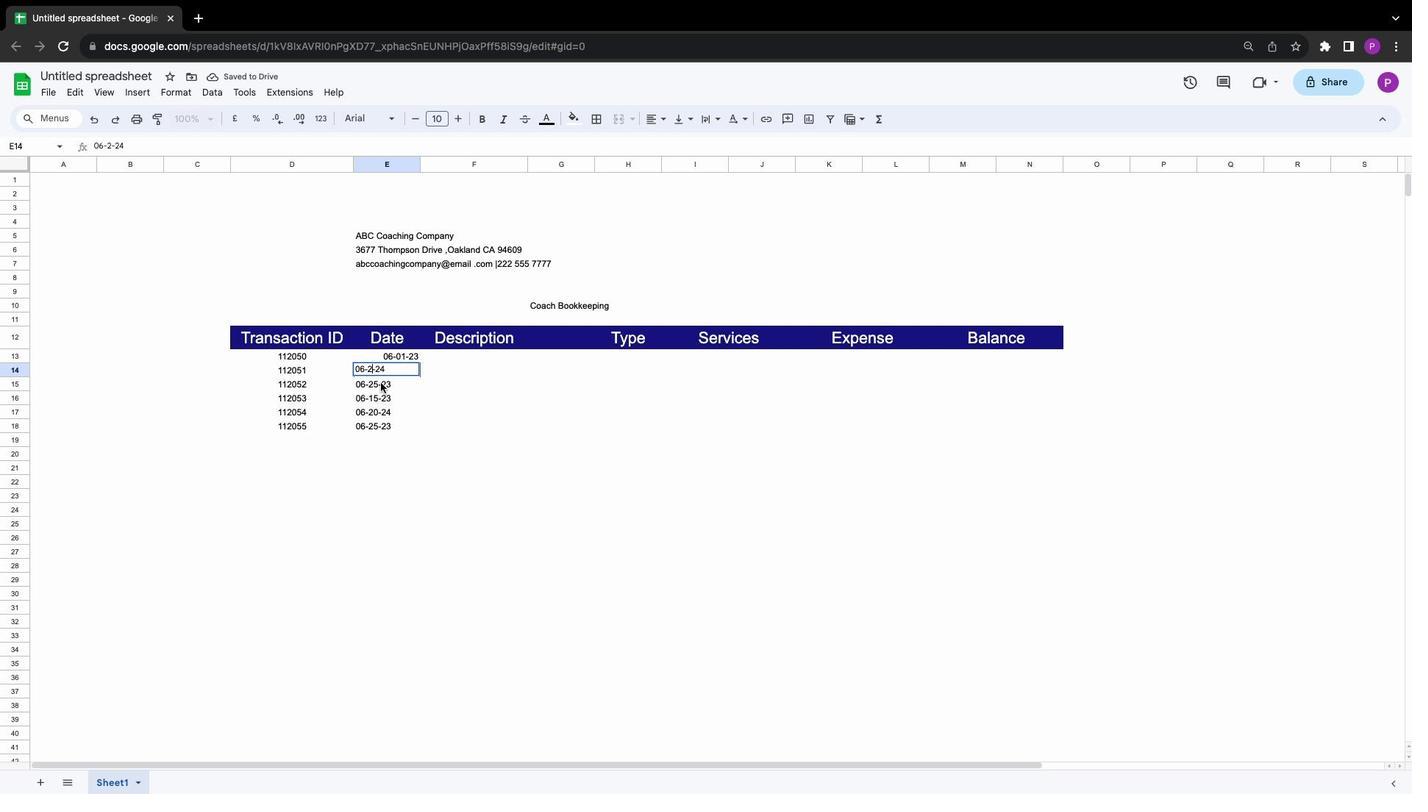 
Action: Key pressed Key.backspace
Screenshot: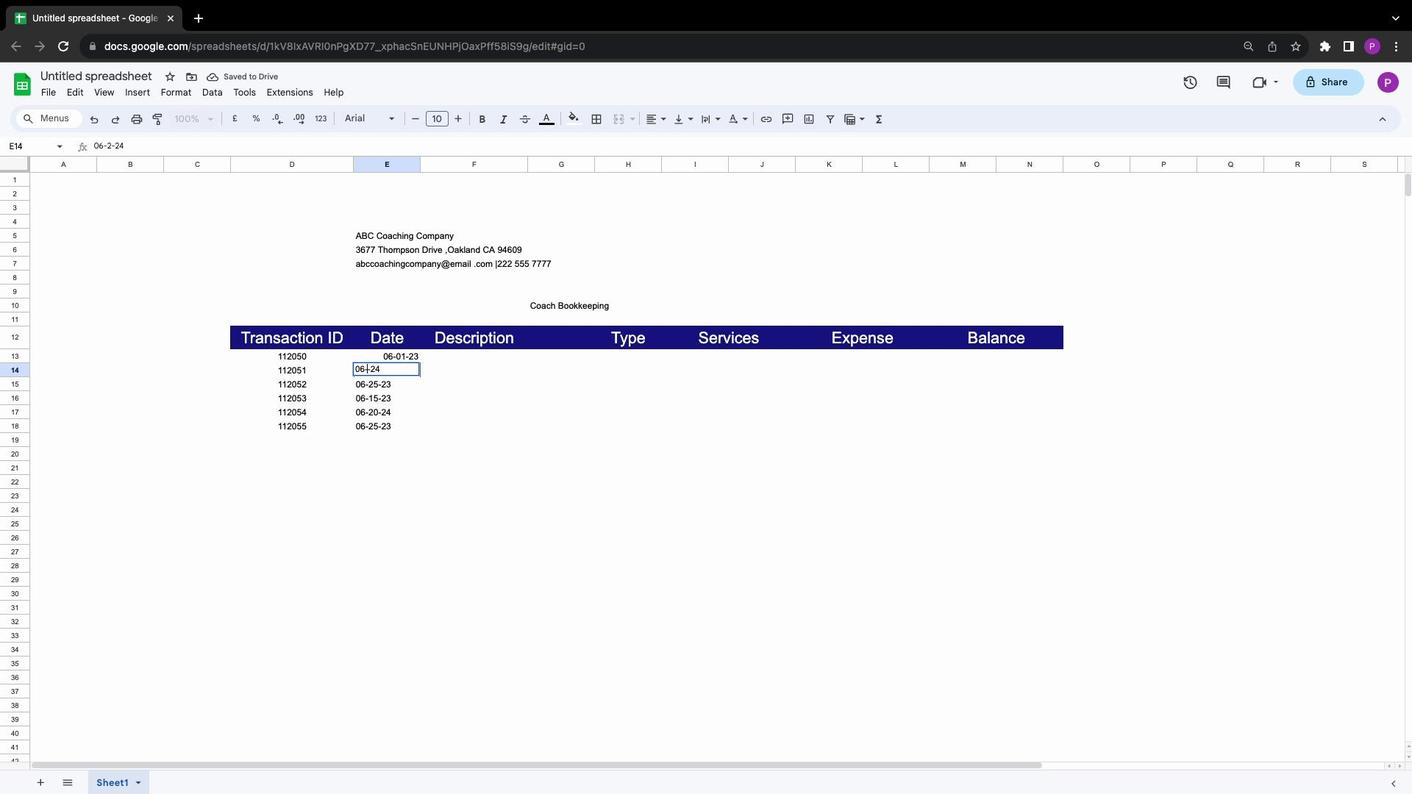 
Action: Mouse moved to (383, 387)
